 Task: Create a Forums and Community Websites: Platforms where users can discuss topics, share information, and engage in conversations, like Reddit and Stack Exchange.
Action: Mouse moved to (491, 309)
Screenshot: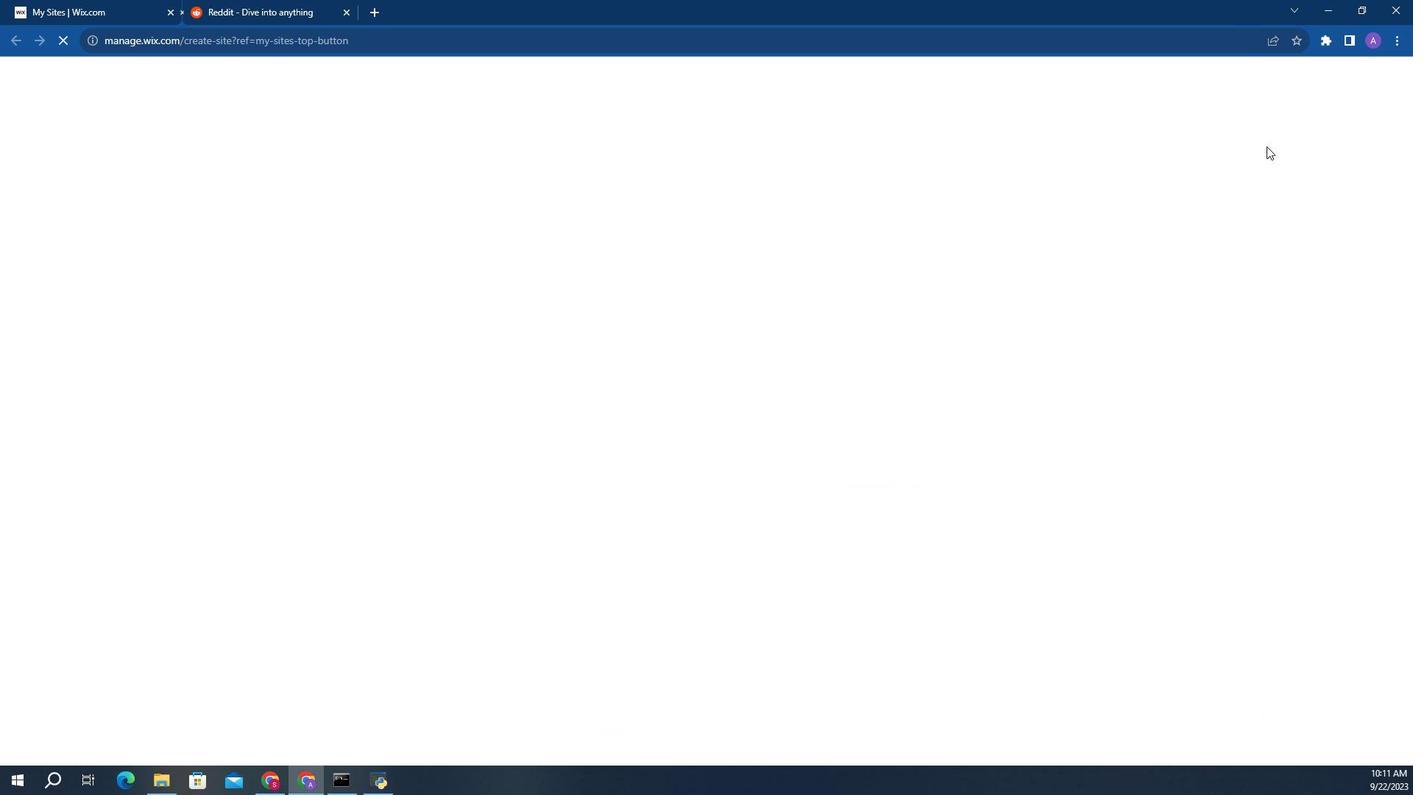 
Action: Mouse pressed left at (491, 309)
Screenshot: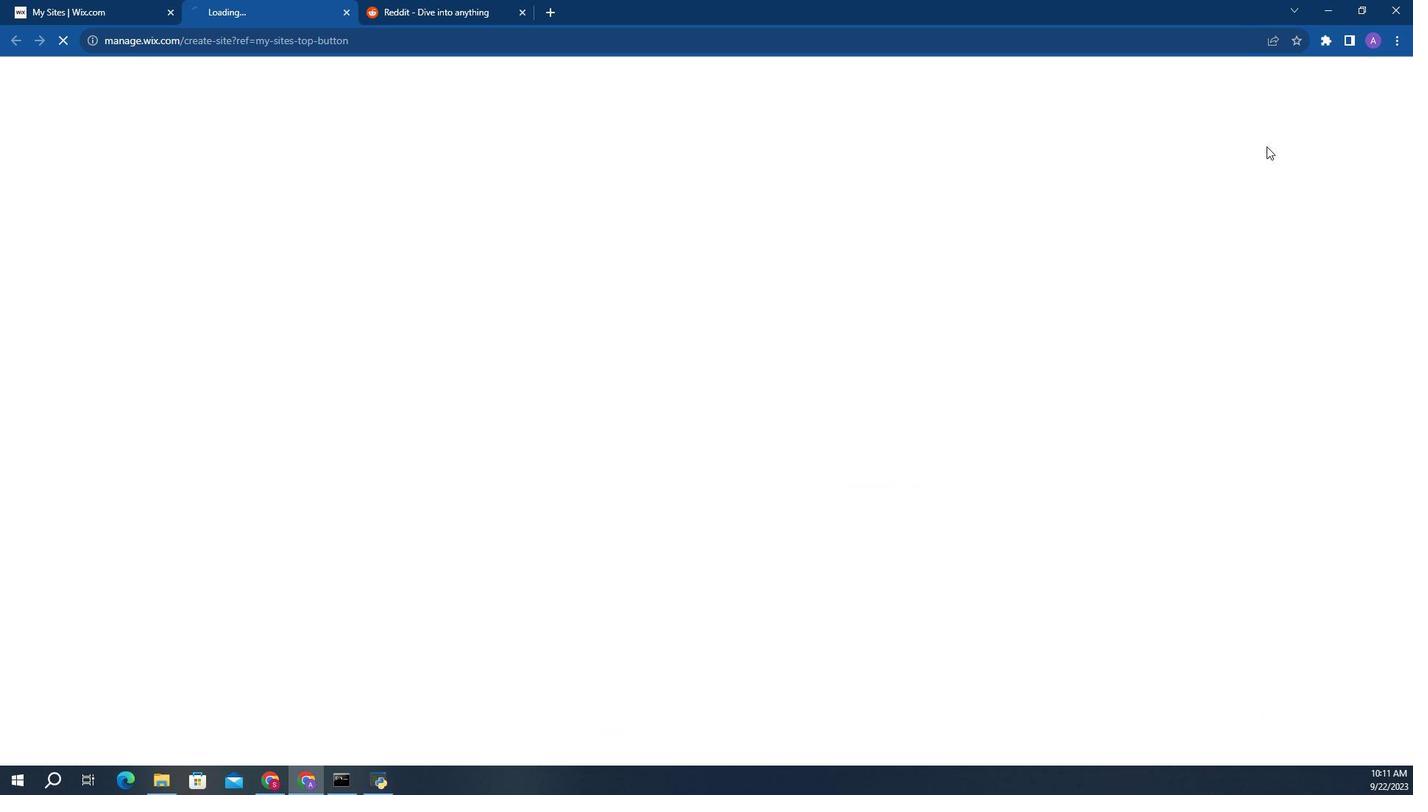 
Action: Mouse moved to (766, 284)
Screenshot: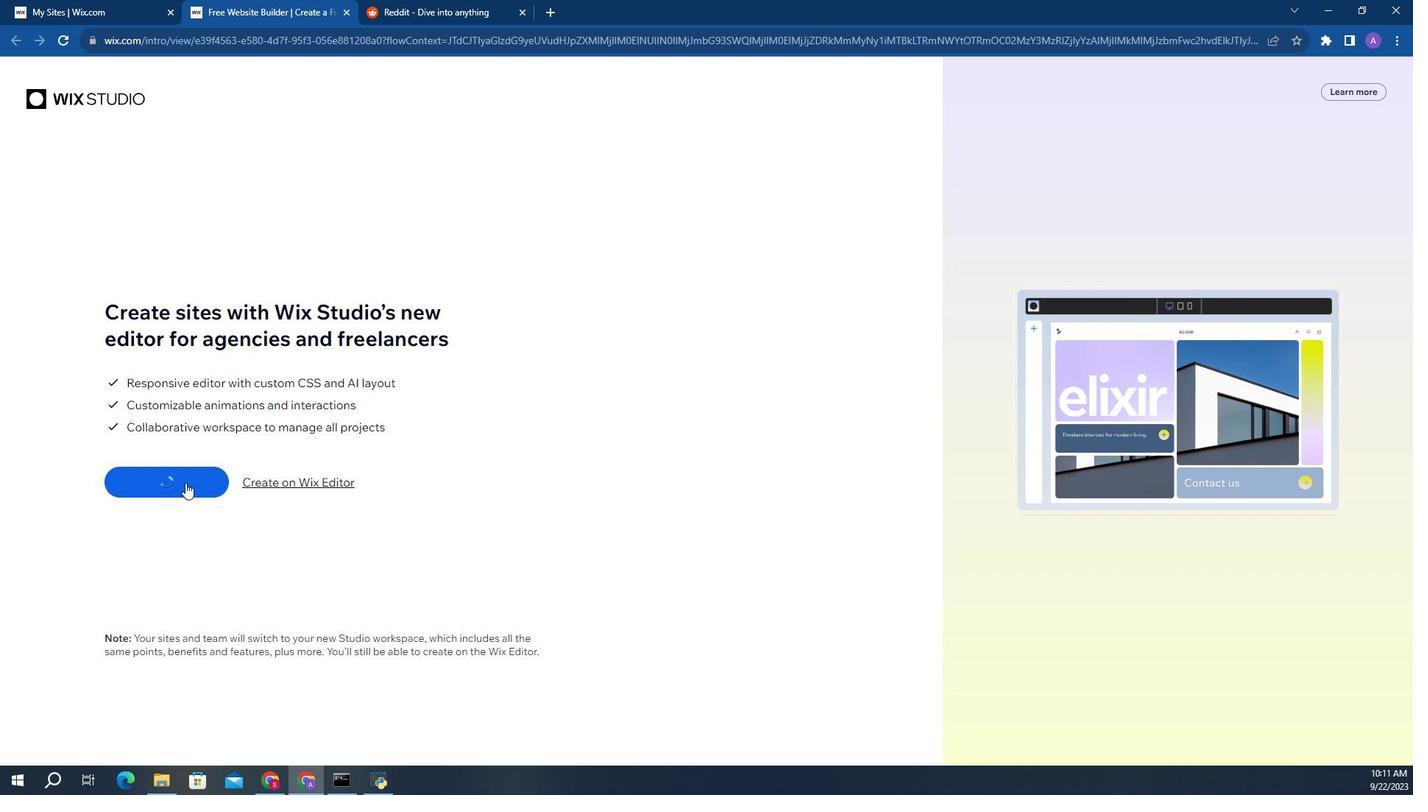
Action: Mouse pressed left at (766, 284)
Screenshot: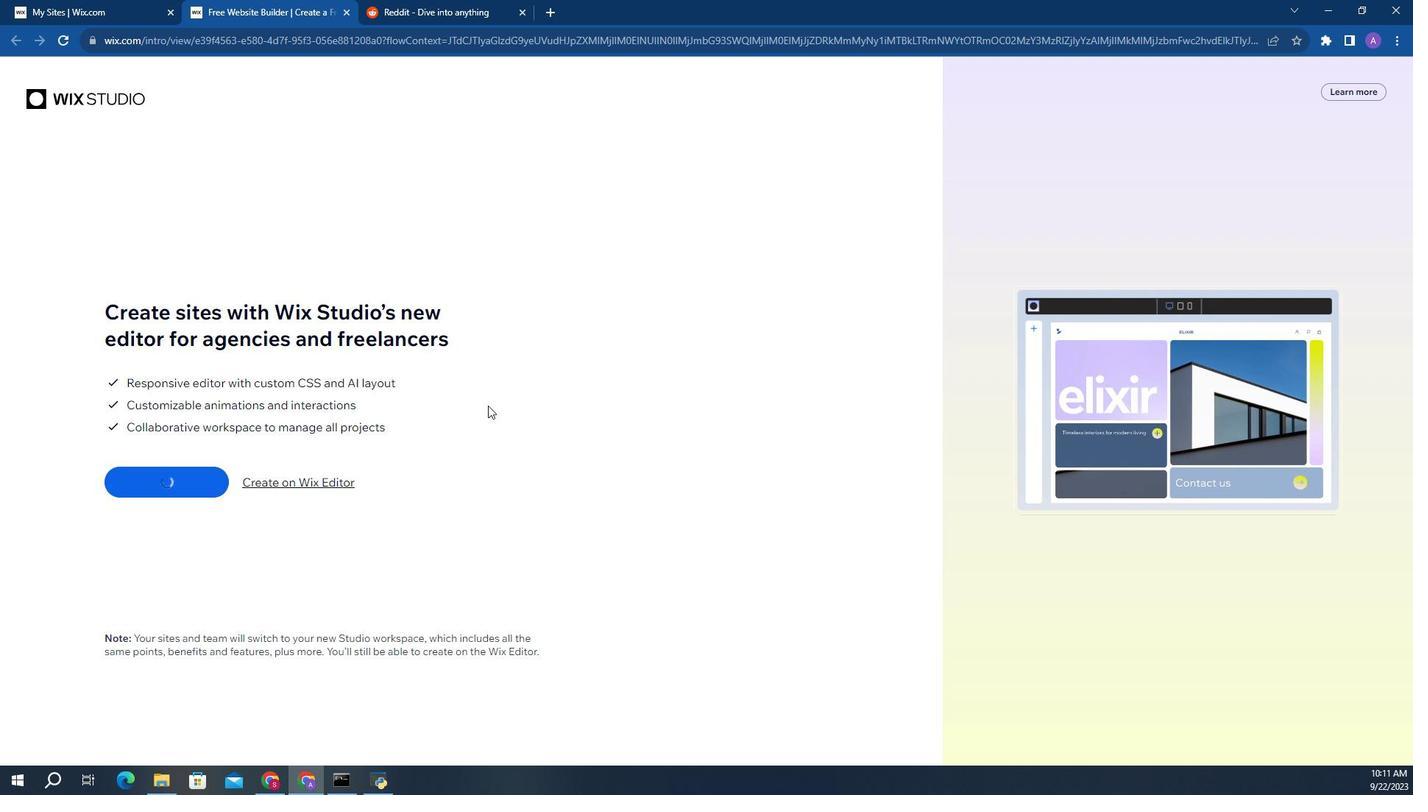 
Action: Mouse moved to (578, 287)
Screenshot: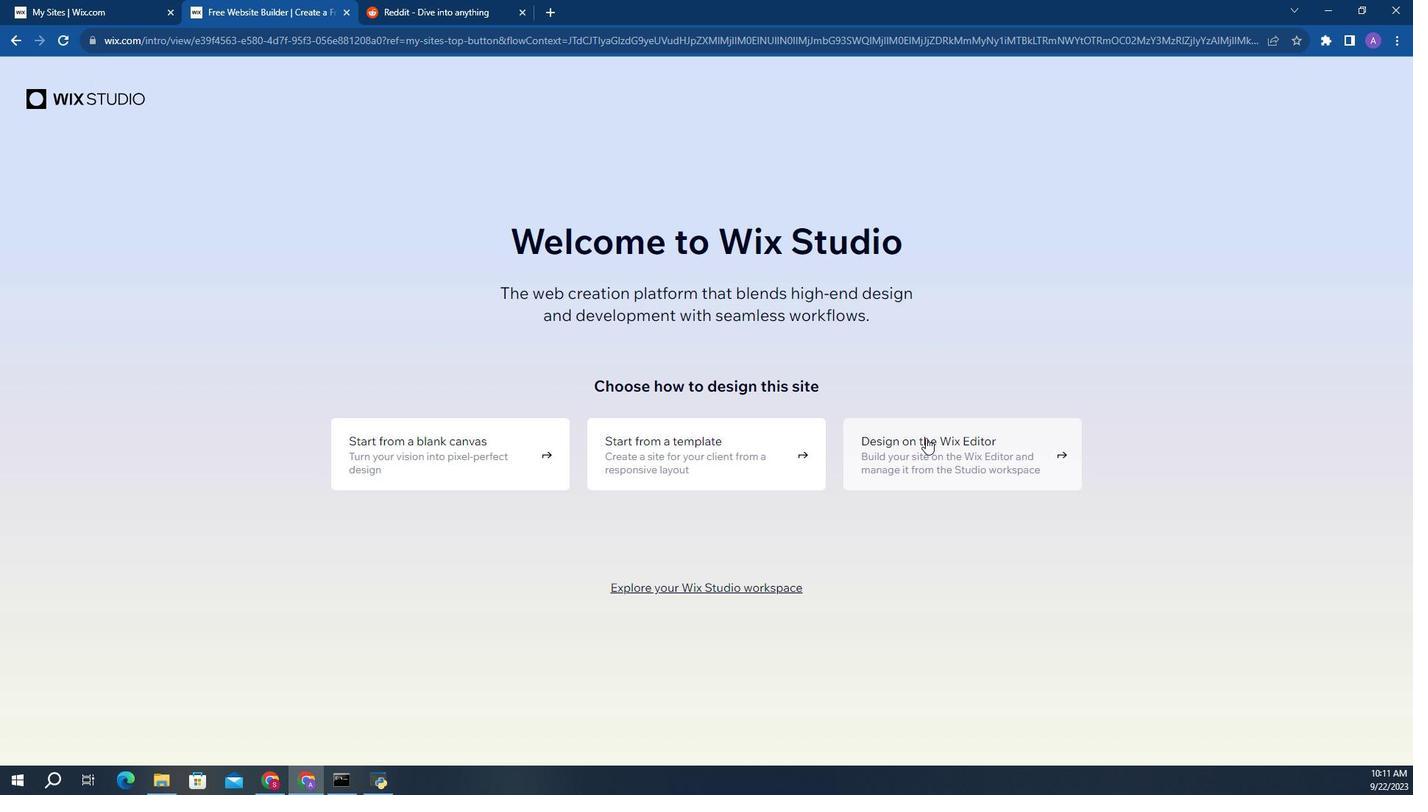 
Action: Mouse pressed left at (578, 287)
Screenshot: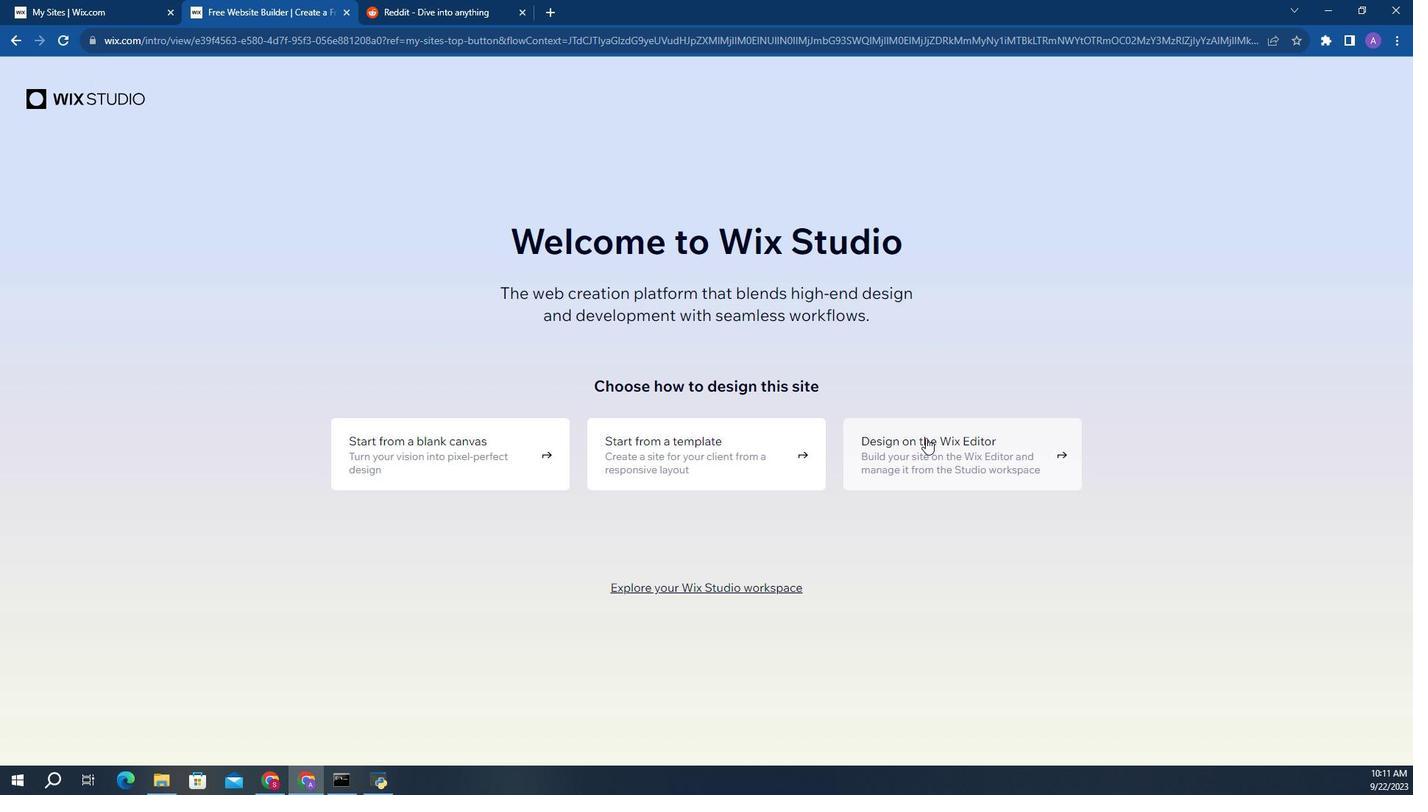 
Action: Mouse moved to (631, 301)
Screenshot: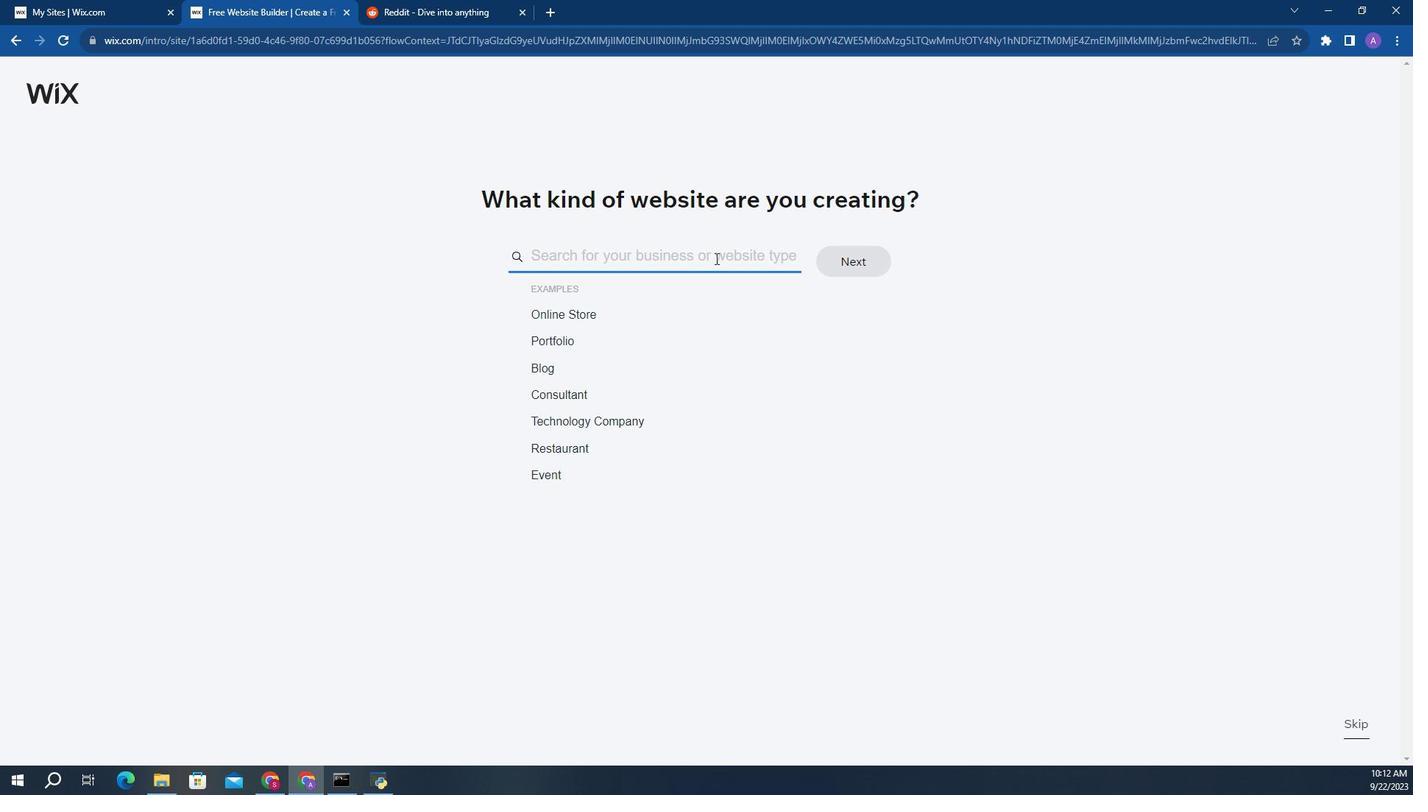 
Action: Mouse pressed left at (631, 301)
Screenshot: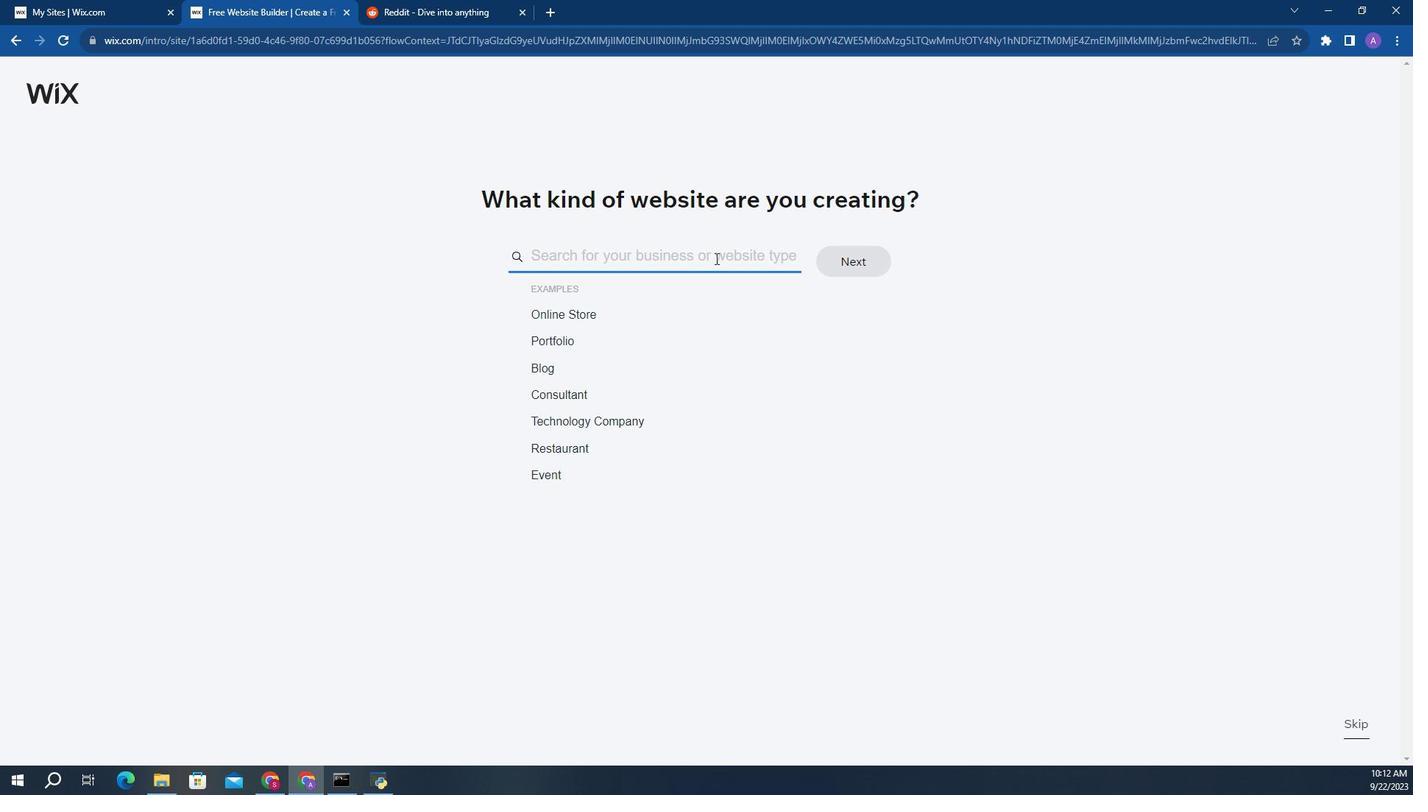 
Action: Key pressed share<Key.space>information
Screenshot: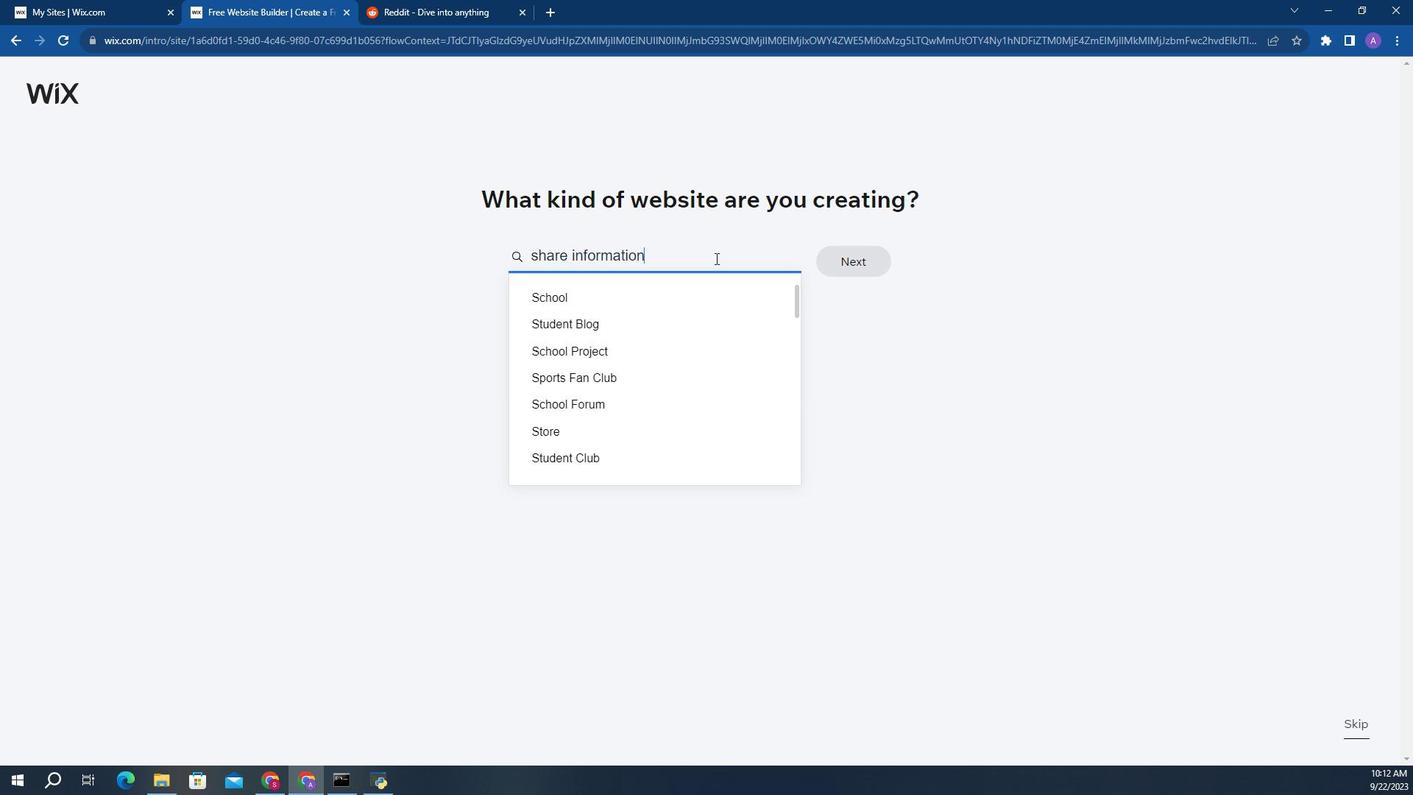 
Action: Mouse moved to (639, 298)
Screenshot: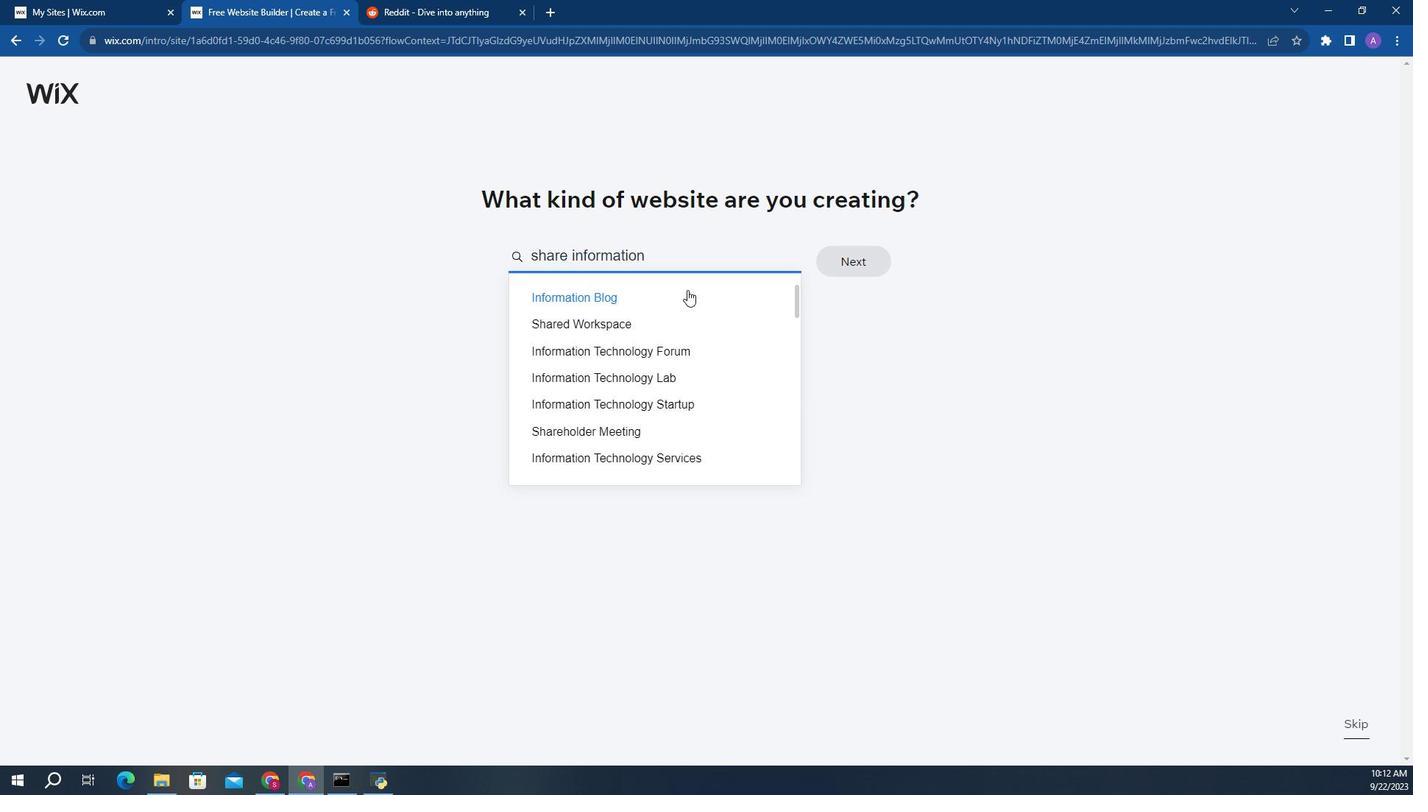 
Action: Key pressed <Key.space>and<Key.space>engage<Key.space>
Screenshot: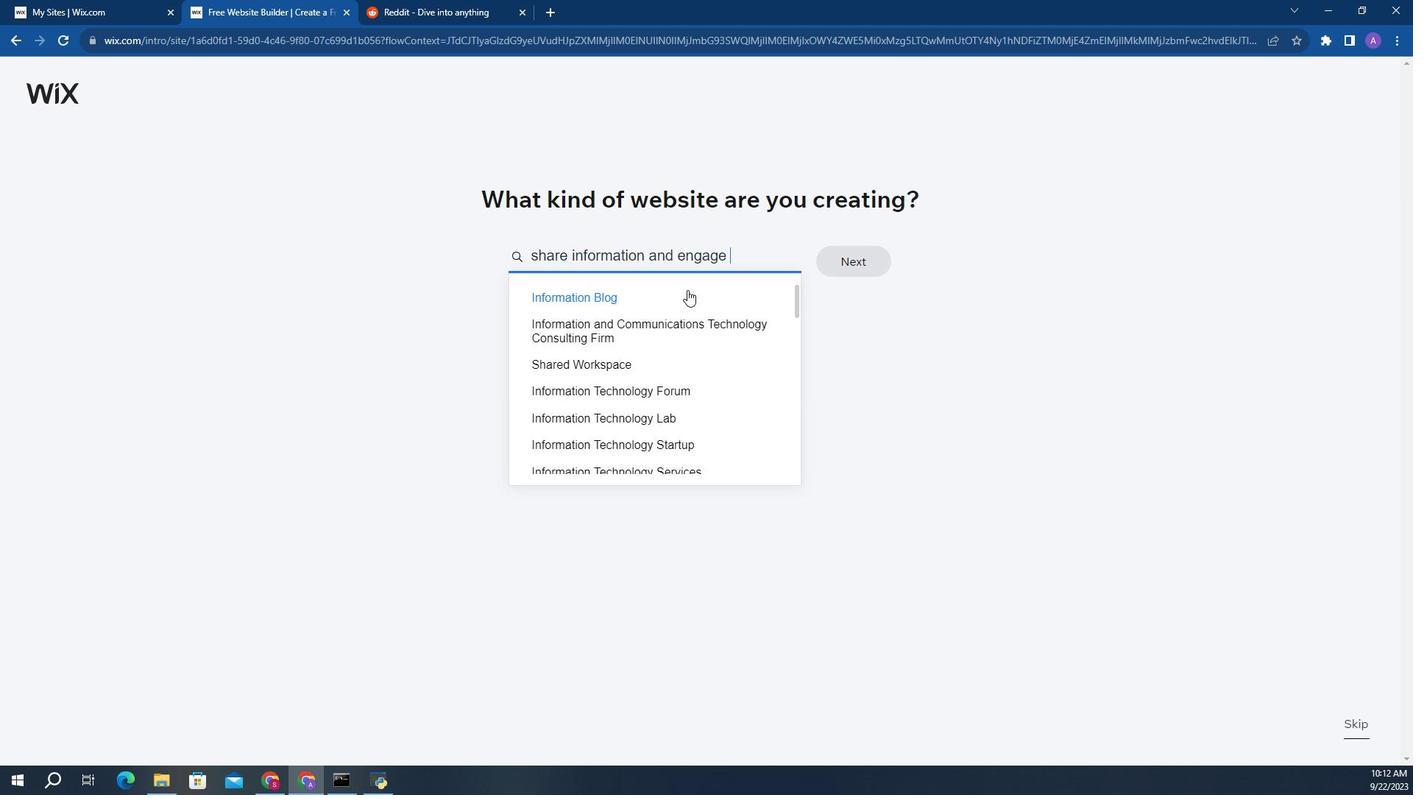 
Action: Mouse moved to (638, 293)
Screenshot: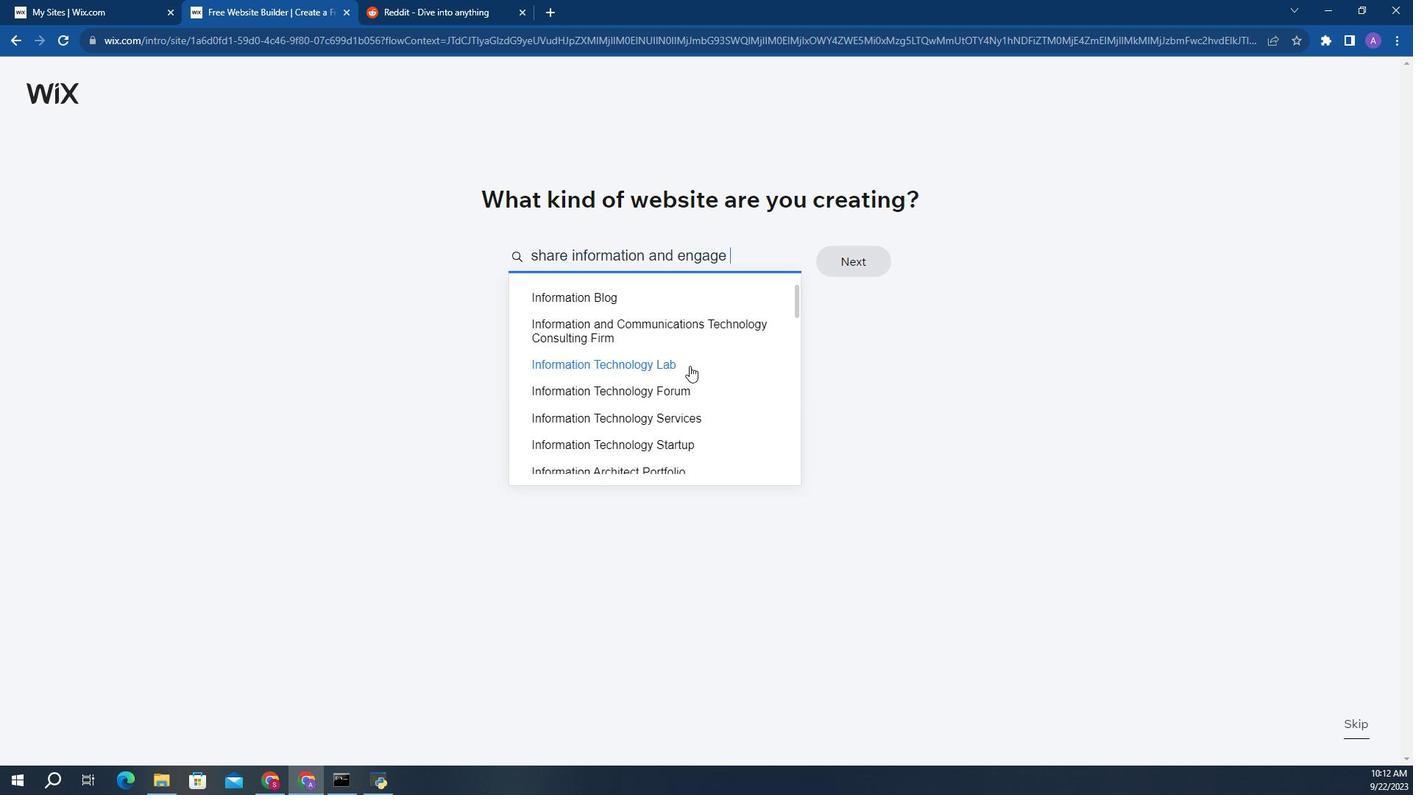 
Action: Mouse scrolled (638, 293) with delta (0, 0)
Screenshot: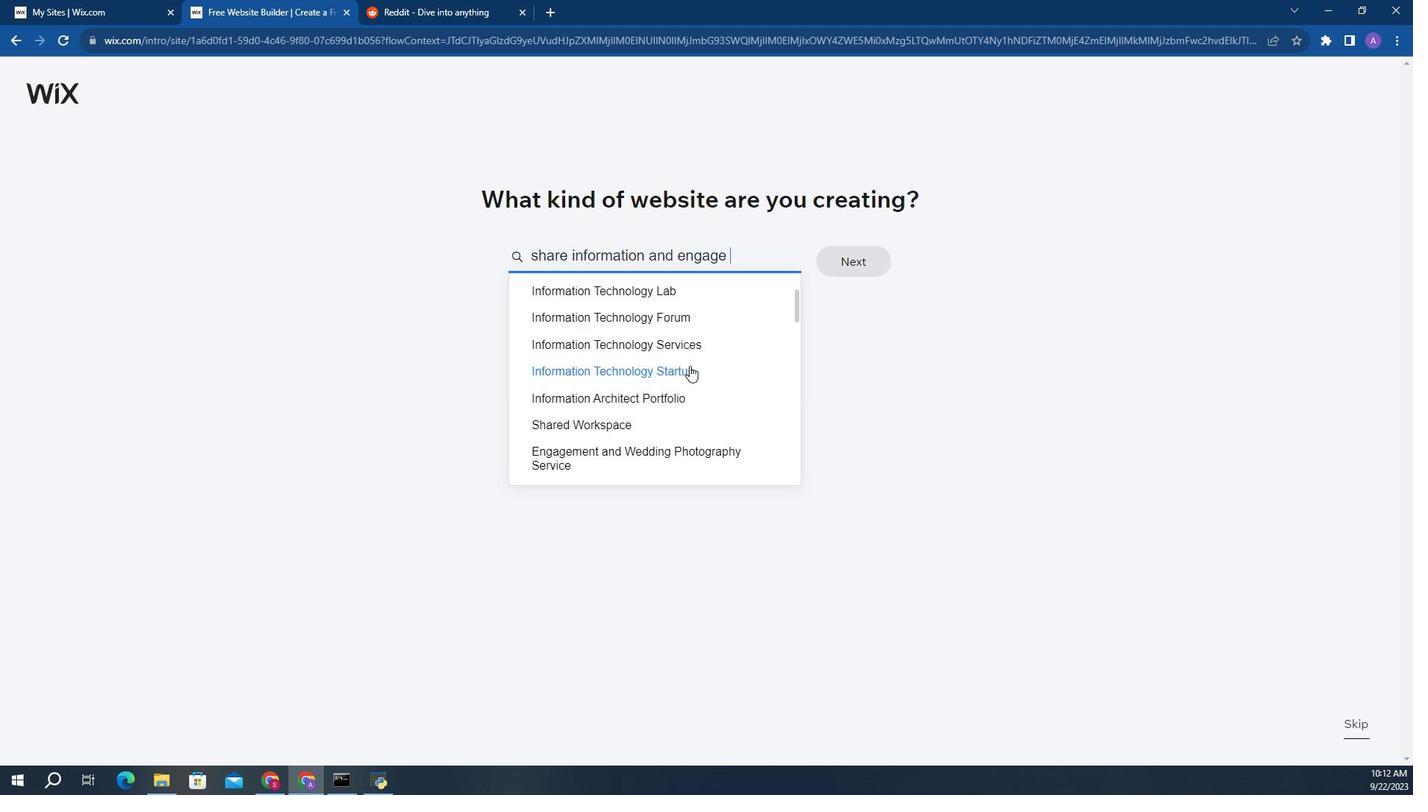
Action: Mouse moved to (644, 290)
Screenshot: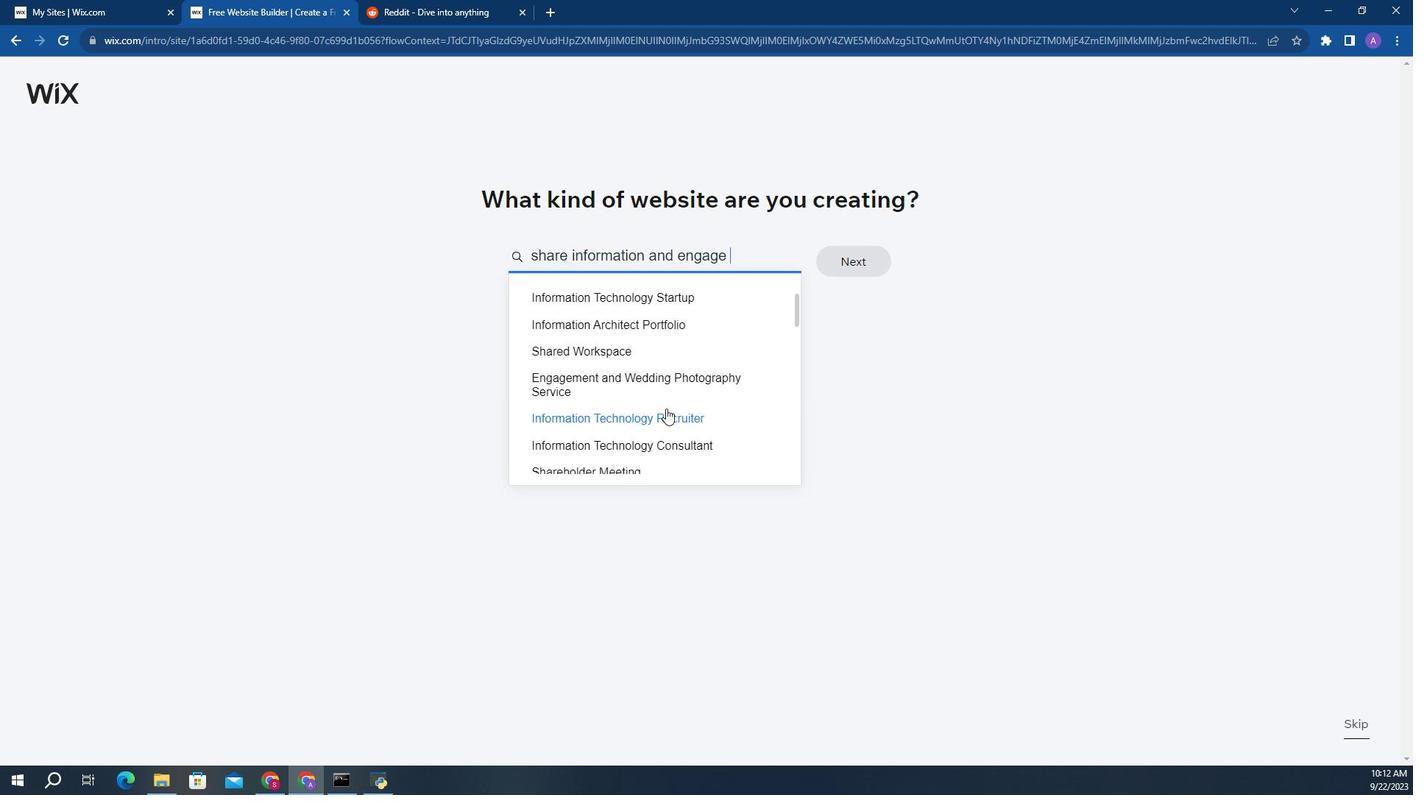 
Action: Mouse scrolled (644, 290) with delta (0, 0)
Screenshot: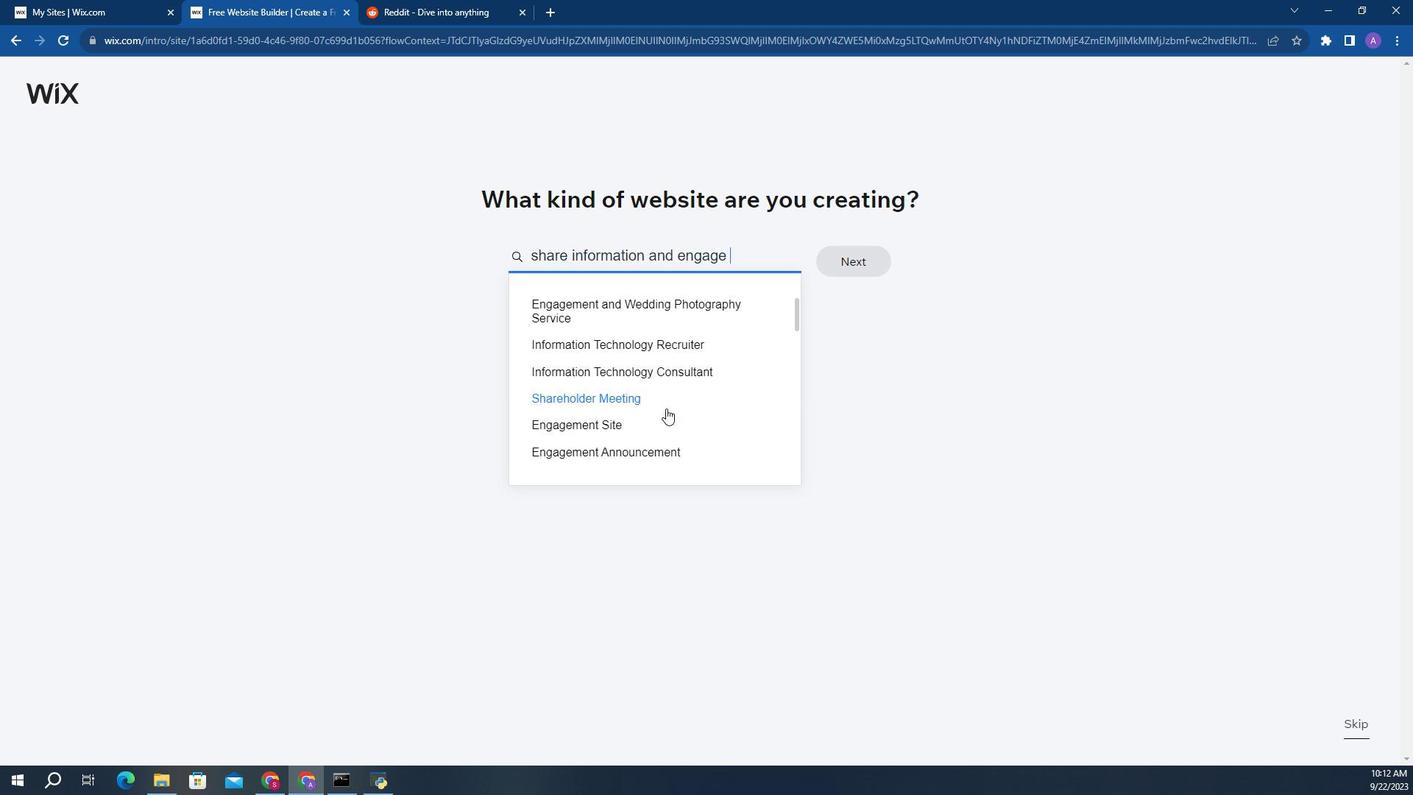 
Action: Mouse moved to (644, 290)
Screenshot: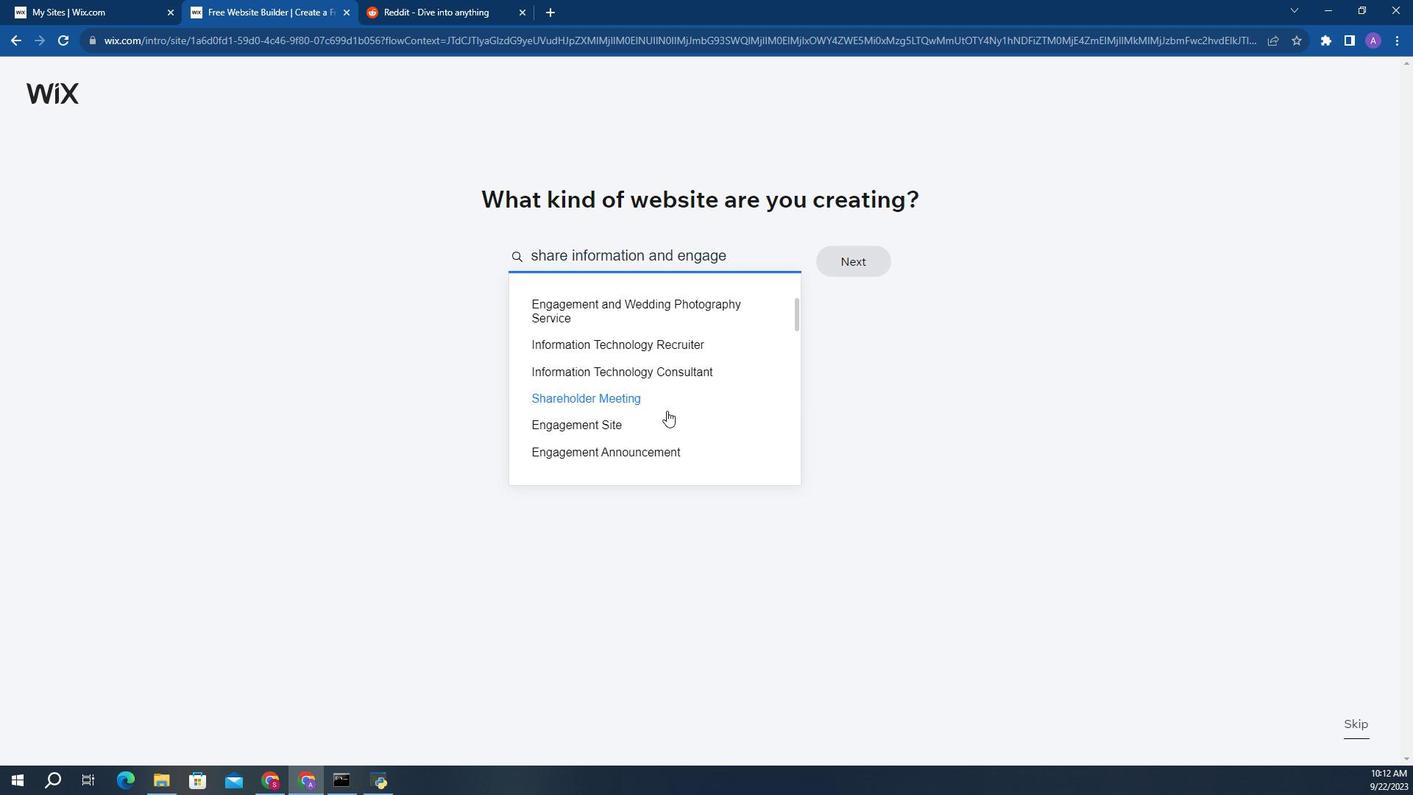 
Action: Mouse scrolled (644, 290) with delta (0, 0)
Screenshot: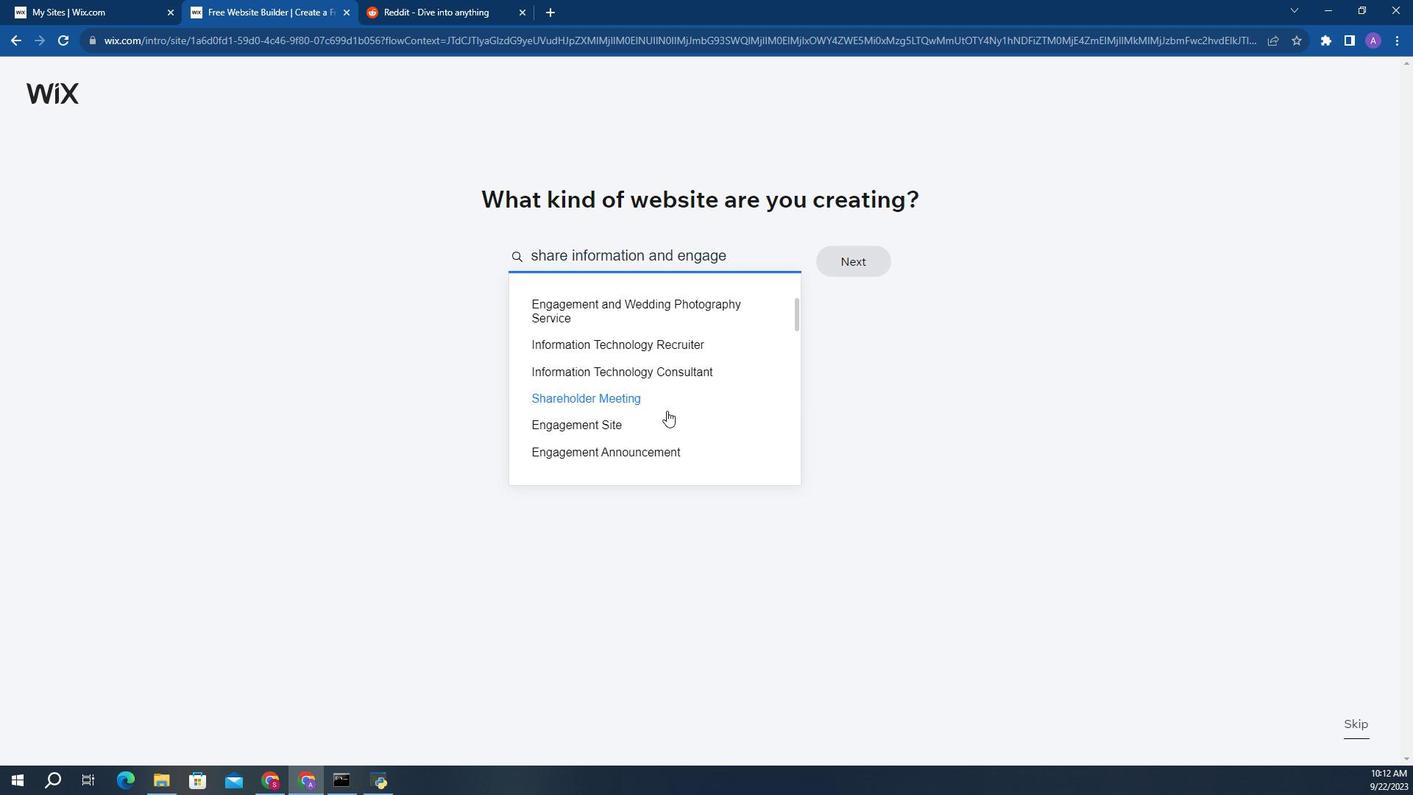 
Action: Mouse moved to (622, 301)
Screenshot: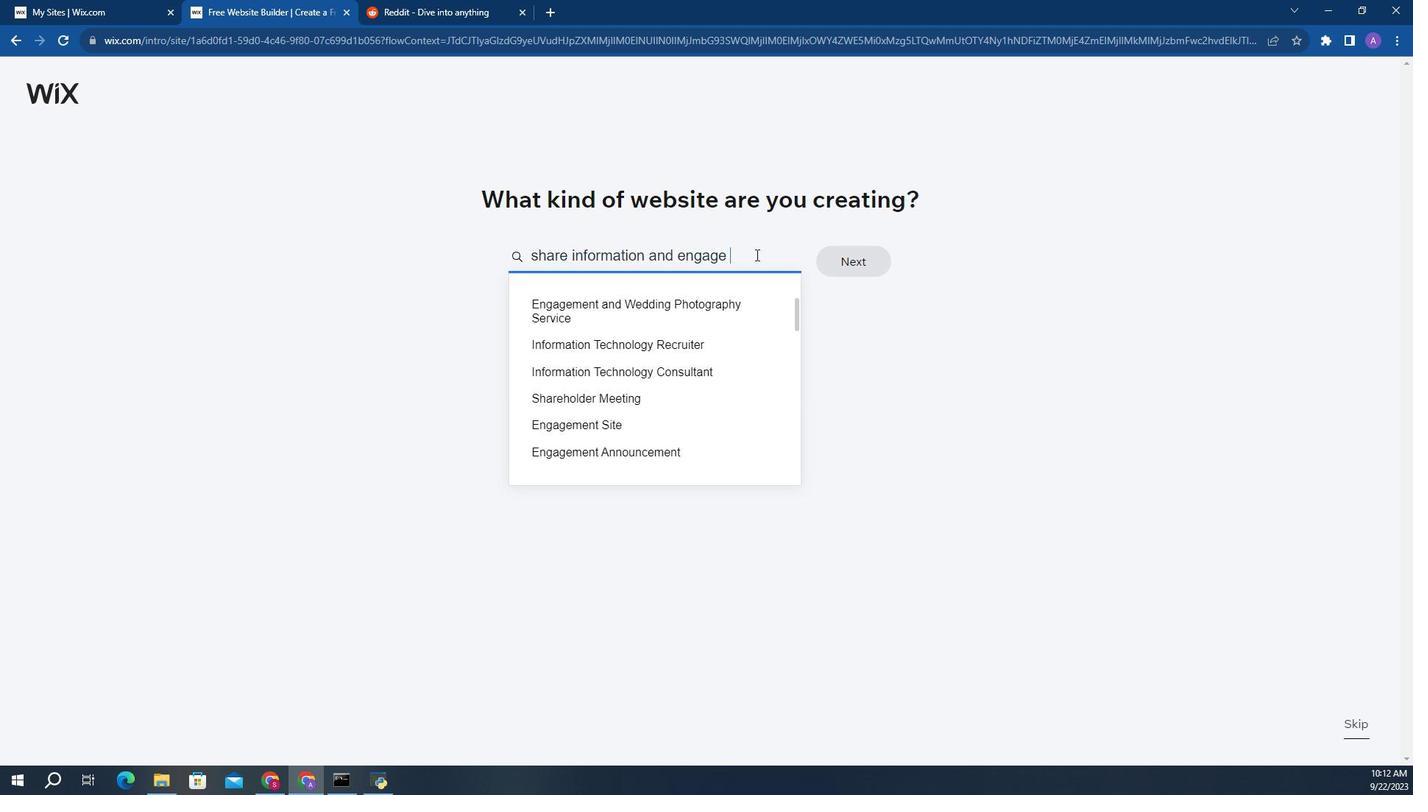 
Action: Mouse pressed left at (622, 301)
Screenshot: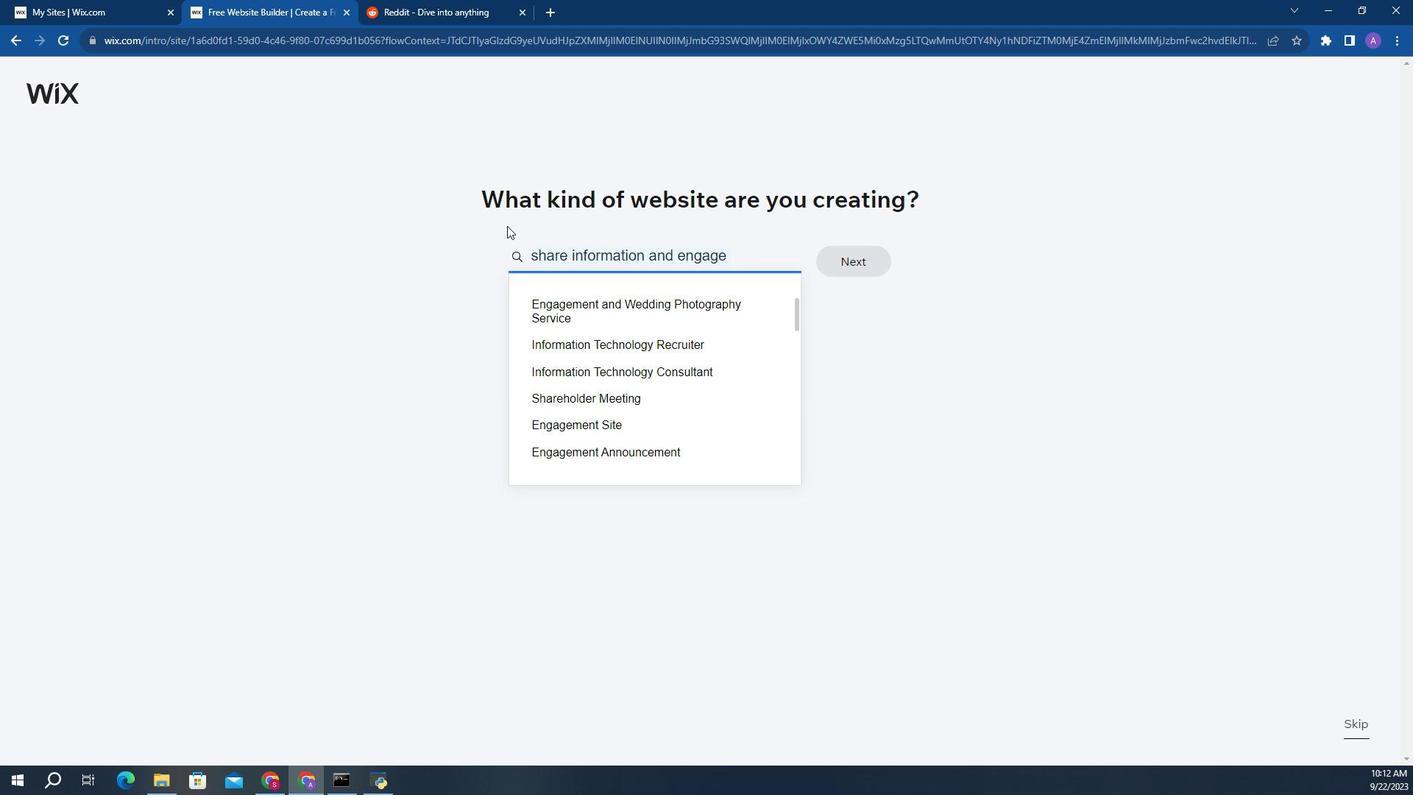 
Action: Mouse moved to (664, 301)
Screenshot: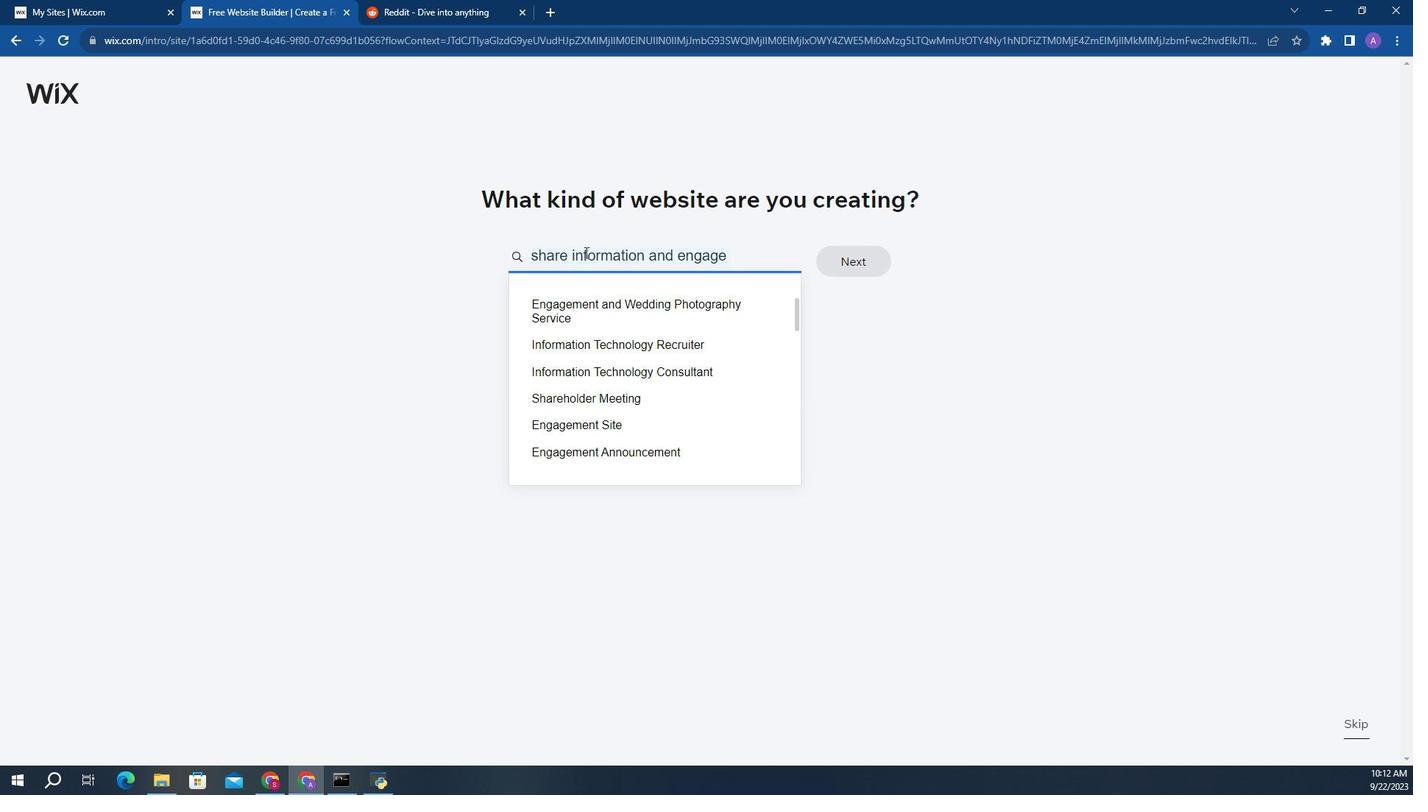 
Action: Key pressed socila<Key.space><Key.backspace><Key.backspace><Key.backspace>al<Key.space>website<Key.enter>
Screenshot: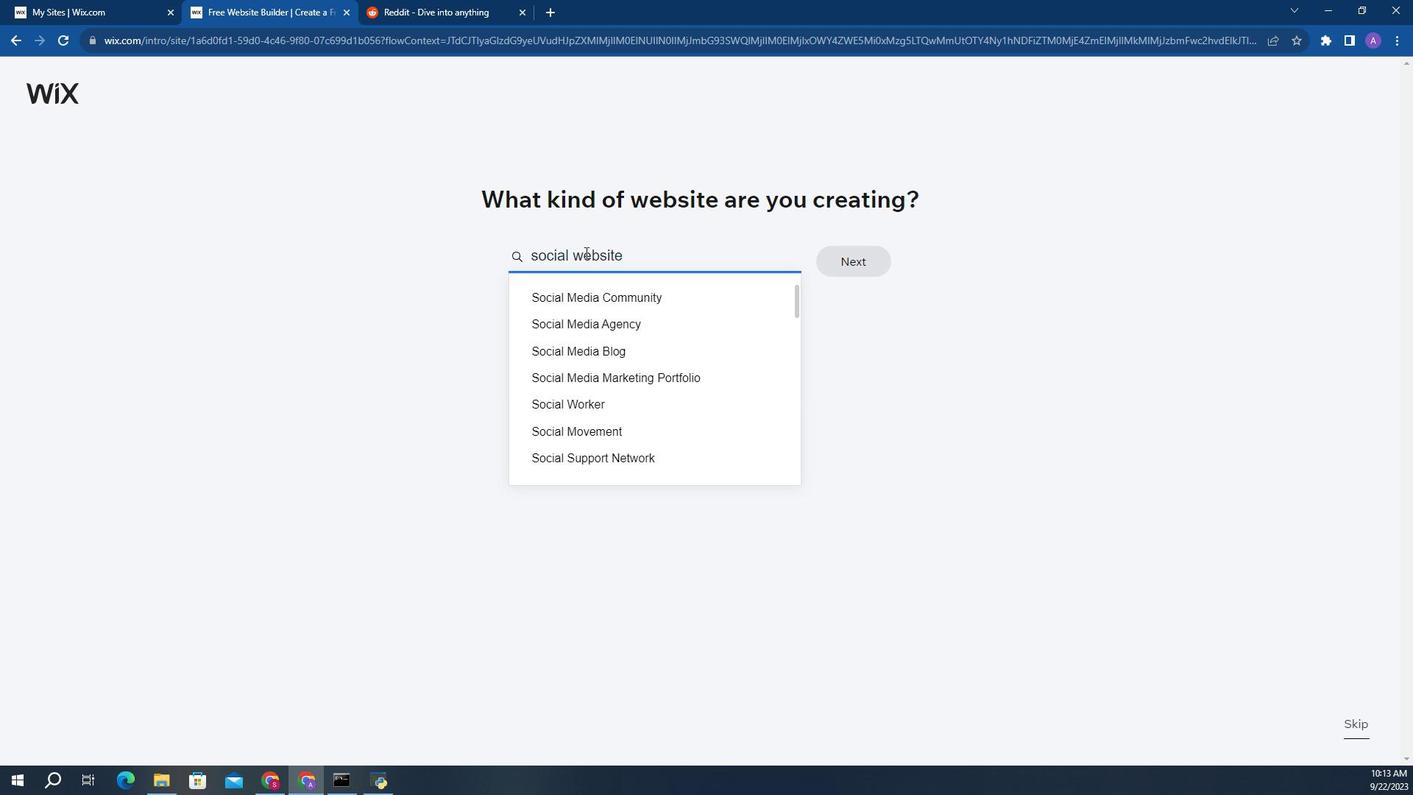 
Action: Mouse moved to (667, 301)
Screenshot: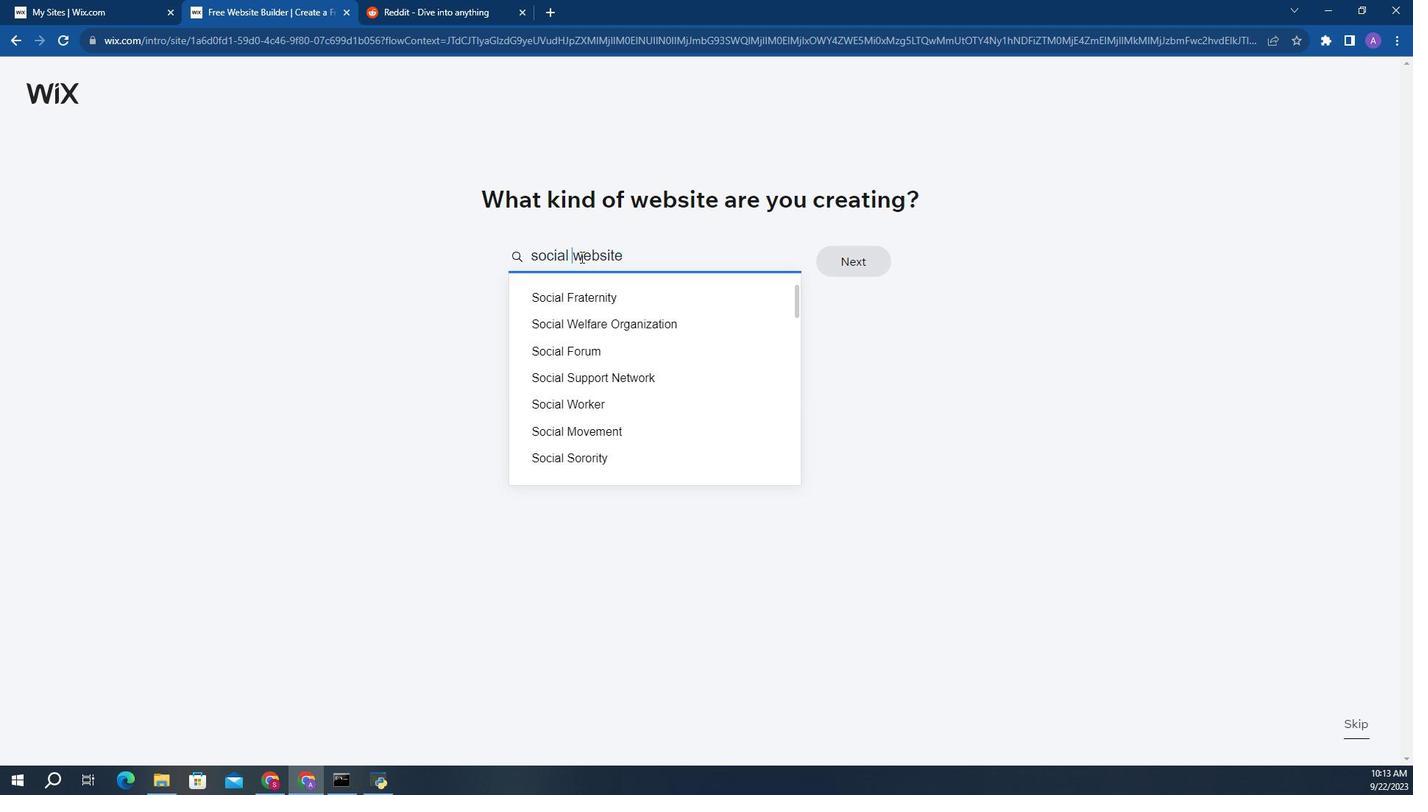 
Action: Mouse pressed left at (667, 301)
Screenshot: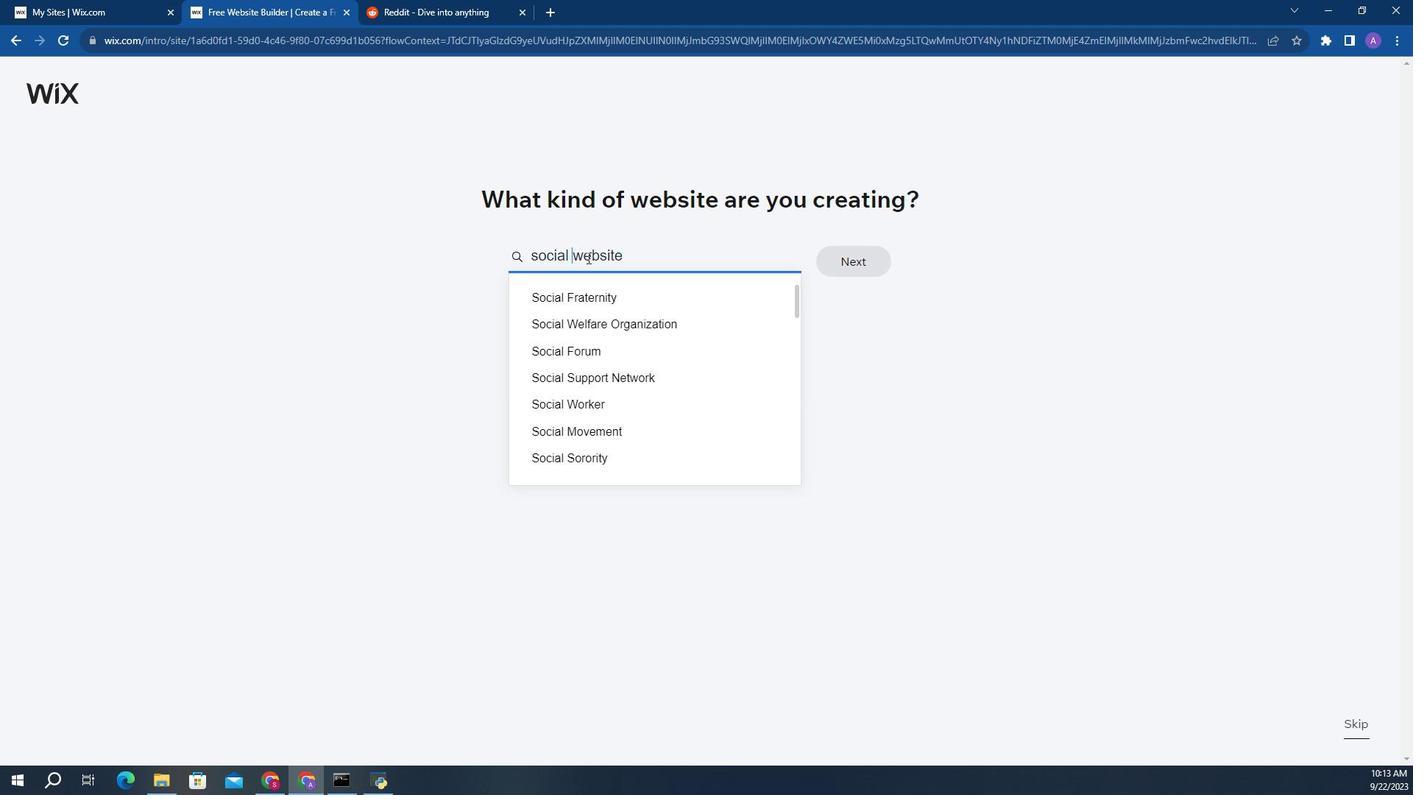 
Action: Mouse moved to (664, 301)
Screenshot: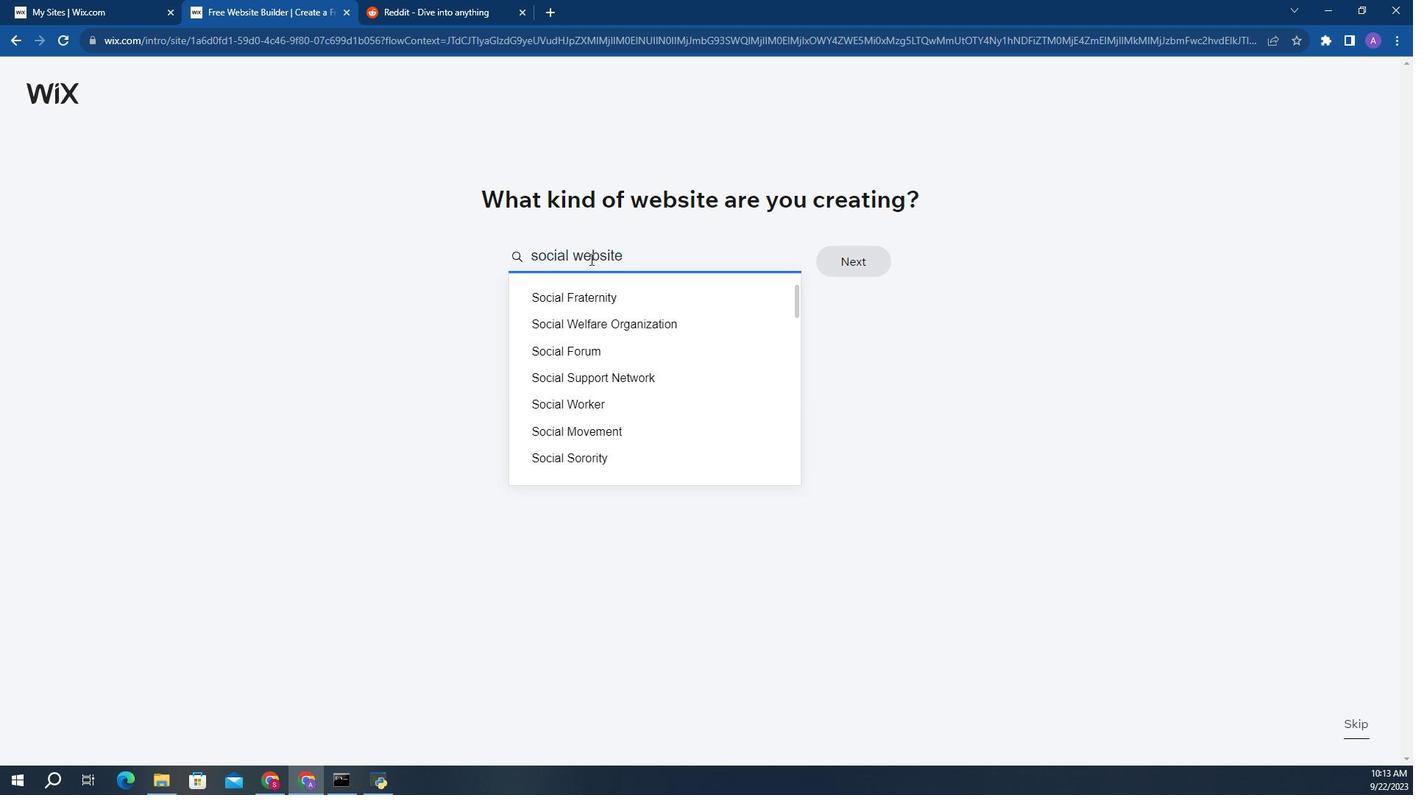 
Action: Key pressed netr<Key.backspace>work<Key.space>
Screenshot: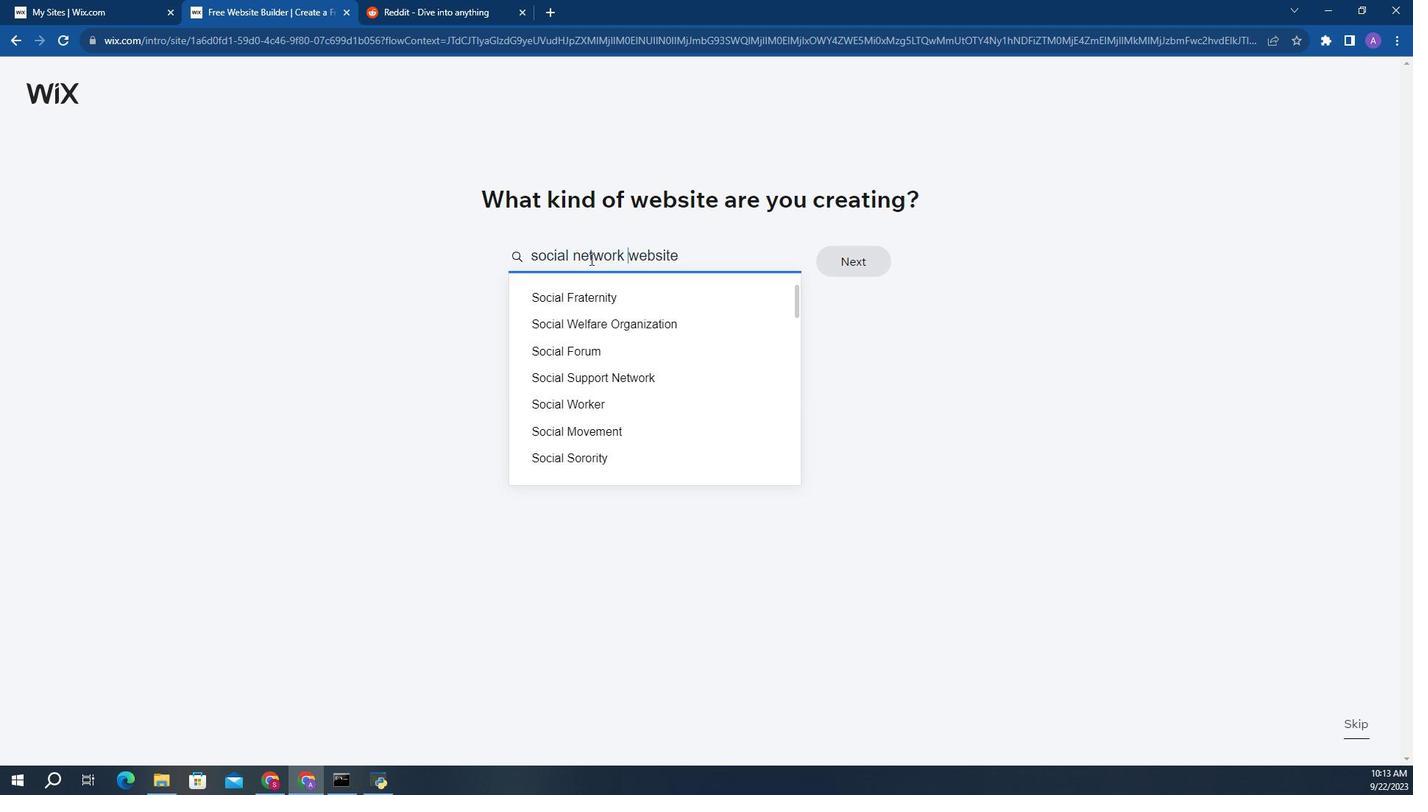 
Action: Mouse moved to (656, 289)
Screenshot: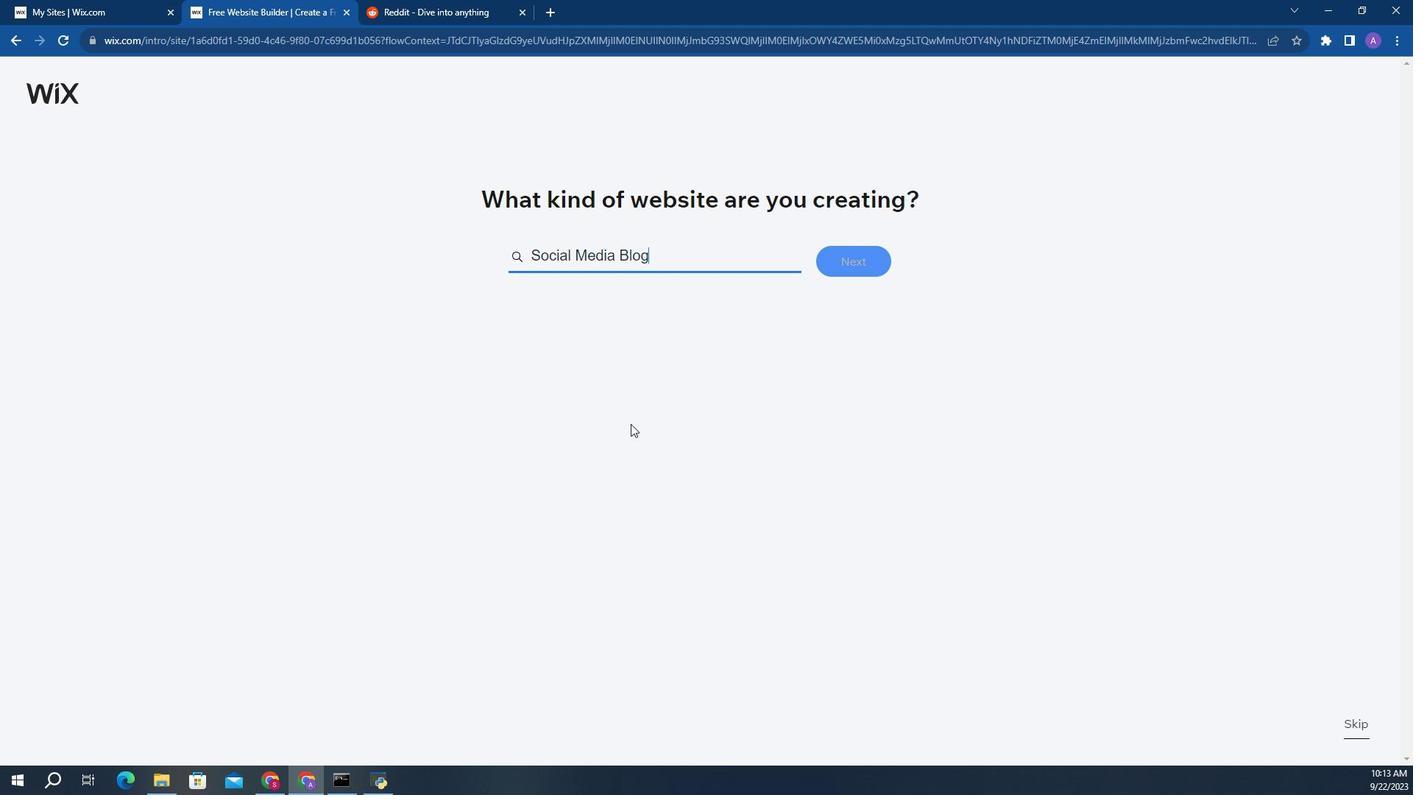 
Action: Mouse pressed left at (656, 289)
Screenshot: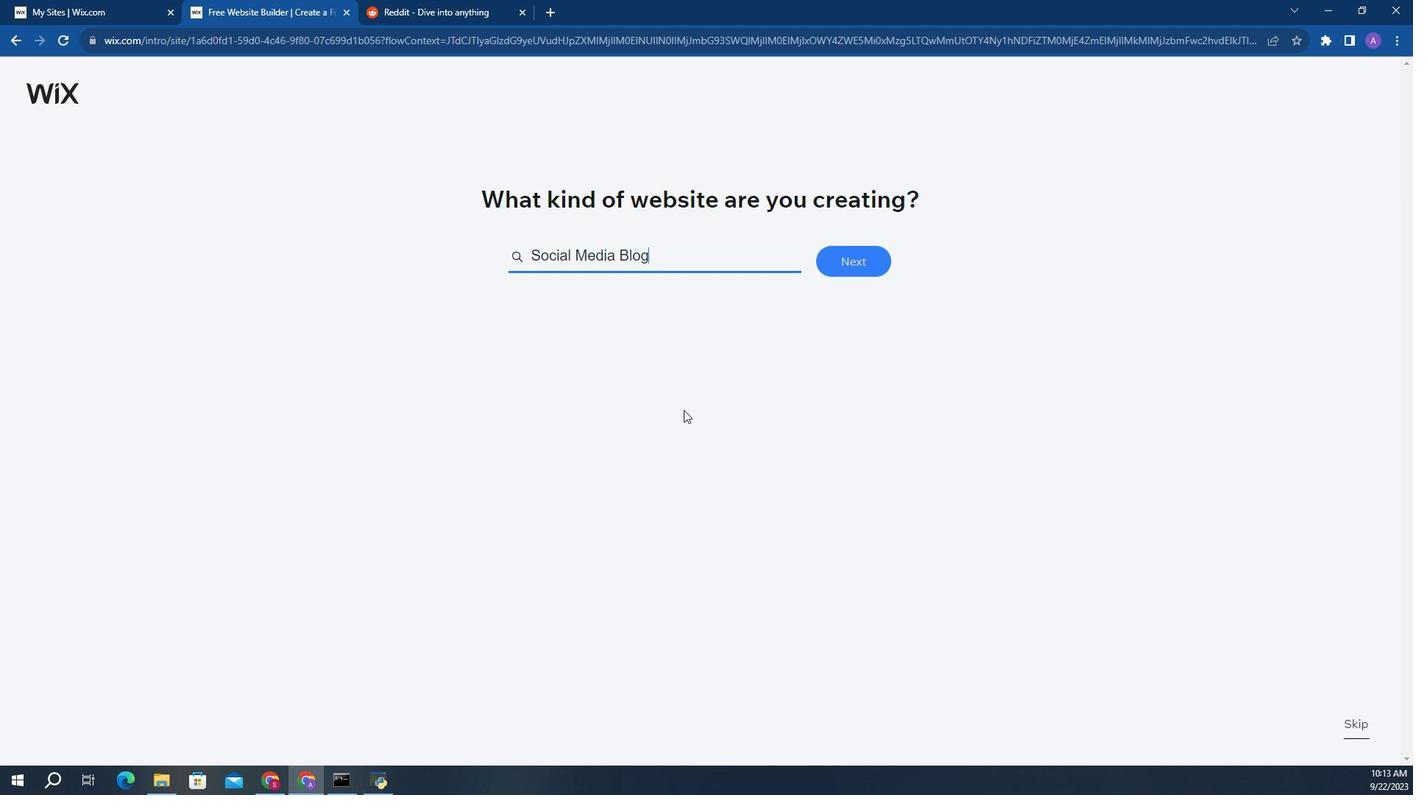 
Action: Mouse moved to (593, 301)
Screenshot: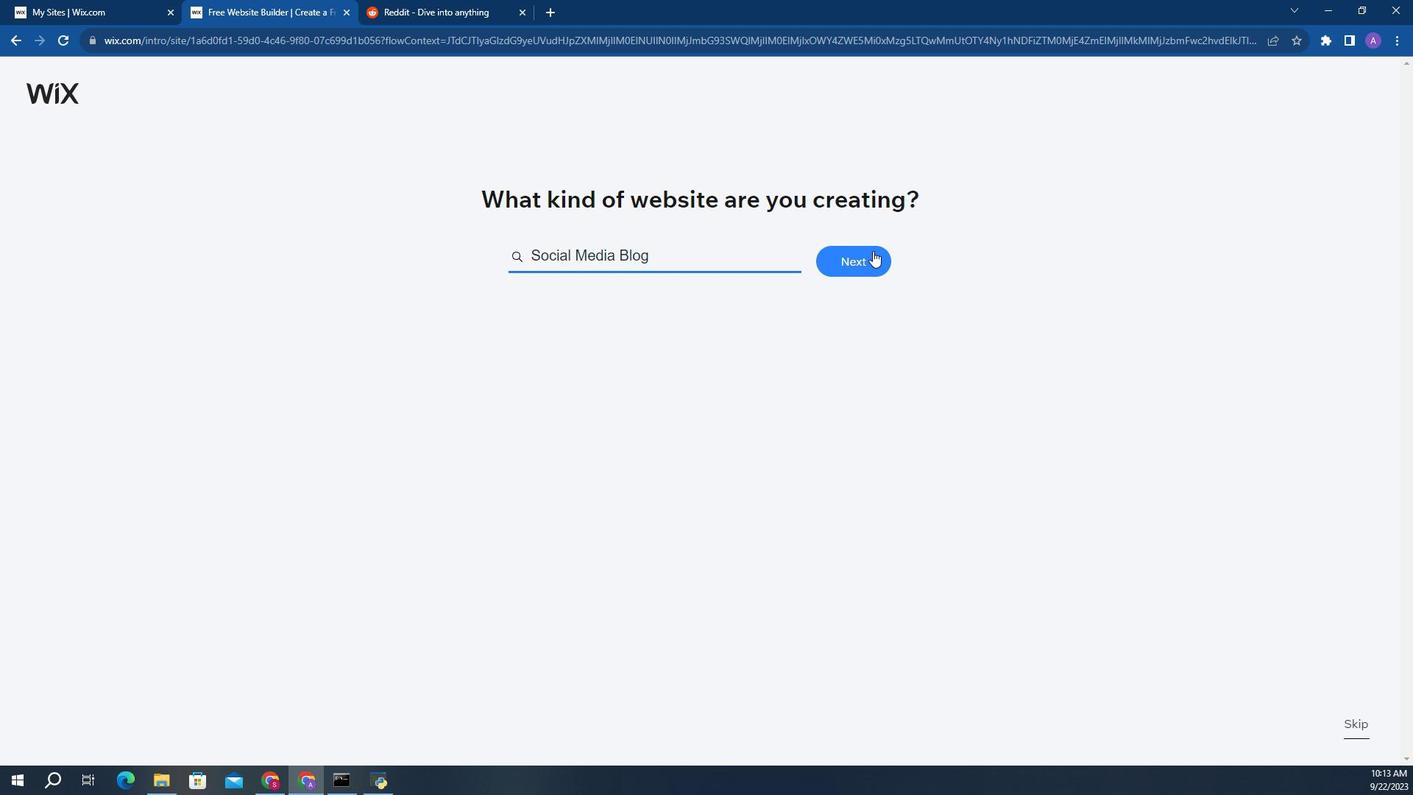 
Action: Mouse pressed left at (593, 301)
Screenshot: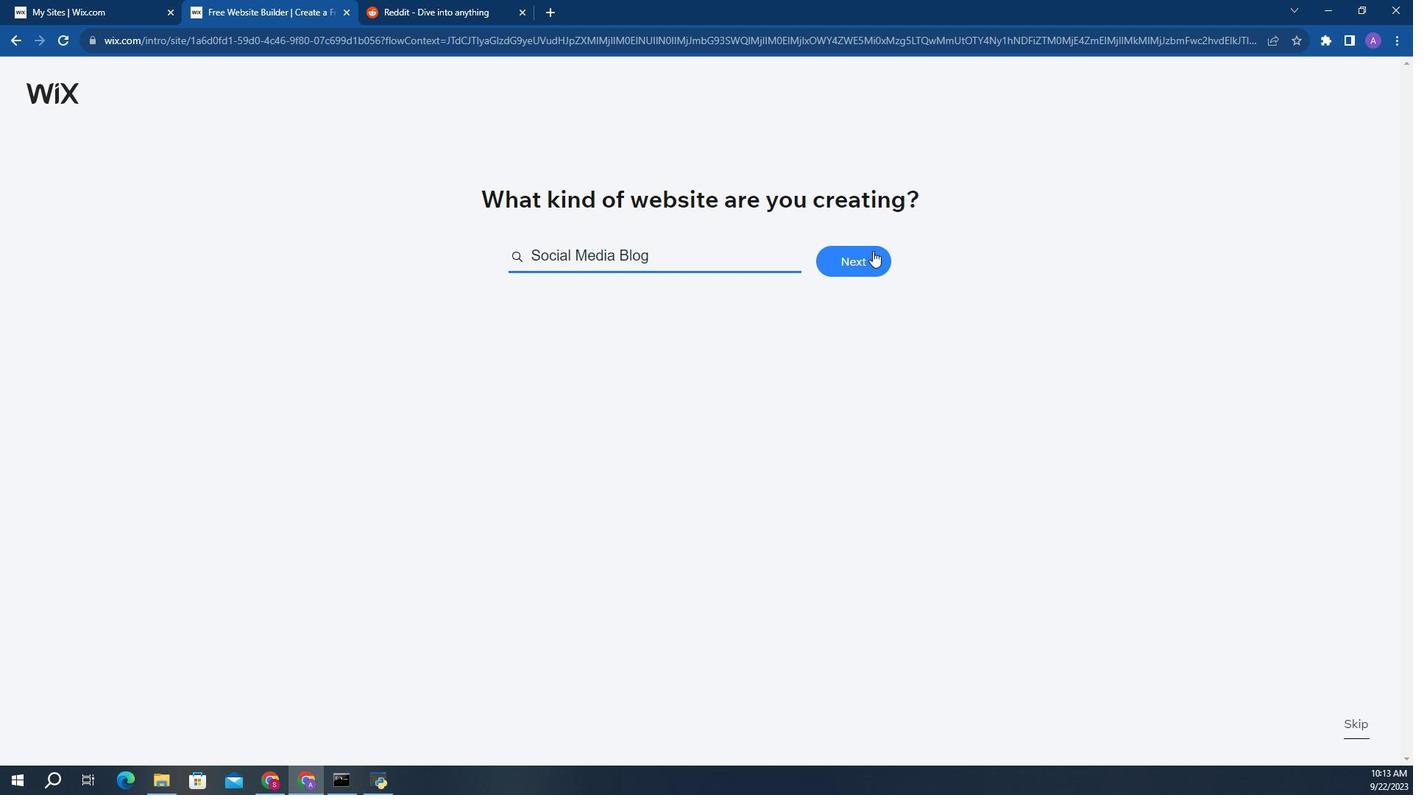
Action: Mouse moved to (626, 297)
Screenshot: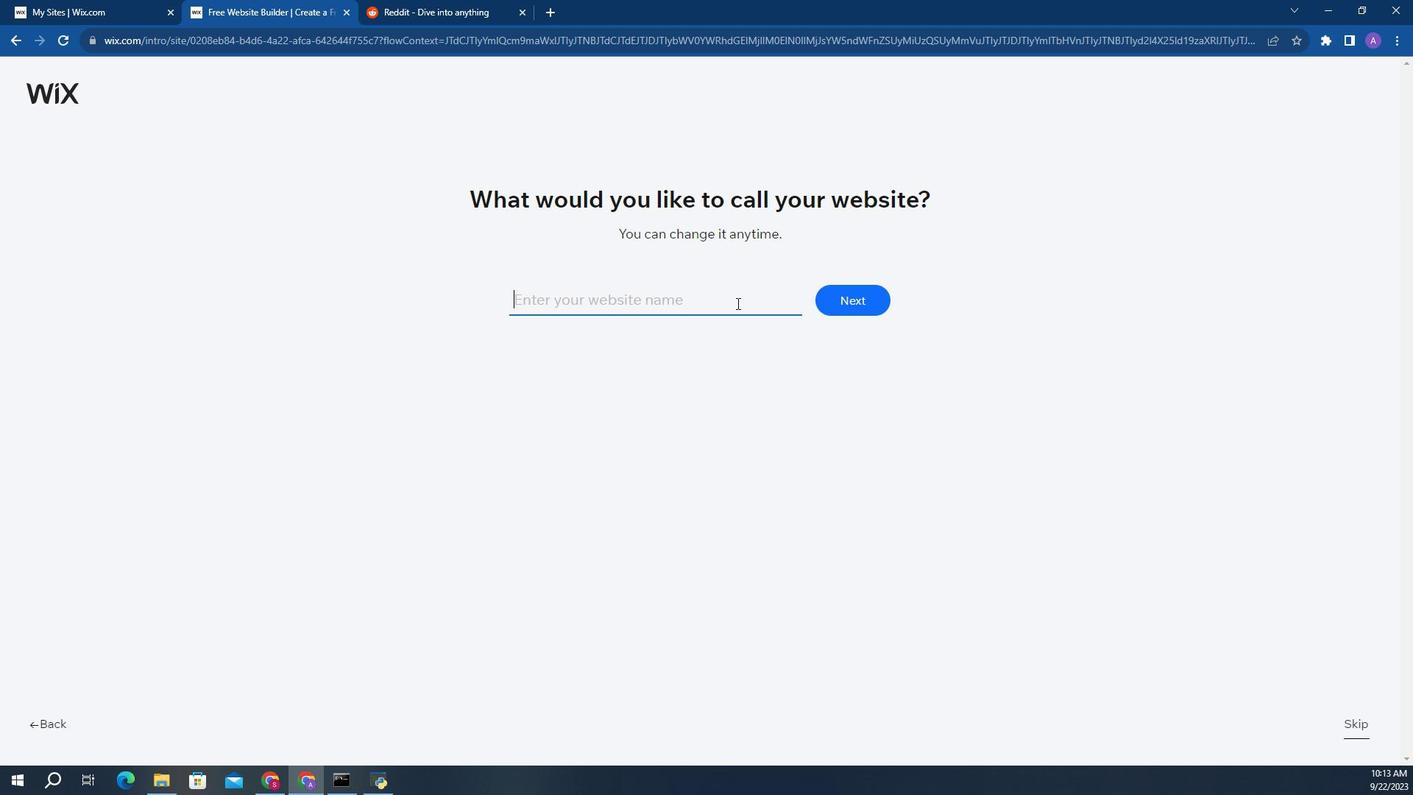 
Action: Mouse pressed left at (626, 297)
Screenshot: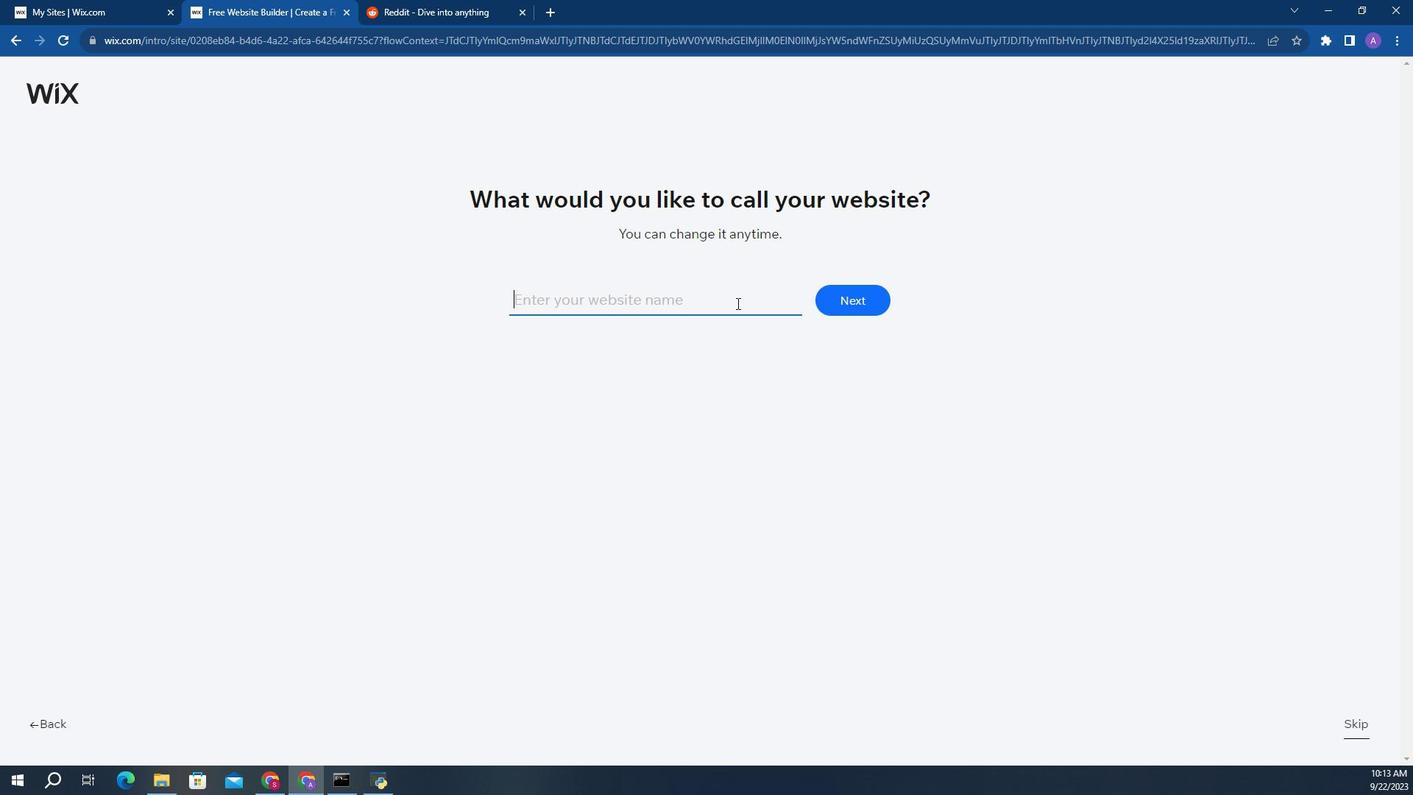 
Action: Mouse moved to (758, 289)
Screenshot: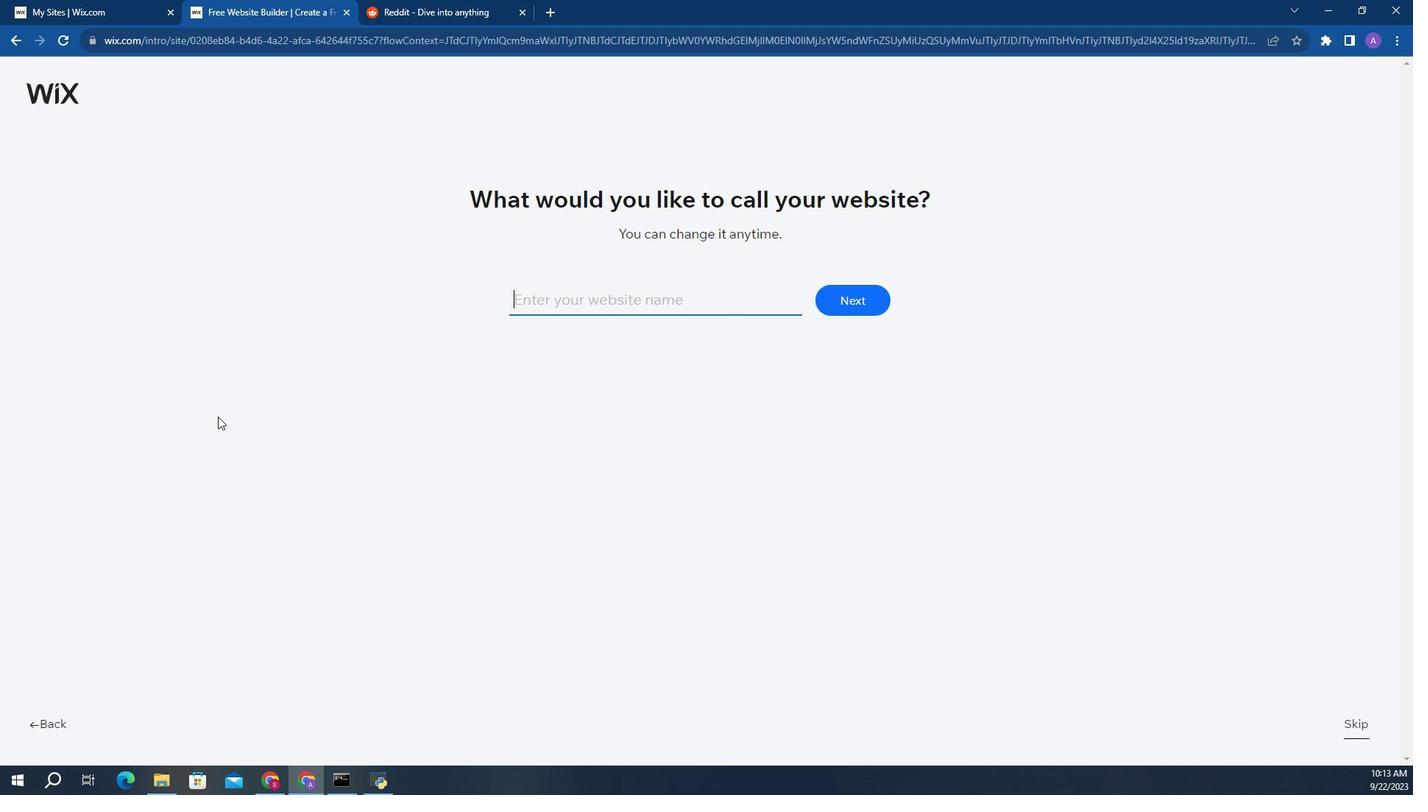 
Action: Key pressed <Key.caps_lock>D<Key.caps_lock>iscussfy
Screenshot: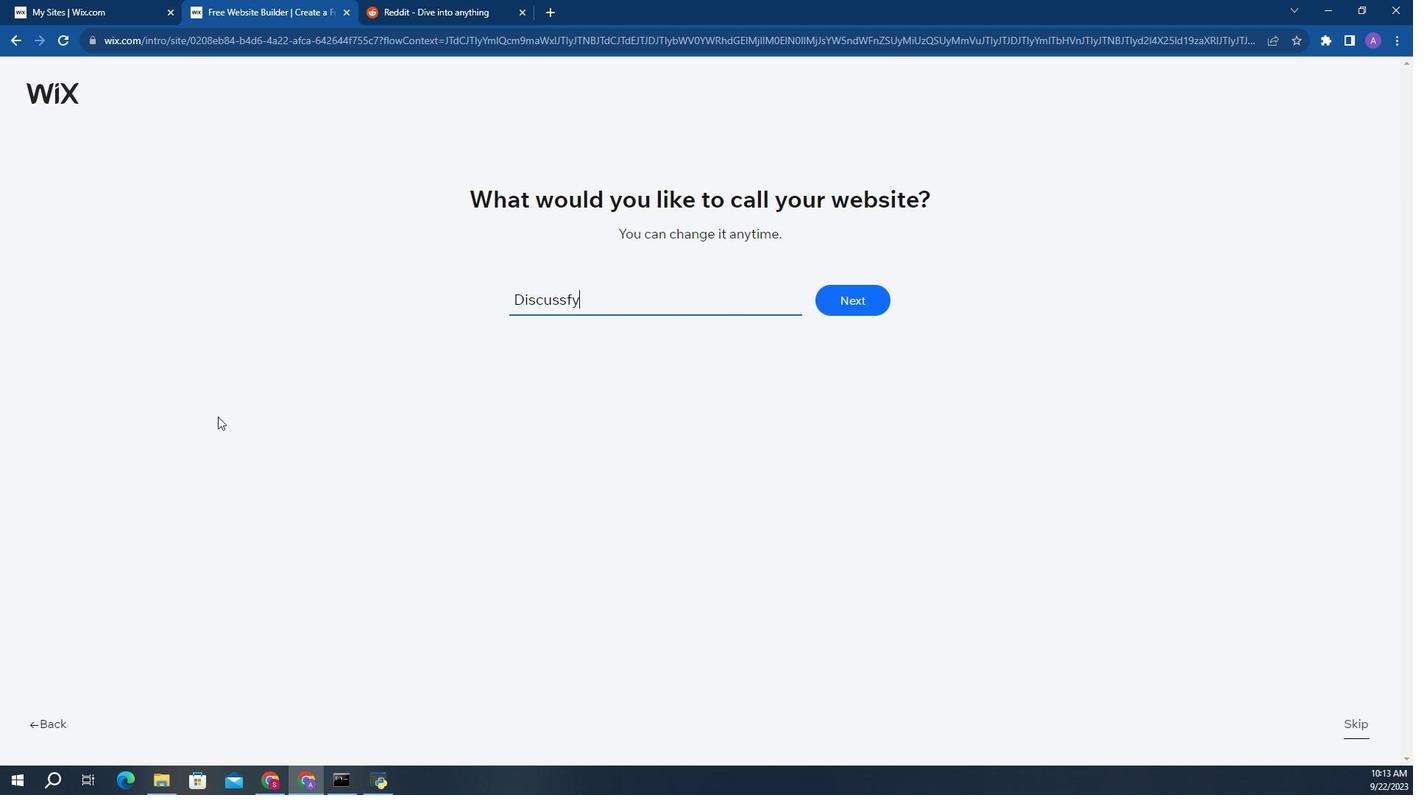 
Action: Mouse moved to (595, 298)
Screenshot: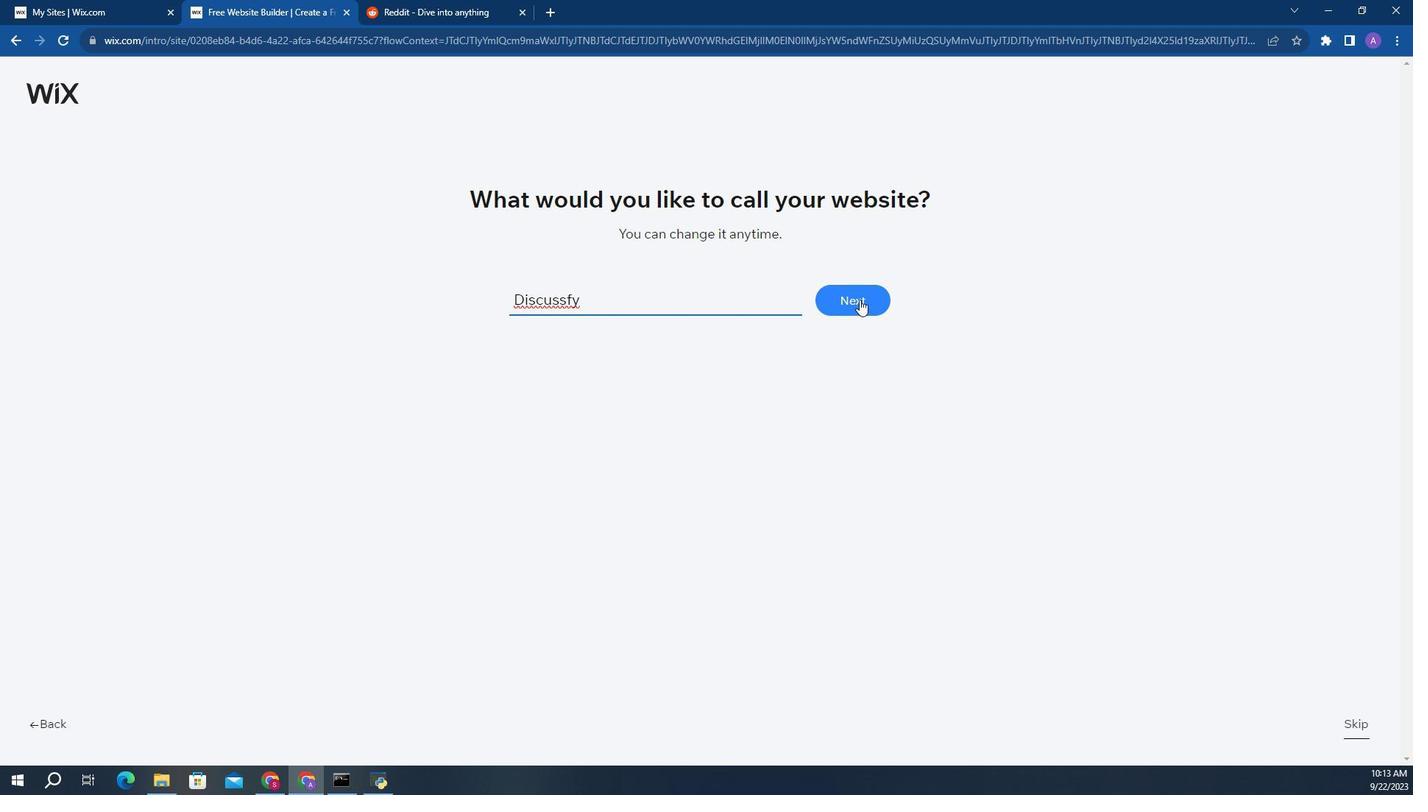 
Action: Mouse pressed left at (595, 298)
Screenshot: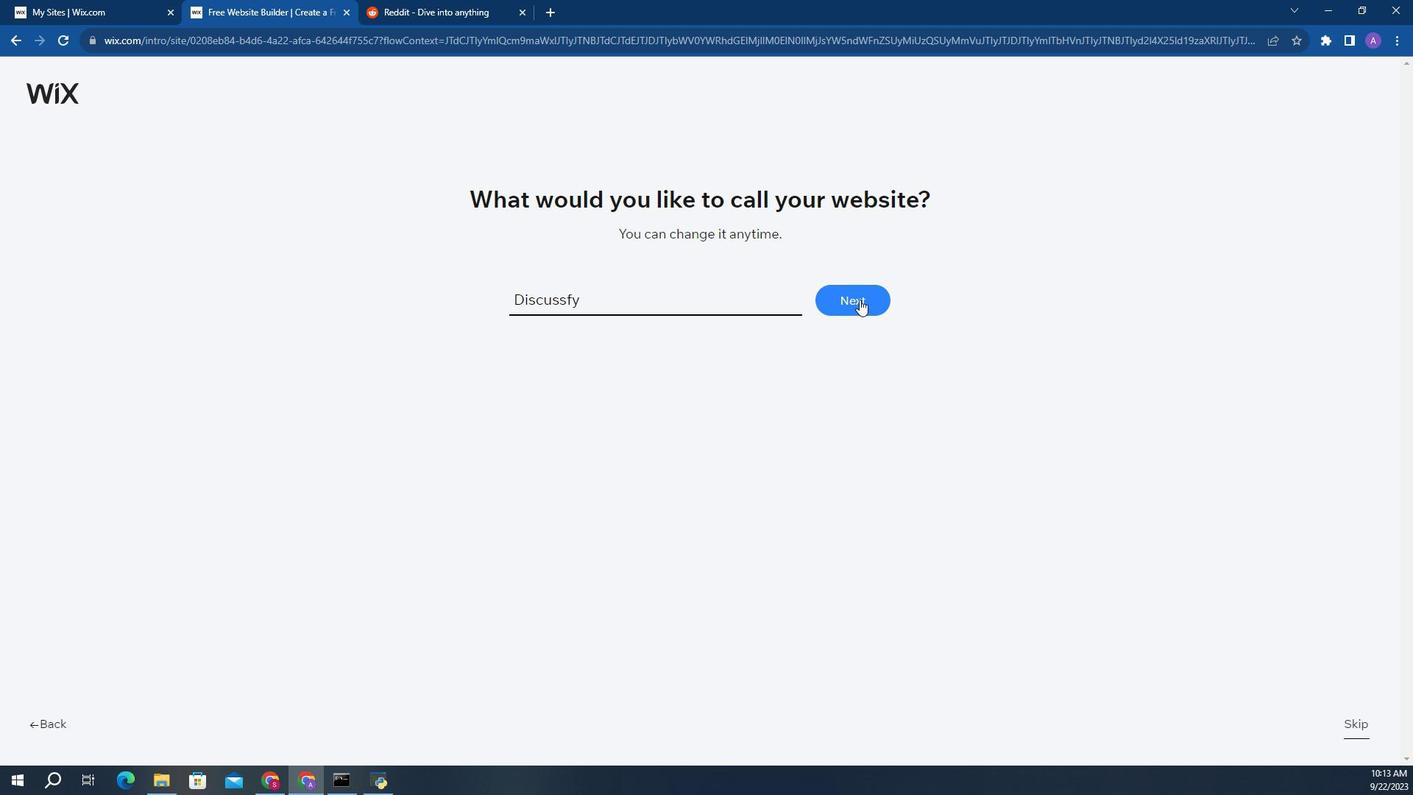 
Action: Mouse moved to (622, 282)
Screenshot: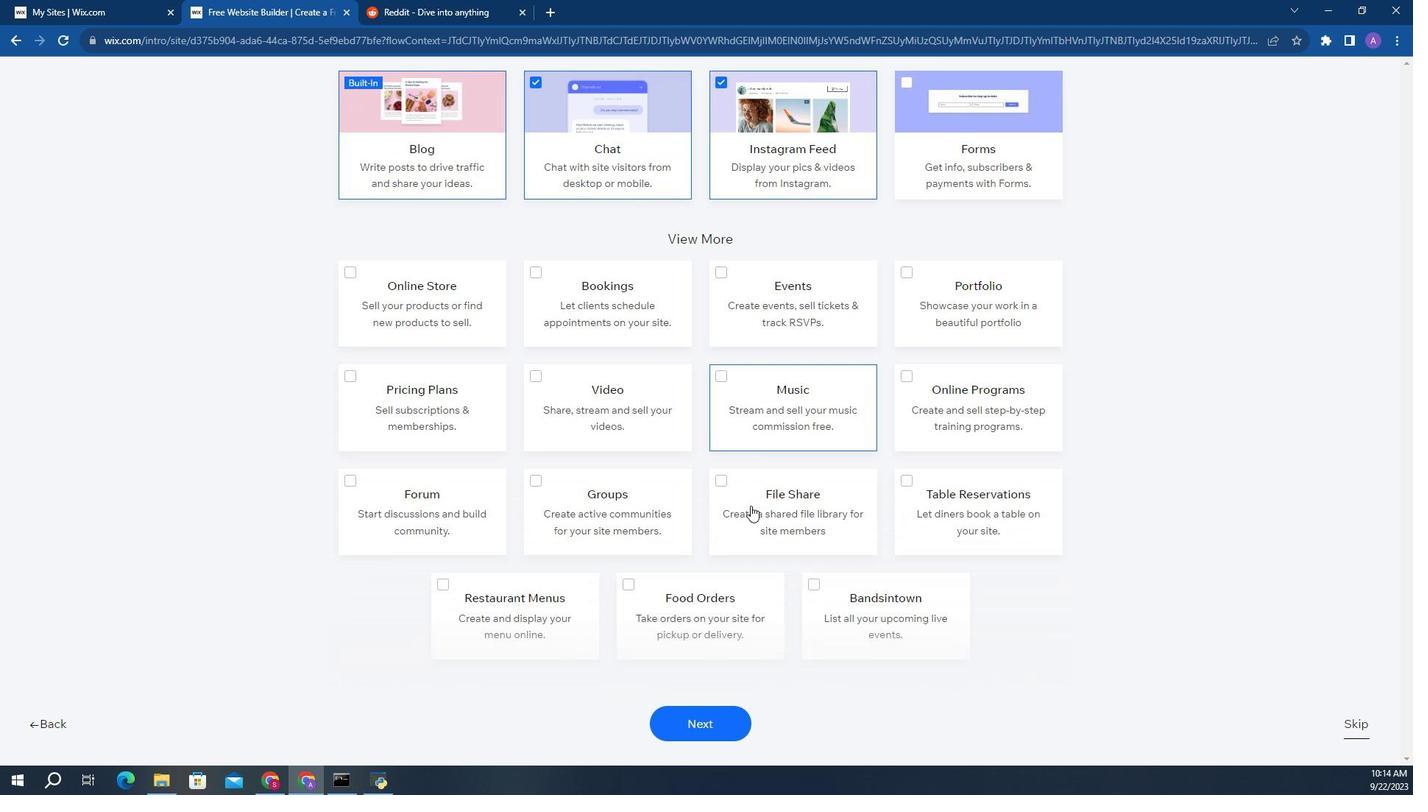 
Action: Mouse scrolled (622, 282) with delta (0, 0)
Screenshot: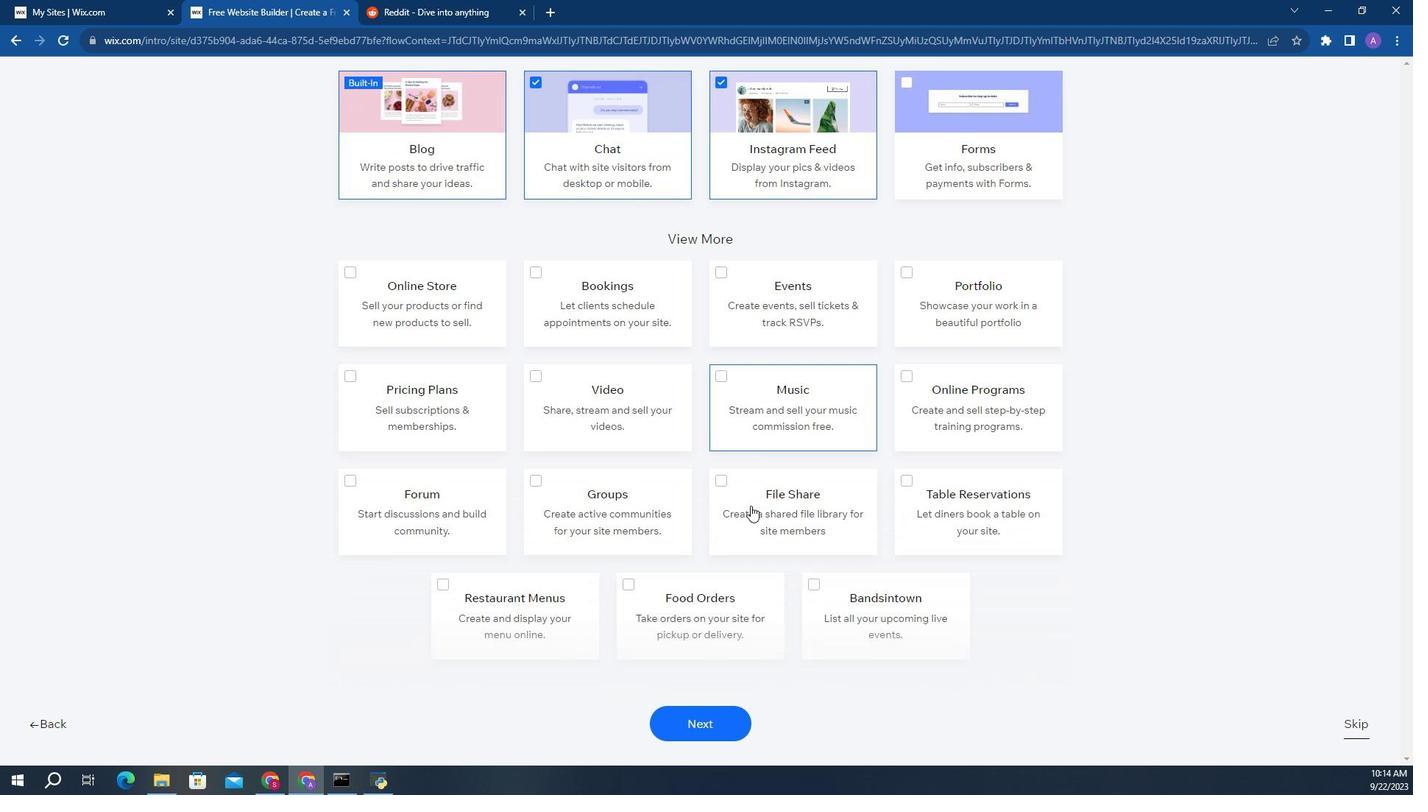 
Action: Mouse moved to (622, 282)
Screenshot: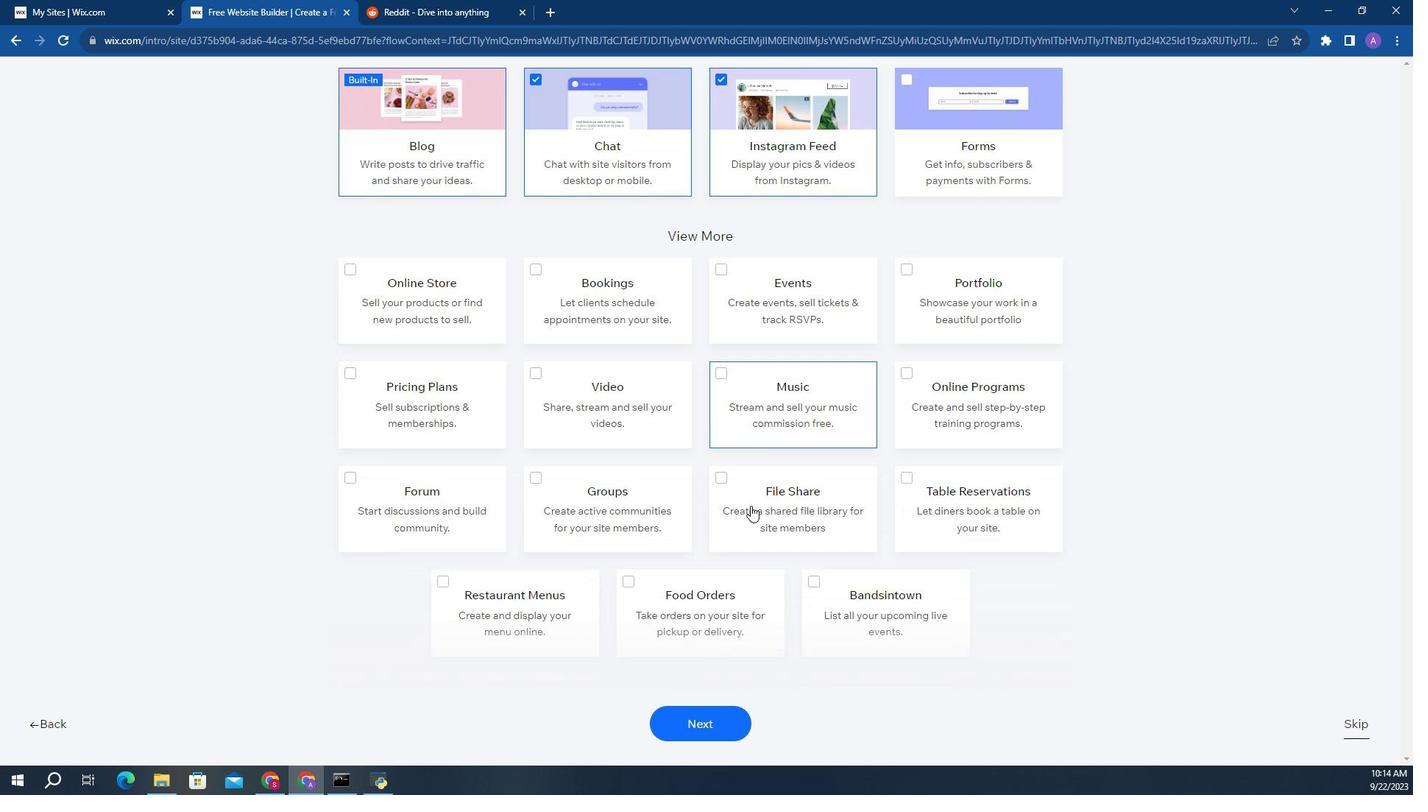 
Action: Mouse scrolled (622, 282) with delta (0, 0)
Screenshot: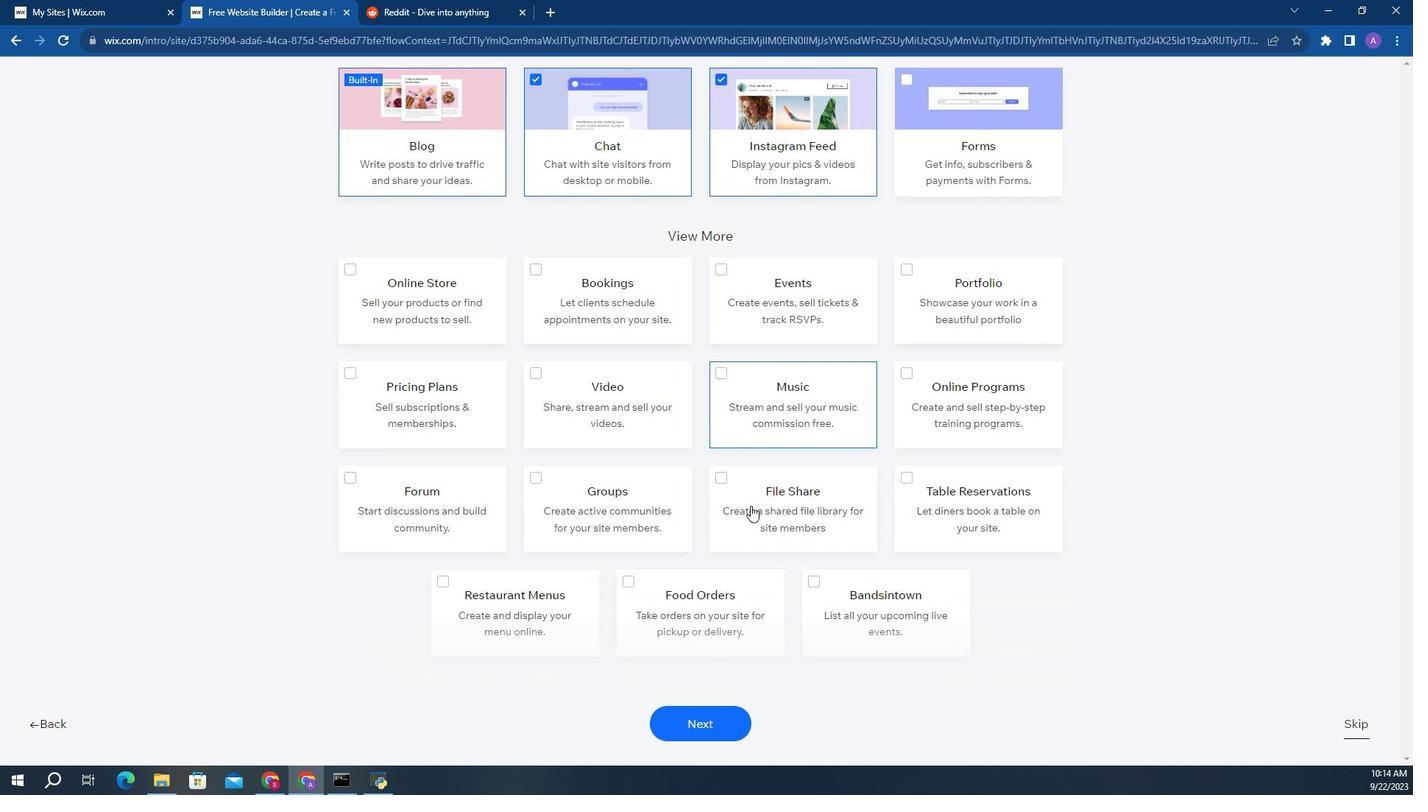 
Action: Mouse scrolled (622, 282) with delta (0, 0)
Screenshot: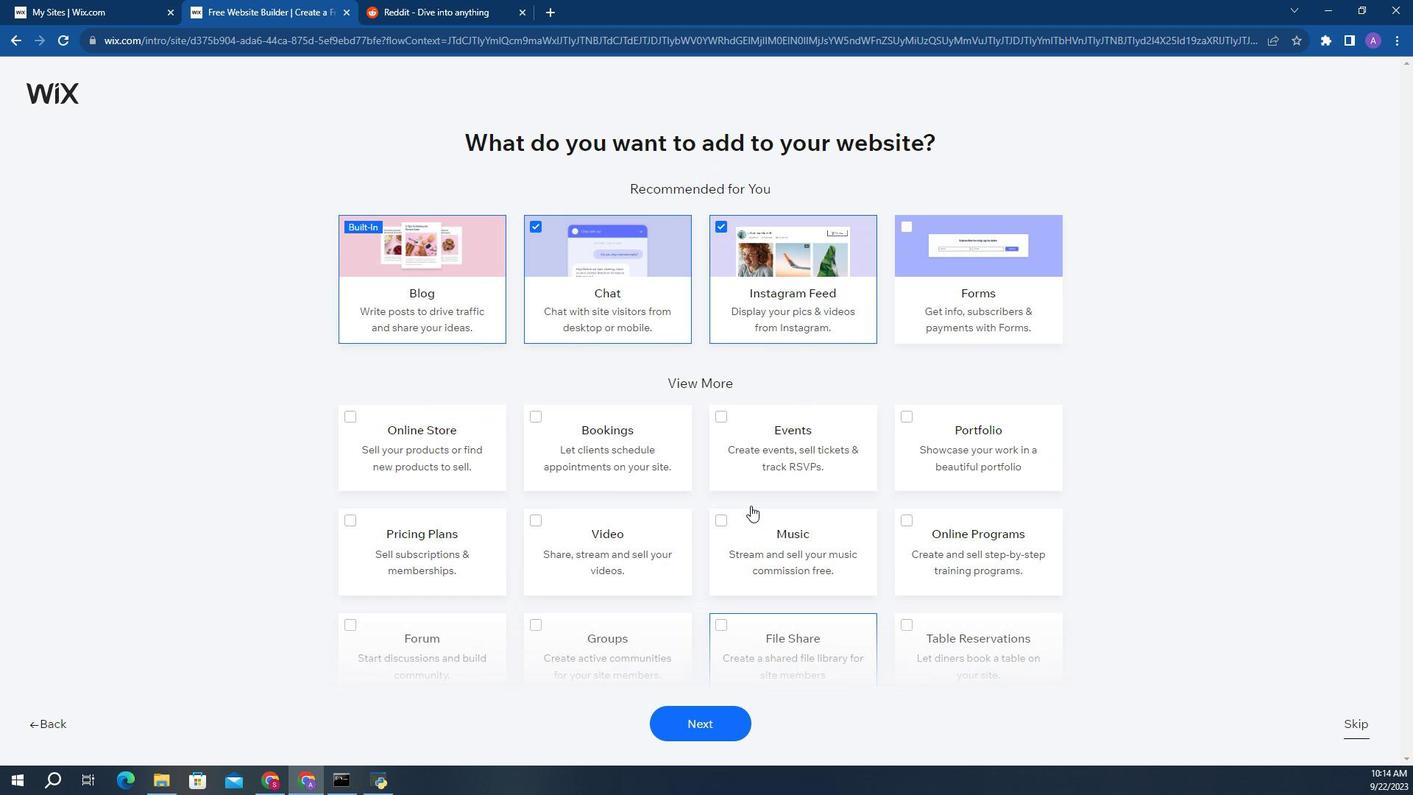 
Action: Mouse scrolled (622, 282) with delta (0, 0)
Screenshot: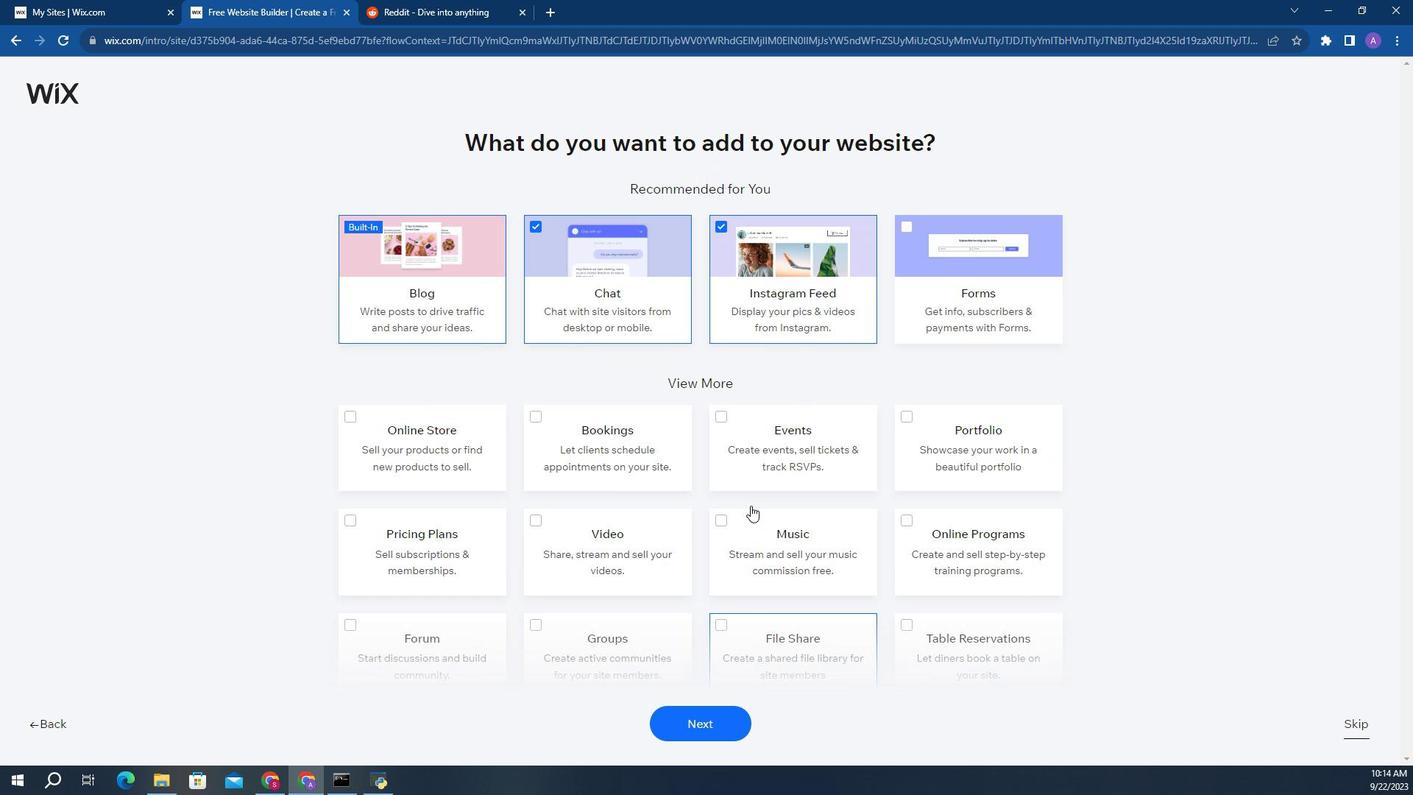 
Action: Mouse moved to (654, 284)
Screenshot: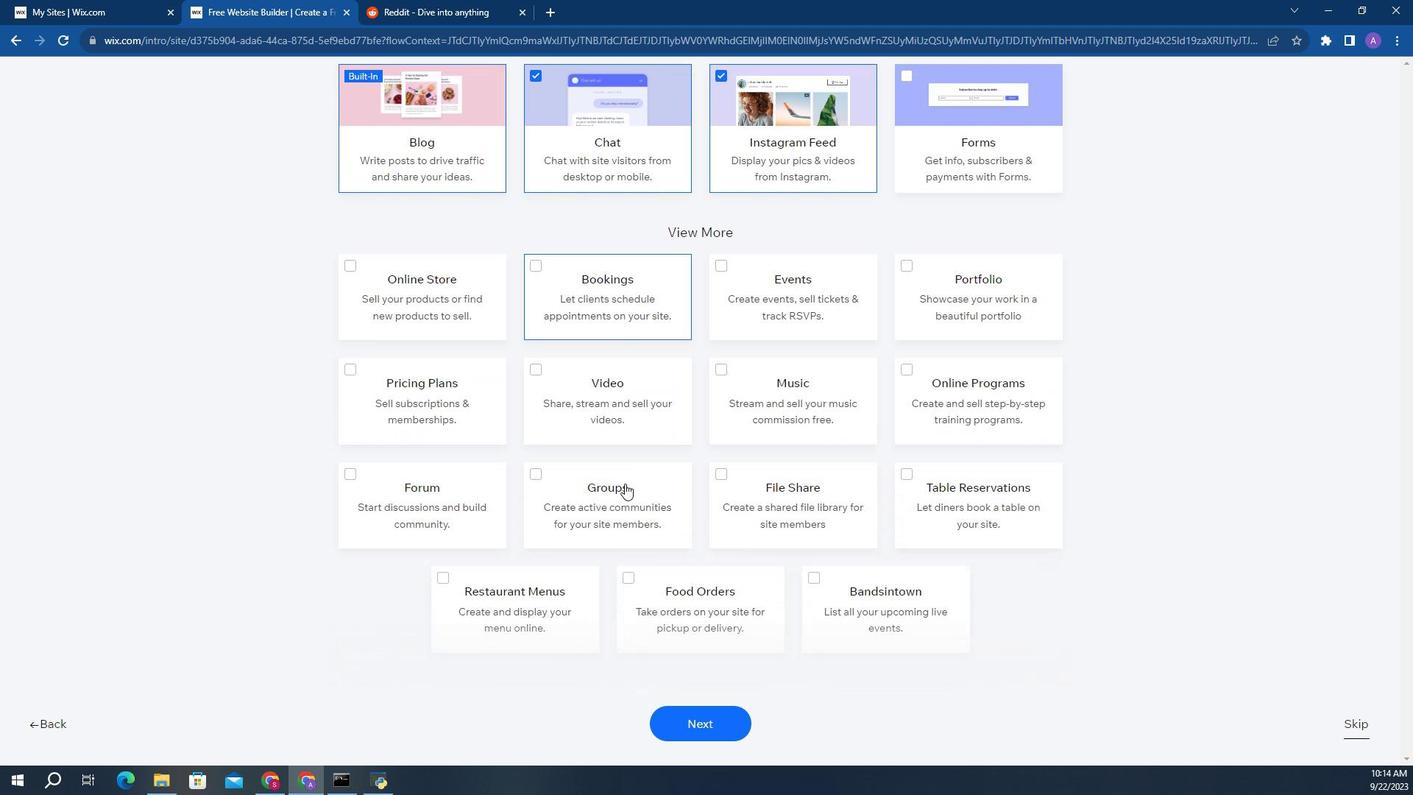
Action: Mouse scrolled (654, 284) with delta (0, 0)
Screenshot: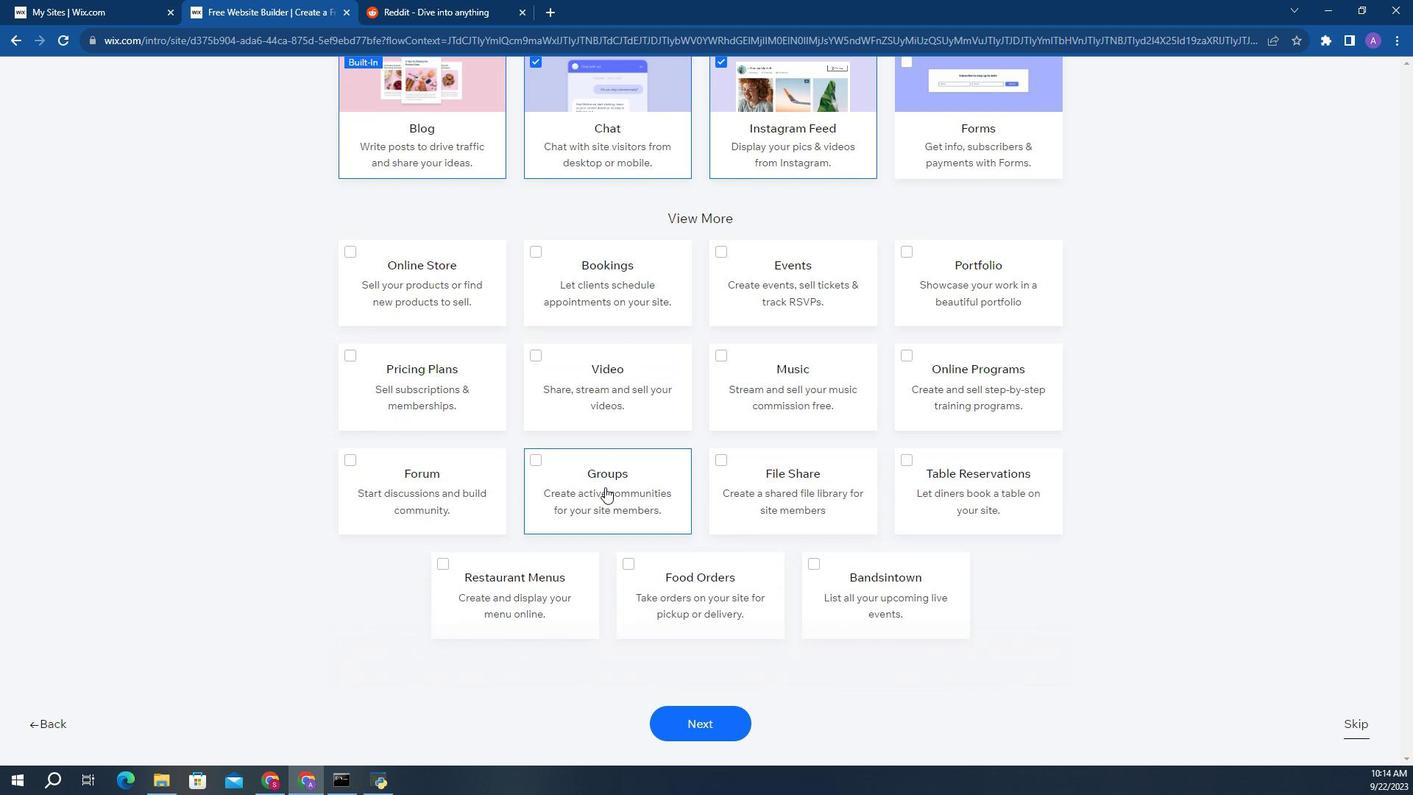 
Action: Mouse scrolled (654, 284) with delta (0, 0)
Screenshot: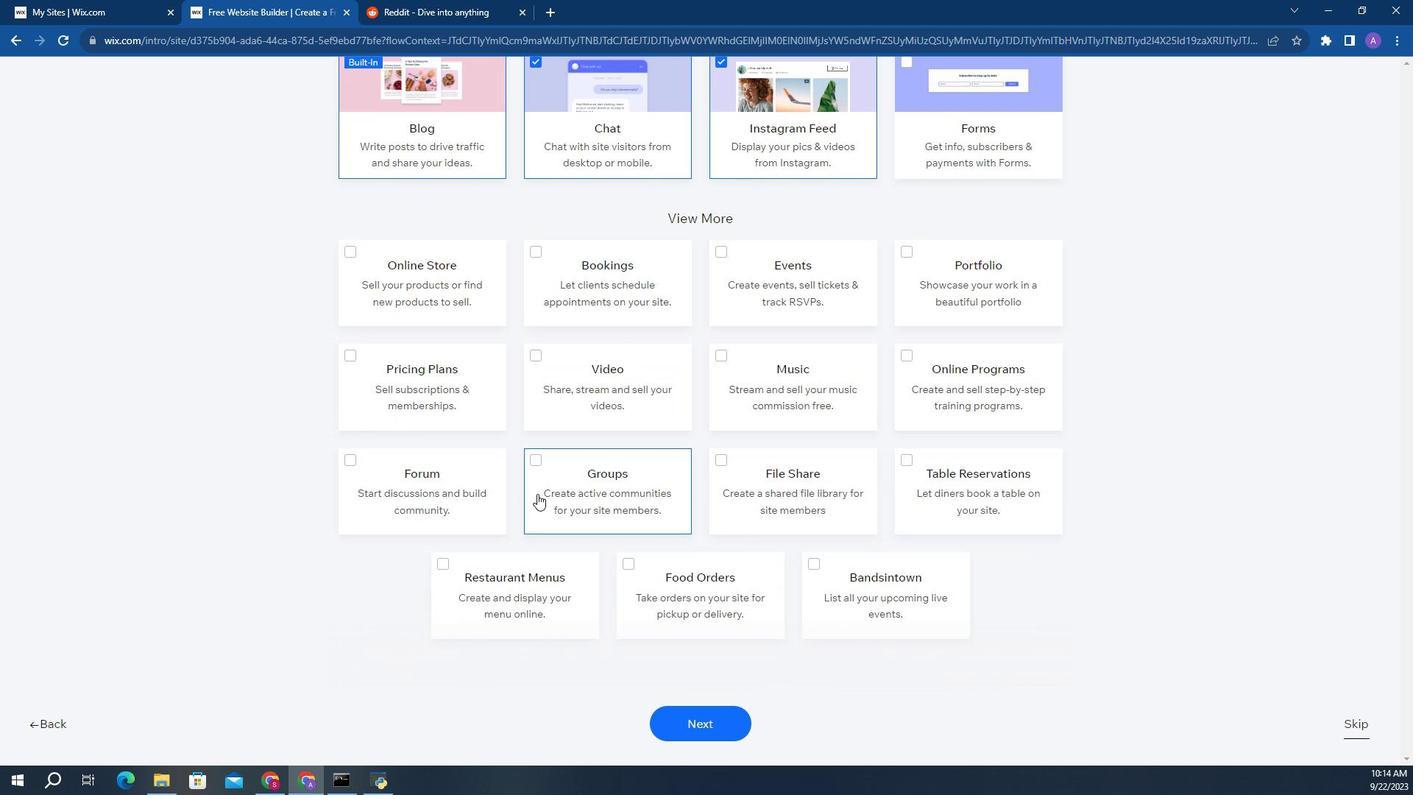 
Action: Mouse scrolled (654, 284) with delta (0, 0)
Screenshot: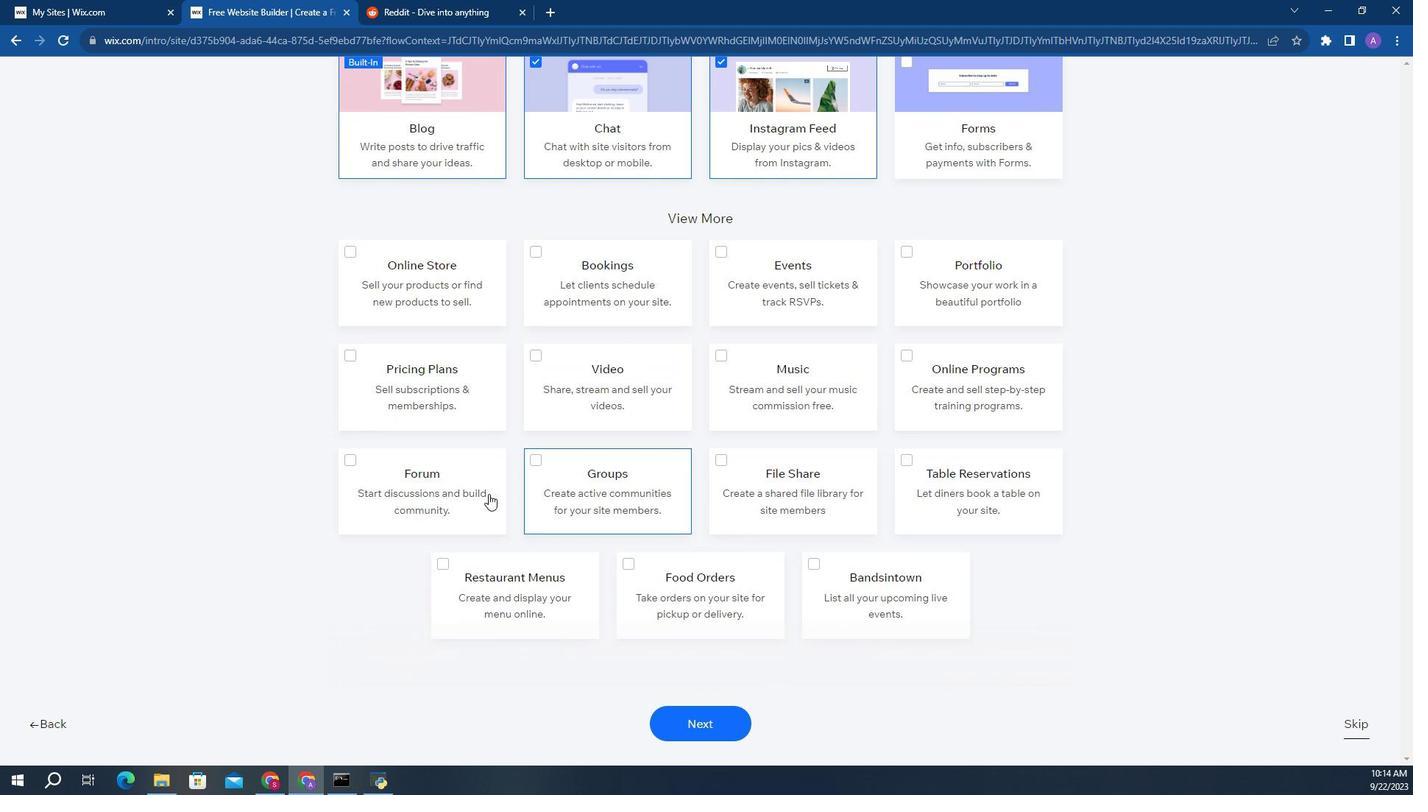 
Action: Mouse moved to (724, 286)
Screenshot: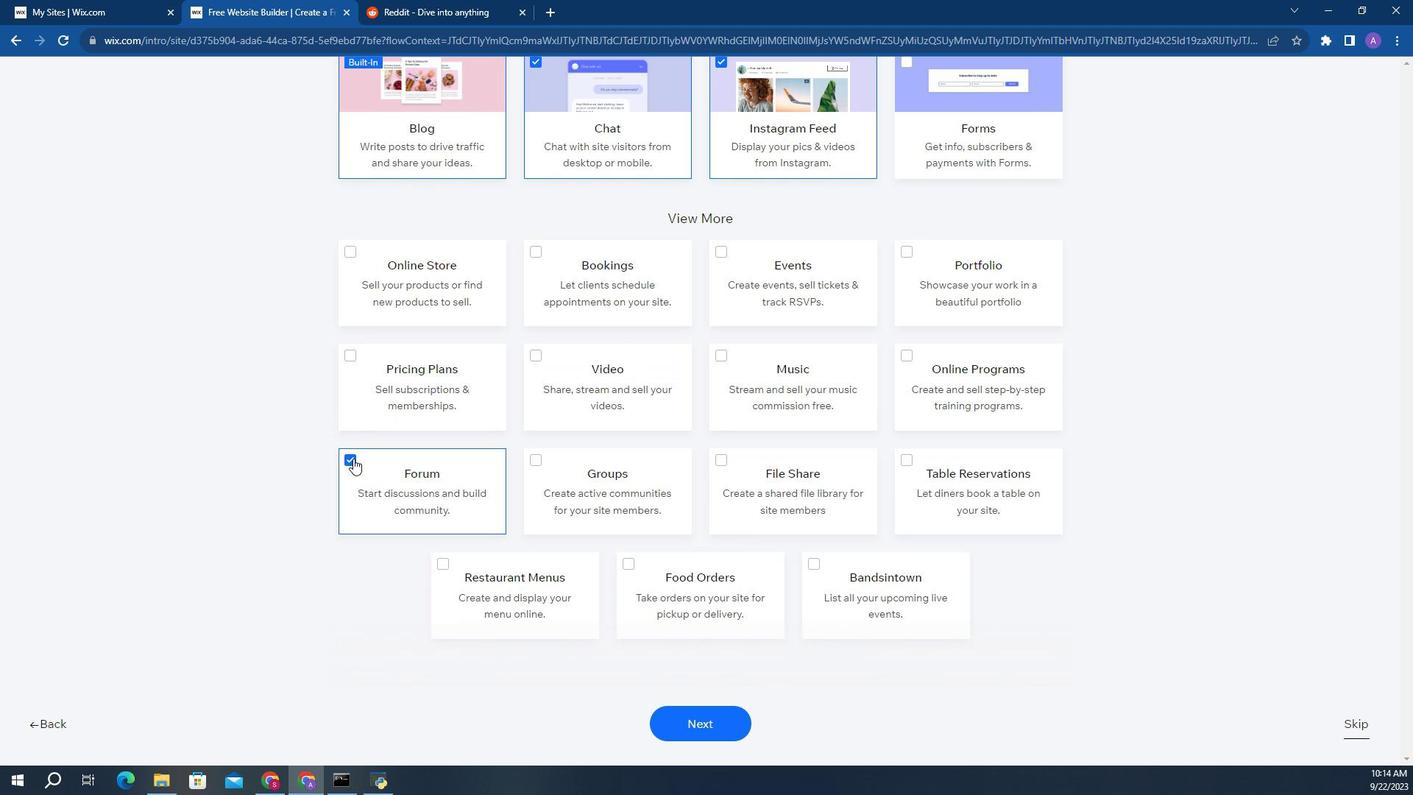 
Action: Mouse pressed left at (724, 286)
Screenshot: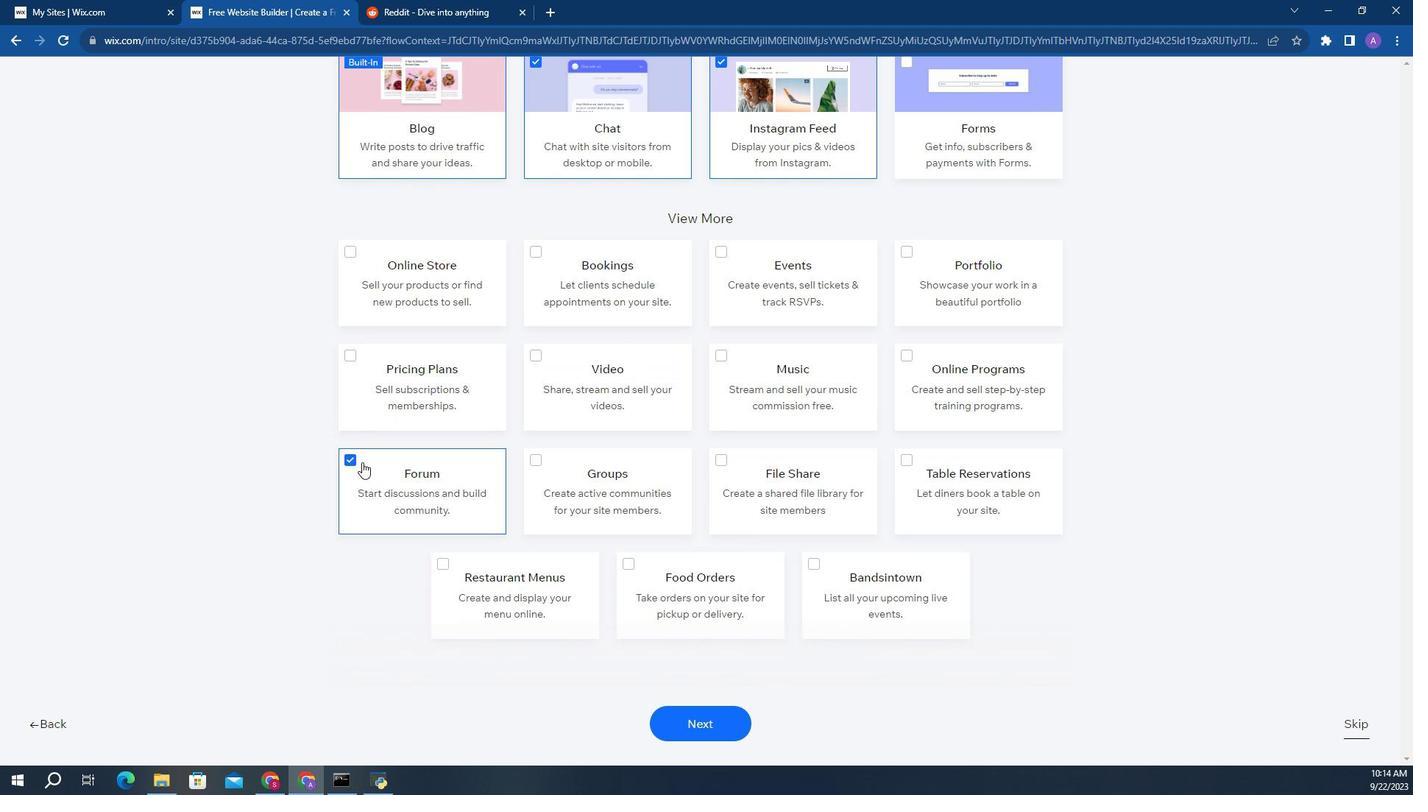 
Action: Mouse moved to (630, 267)
Screenshot: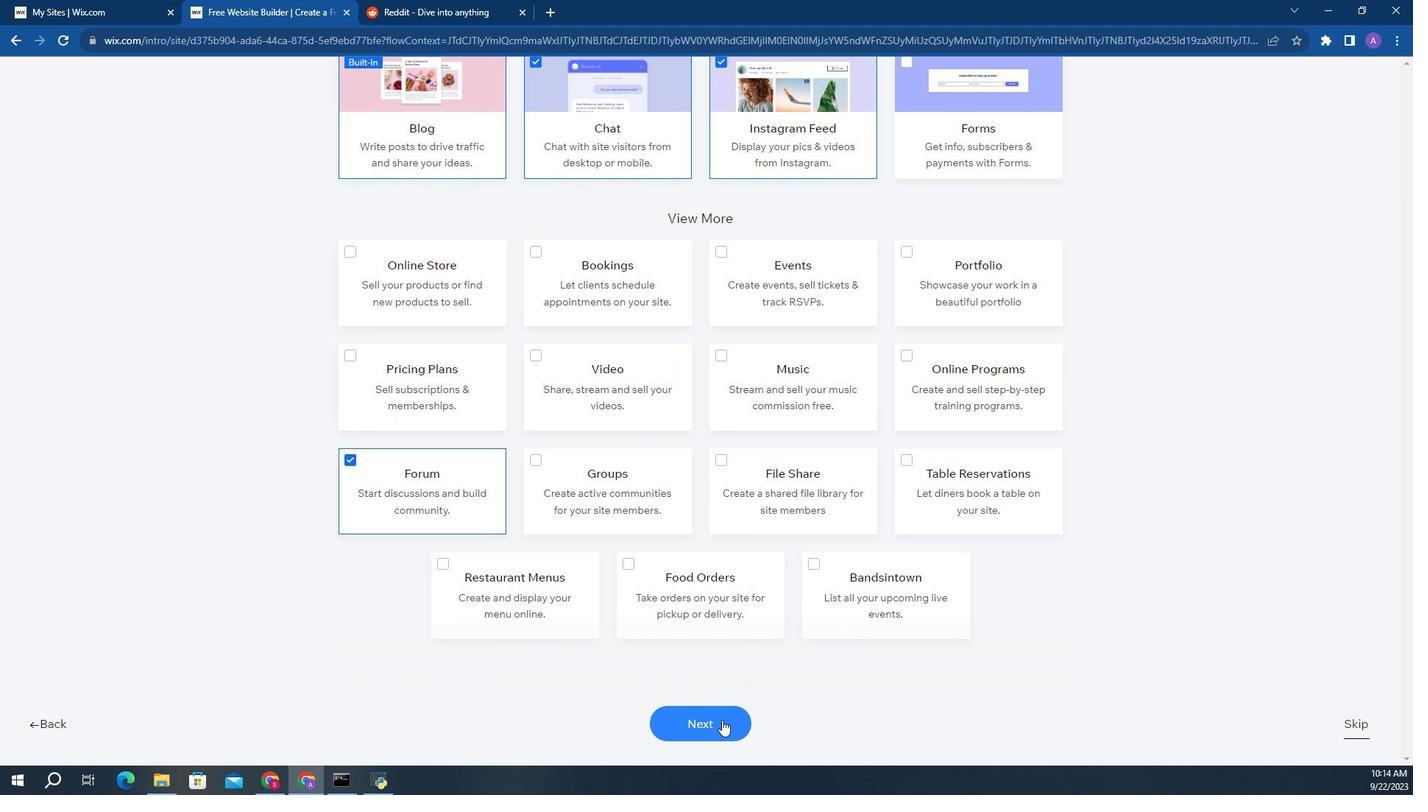 
Action: Mouse pressed left at (630, 267)
Screenshot: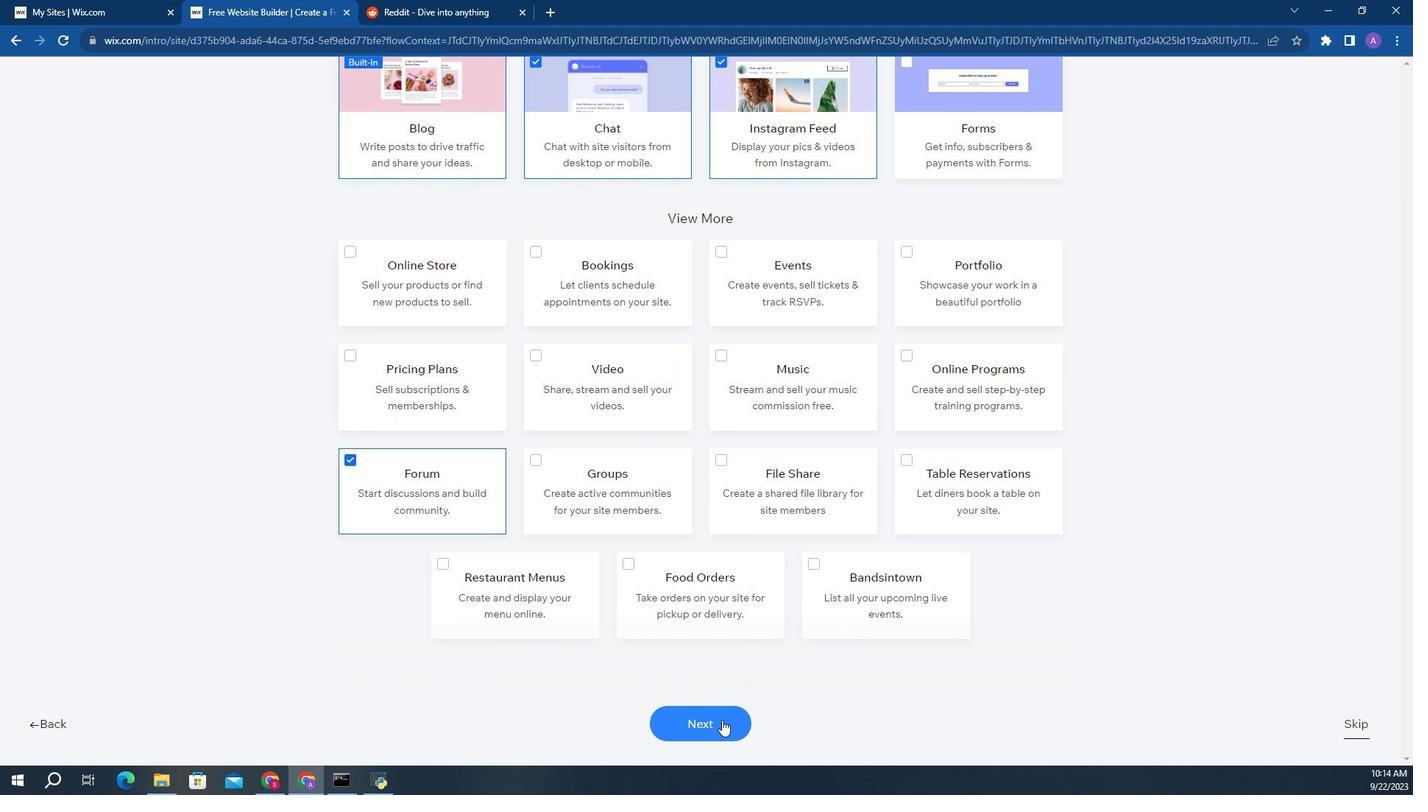 
Action: Mouse moved to (589, 297)
Screenshot: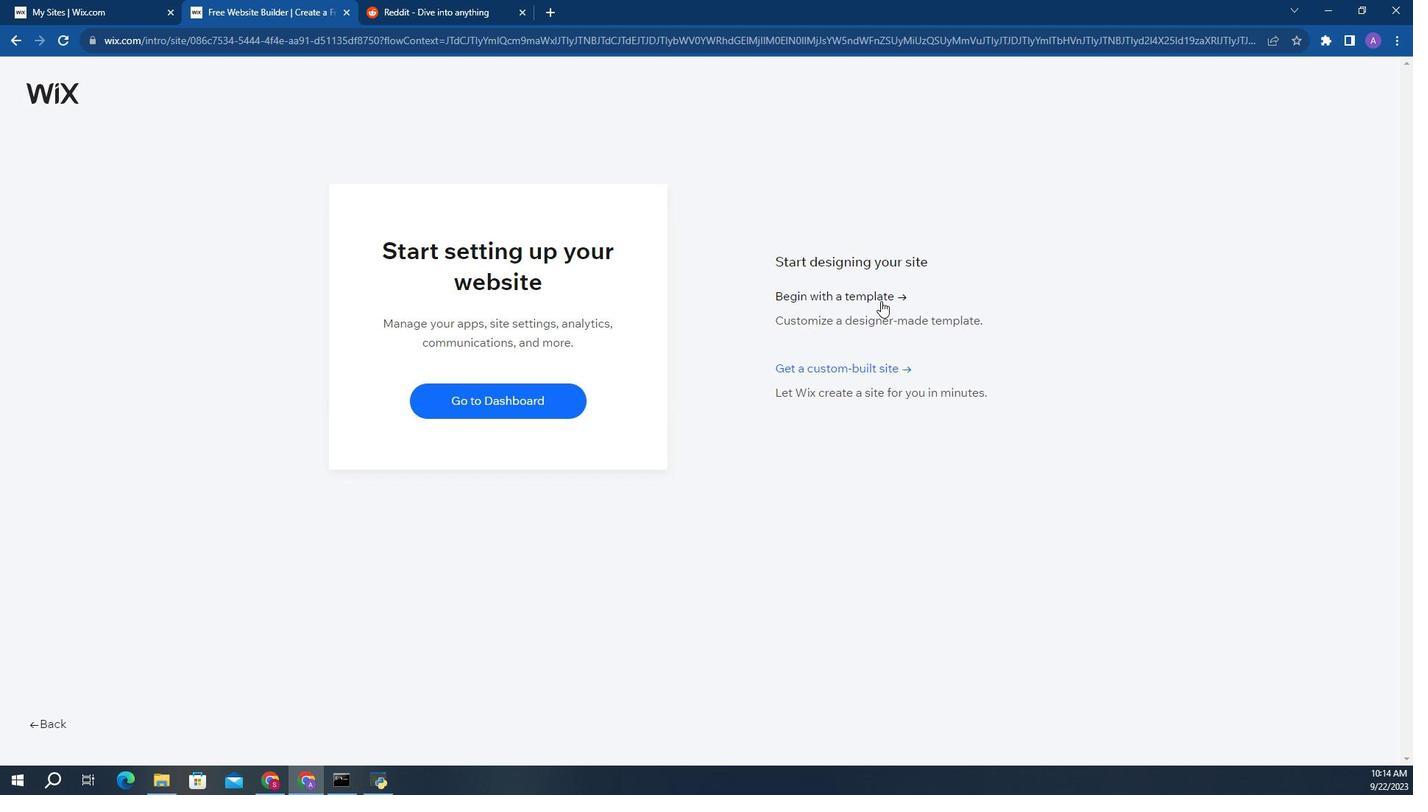
Action: Mouse pressed left at (589, 297)
Screenshot: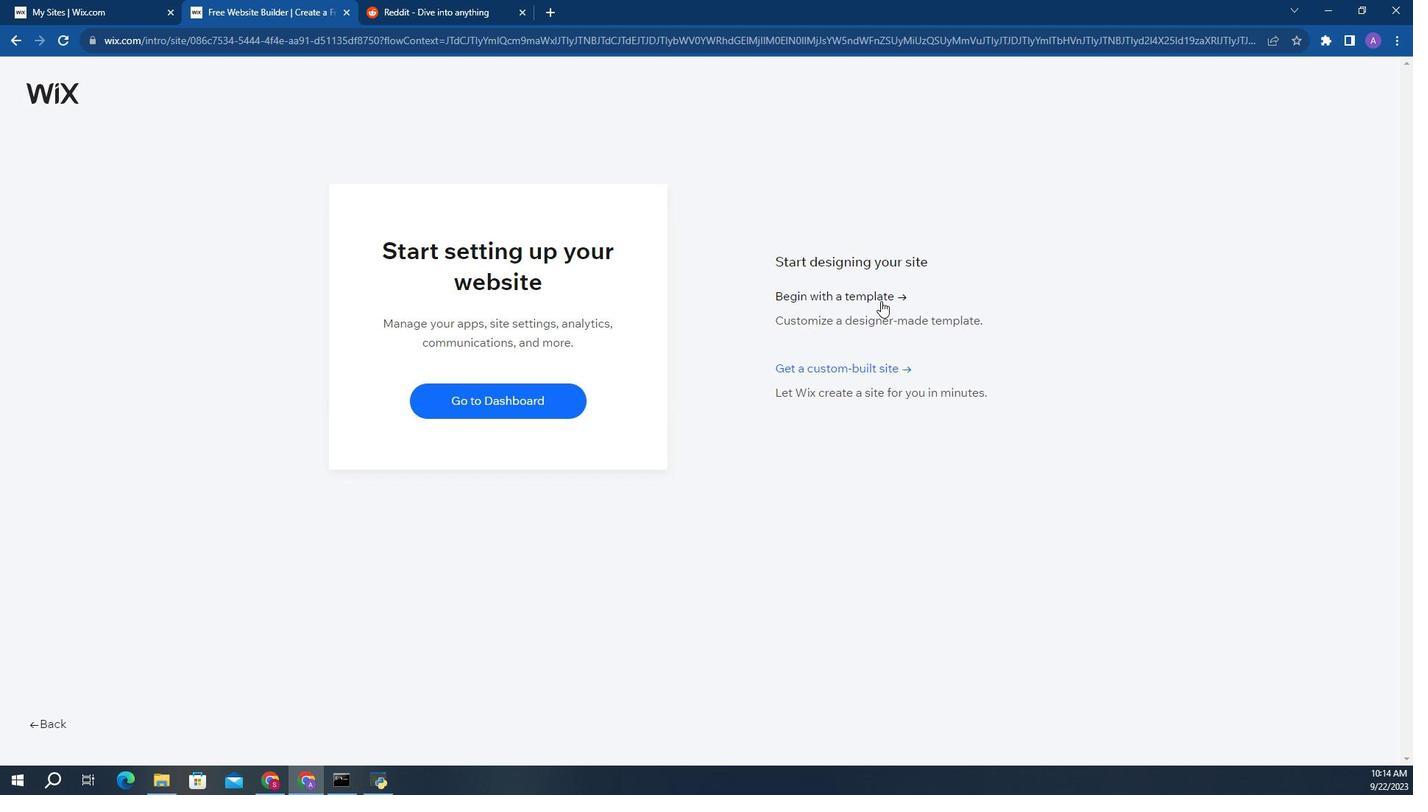 
Action: Mouse moved to (675, 296)
Screenshot: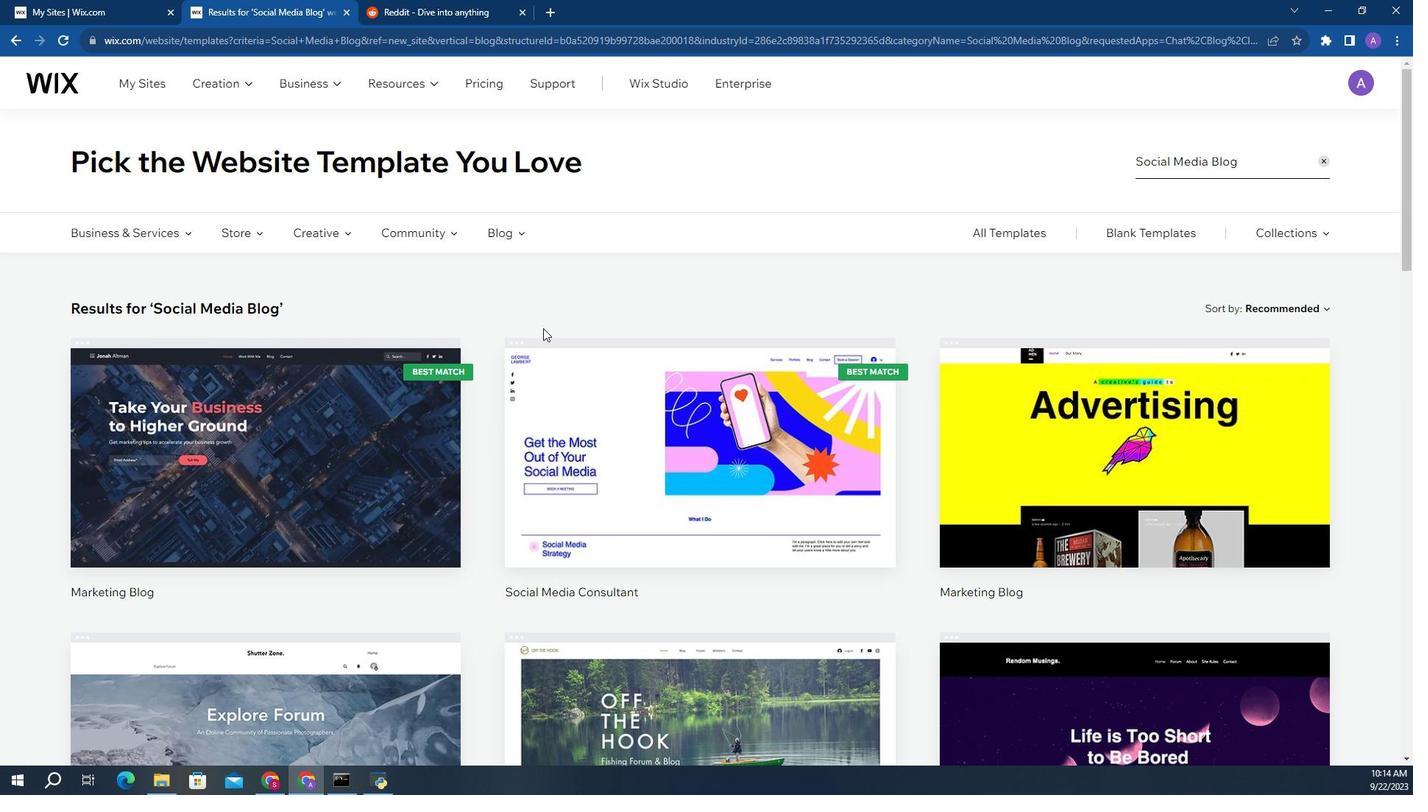 
Action: Mouse scrolled (675, 296) with delta (0, 0)
Screenshot: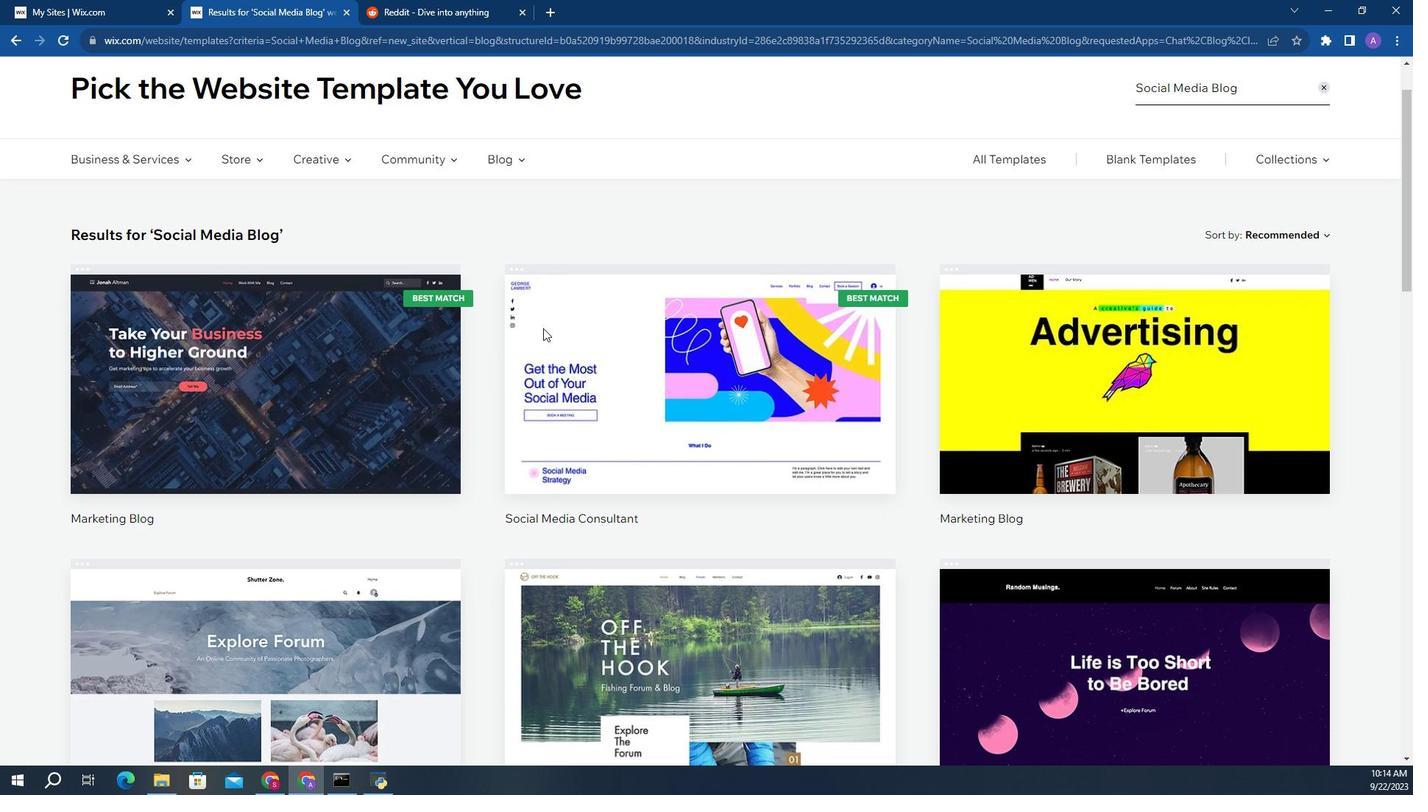 
Action: Mouse moved to (690, 284)
Screenshot: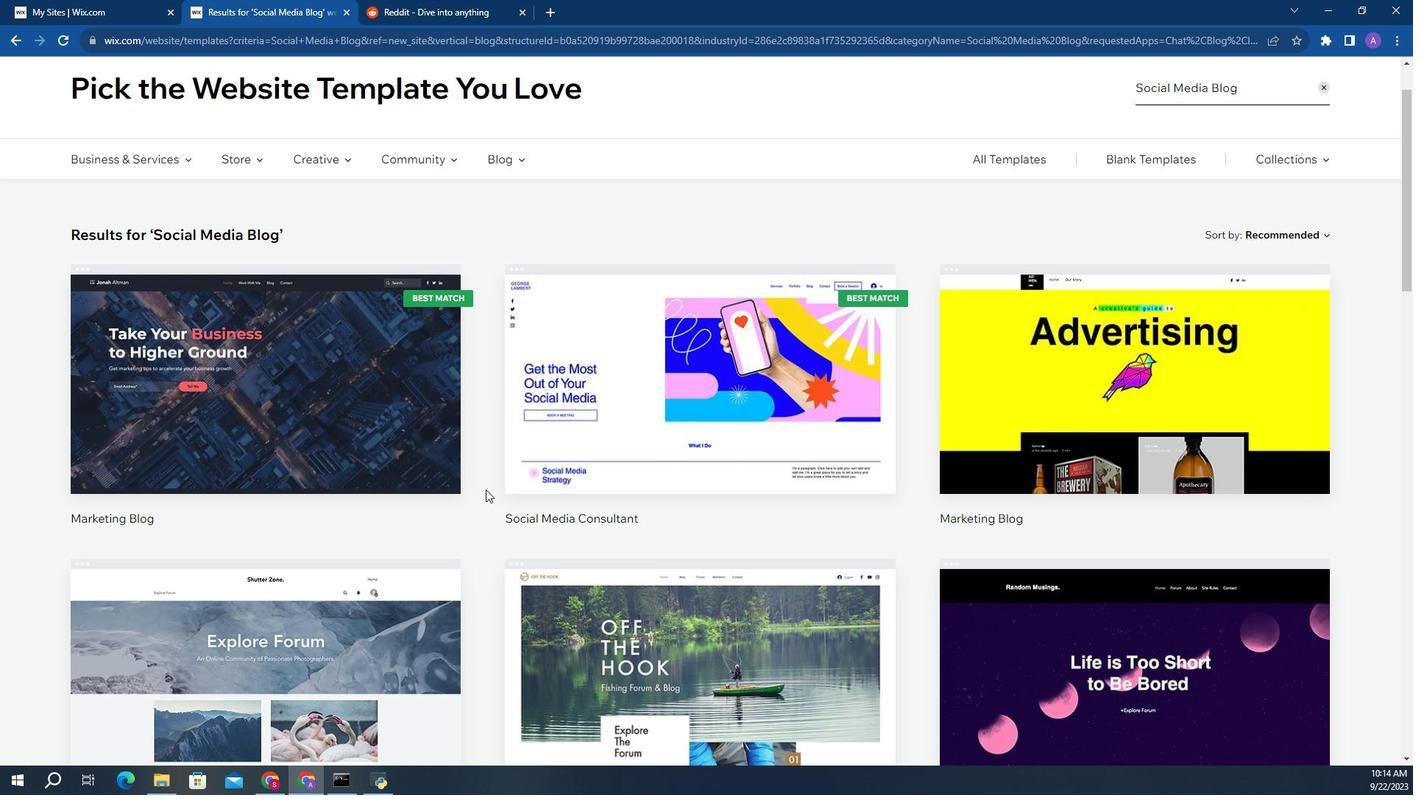 
Action: Mouse scrolled (690, 284) with delta (0, 0)
Screenshot: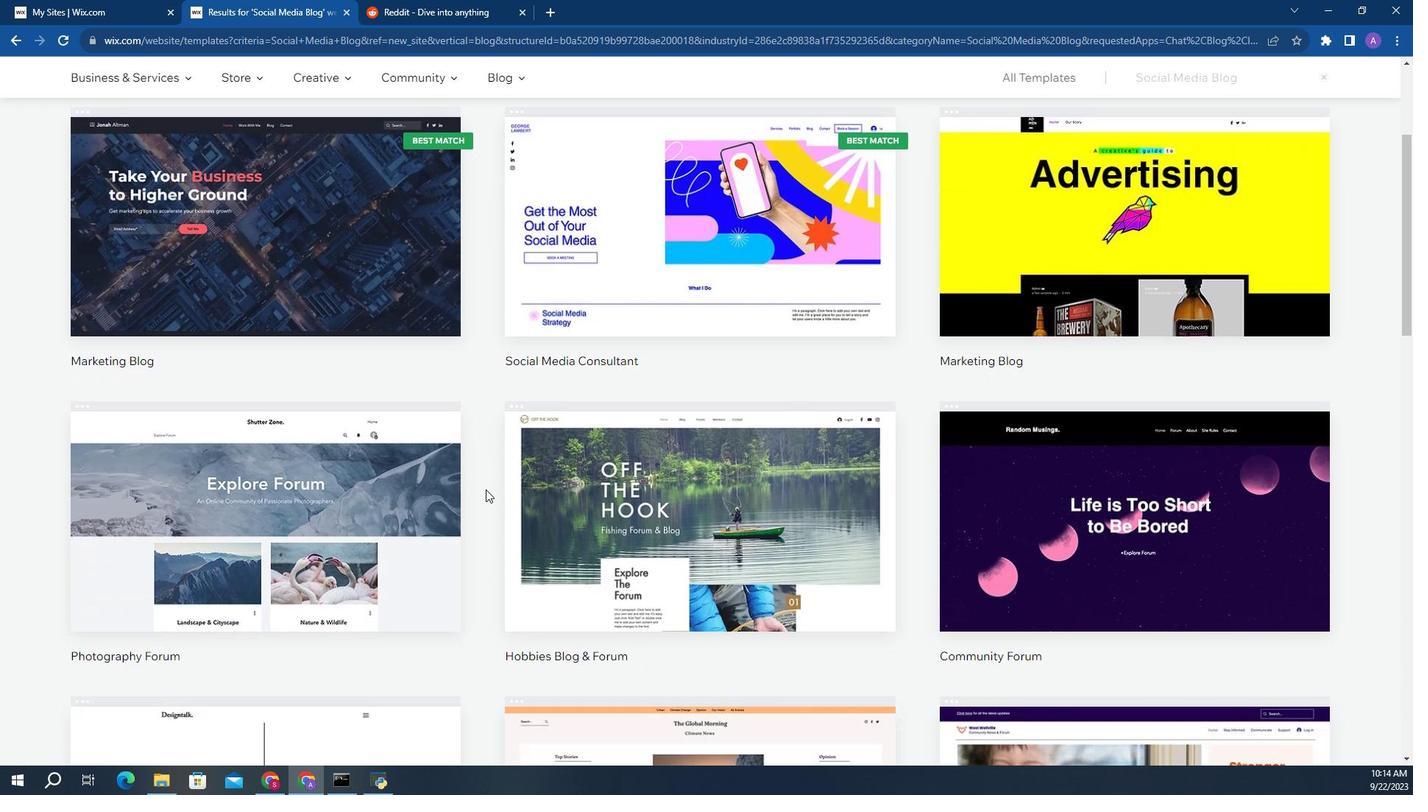 
Action: Mouse scrolled (690, 284) with delta (0, 0)
Screenshot: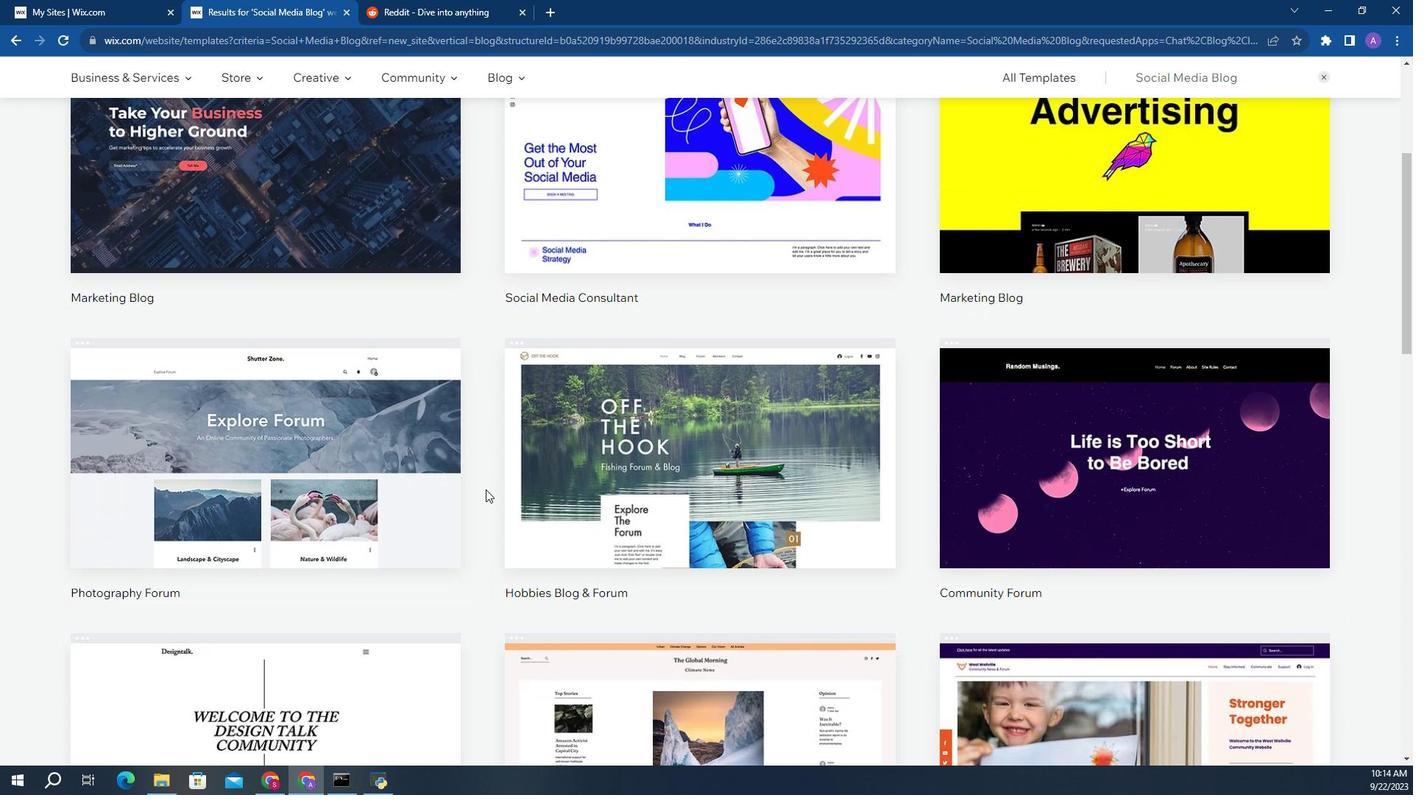 
Action: Mouse scrolled (690, 284) with delta (0, 0)
Screenshot: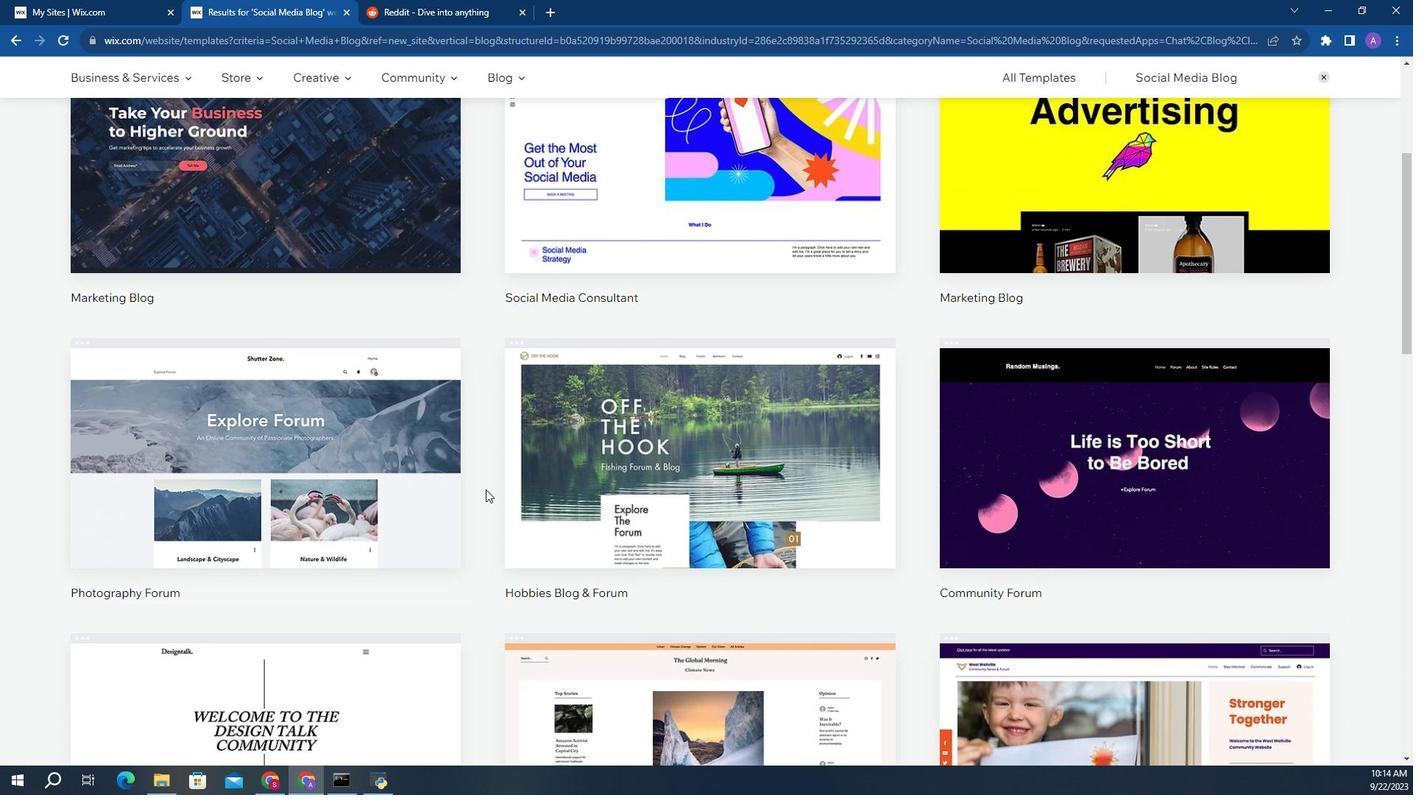 
Action: Mouse moved to (547, 287)
Screenshot: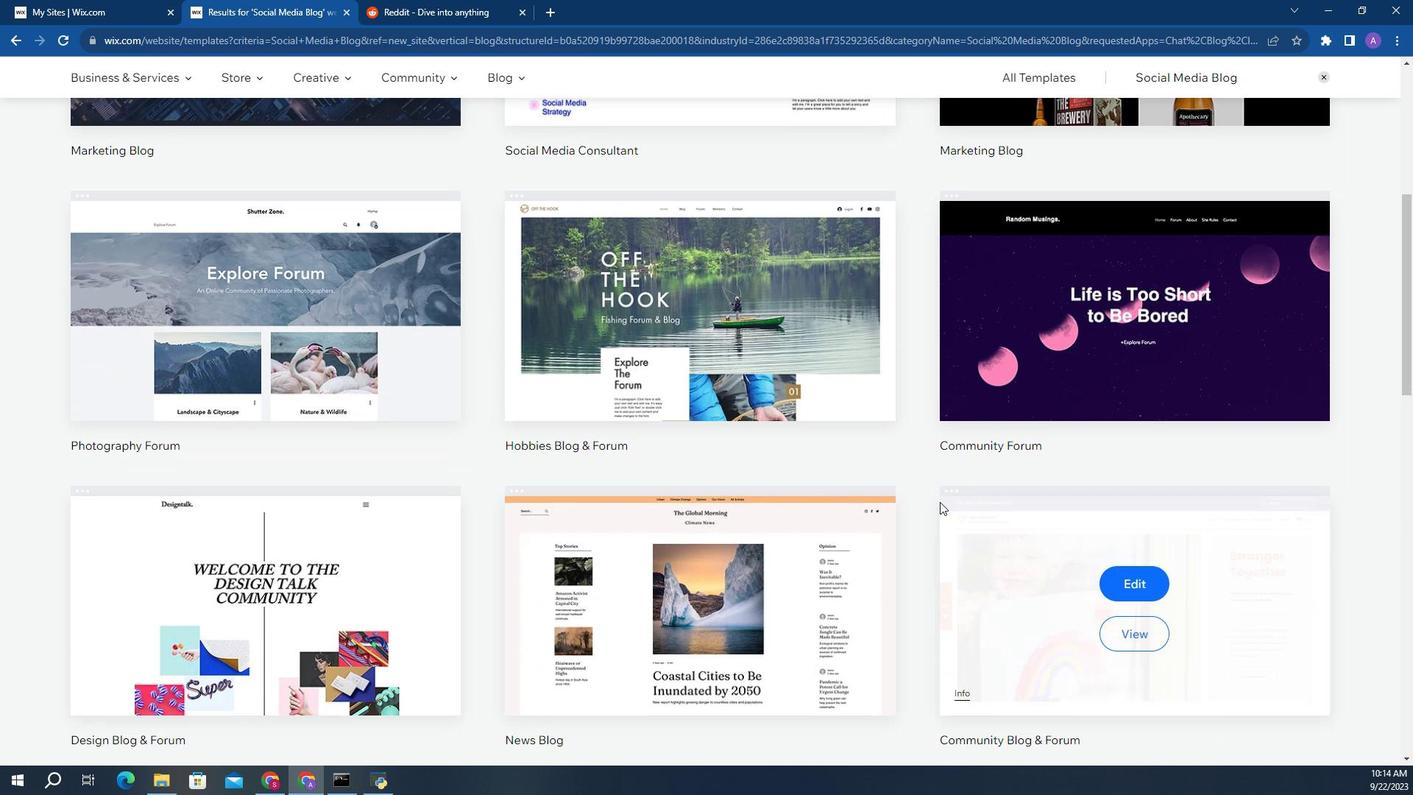 
Action: Mouse scrolled (547, 287) with delta (0, 0)
Screenshot: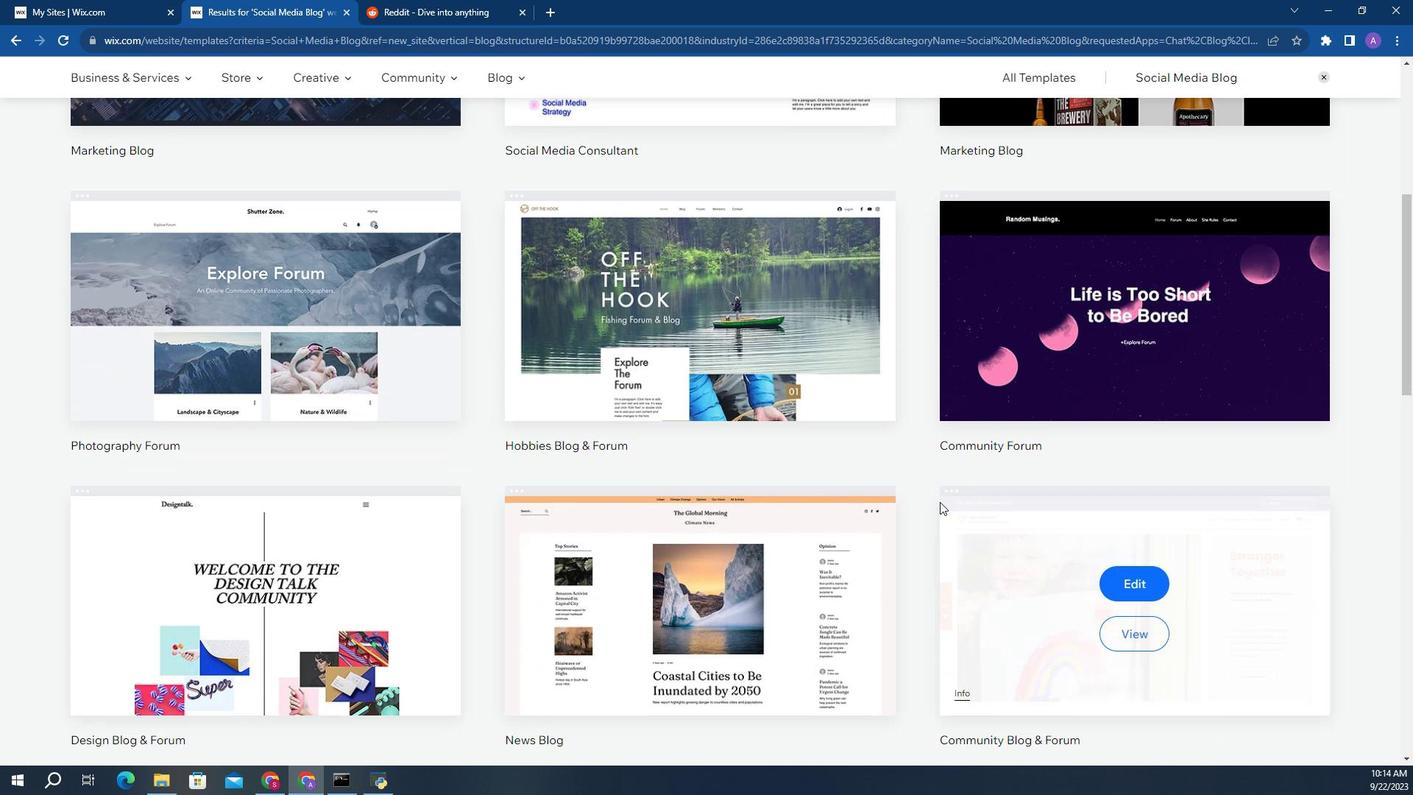
Action: Mouse moved to (555, 286)
Screenshot: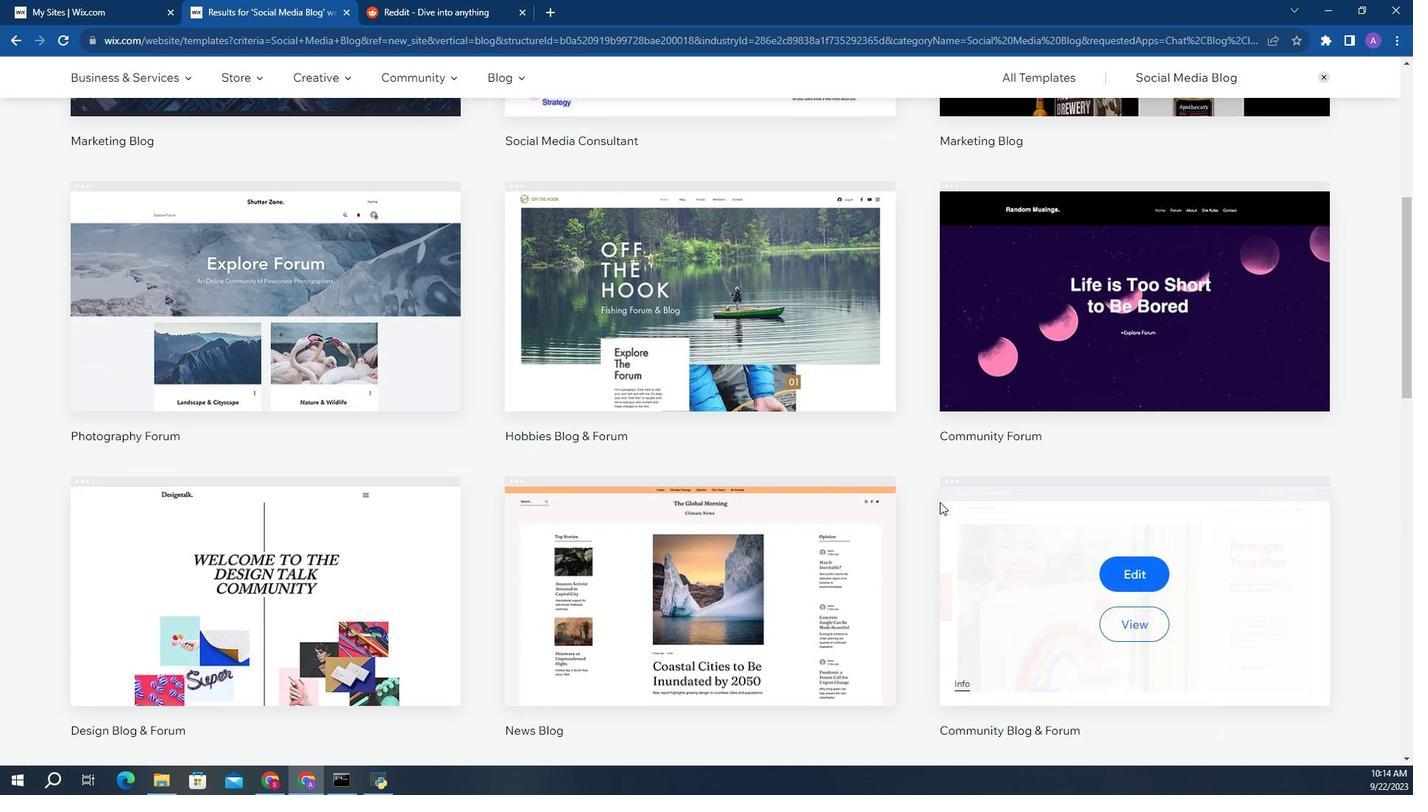 
Action: Mouse scrolled (555, 286) with delta (0, 0)
Screenshot: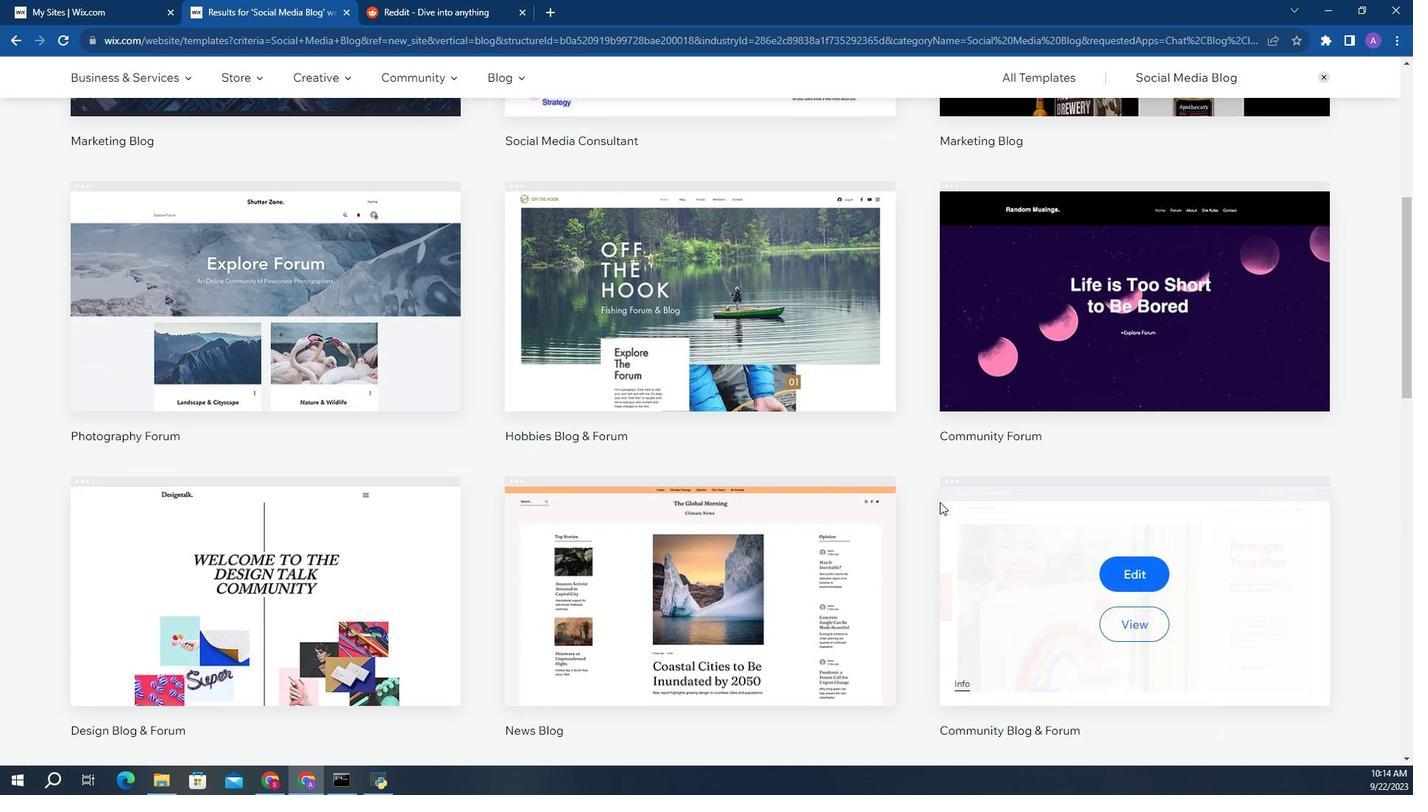 
Action: Mouse moved to (575, 283)
Screenshot: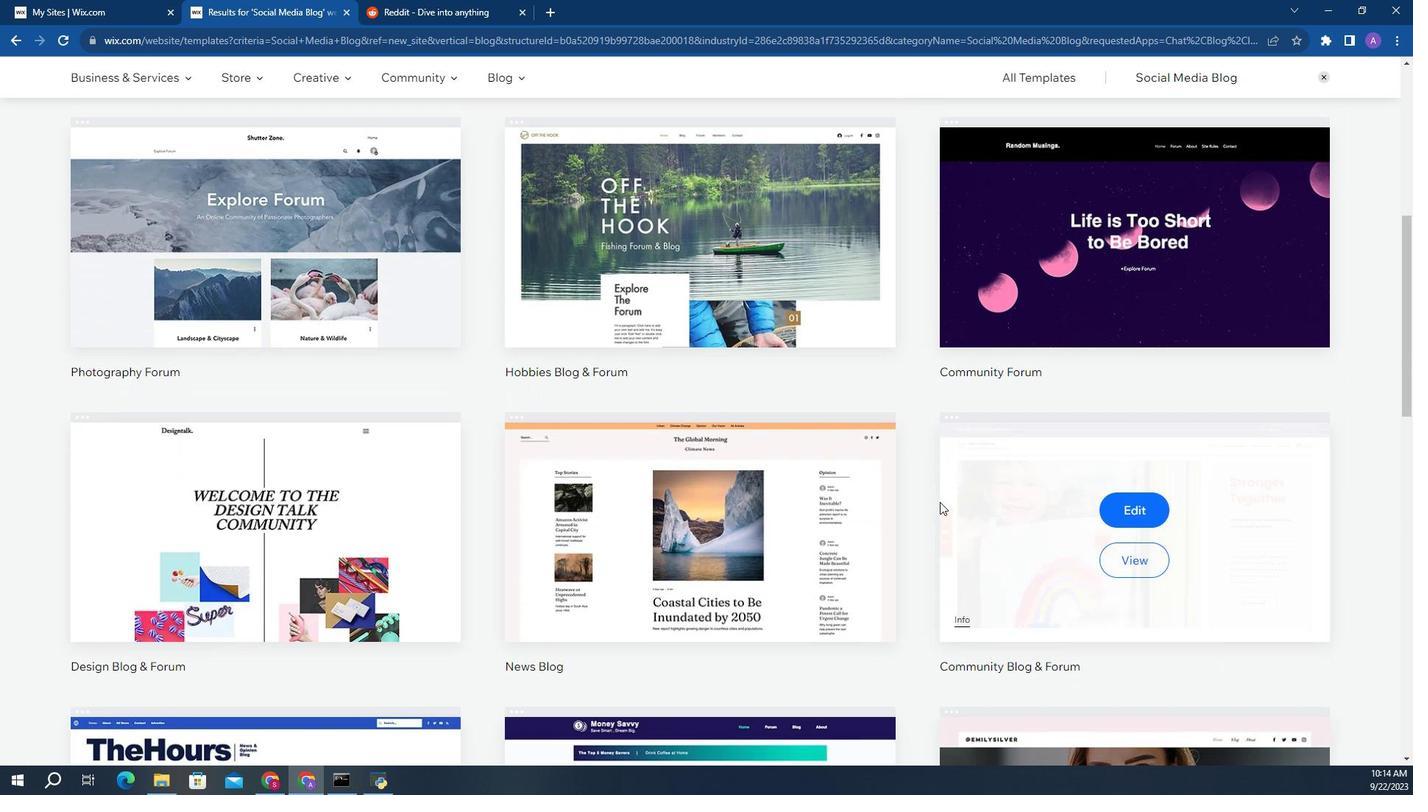 
Action: Mouse scrolled (575, 283) with delta (0, 0)
Screenshot: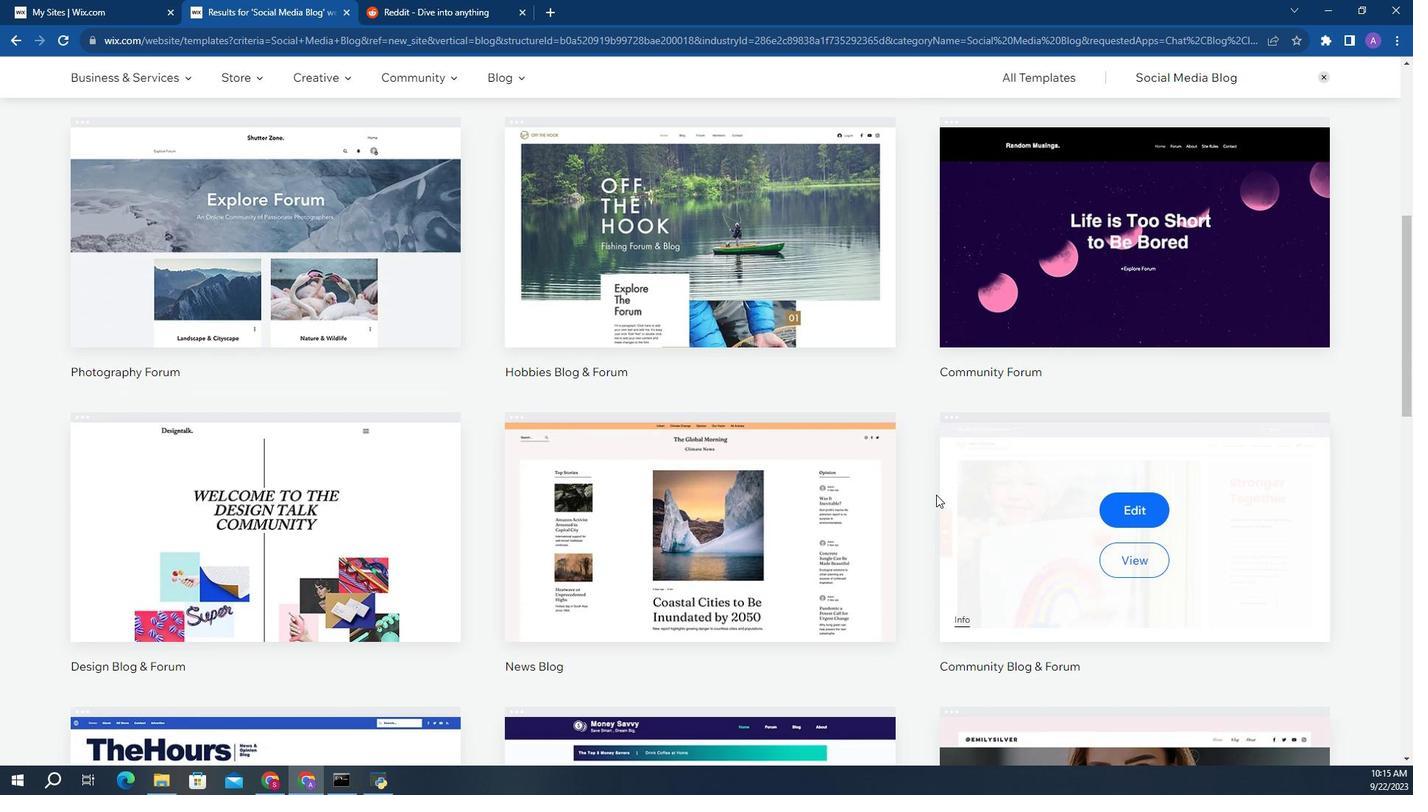
Action: Mouse moved to (583, 284)
Screenshot: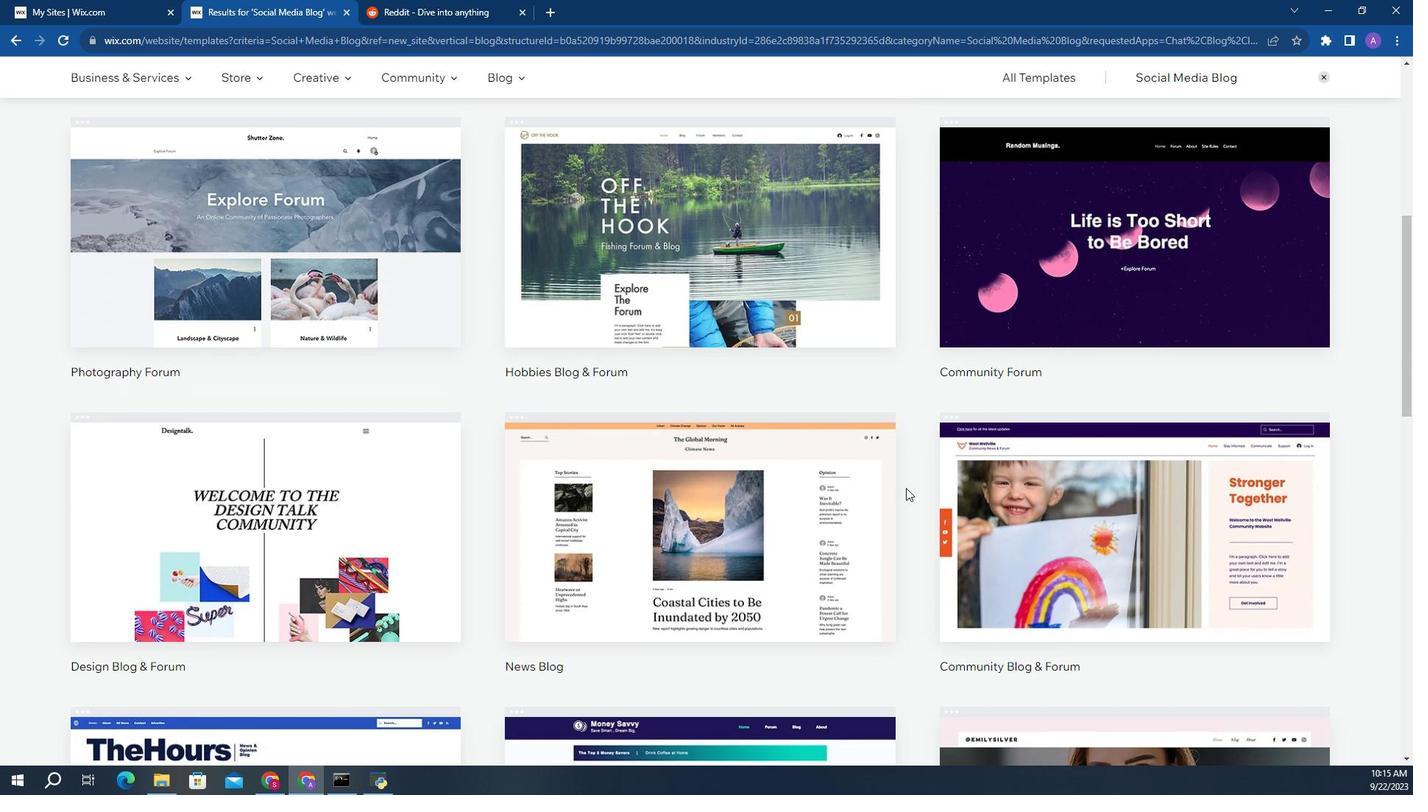 
Action: Mouse scrolled (583, 284) with delta (0, 0)
Screenshot: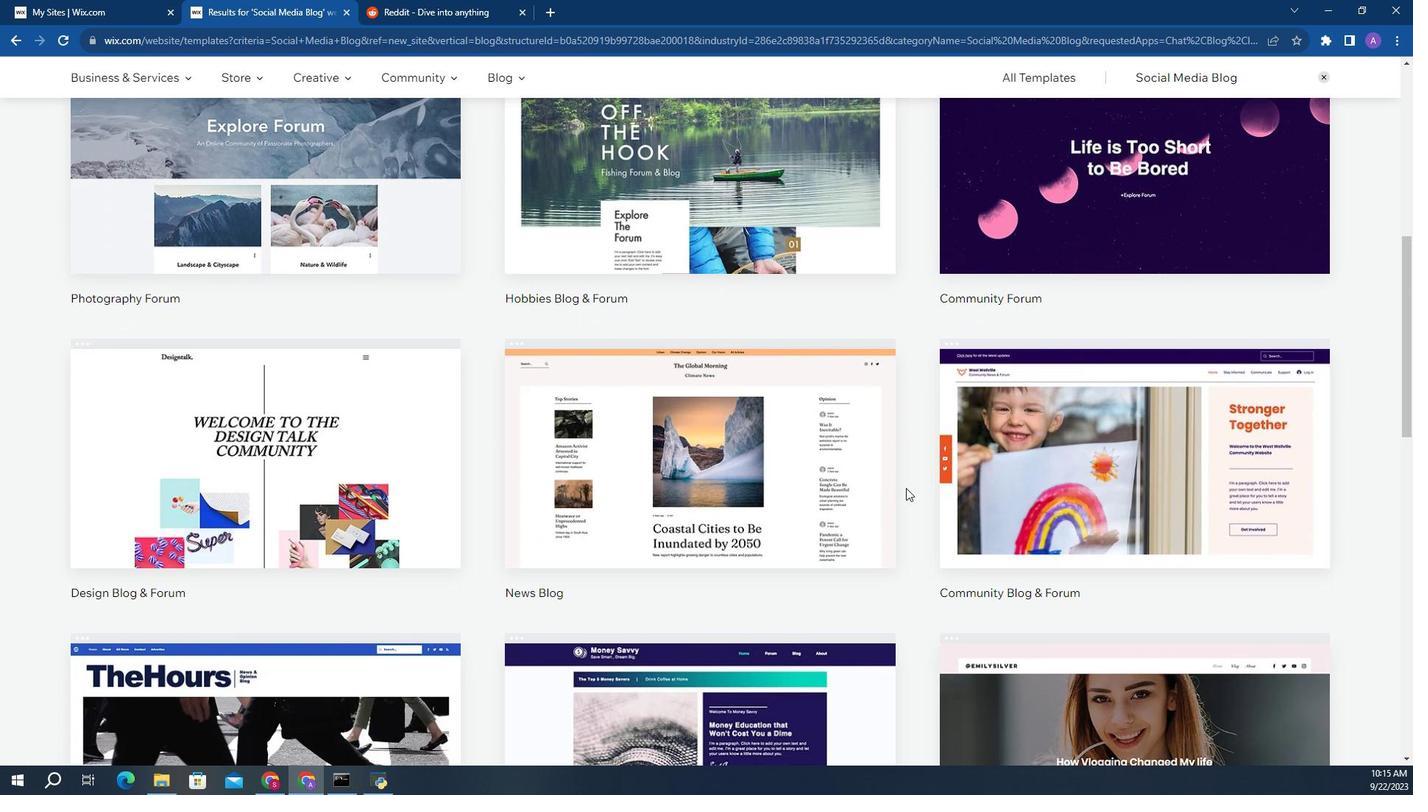 
Action: Mouse moved to (636, 287)
Screenshot: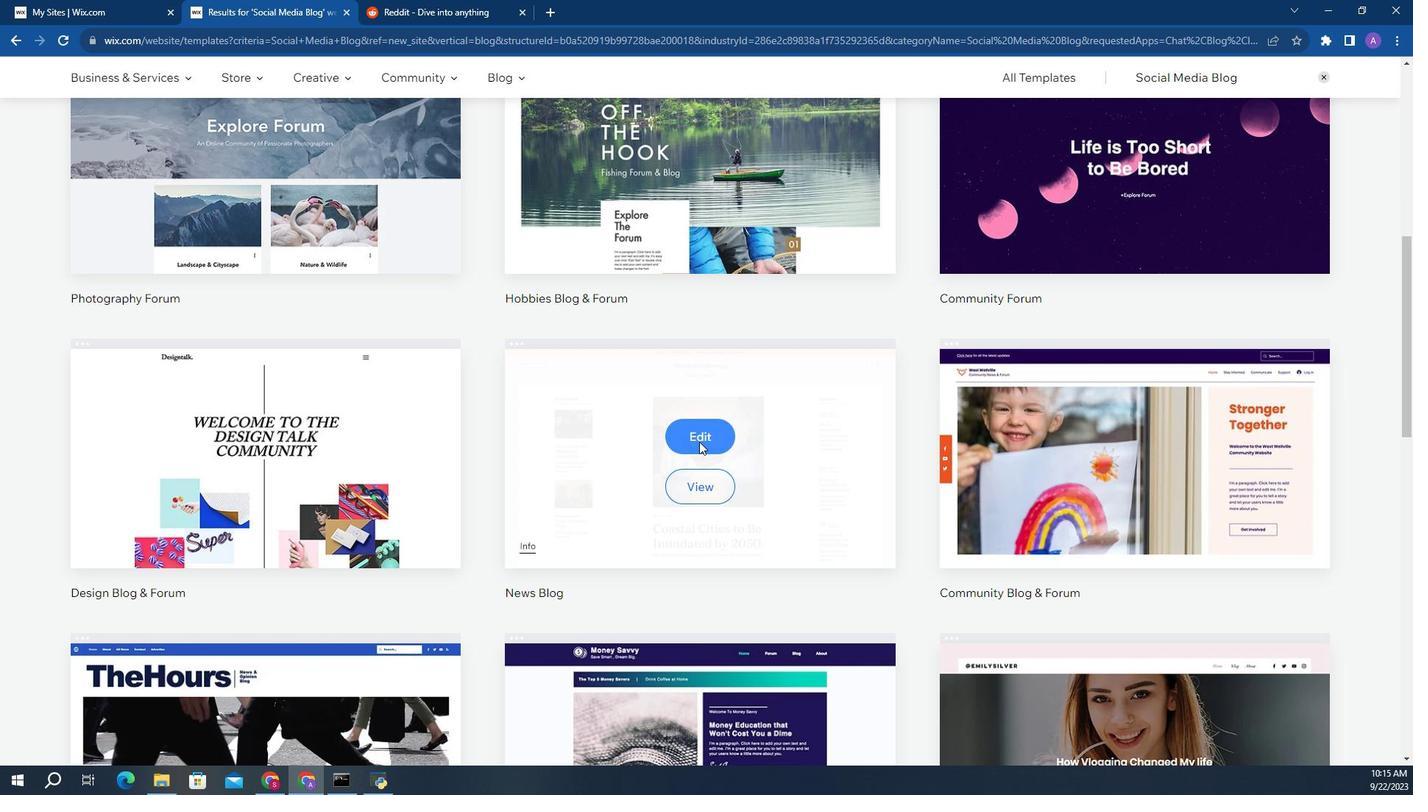 
Action: Mouse pressed left at (636, 287)
Screenshot: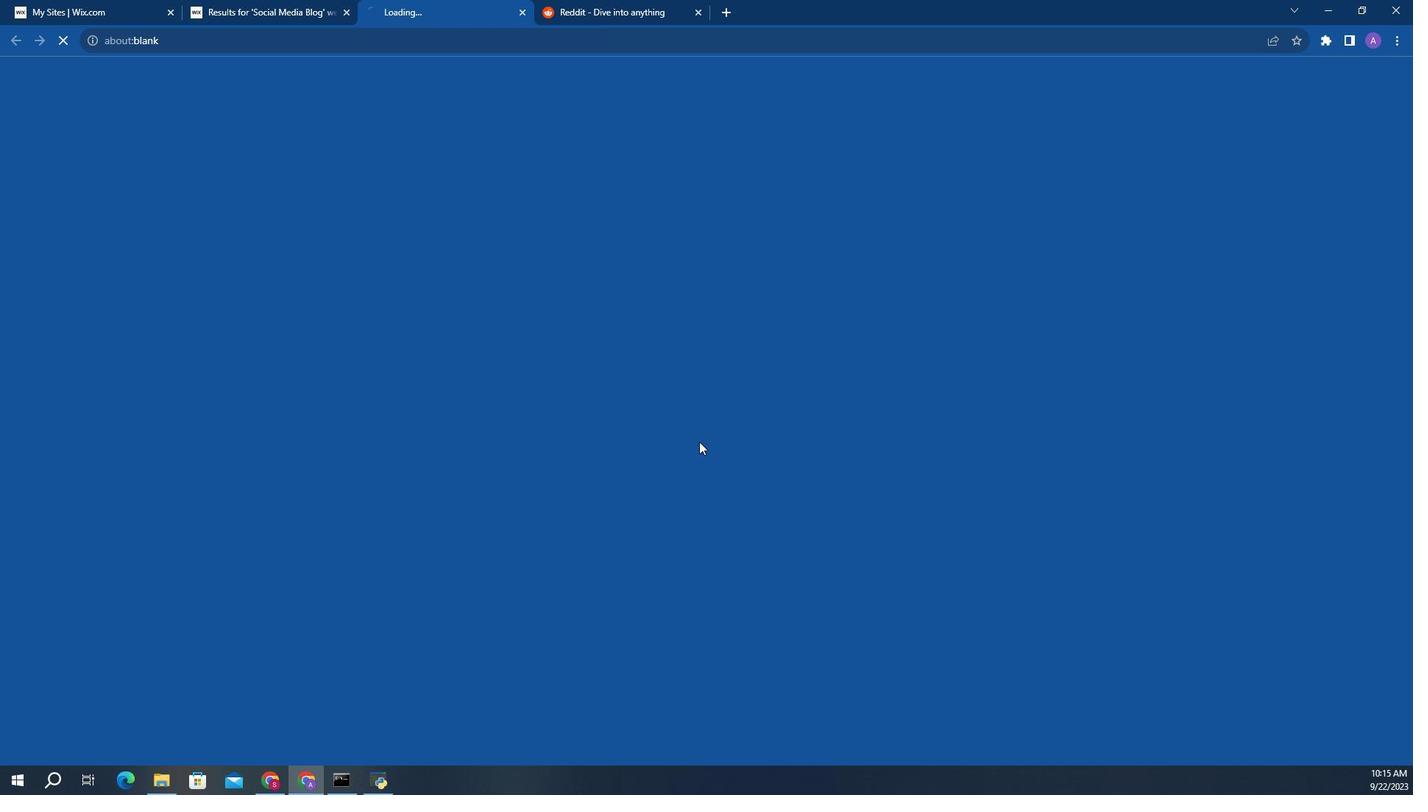 
Action: Mouse moved to (625, 286)
Screenshot: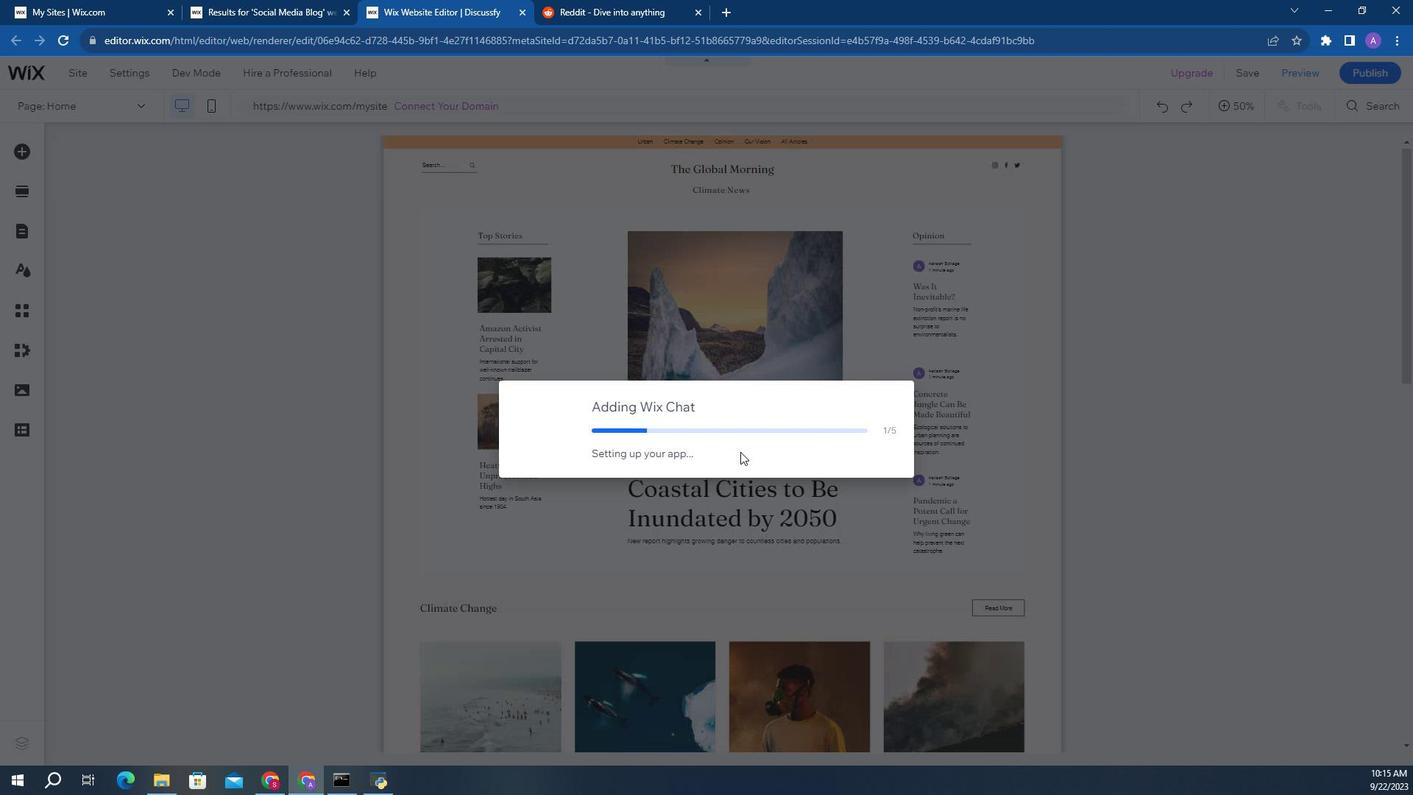 
Action: Mouse scrolled (625, 287) with delta (0, 0)
Screenshot: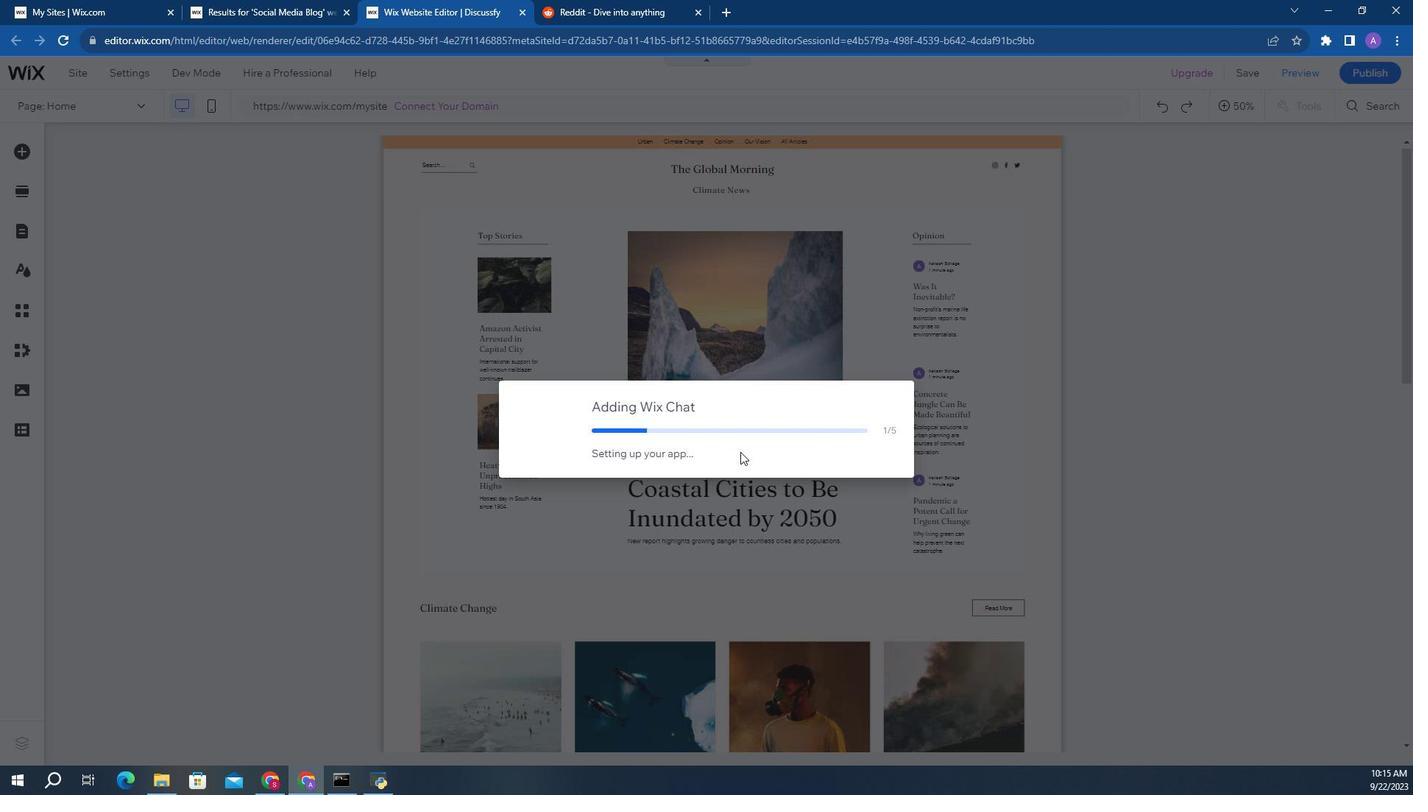 
Action: Mouse moved to (625, 286)
Screenshot: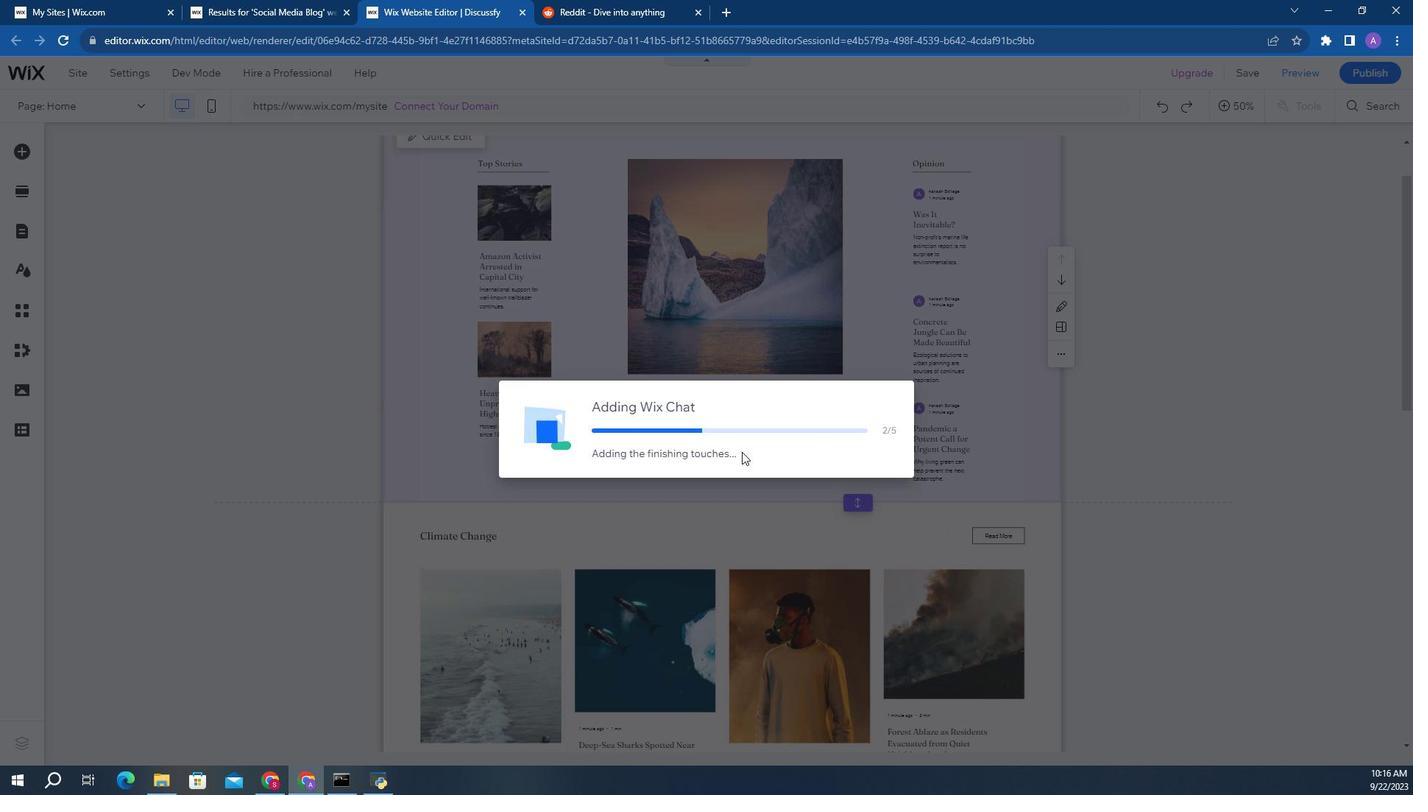 
Action: Mouse scrolled (625, 287) with delta (0, 0)
Screenshot: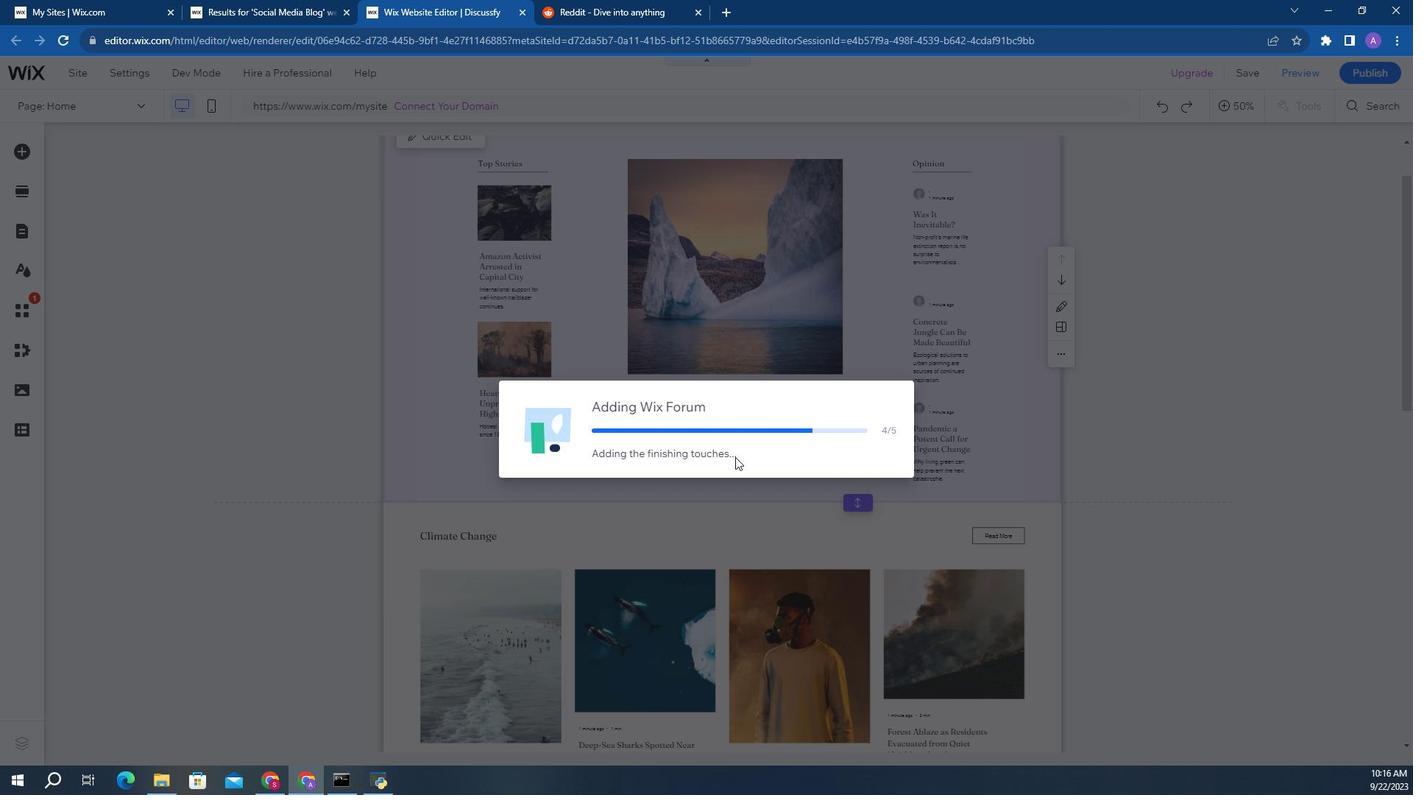 
Action: Mouse moved to (638, 293)
Screenshot: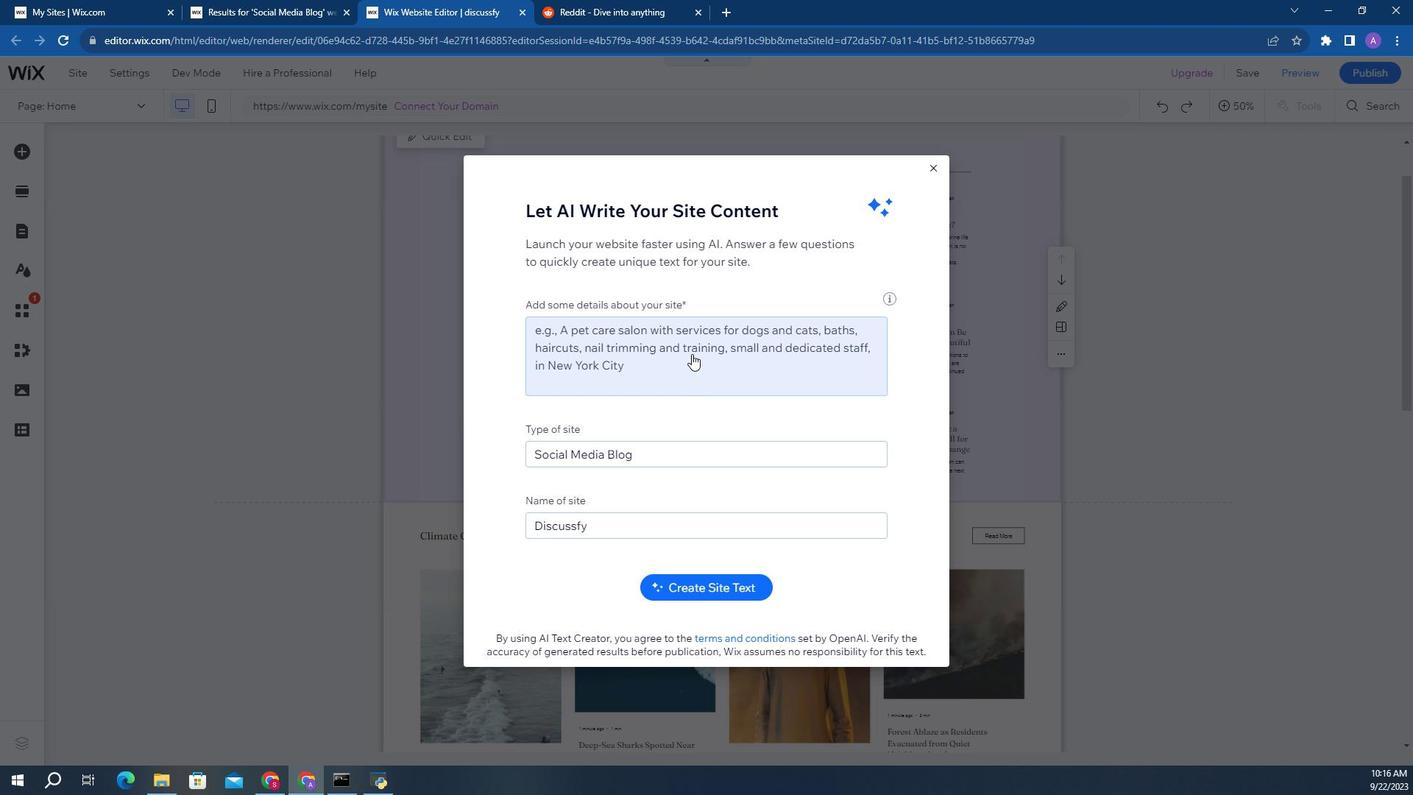 
Action: Mouse pressed left at (638, 293)
Screenshot: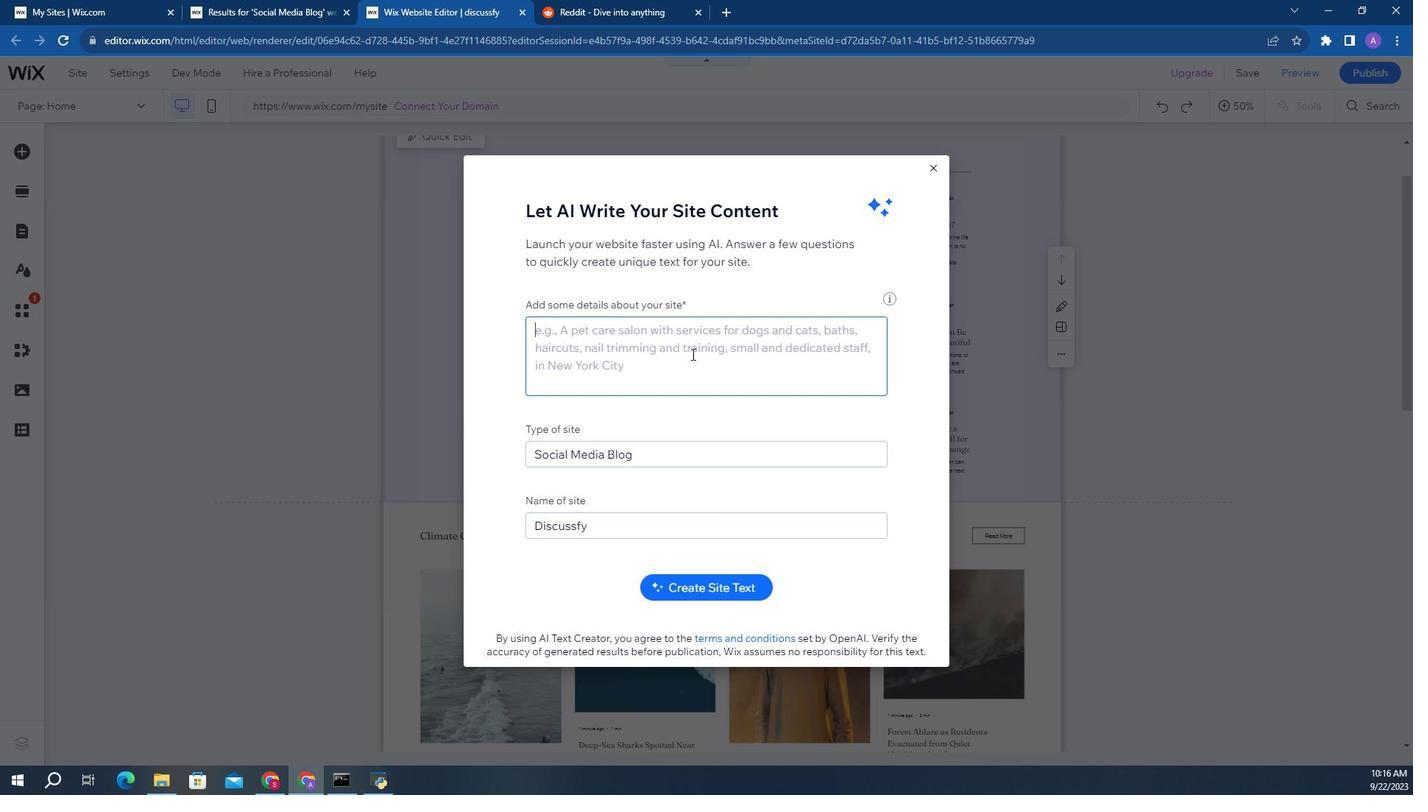 
Action: Mouse moved to (651, 295)
Screenshot: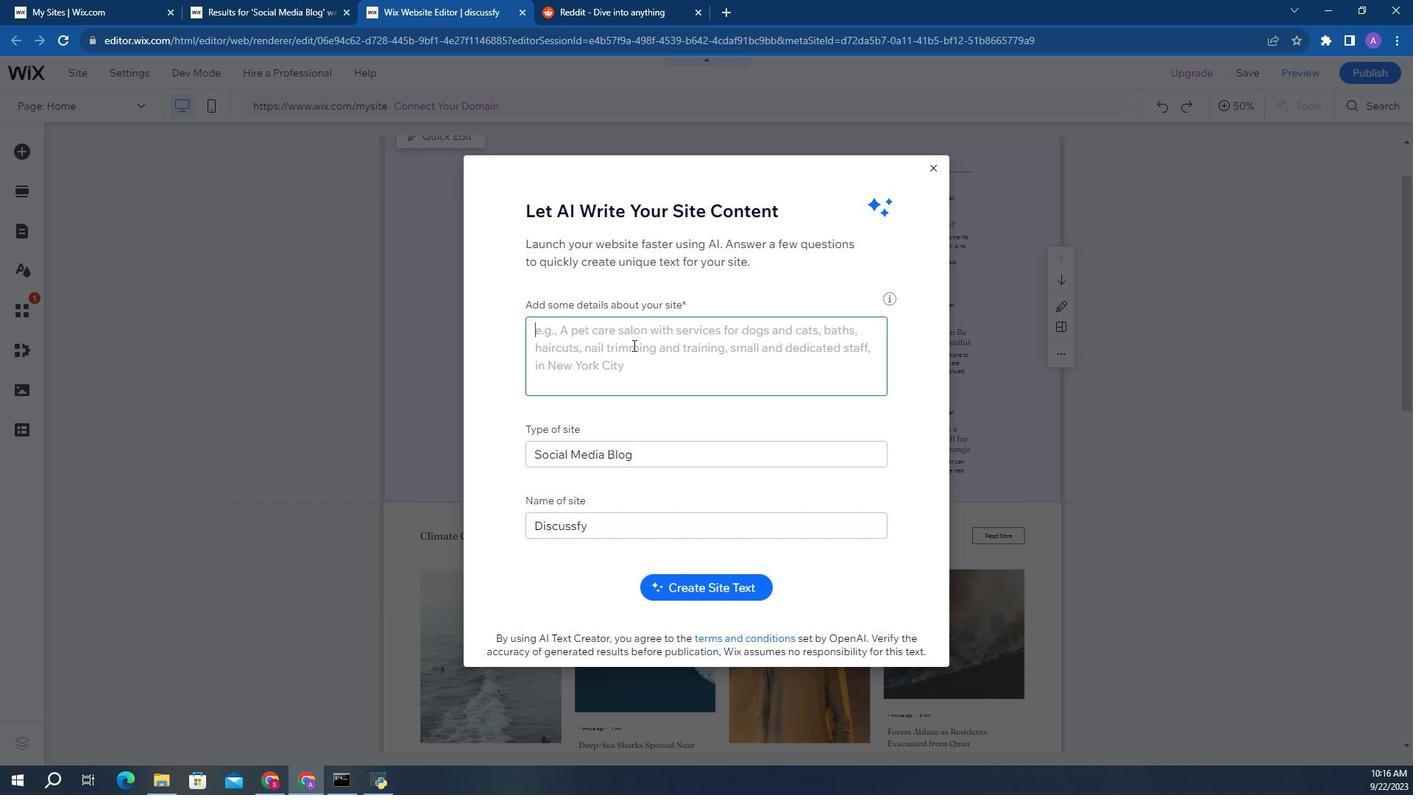 
Action: Mouse pressed left at (651, 295)
Screenshot: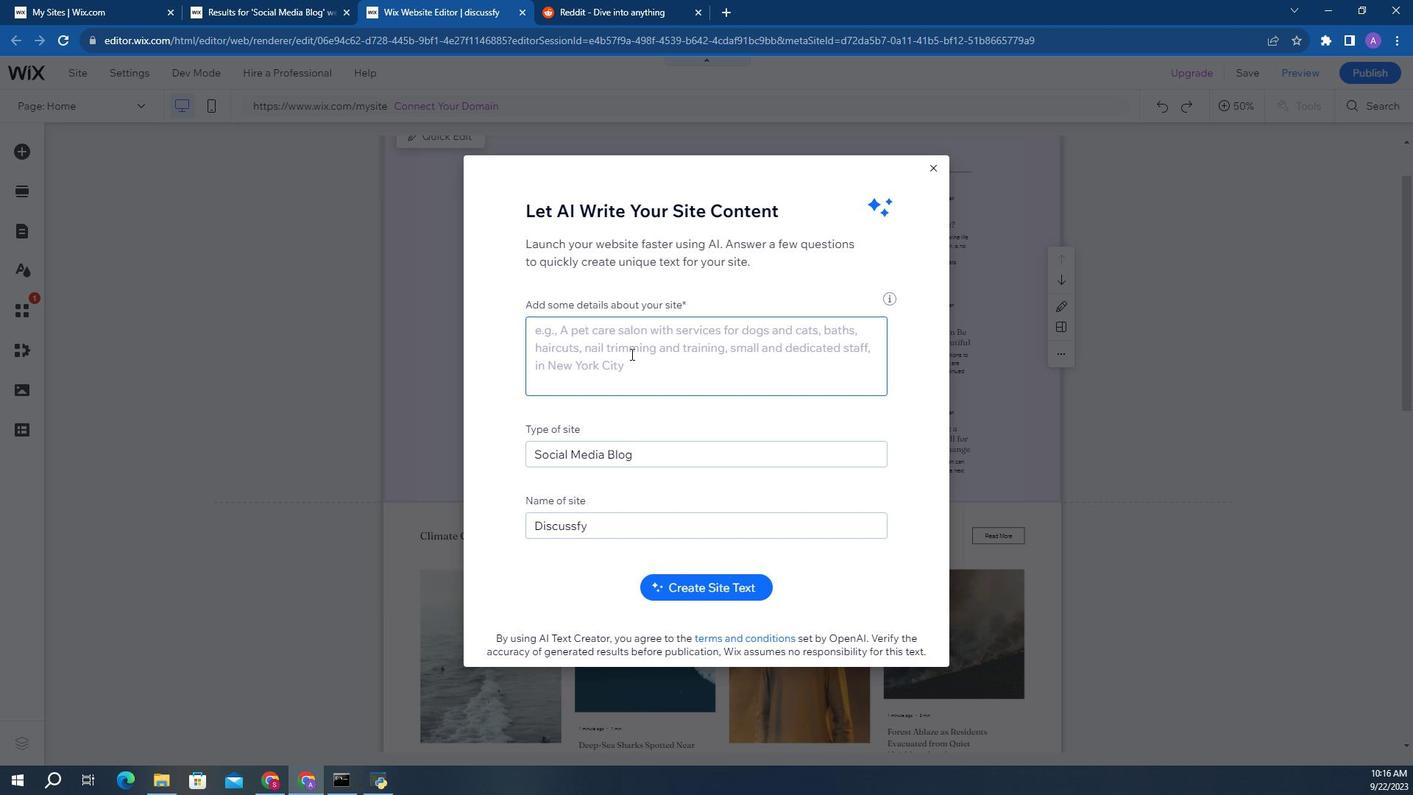 
Action: Mouse moved to (954, 268)
Screenshot: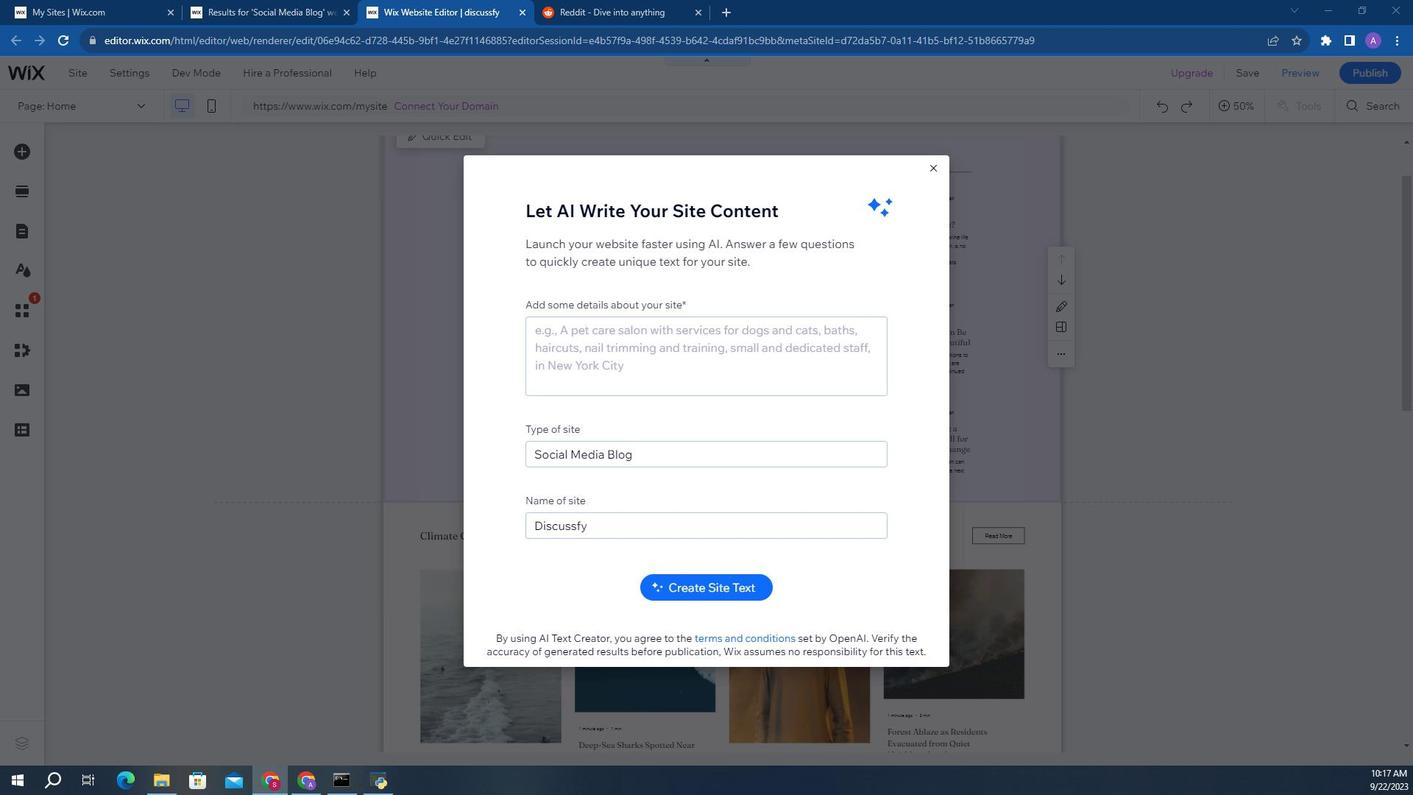 
Action: Mouse pressed left at (954, 268)
Screenshot: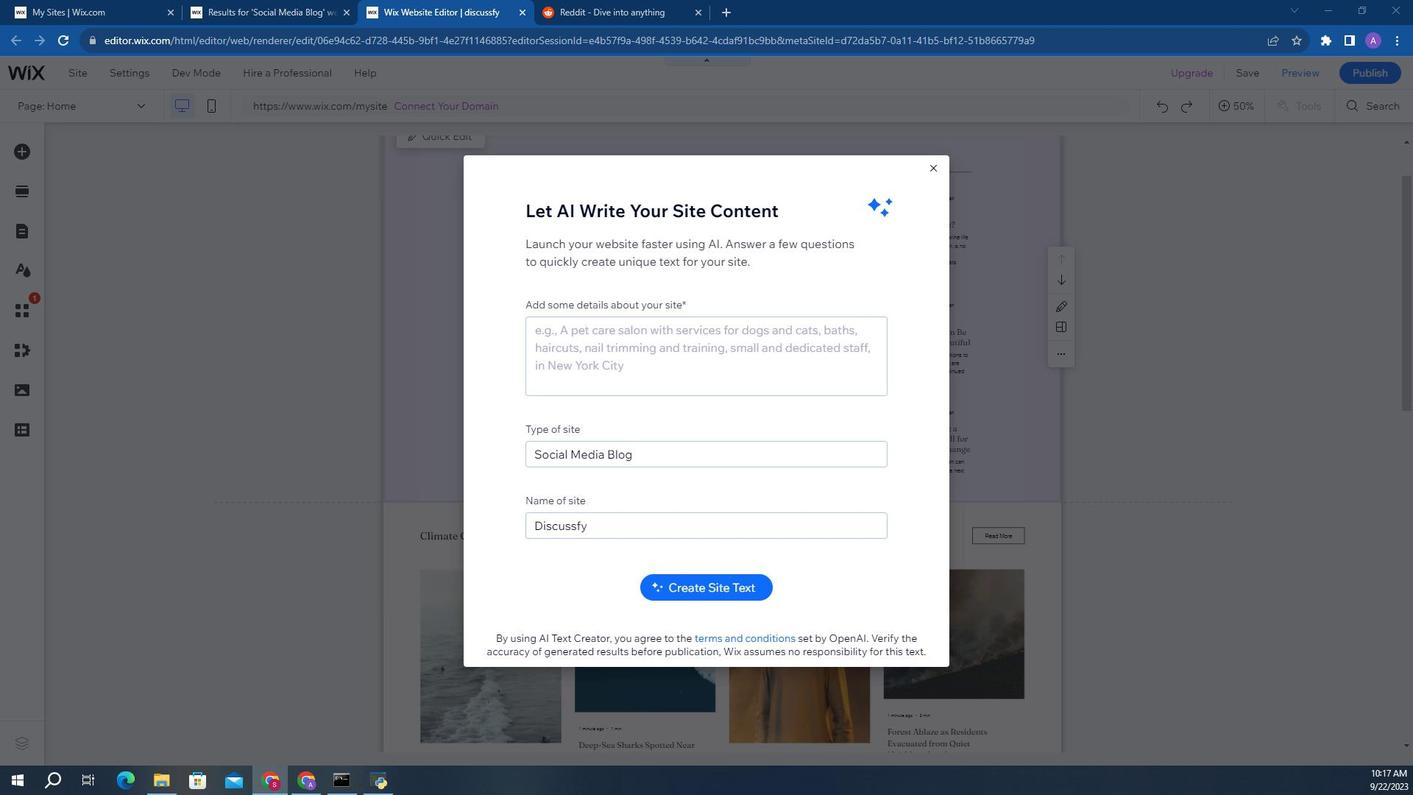 
Action: Mouse moved to (933, 285)
Screenshot: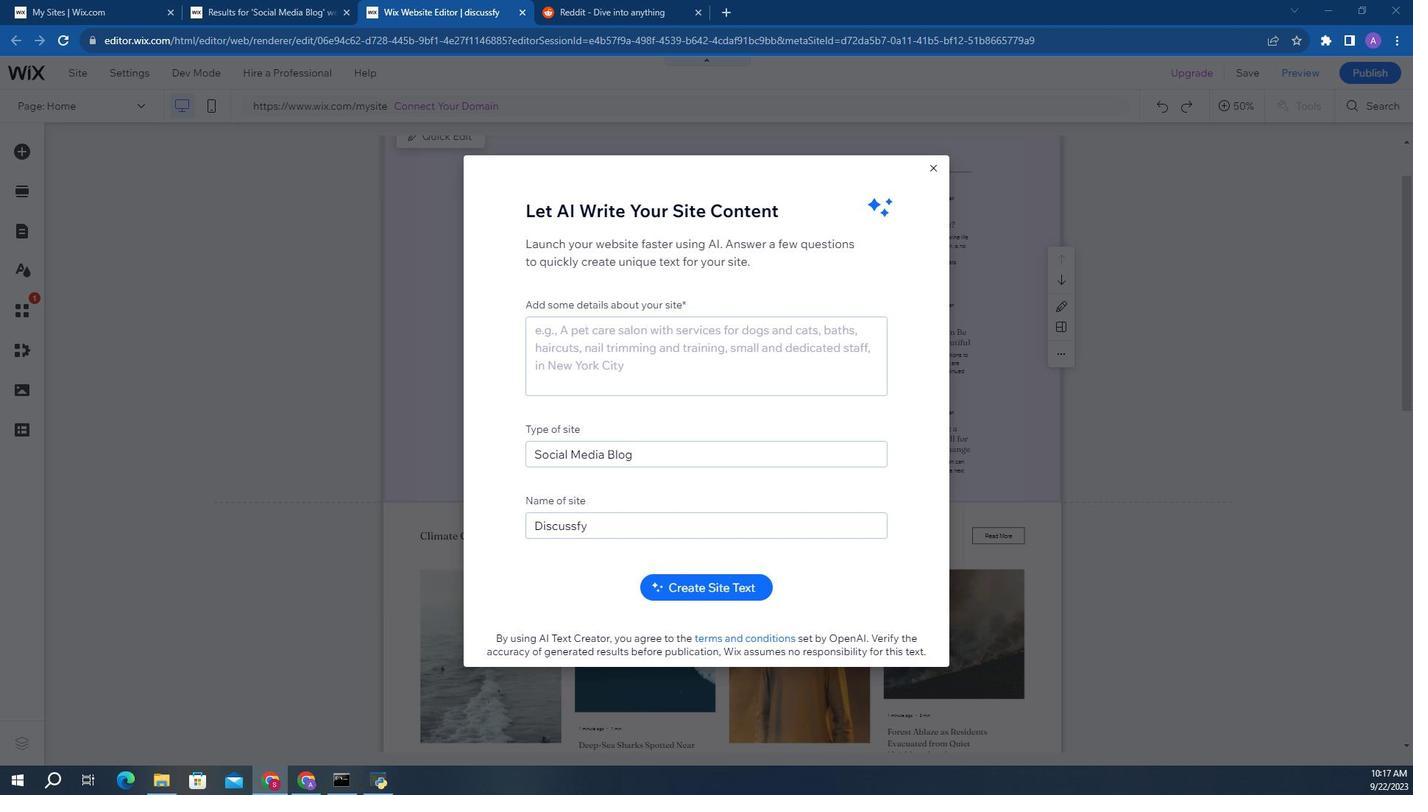 
Action: Mouse scrolled (933, 285) with delta (0, 0)
Screenshot: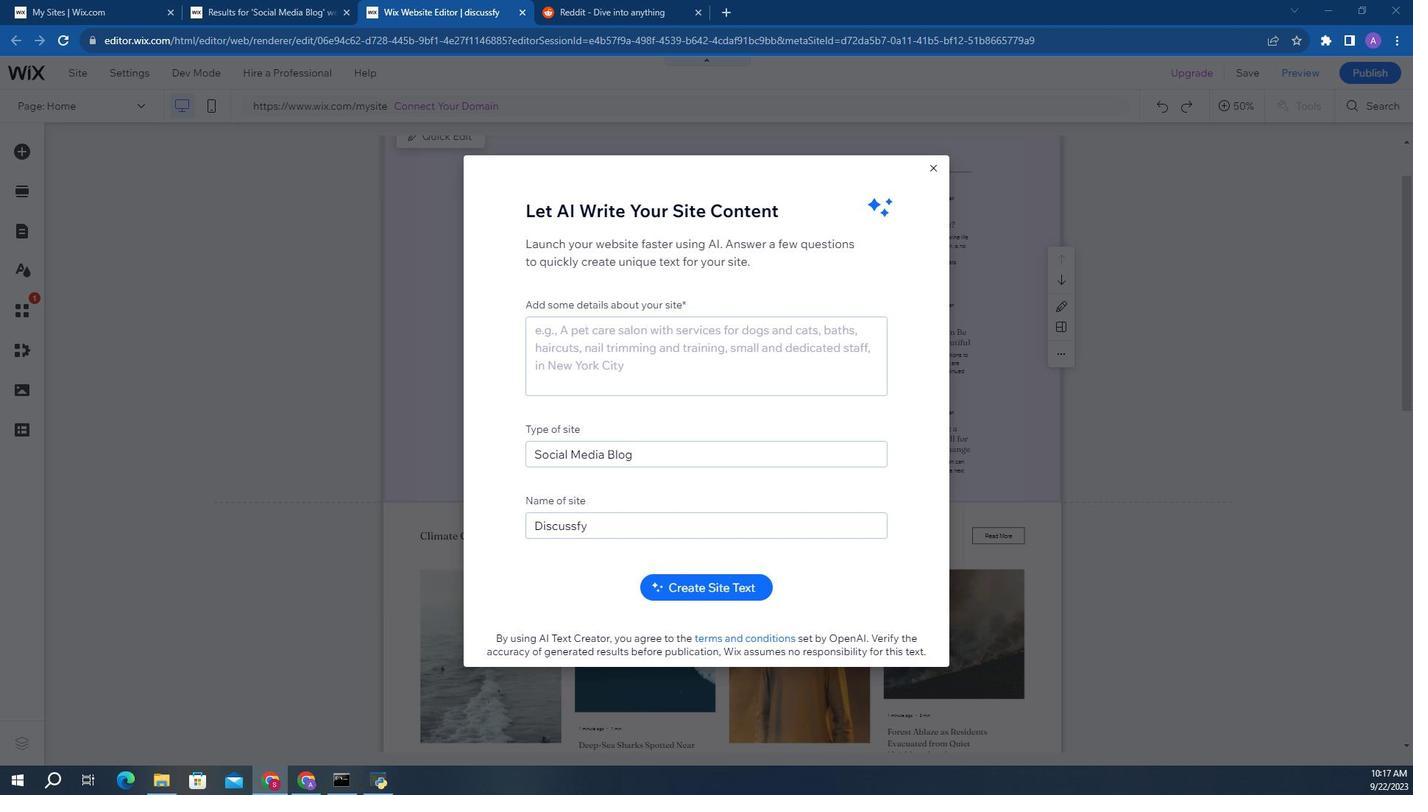 
Action: Mouse moved to (648, 295)
Screenshot: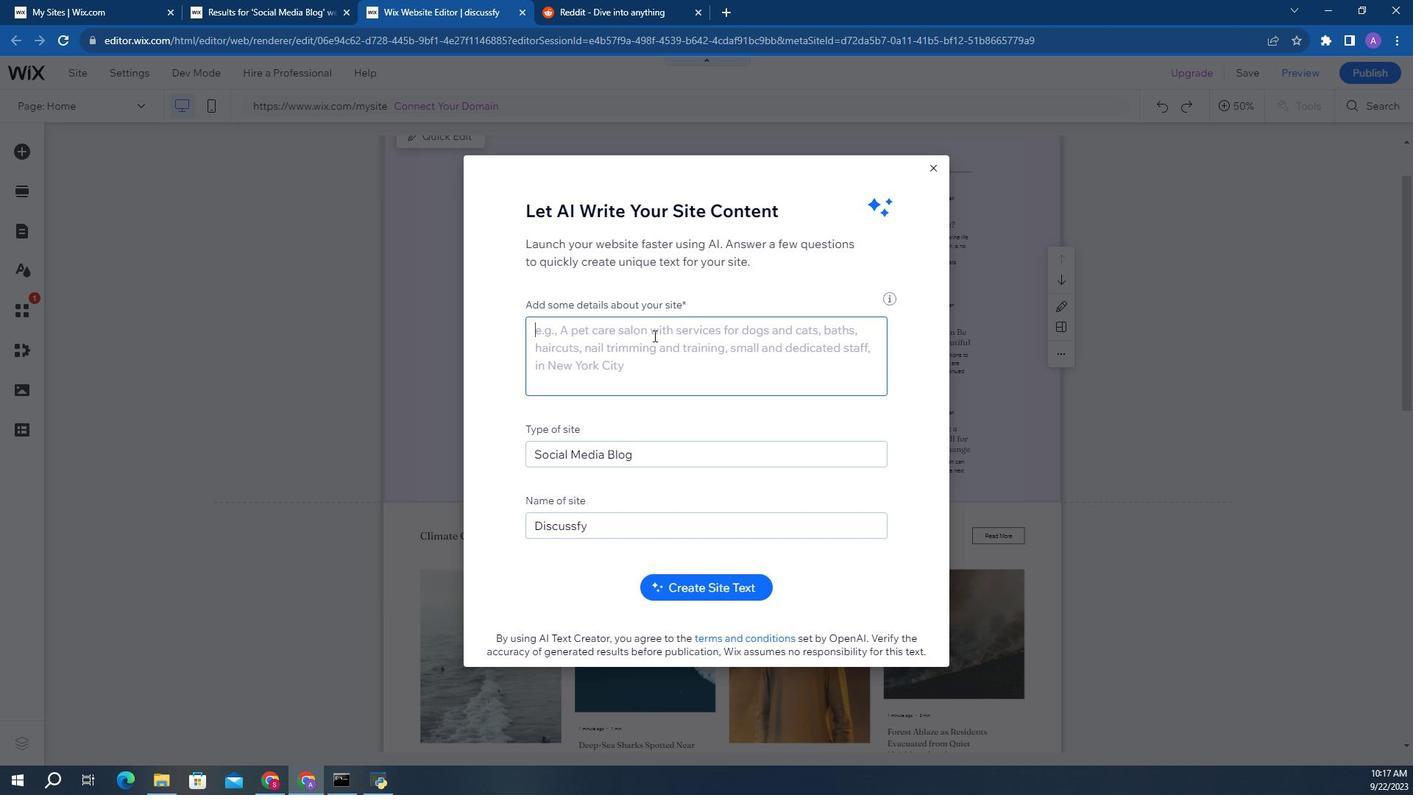 
Action: Mouse pressed left at (648, 295)
Screenshot: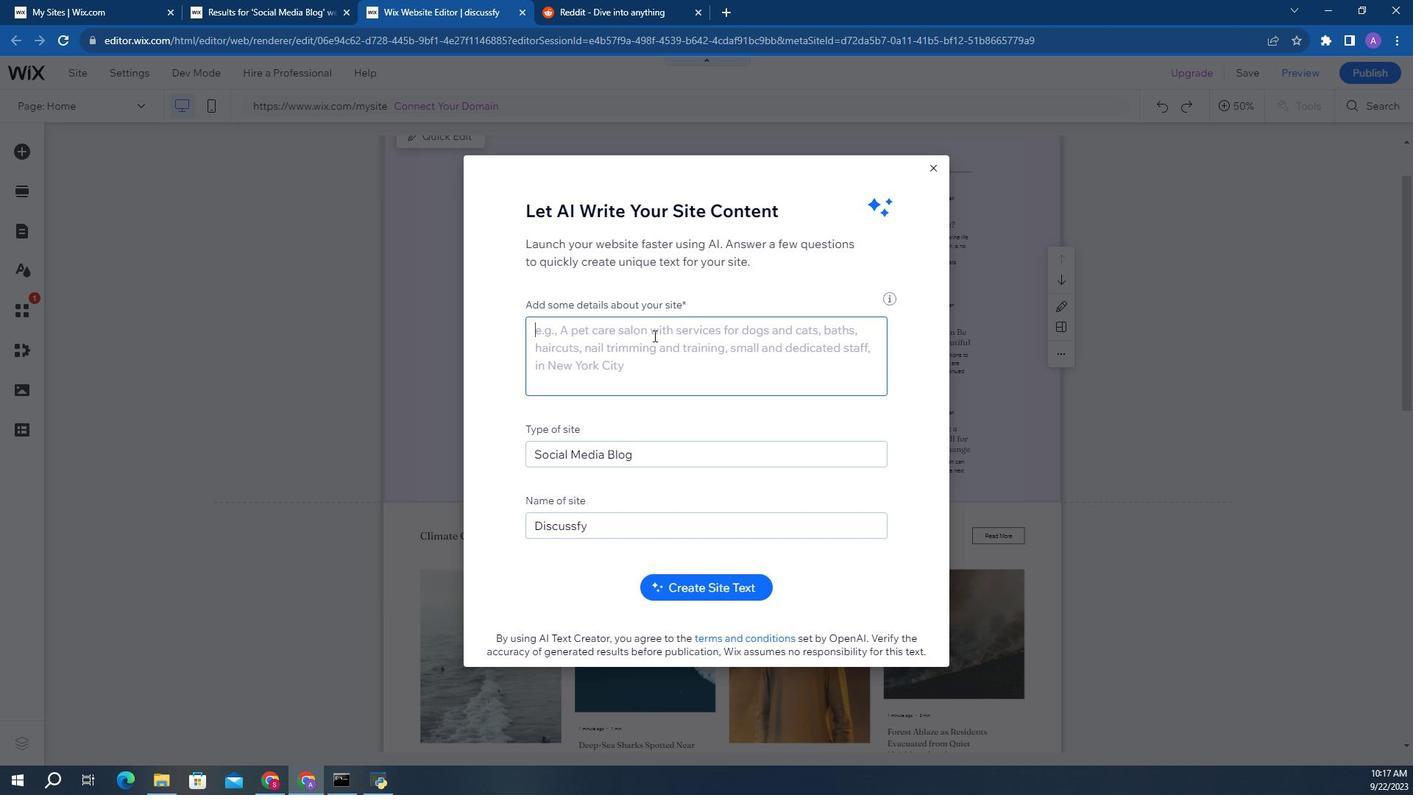 
Action: Key pressed <Key.caps_lock>T<Key.caps_lock>rue<Key.space>knowledge<Key.space>is<Key.space>not<Key.space>about<Key.space>what<Key.space>you<Key.space>know,<Key.space>but<Key.space>the<Key.space>quality<Key.space>of<Key.space>discussions<Key.space>it<Key.space>sparks,<Key.space>the<Key.space>information<Key.space>shared,<Key.space>and<Key.space>the<Key.space><Key.backspace><Key.backspace><Key.backspace><Key.backspace>engagge<Key.backspace><Key.backspace>e<Key.space>in<Key.space>conversation
Screenshot: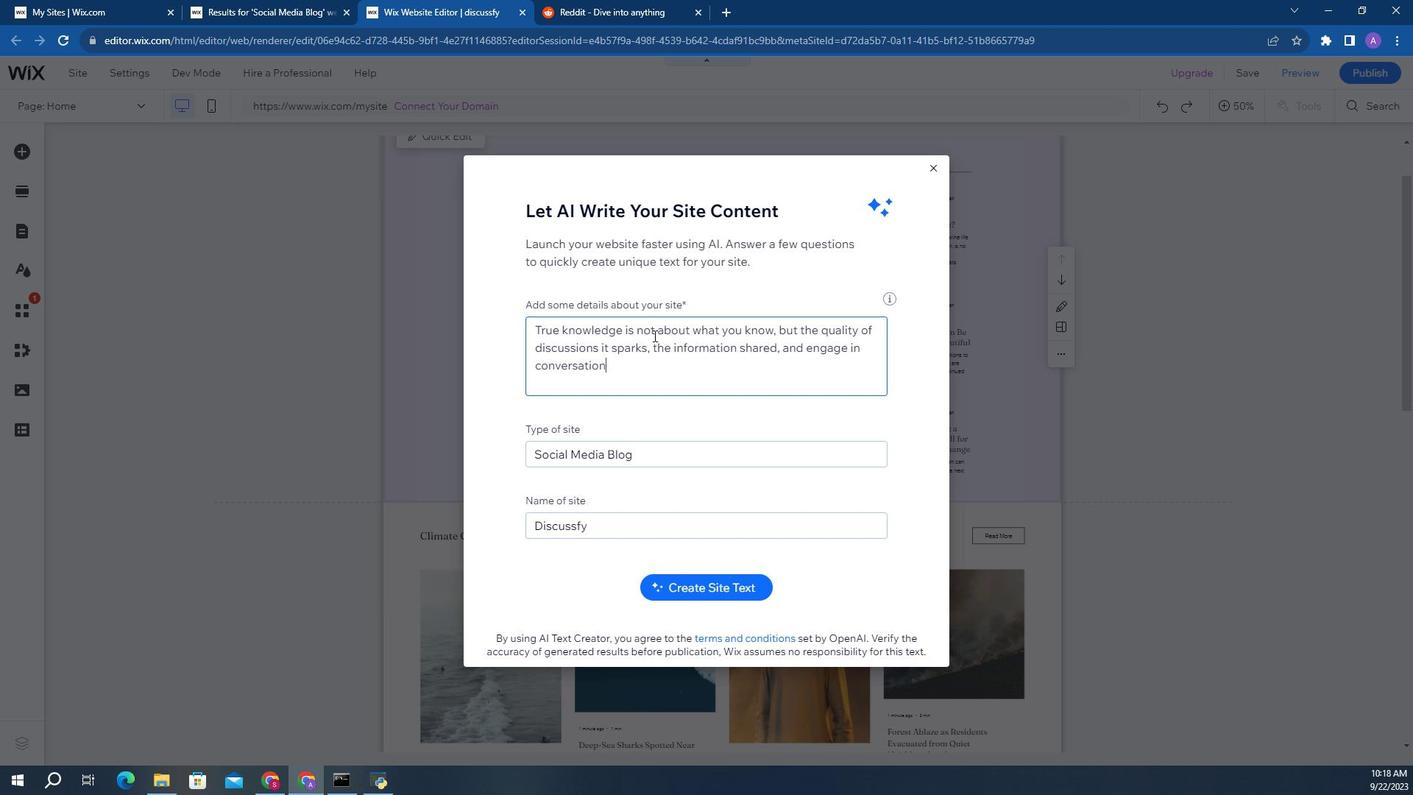 
Action: Mouse scrolled (648, 295) with delta (0, 0)
Screenshot: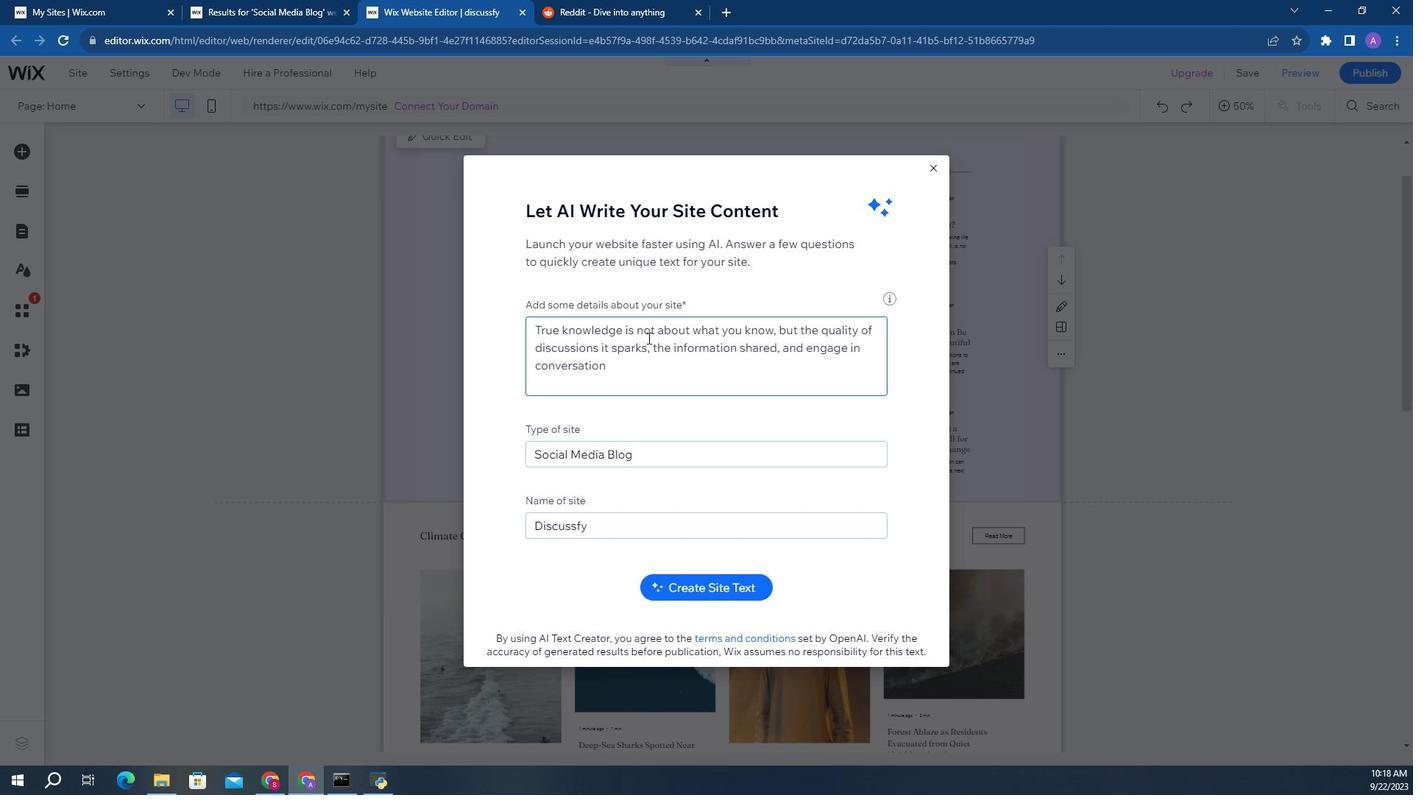 
Action: Mouse moved to (628, 276)
Screenshot: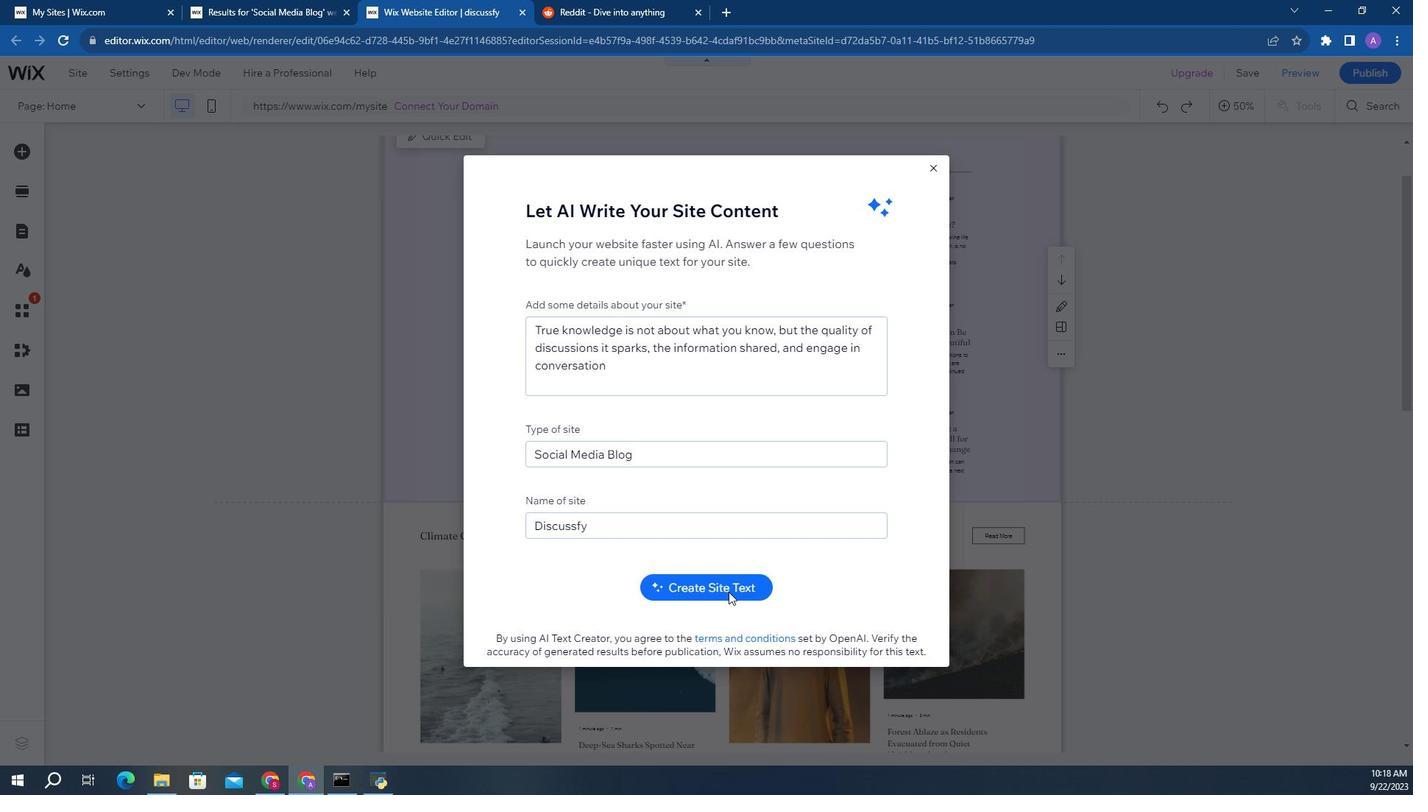 
Action: Mouse pressed left at (628, 276)
Screenshot: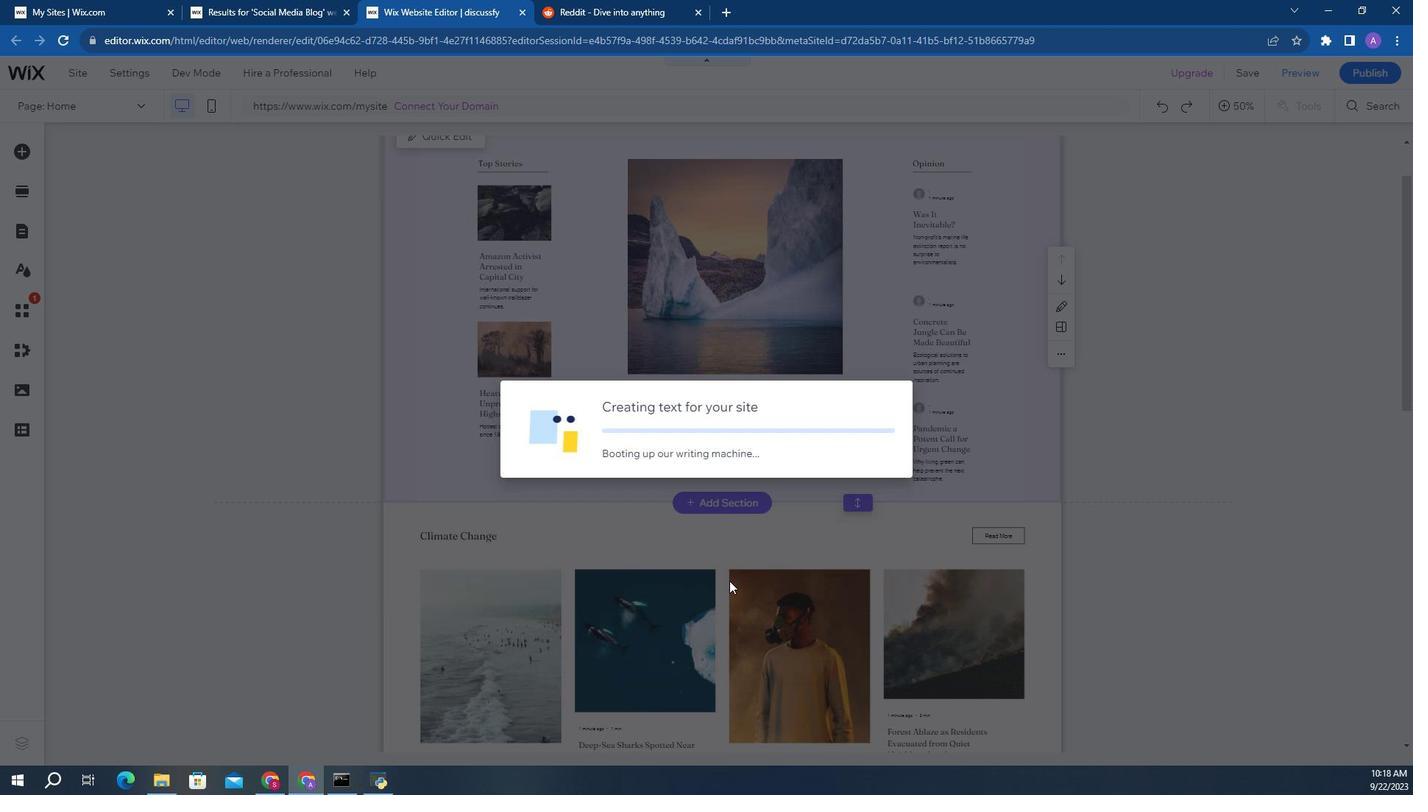 
Action: Mouse moved to (524, 305)
Screenshot: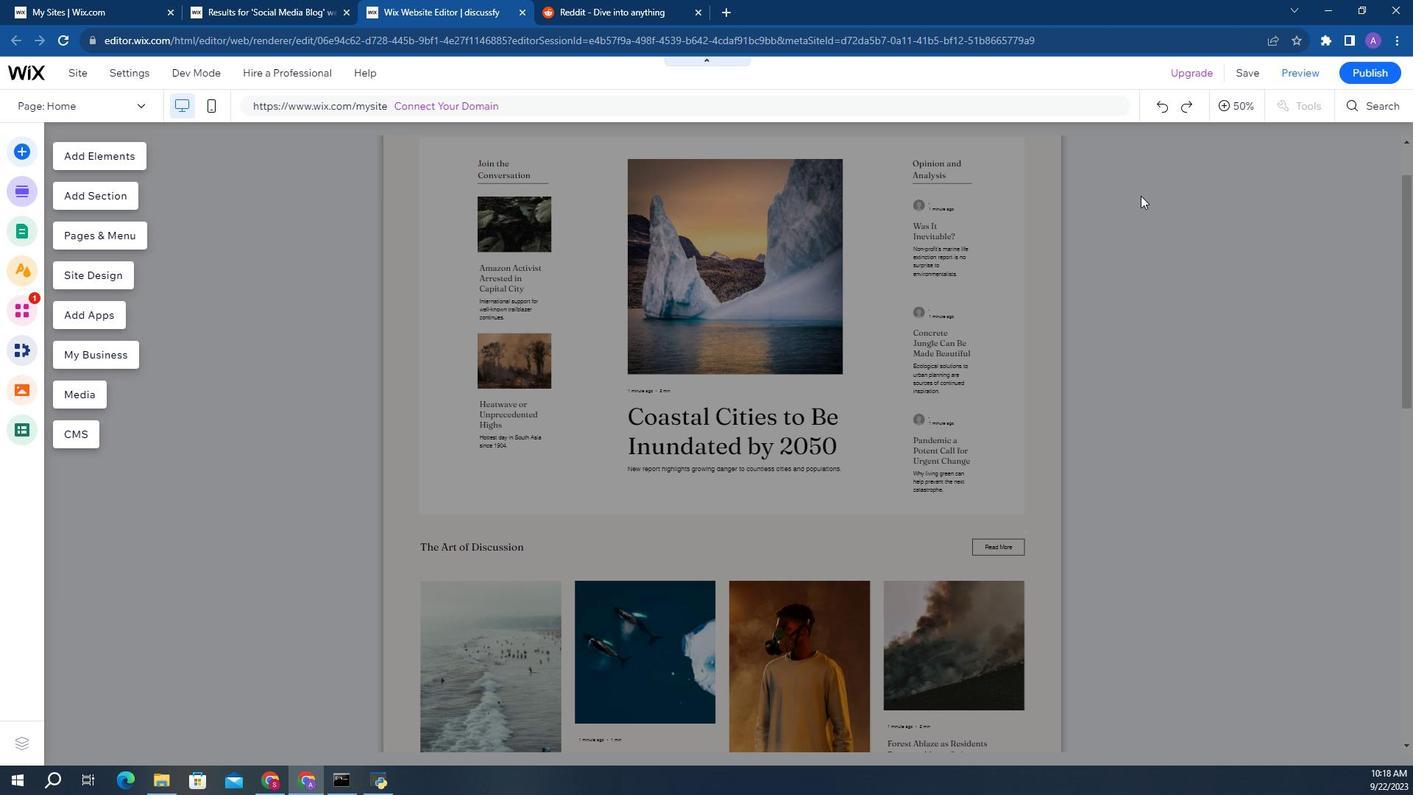 
Action: Mouse pressed left at (524, 305)
Screenshot: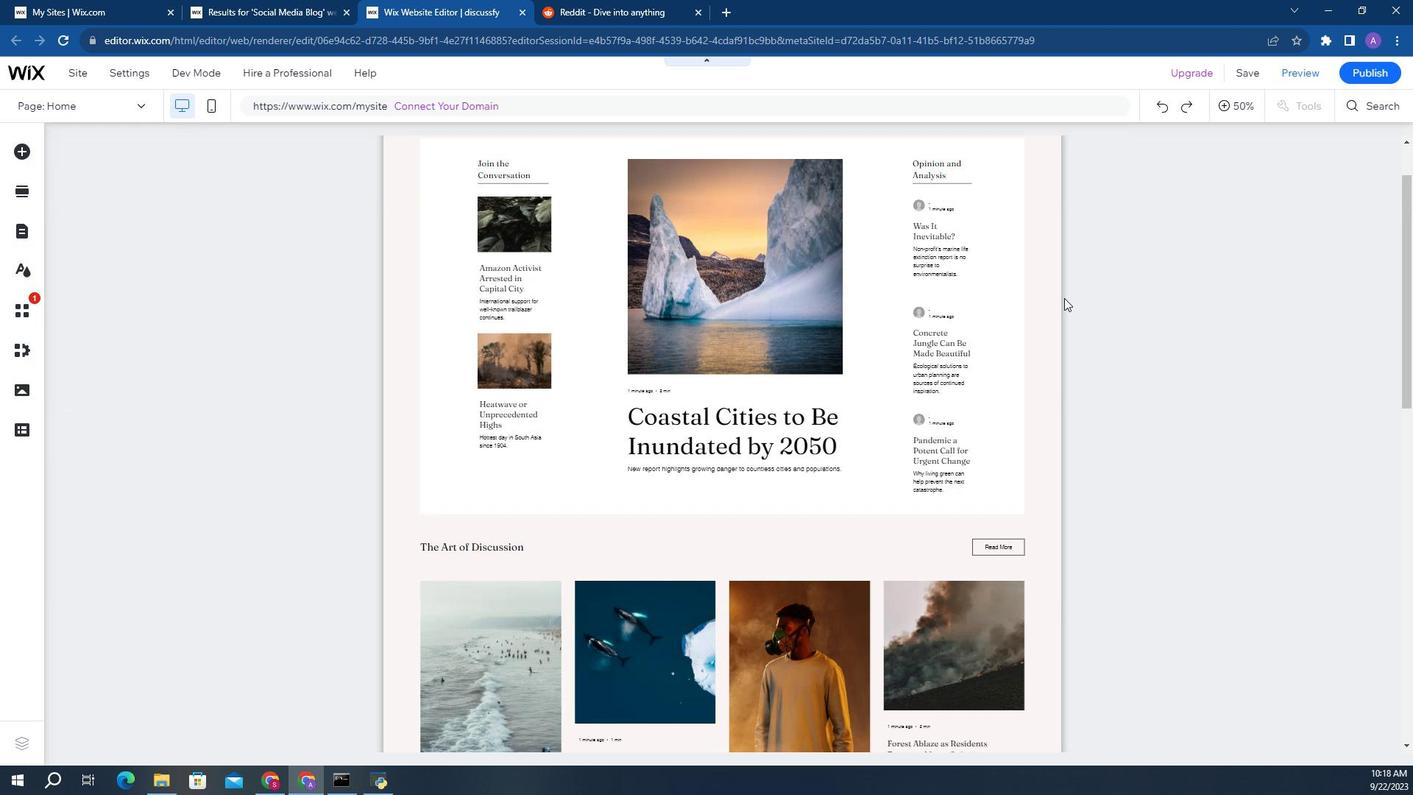 
Action: Mouse moved to (562, 288)
Screenshot: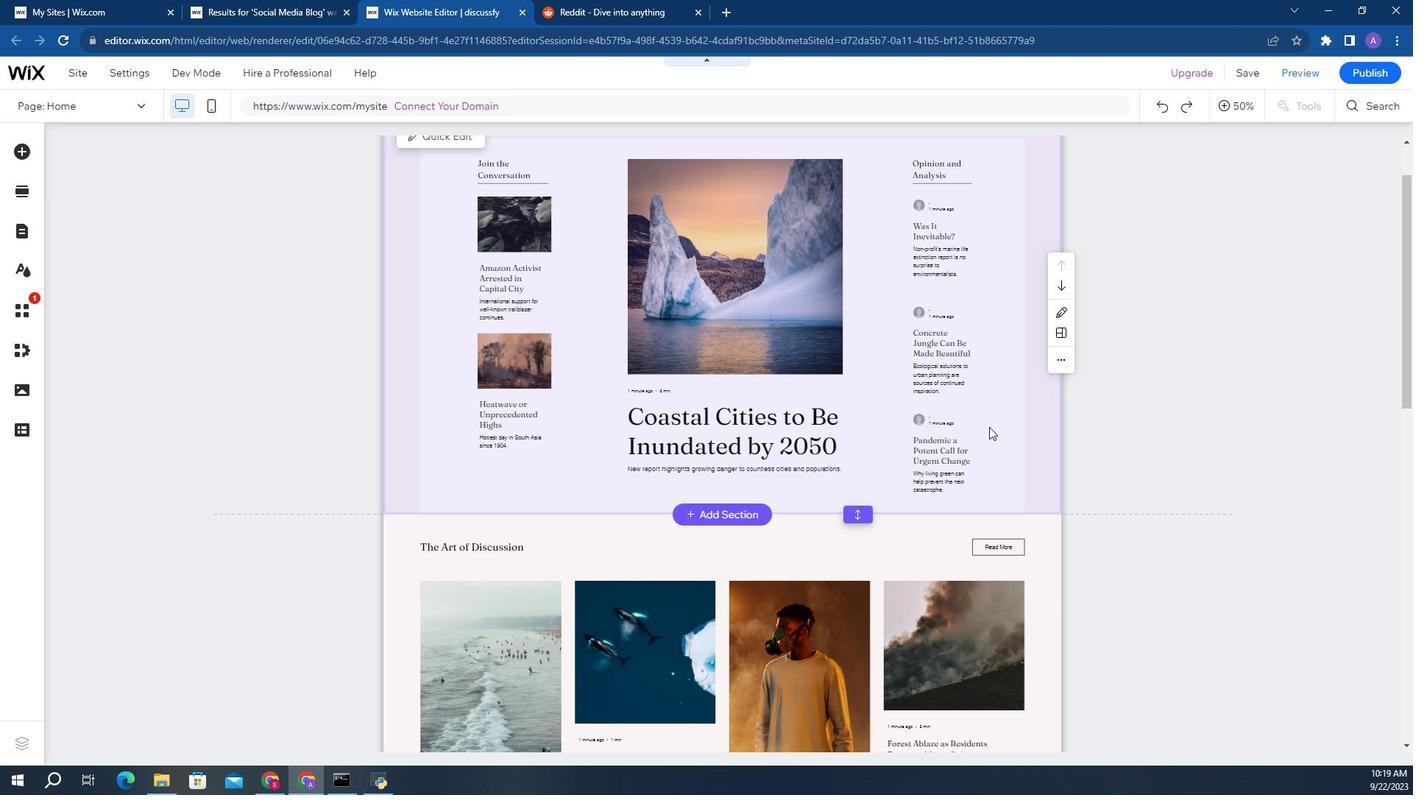 
Action: Mouse scrolled (562, 288) with delta (0, 0)
Screenshot: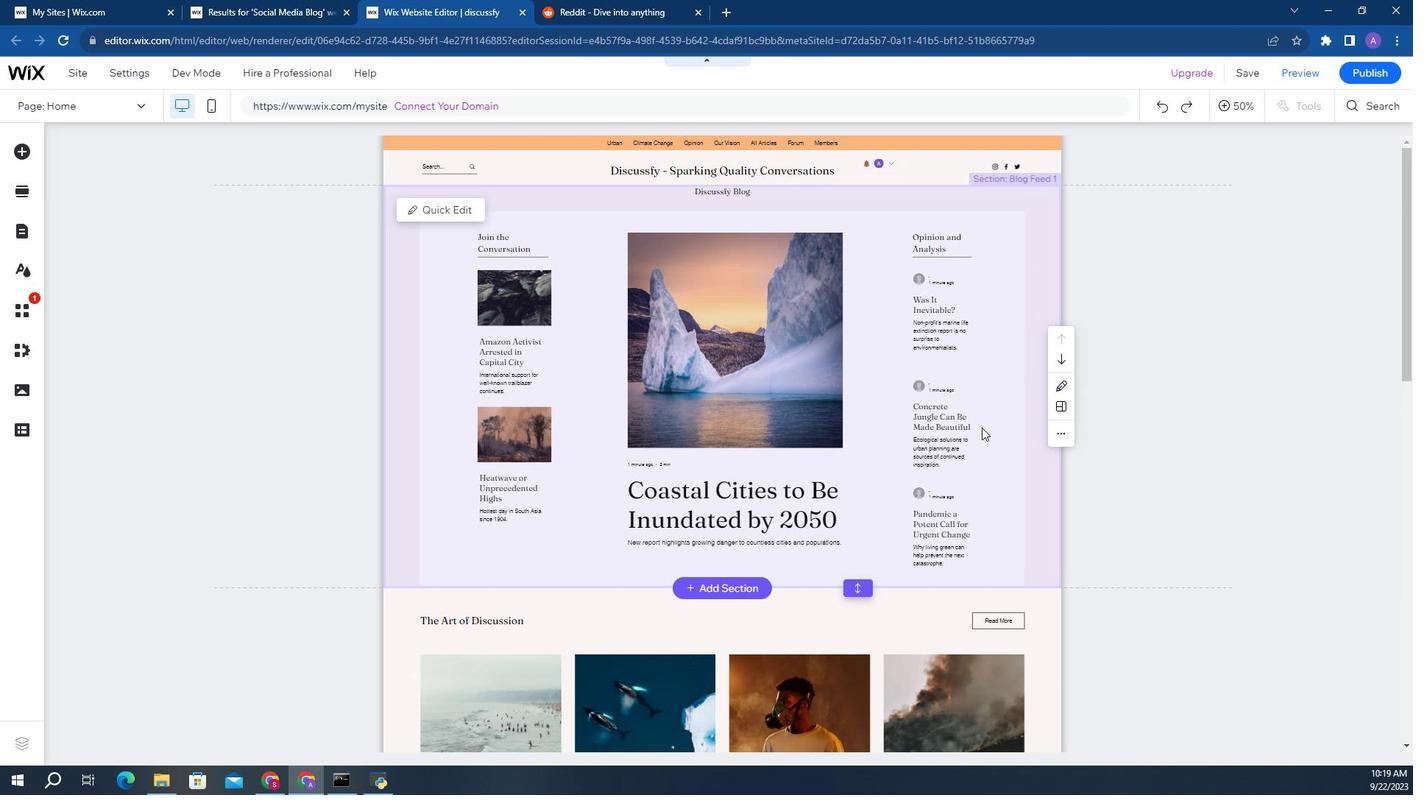 
Action: Mouse moved to (926, 268)
Screenshot: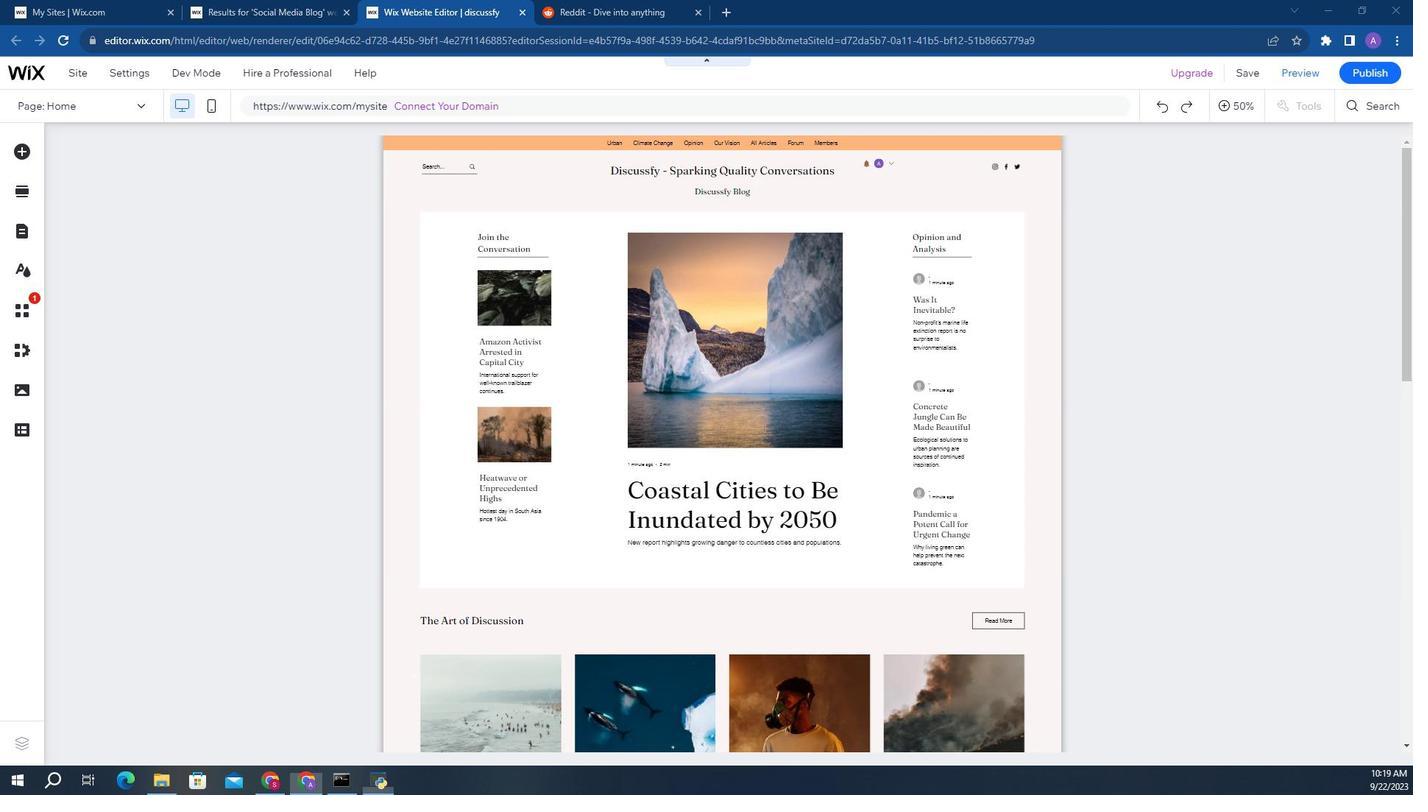 
Action: Mouse pressed left at (926, 268)
Screenshot: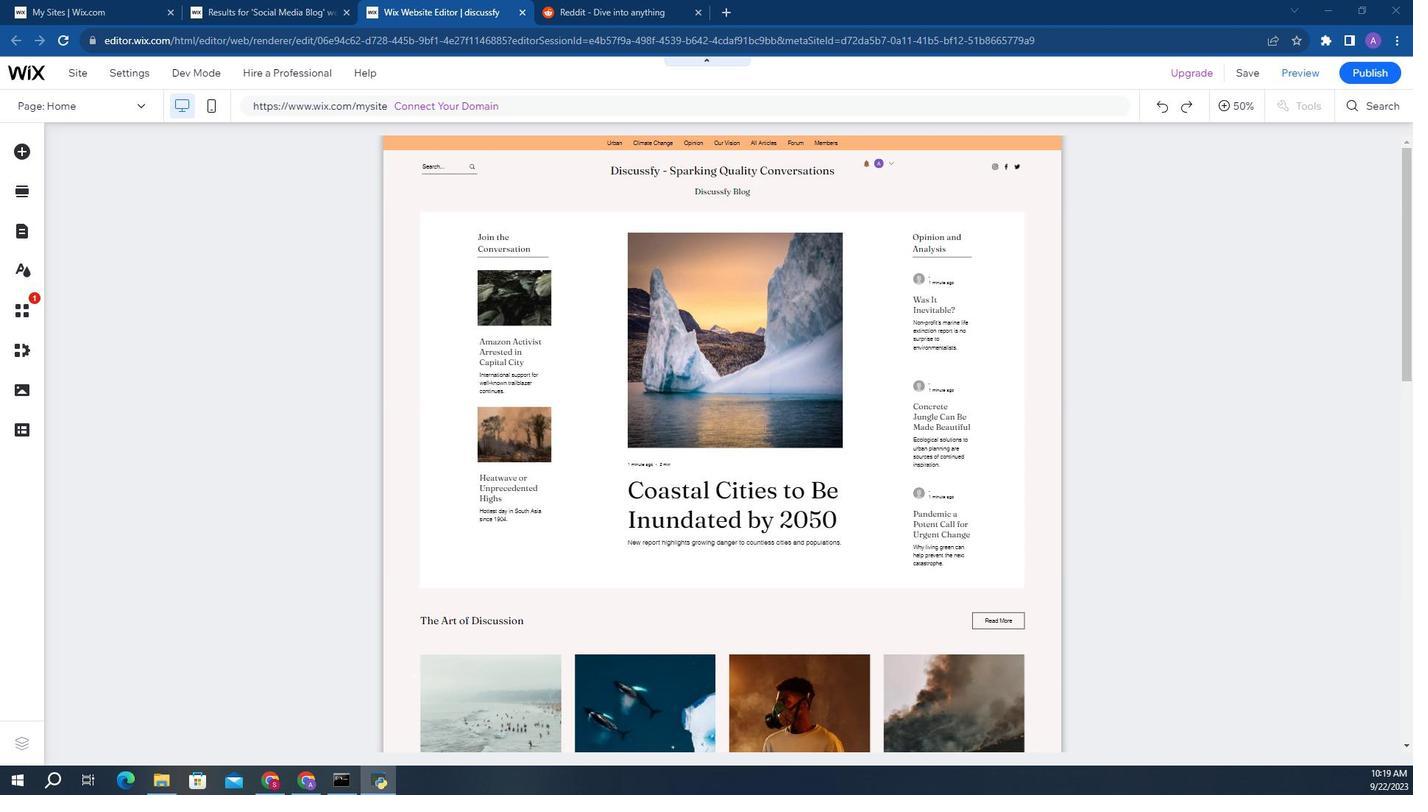 
Action: Mouse moved to (705, 304)
Screenshot: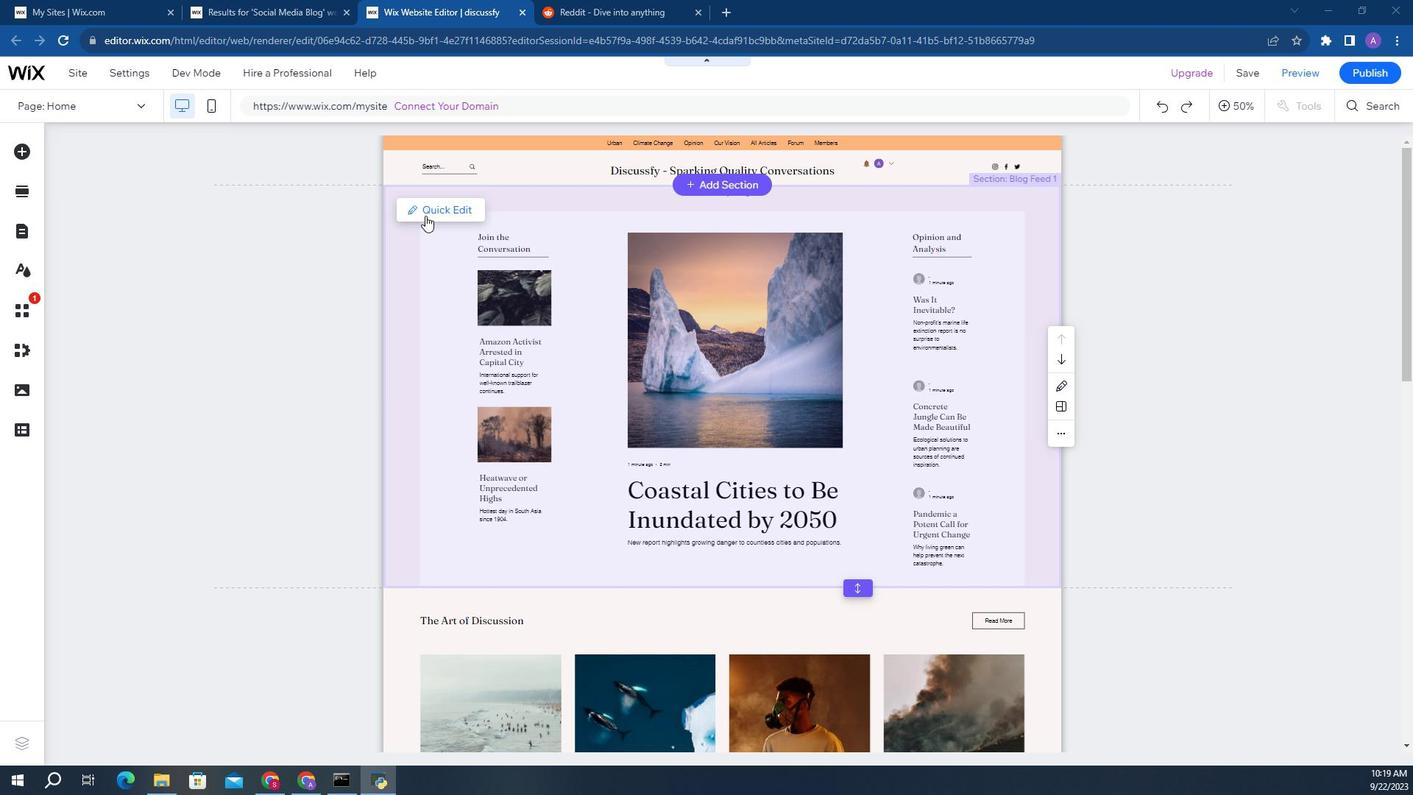 
Action: Mouse pressed left at (705, 304)
Screenshot: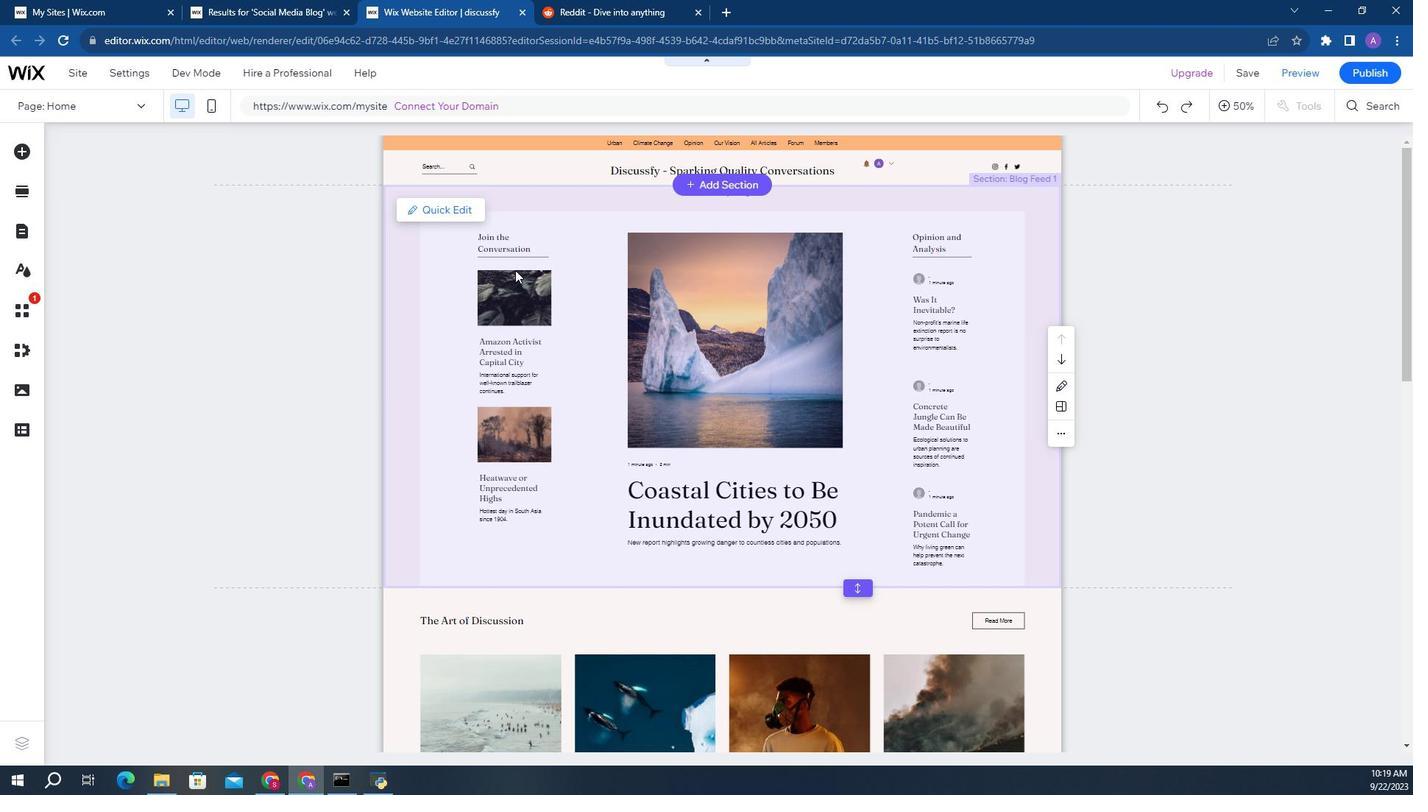 
Action: Mouse moved to (653, 295)
Screenshot: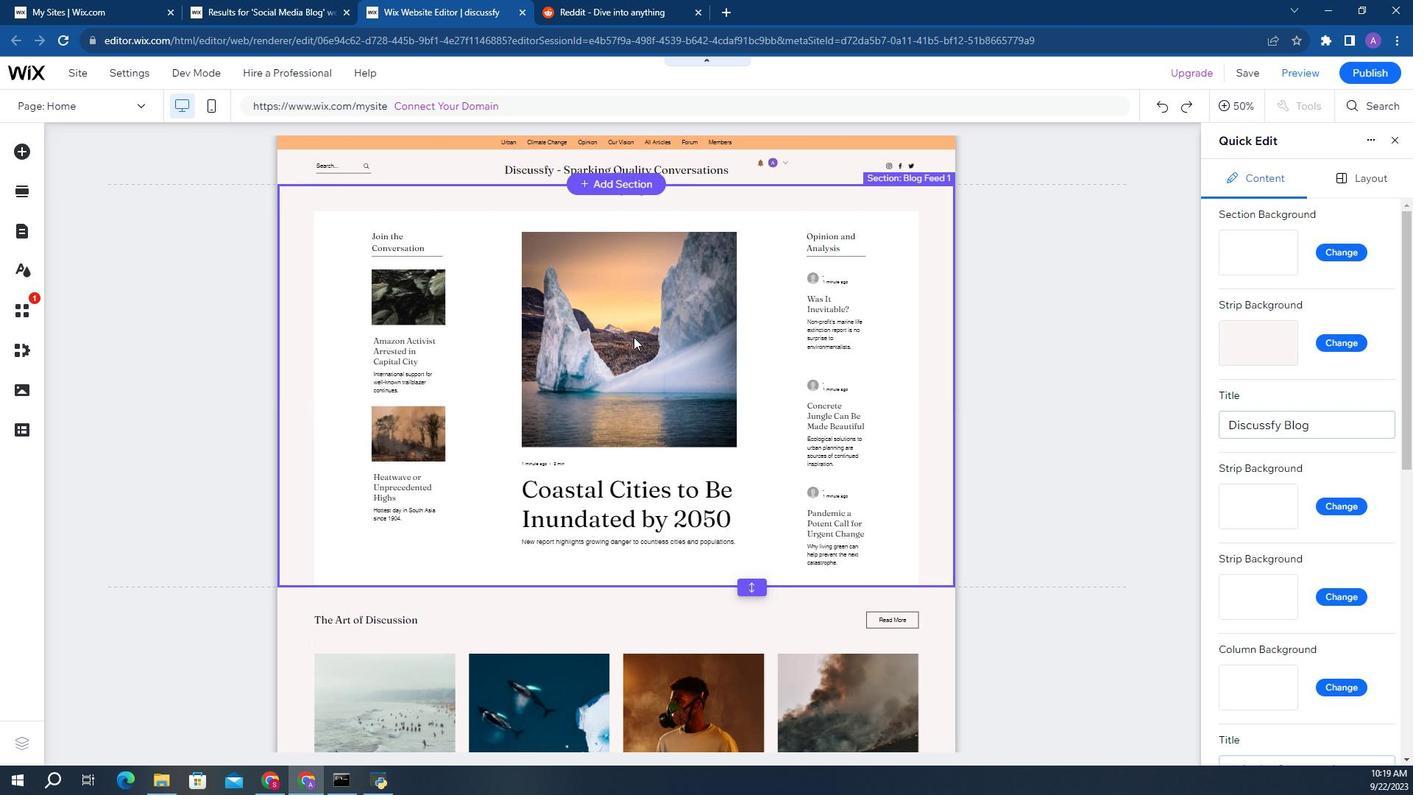 
Action: Mouse scrolled (653, 295) with delta (0, 0)
Screenshot: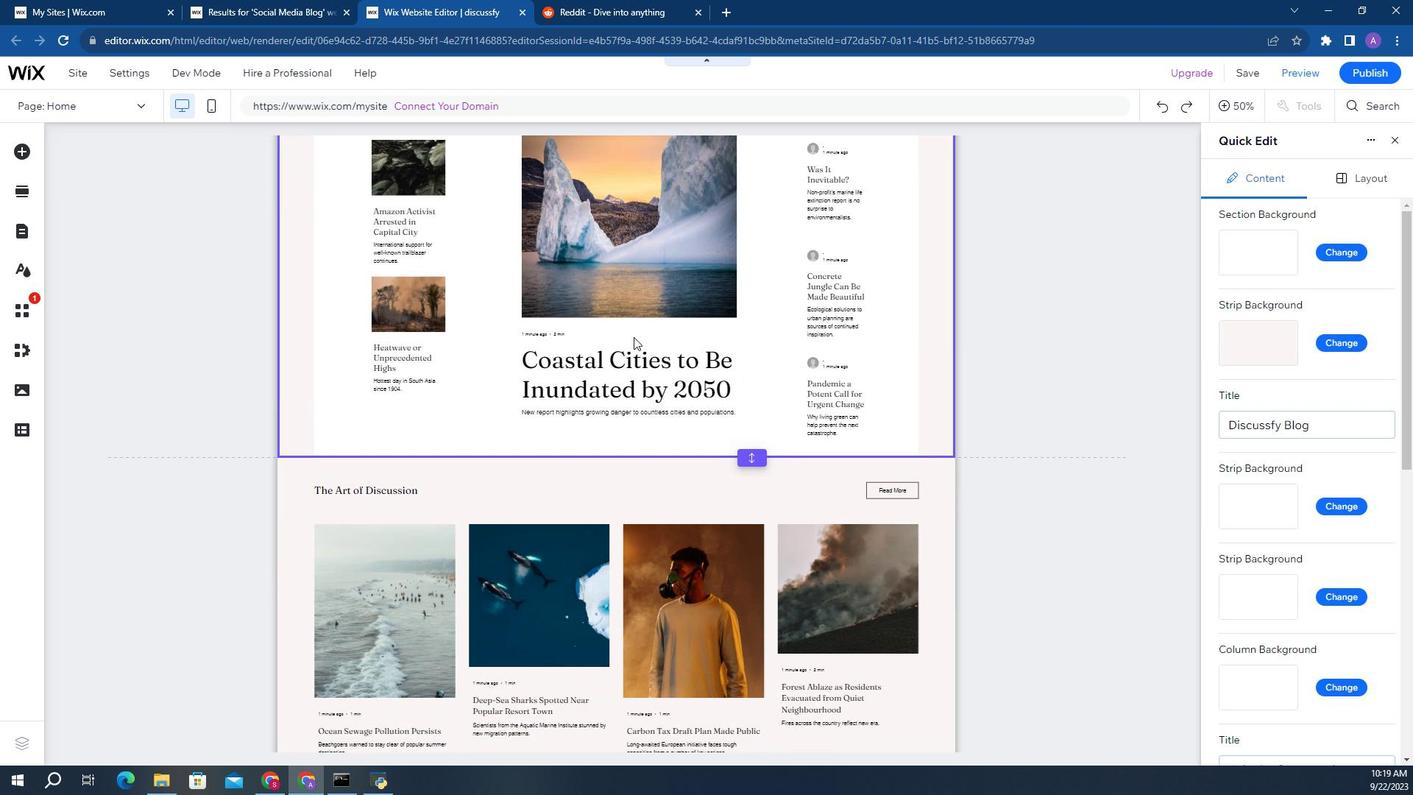 
Action: Mouse scrolled (653, 295) with delta (0, 0)
Screenshot: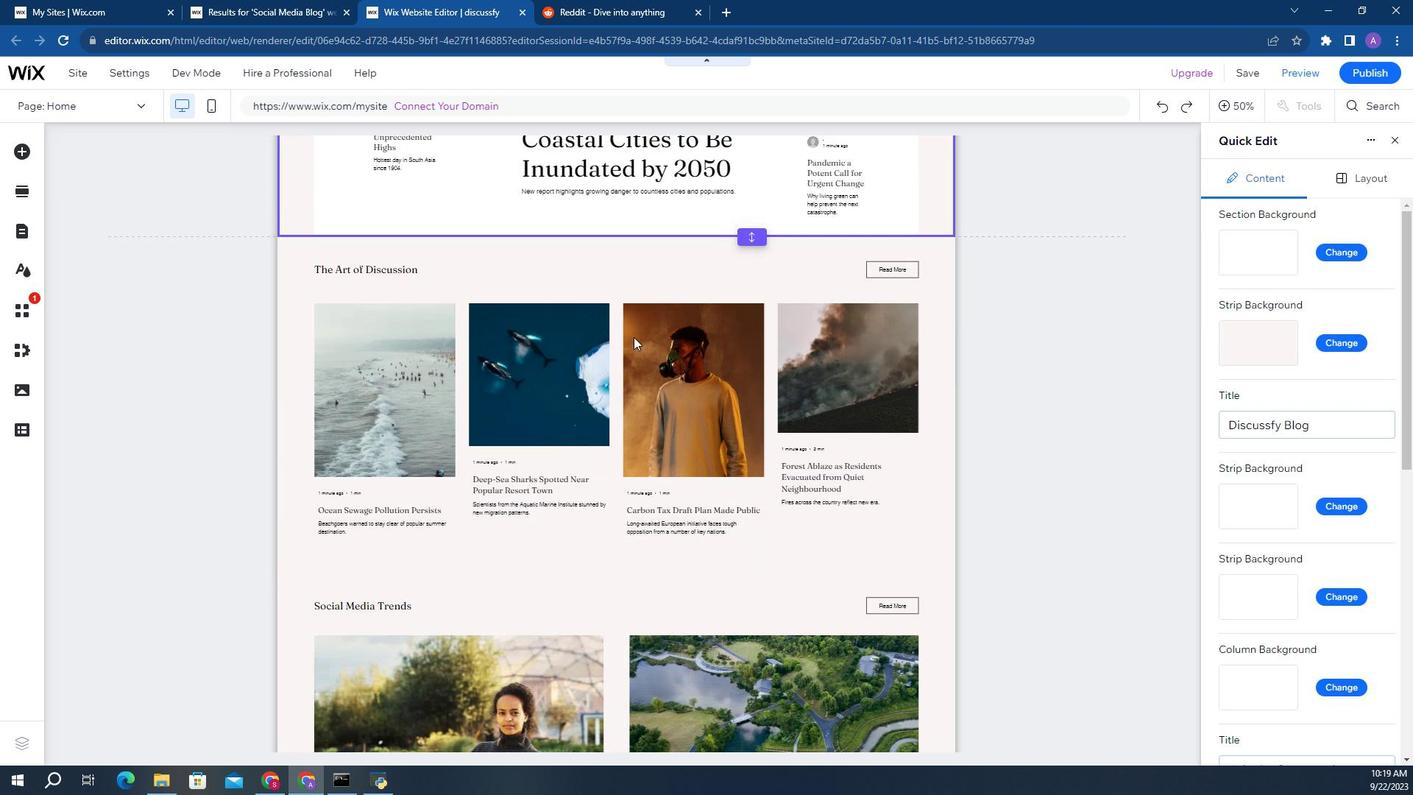 
Action: Mouse scrolled (653, 295) with delta (0, 0)
Screenshot: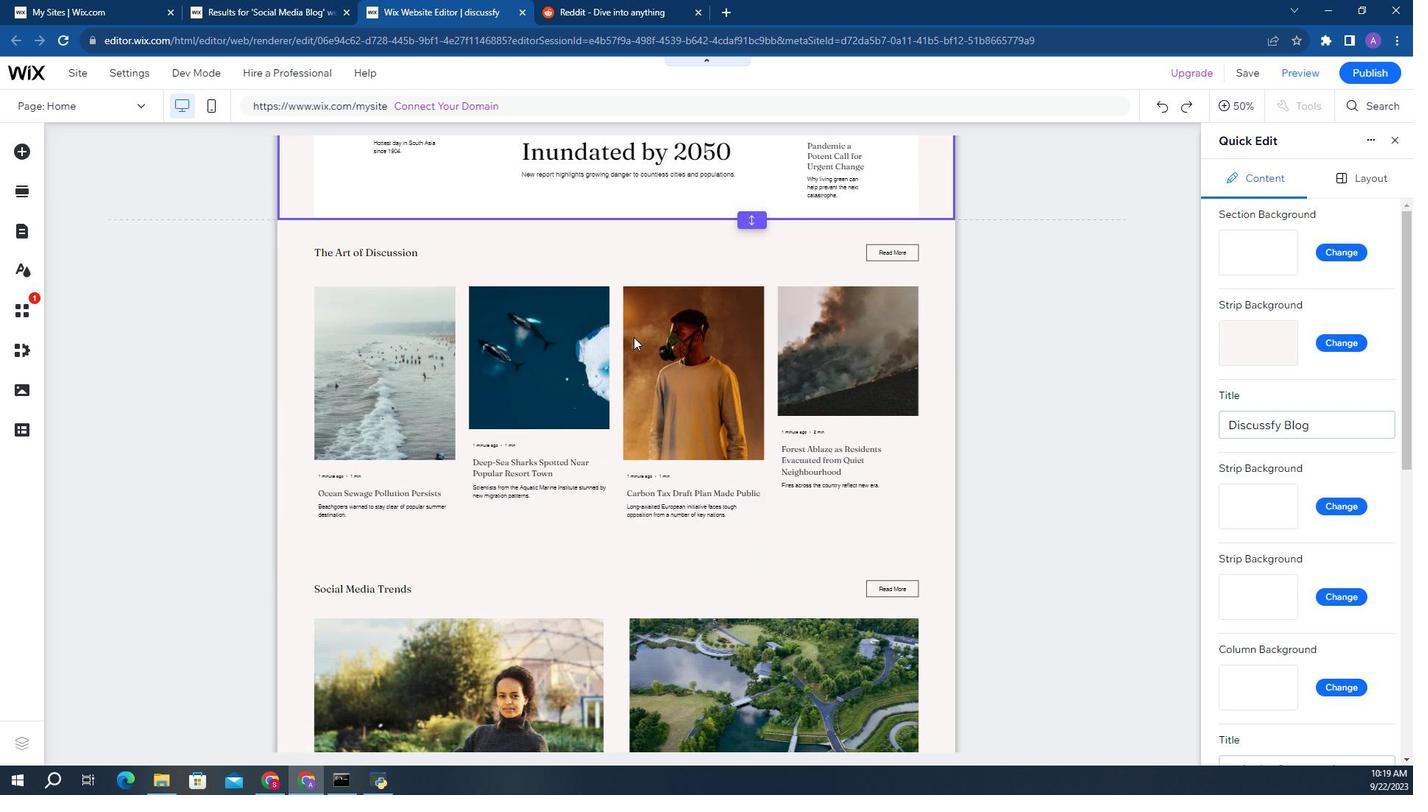 
Action: Mouse scrolled (653, 295) with delta (0, 0)
Screenshot: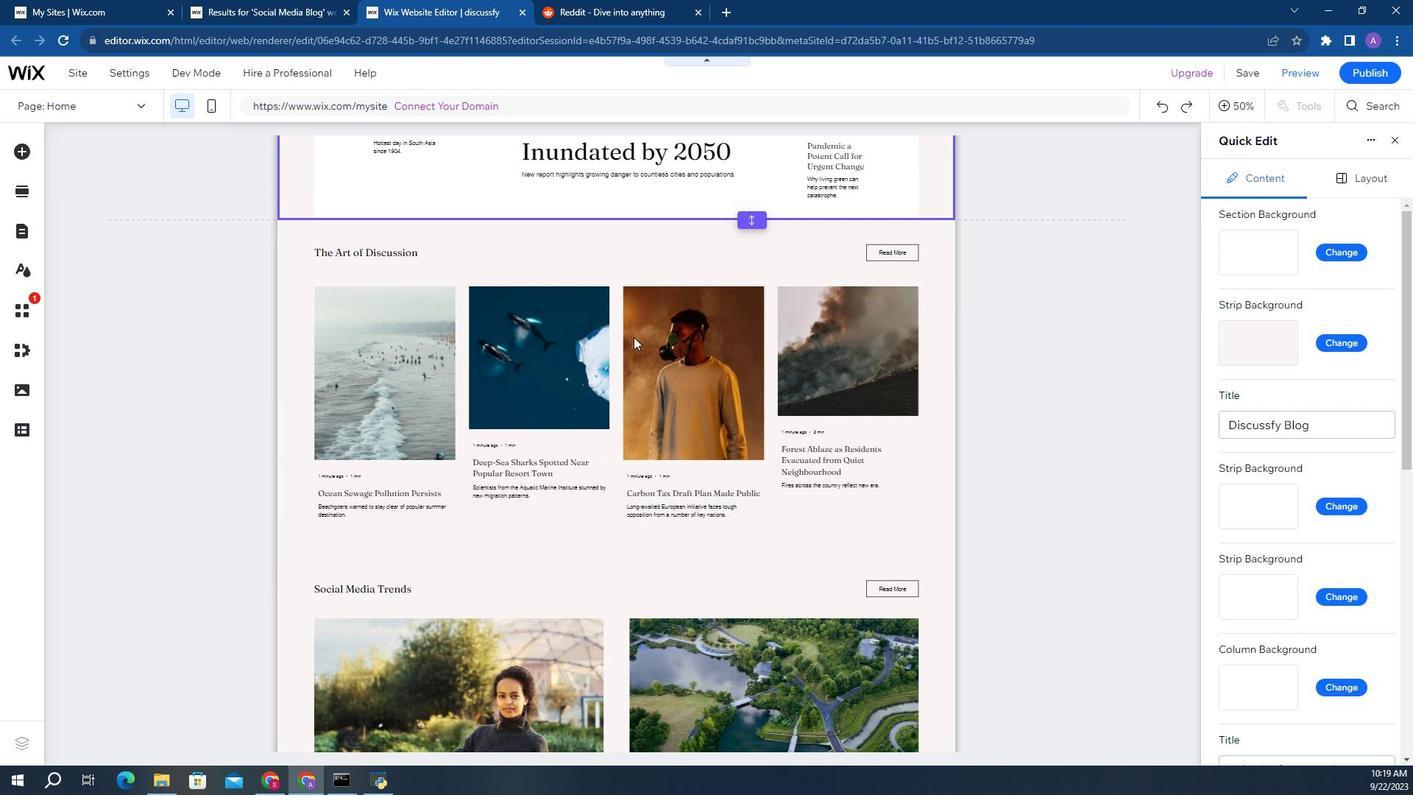 
Action: Mouse scrolled (653, 295) with delta (0, 0)
Screenshot: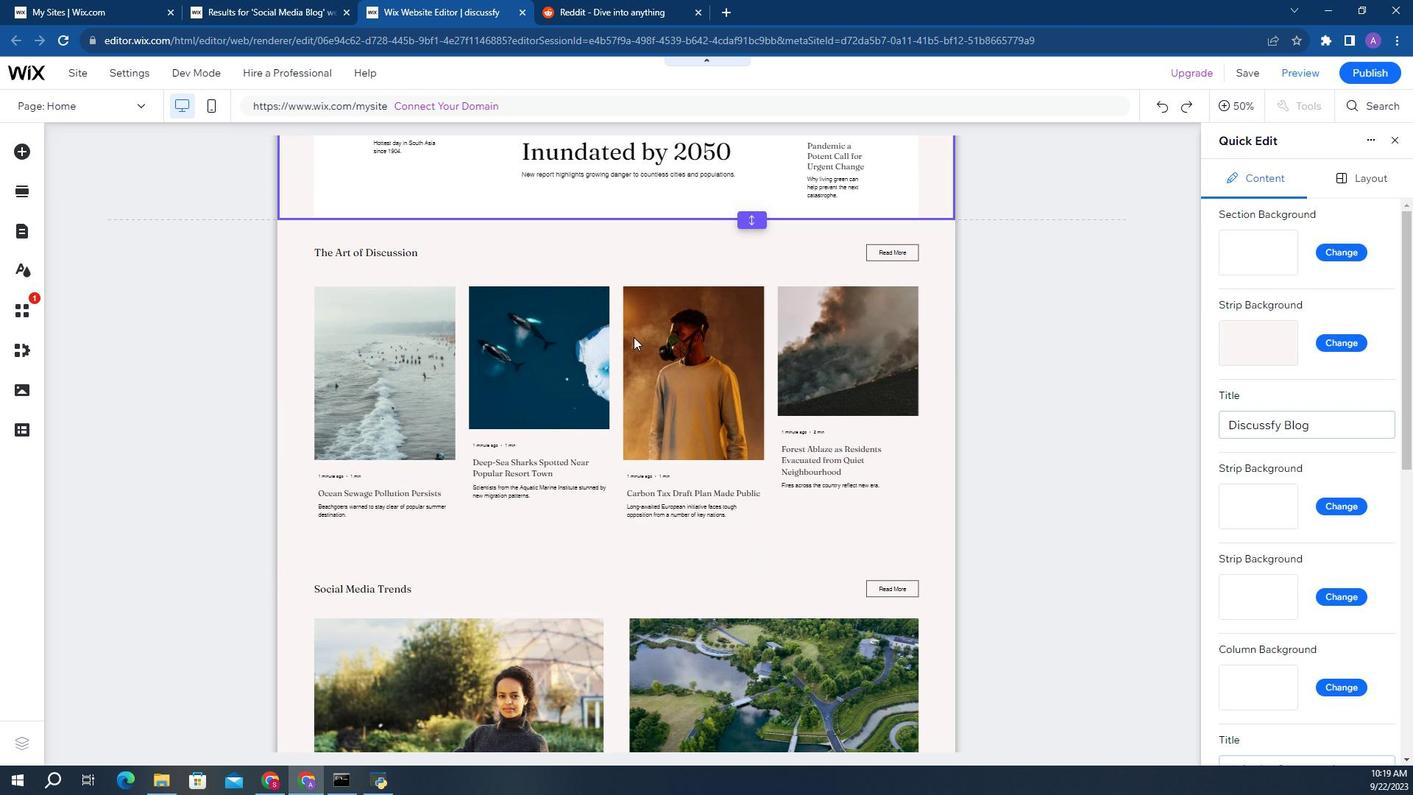 
Action: Mouse scrolled (653, 295) with delta (0, 0)
Screenshot: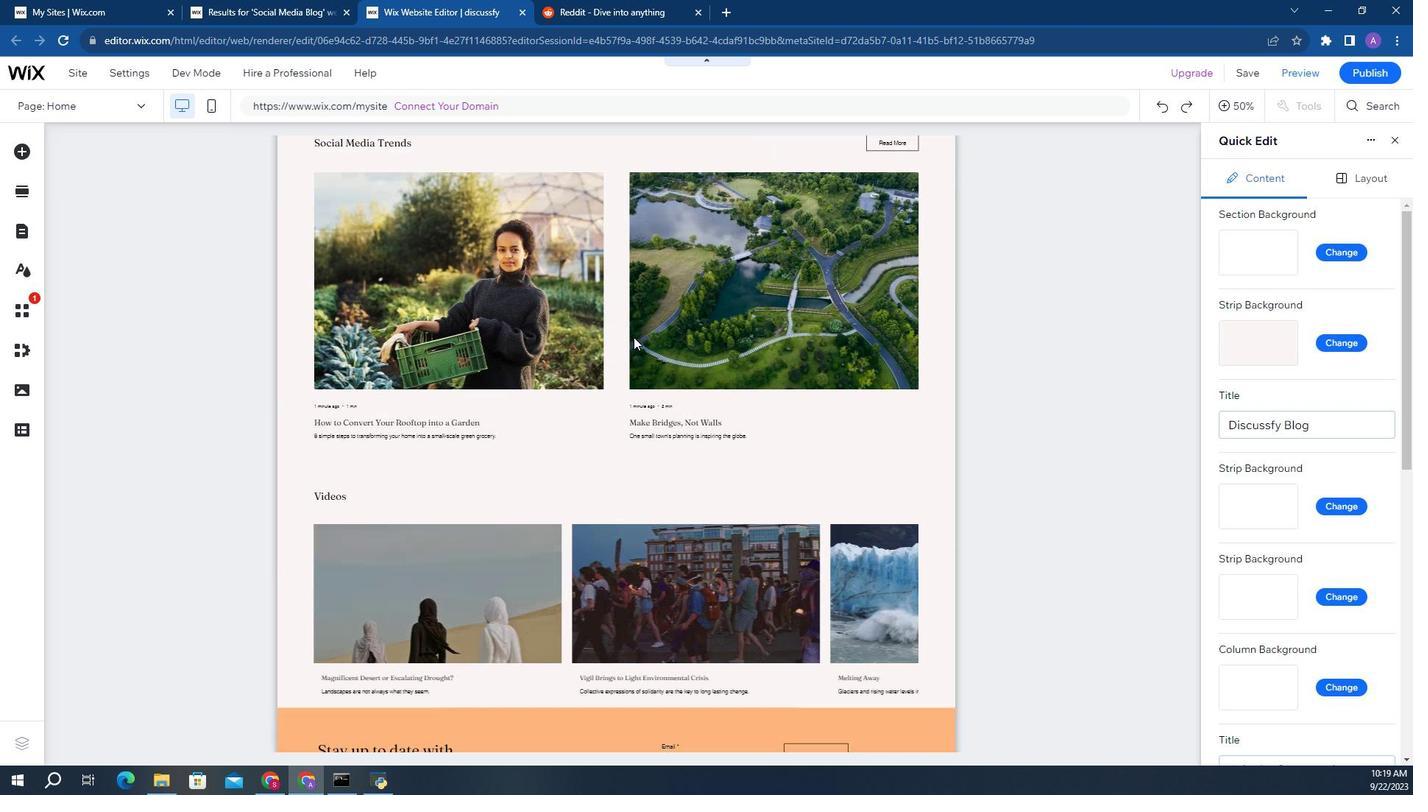 
Action: Mouse scrolled (653, 295) with delta (0, 0)
Screenshot: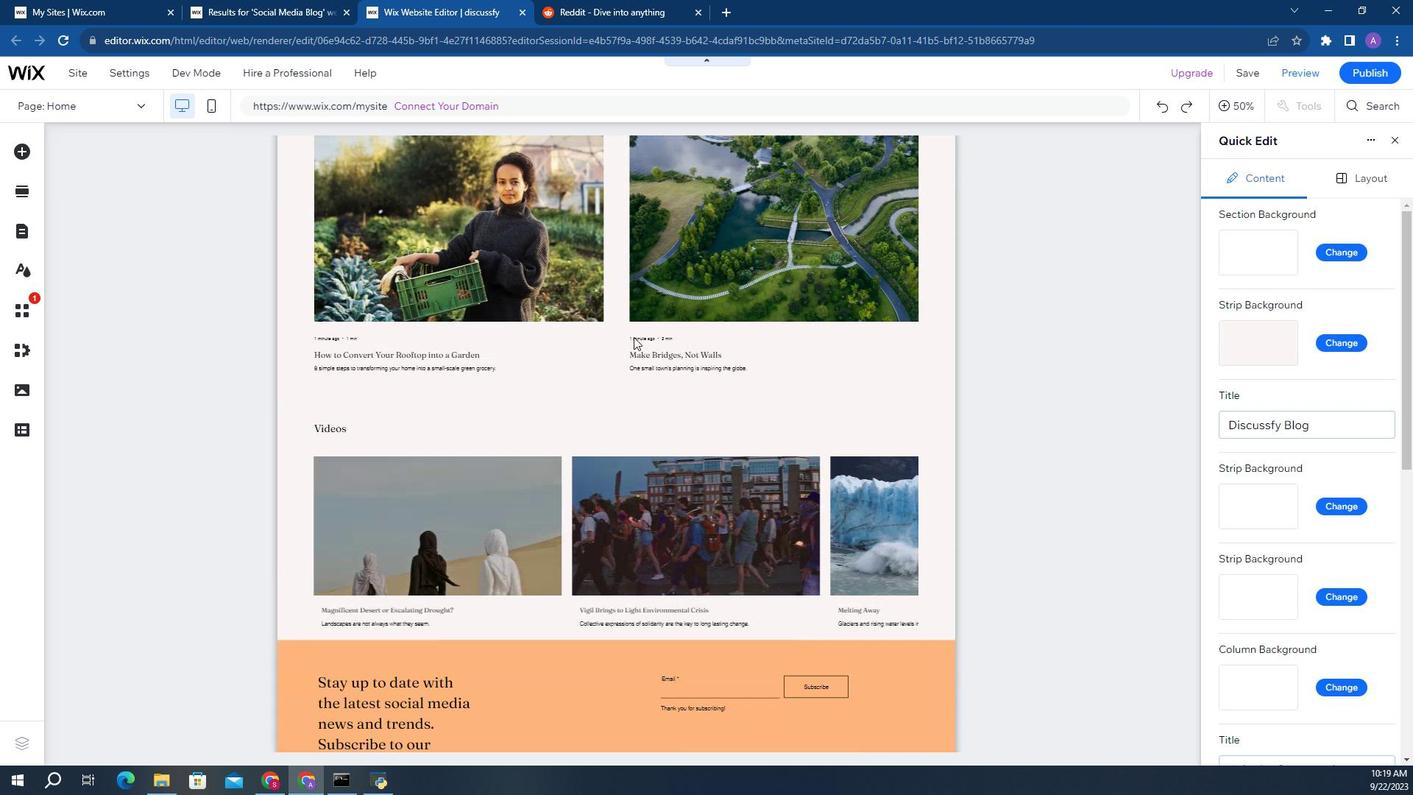 
Action: Mouse scrolled (653, 295) with delta (0, 0)
Screenshot: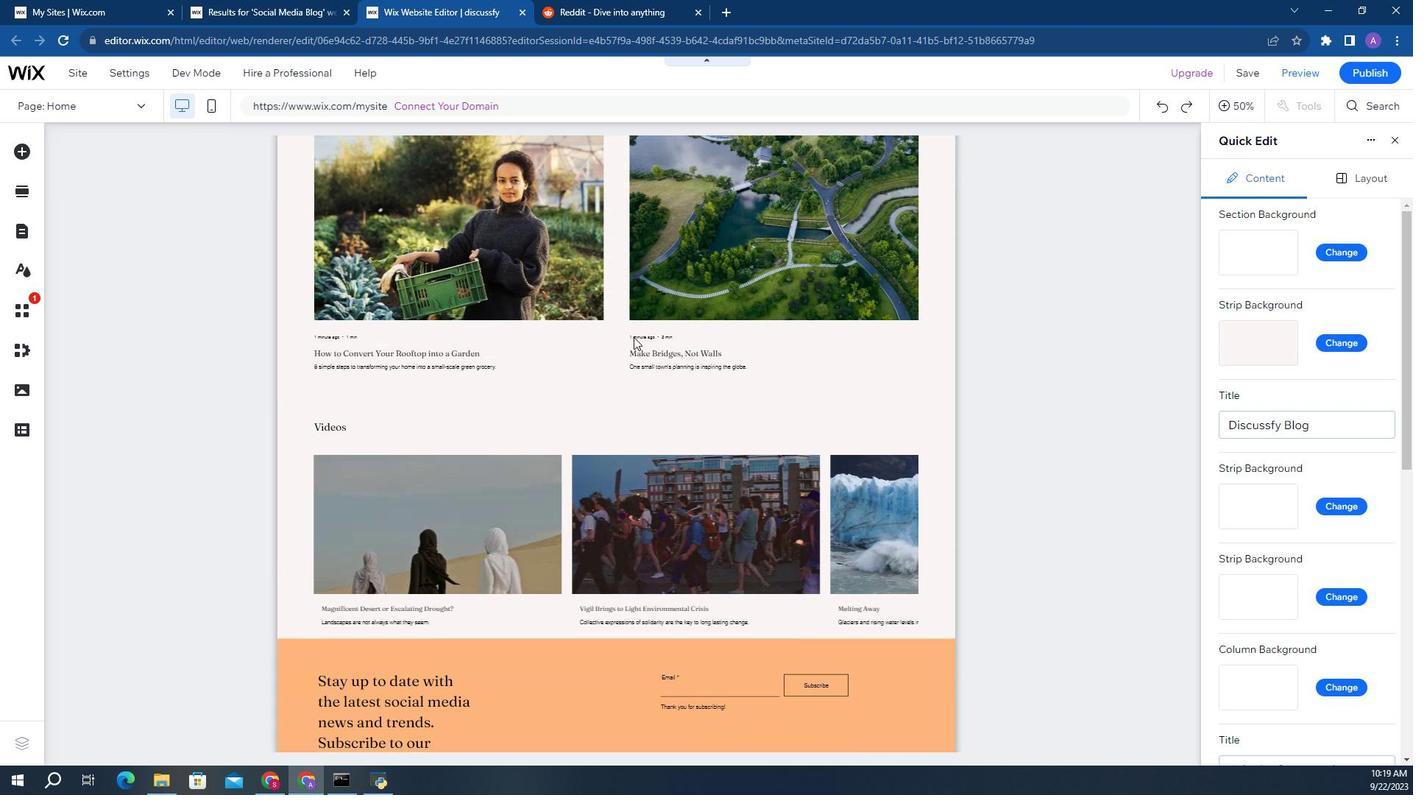 
Action: Mouse scrolled (653, 295) with delta (0, 0)
Screenshot: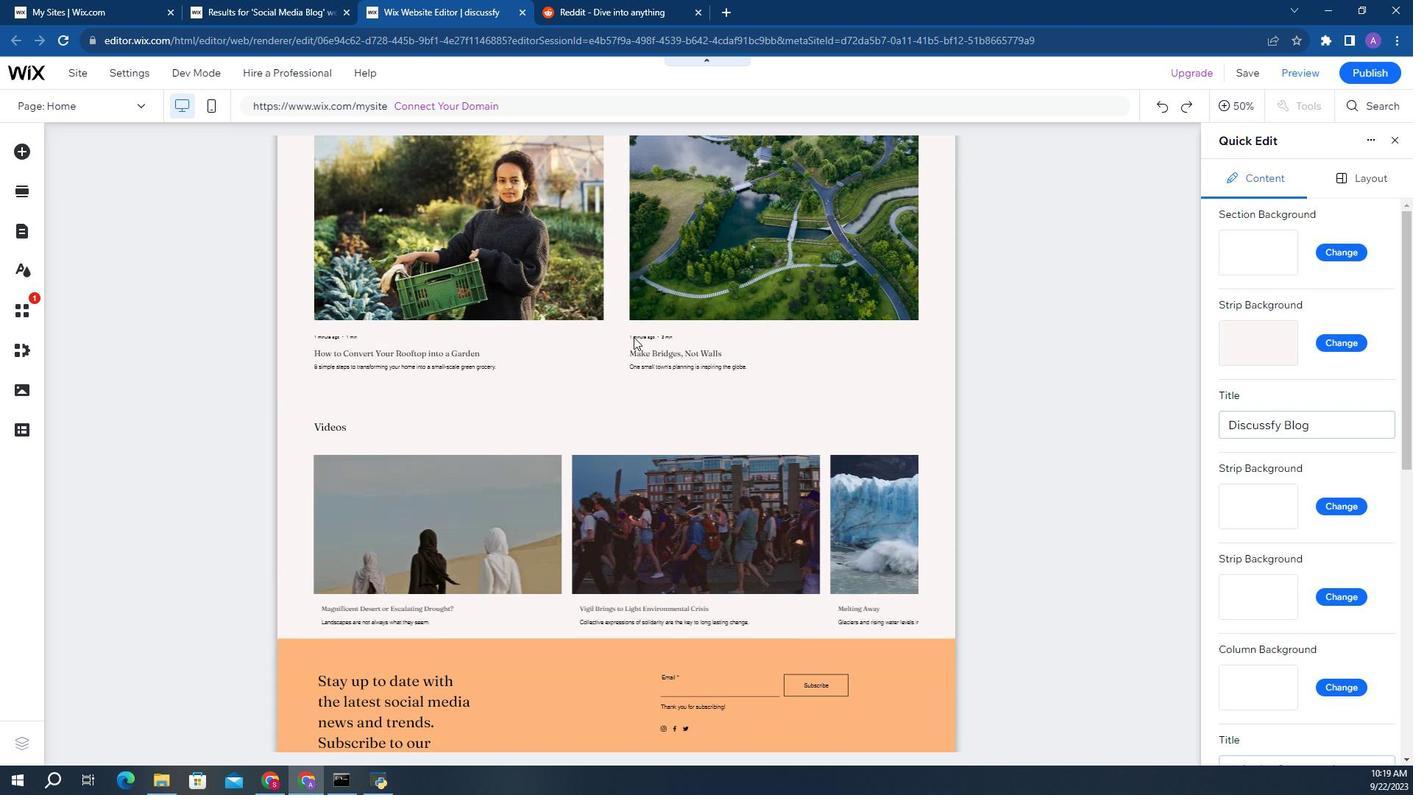 
Action: Mouse scrolled (653, 295) with delta (0, 0)
Screenshot: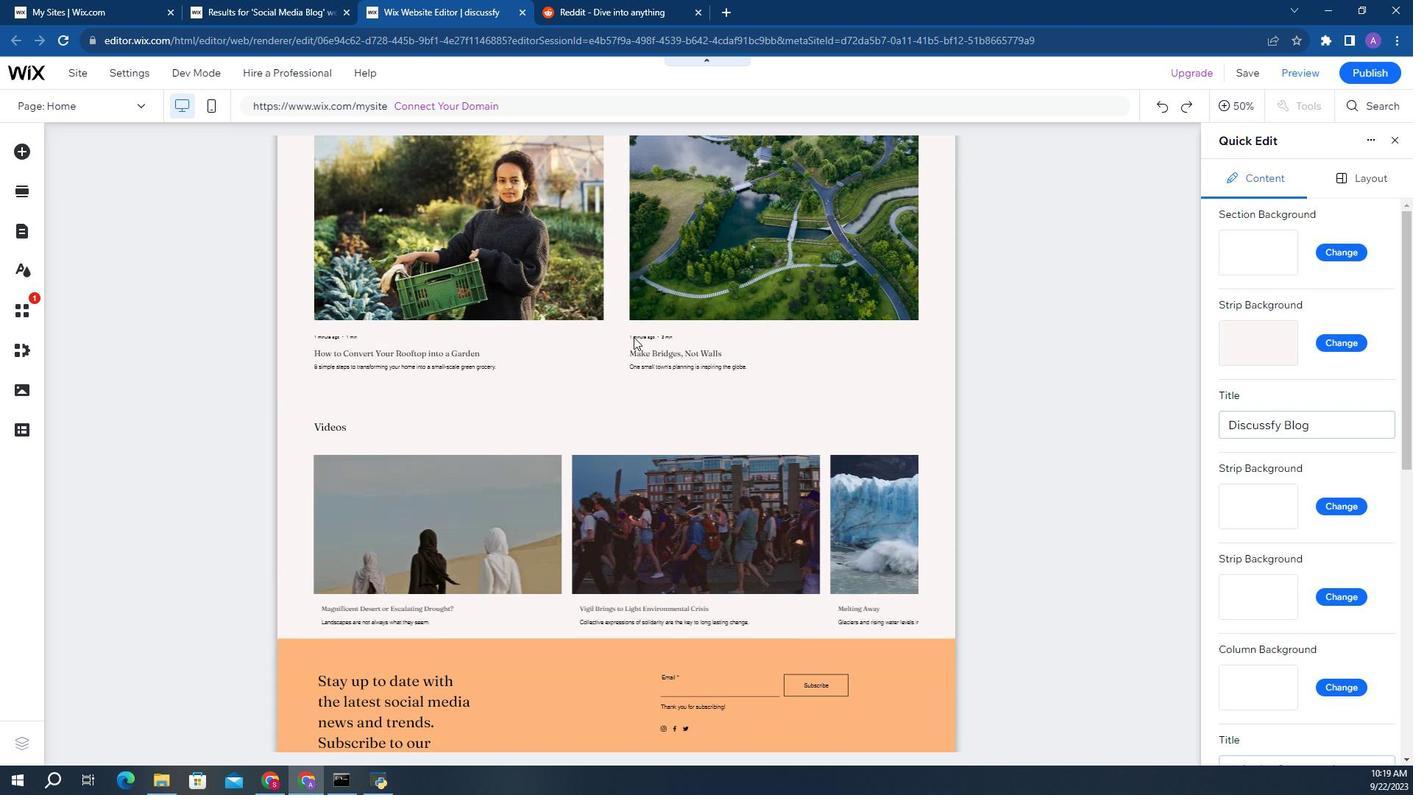 
Action: Mouse scrolled (653, 295) with delta (0, 0)
Screenshot: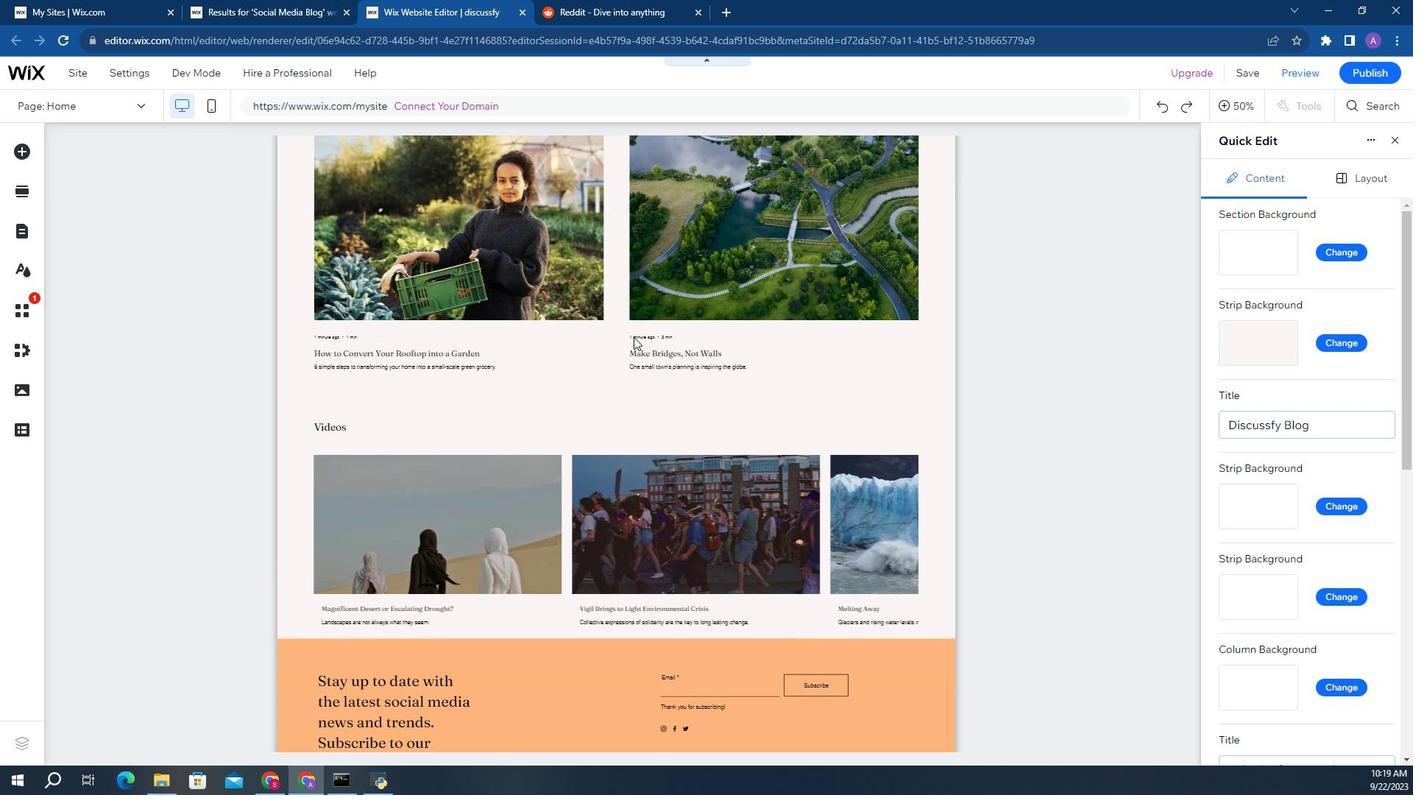 
Action: Mouse scrolled (653, 295) with delta (0, 0)
Screenshot: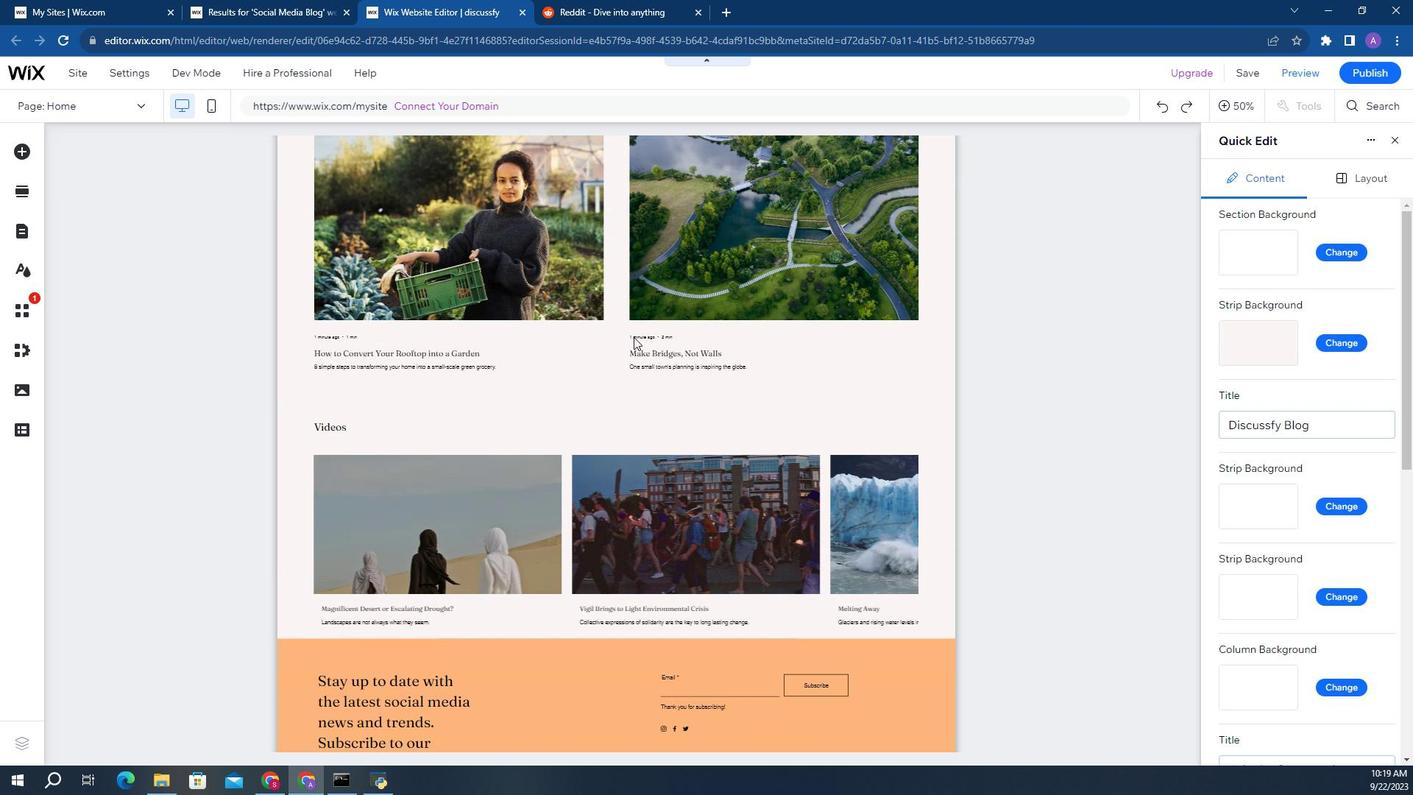 
Action: Mouse scrolled (653, 295) with delta (0, 0)
Screenshot: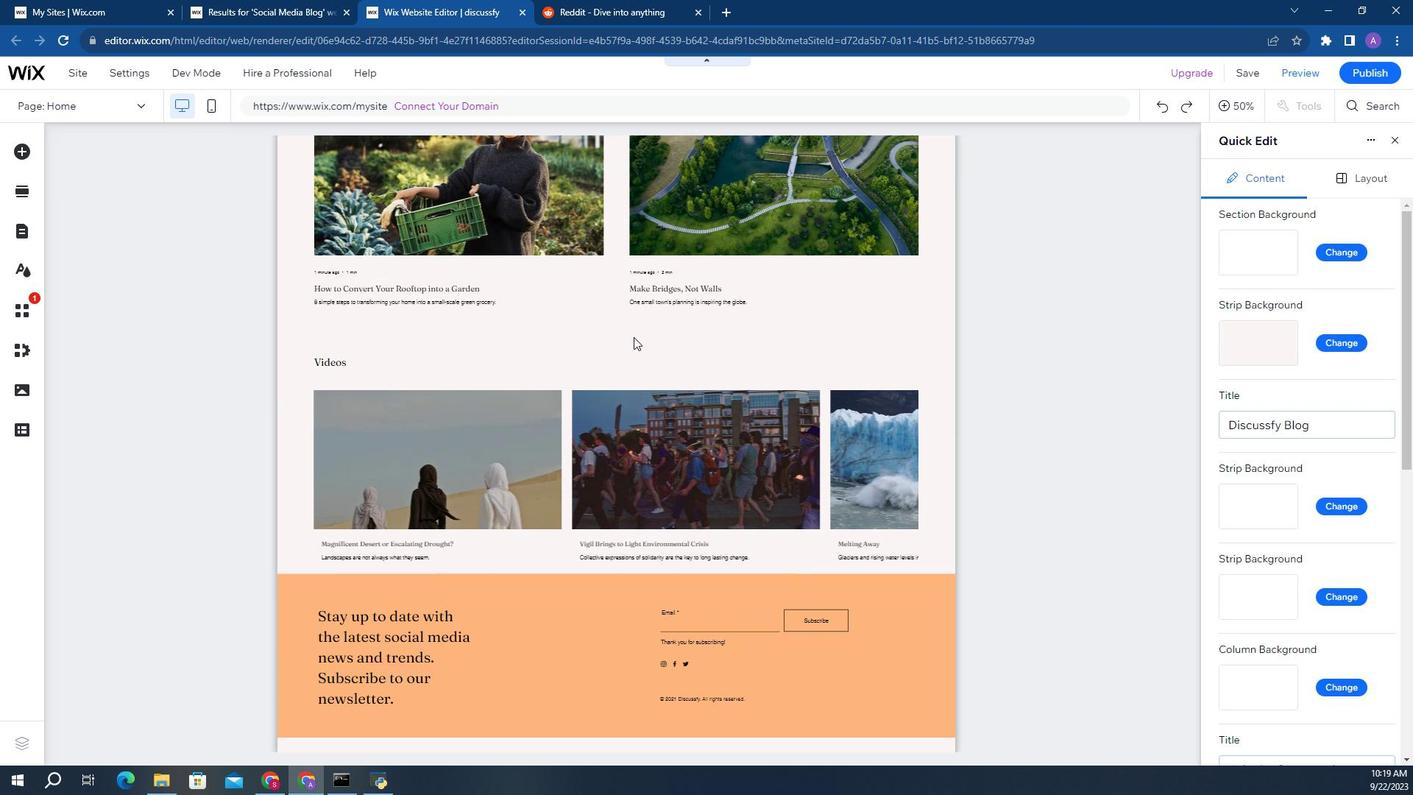 
Action: Mouse scrolled (653, 295) with delta (0, 0)
Screenshot: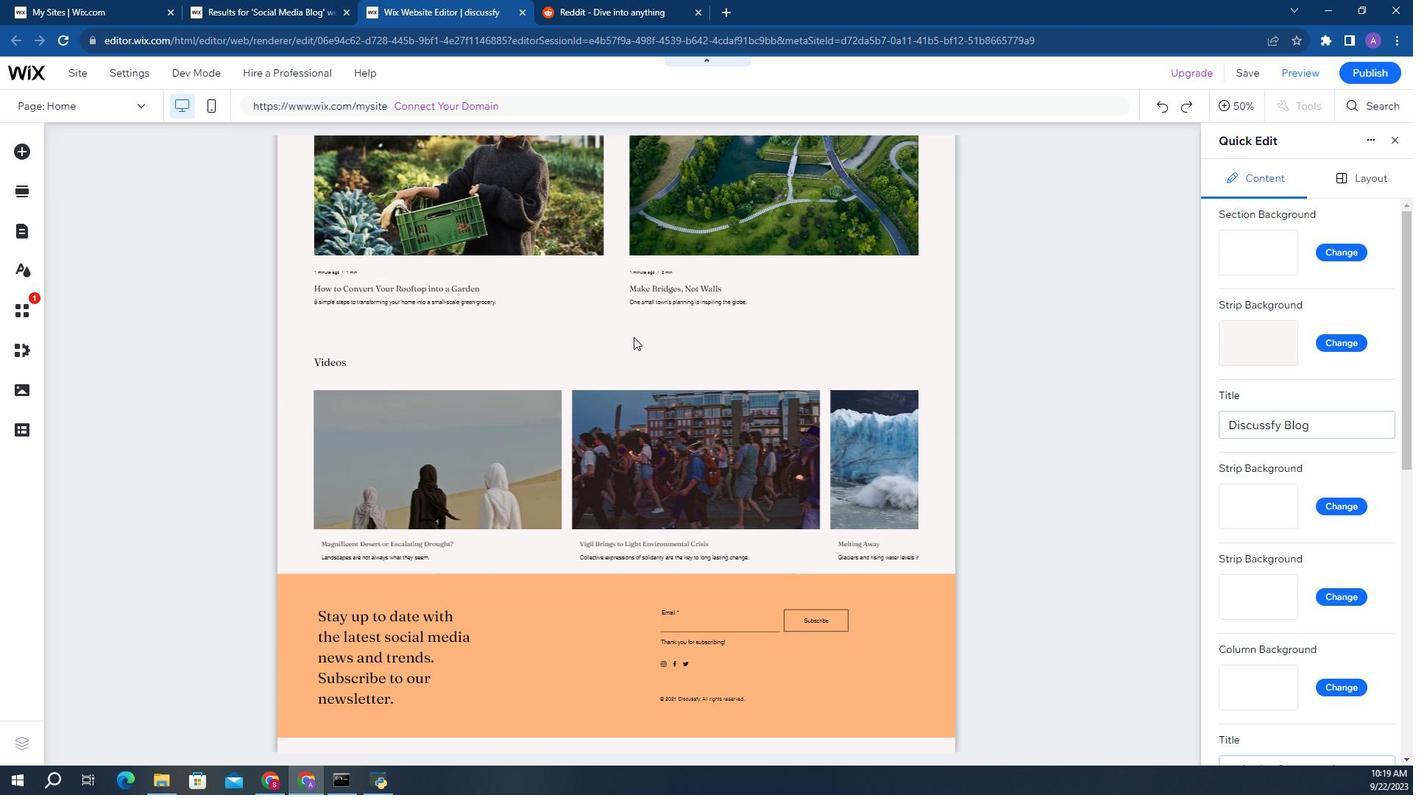 
Action: Mouse scrolled (653, 295) with delta (0, 0)
Screenshot: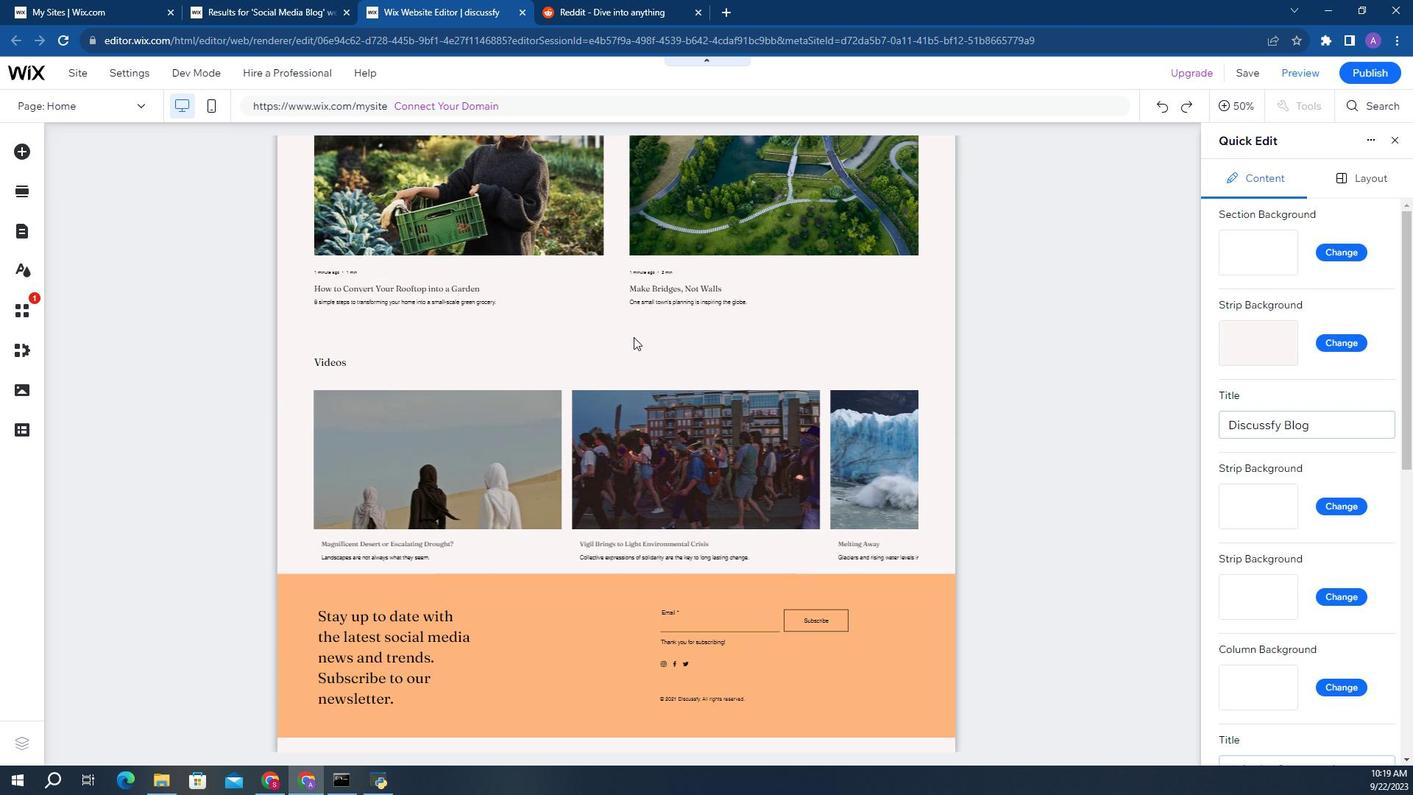 
Action: Mouse scrolled (653, 295) with delta (0, 0)
Screenshot: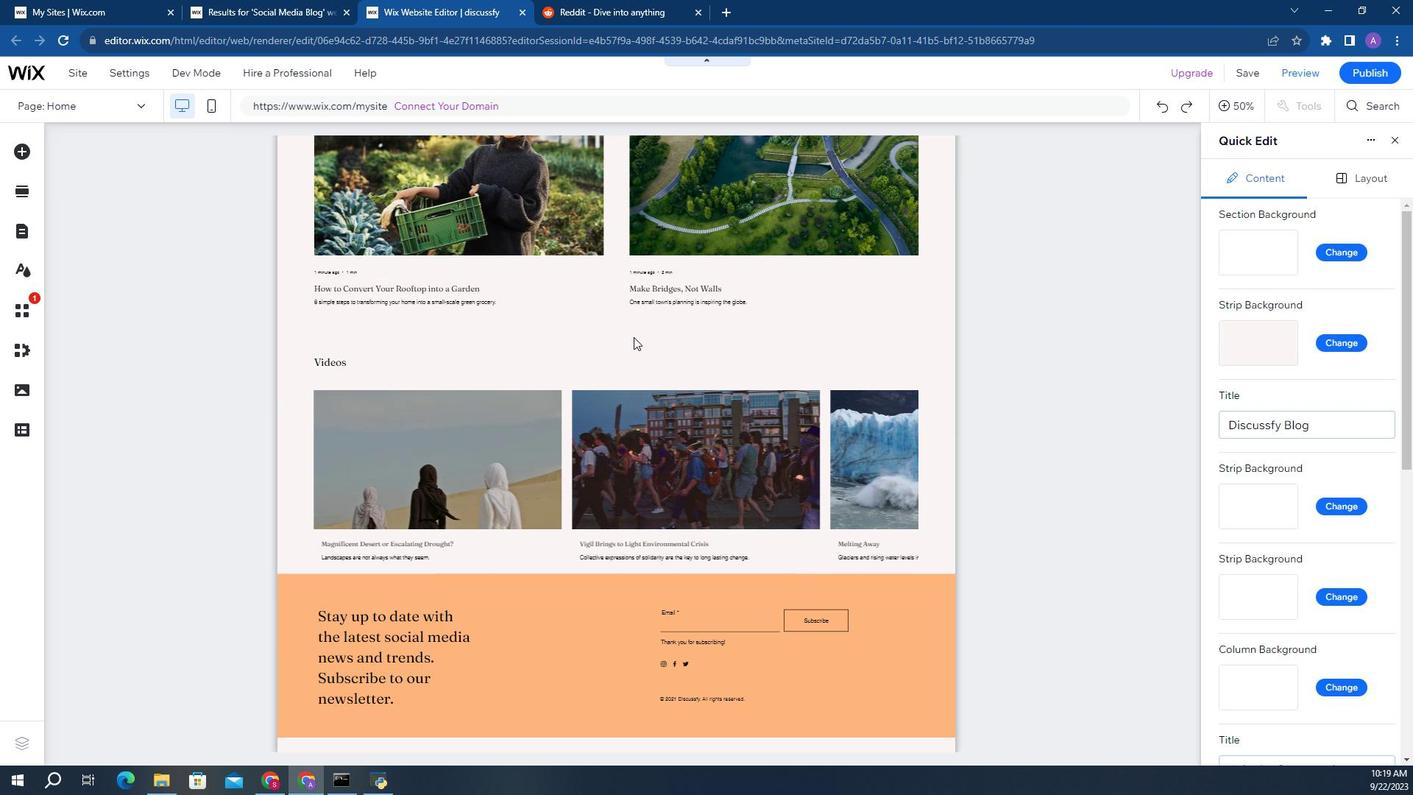 
Action: Mouse scrolled (653, 295) with delta (0, 0)
Screenshot: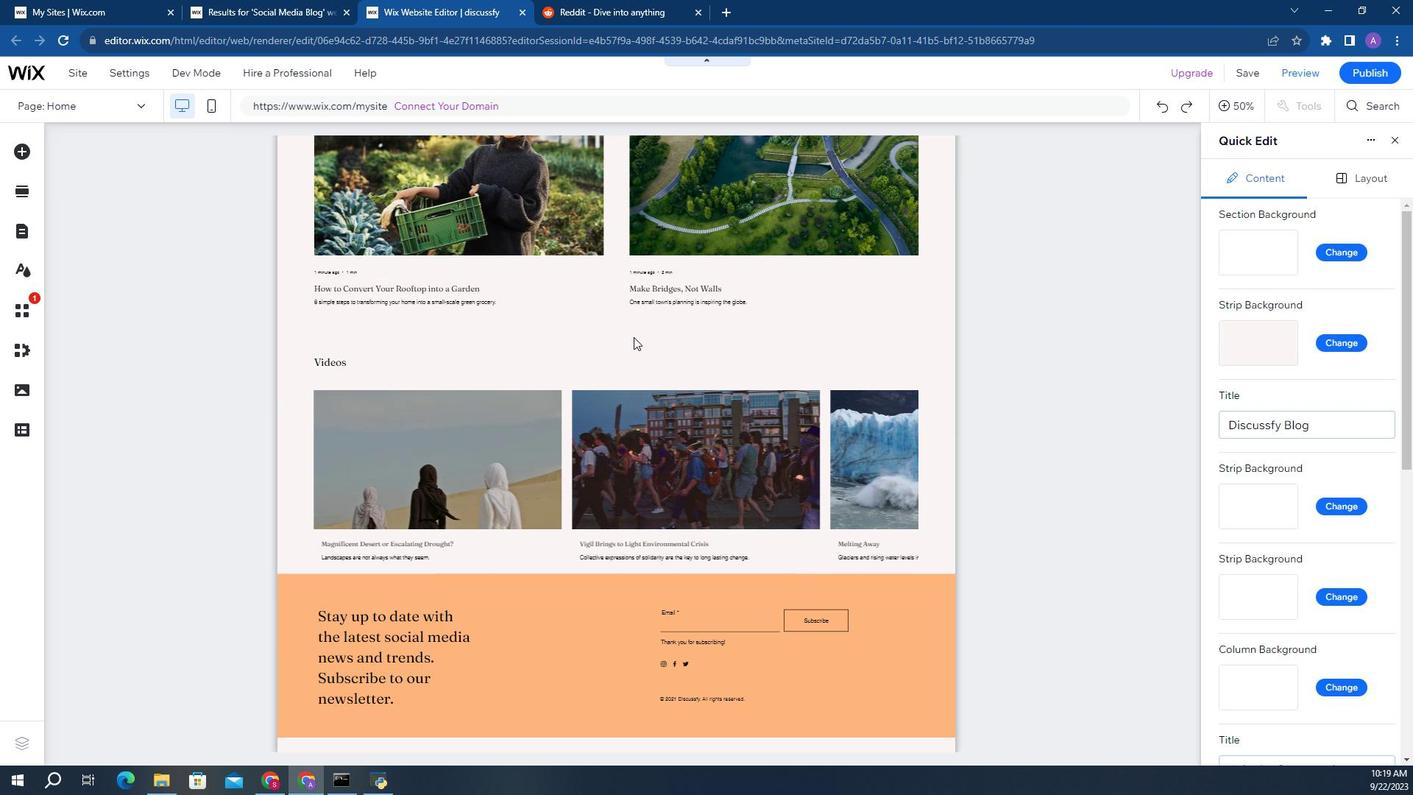 
Action: Mouse scrolled (653, 295) with delta (0, 0)
Screenshot: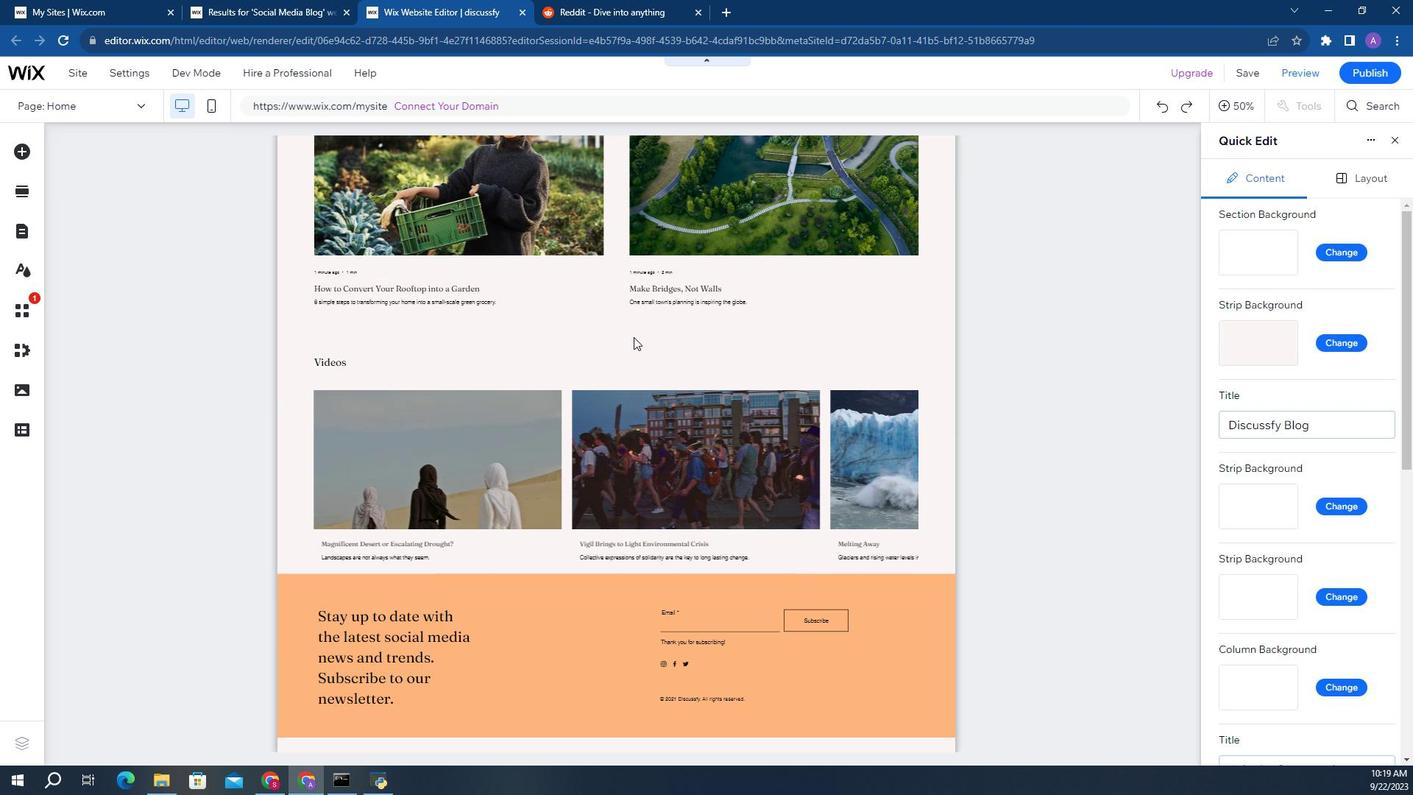 
Action: Mouse scrolled (653, 295) with delta (0, 0)
Screenshot: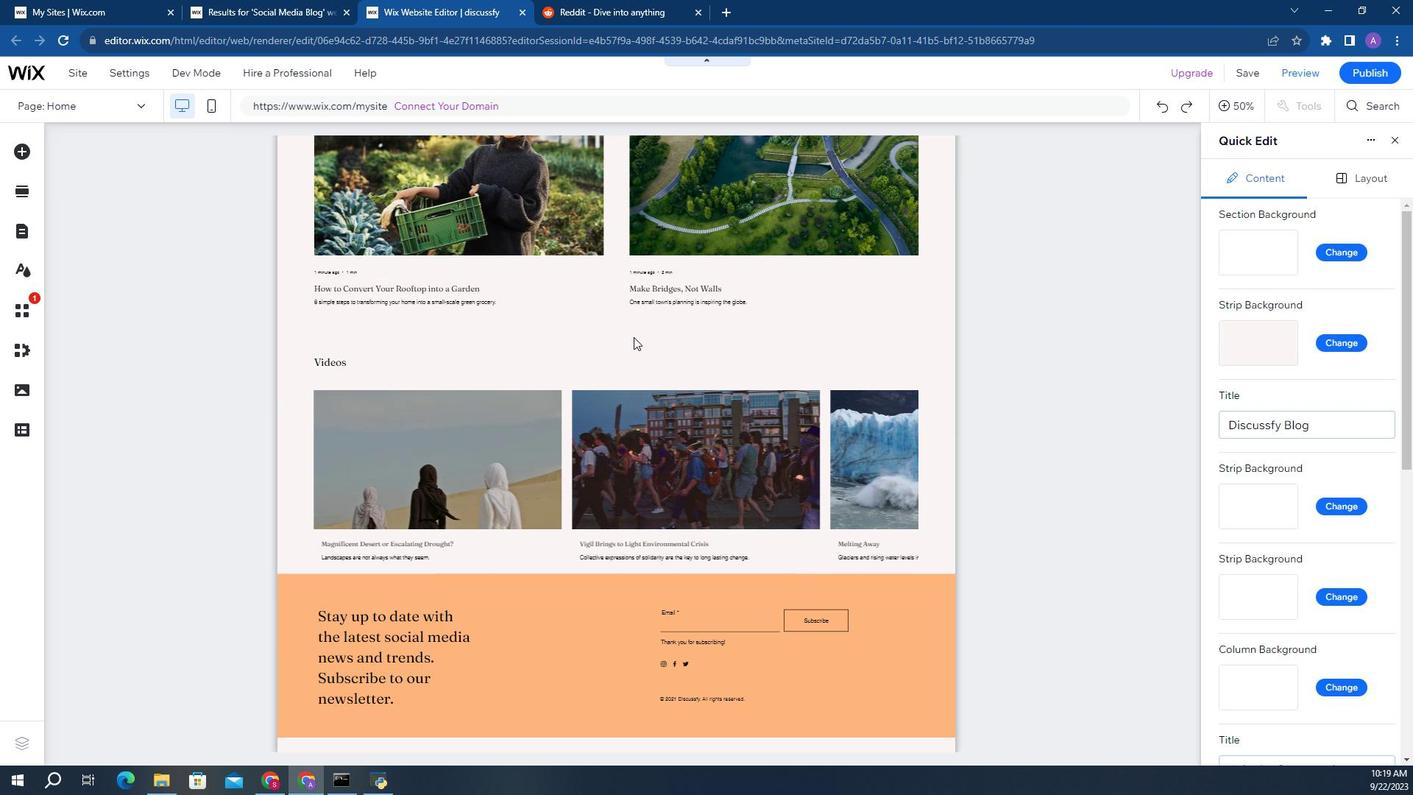 
Action: Mouse scrolled (653, 295) with delta (0, 0)
Screenshot: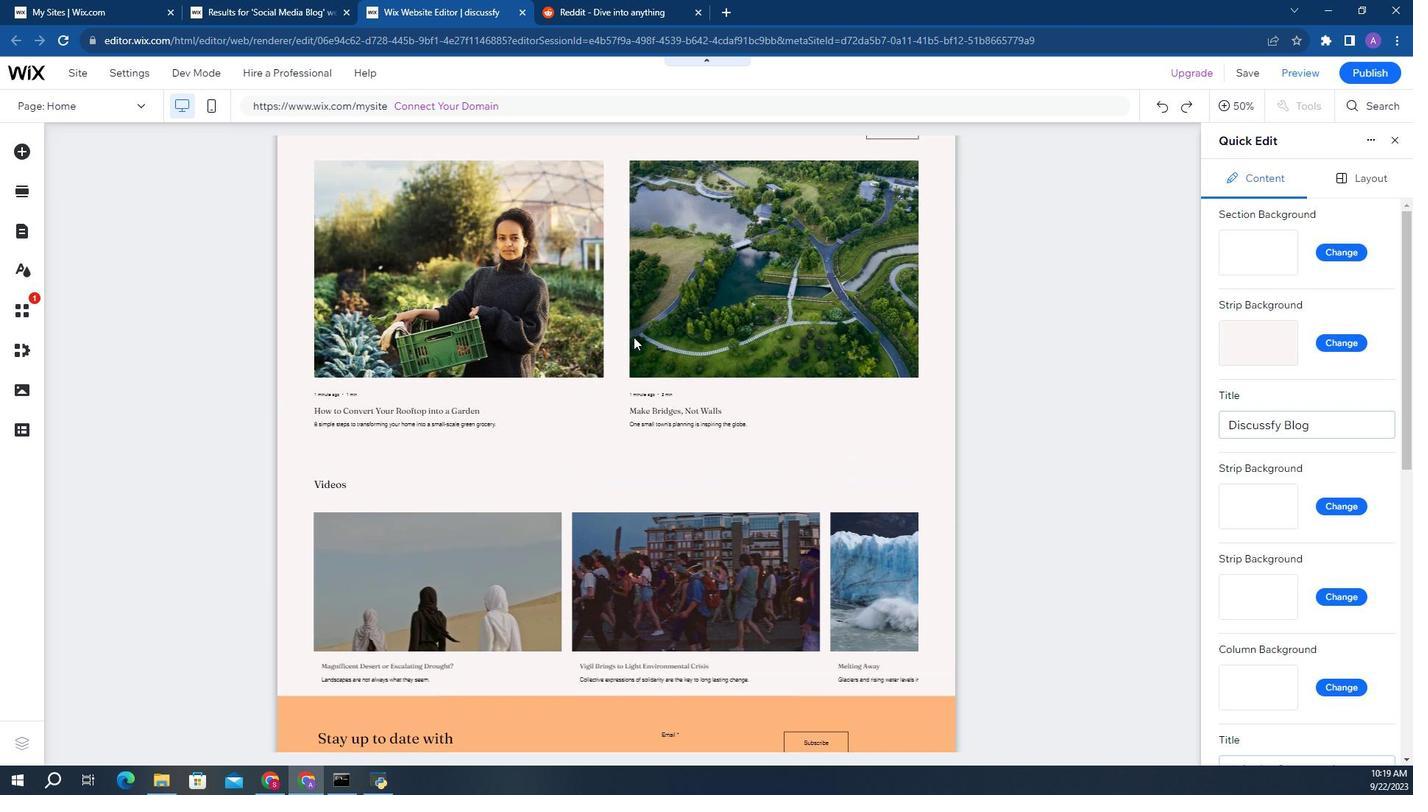 
Action: Mouse scrolled (653, 295) with delta (0, 0)
Screenshot: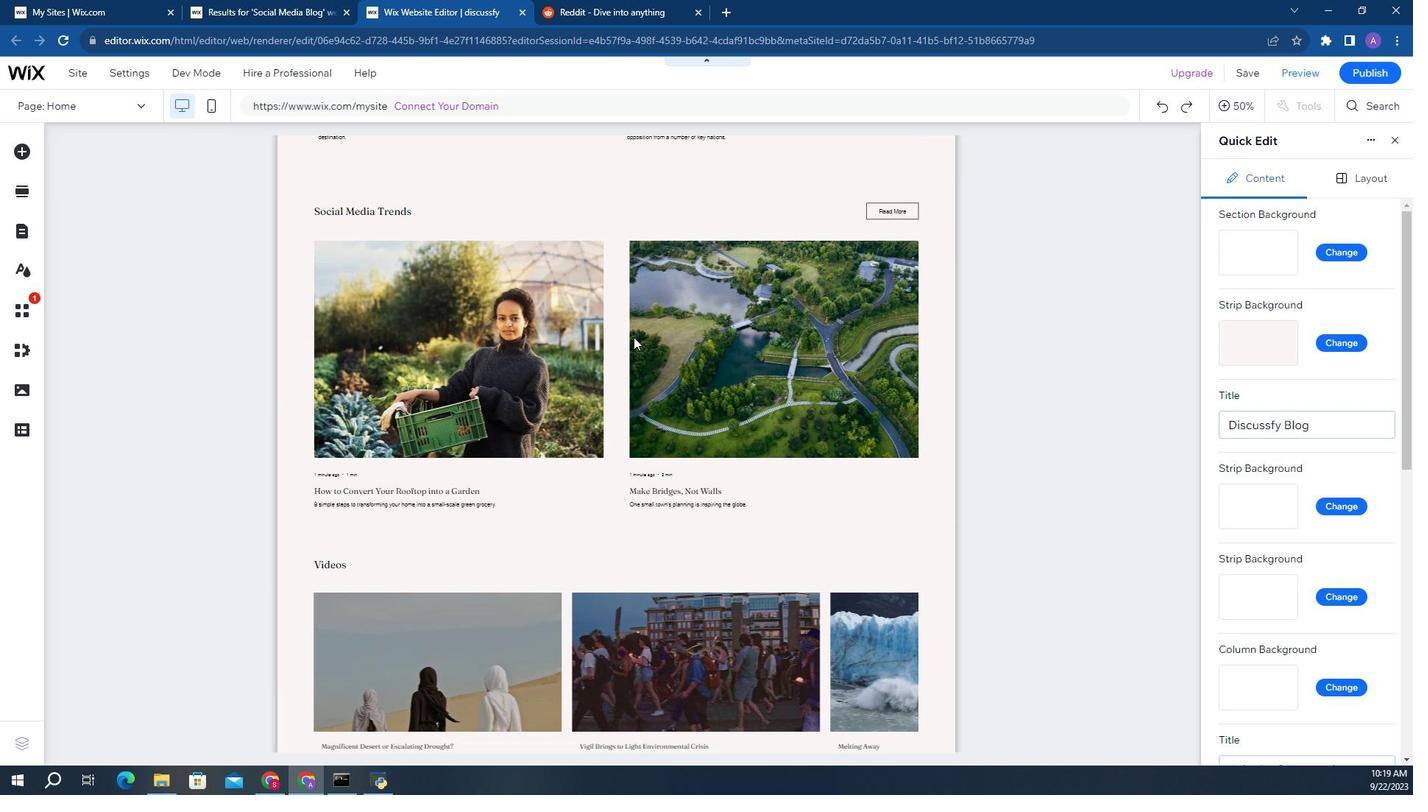 
Action: Mouse scrolled (653, 295) with delta (0, 0)
Screenshot: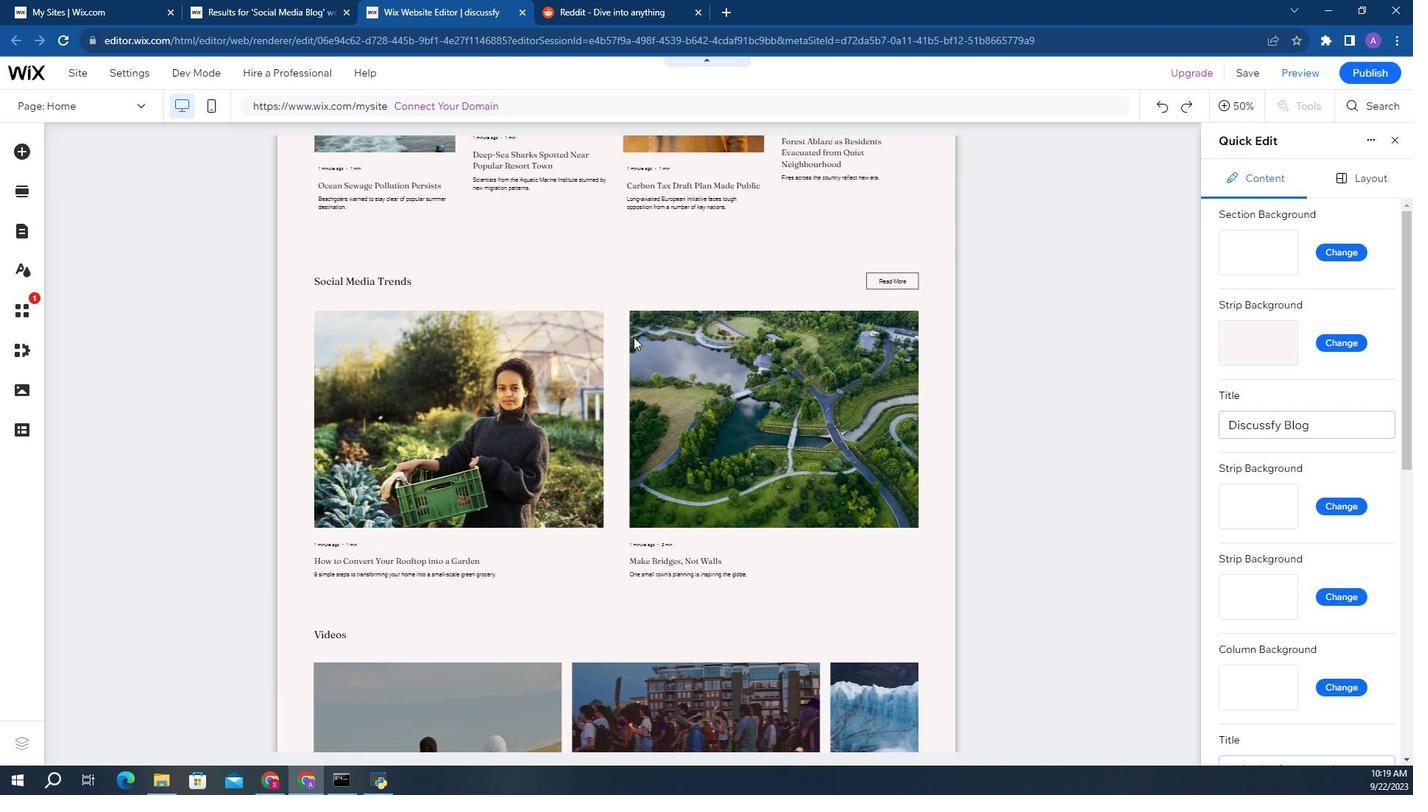 
Action: Mouse scrolled (653, 295) with delta (0, 0)
Screenshot: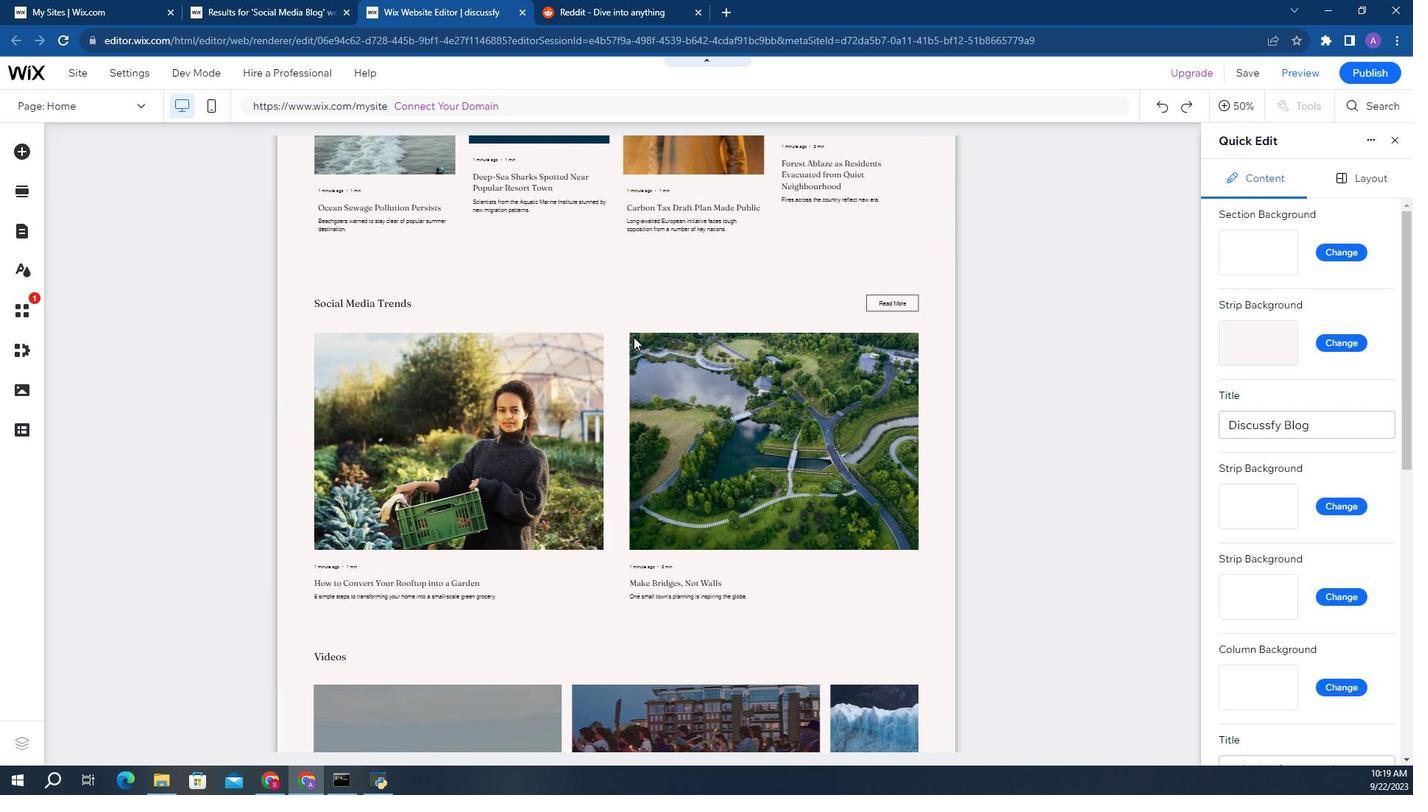 
Action: Mouse scrolled (653, 295) with delta (0, 0)
Screenshot: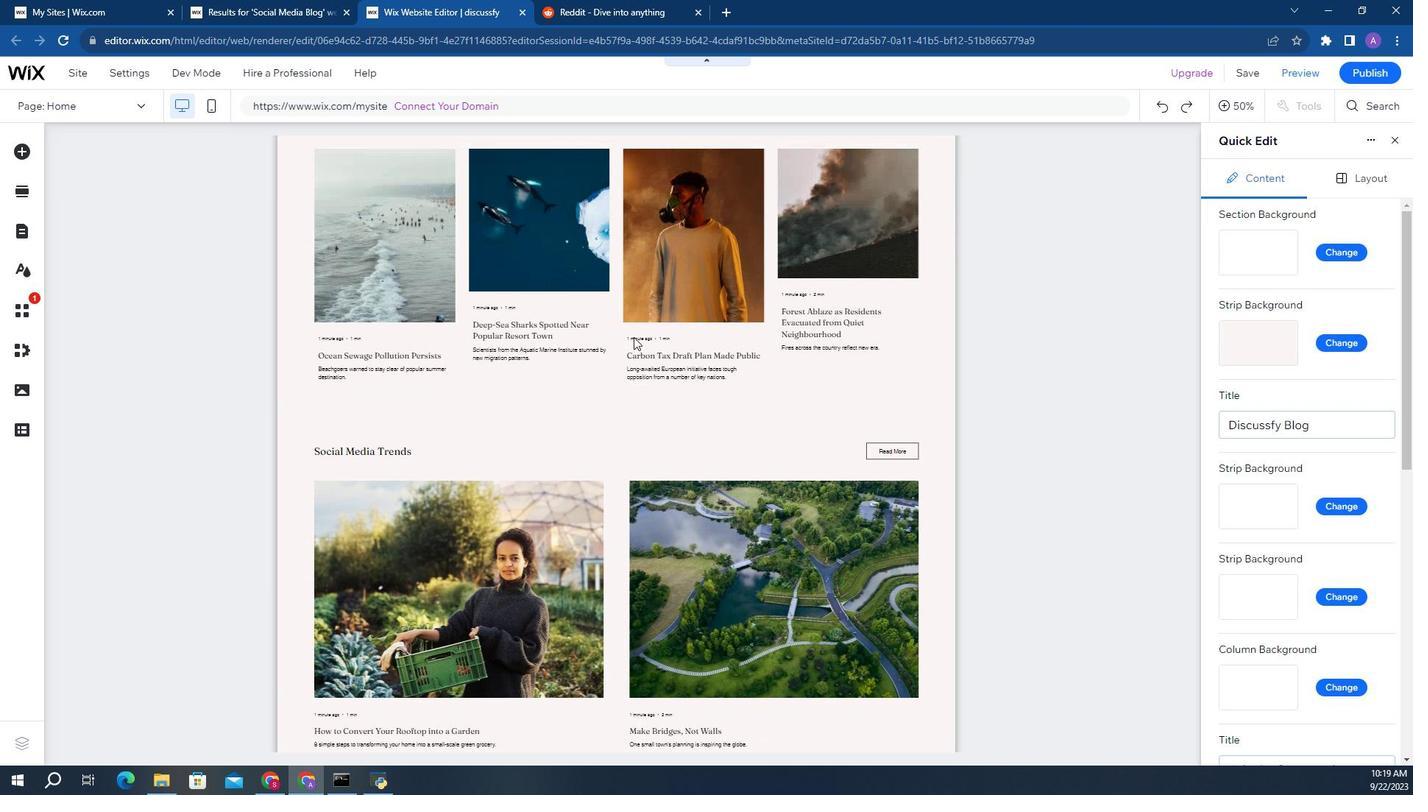 
Action: Mouse scrolled (653, 295) with delta (0, 0)
Screenshot: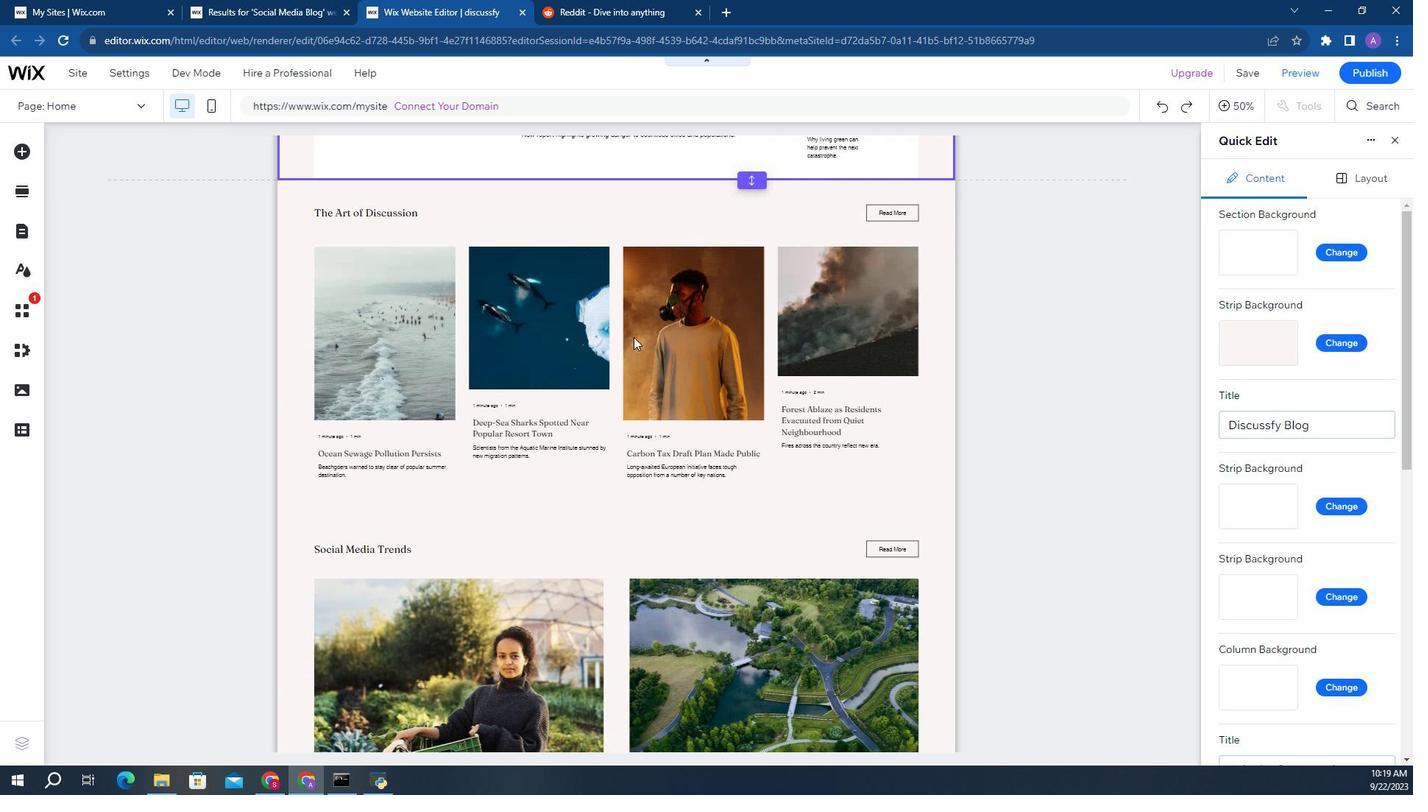 
Action: Mouse scrolled (653, 295) with delta (0, 0)
Screenshot: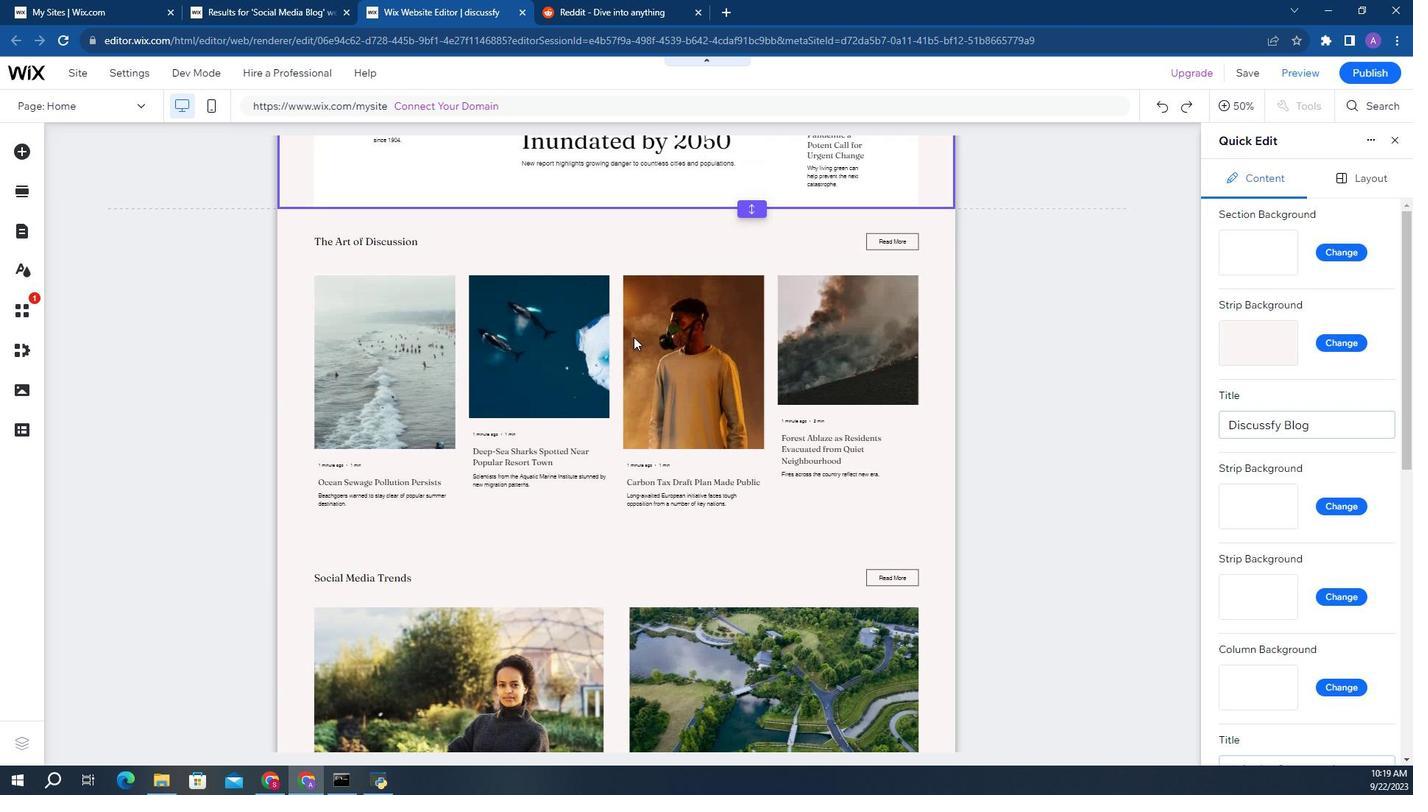
Action: Mouse scrolled (653, 295) with delta (0, 0)
Screenshot: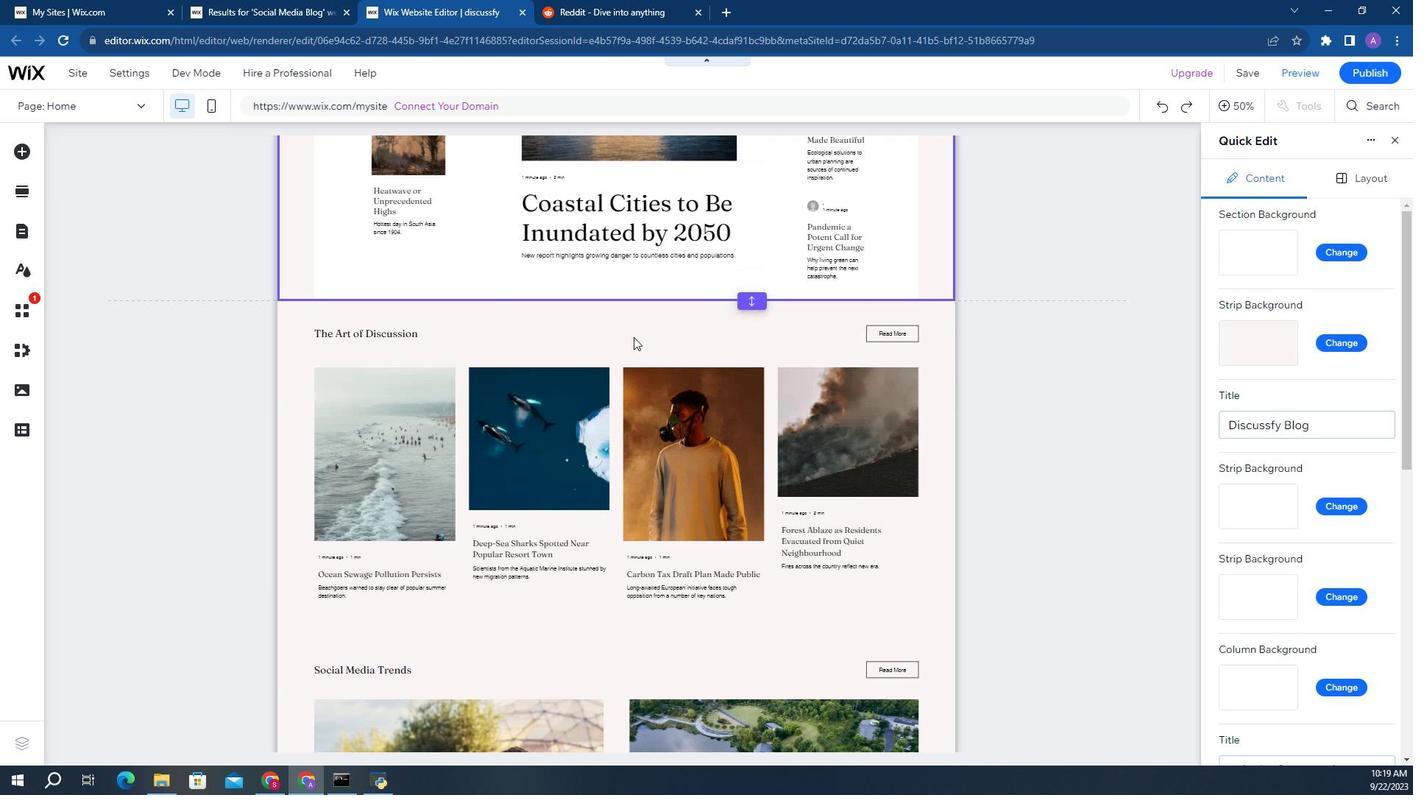 
Action: Mouse scrolled (653, 295) with delta (0, 0)
Screenshot: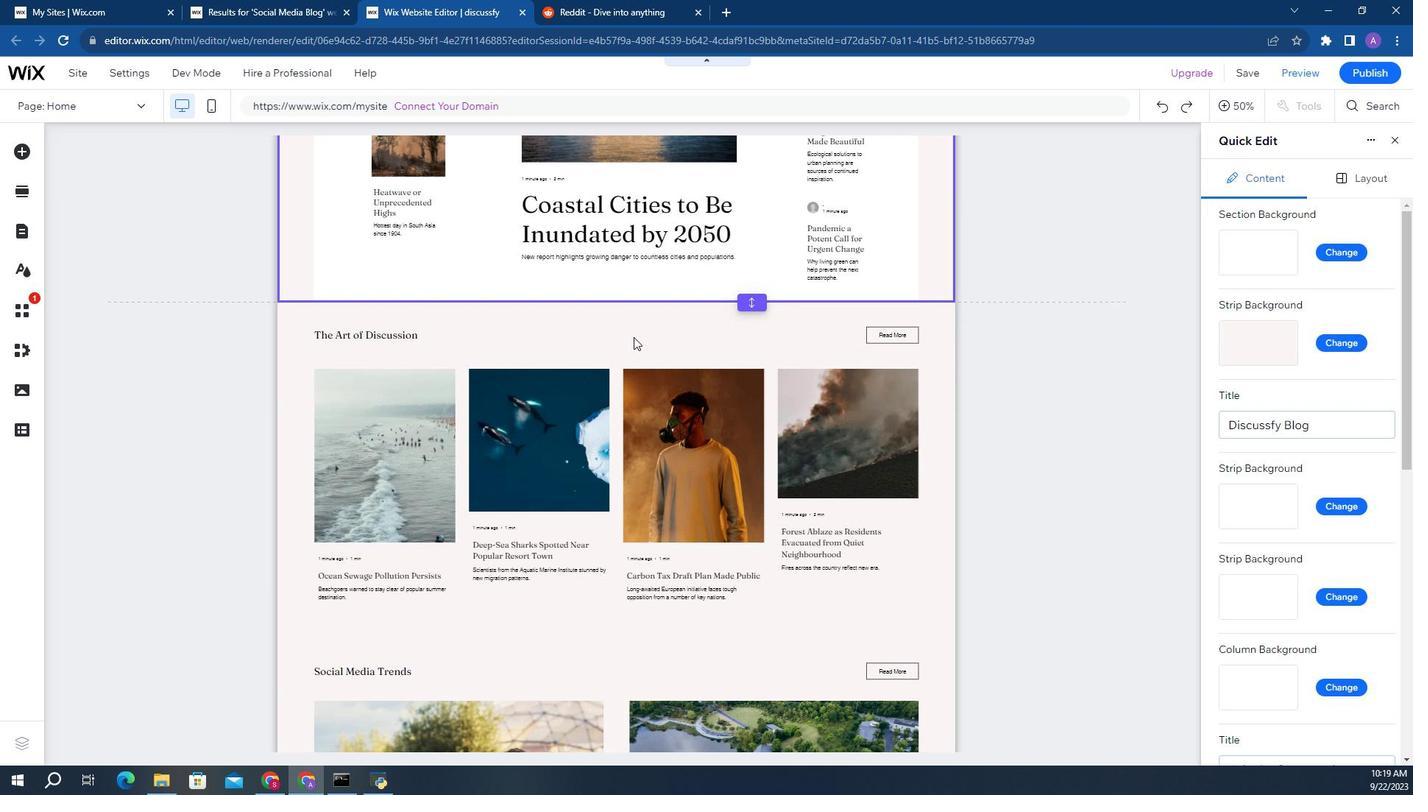 
Action: Mouse scrolled (653, 295) with delta (0, 0)
Screenshot: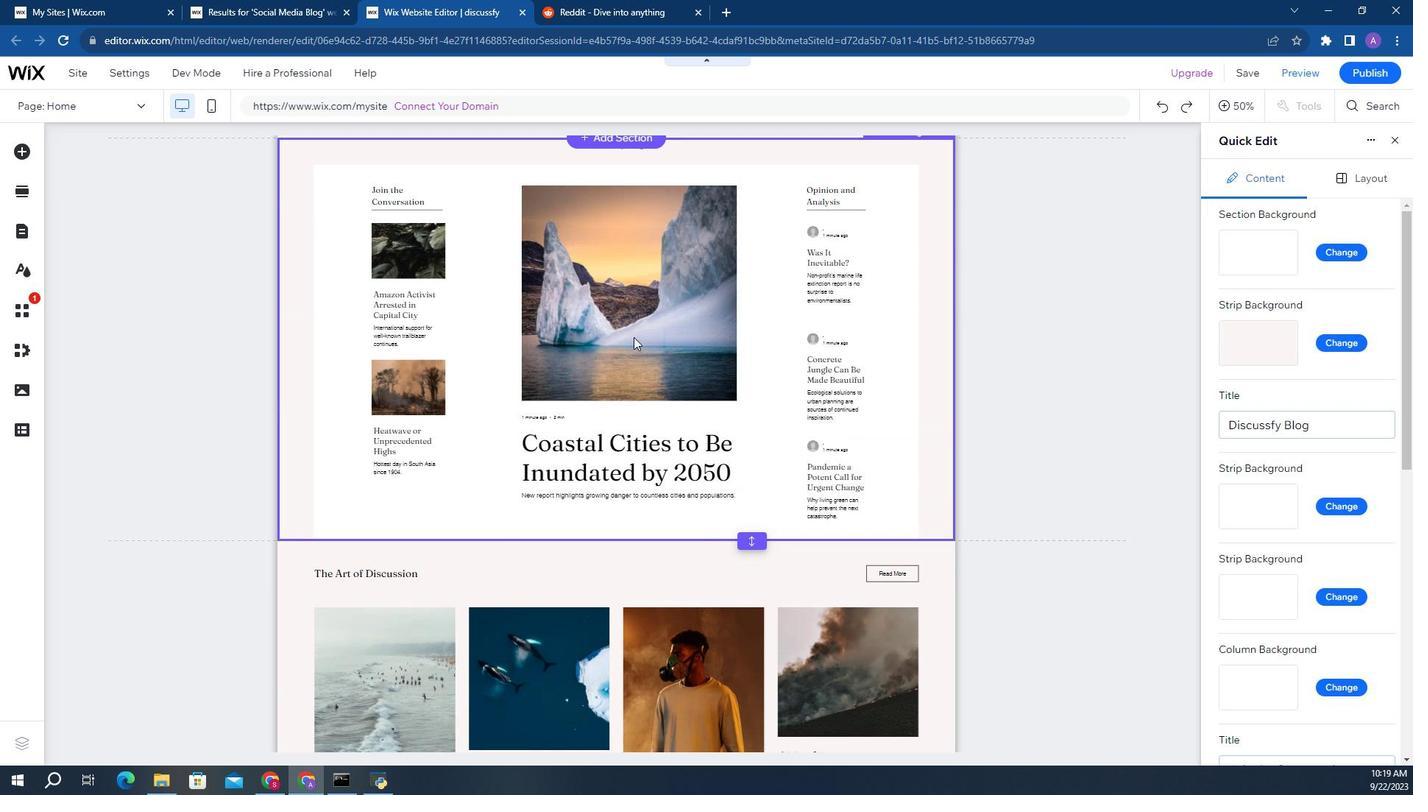 
Action: Mouse scrolled (653, 295) with delta (0, 0)
Screenshot: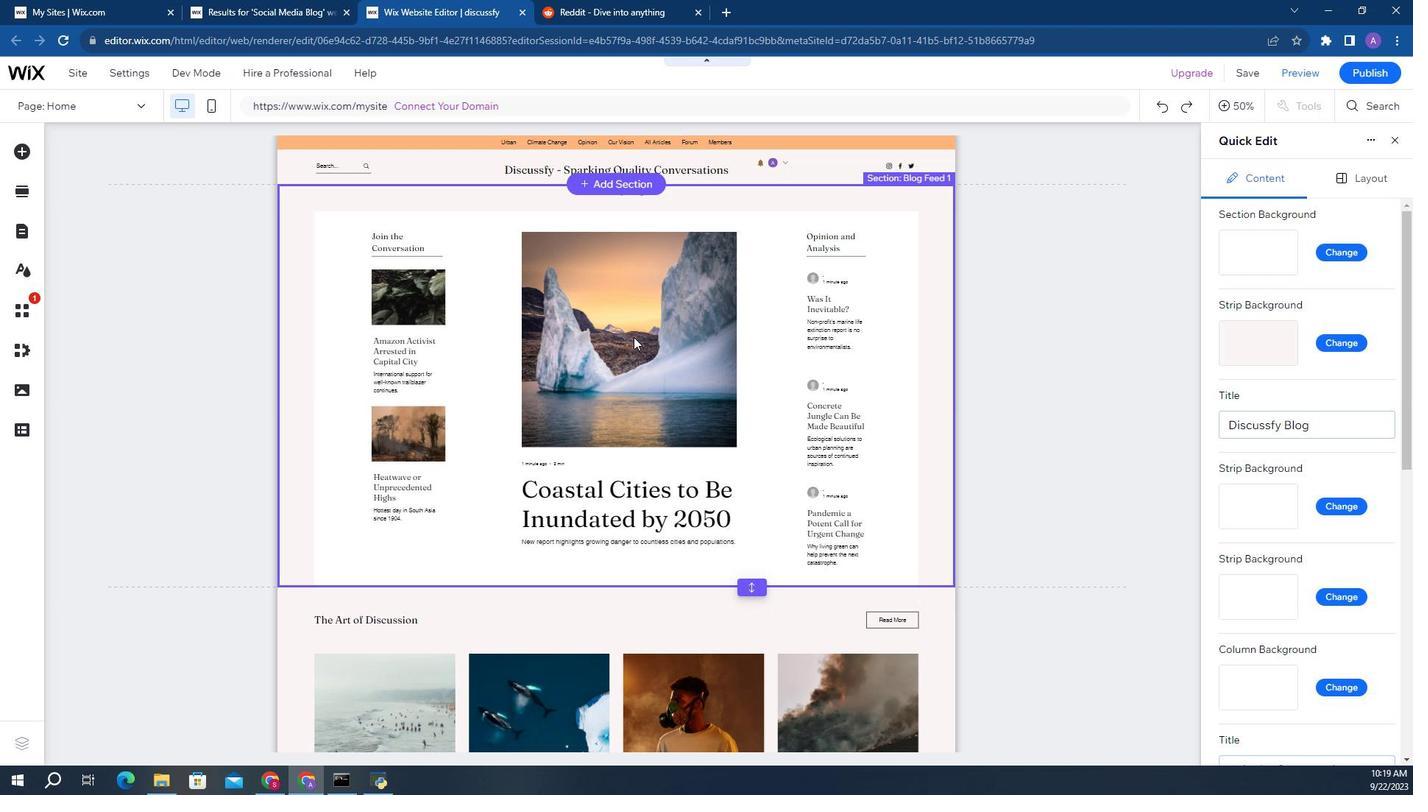 
Action: Mouse scrolled (653, 295) with delta (0, 0)
Screenshot: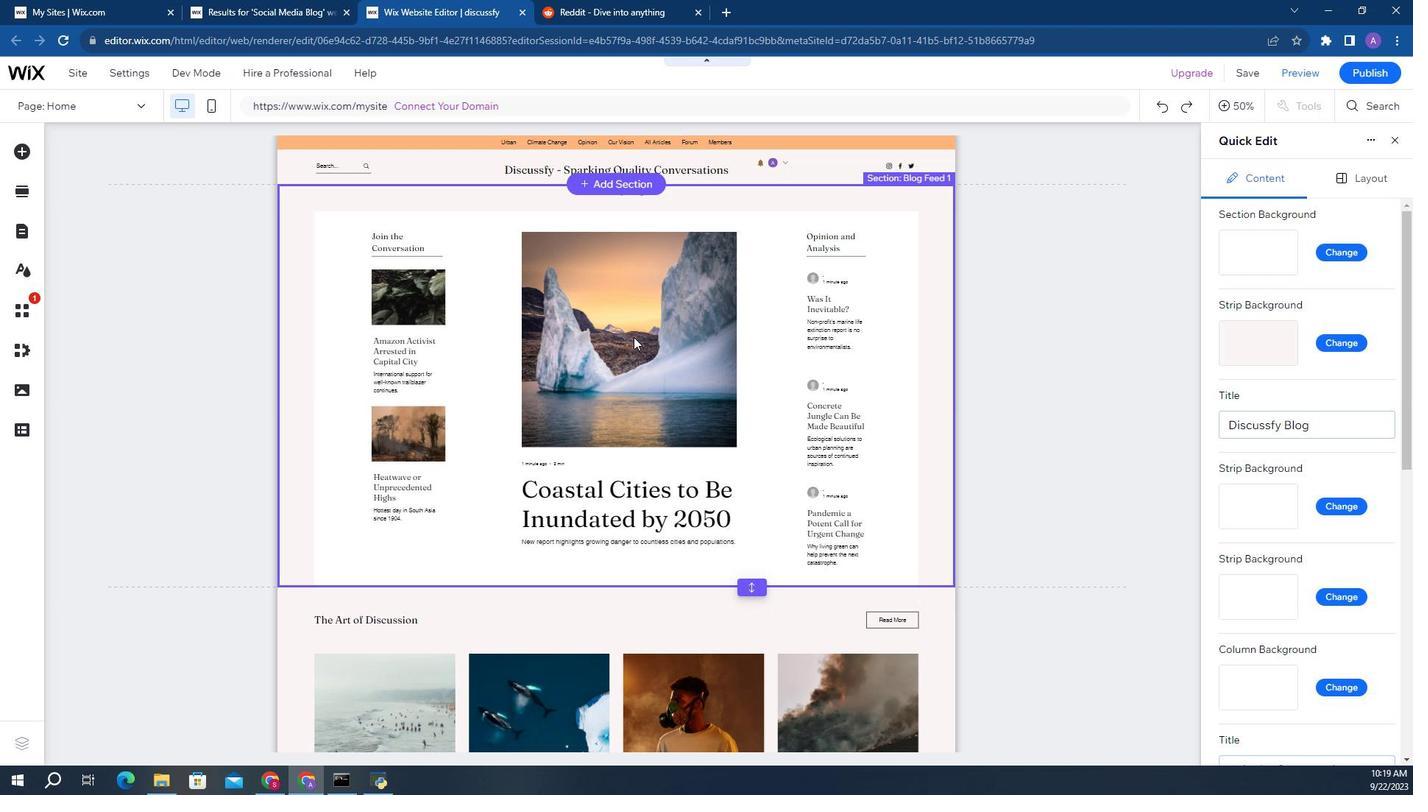 
Action: Mouse scrolled (653, 295) with delta (0, 0)
Screenshot: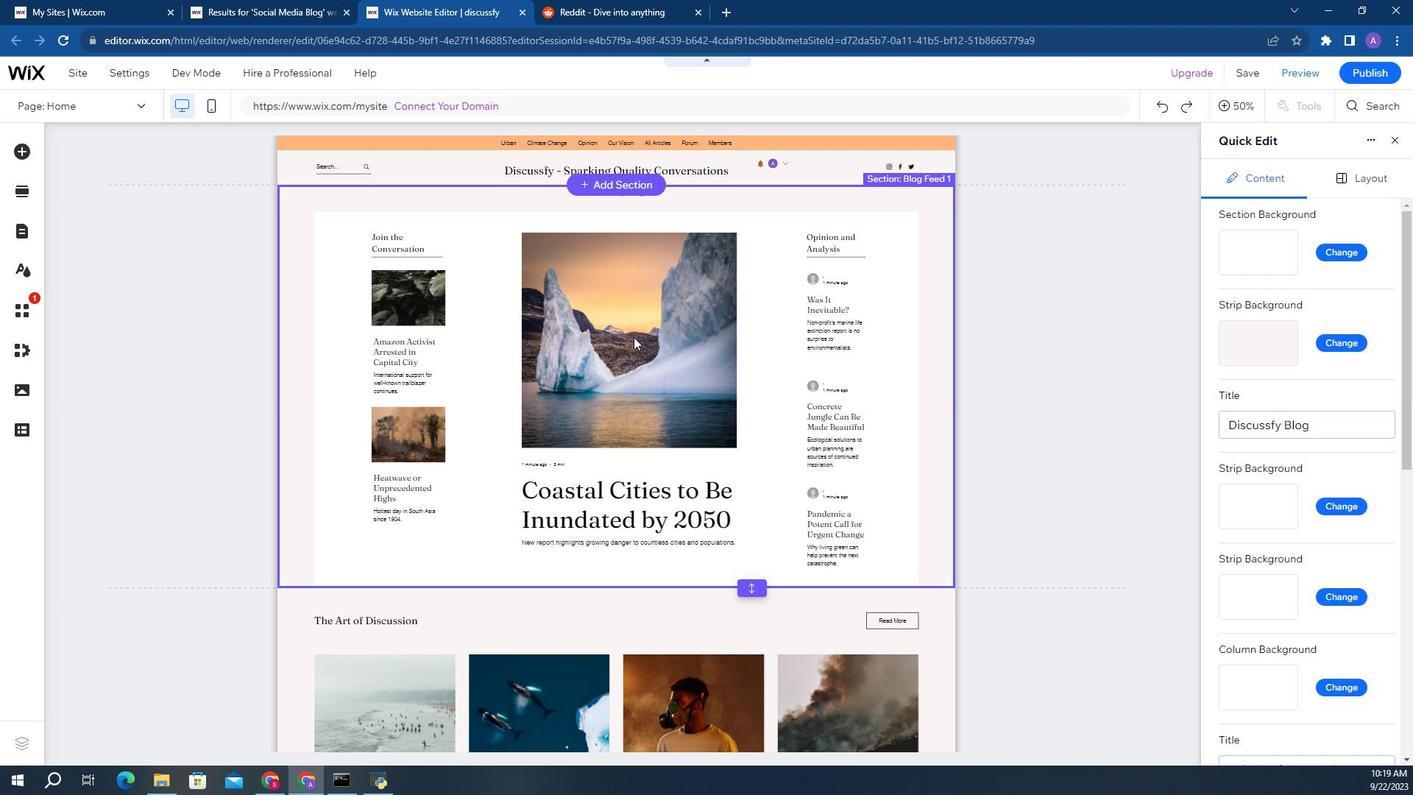 
Action: Mouse scrolled (653, 295) with delta (0, 0)
Screenshot: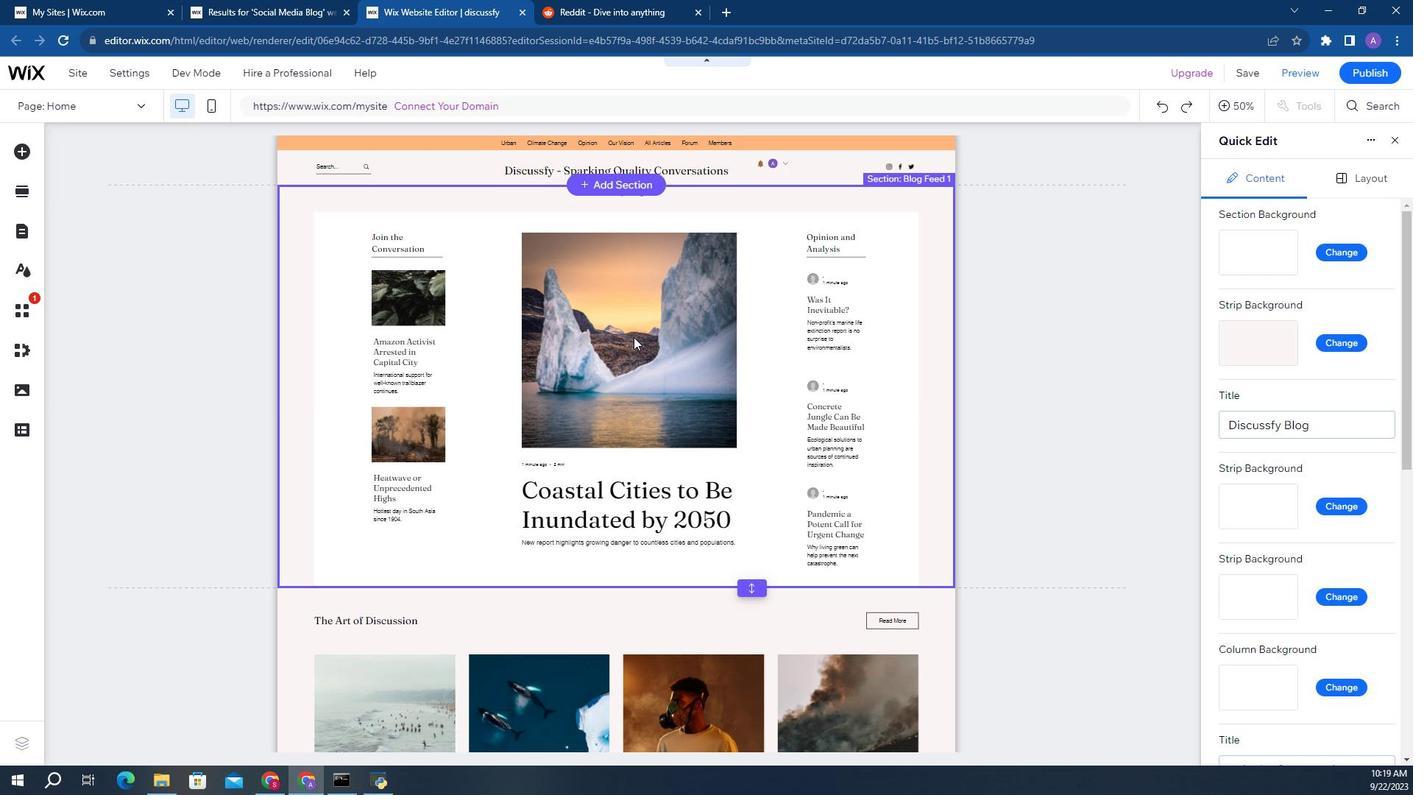 
Action: Mouse moved to (459, 309)
Screenshot: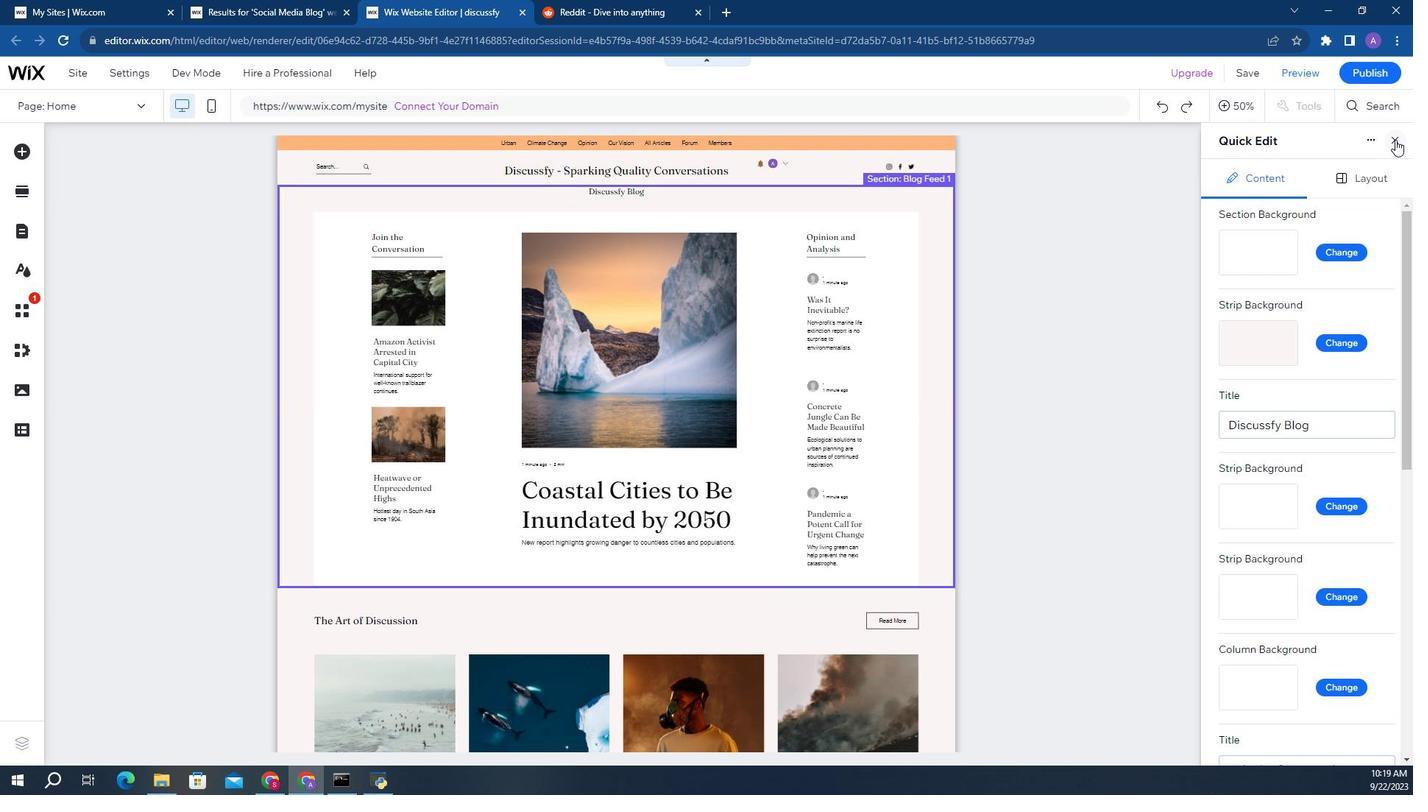 
Action: Mouse pressed left at (459, 309)
Screenshot: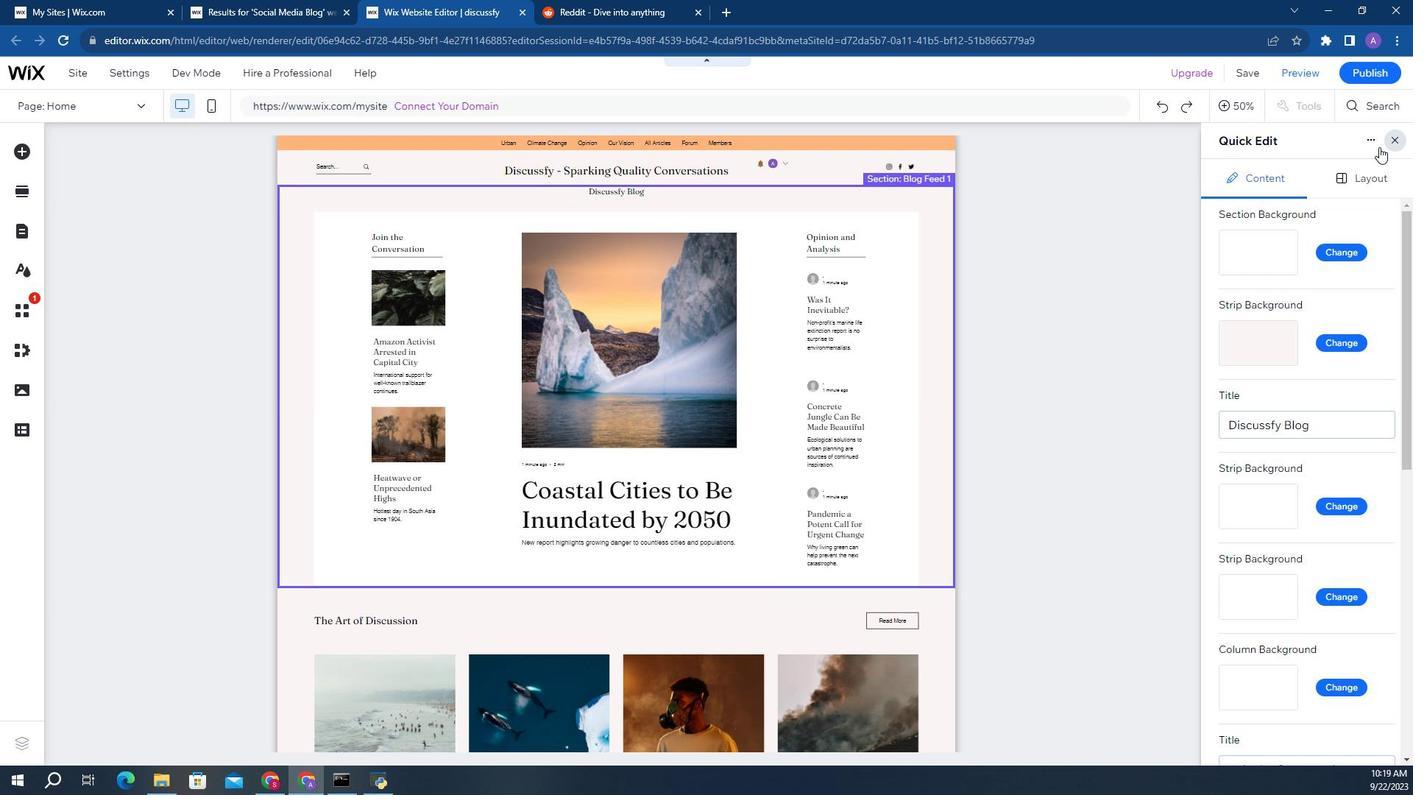 
Action: Mouse moved to (615, 295)
Screenshot: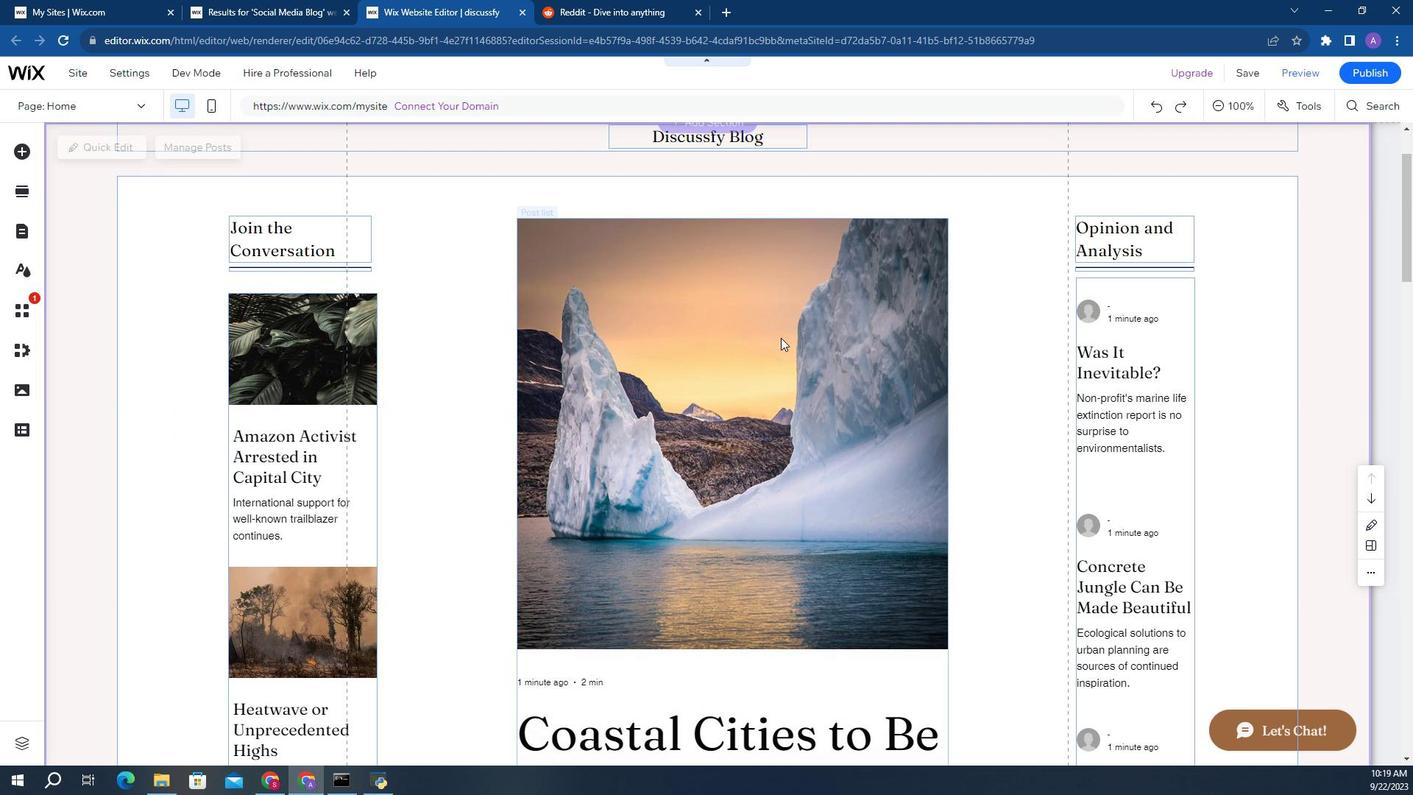 
Action: Mouse scrolled (615, 295) with delta (0, 0)
Screenshot: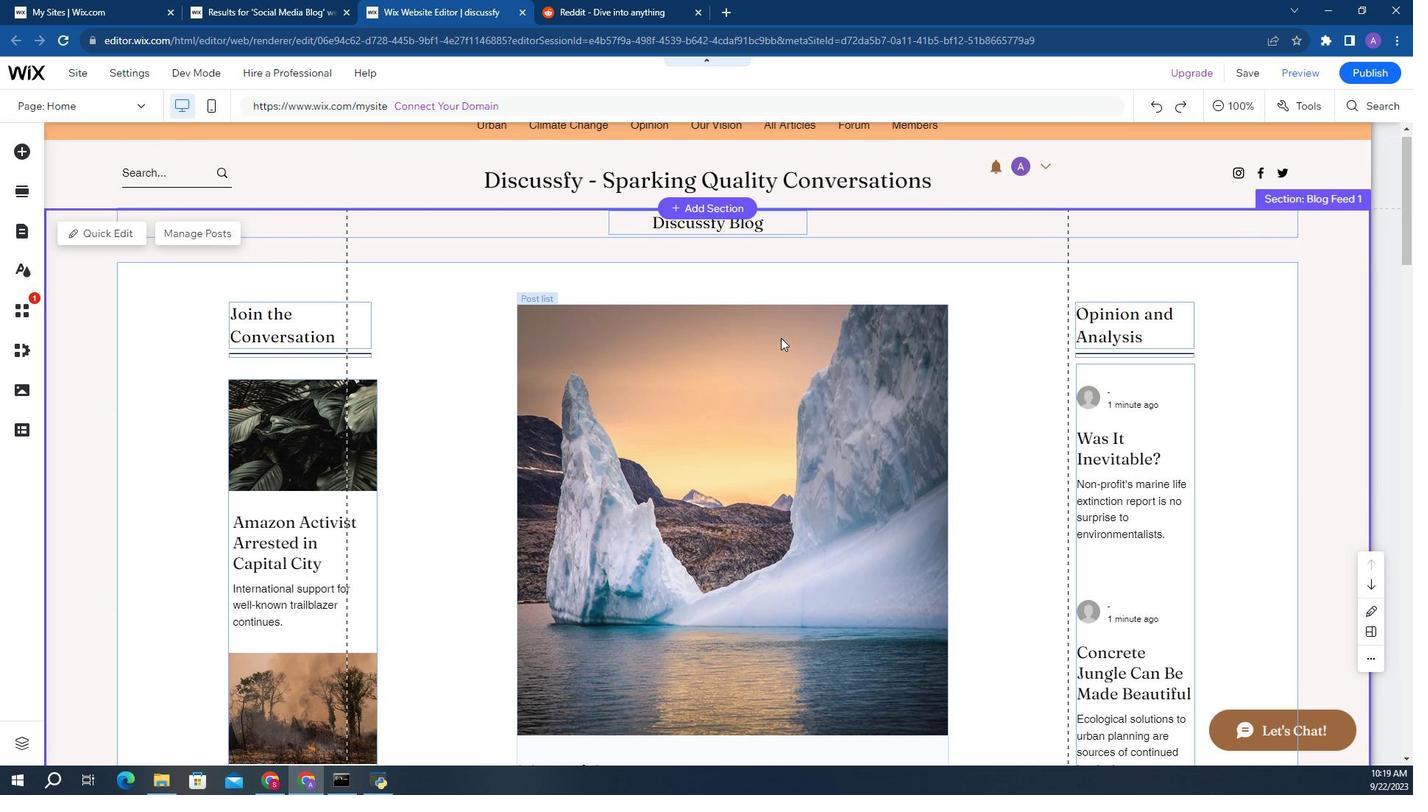 
Action: Mouse scrolled (615, 295) with delta (0, 0)
Screenshot: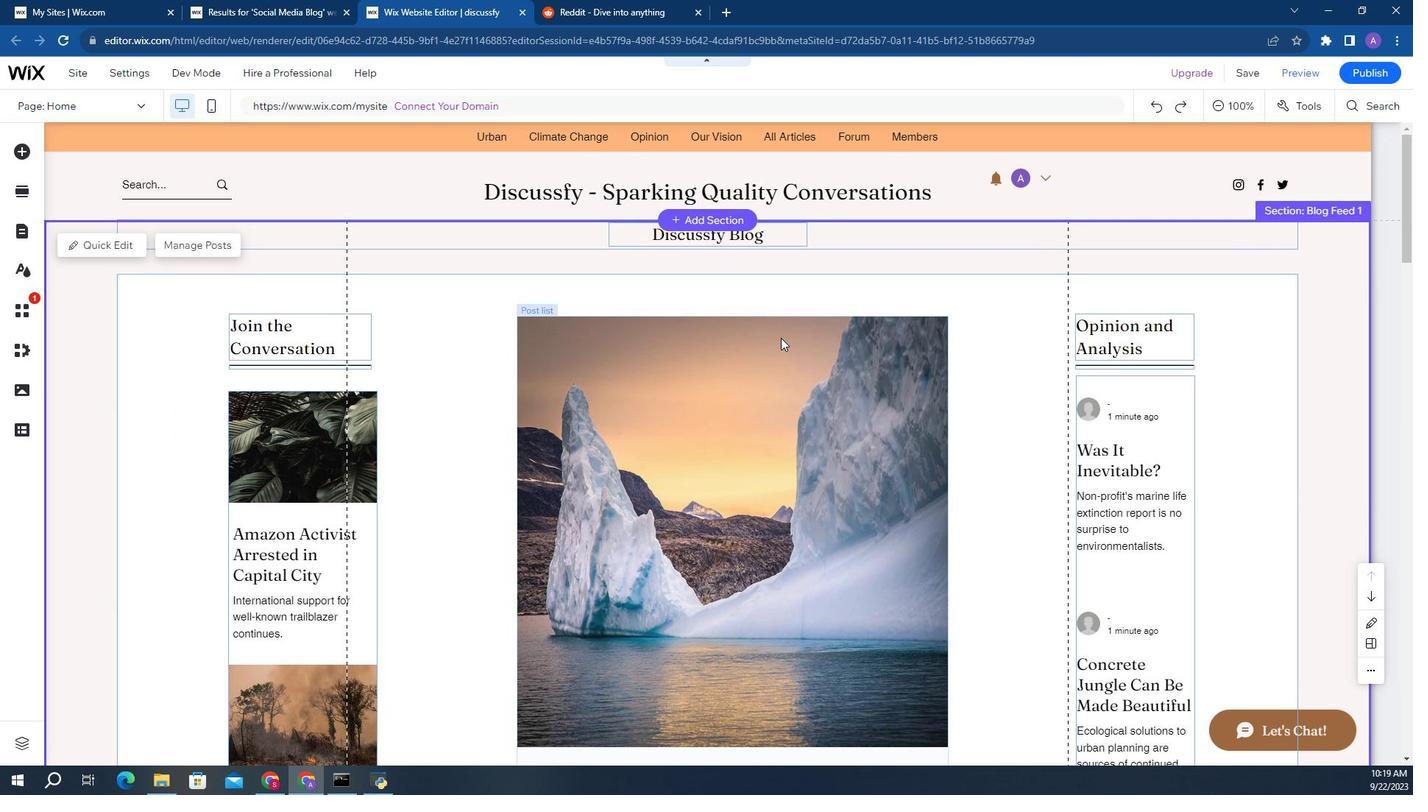 
Action: Mouse scrolled (615, 295) with delta (0, 0)
Screenshot: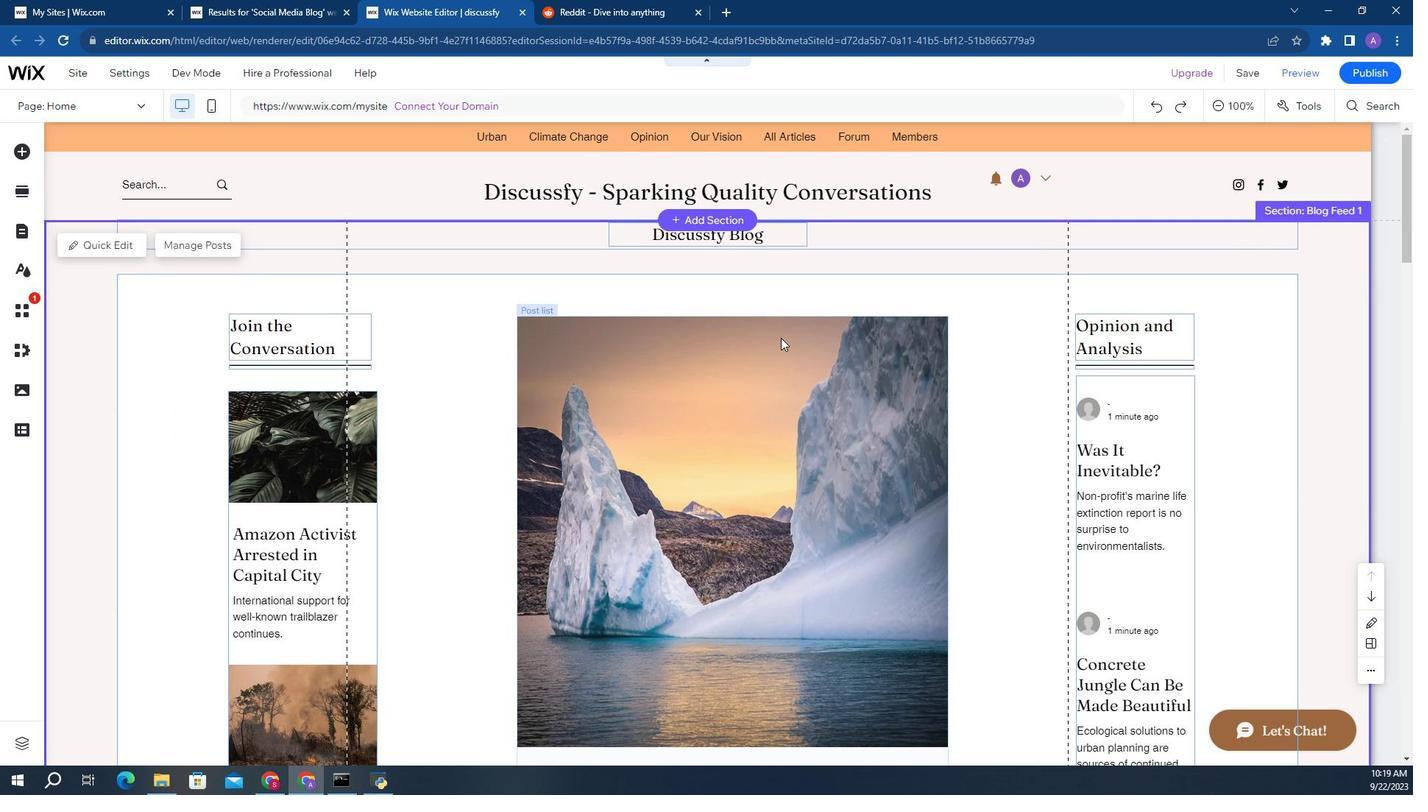 
Action: Mouse scrolled (615, 295) with delta (0, 0)
Screenshot: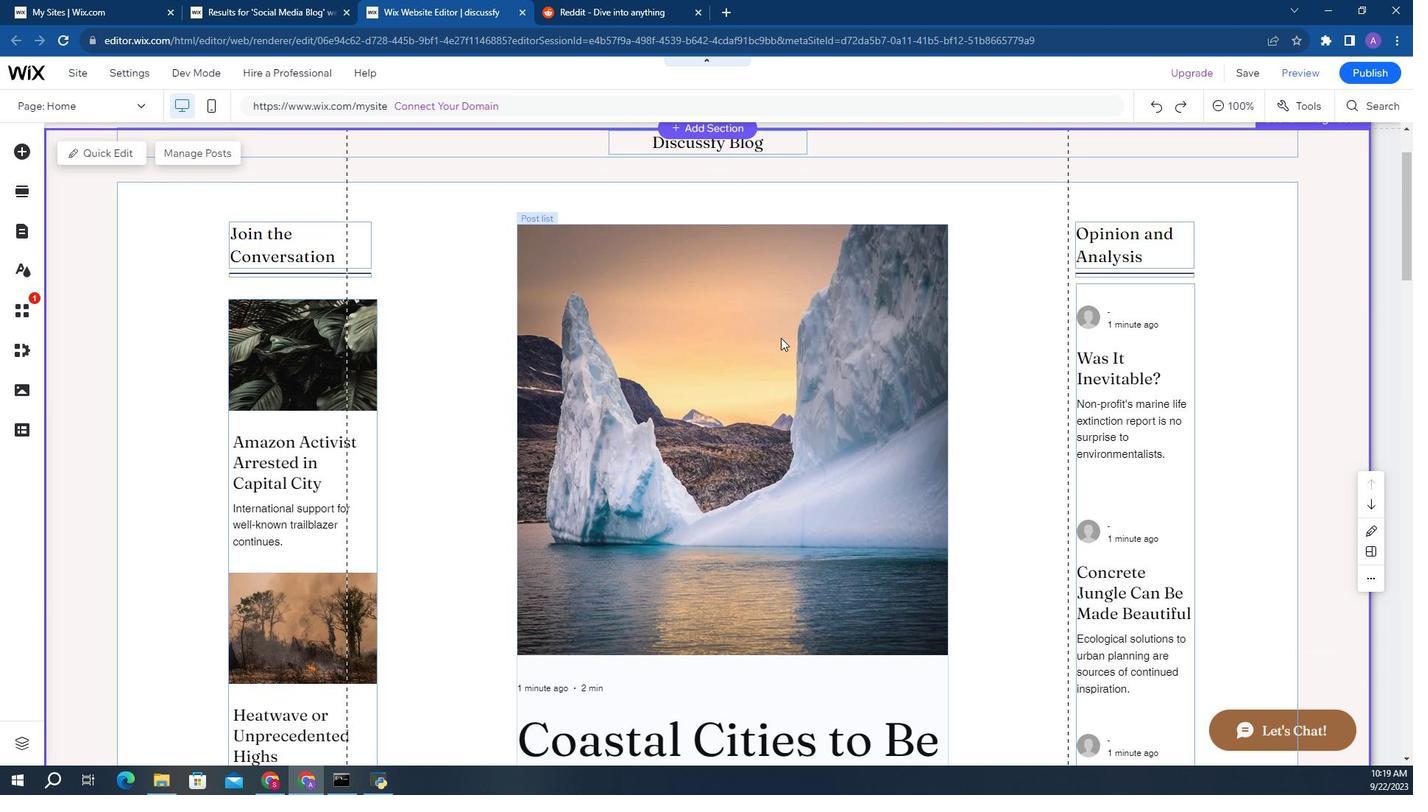 
Action: Mouse scrolled (615, 295) with delta (0, 0)
Screenshot: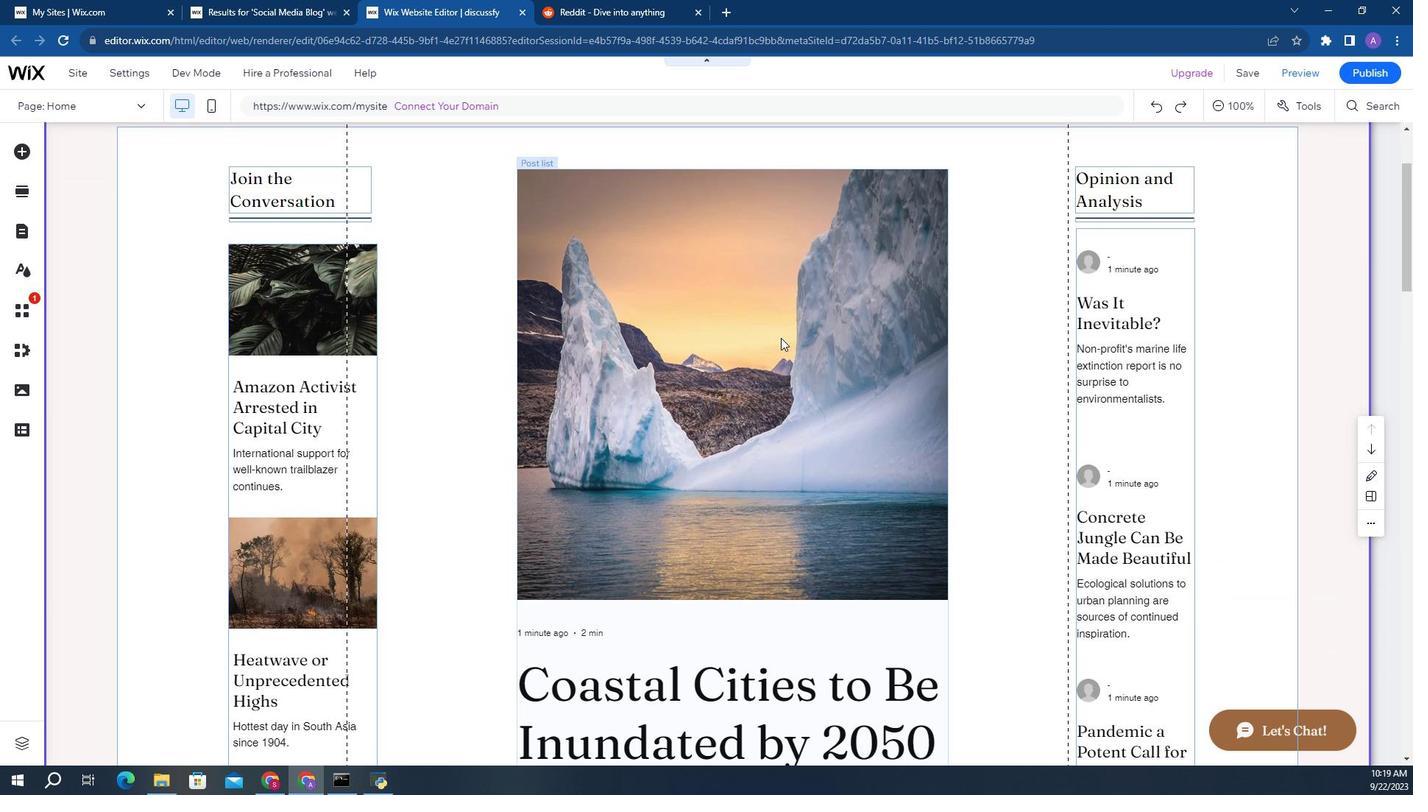 
Action: Mouse scrolled (615, 295) with delta (0, 0)
Screenshot: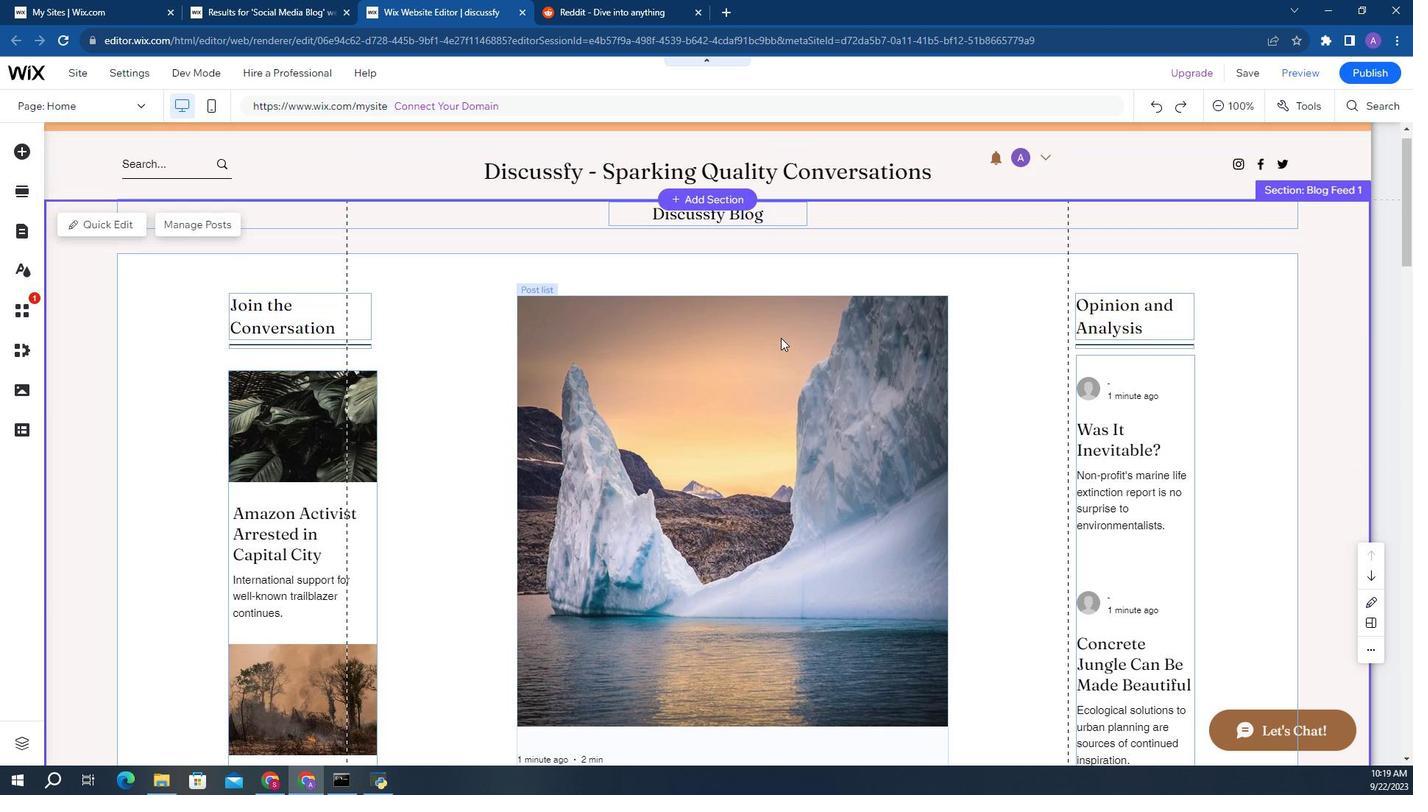 
Action: Mouse scrolled (615, 295) with delta (0, 0)
Screenshot: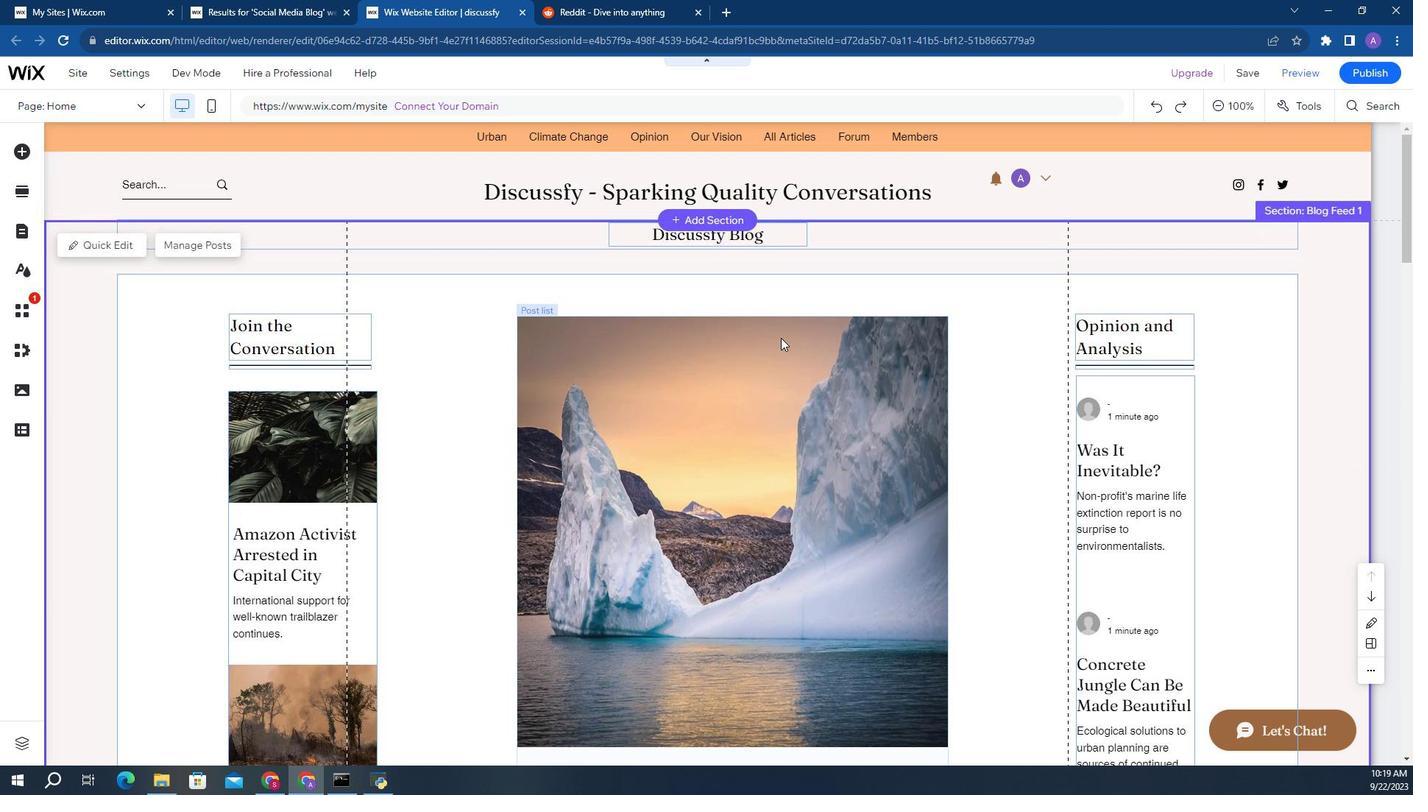 
Action: Mouse moved to (583, 300)
Screenshot: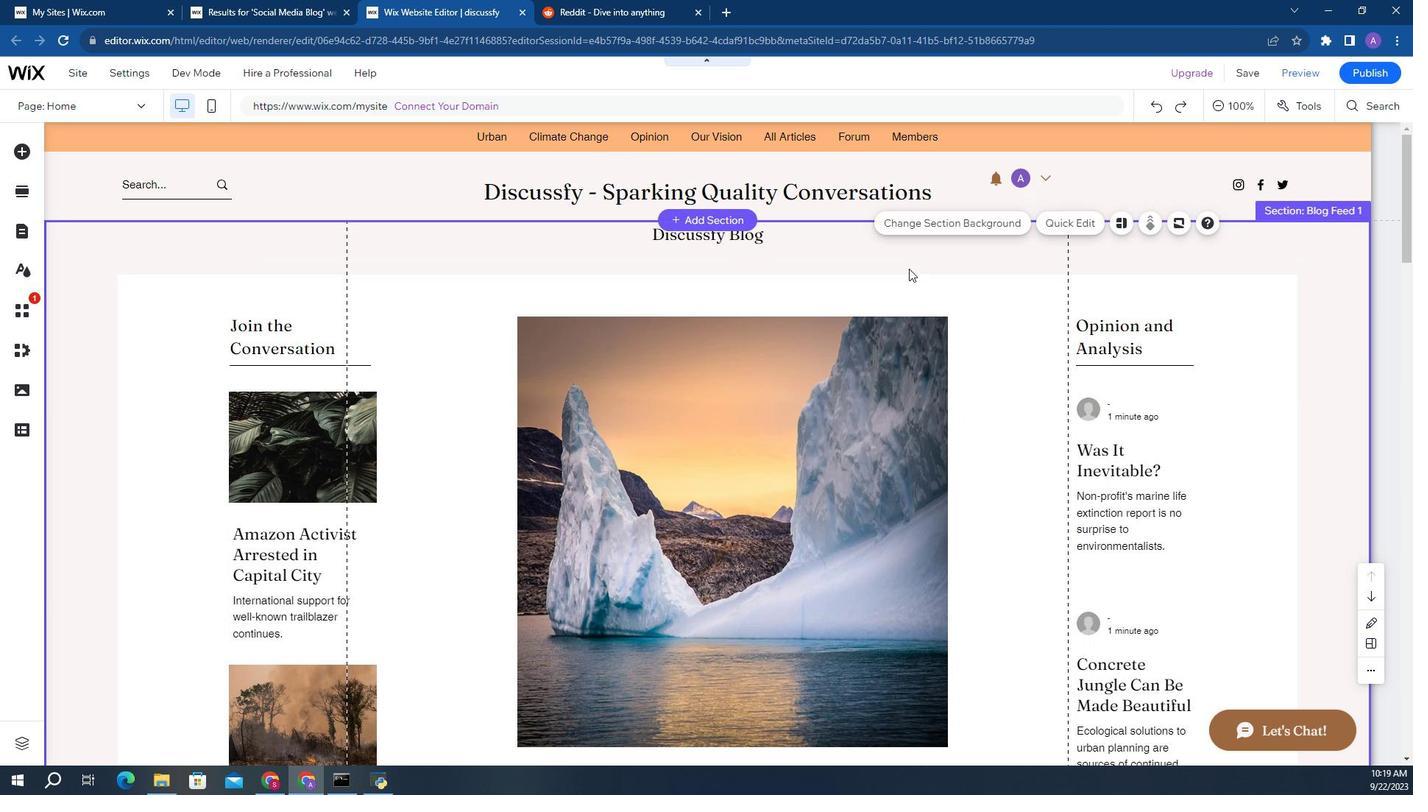 
Action: Mouse pressed left at (583, 300)
Screenshot: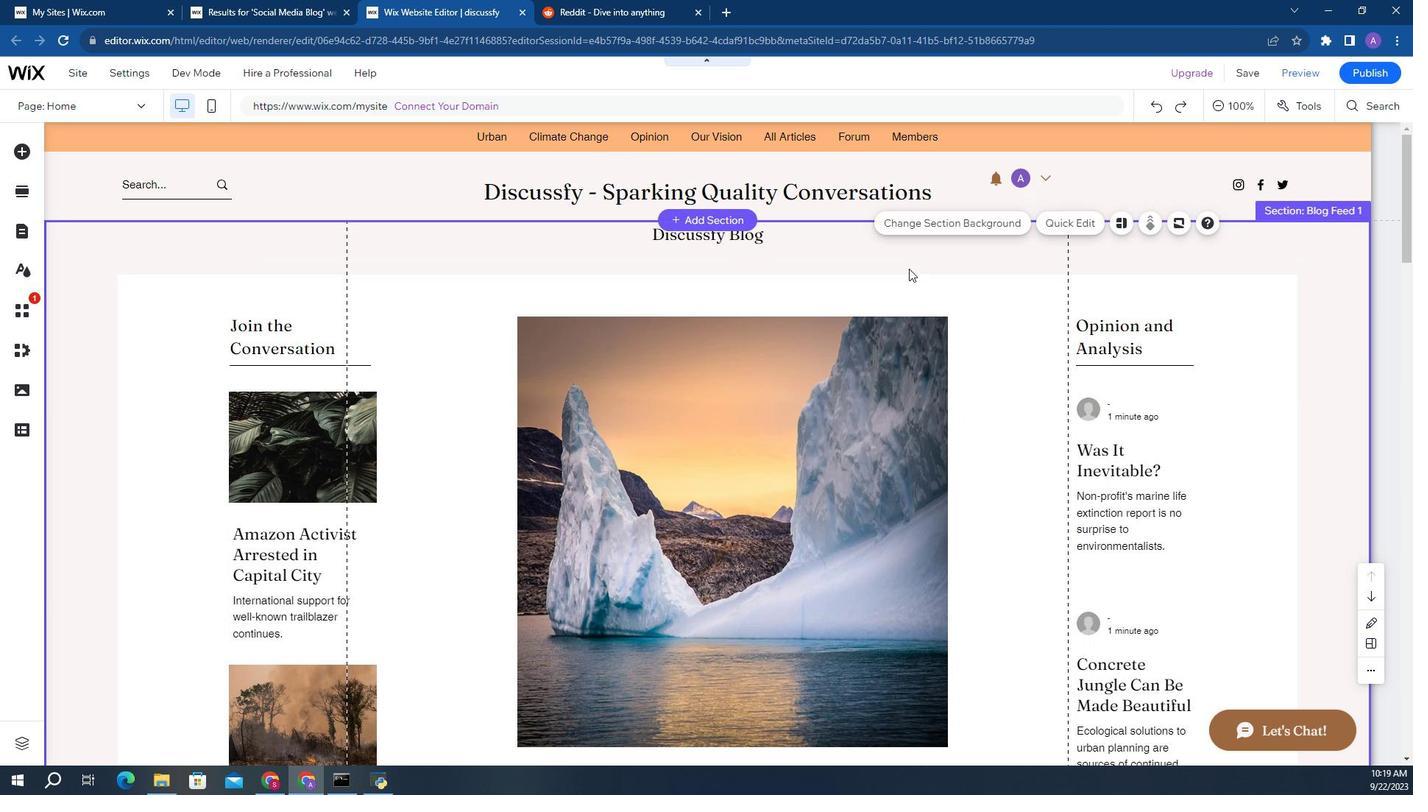 
Action: Mouse moved to (583, 299)
Screenshot: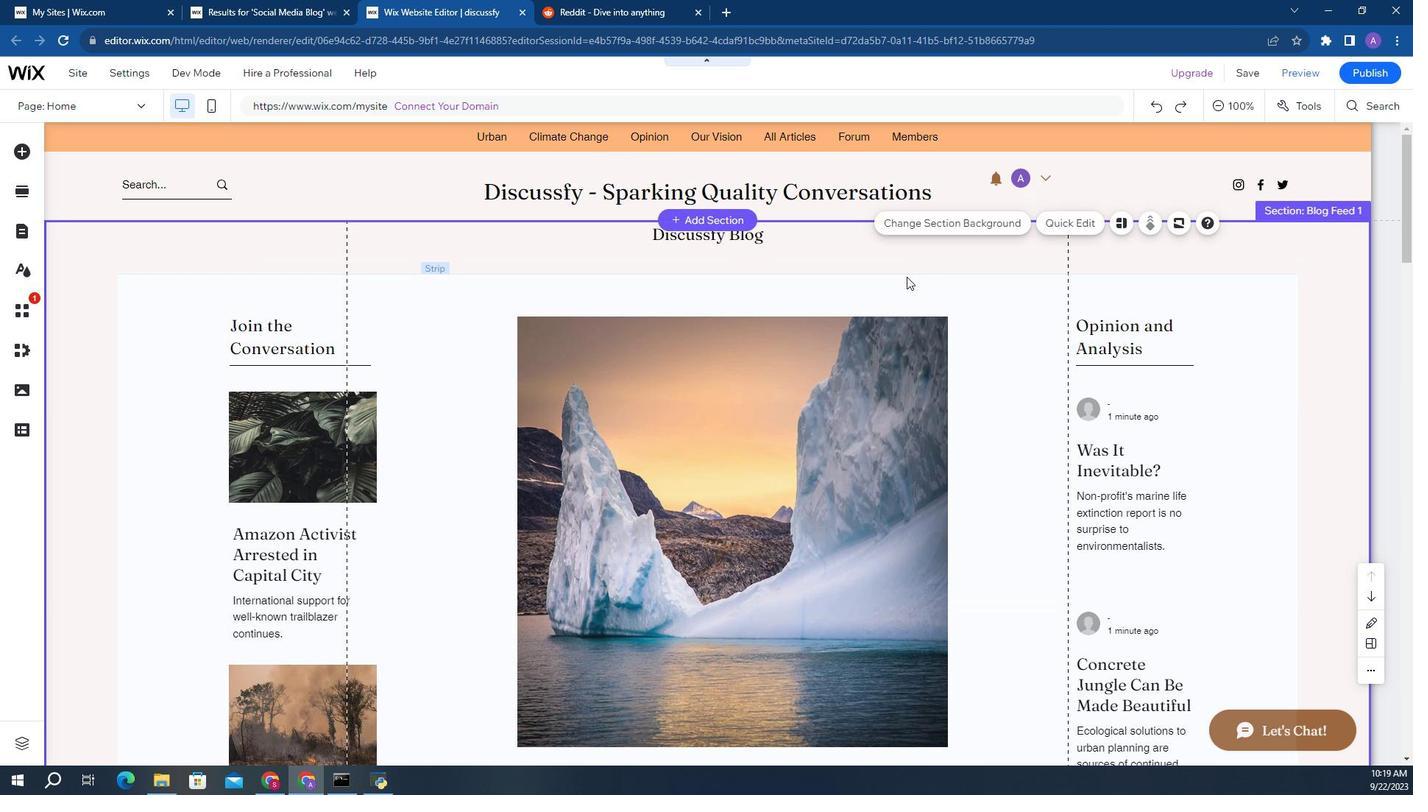 
Action: Mouse scrolled (583, 299) with delta (0, 0)
Screenshot: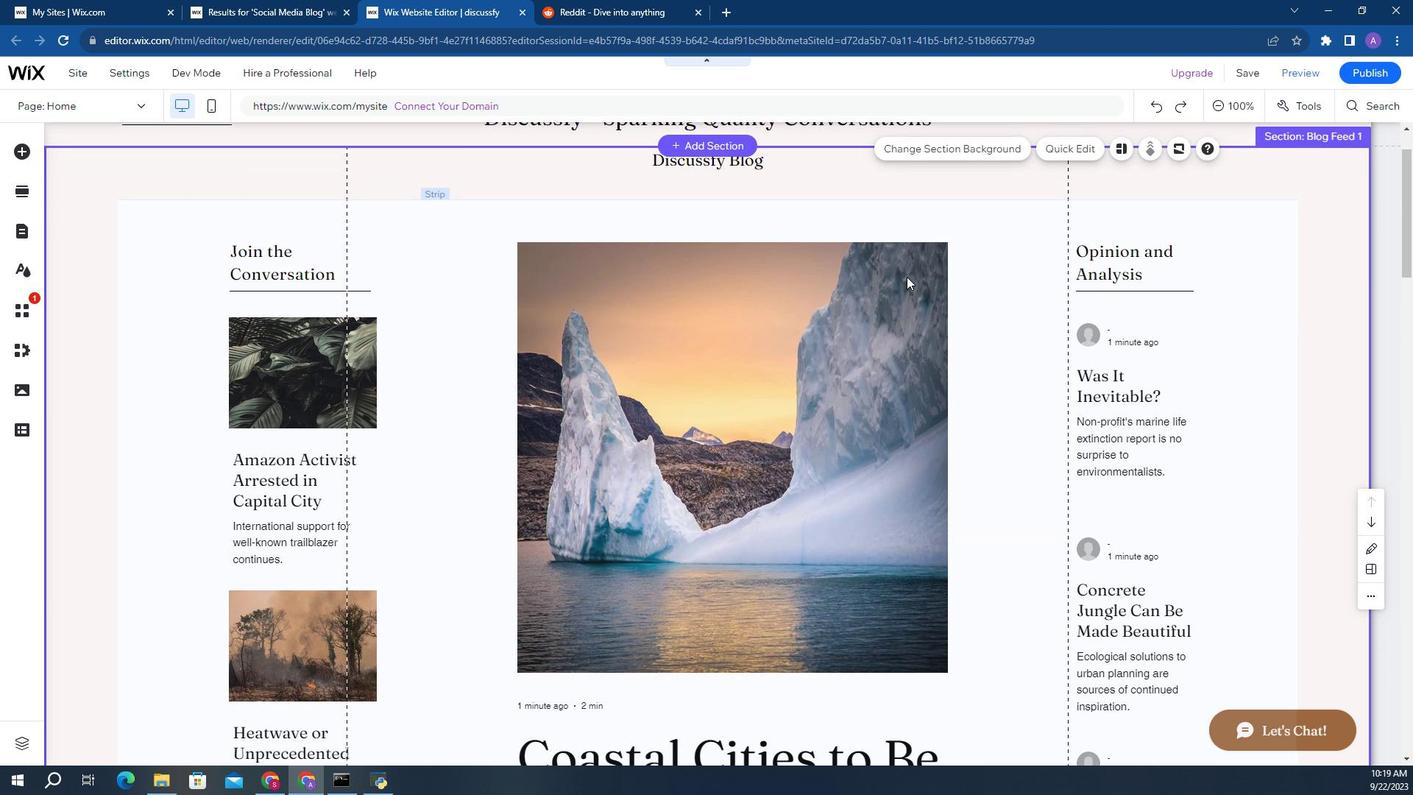 
Action: Mouse scrolled (583, 299) with delta (0, 0)
Screenshot: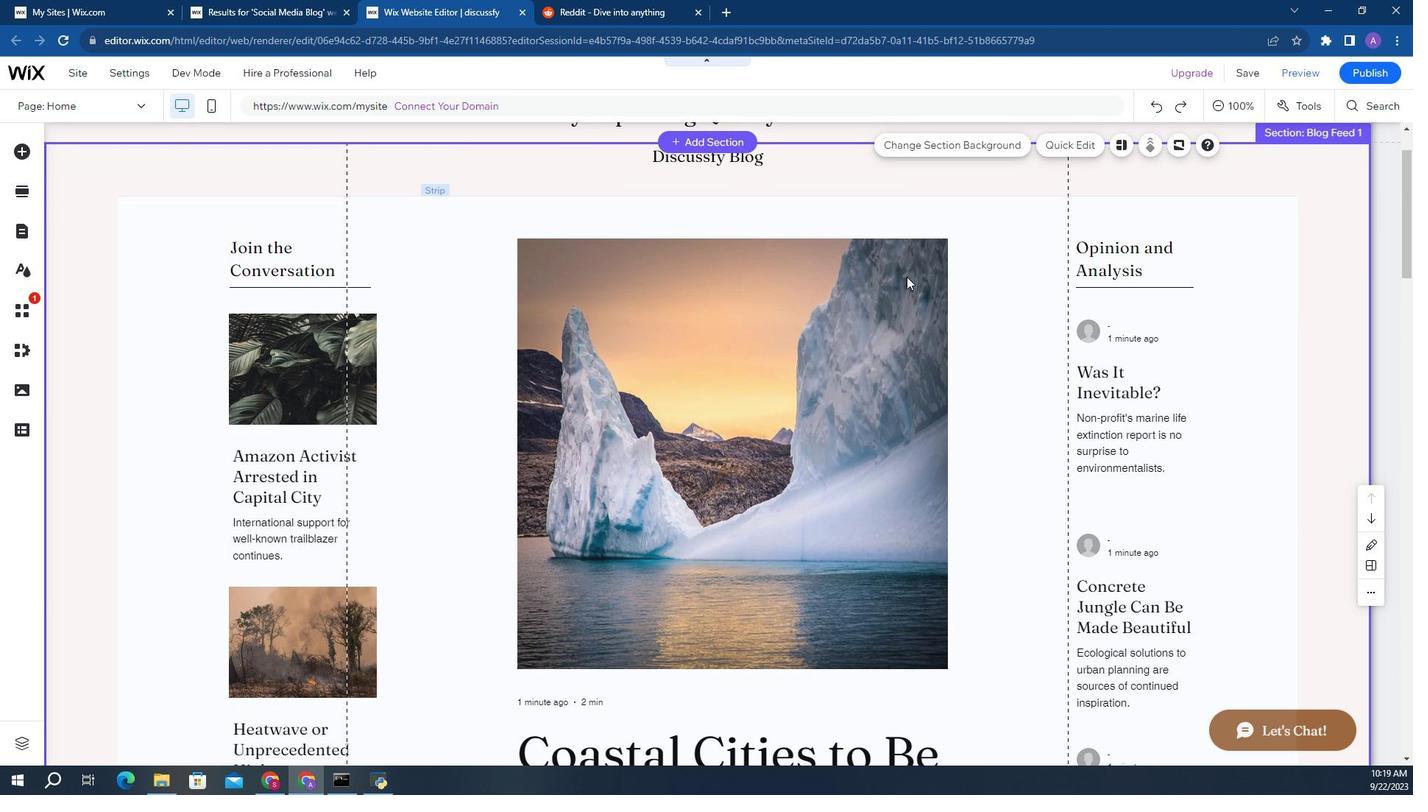 
Action: Mouse scrolled (583, 299) with delta (0, 0)
Screenshot: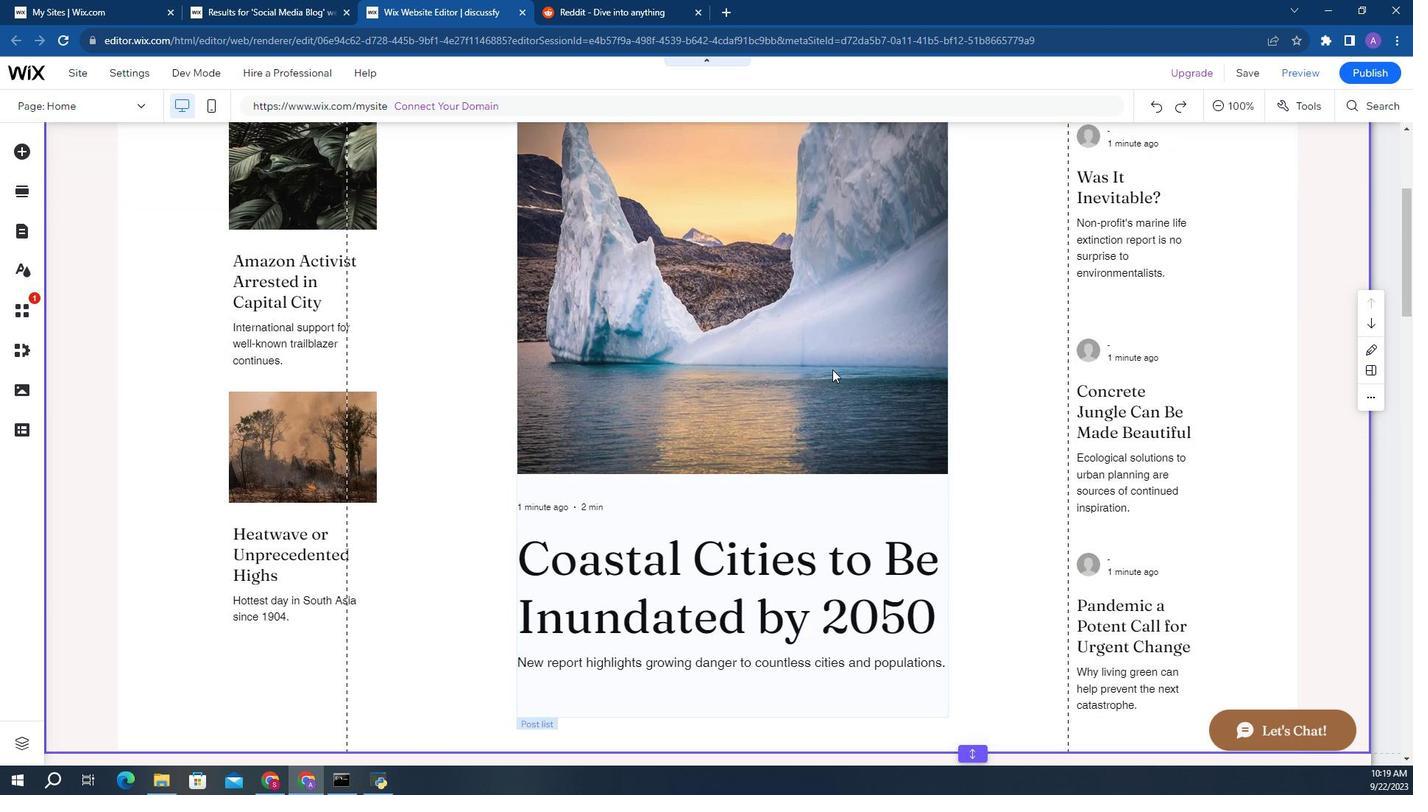 
Action: Mouse scrolled (583, 299) with delta (0, 0)
Screenshot: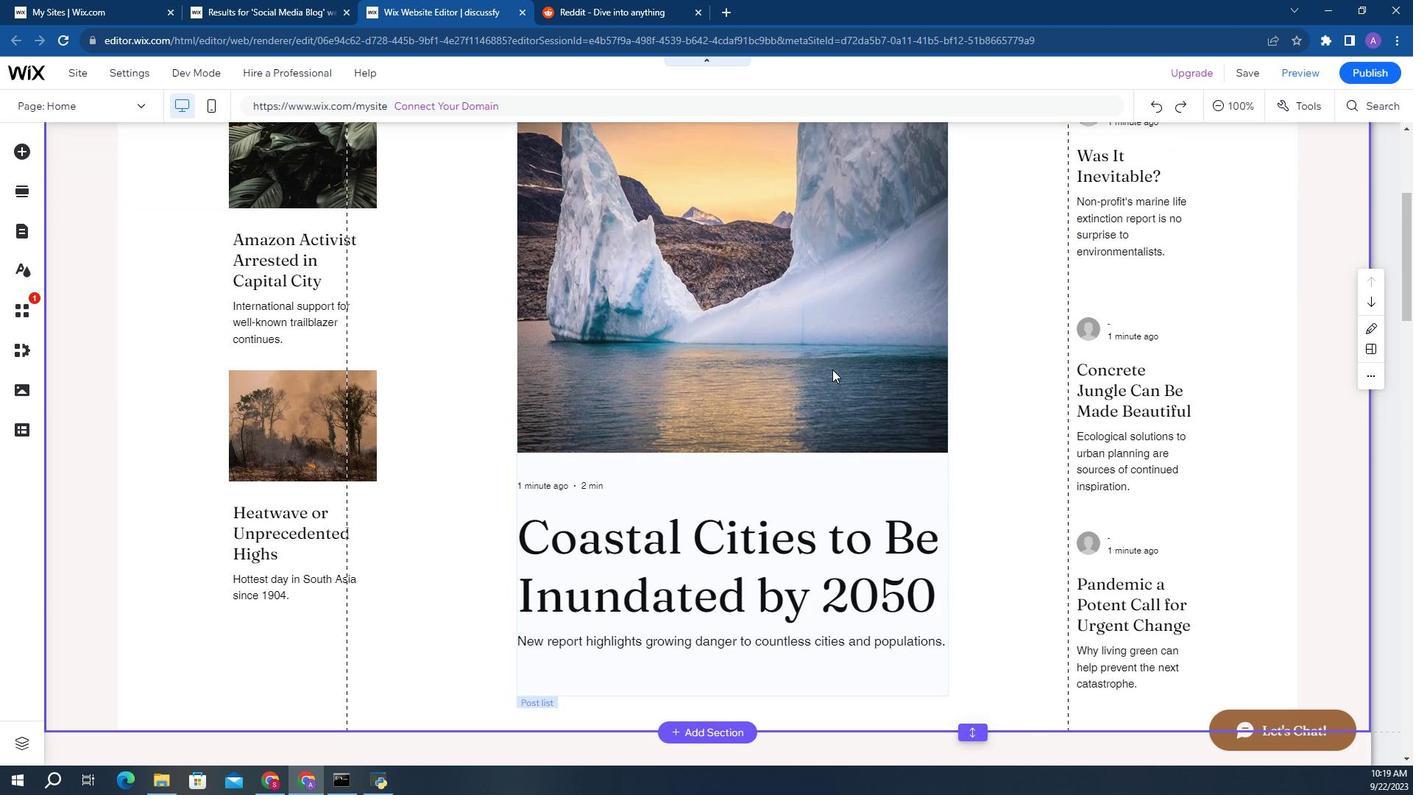 
Action: Mouse moved to (601, 293)
Screenshot: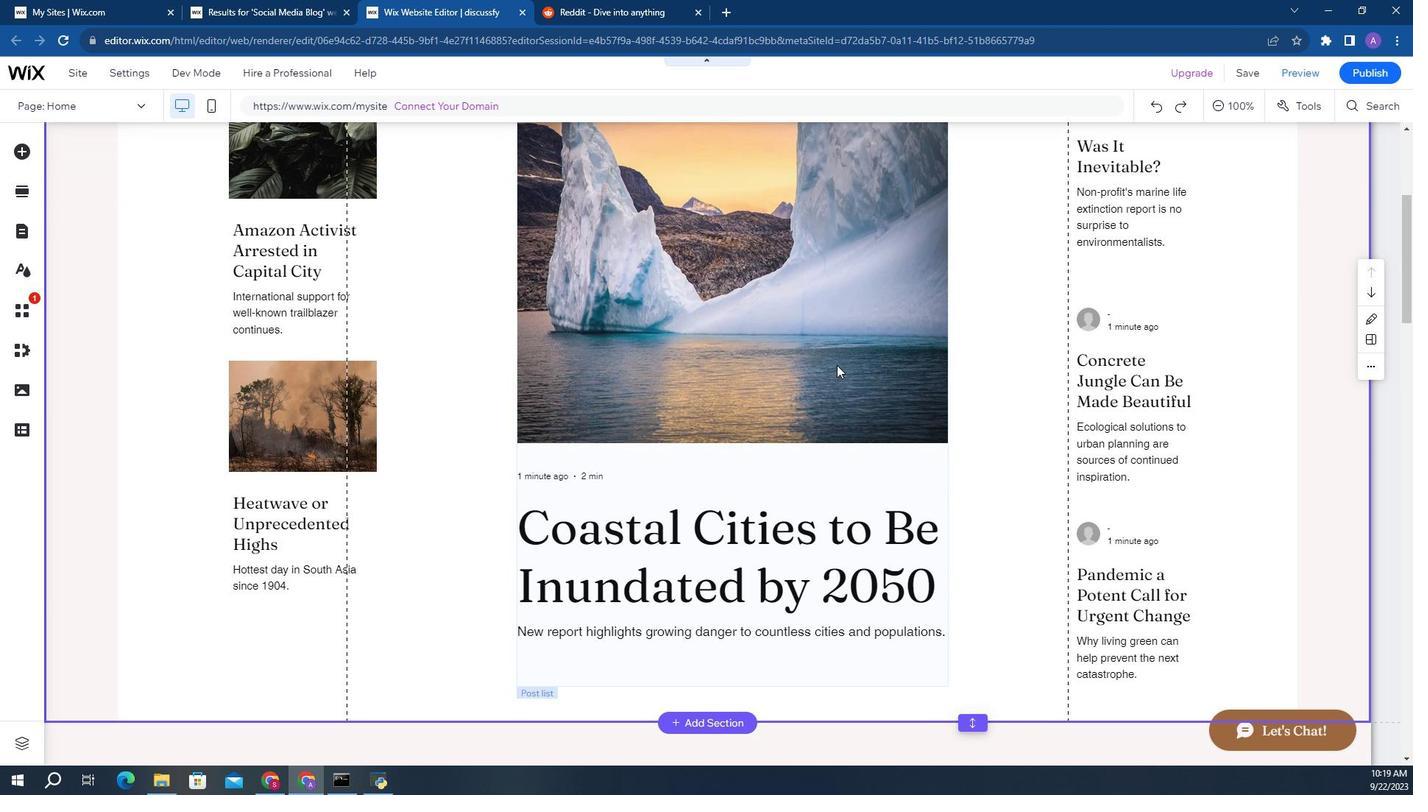 
Action: Mouse scrolled (601, 293) with delta (0, 0)
Screenshot: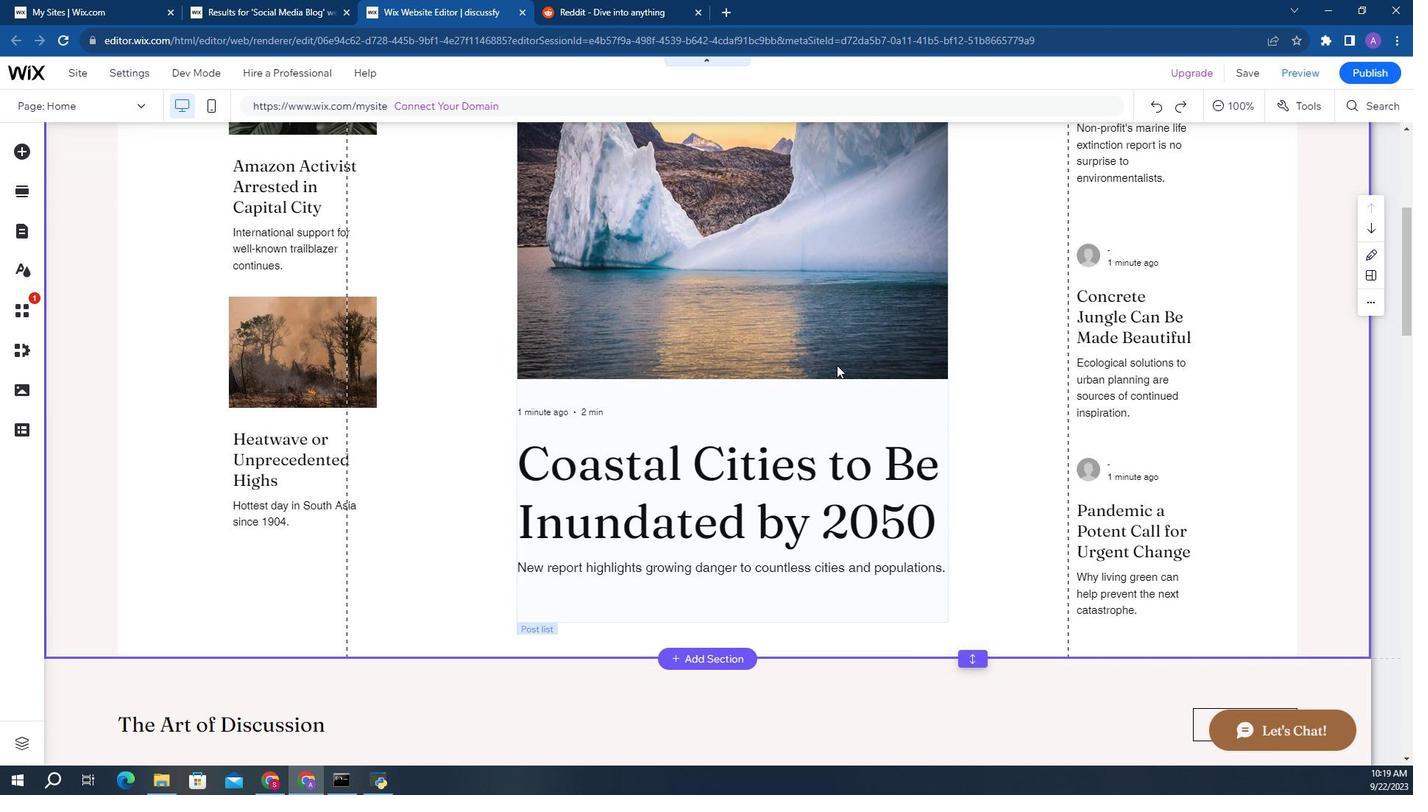 
Action: Mouse scrolled (601, 293) with delta (0, 0)
Screenshot: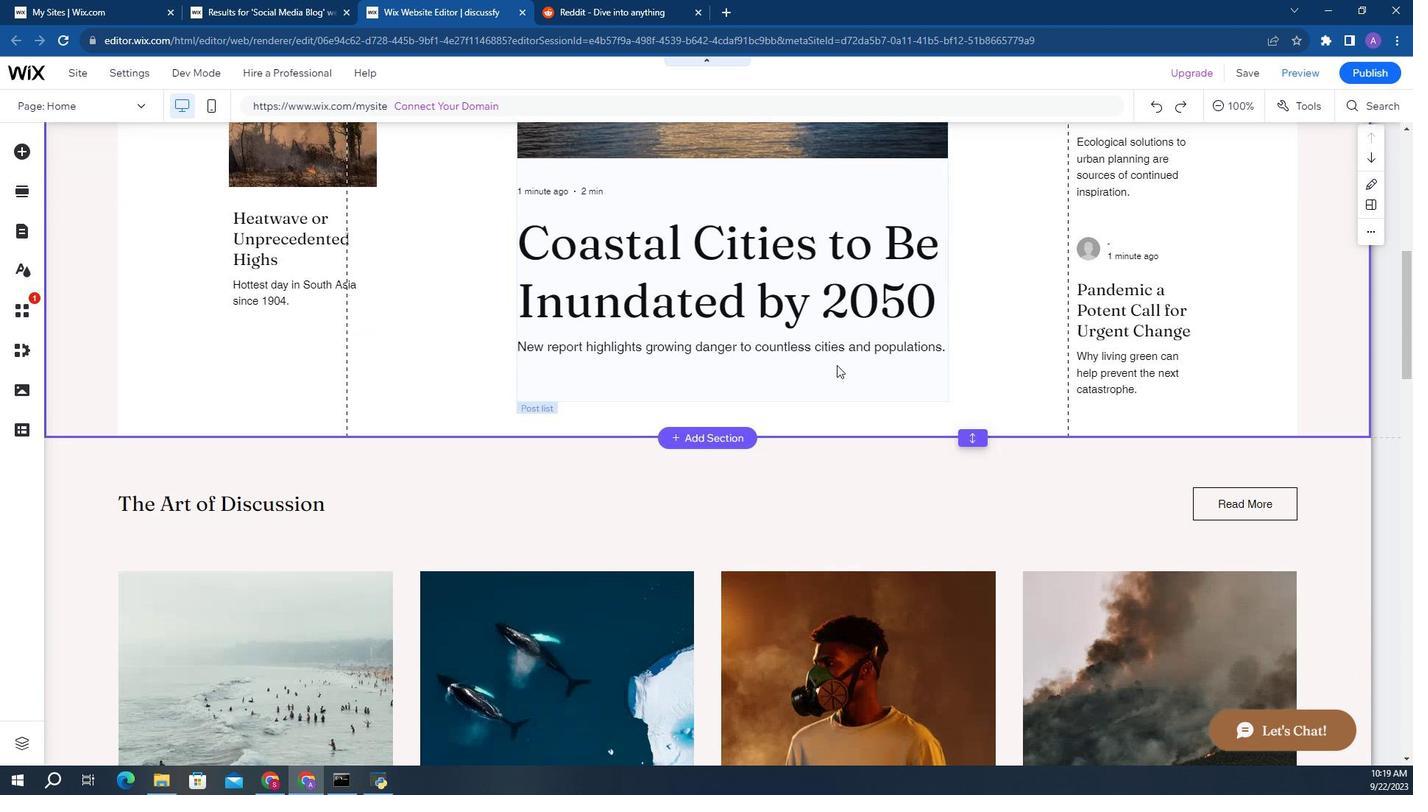 
Action: Mouse scrolled (601, 293) with delta (0, 0)
Screenshot: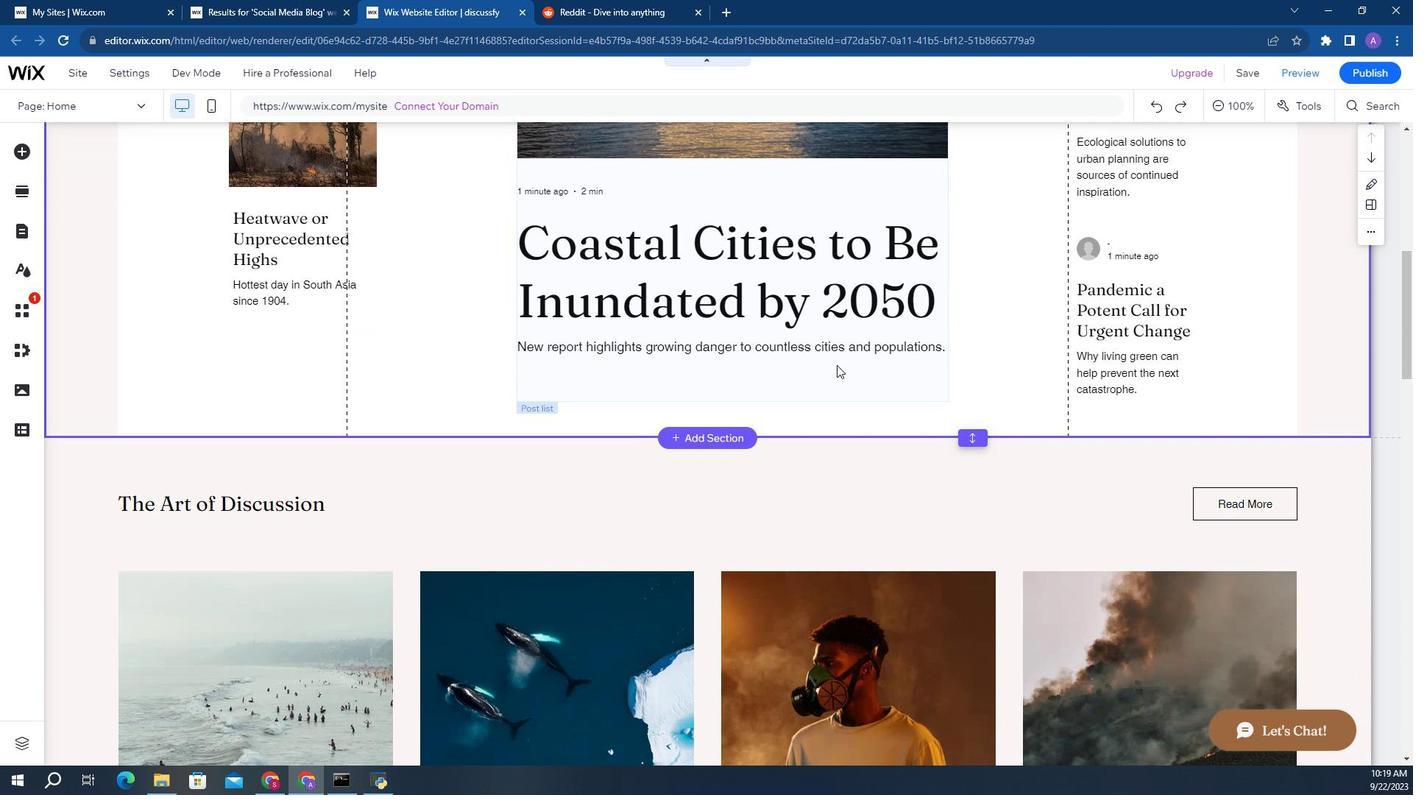 
Action: Mouse scrolled (601, 293) with delta (0, 0)
Screenshot: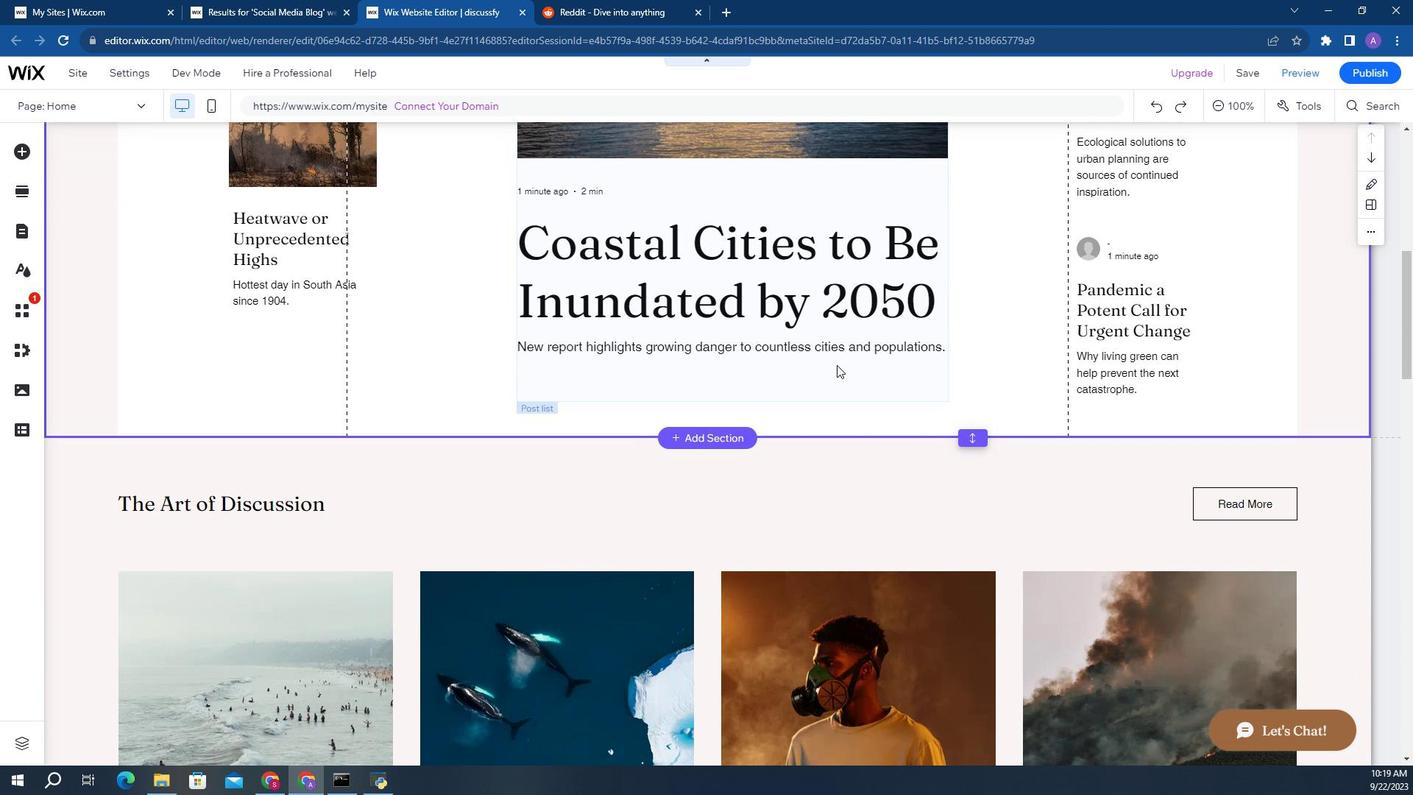 
Action: Mouse scrolled (601, 293) with delta (0, 0)
Screenshot: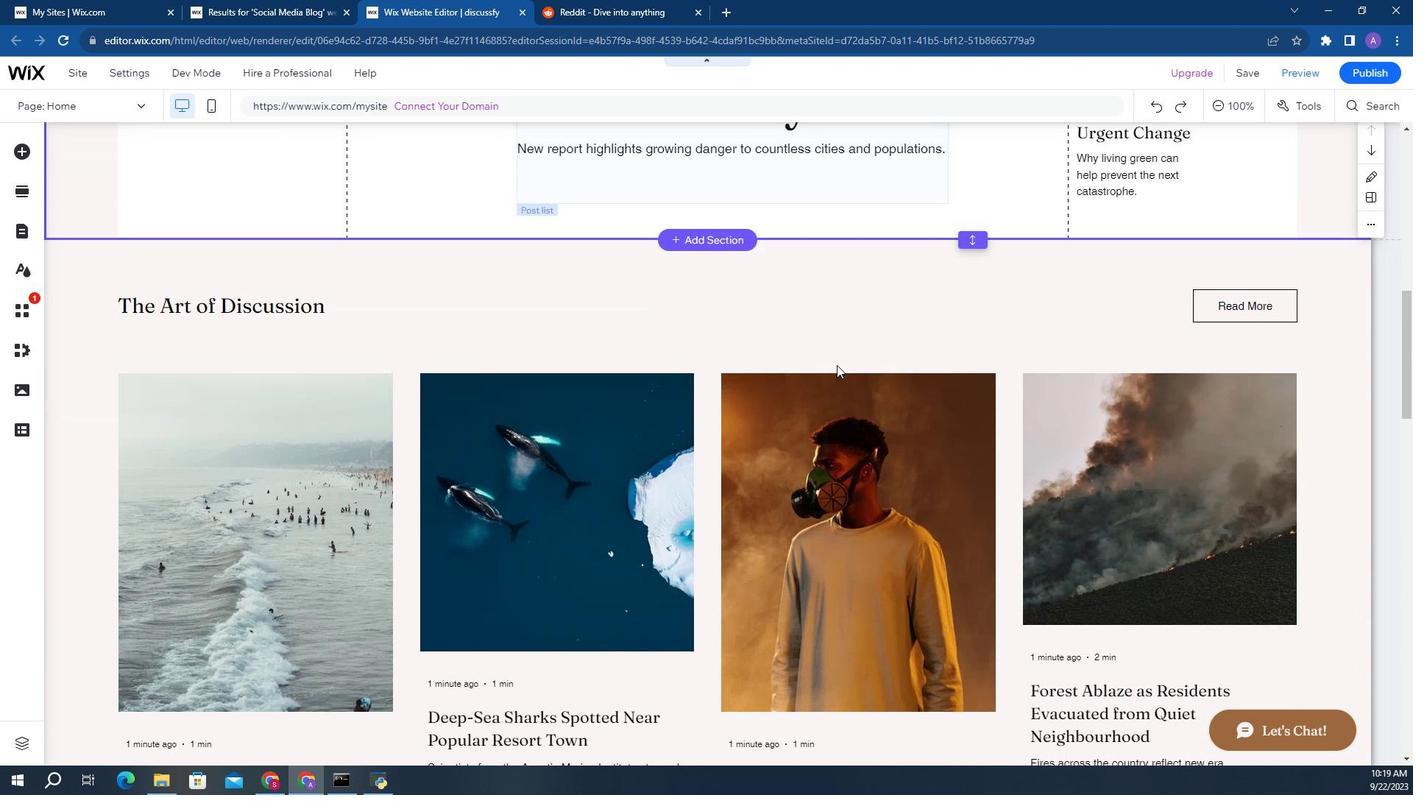 
Action: Mouse scrolled (601, 293) with delta (0, 0)
Screenshot: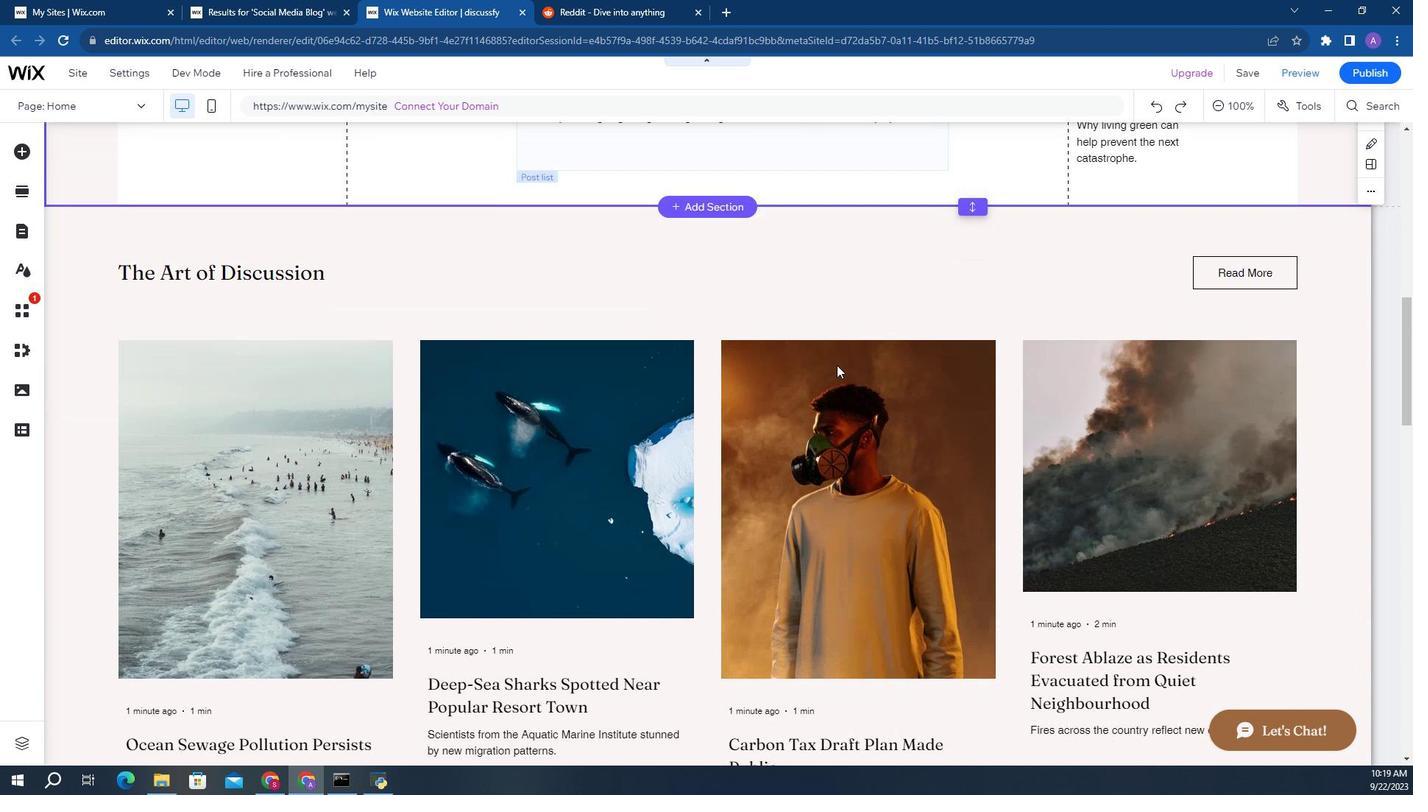 
Action: Mouse scrolled (601, 293) with delta (0, 0)
Screenshot: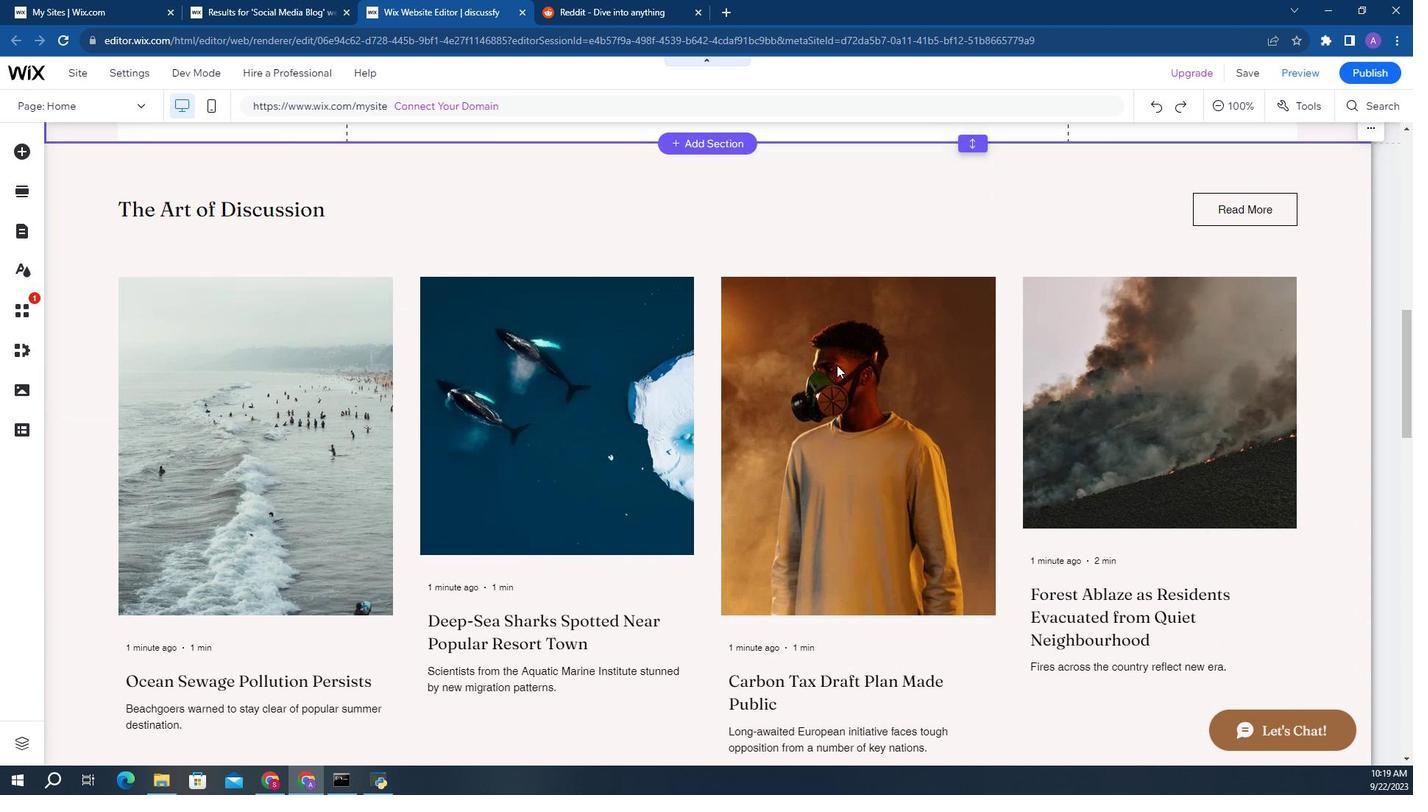 
Action: Mouse scrolled (601, 293) with delta (0, 0)
Screenshot: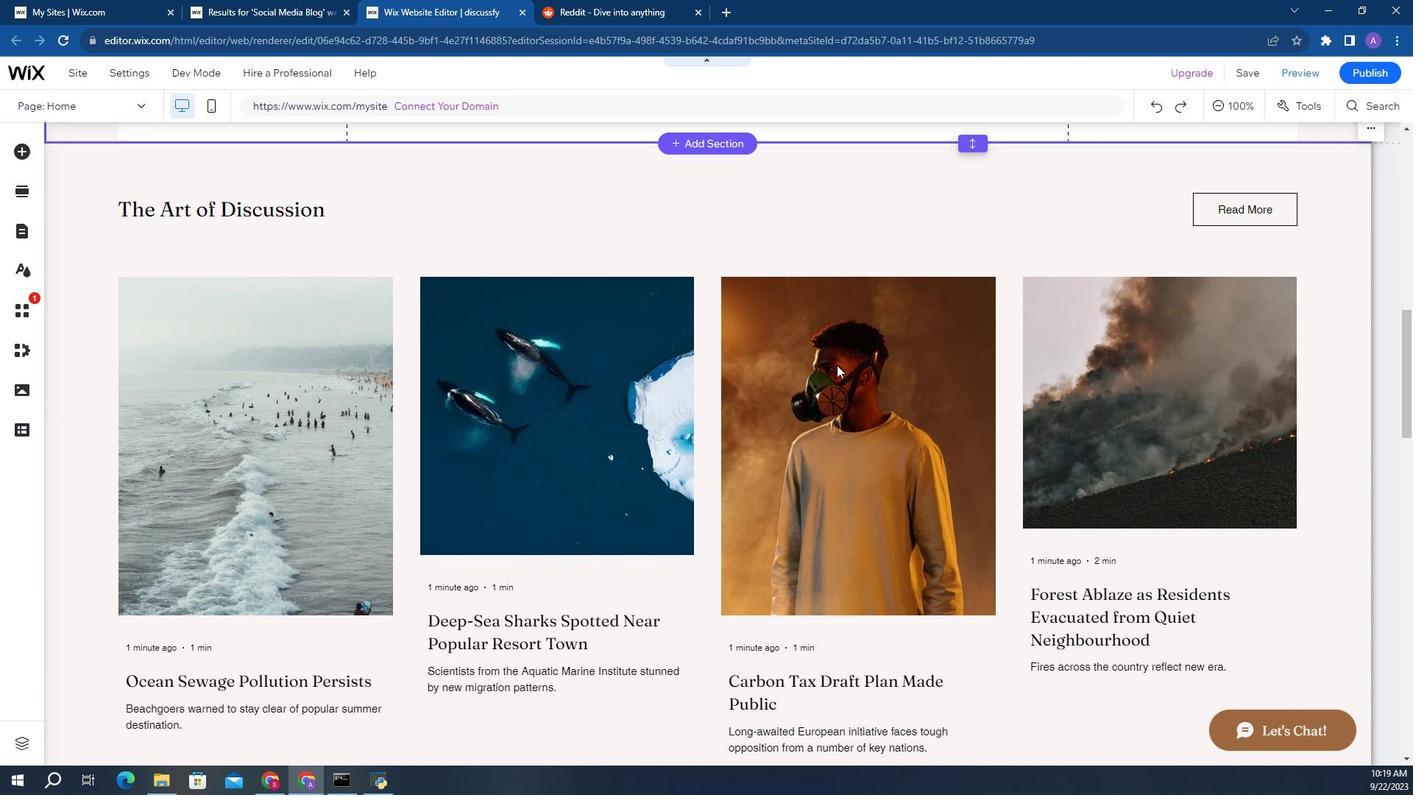 
Action: Mouse scrolled (601, 293) with delta (0, 0)
Screenshot: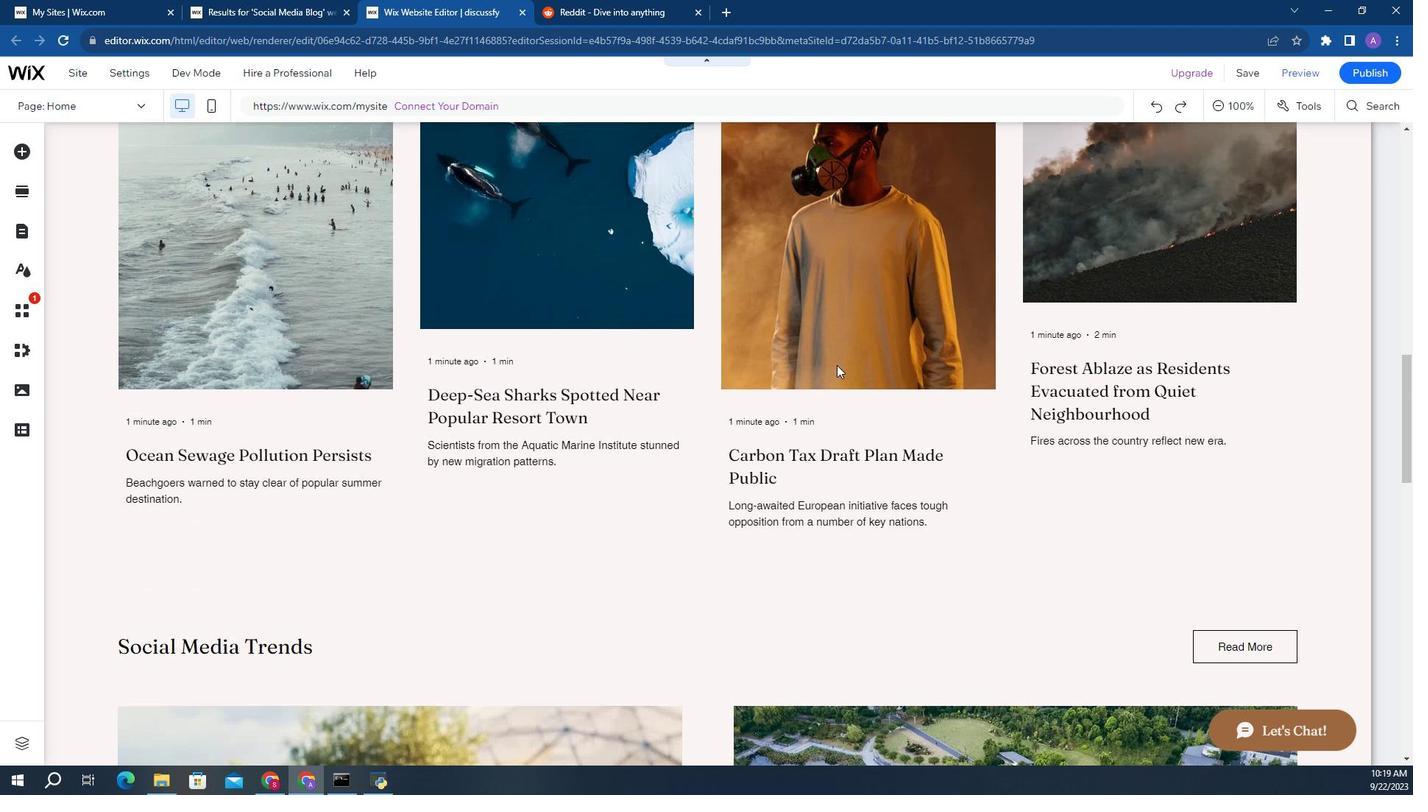 
Action: Mouse scrolled (601, 293) with delta (0, 0)
Screenshot: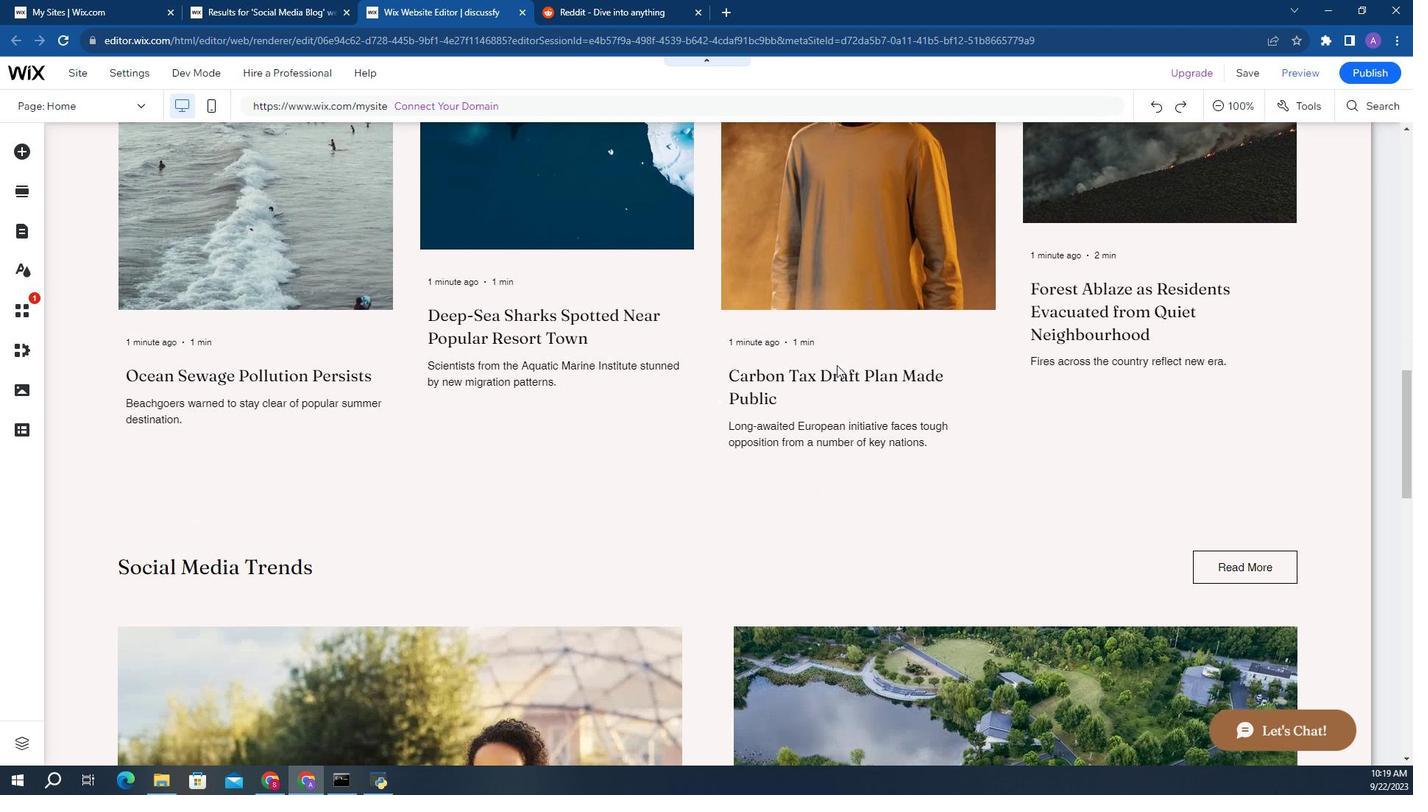 
Action: Mouse scrolled (601, 293) with delta (0, 0)
Screenshot: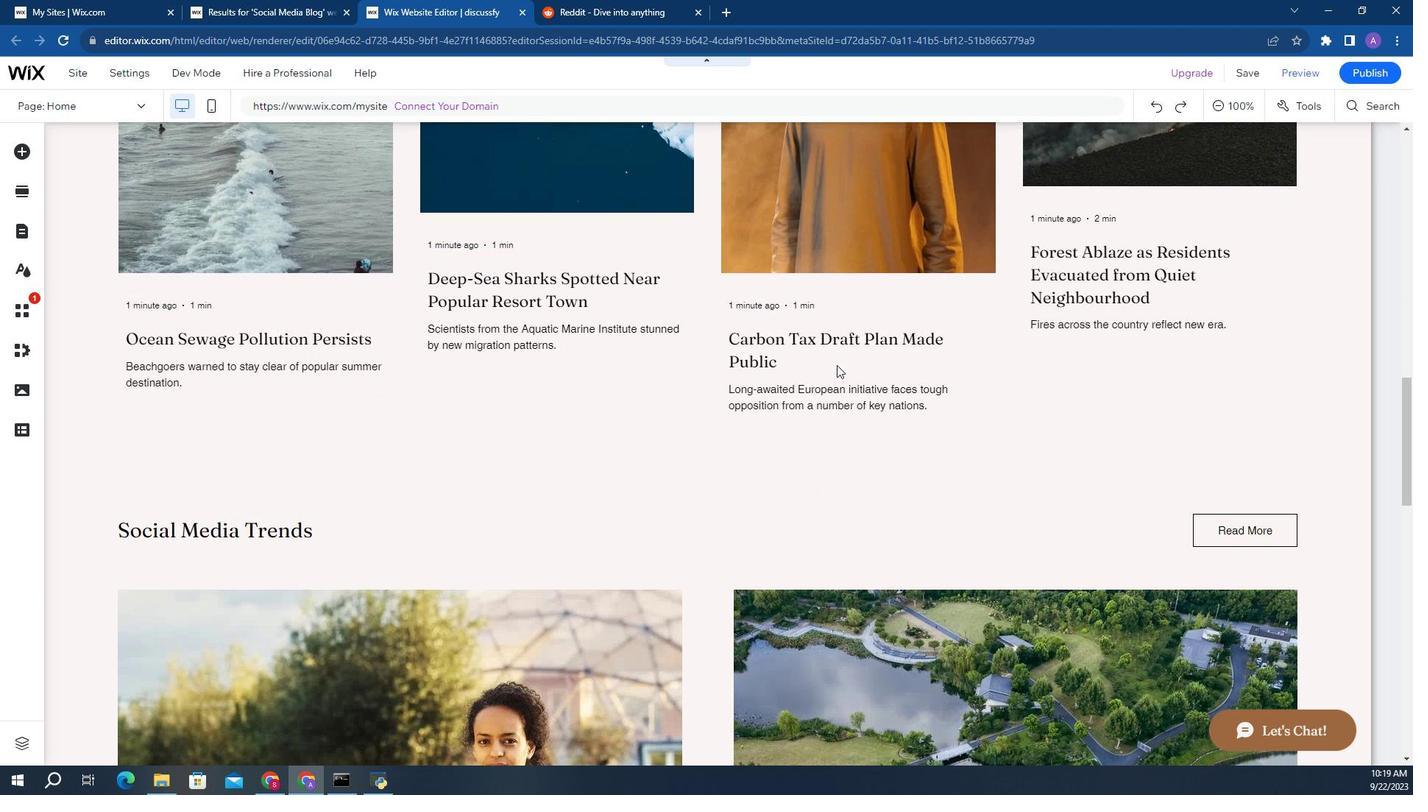 
Action: Mouse scrolled (601, 293) with delta (0, 0)
Screenshot: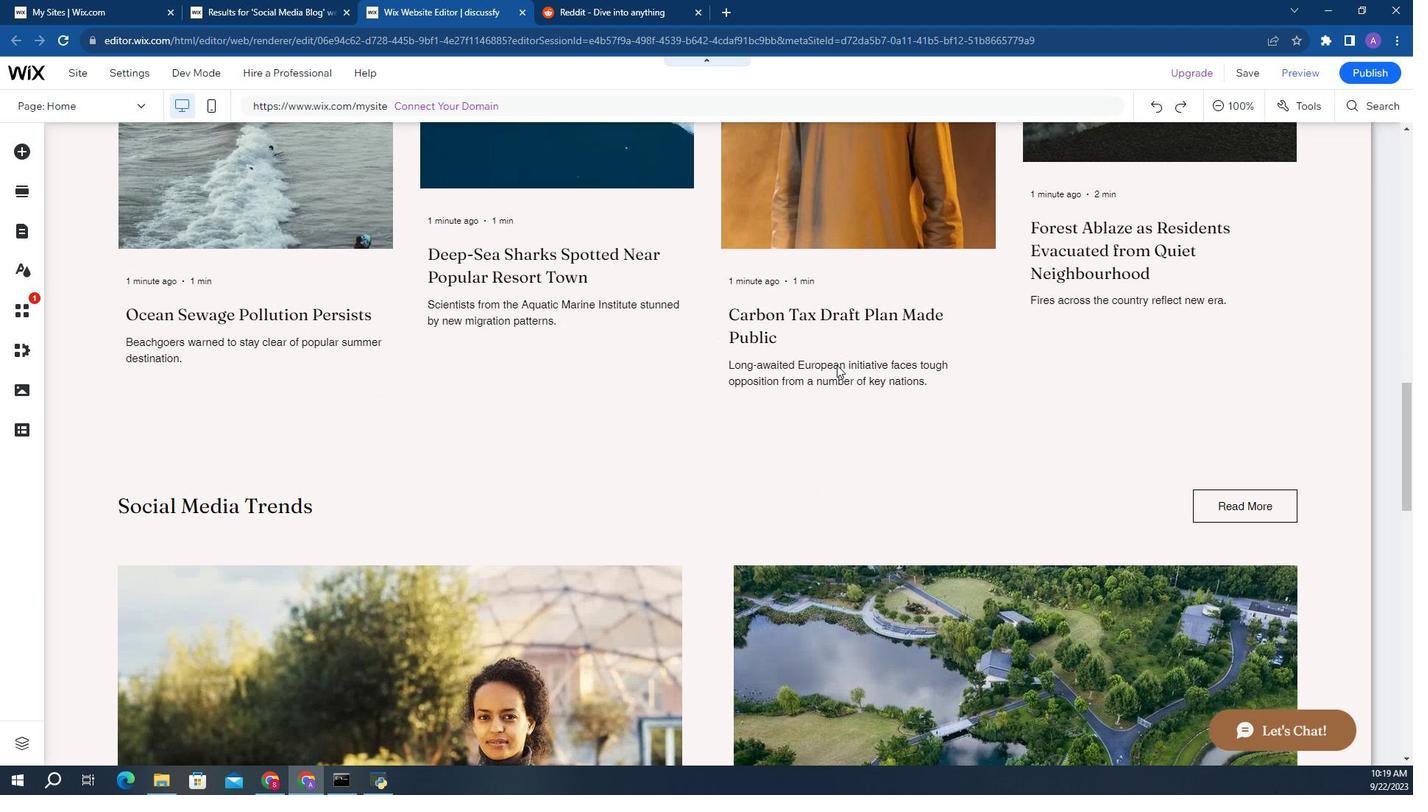 
Action: Mouse scrolled (601, 293) with delta (0, 0)
Screenshot: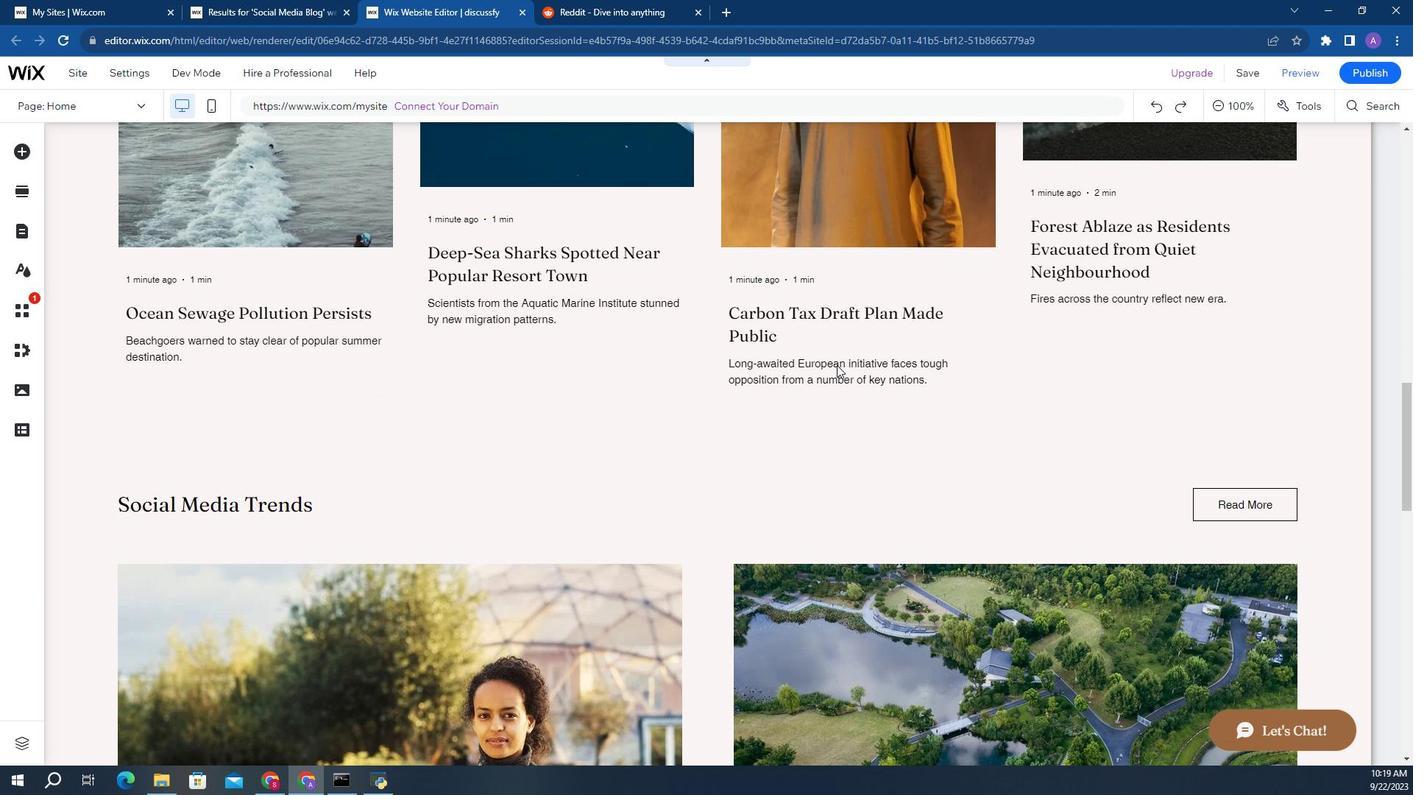 
Action: Mouse scrolled (601, 293) with delta (0, 0)
Screenshot: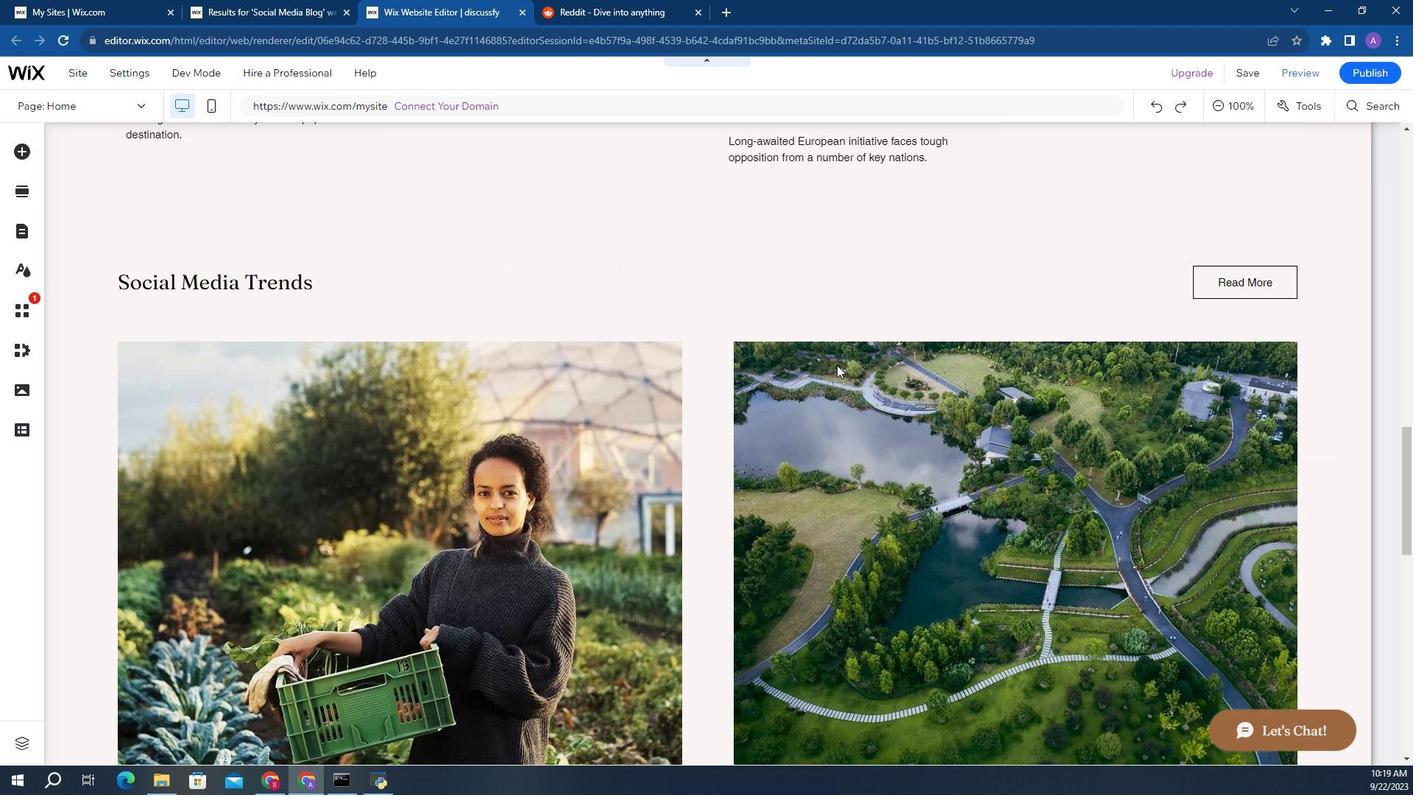 
Action: Mouse scrolled (601, 293) with delta (0, 0)
Screenshot: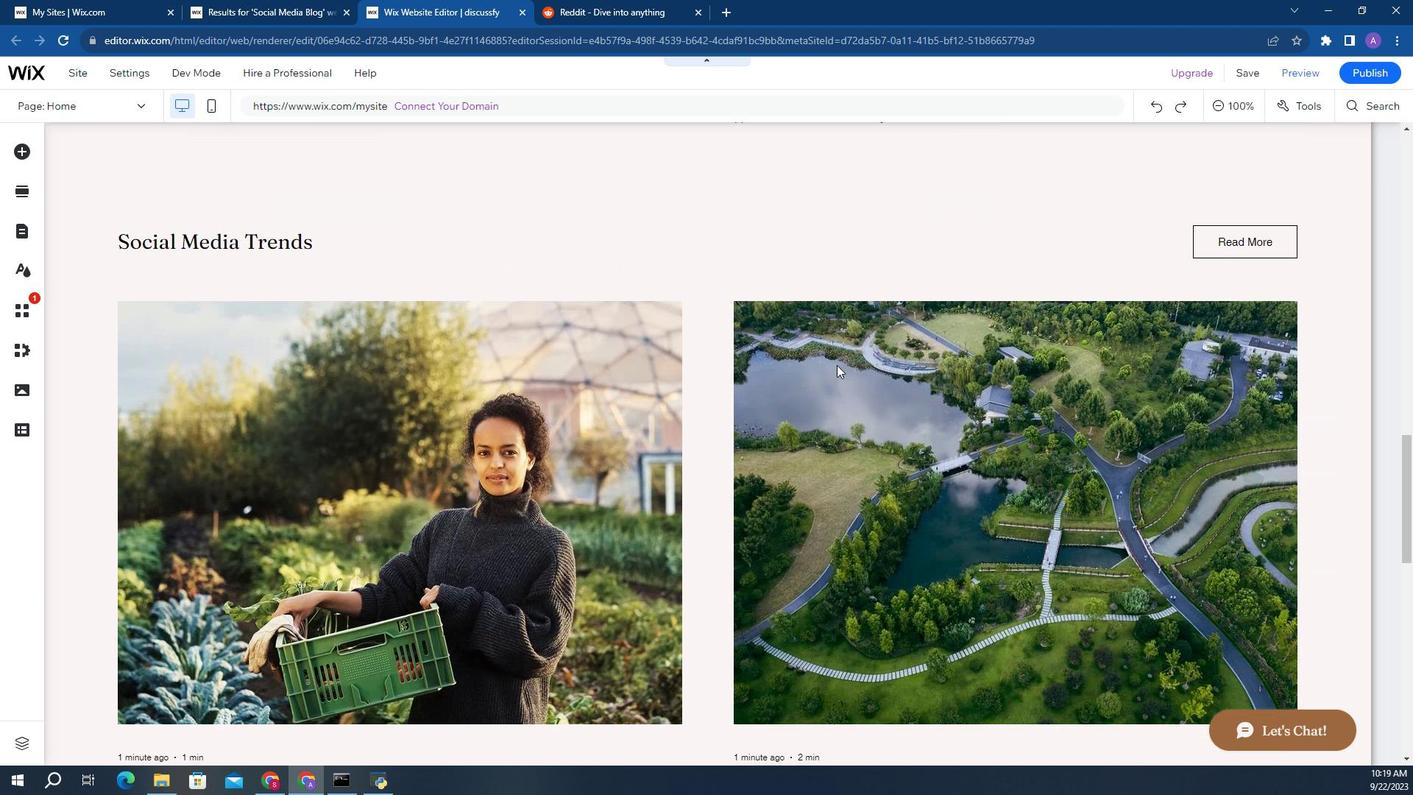 
Action: Mouse scrolled (601, 293) with delta (0, 0)
Screenshot: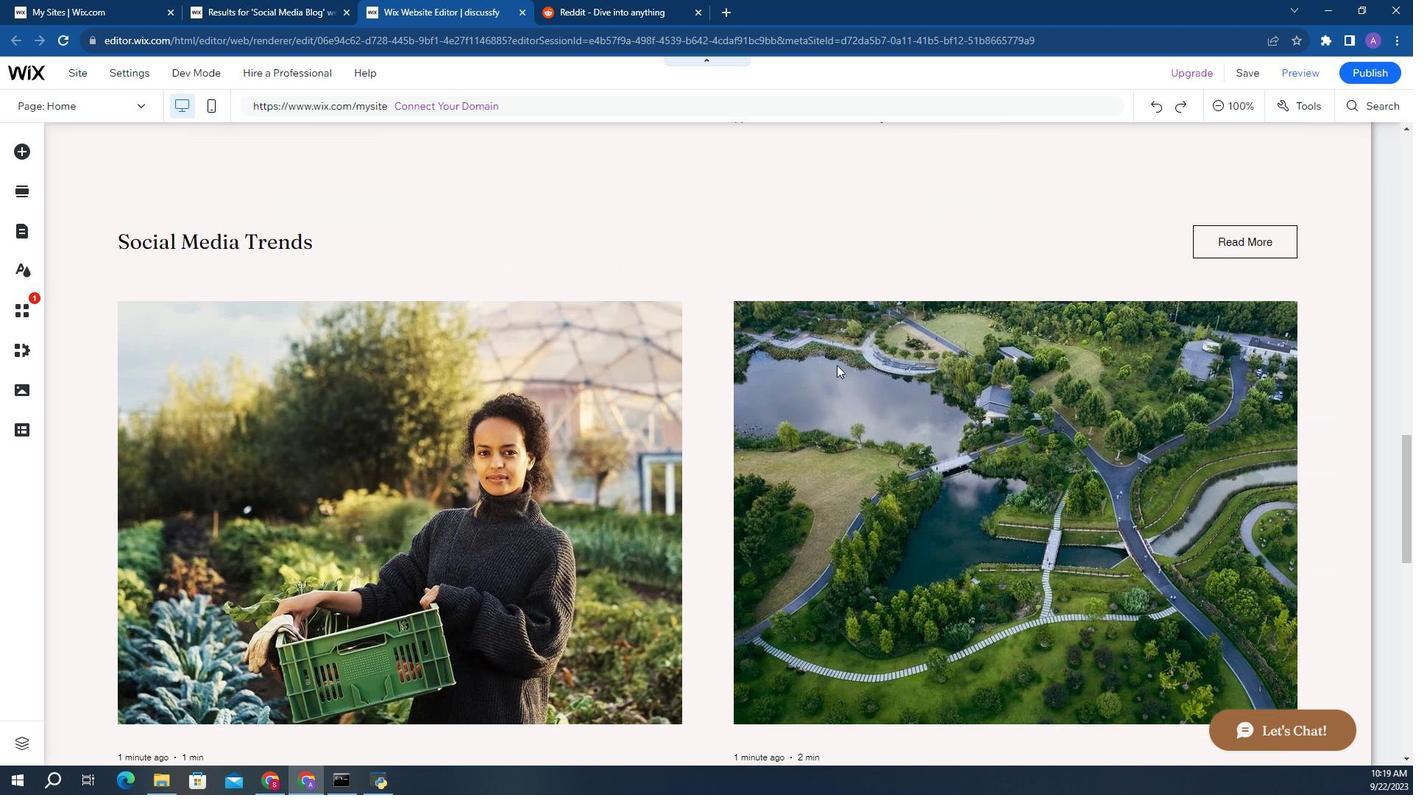 
Action: Mouse scrolled (601, 293) with delta (0, 0)
Screenshot: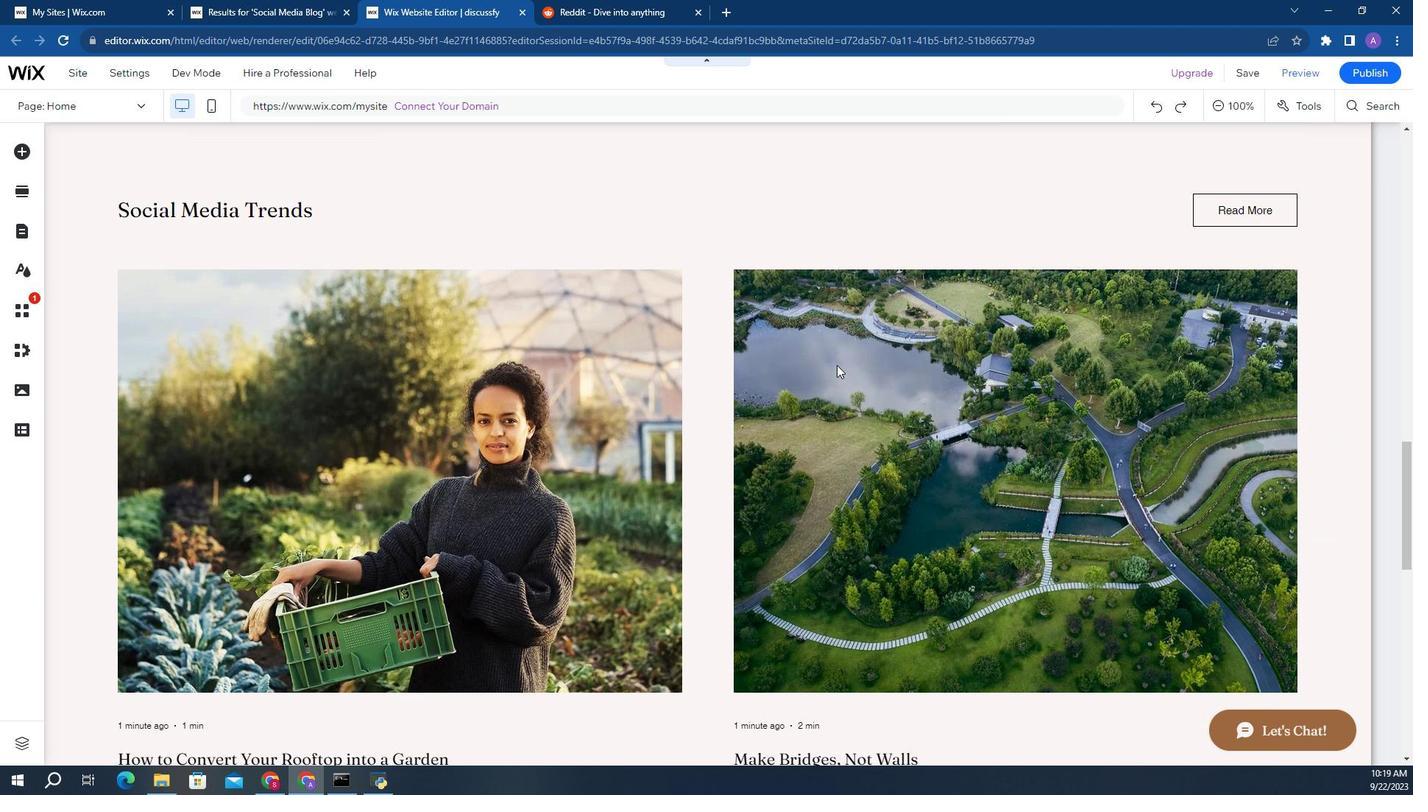
Action: Mouse scrolled (601, 293) with delta (0, 0)
Screenshot: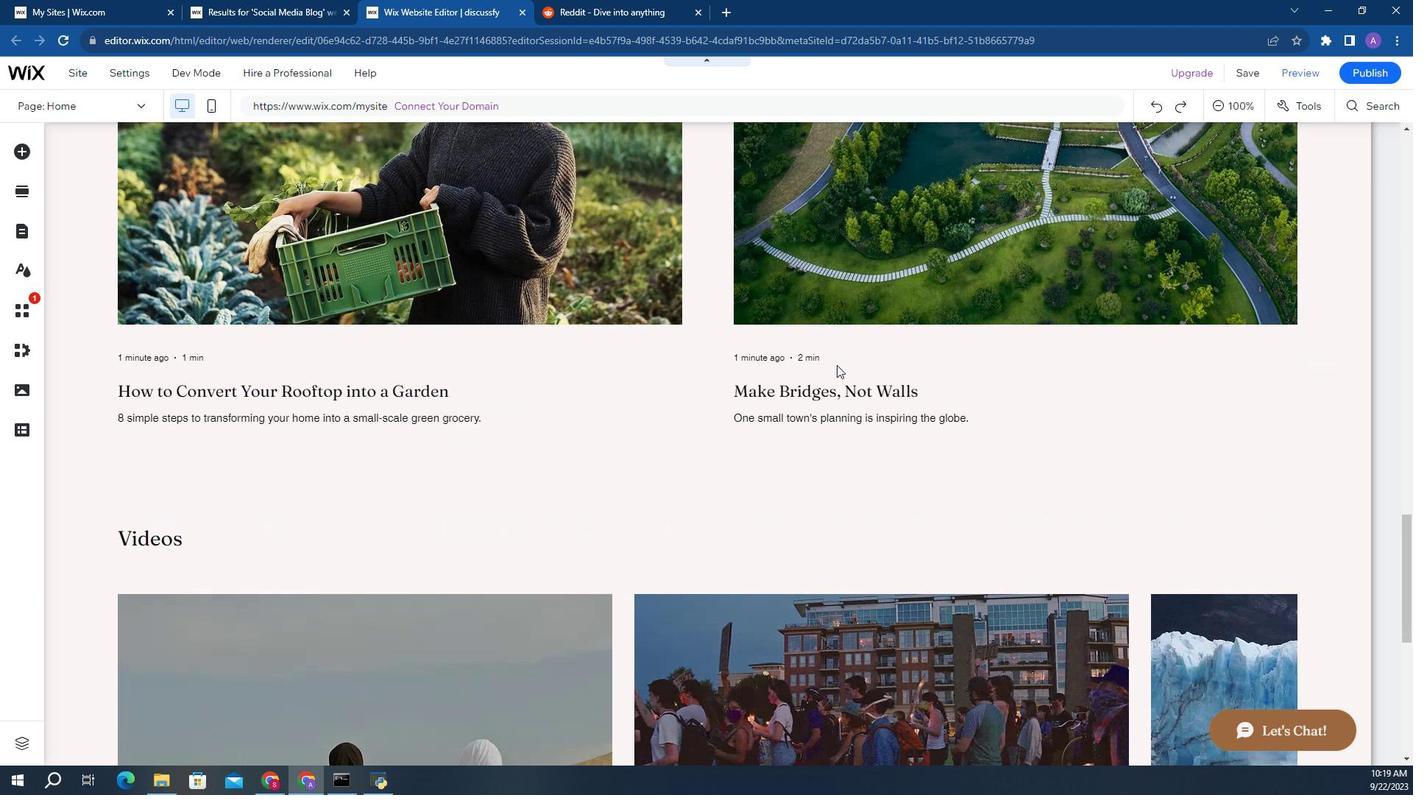 
Action: Mouse scrolled (601, 293) with delta (0, 0)
Screenshot: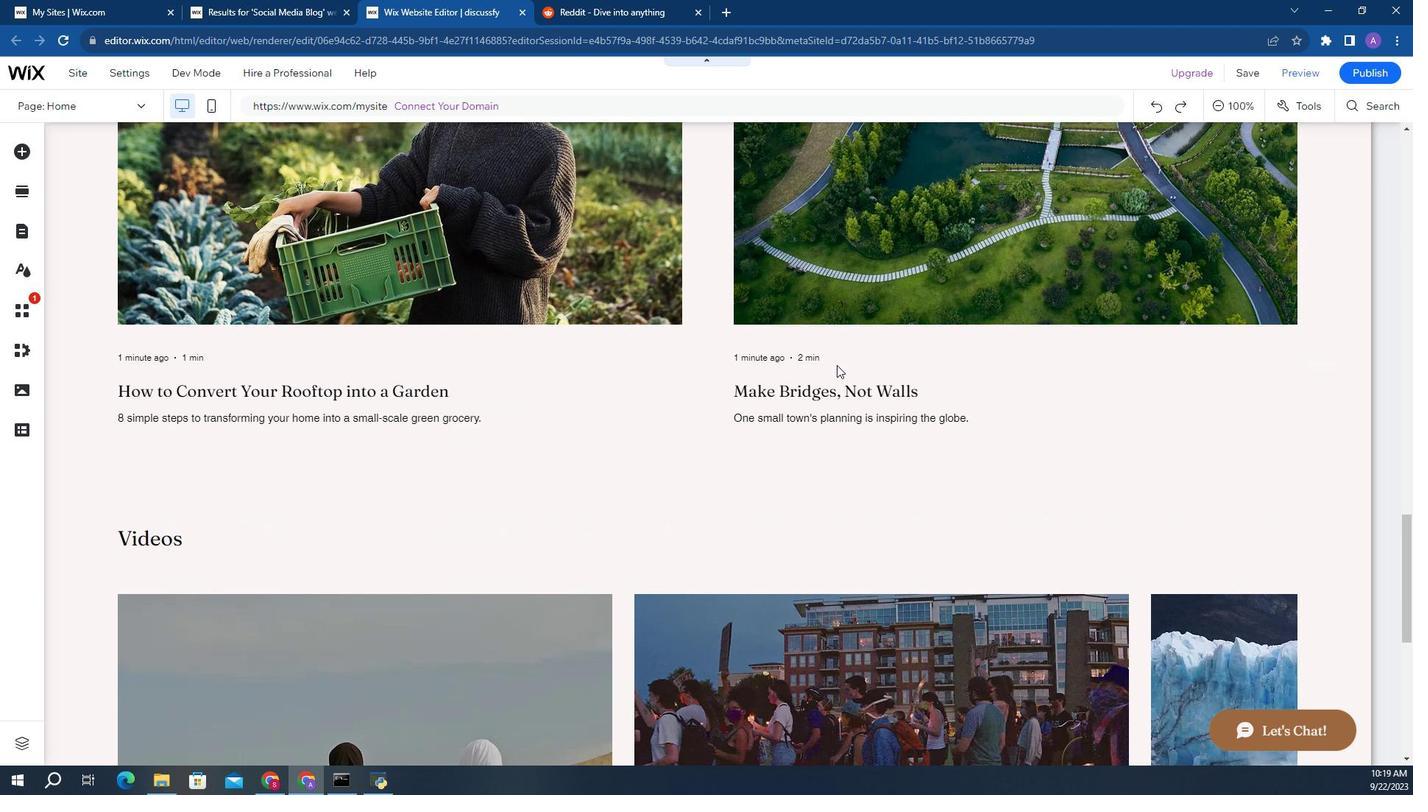 
Action: Mouse scrolled (601, 293) with delta (0, 0)
Screenshot: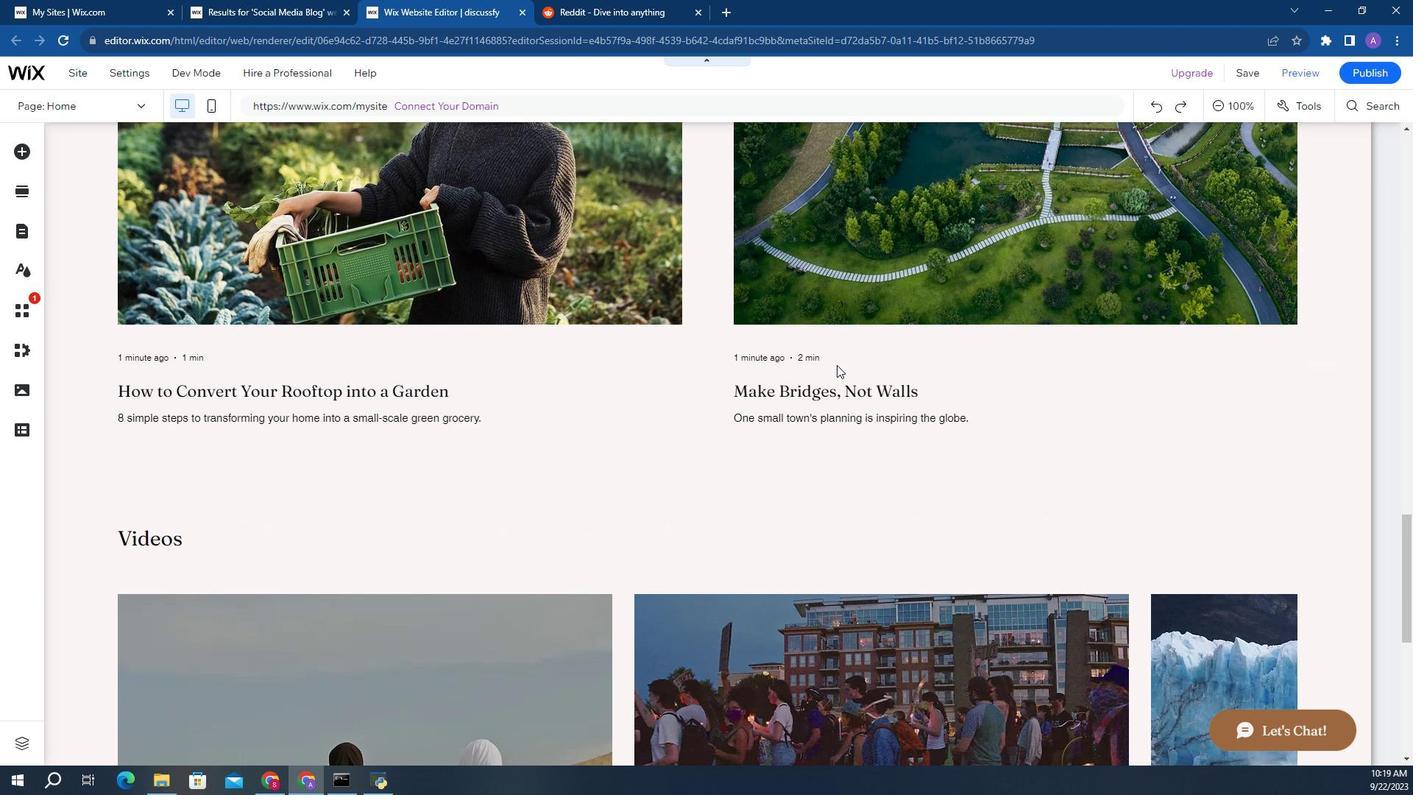 
Action: Mouse scrolled (601, 293) with delta (0, 0)
Screenshot: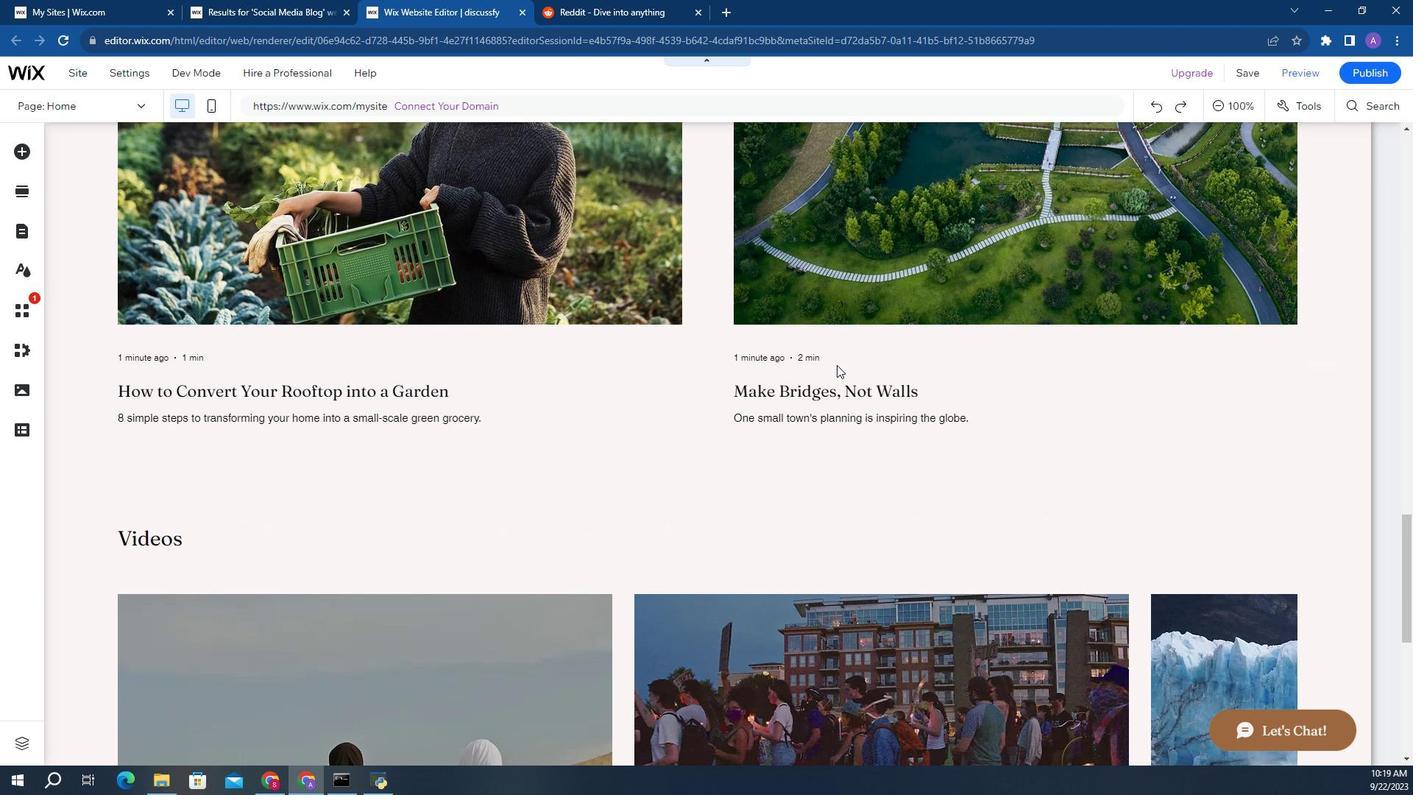 
Action: Mouse scrolled (601, 293) with delta (0, 0)
Screenshot: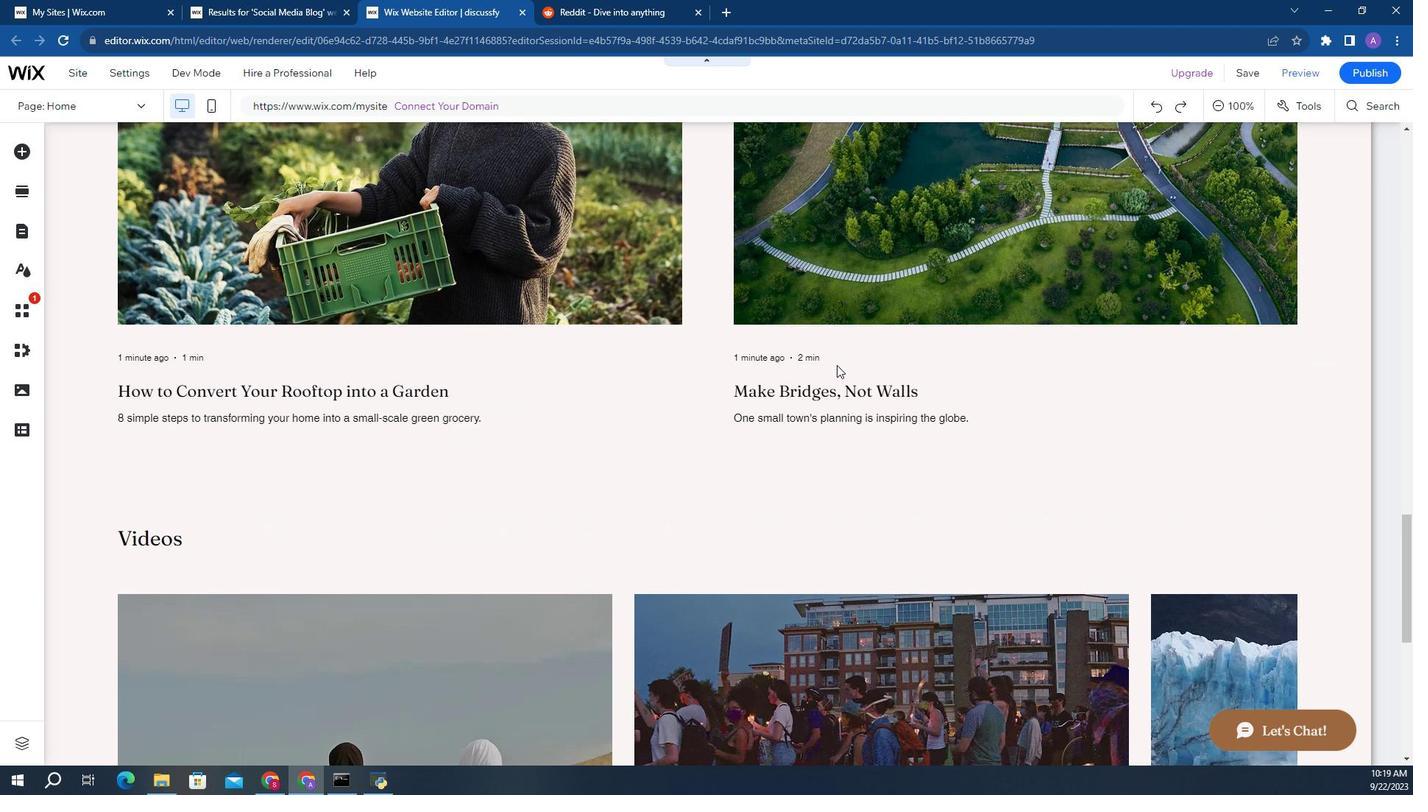 
Action: Mouse scrolled (601, 293) with delta (0, 0)
Screenshot: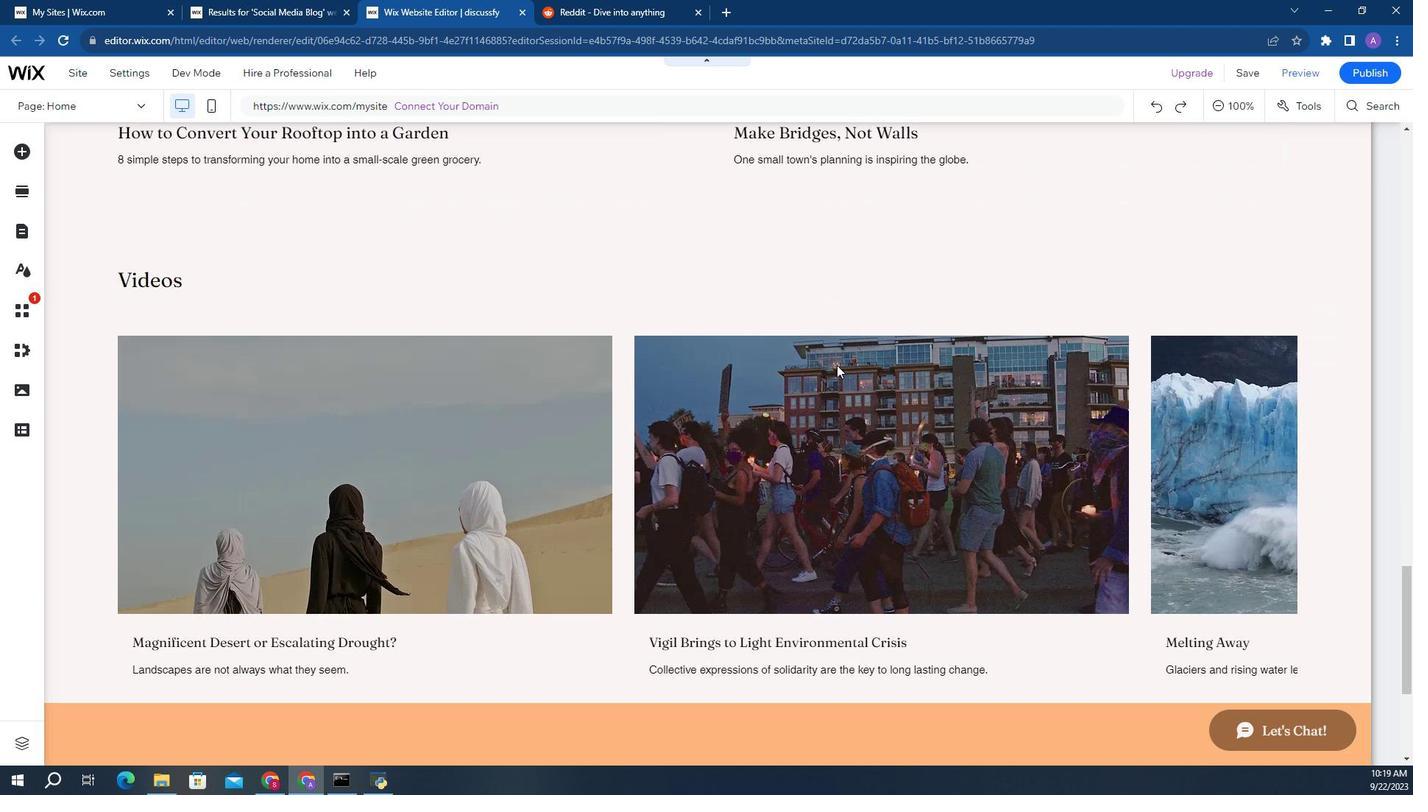
Action: Mouse scrolled (601, 293) with delta (0, 0)
Screenshot: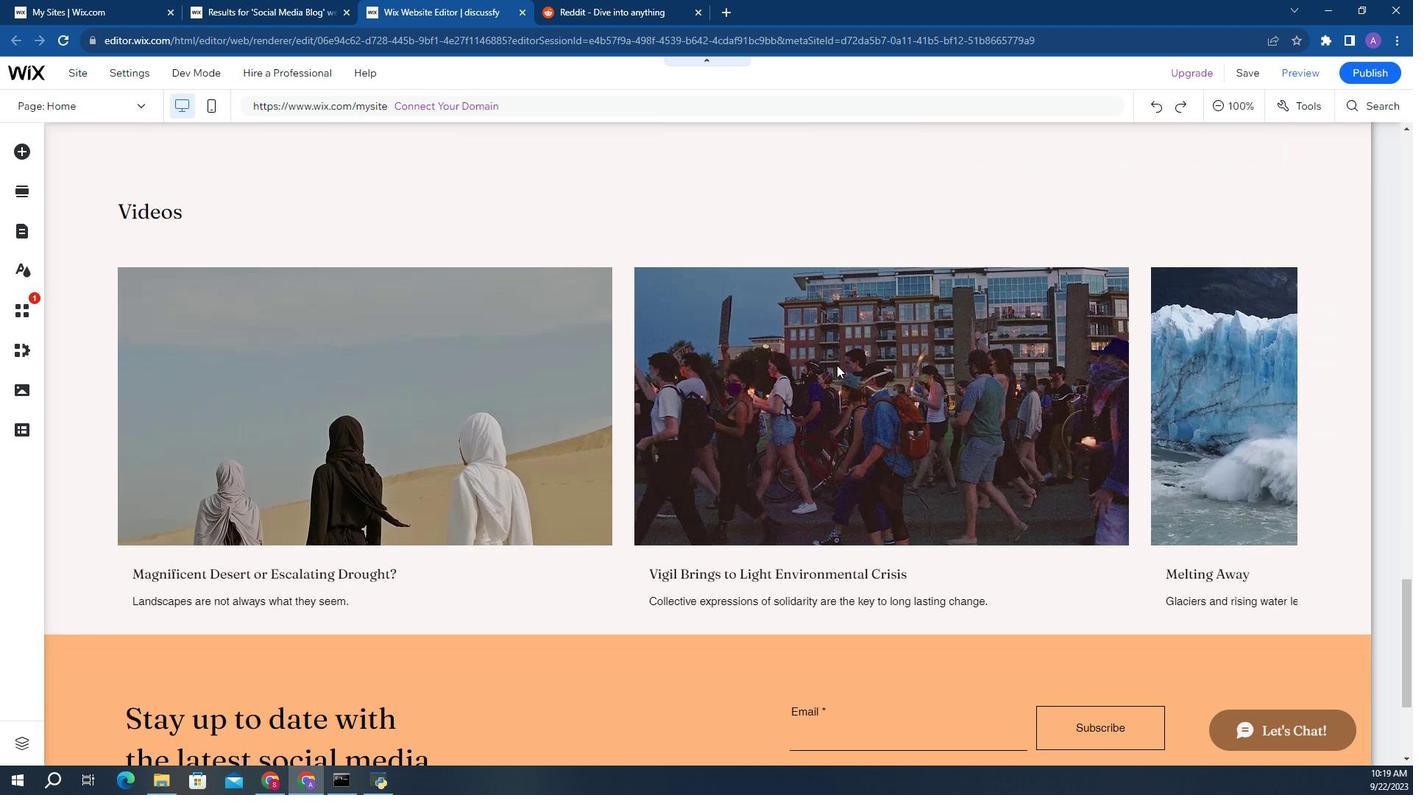 
Action: Mouse scrolled (601, 293) with delta (0, 0)
Screenshot: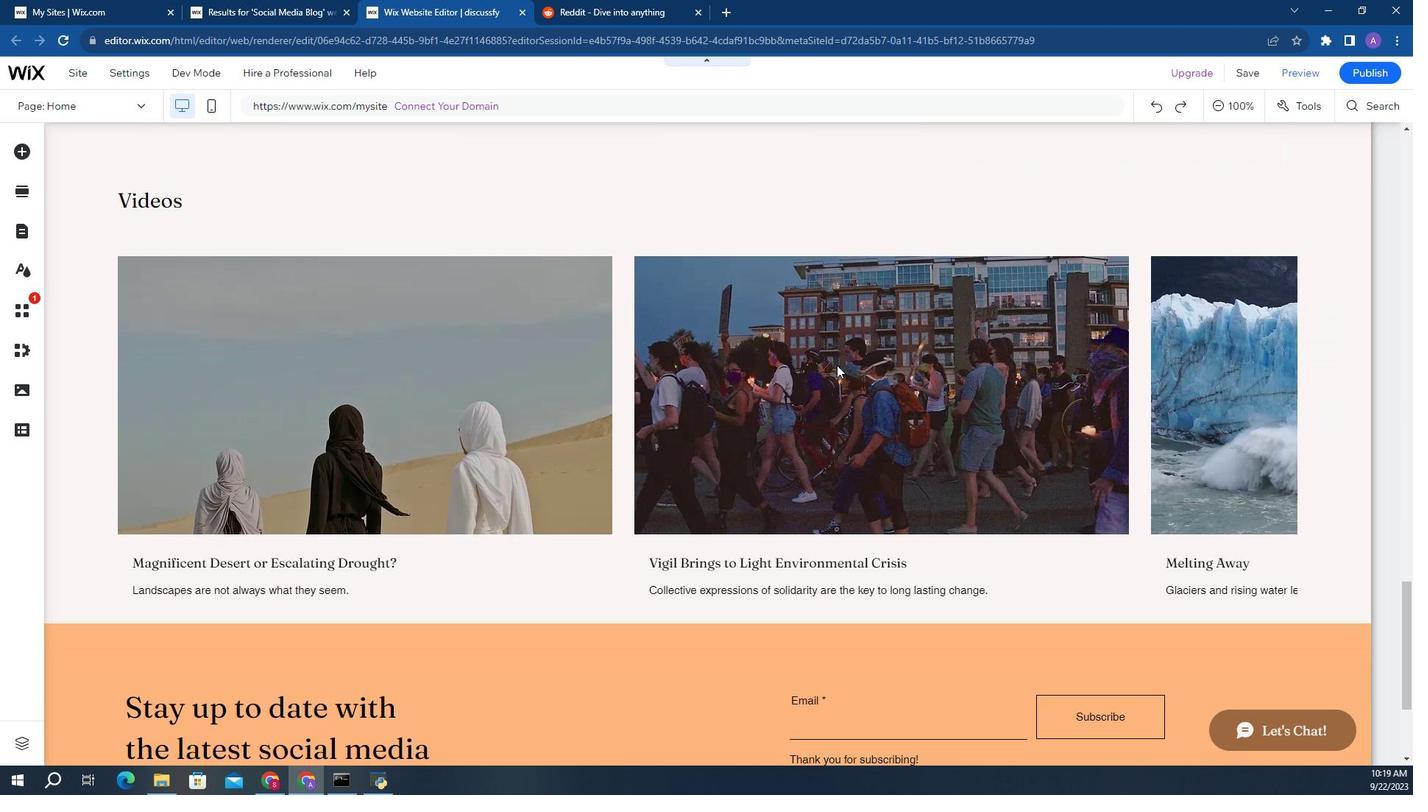 
Action: Mouse scrolled (601, 293) with delta (0, 0)
Screenshot: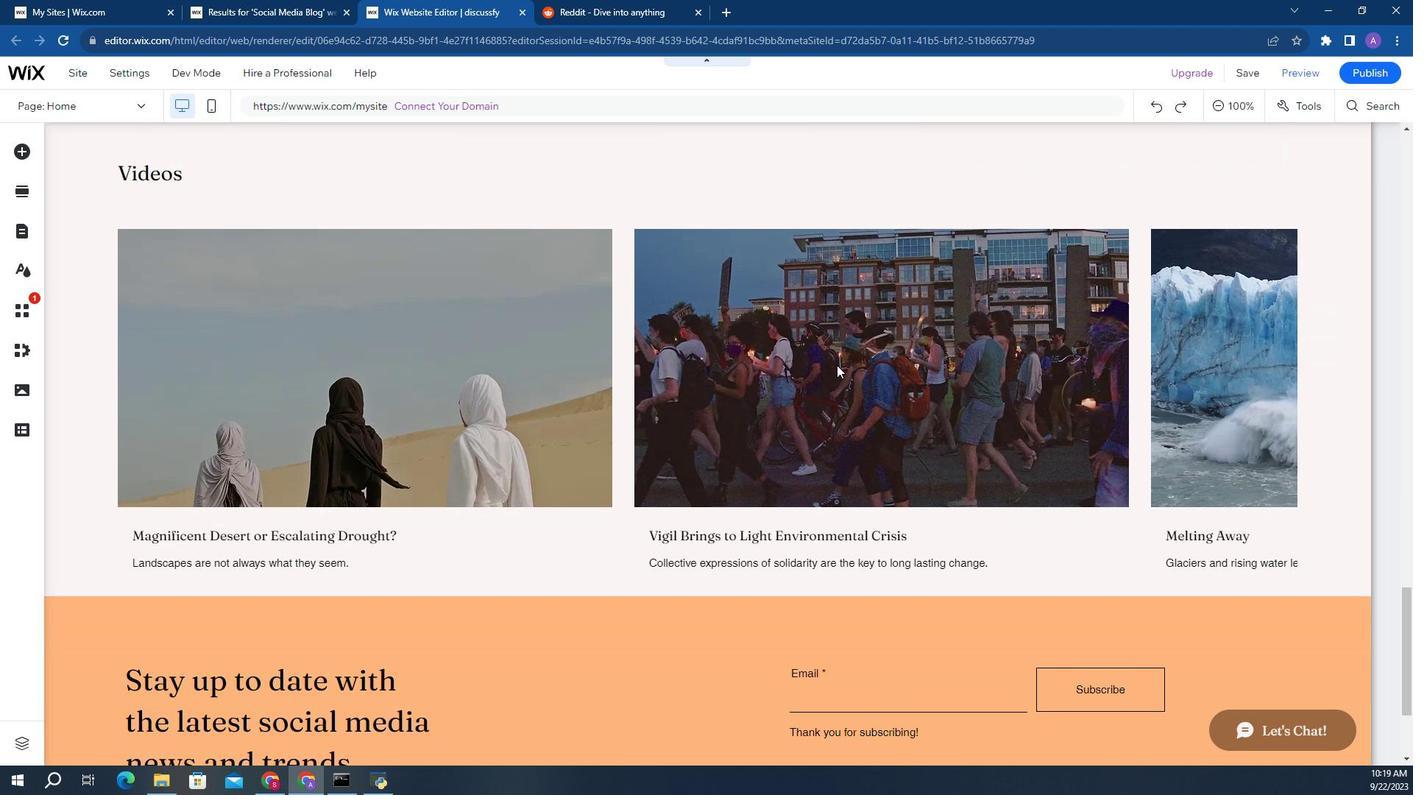 
Action: Mouse scrolled (601, 293) with delta (0, 0)
Screenshot: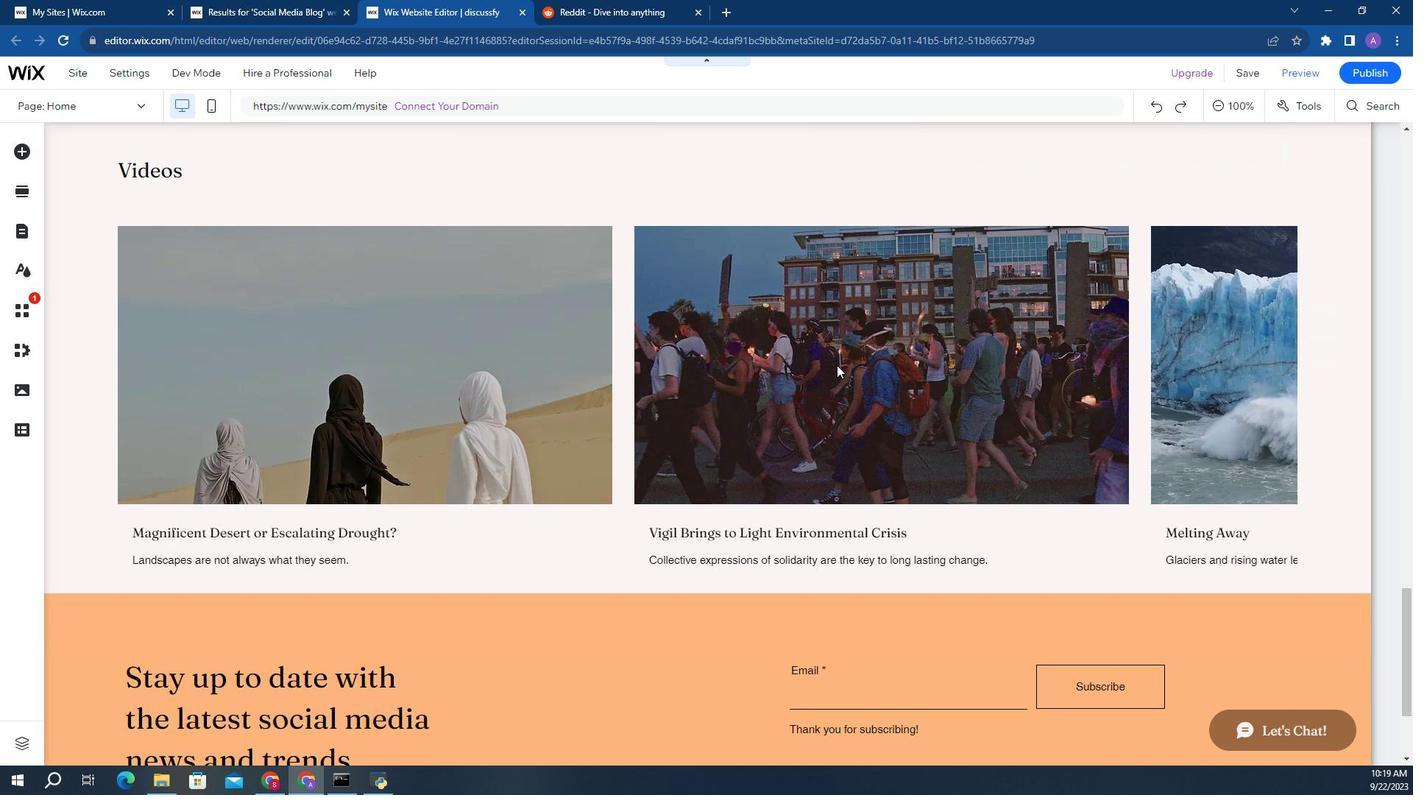 
Action: Mouse scrolled (601, 293) with delta (0, 0)
Screenshot: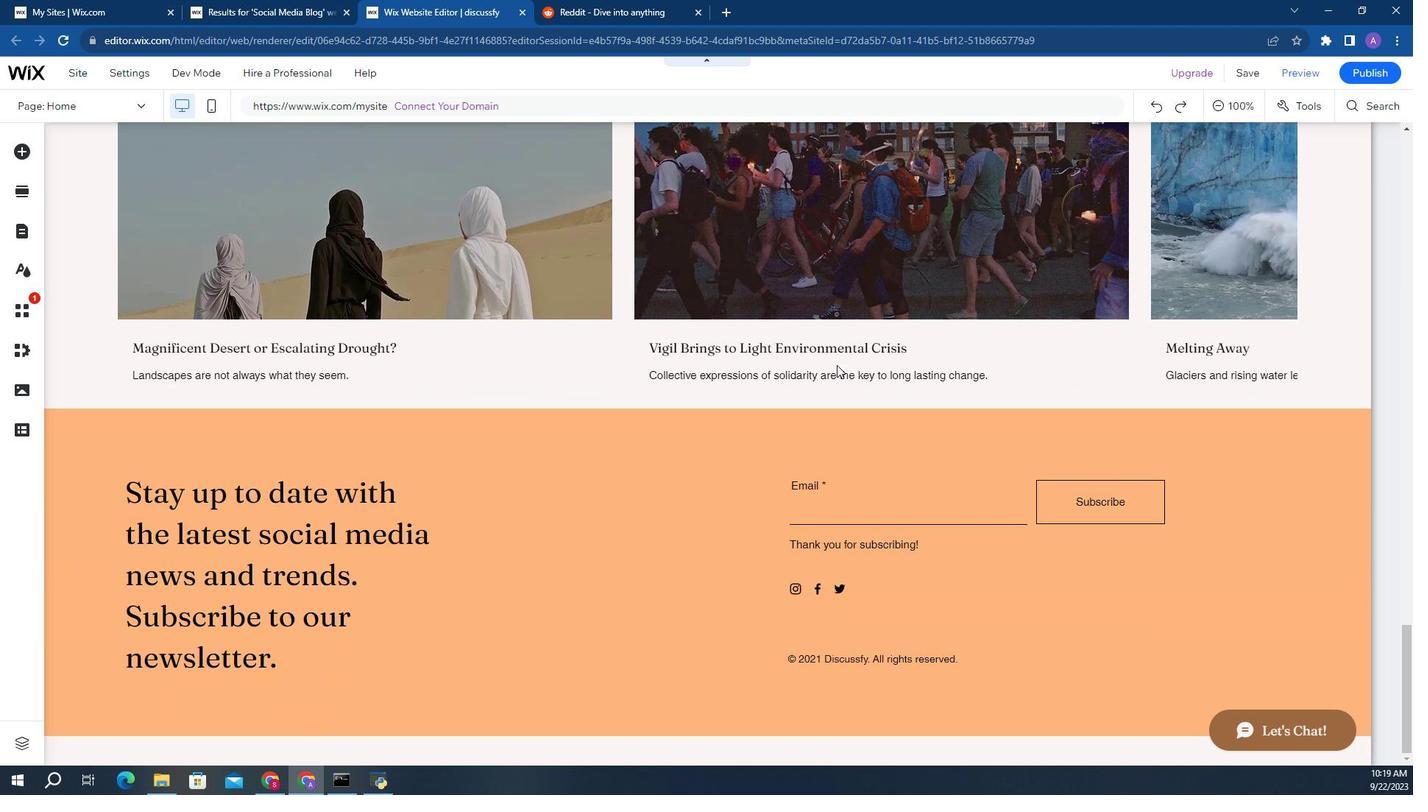 
Action: Mouse scrolled (601, 293) with delta (0, 0)
Screenshot: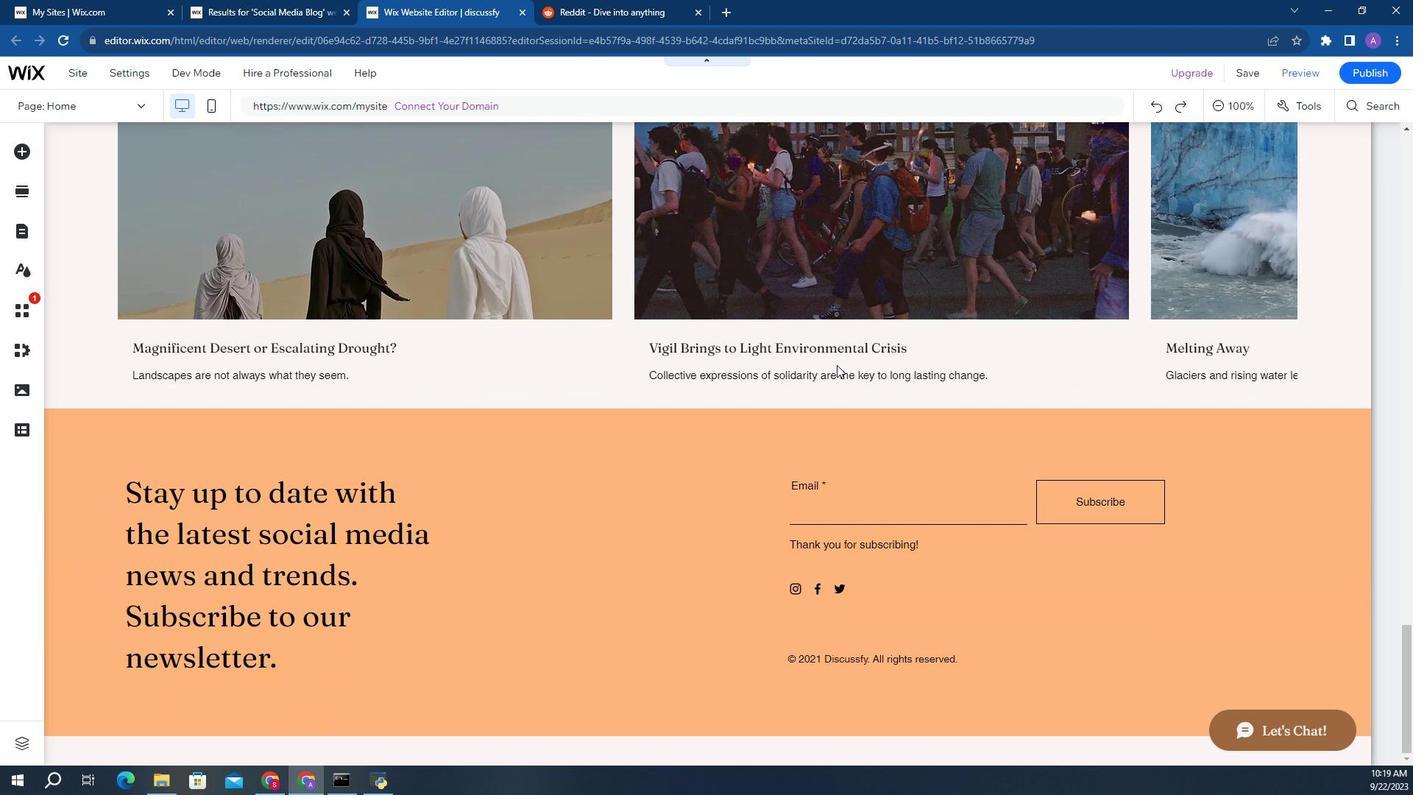 
Action: Mouse scrolled (601, 293) with delta (0, 0)
Screenshot: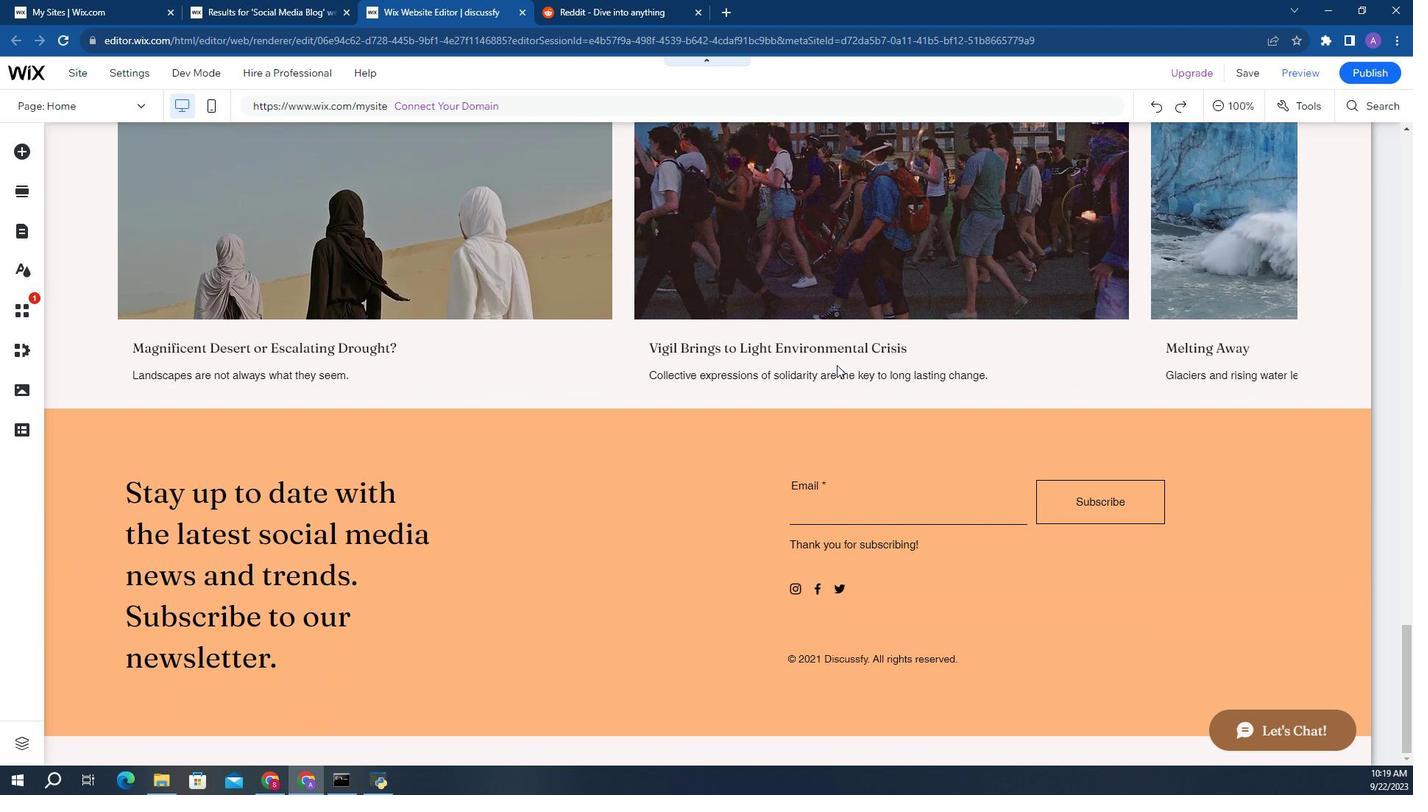 
Action: Mouse scrolled (601, 293) with delta (0, 0)
Screenshot: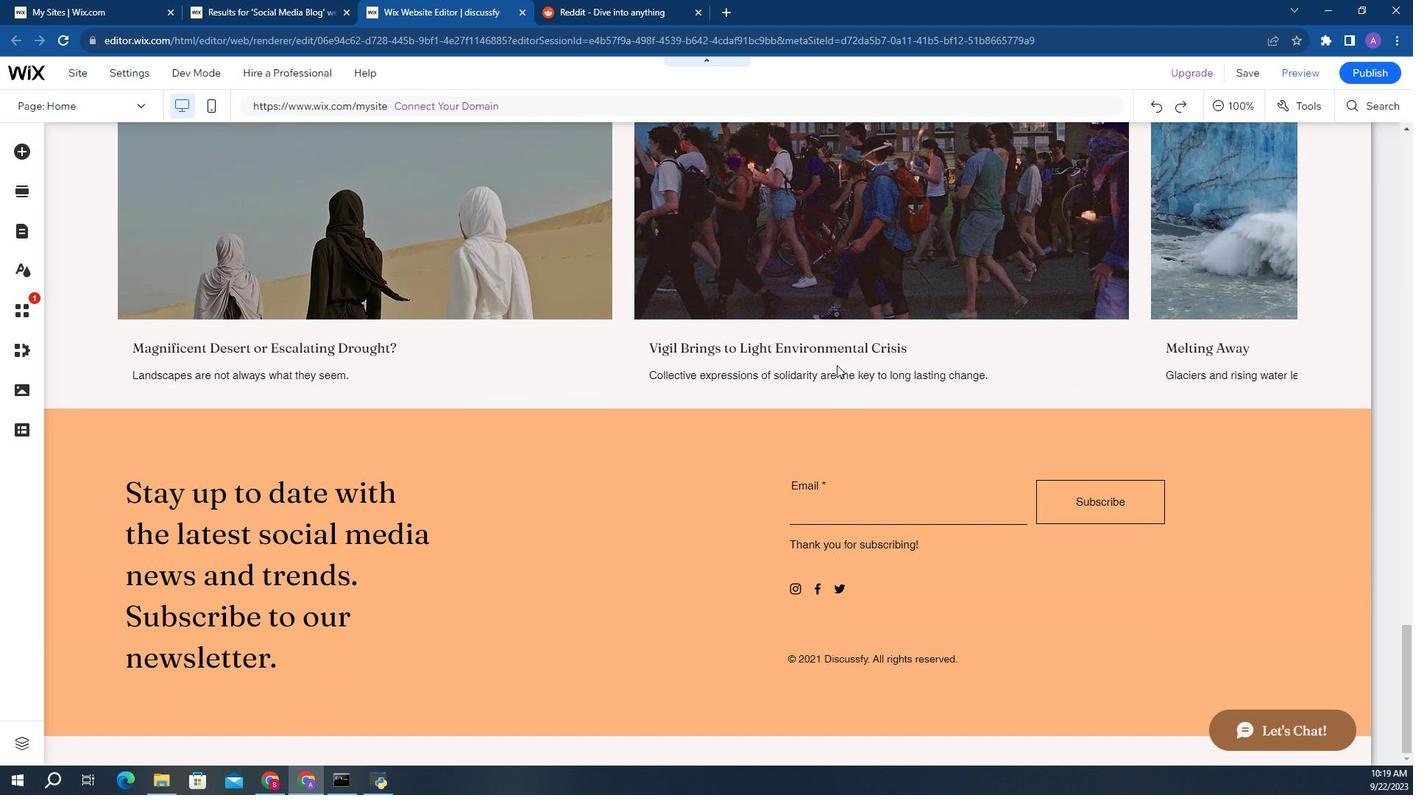 
Action: Mouse scrolled (601, 293) with delta (0, 0)
Screenshot: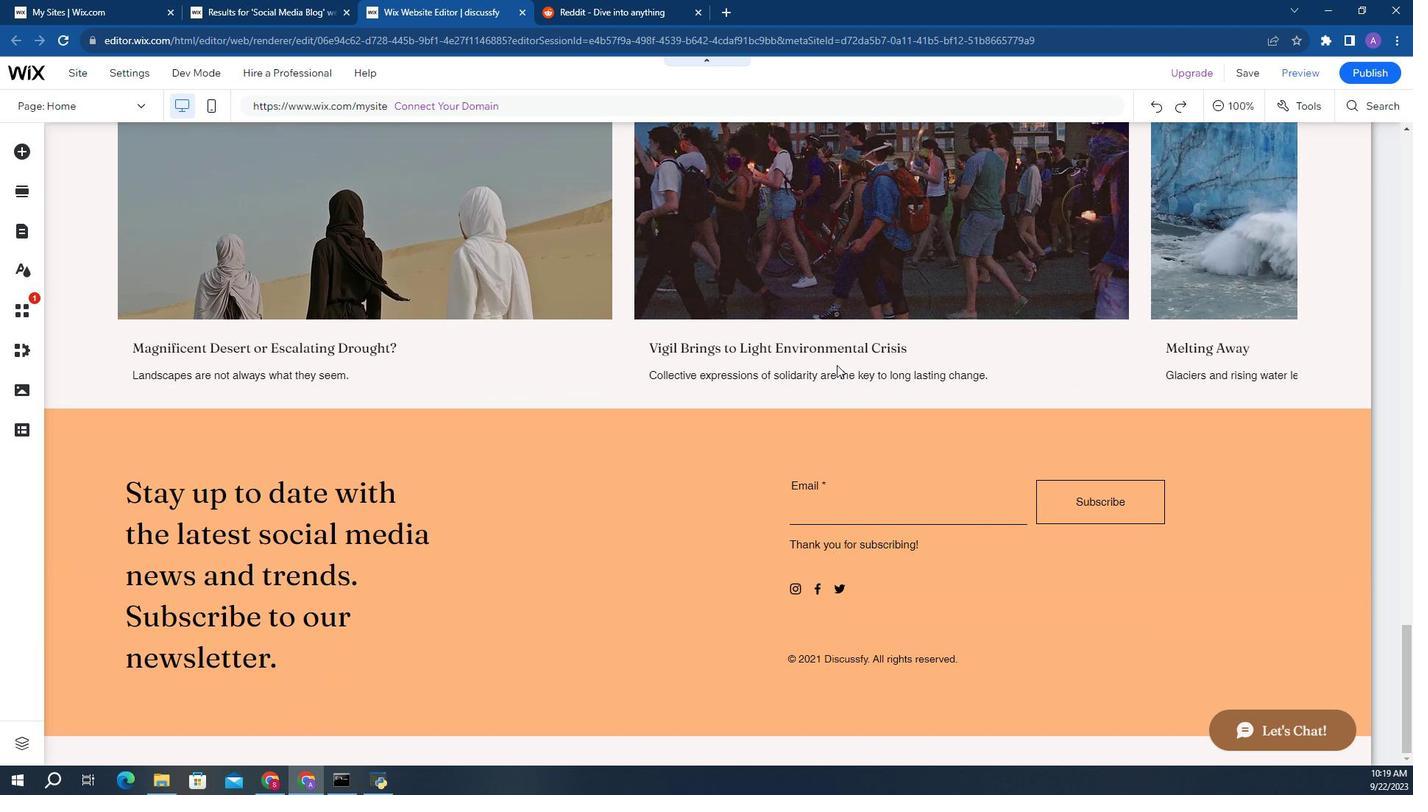 
Action: Mouse scrolled (601, 293) with delta (0, 0)
Screenshot: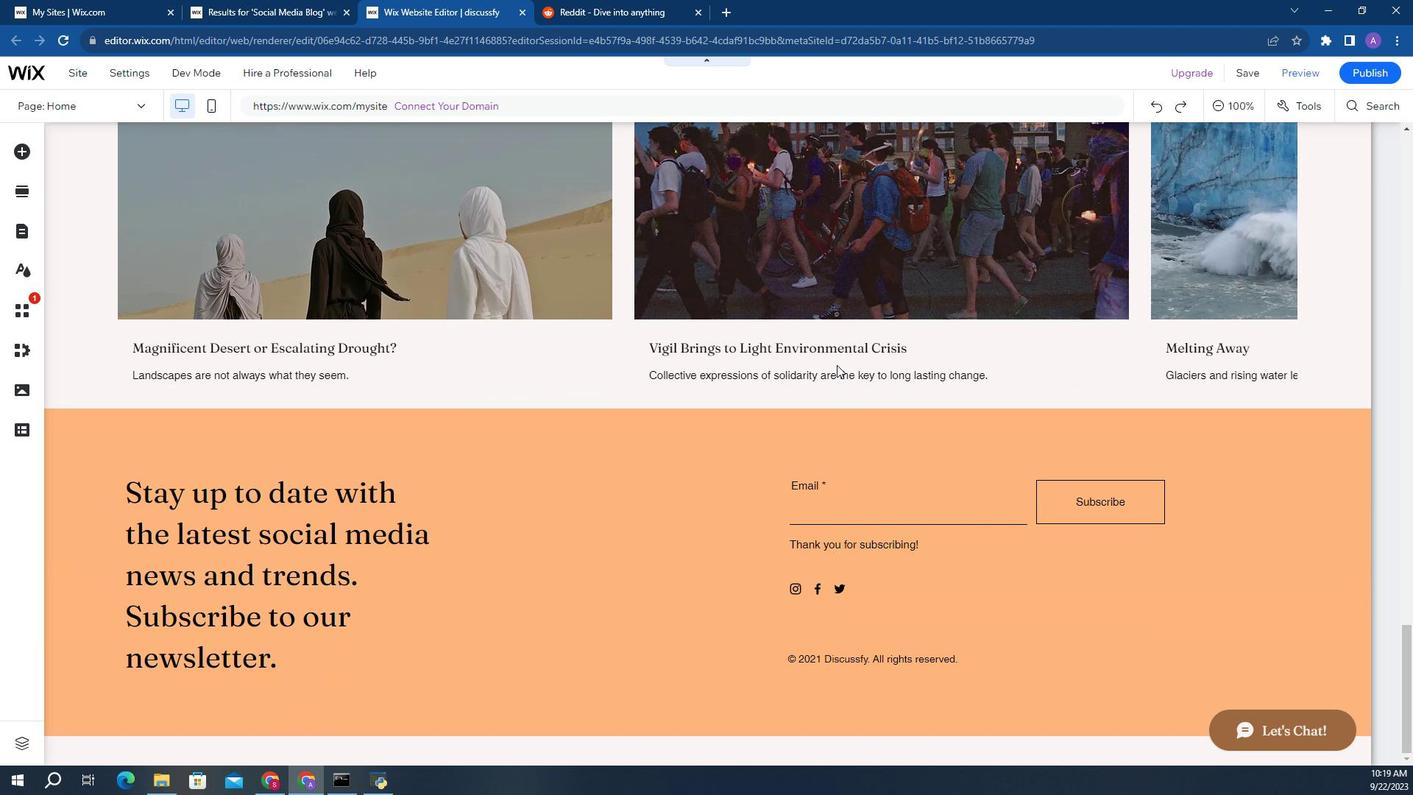 
Action: Mouse scrolled (601, 293) with delta (0, 0)
Screenshot: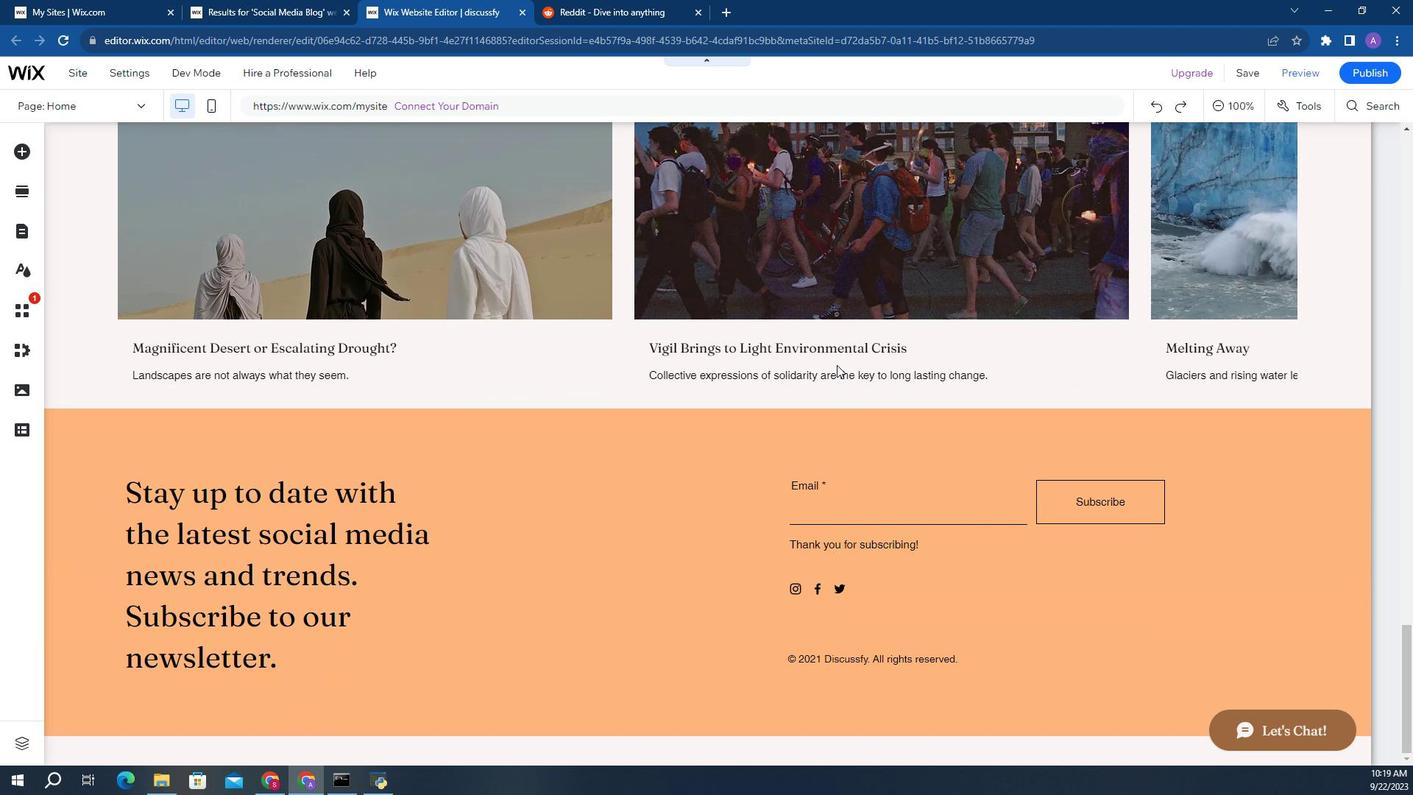 
Action: Mouse scrolled (601, 293) with delta (0, 0)
Screenshot: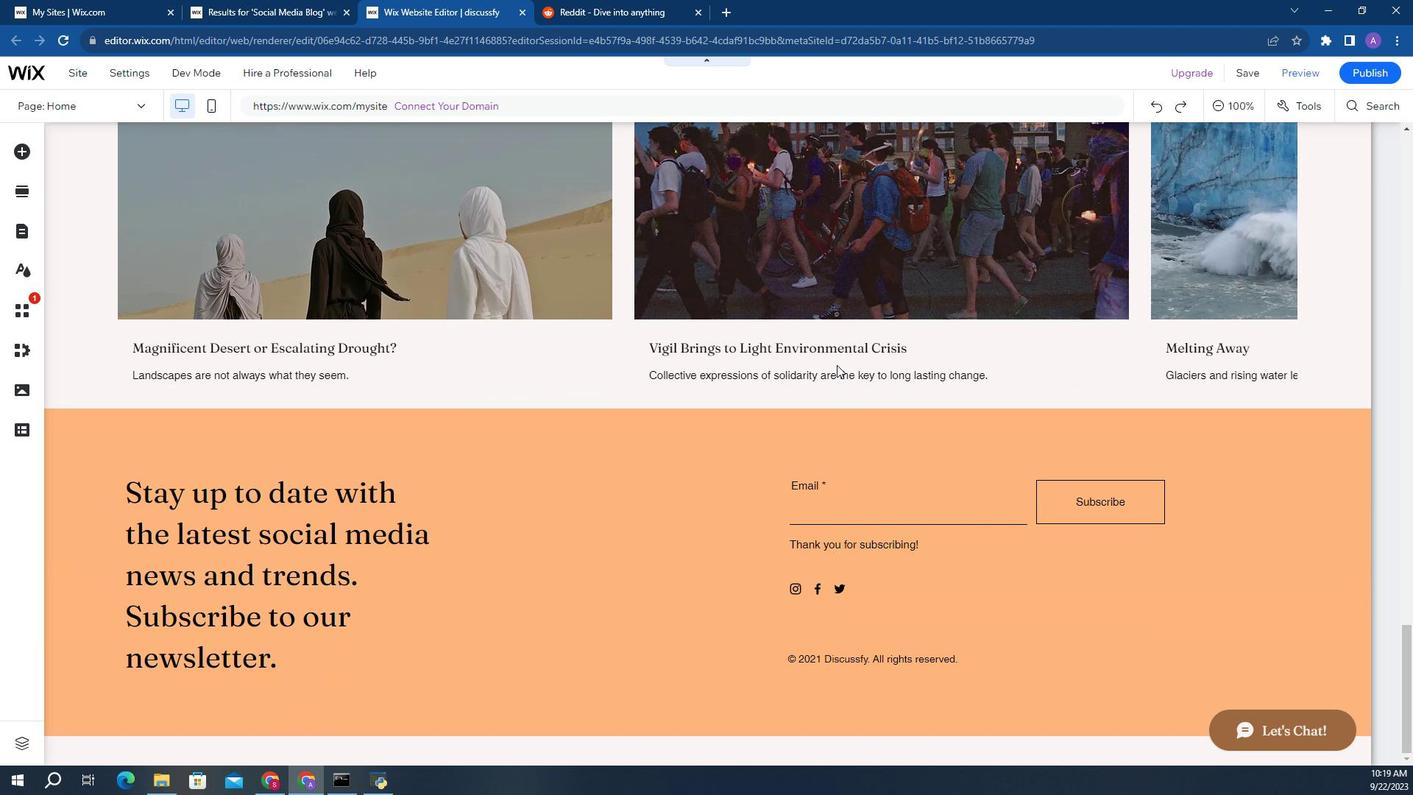 
Action: Mouse scrolled (601, 293) with delta (0, 0)
Screenshot: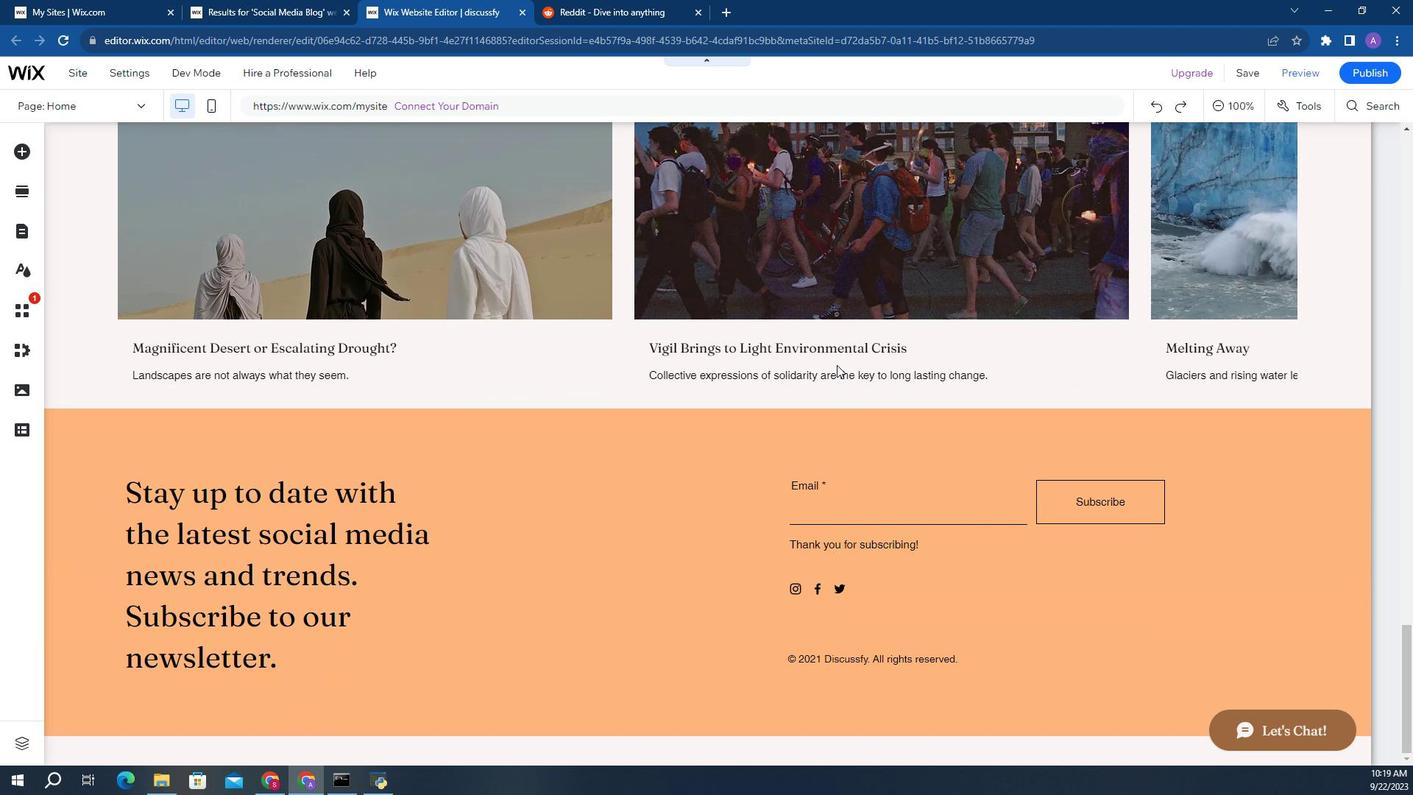 
Action: Mouse scrolled (601, 293) with delta (0, 0)
Screenshot: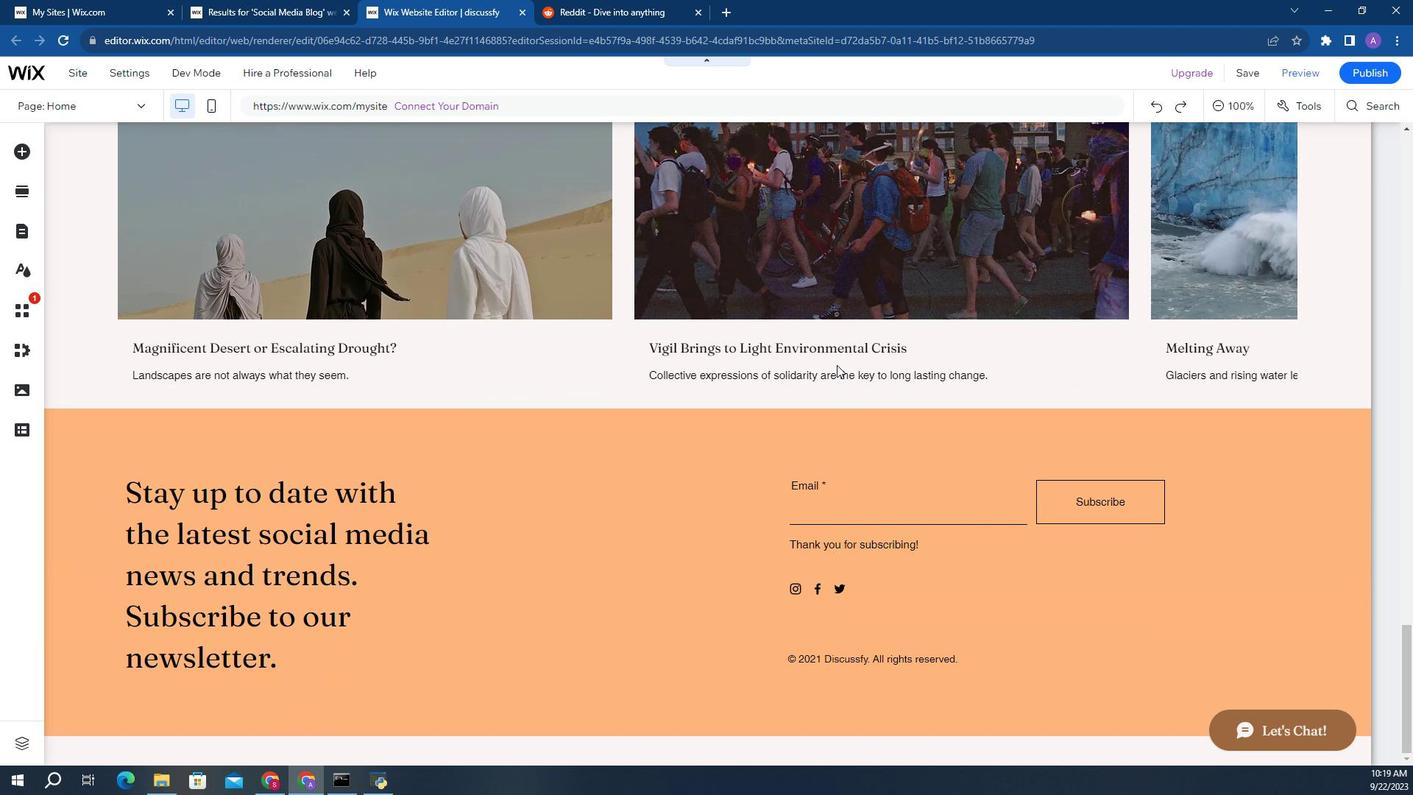 
Action: Mouse scrolled (601, 293) with delta (0, 0)
Screenshot: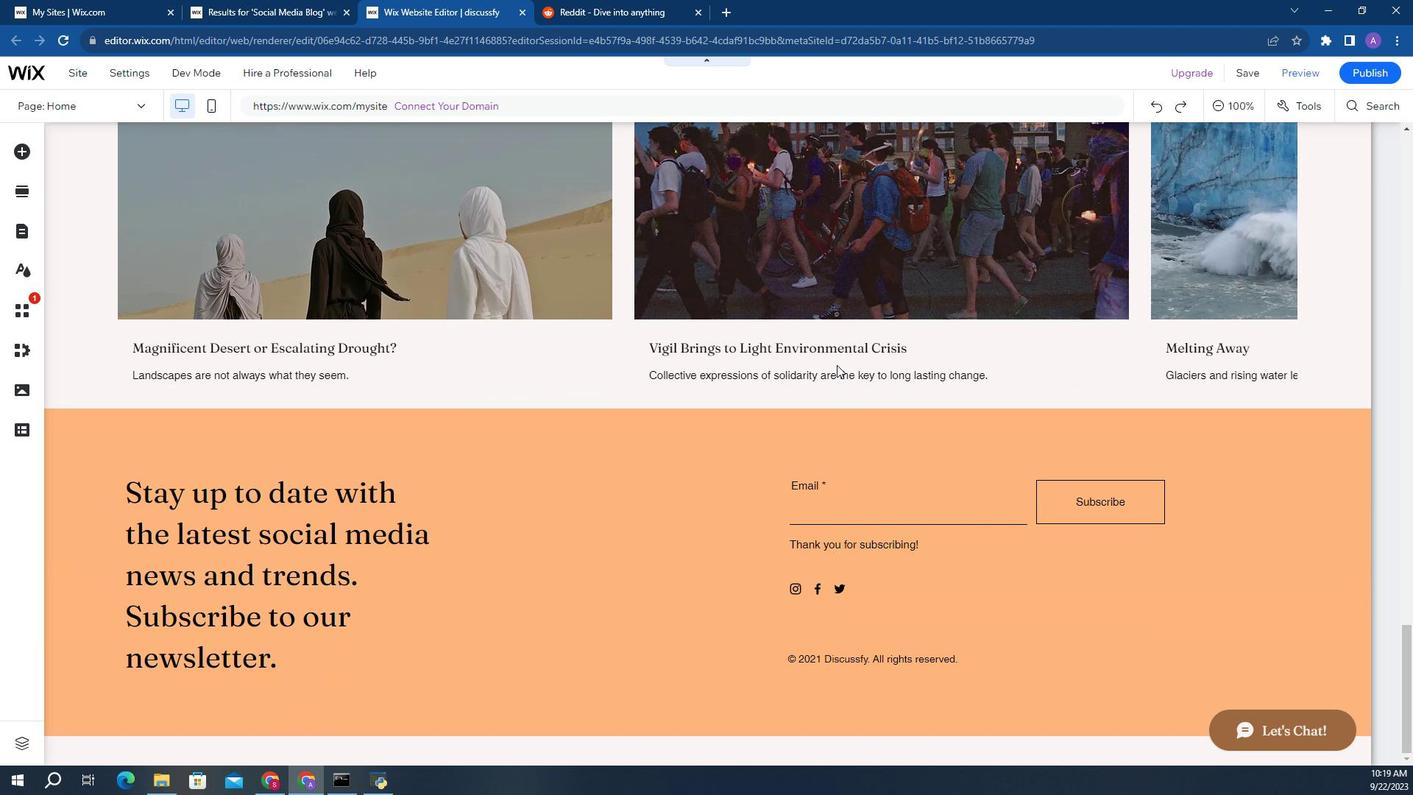 
Action: Mouse scrolled (601, 293) with delta (0, 0)
Screenshot: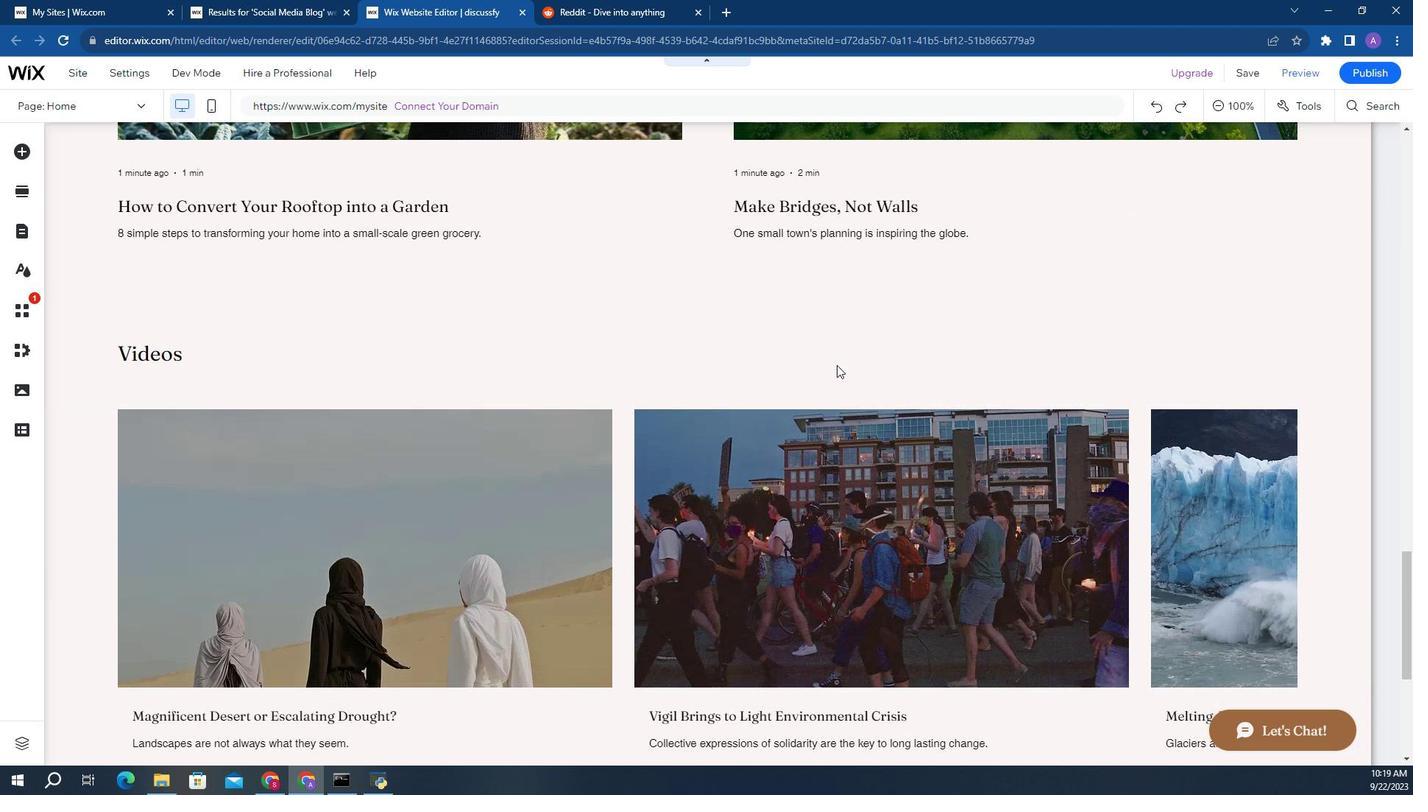 
Action: Mouse scrolled (601, 293) with delta (0, 0)
Screenshot: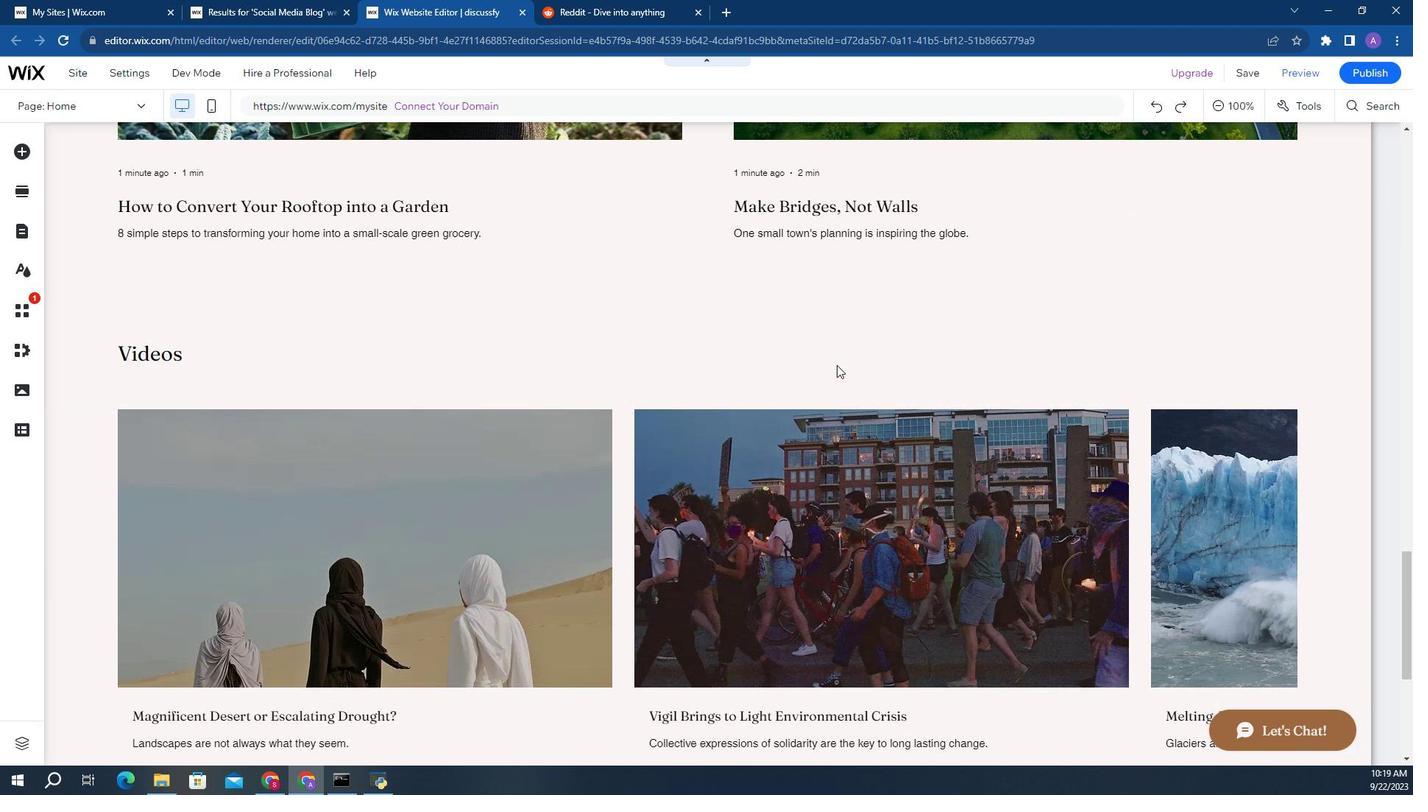 
Action: Mouse scrolled (601, 293) with delta (0, 0)
Screenshot: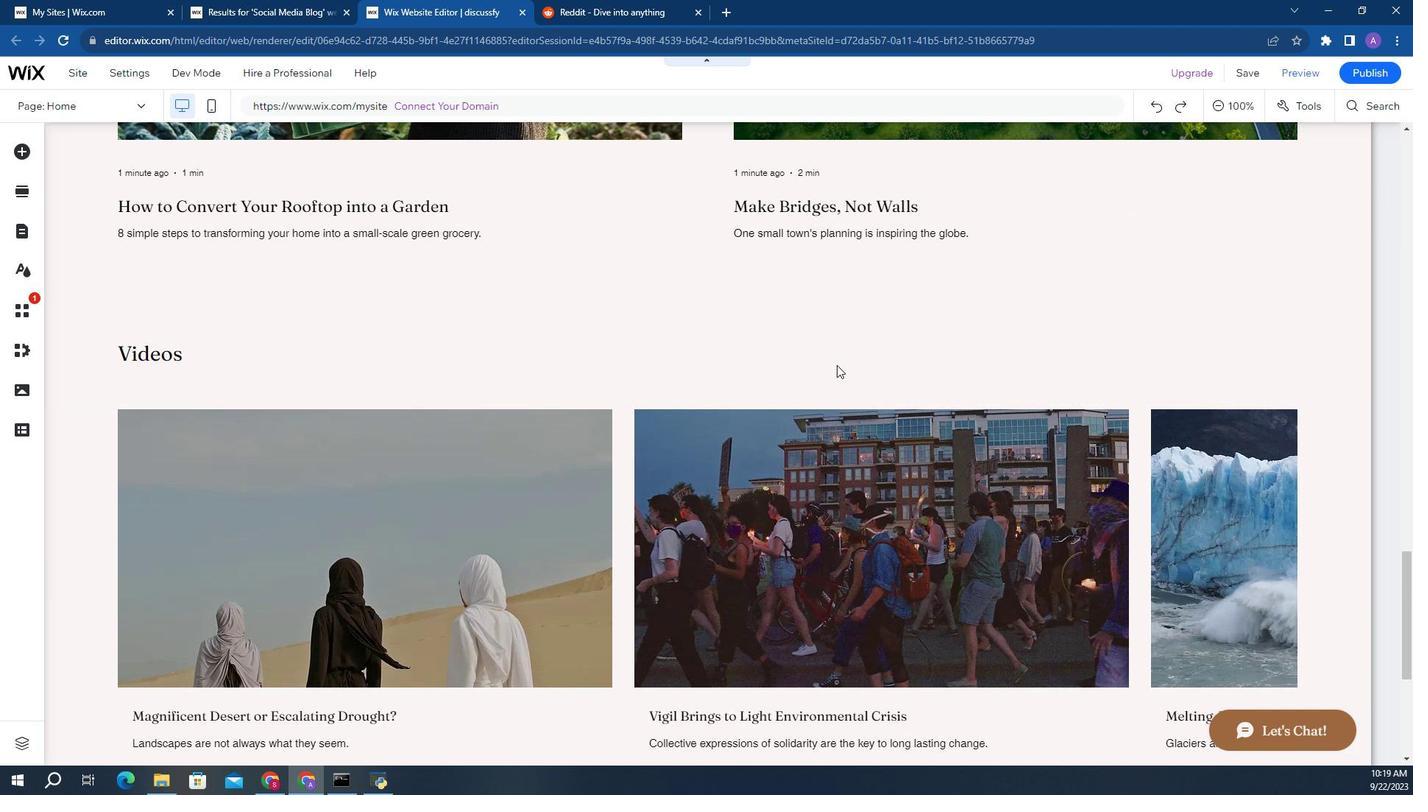 
Action: Mouse scrolled (601, 293) with delta (0, 0)
Screenshot: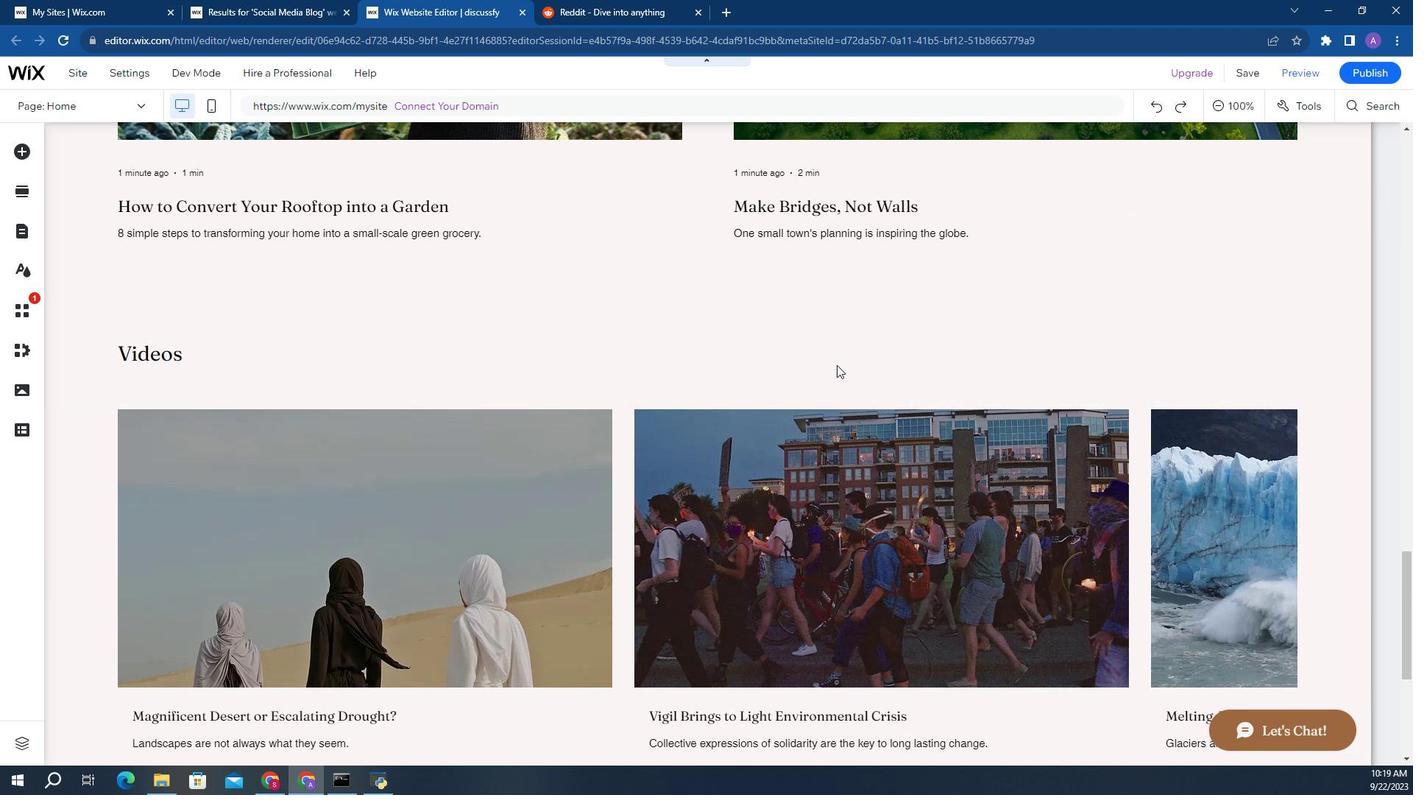 
Action: Mouse scrolled (601, 293) with delta (0, 0)
Screenshot: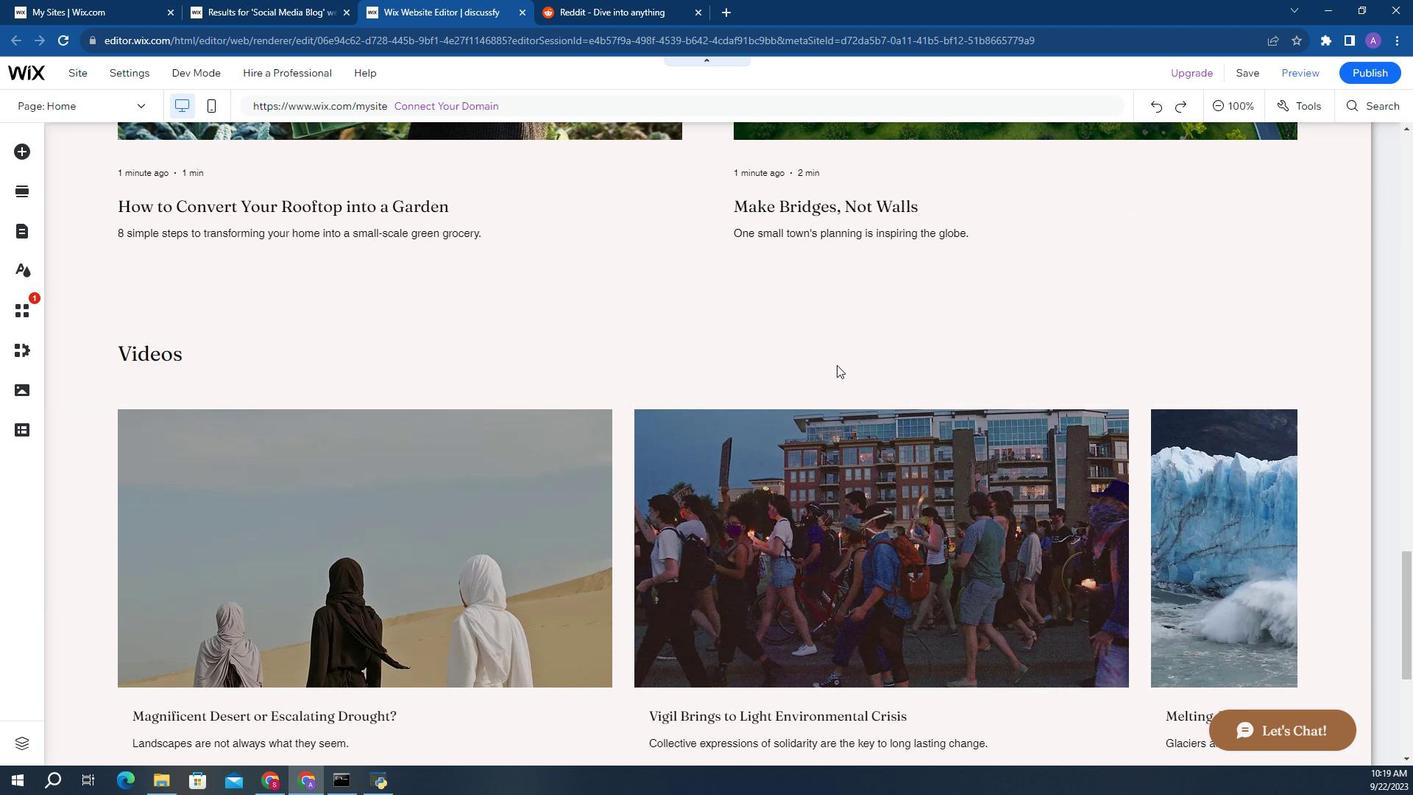 
Action: Mouse scrolled (601, 293) with delta (0, 0)
Screenshot: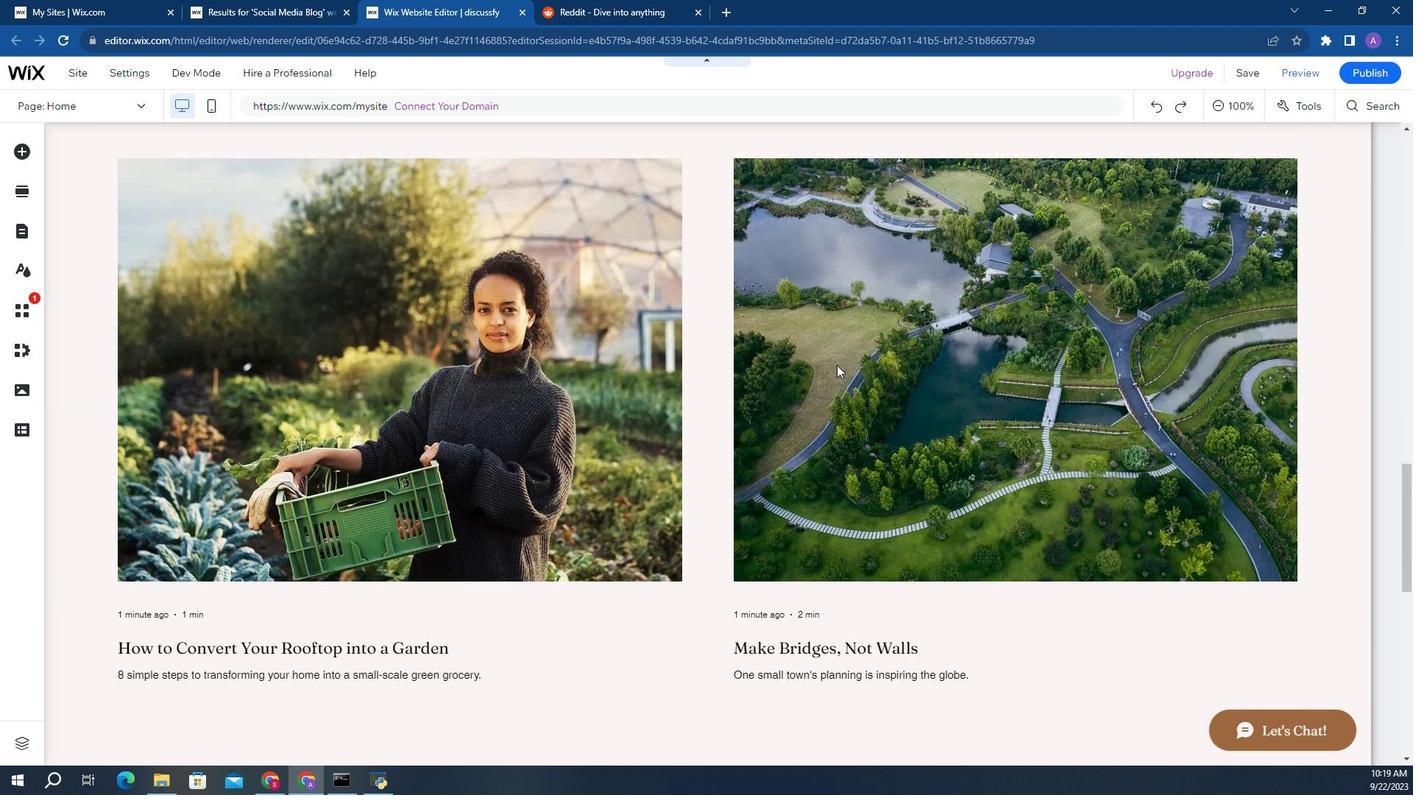 
Action: Mouse scrolled (601, 293) with delta (0, 0)
Screenshot: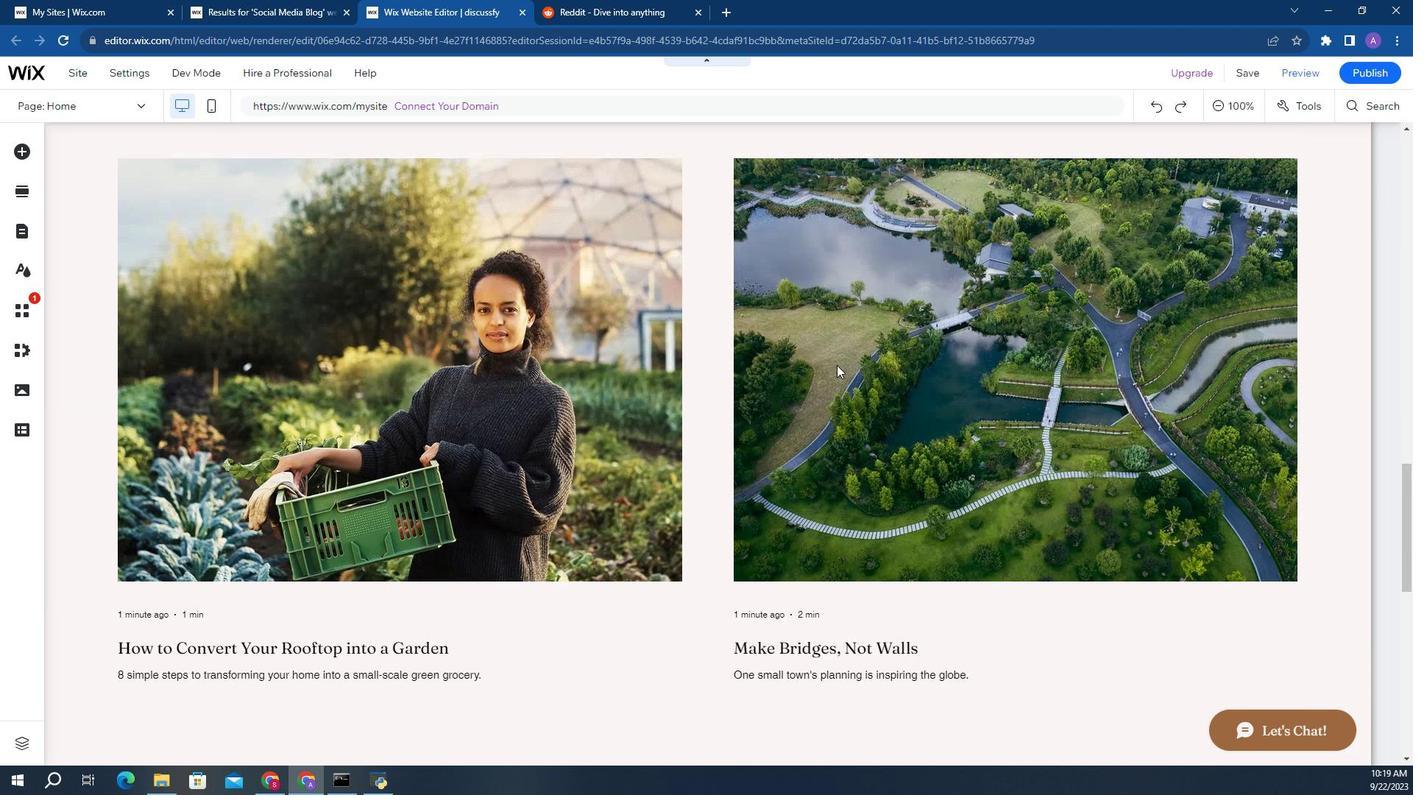 
Action: Mouse scrolled (601, 293) with delta (0, 0)
Screenshot: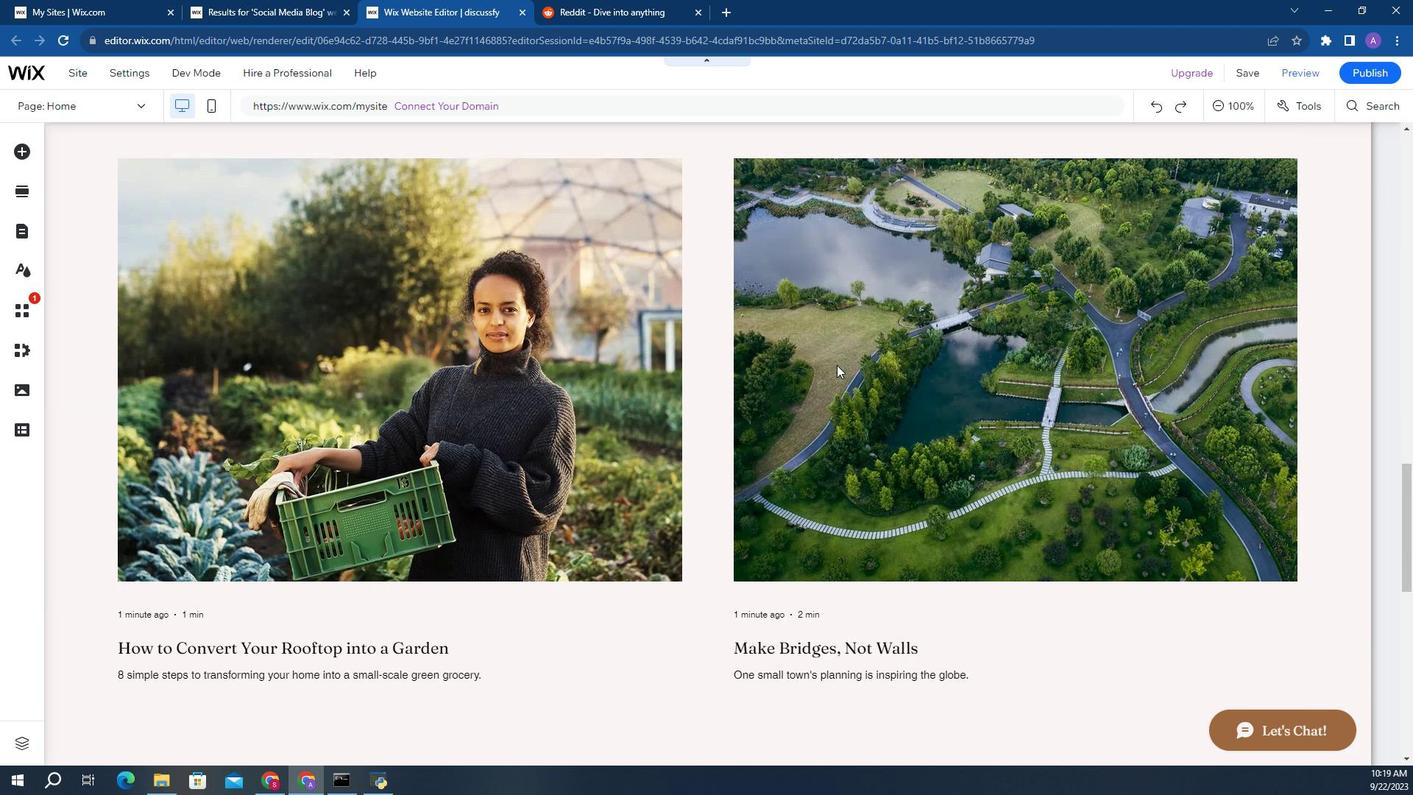 
Action: Mouse scrolled (601, 293) with delta (0, 0)
Screenshot: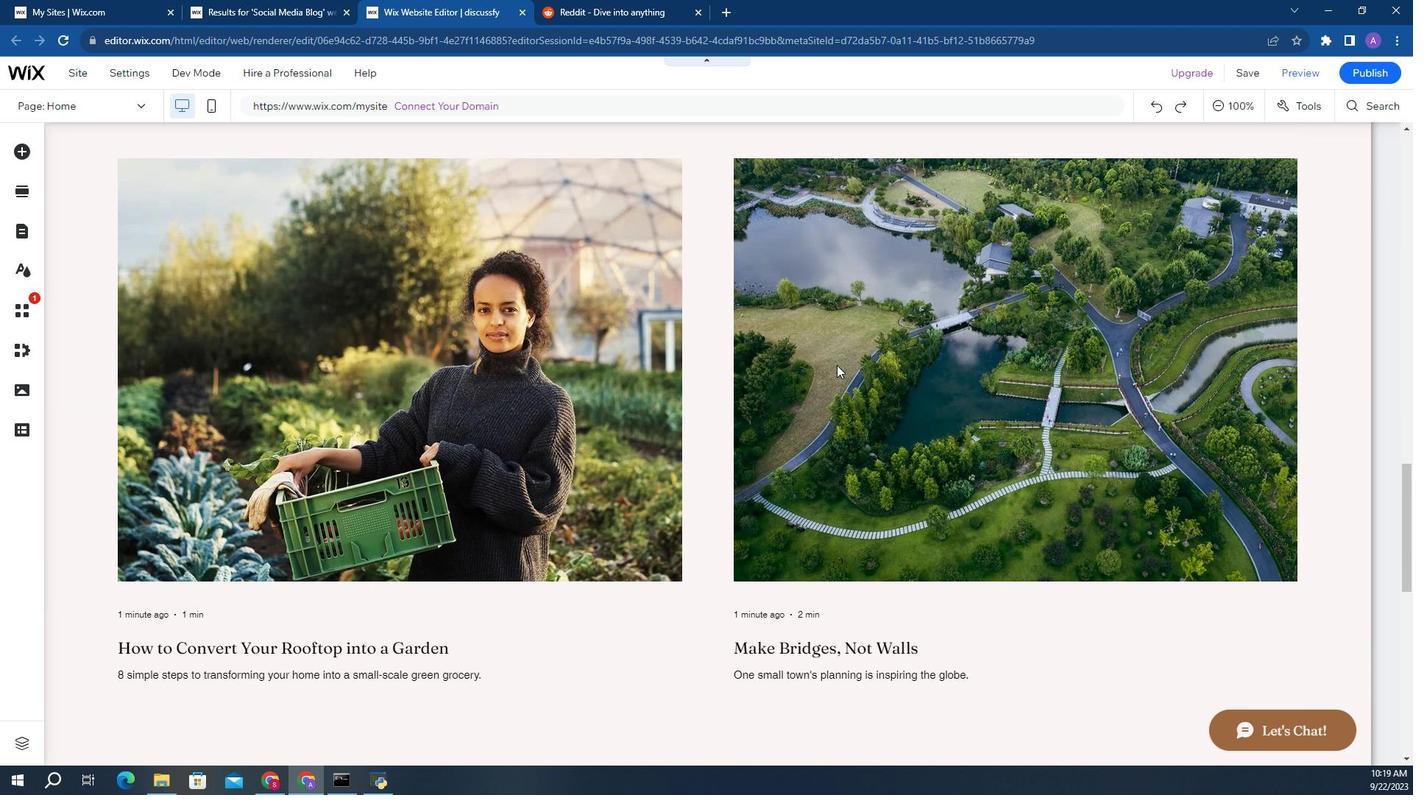 
Action: Mouse scrolled (601, 293) with delta (0, 0)
Screenshot: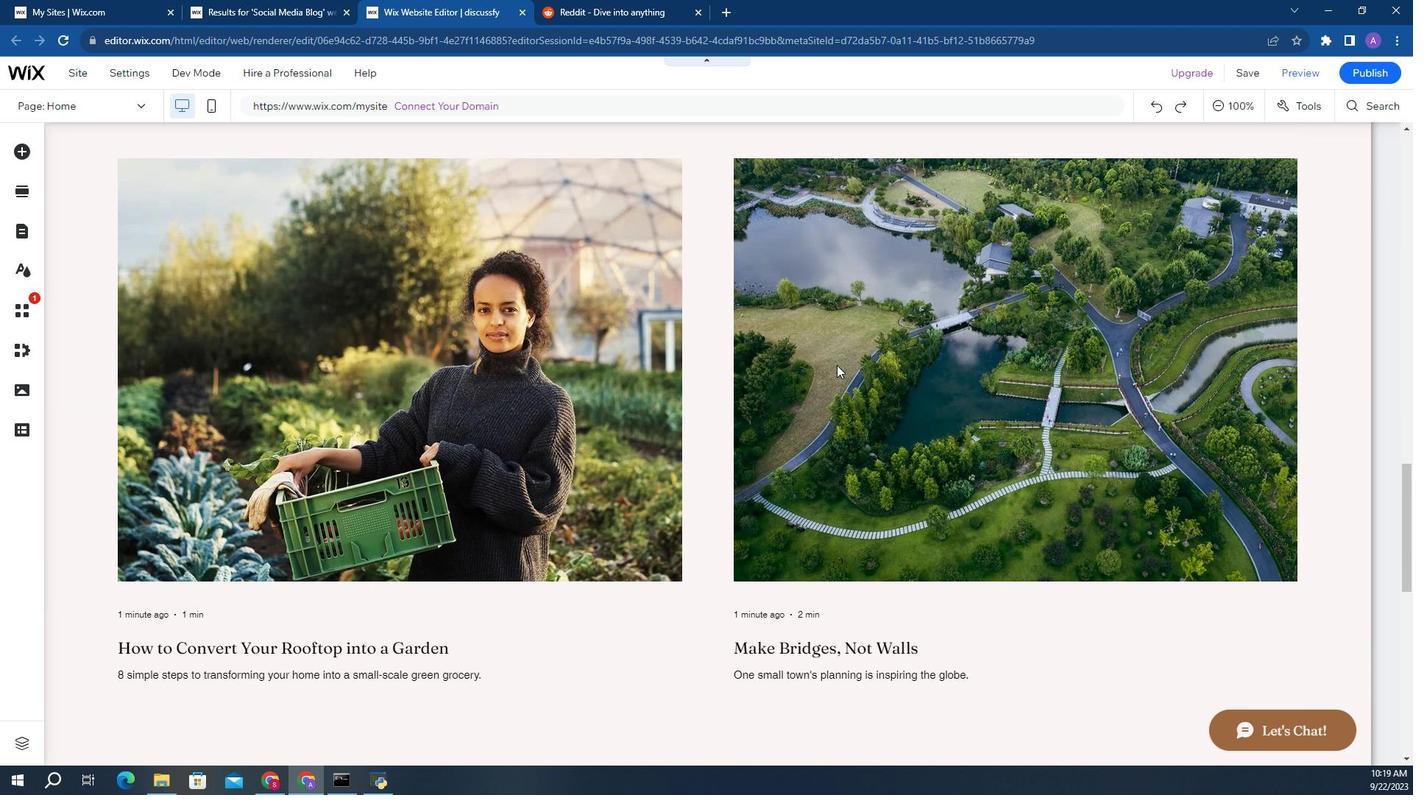 
Action: Mouse scrolled (601, 293) with delta (0, 0)
Screenshot: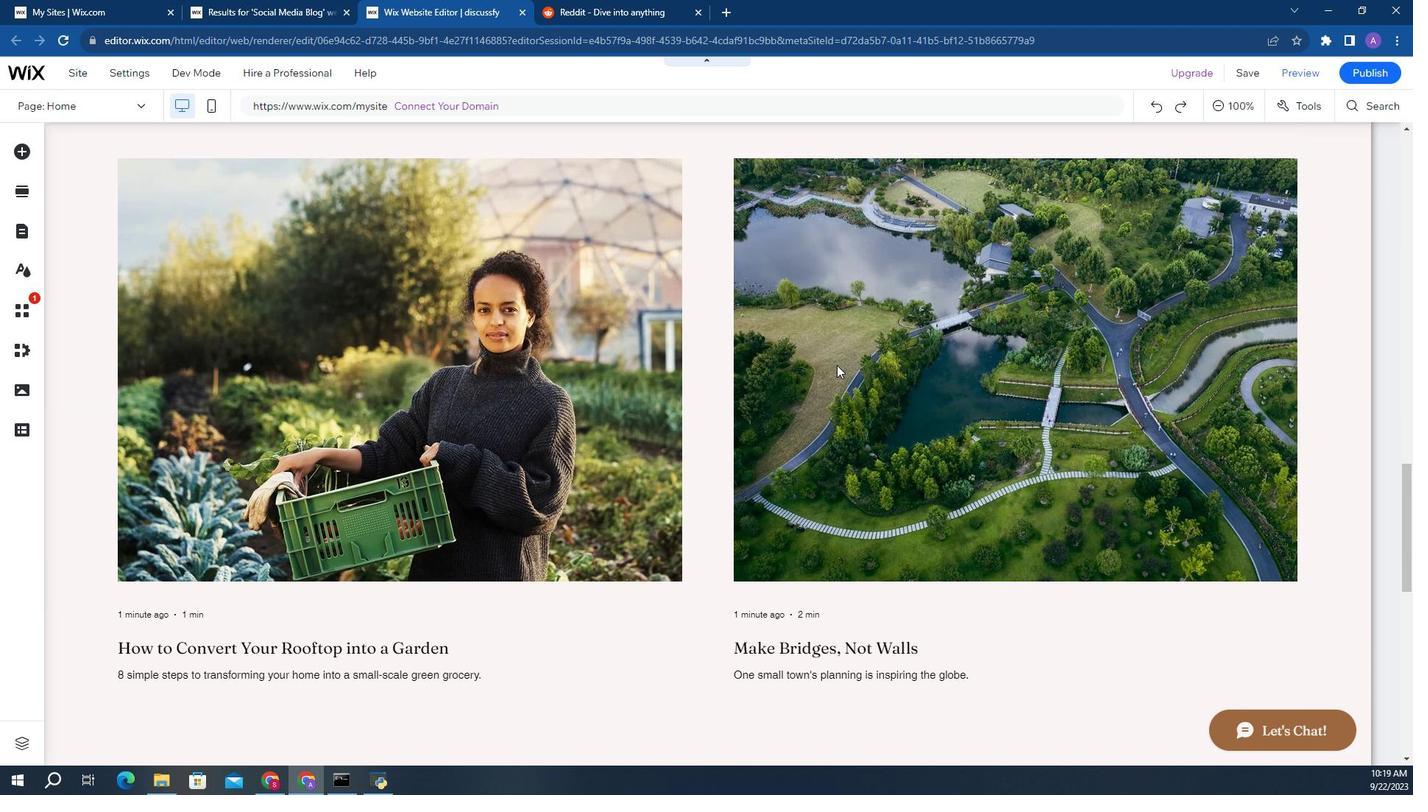
Action: Mouse scrolled (601, 293) with delta (0, 0)
Screenshot: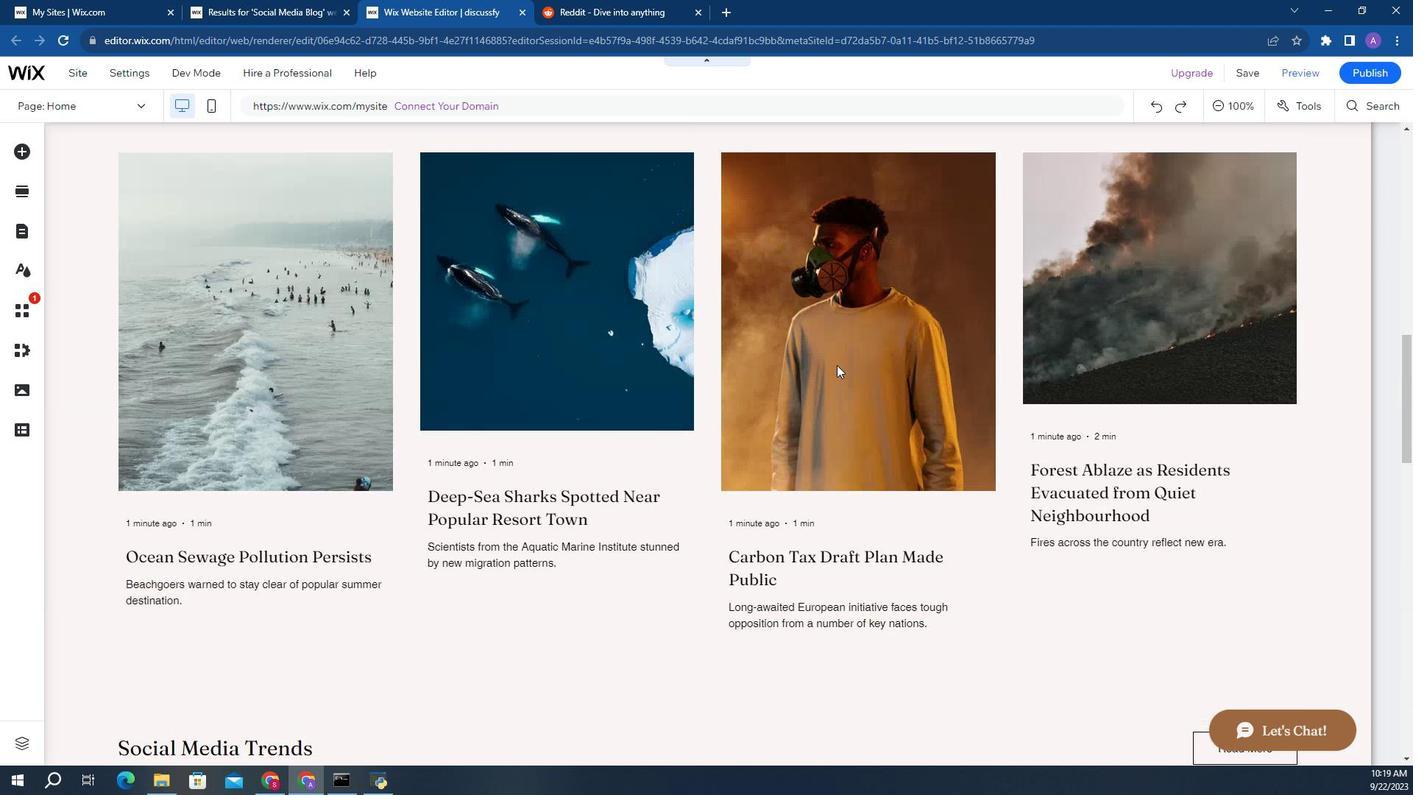 
Action: Mouse scrolled (601, 293) with delta (0, 0)
Screenshot: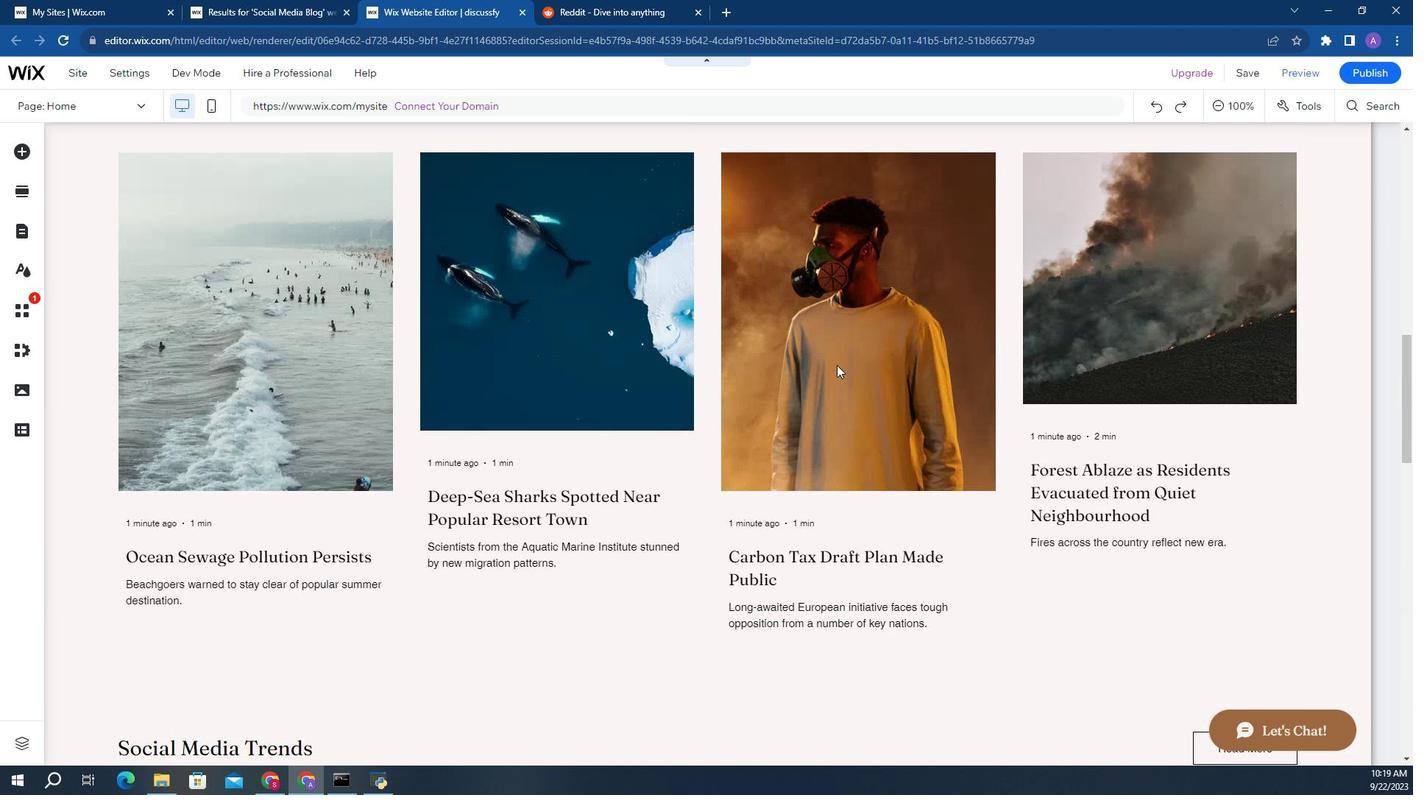
Action: Mouse scrolled (601, 293) with delta (0, 0)
Screenshot: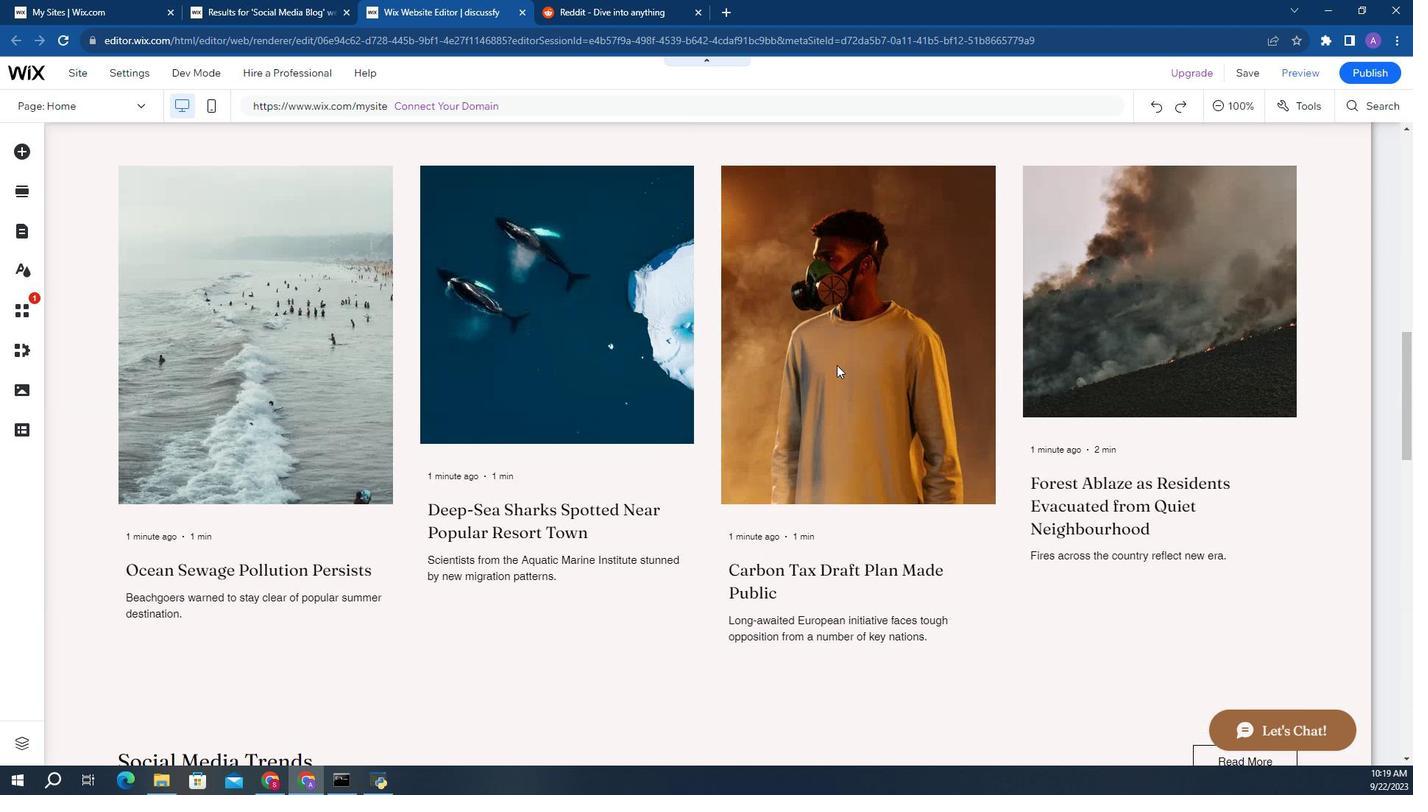 
Action: Mouse scrolled (601, 293) with delta (0, 0)
Screenshot: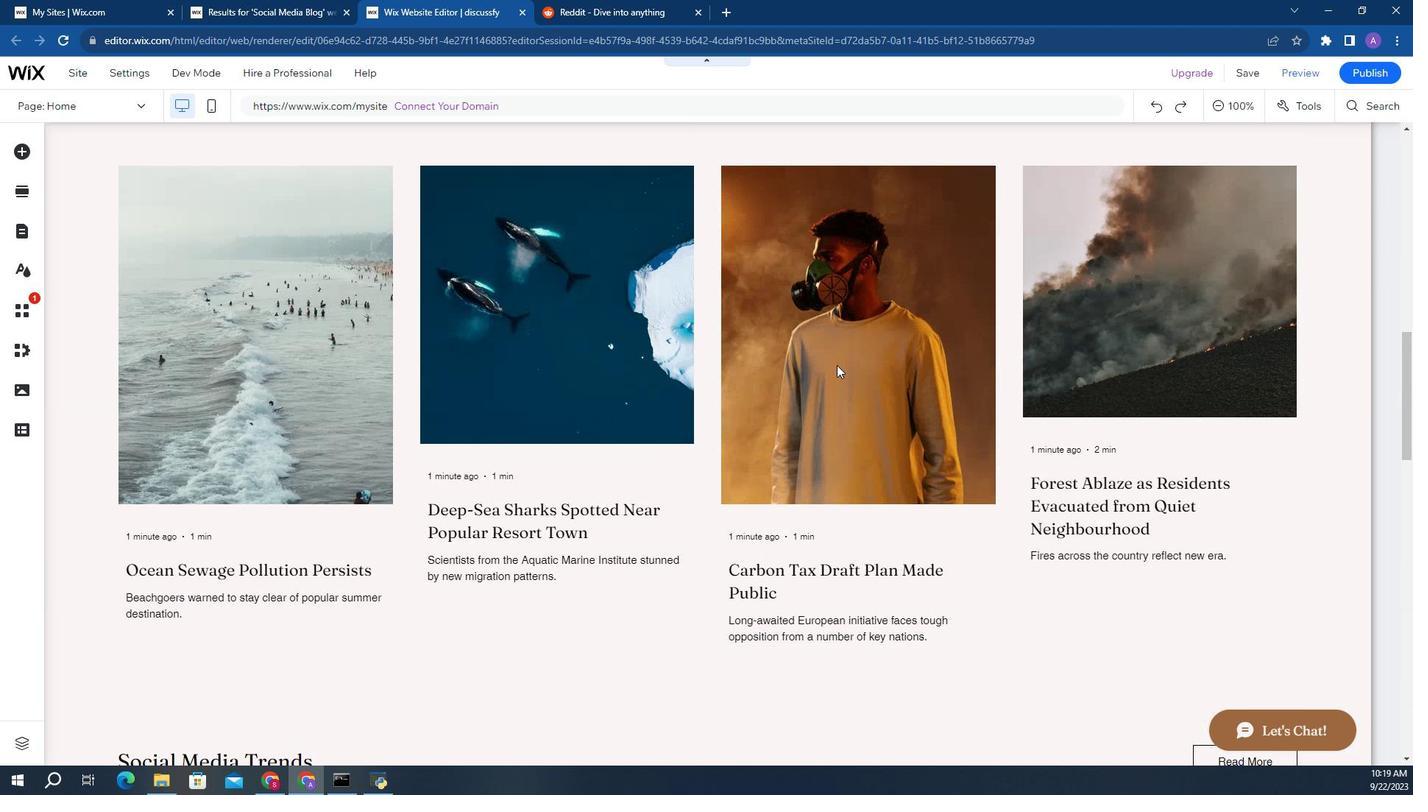 
Action: Mouse scrolled (601, 293) with delta (0, 0)
Screenshot: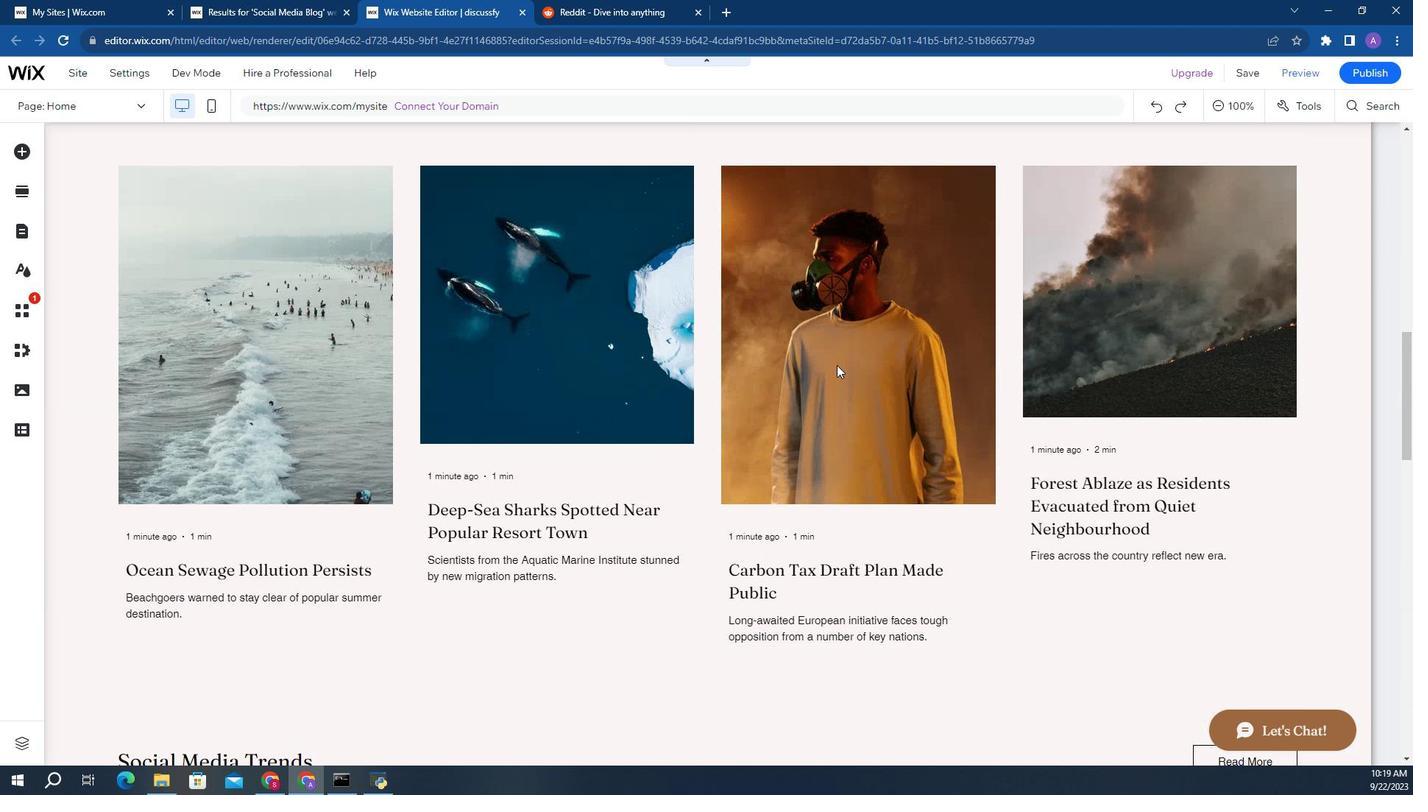 
Action: Mouse scrolled (601, 293) with delta (0, 0)
Screenshot: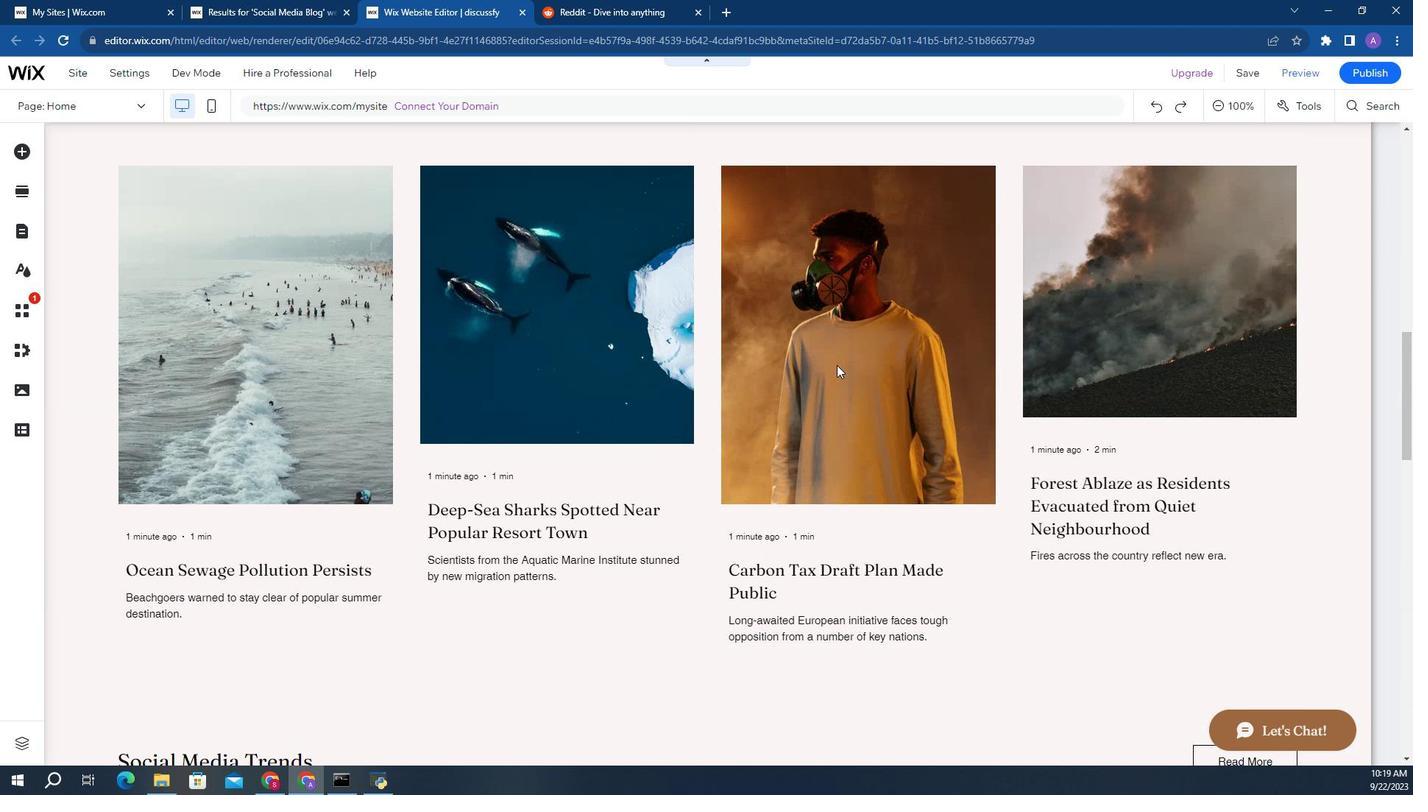 
Action: Mouse scrolled (601, 293) with delta (0, 0)
Screenshot: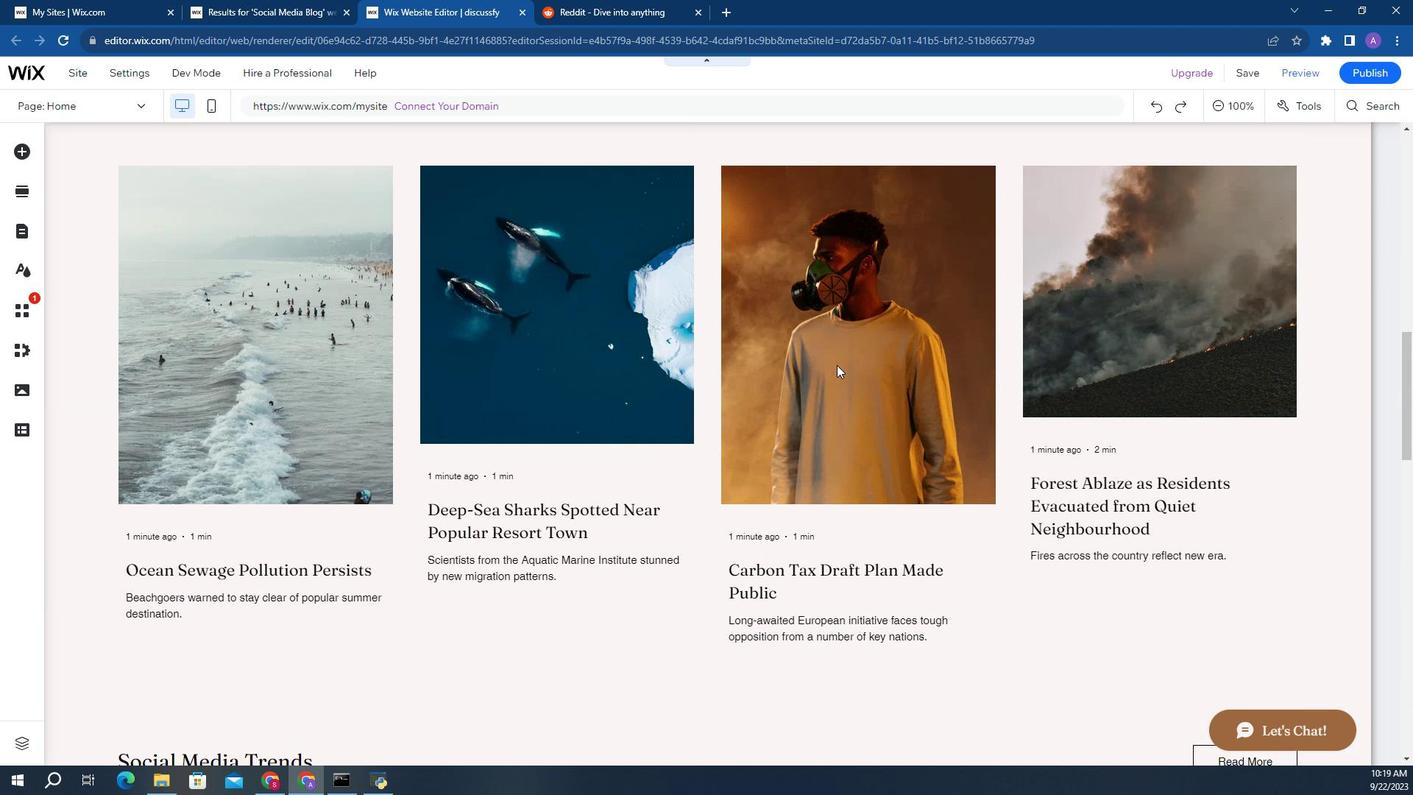 
Action: Mouse scrolled (601, 293) with delta (0, 0)
Screenshot: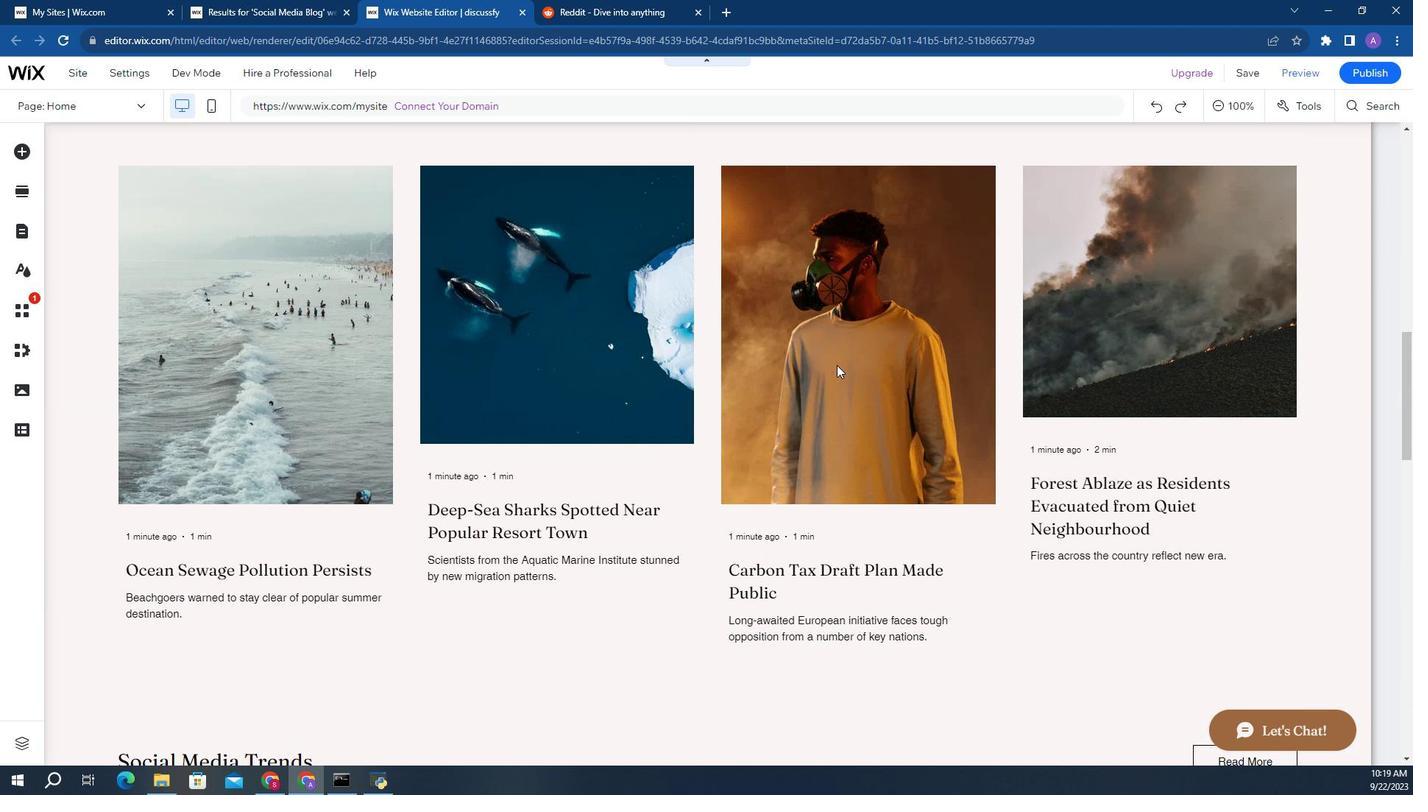 
Action: Mouse scrolled (601, 293) with delta (0, 0)
Screenshot: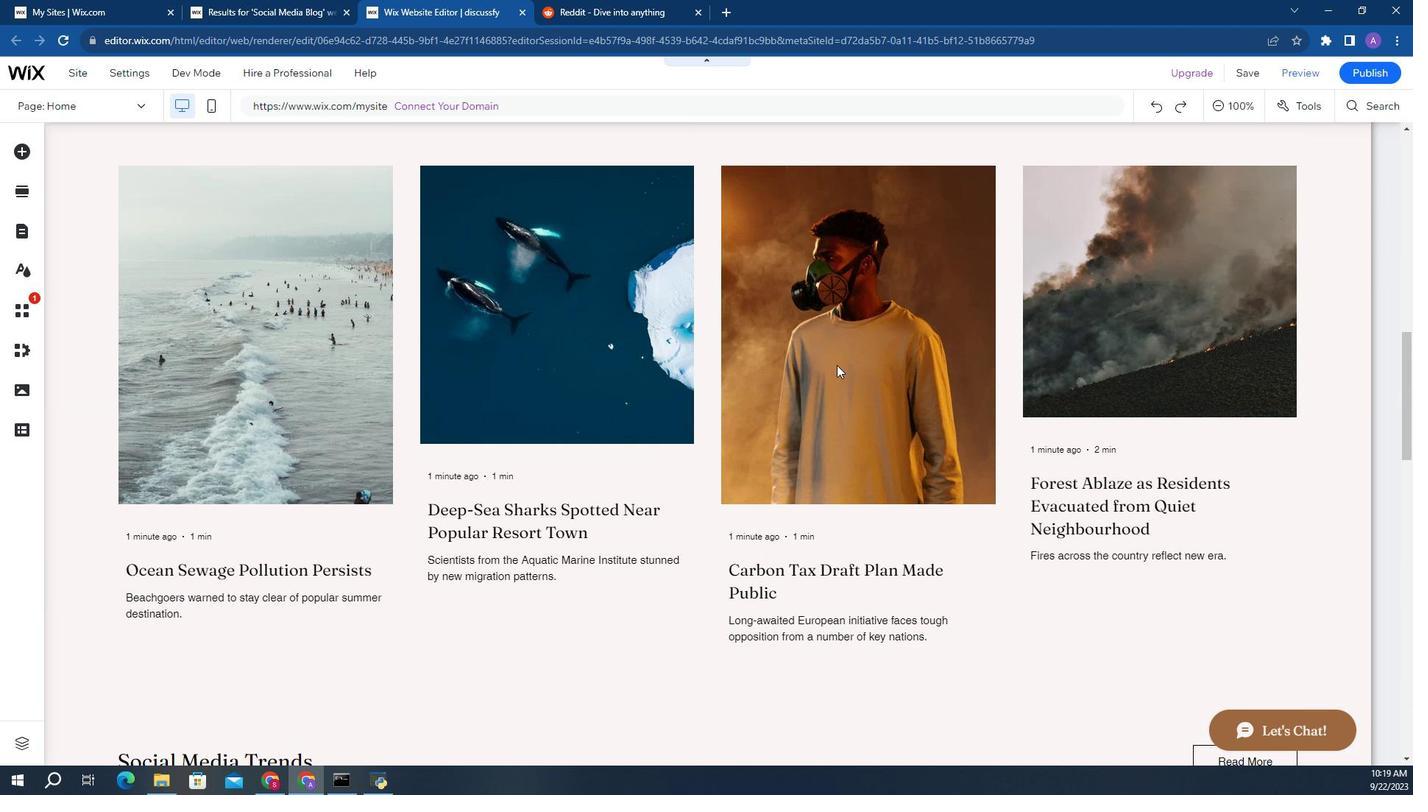 
Action: Mouse scrolled (601, 293) with delta (0, 0)
Screenshot: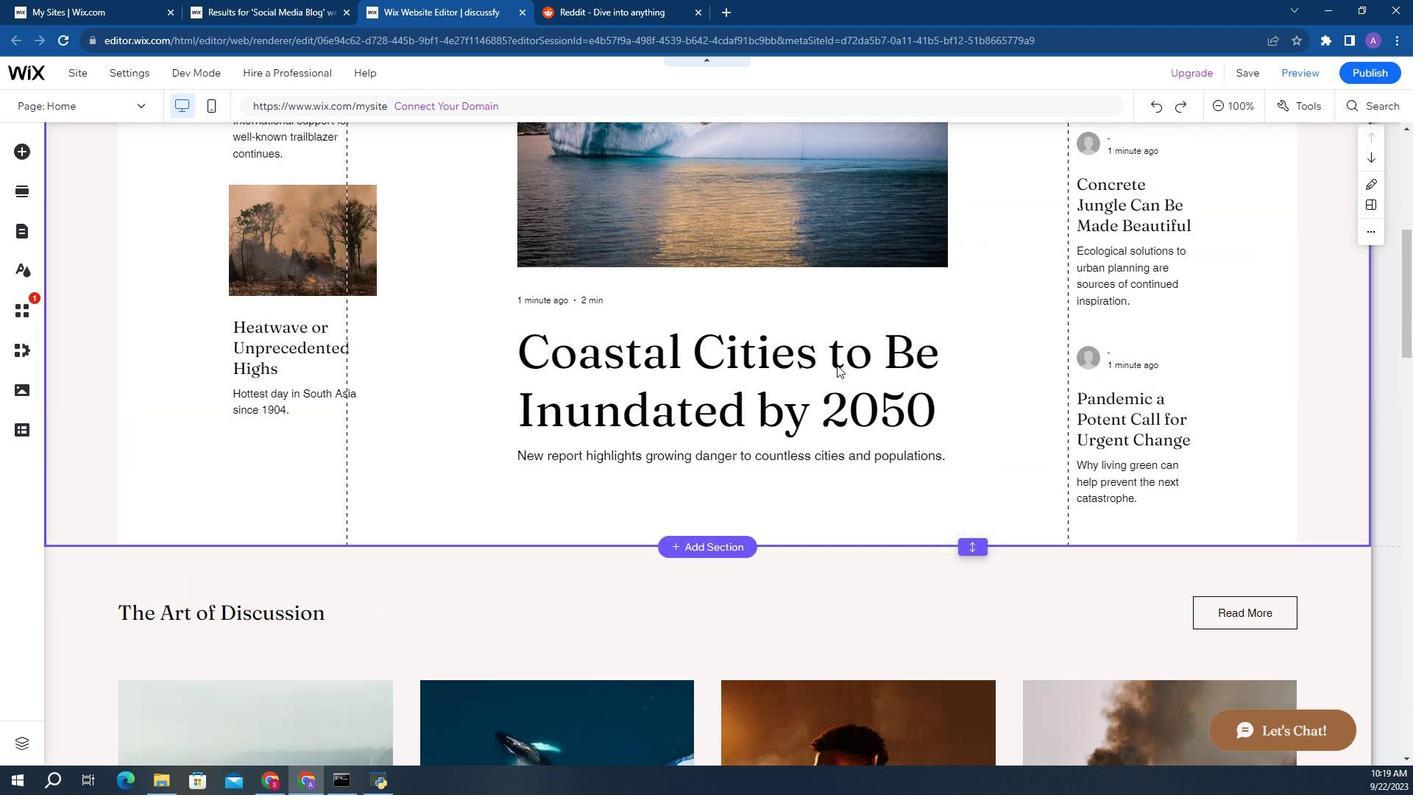 
Action: Mouse scrolled (601, 293) with delta (0, 0)
Screenshot: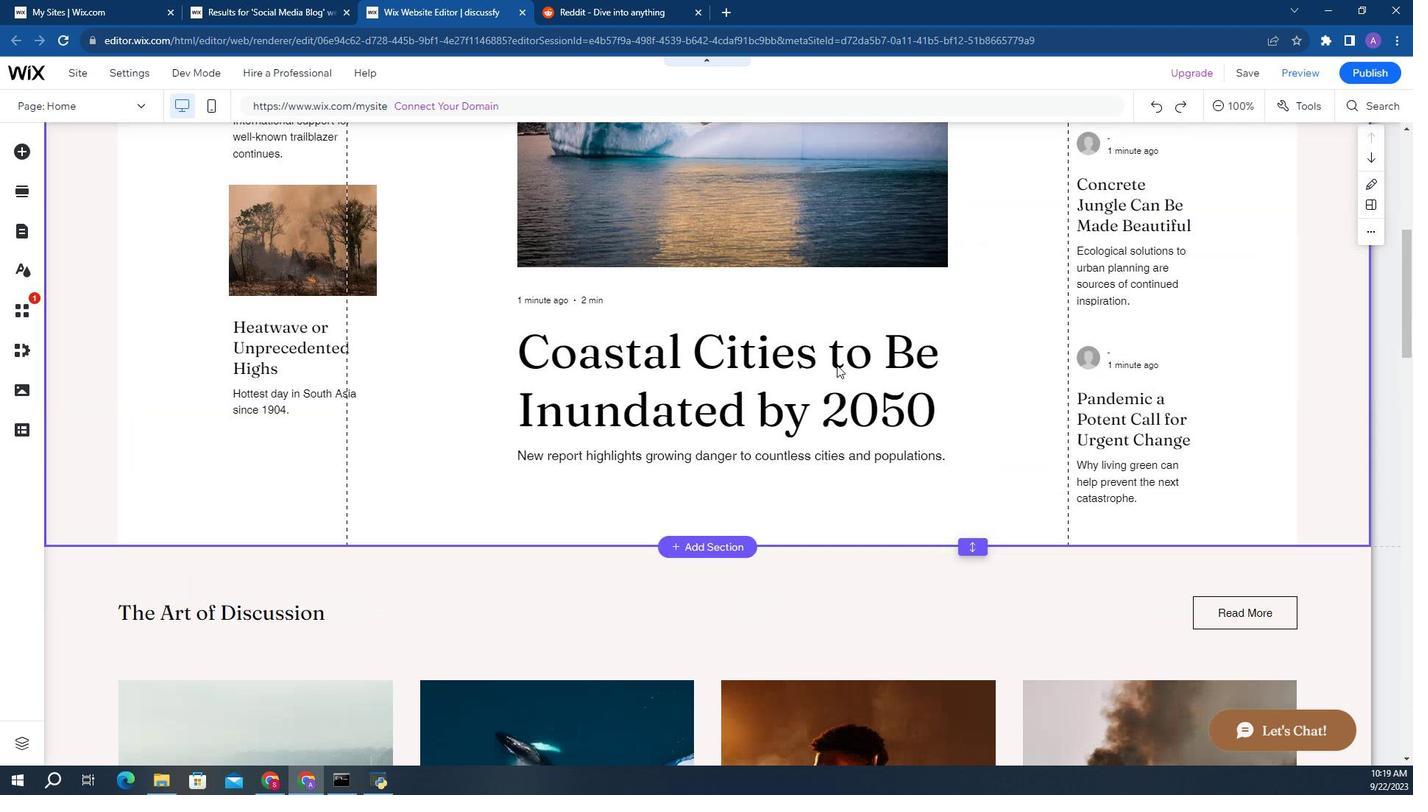 
Action: Mouse scrolled (601, 293) with delta (0, 0)
Screenshot: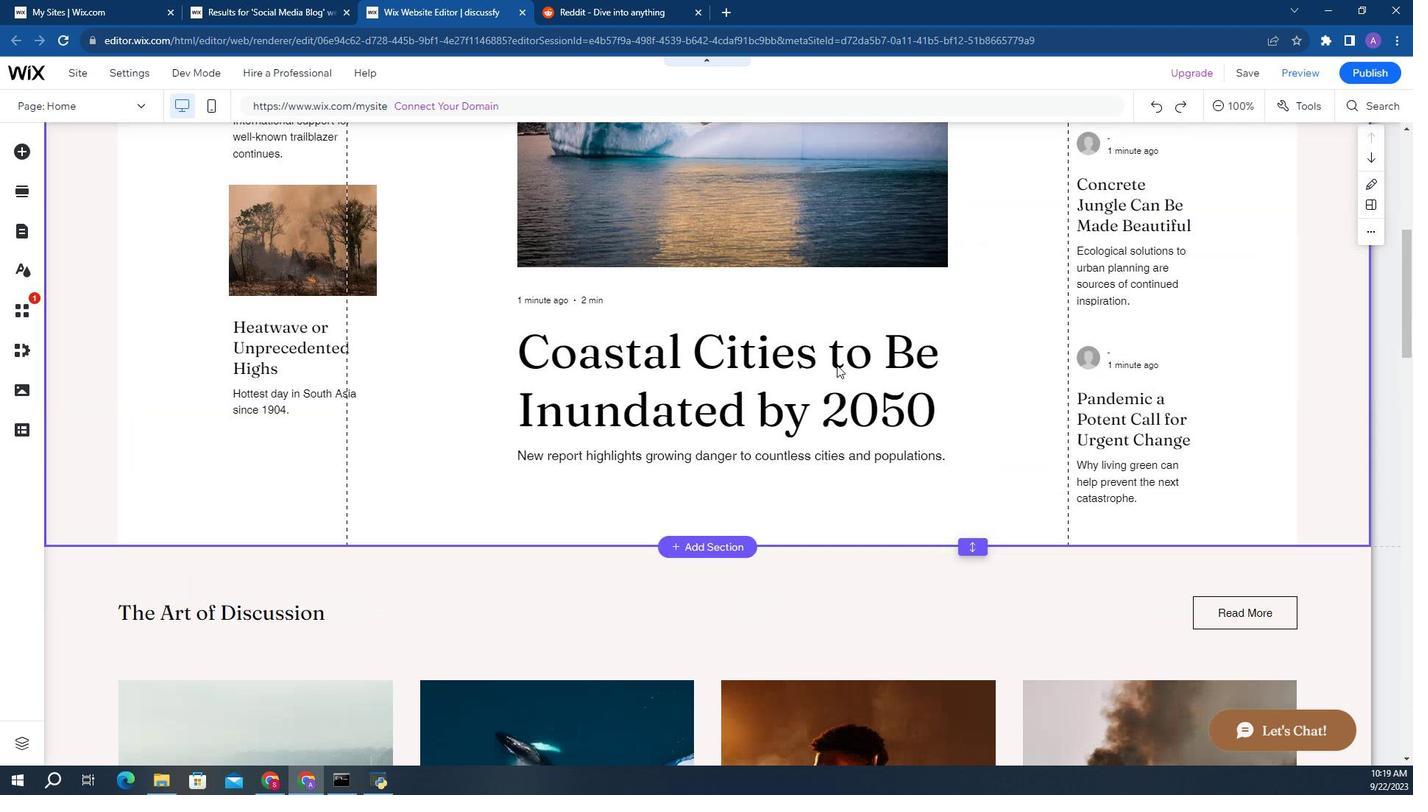 
Action: Mouse scrolled (601, 293) with delta (0, 0)
Screenshot: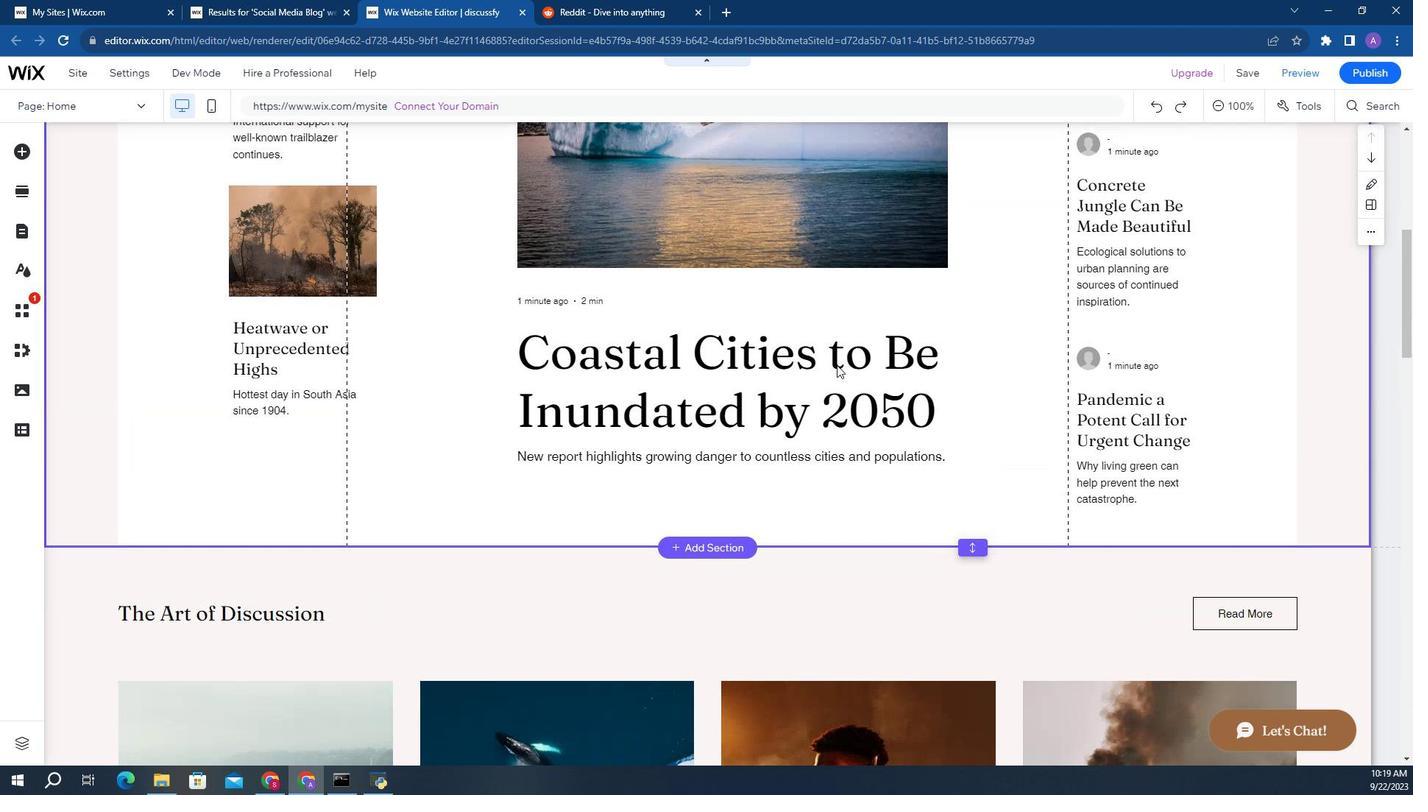 
Action: Mouse scrolled (601, 293) with delta (0, 0)
Screenshot: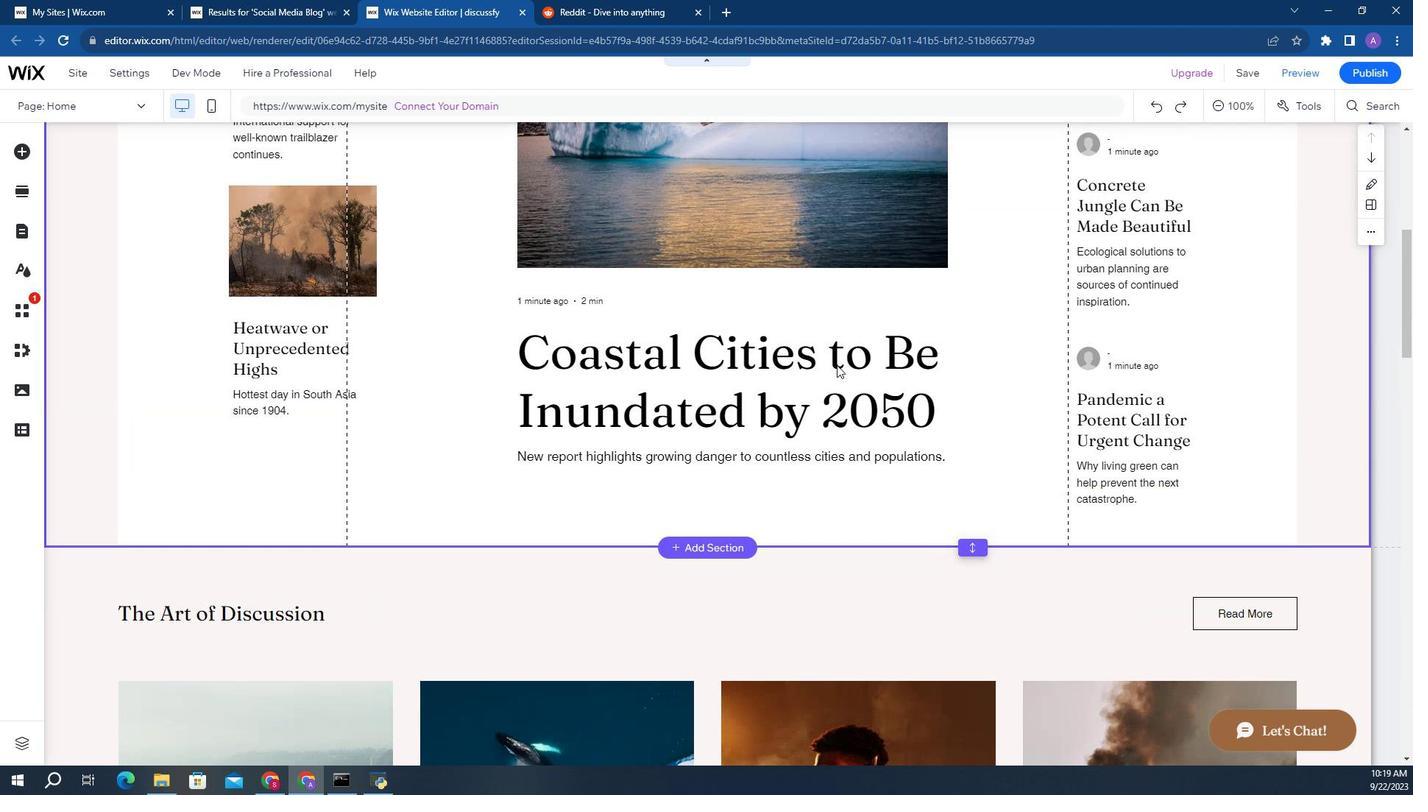 
Action: Mouse scrolled (601, 293) with delta (0, 0)
Screenshot: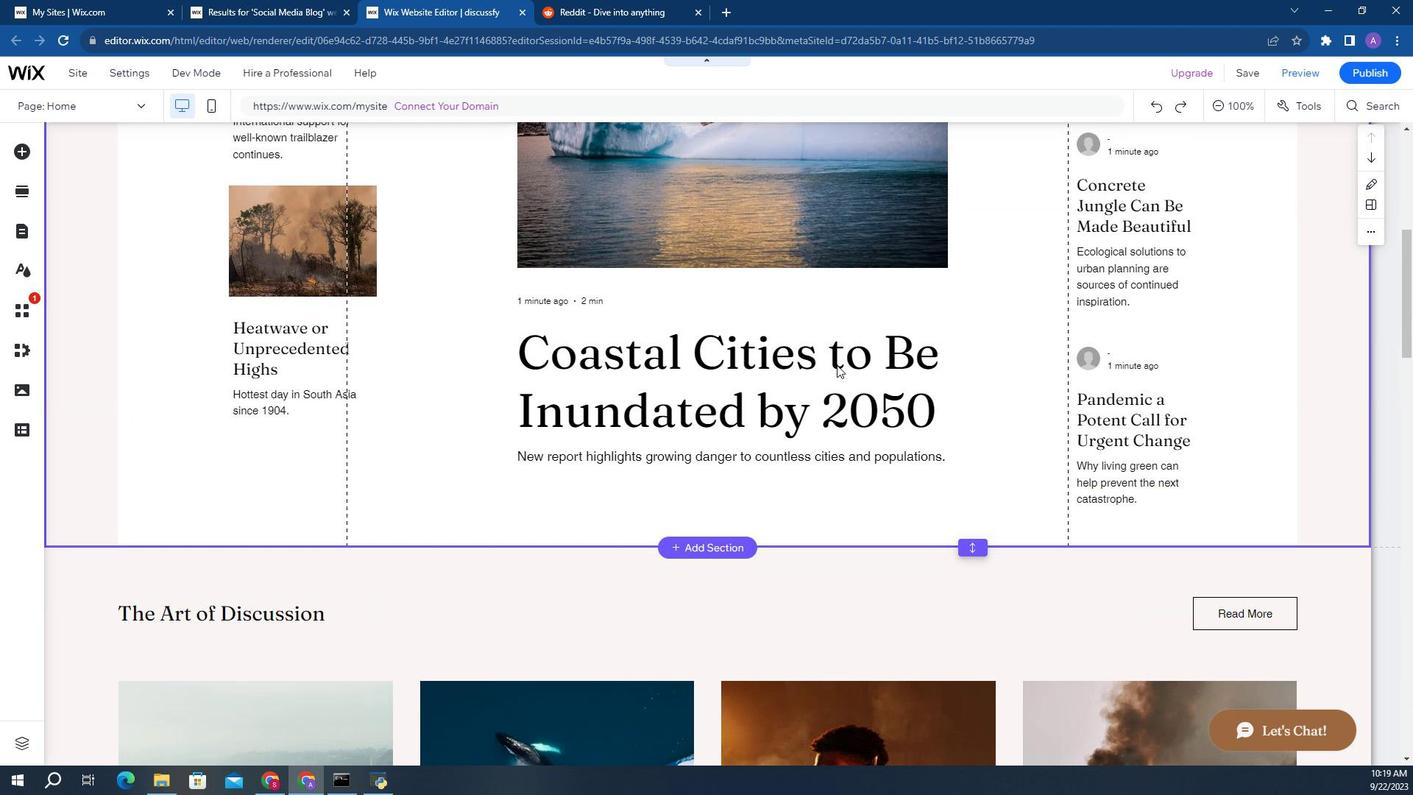 
Action: Mouse scrolled (601, 293) with delta (0, 0)
Screenshot: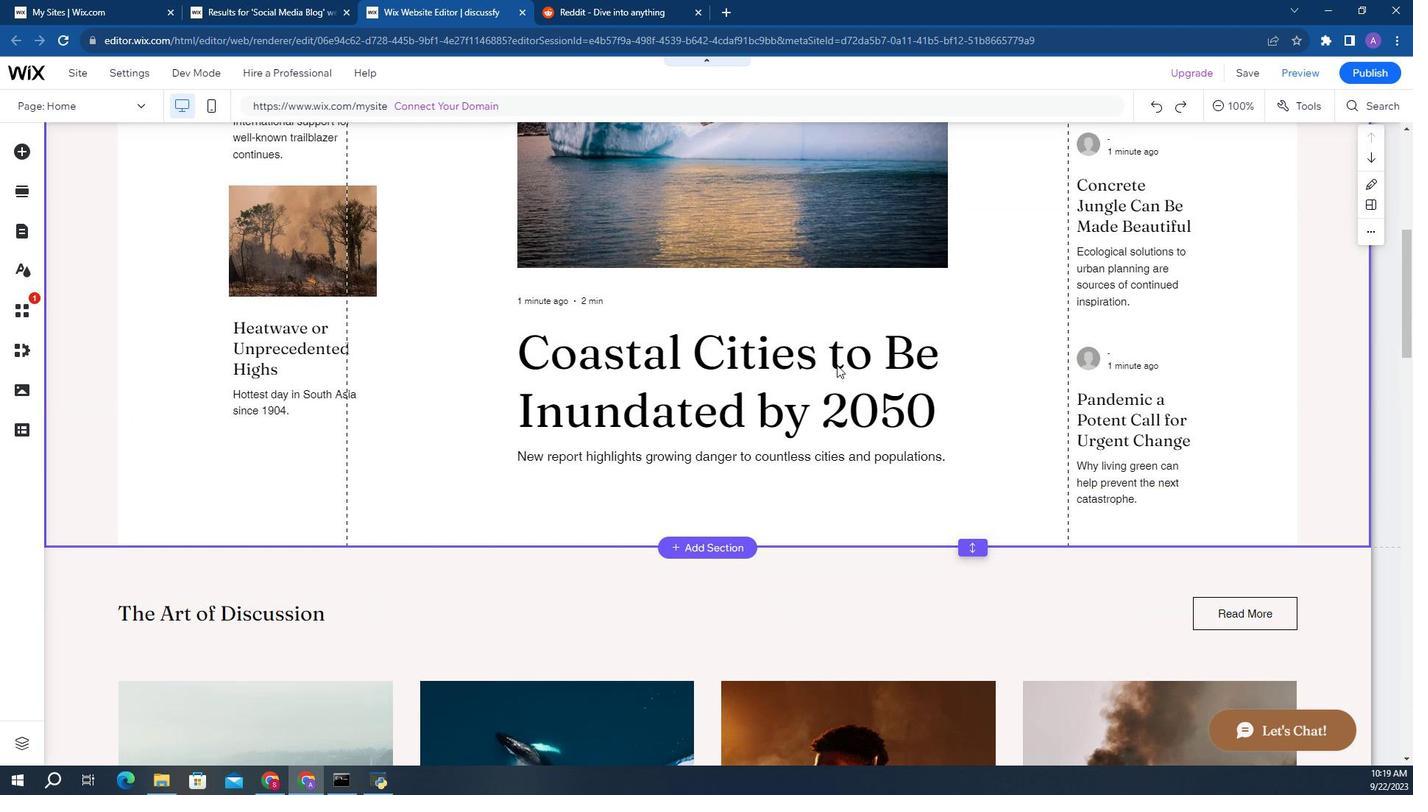 
Action: Mouse scrolled (601, 293) with delta (0, 0)
Screenshot: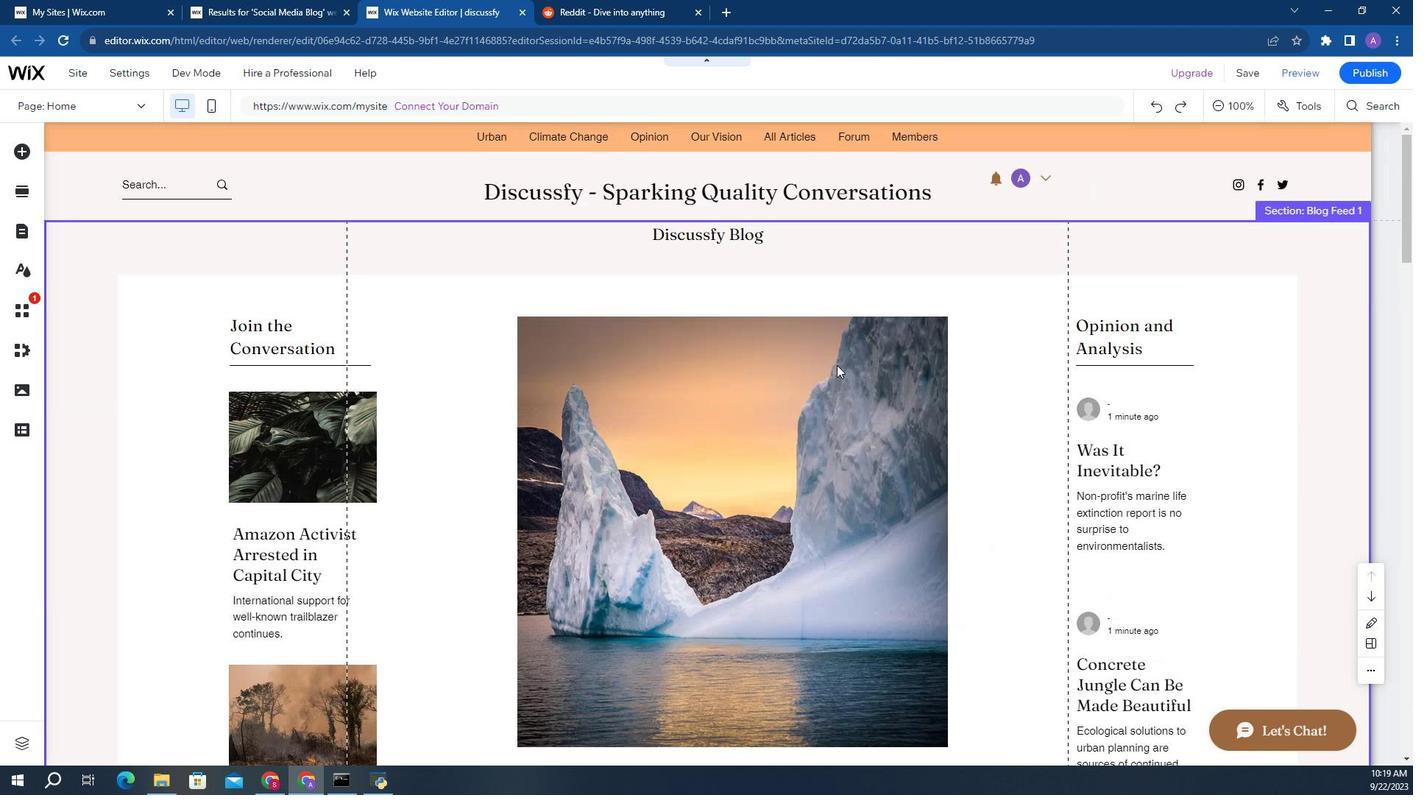 
Action: Mouse scrolled (601, 293) with delta (0, 0)
Screenshot: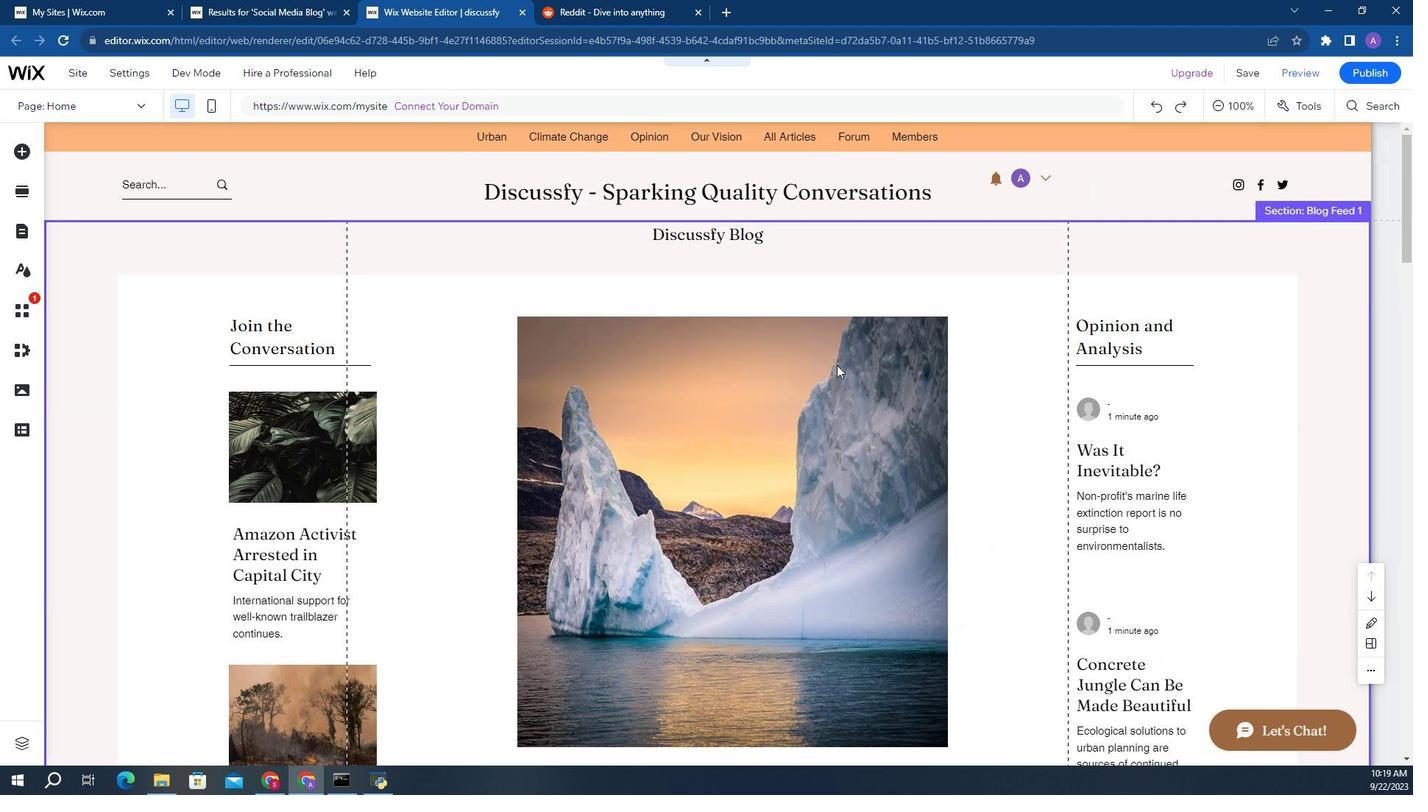 
Action: Mouse scrolled (601, 293) with delta (0, 0)
Screenshot: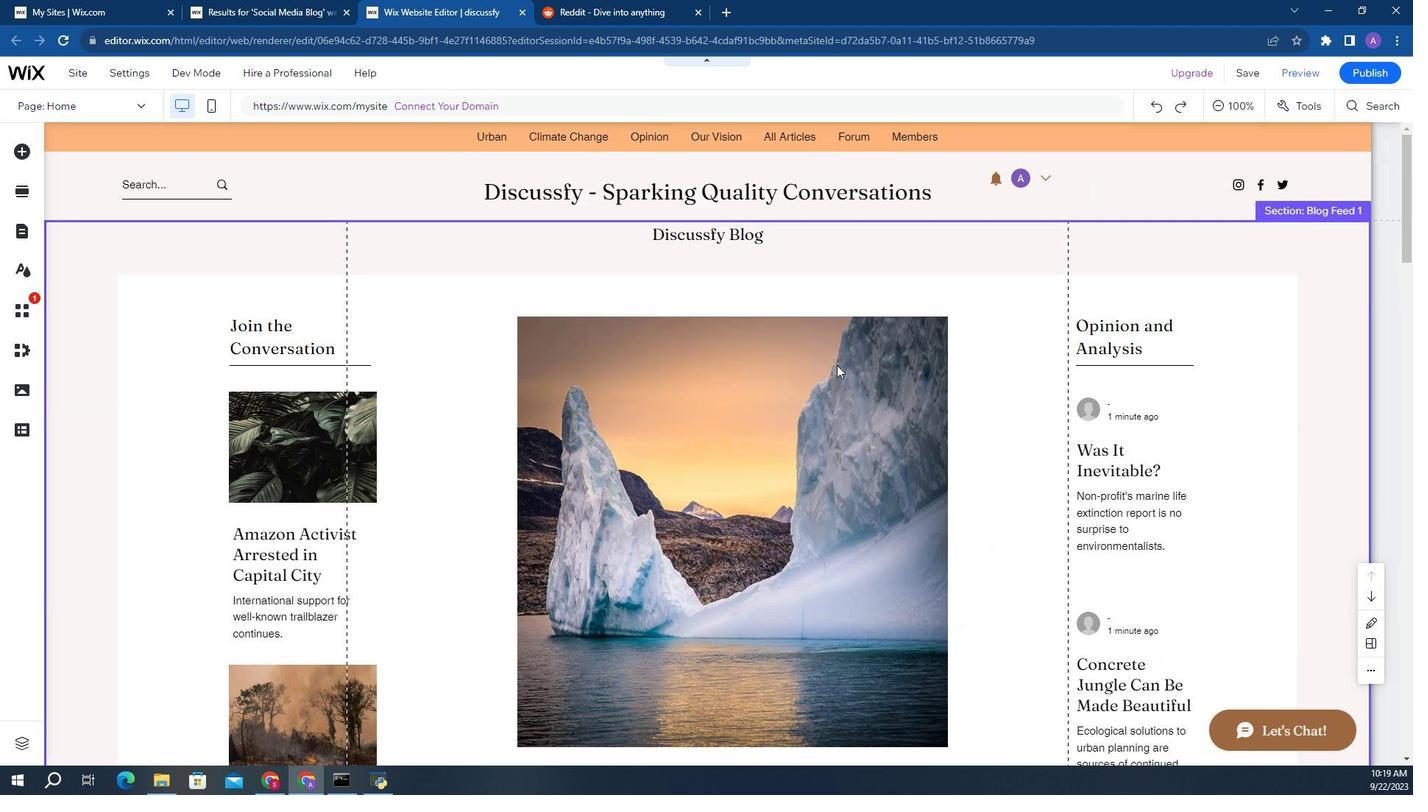 
Action: Mouse scrolled (601, 293) with delta (0, 0)
Screenshot: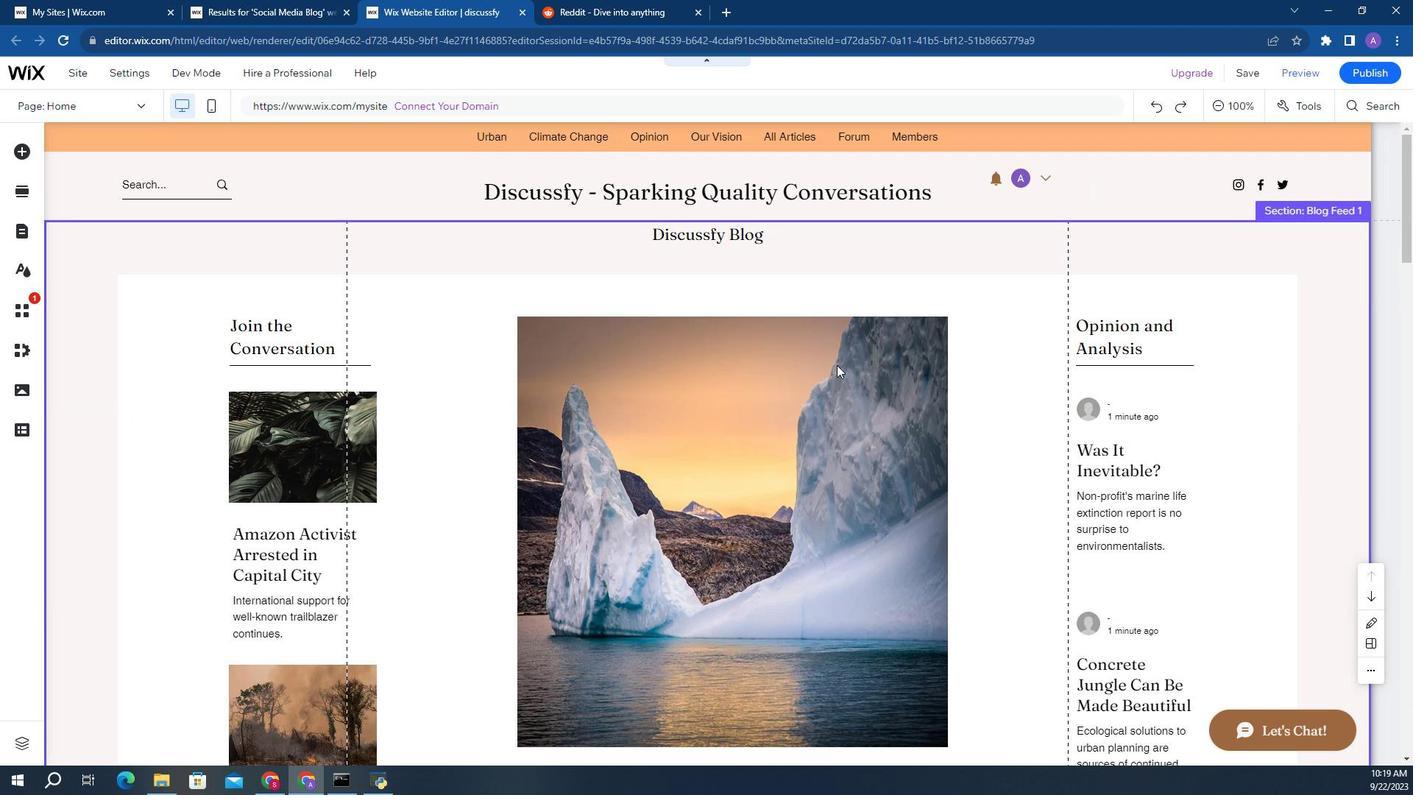 
Action: Mouse scrolled (601, 293) with delta (0, 0)
Screenshot: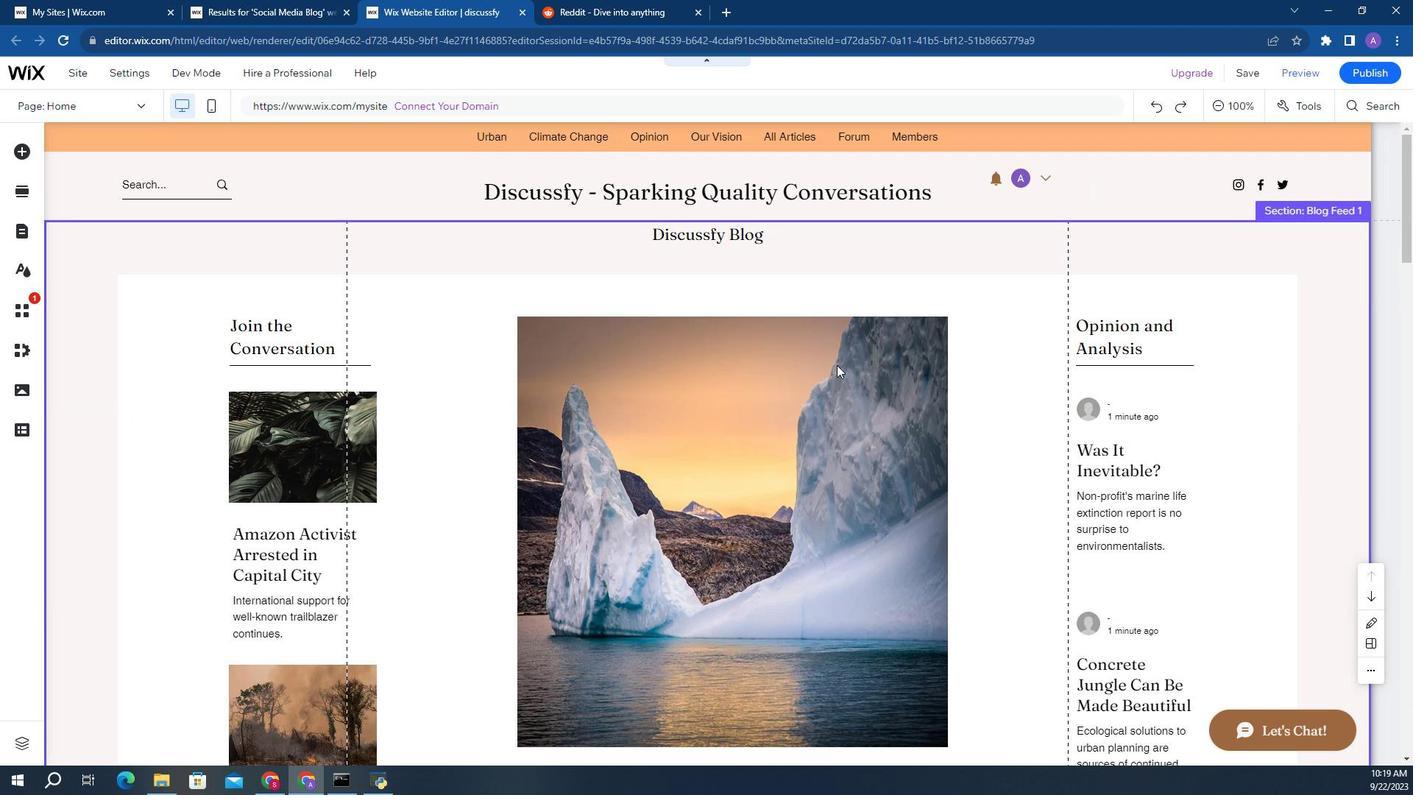 
Action: Mouse scrolled (601, 293) with delta (0, 0)
Screenshot: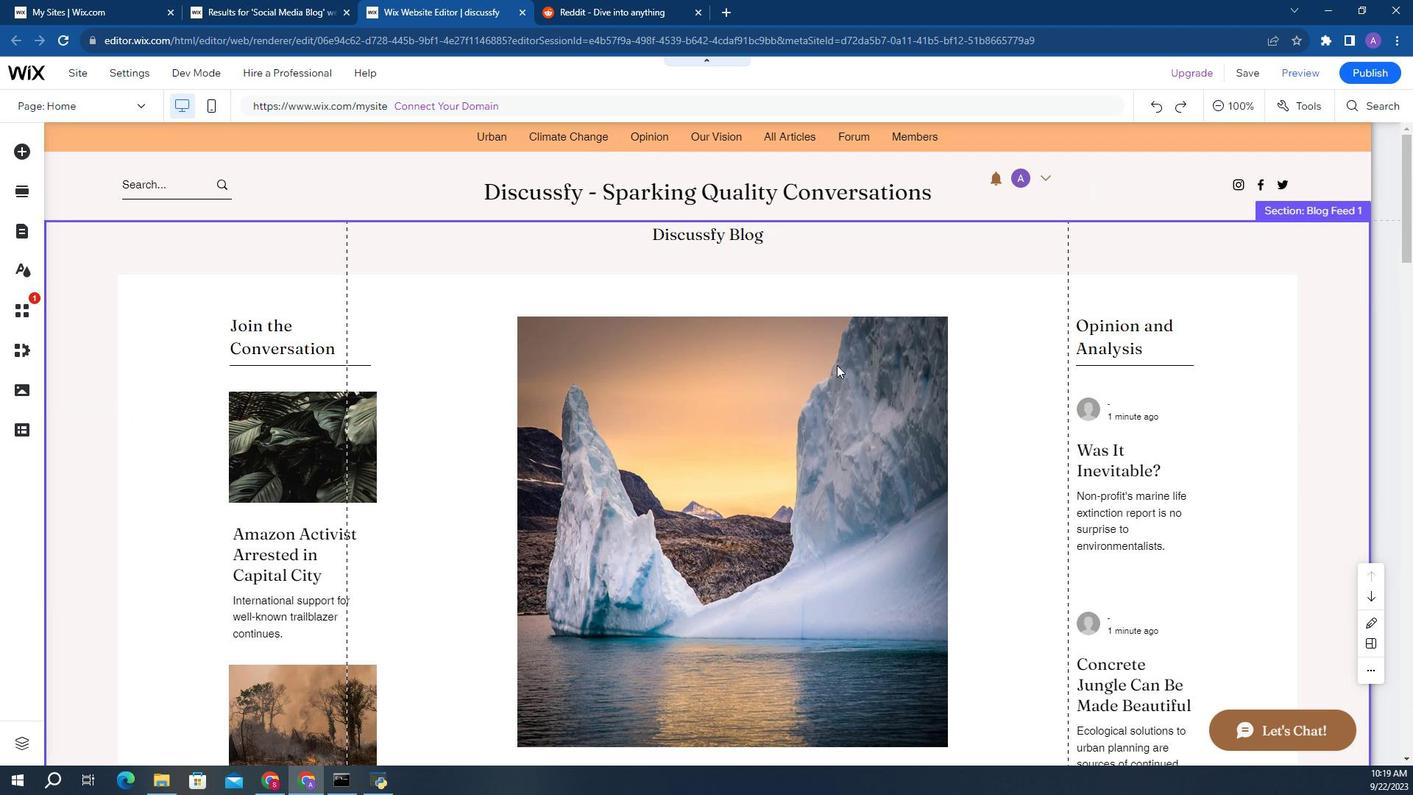 
Action: Mouse scrolled (601, 293) with delta (0, 0)
Screenshot: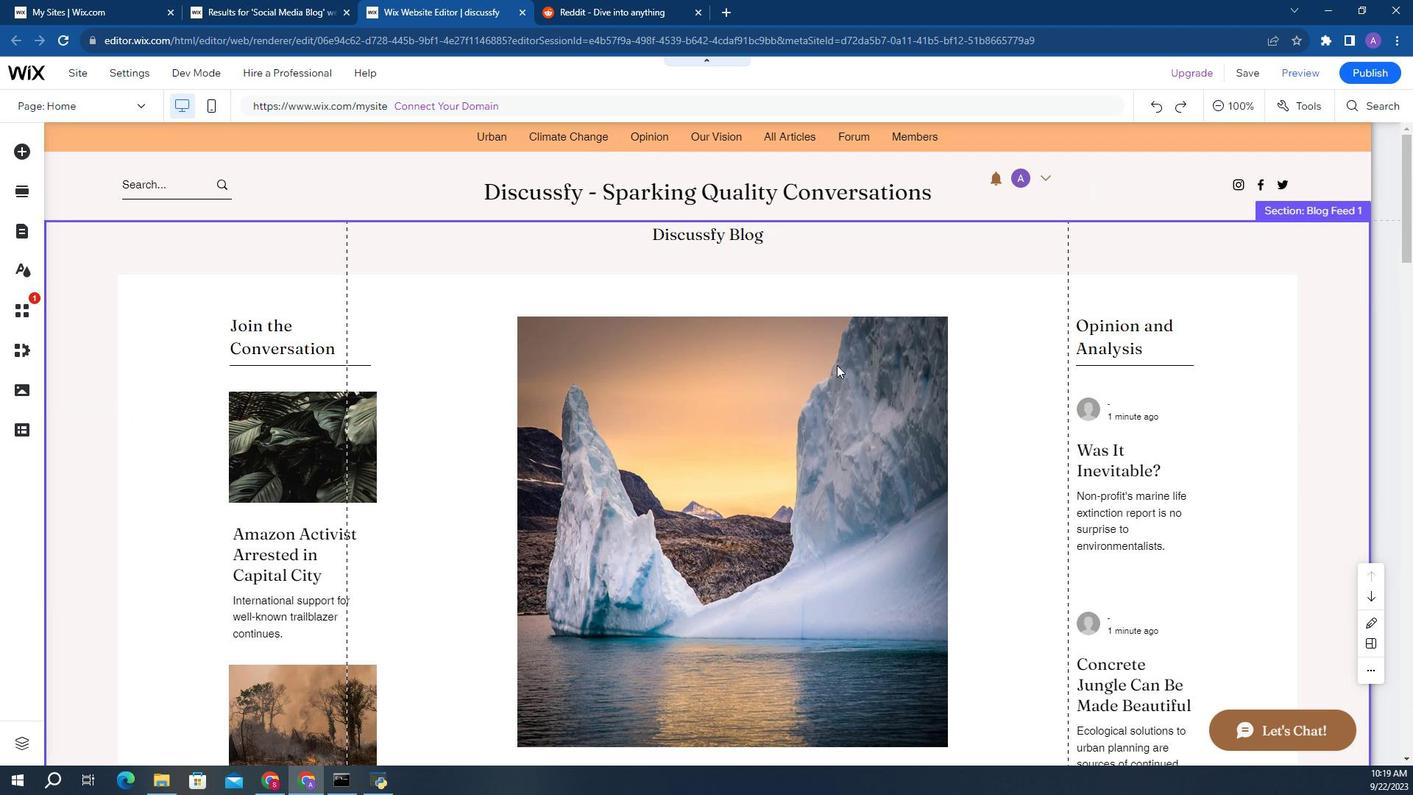 
Action: Mouse scrolled (601, 293) with delta (0, 0)
Screenshot: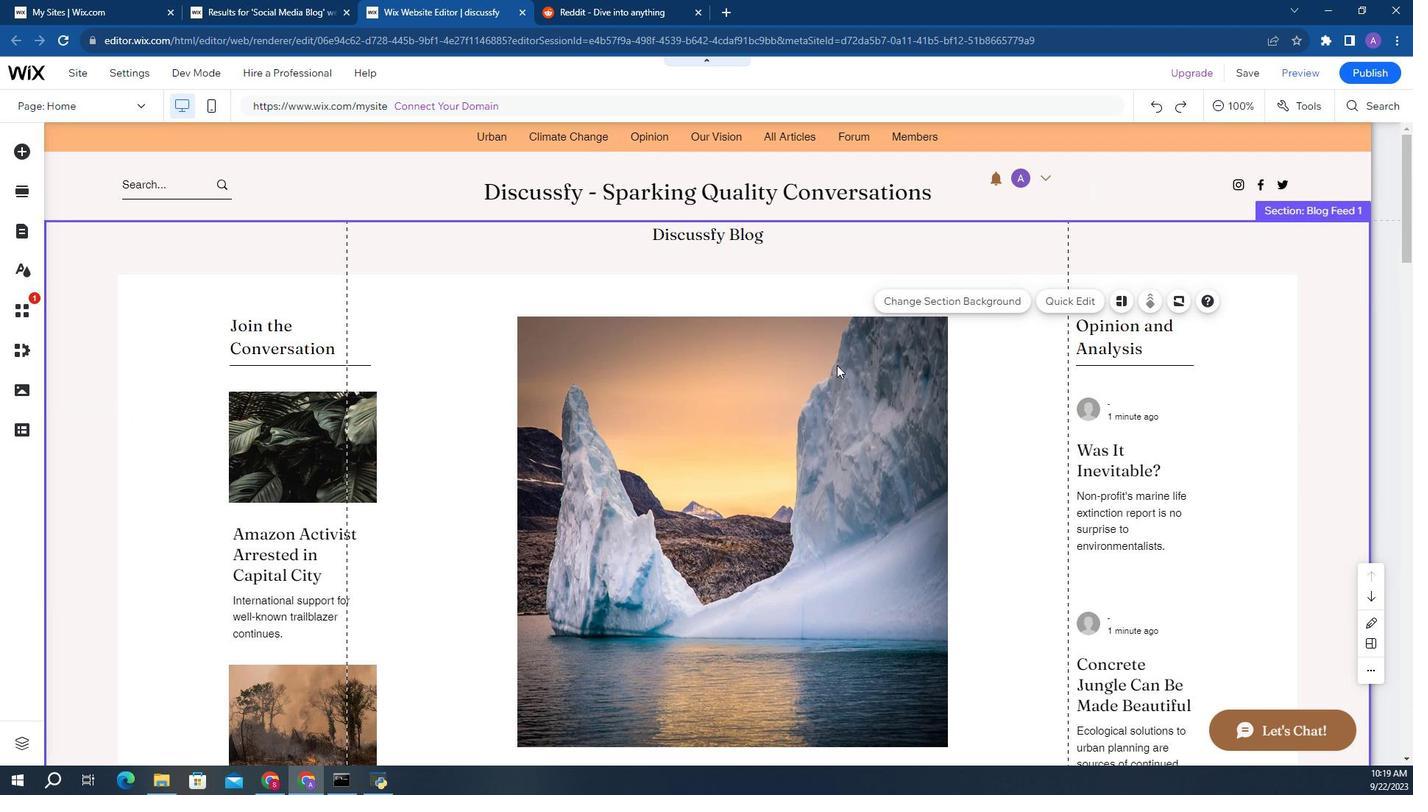 
Action: Mouse scrolled (601, 293) with delta (0, 0)
Screenshot: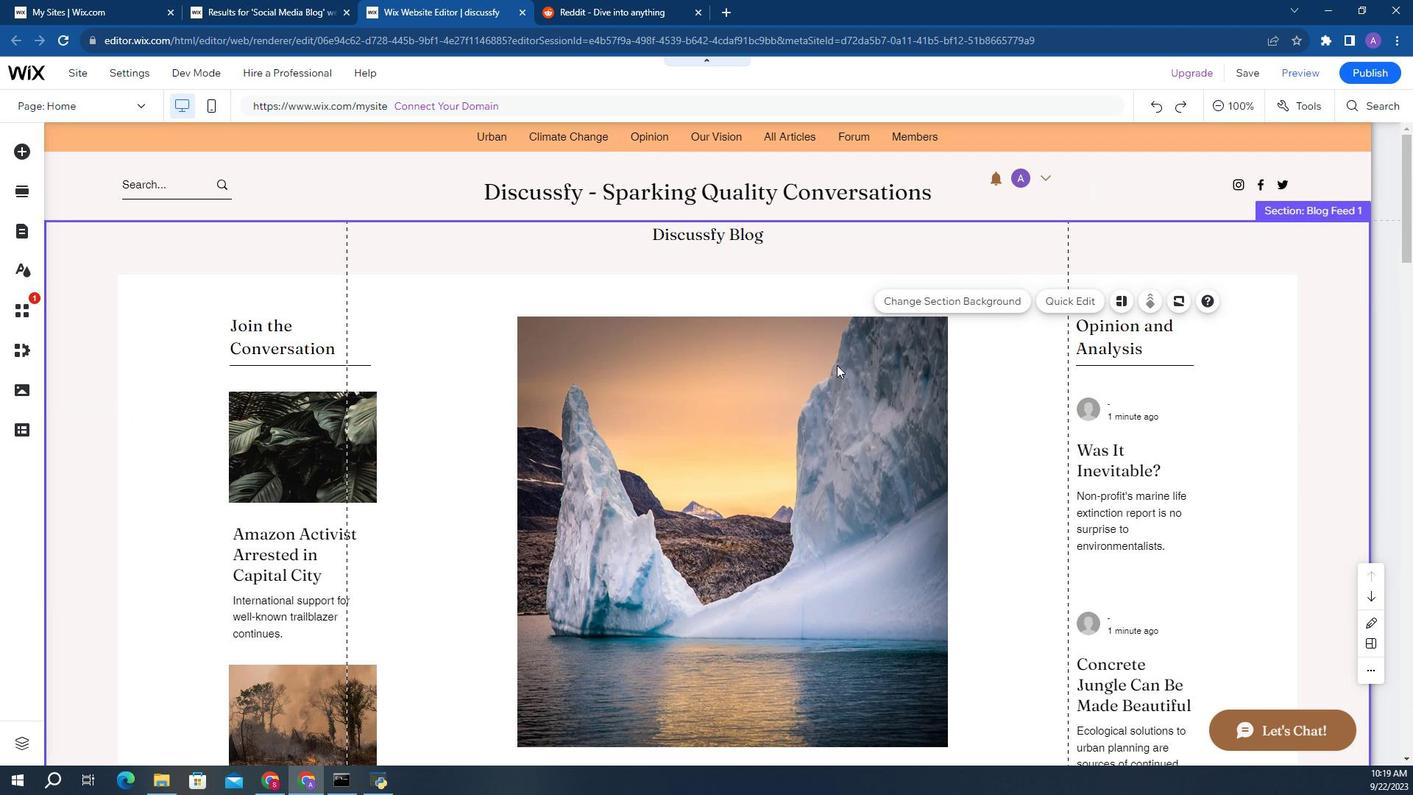 
Action: Mouse scrolled (601, 293) with delta (0, 0)
Screenshot: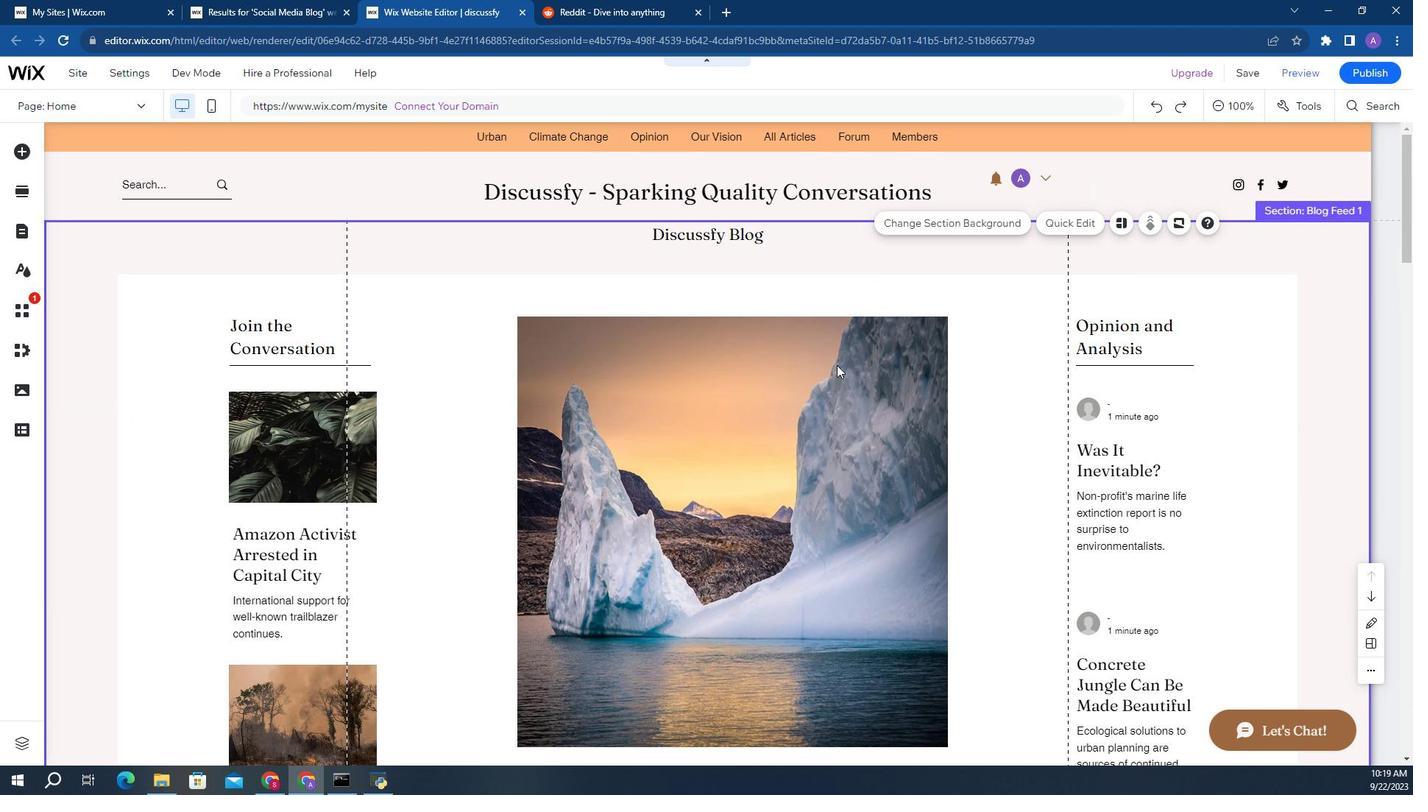 
Action: Mouse scrolled (601, 293) with delta (0, 0)
Screenshot: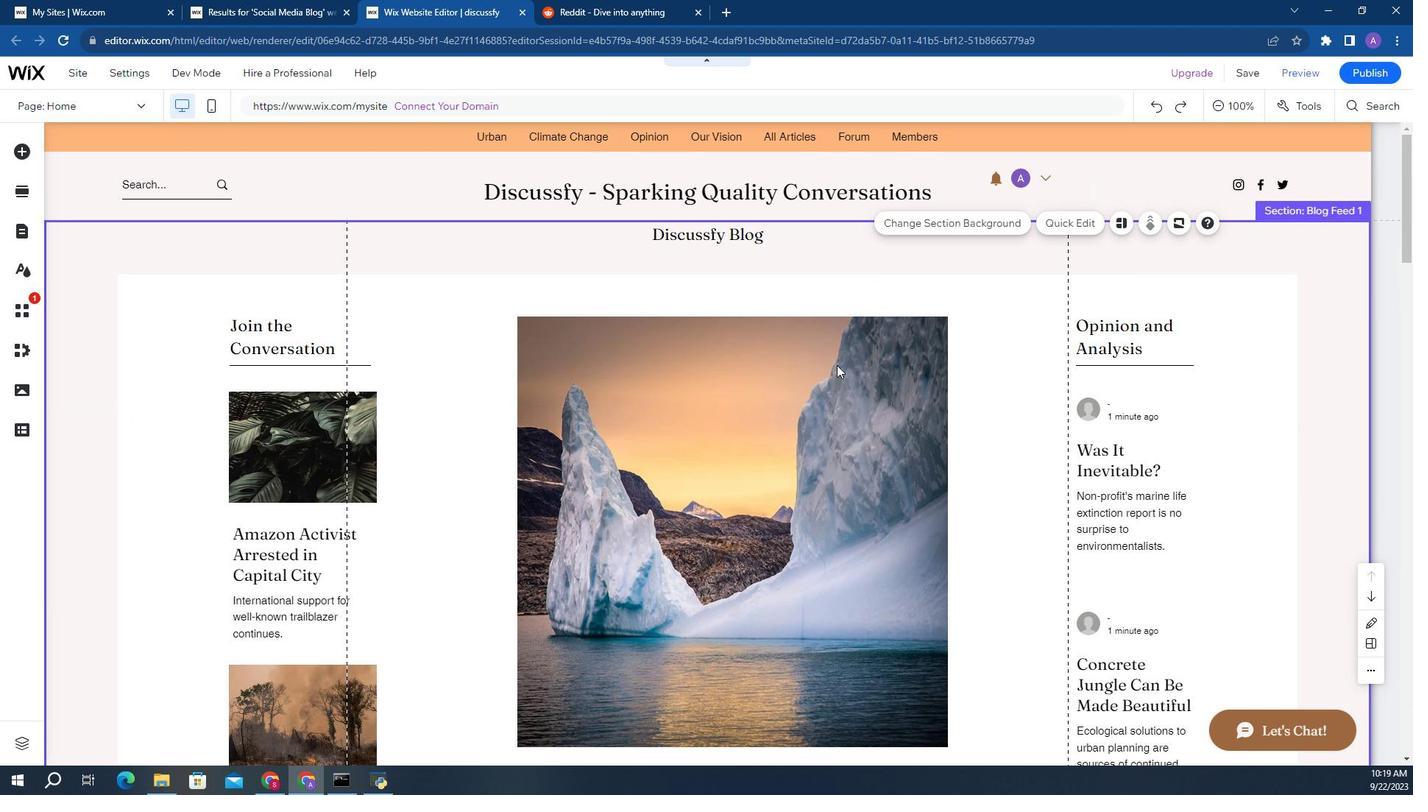
Action: Mouse scrolled (601, 293) with delta (0, 0)
Screenshot: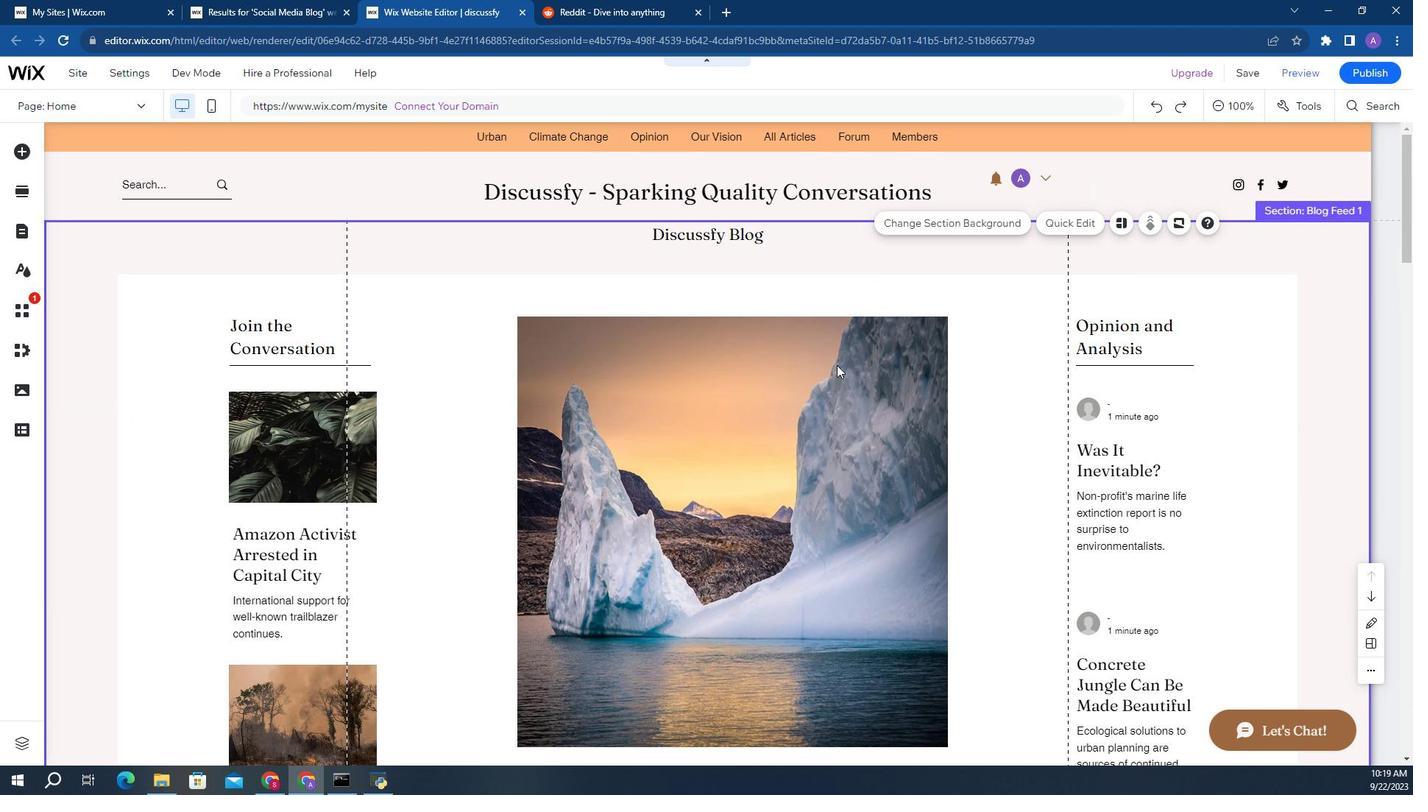 
Action: Mouse scrolled (601, 293) with delta (0, 0)
Screenshot: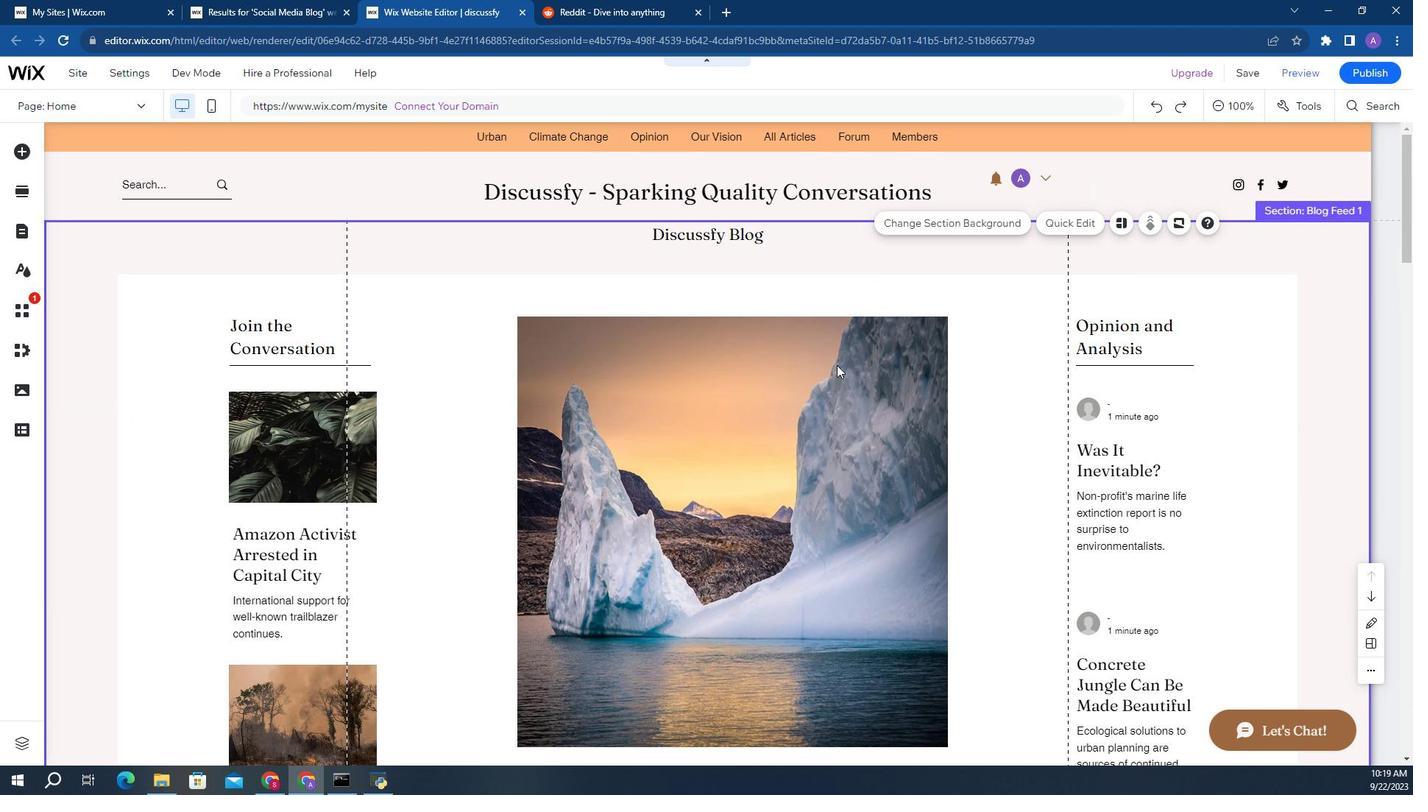 
Action: Mouse moved to (806, 308)
Screenshot: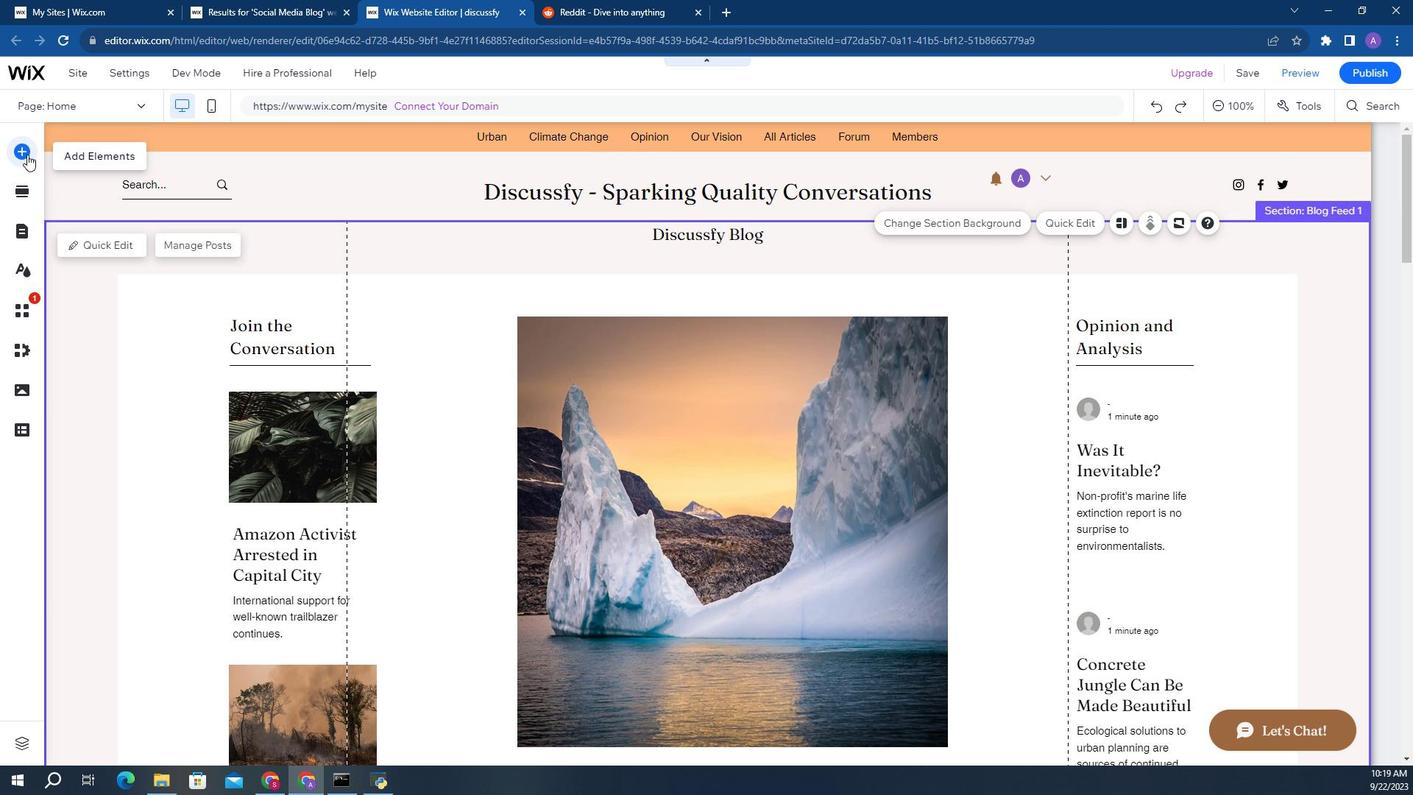 
Action: Mouse pressed left at (806, 308)
Screenshot: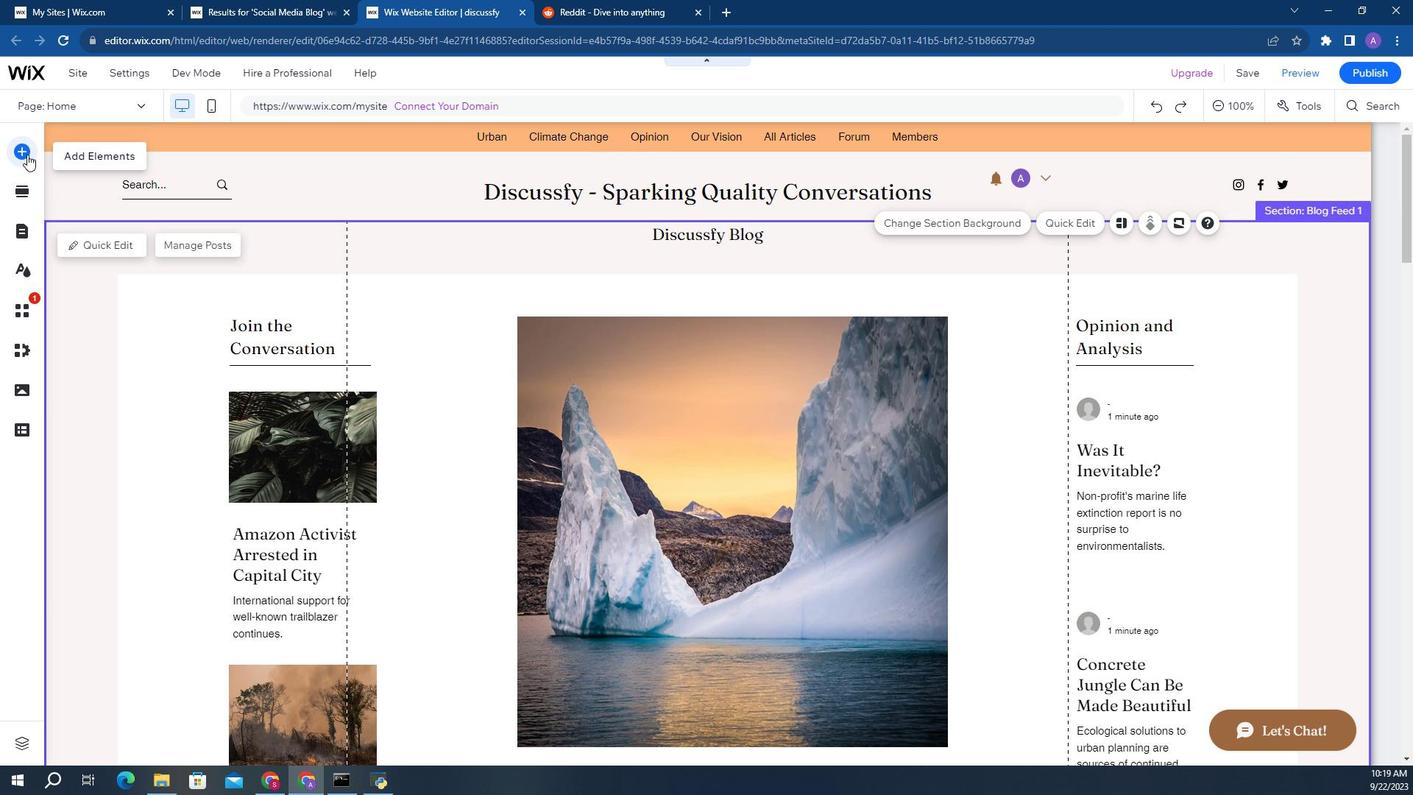 
Action: Mouse moved to (678, 309)
Screenshot: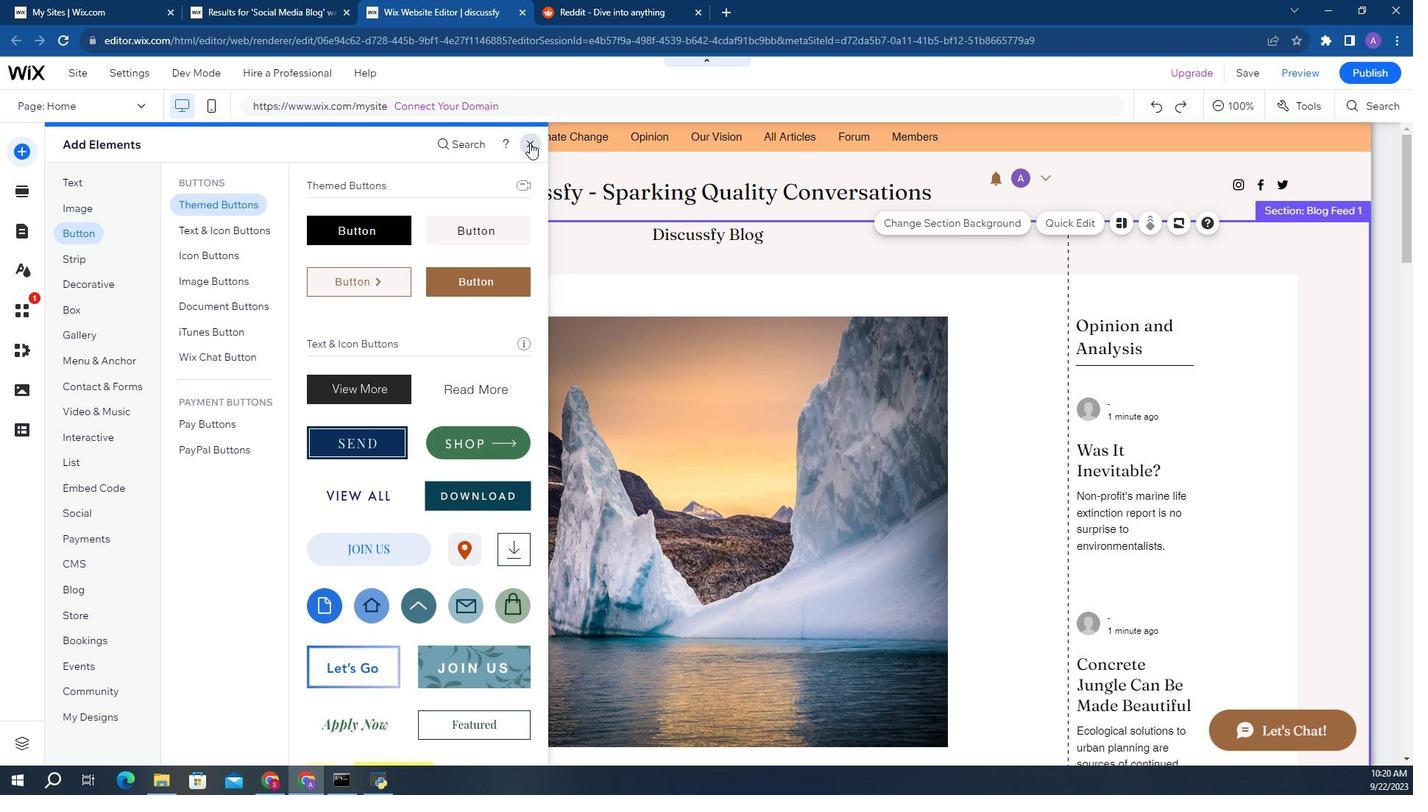 
Action: Mouse pressed left at (678, 309)
Screenshot: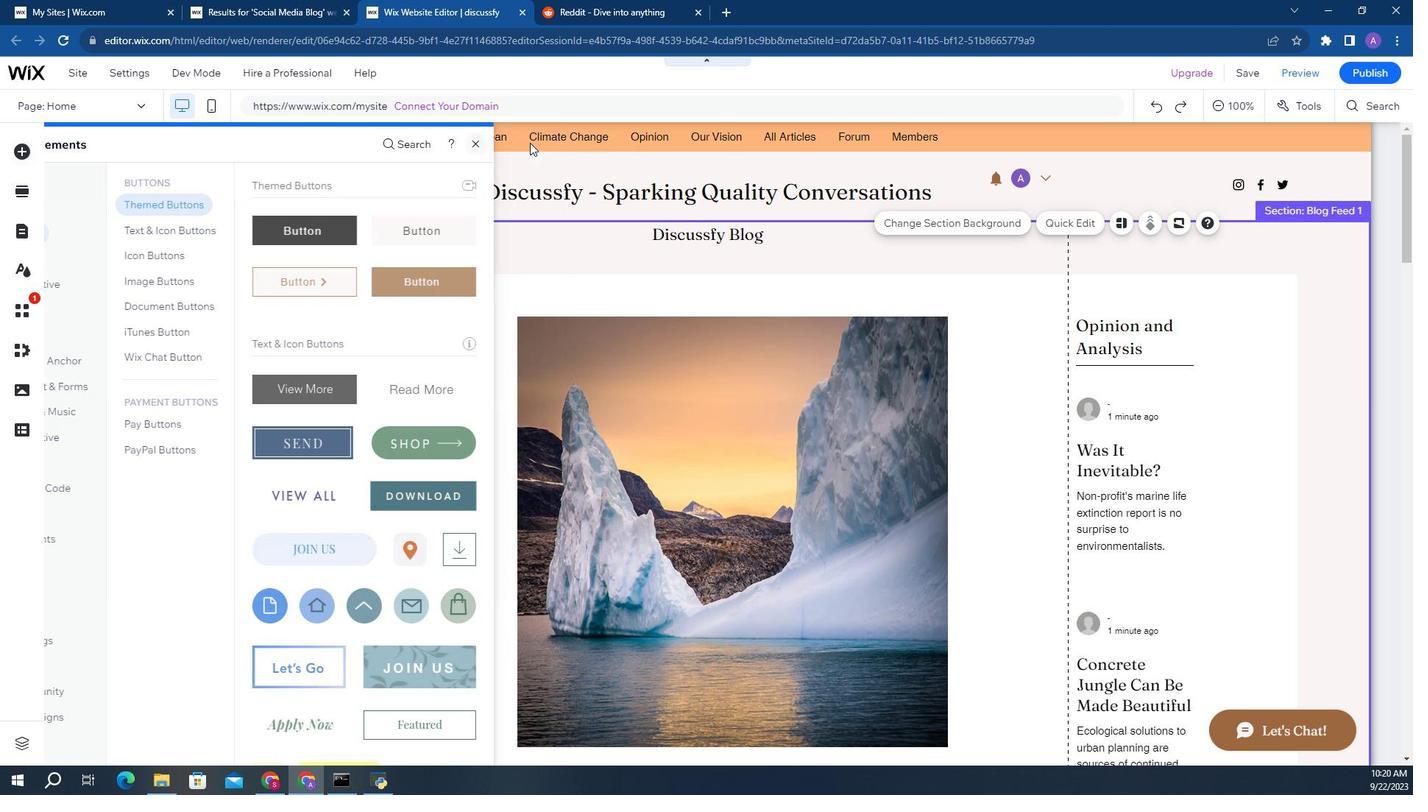 
Action: Mouse moved to (630, 304)
Screenshot: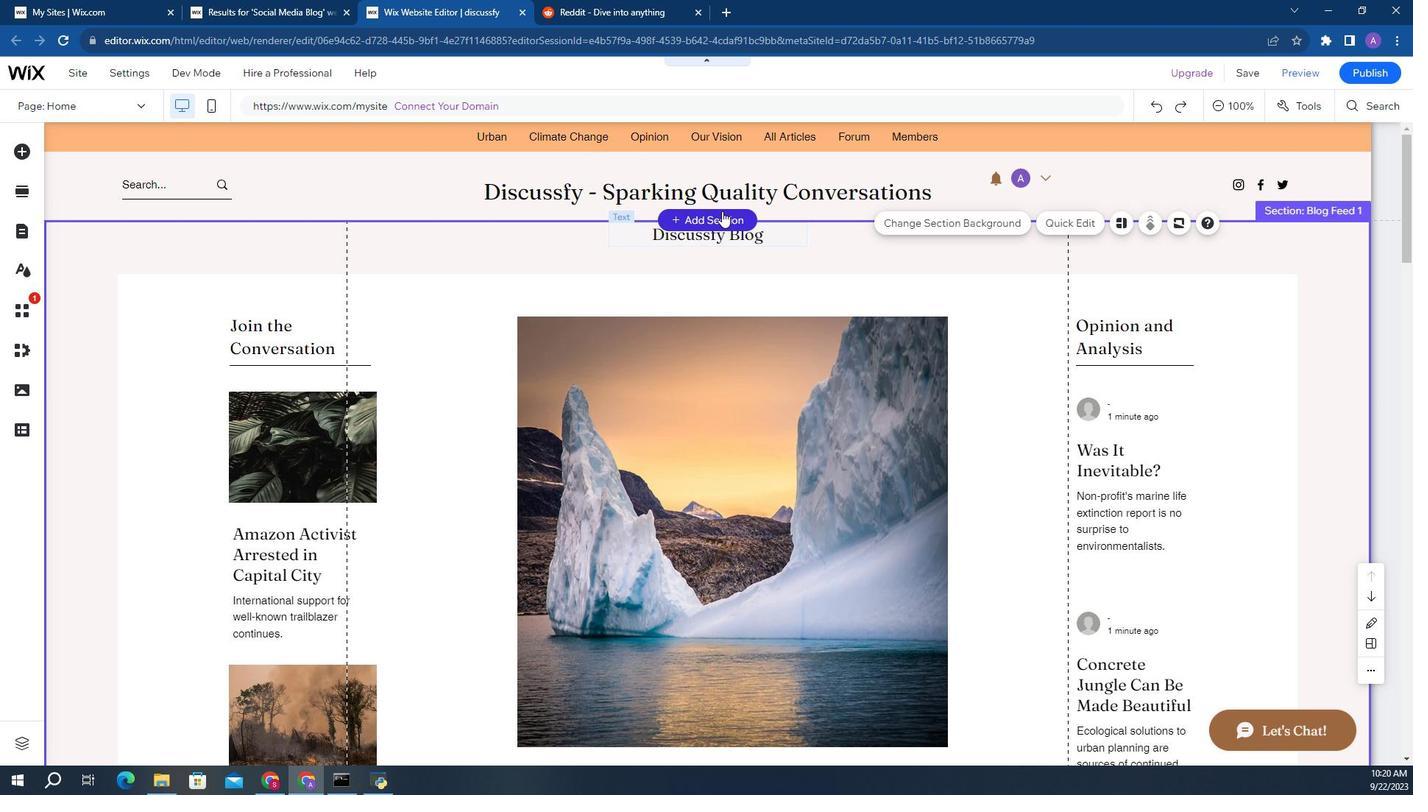 
Action: Mouse pressed left at (630, 304)
Screenshot: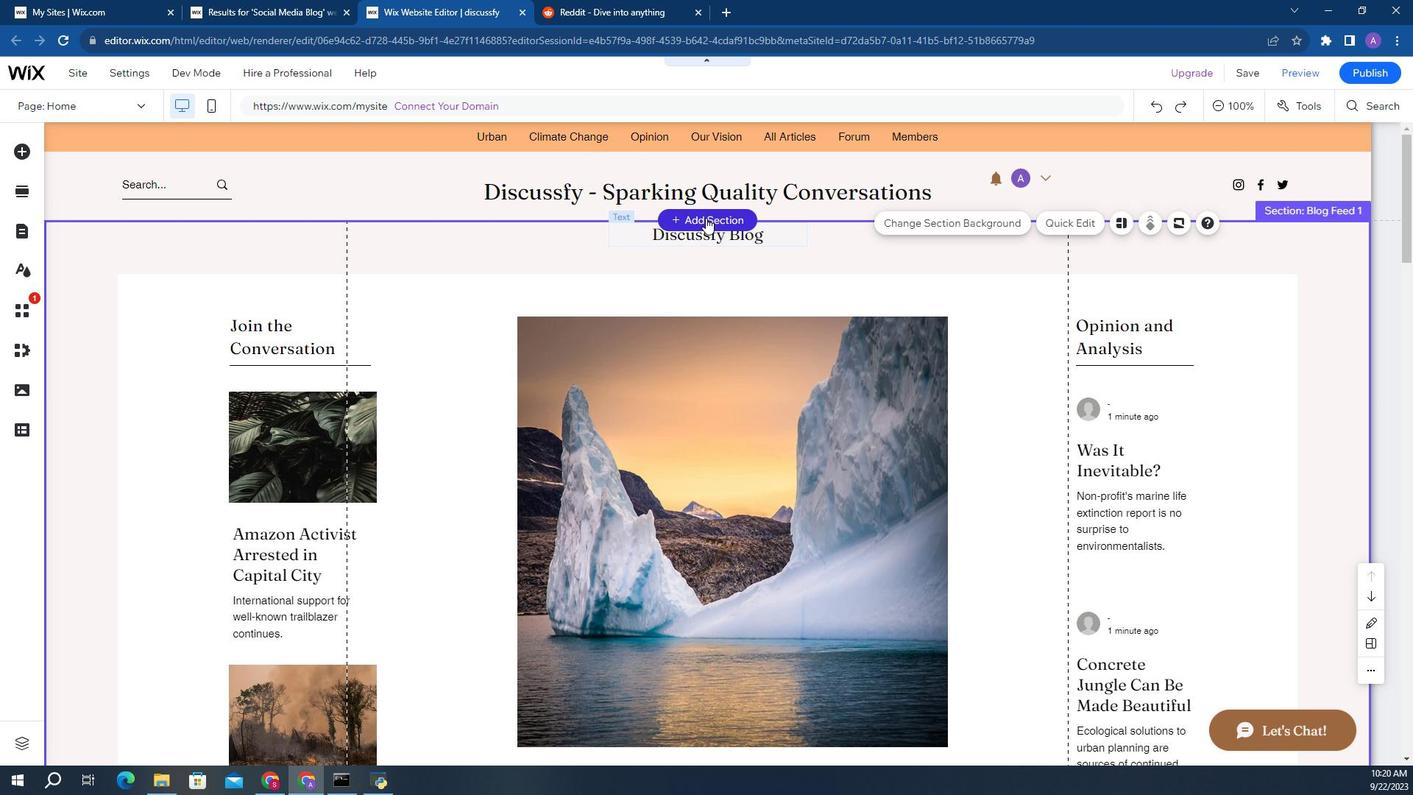 
Action: Mouse moved to (634, 274)
Screenshot: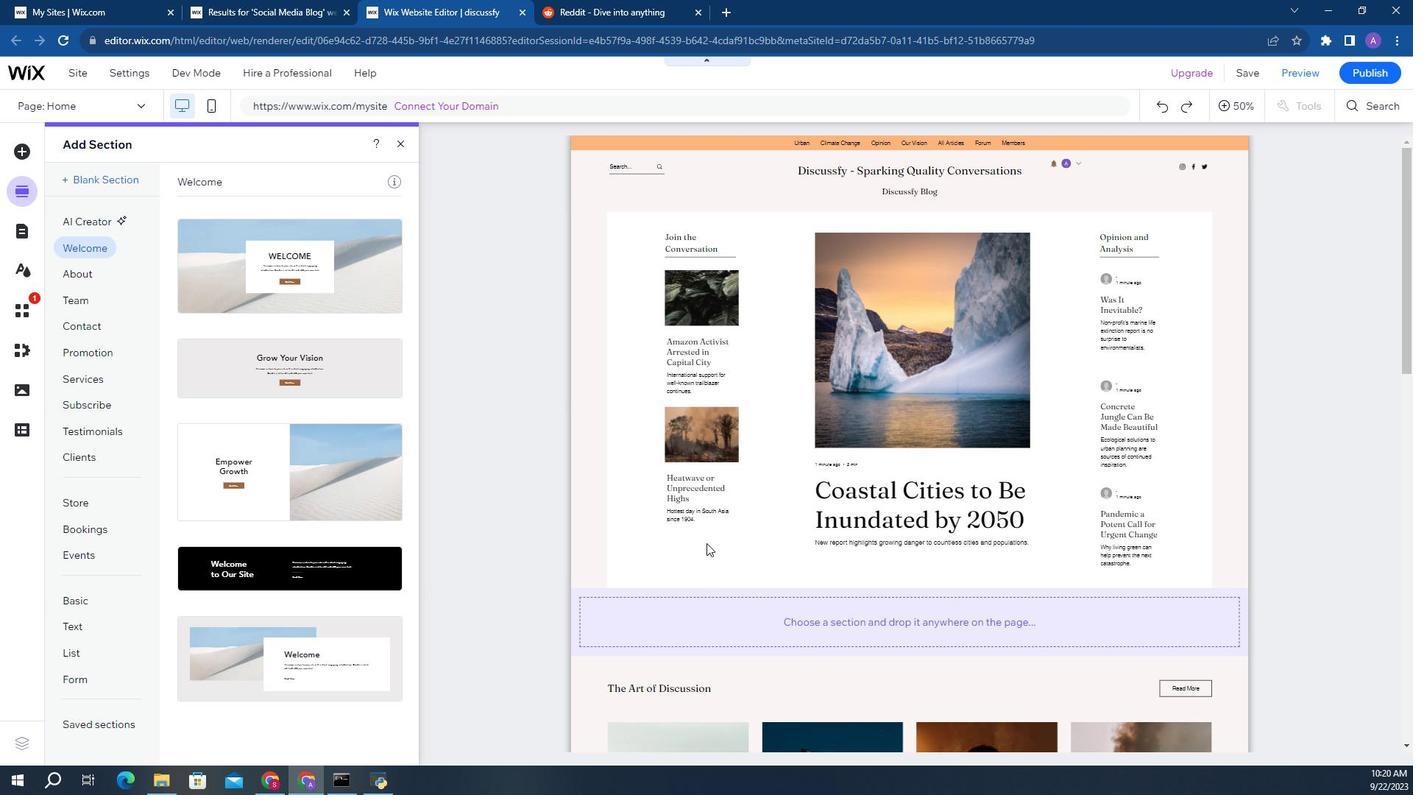 
Action: Mouse pressed left at (634, 274)
Screenshot: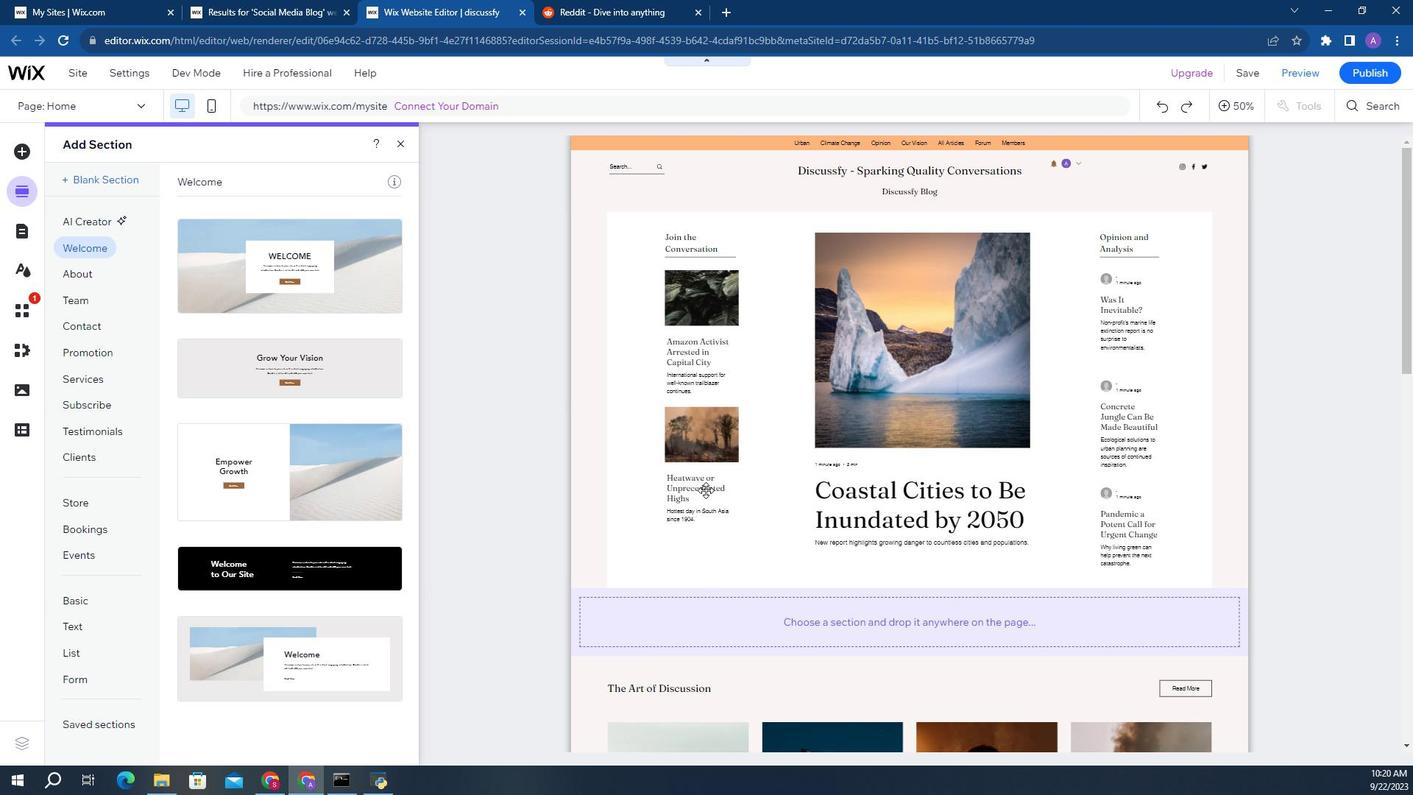 
Action: Mouse moved to (711, 309)
Screenshot: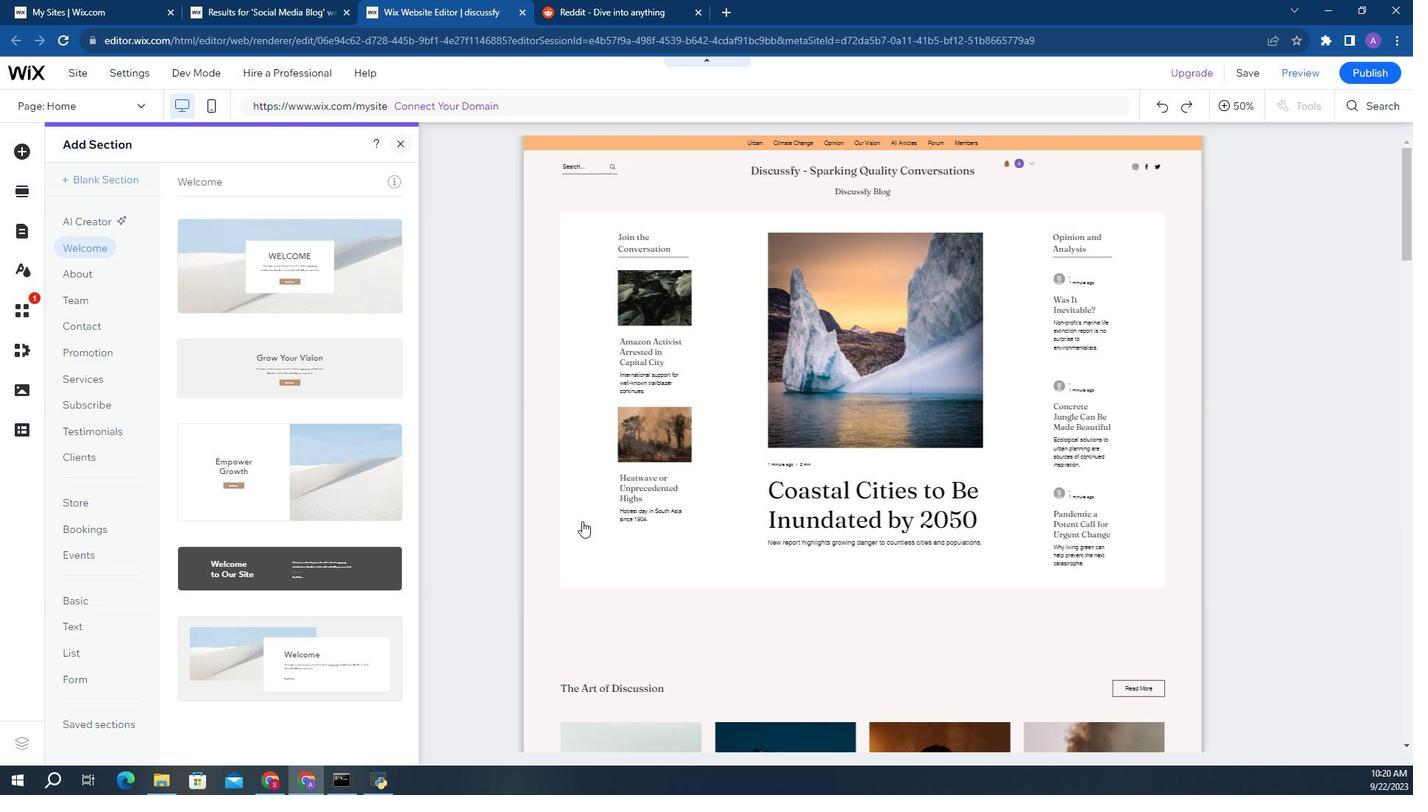 
Action: Mouse pressed left at (711, 309)
Screenshot: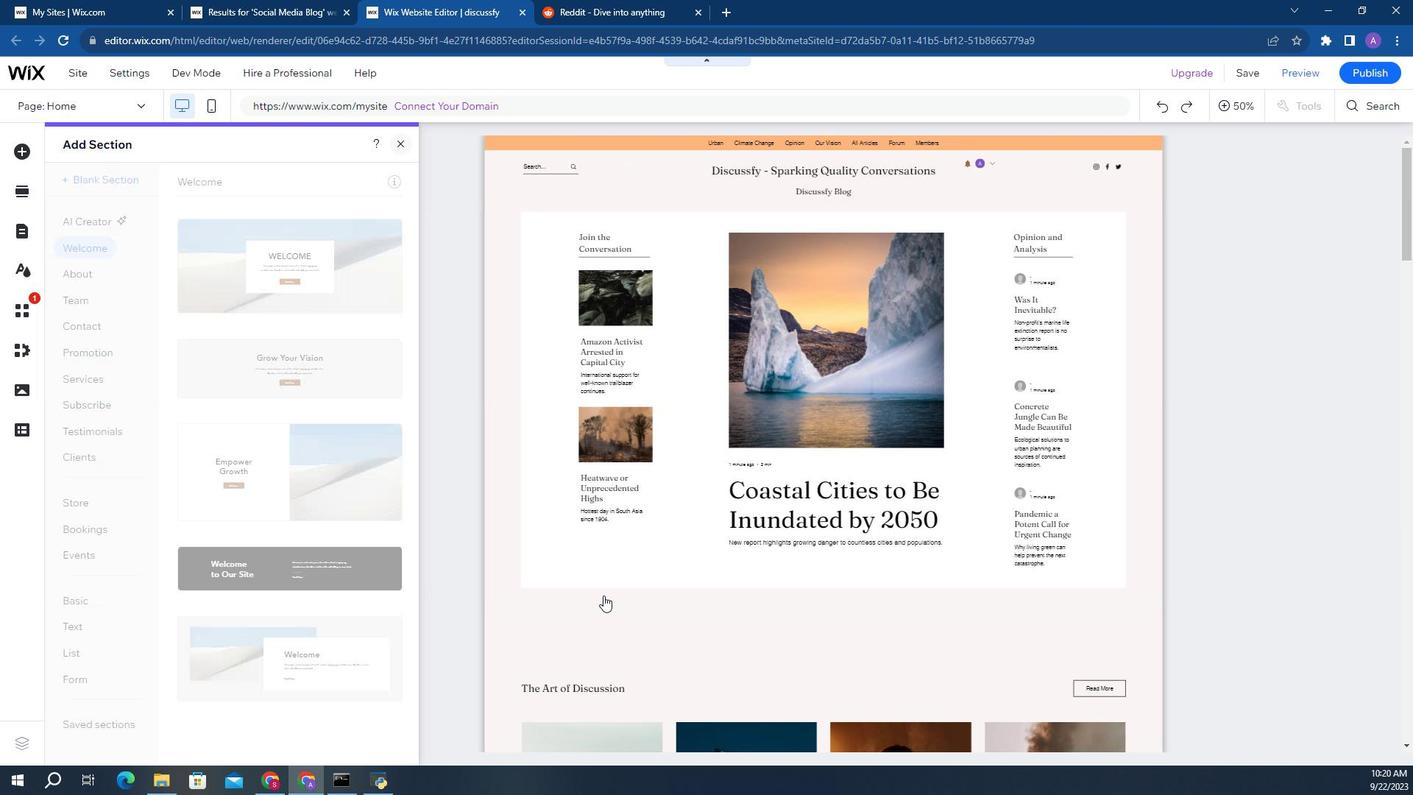 
Action: Mouse moved to (642, 273)
Screenshot: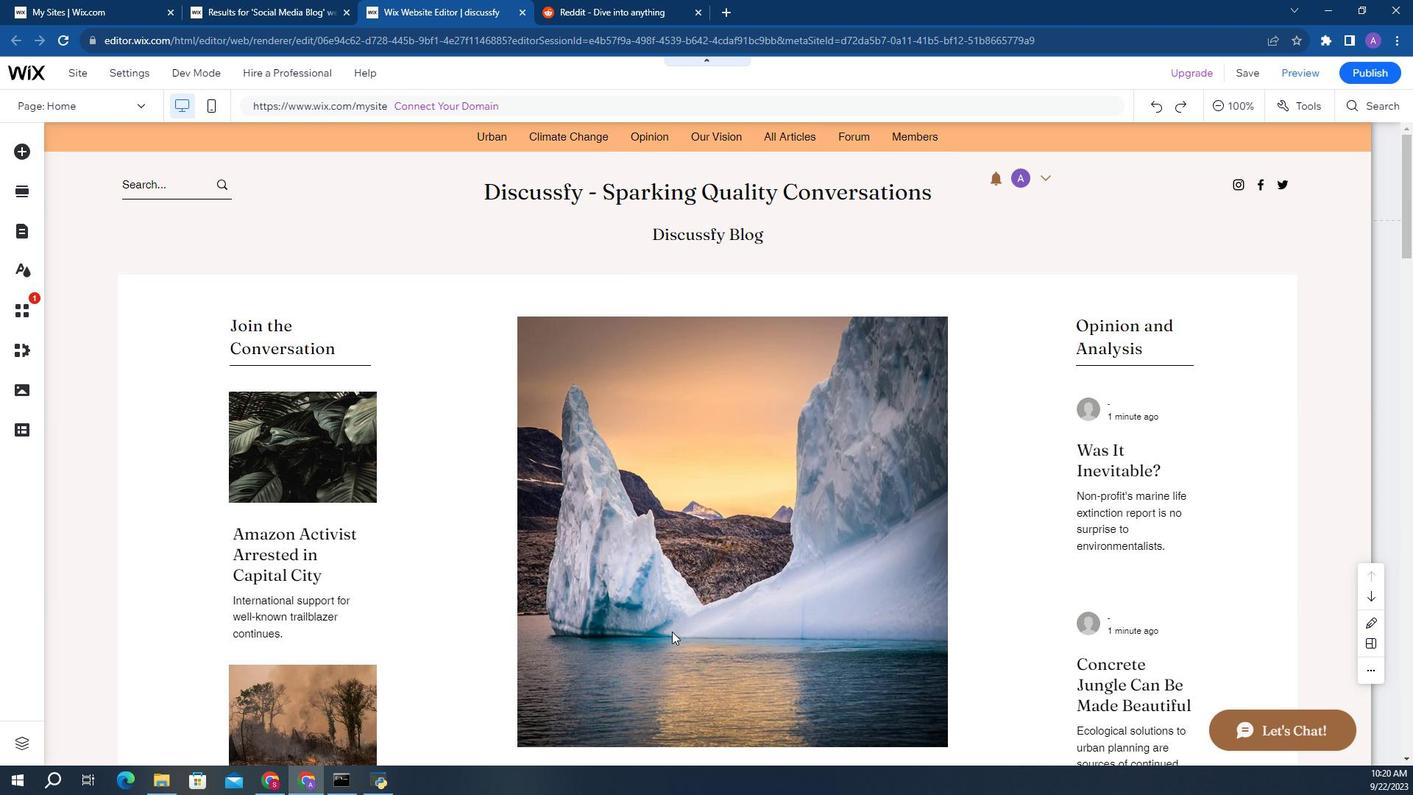 
Action: Mouse scrolled (642, 273) with delta (0, 0)
Screenshot: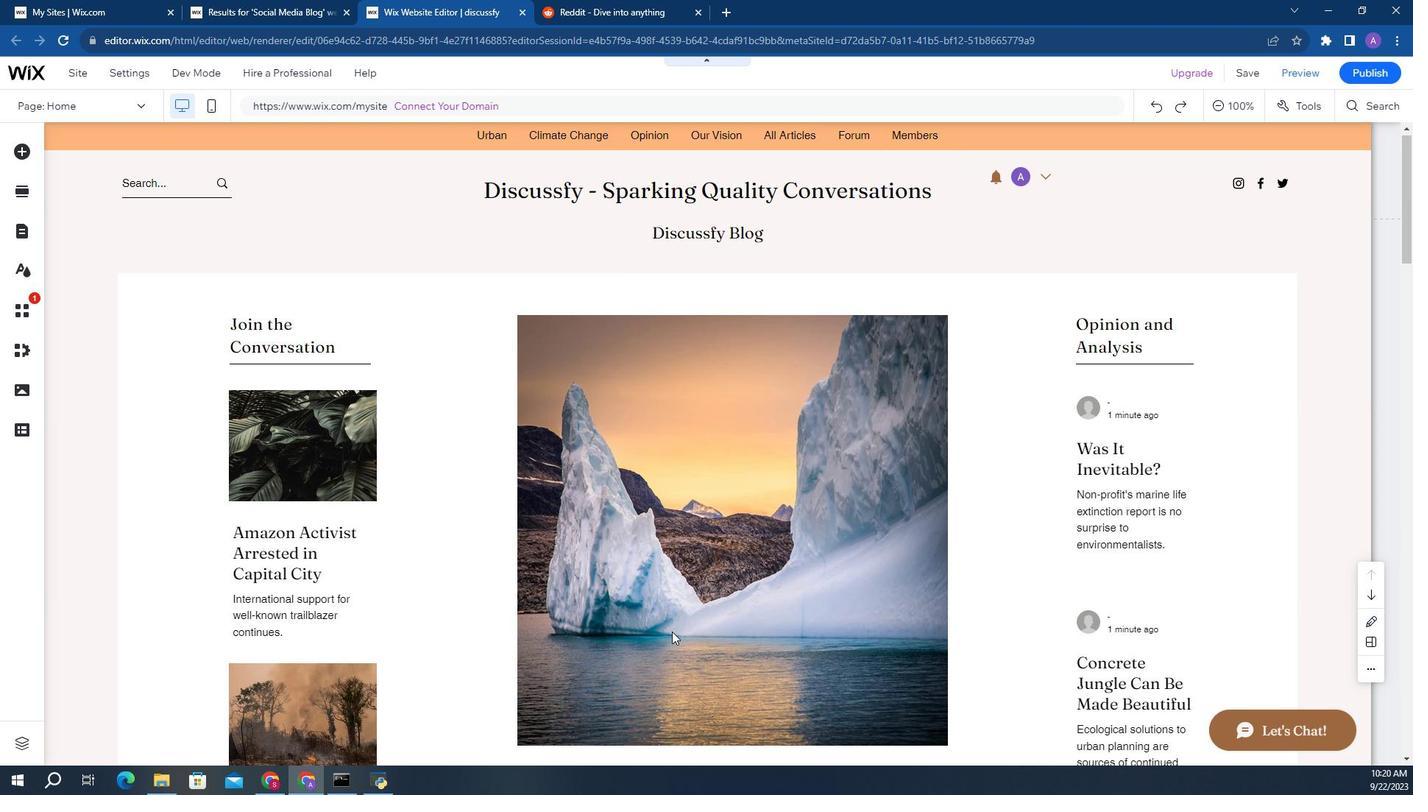 
Action: Mouse scrolled (642, 273) with delta (0, 0)
Screenshot: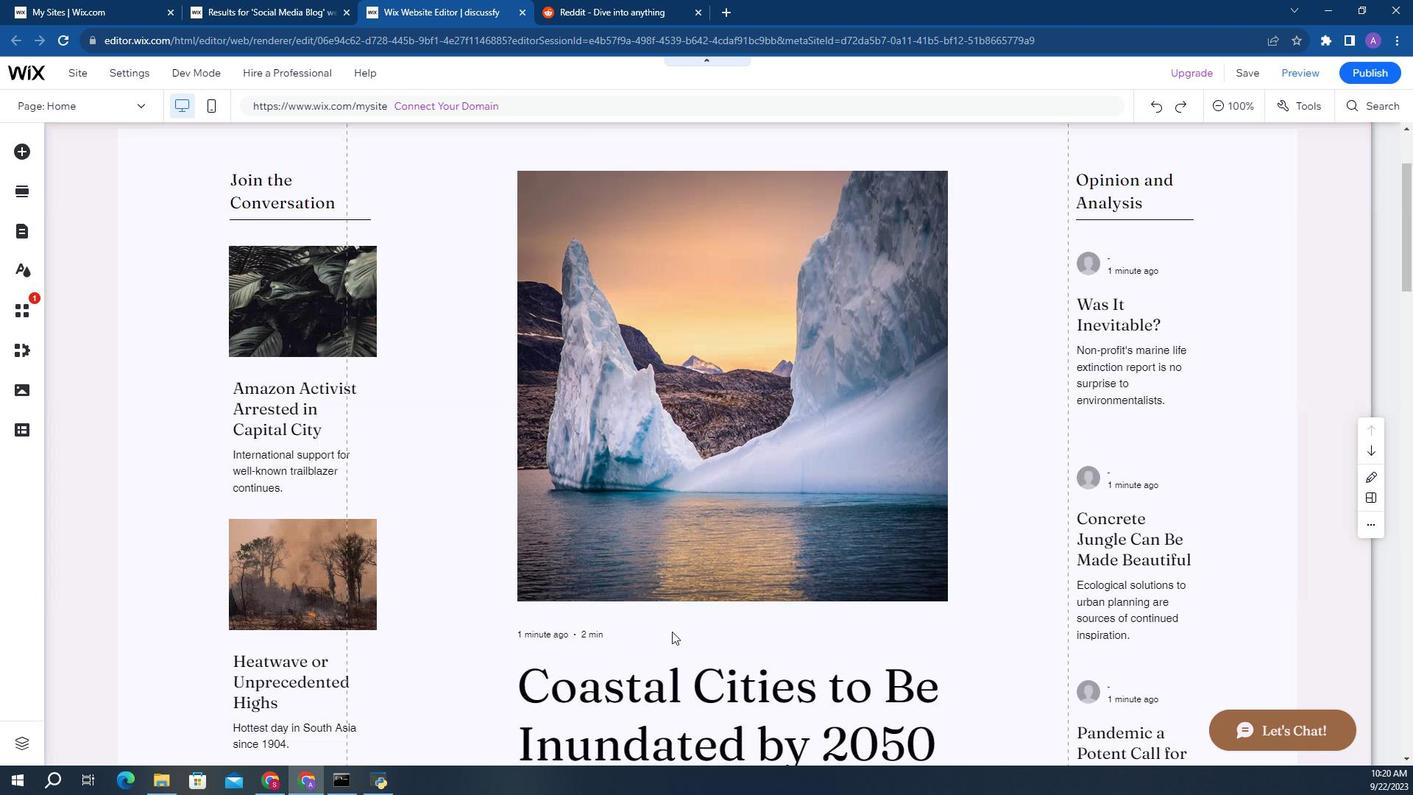 
Action: Mouse scrolled (642, 273) with delta (0, 0)
Screenshot: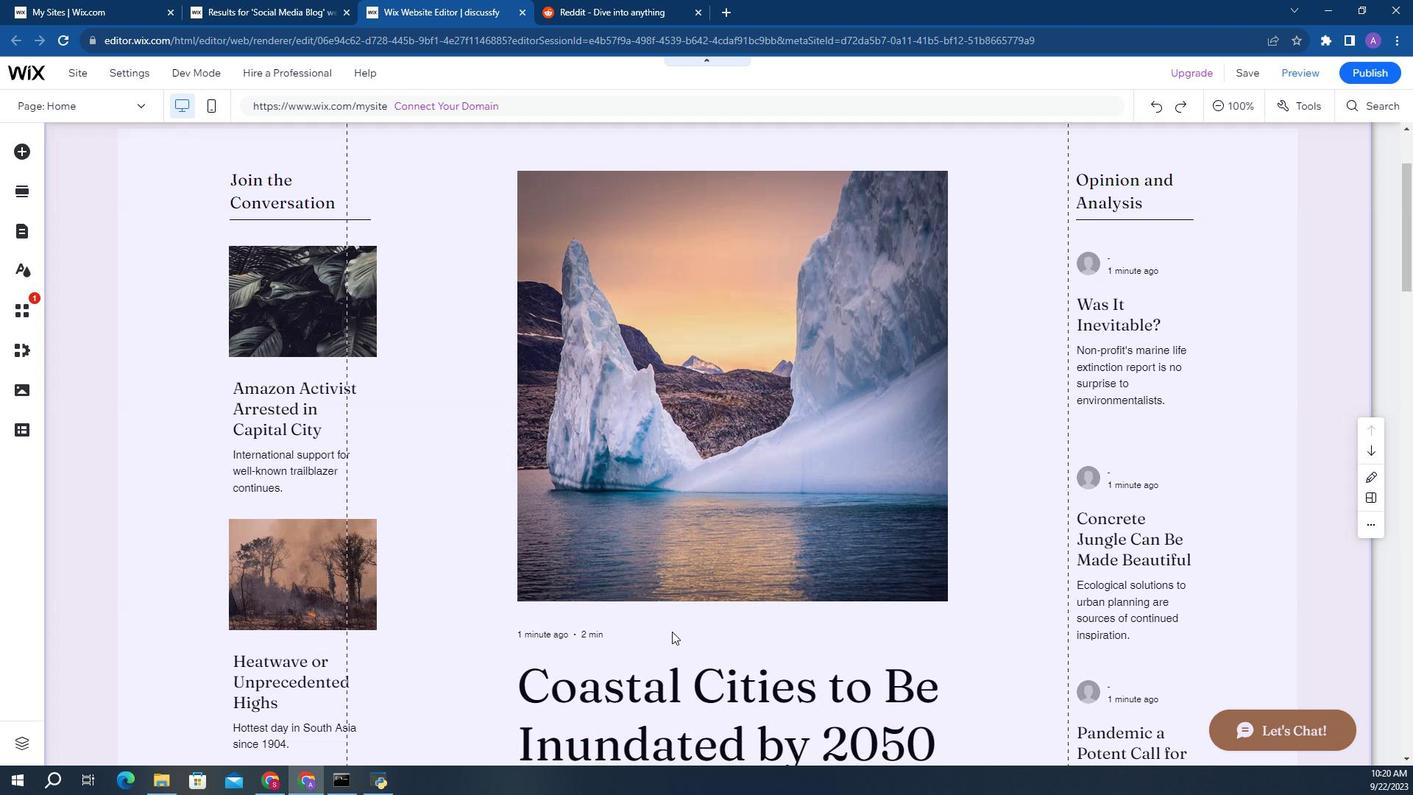 
Action: Mouse scrolled (642, 273) with delta (0, 0)
Screenshot: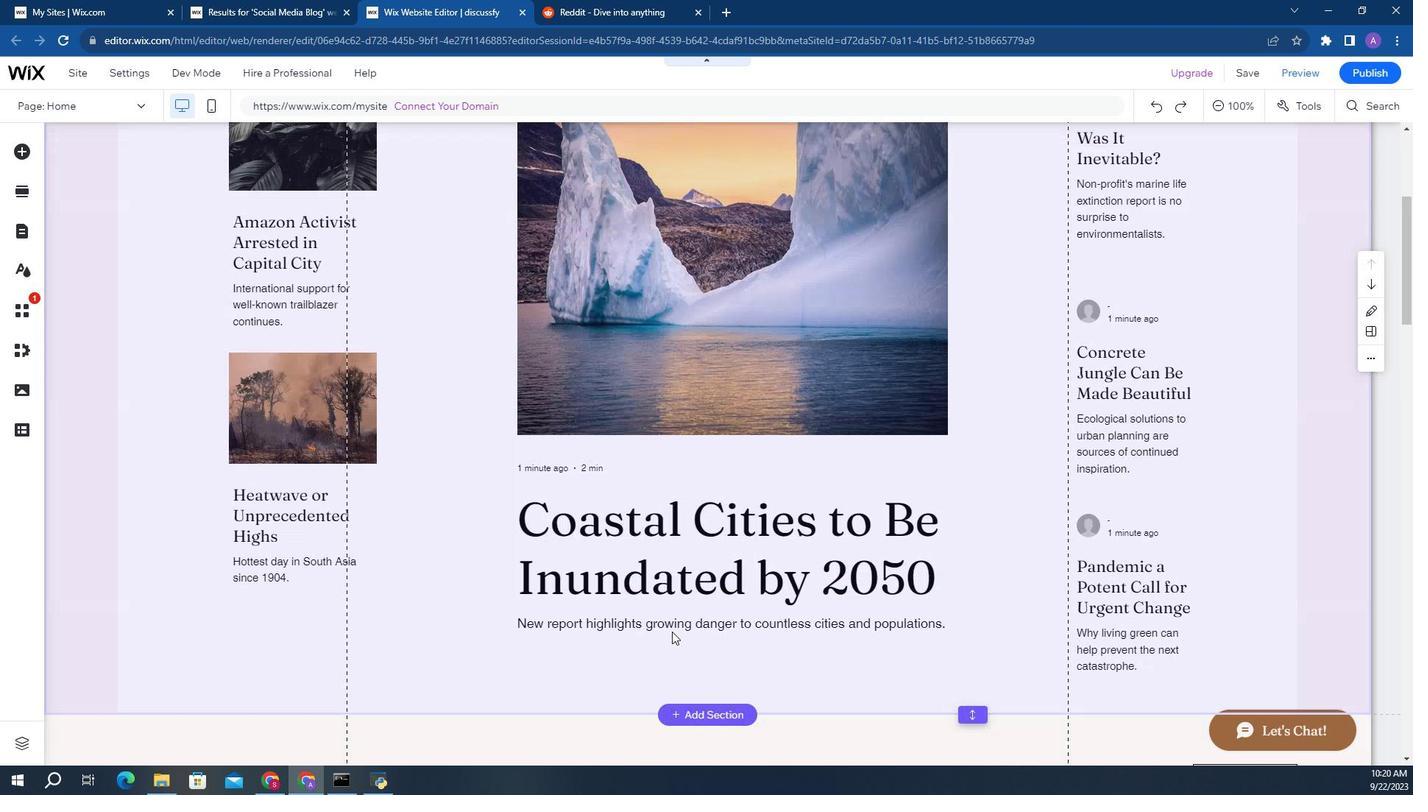 
Action: Mouse scrolled (642, 273) with delta (0, 0)
Screenshot: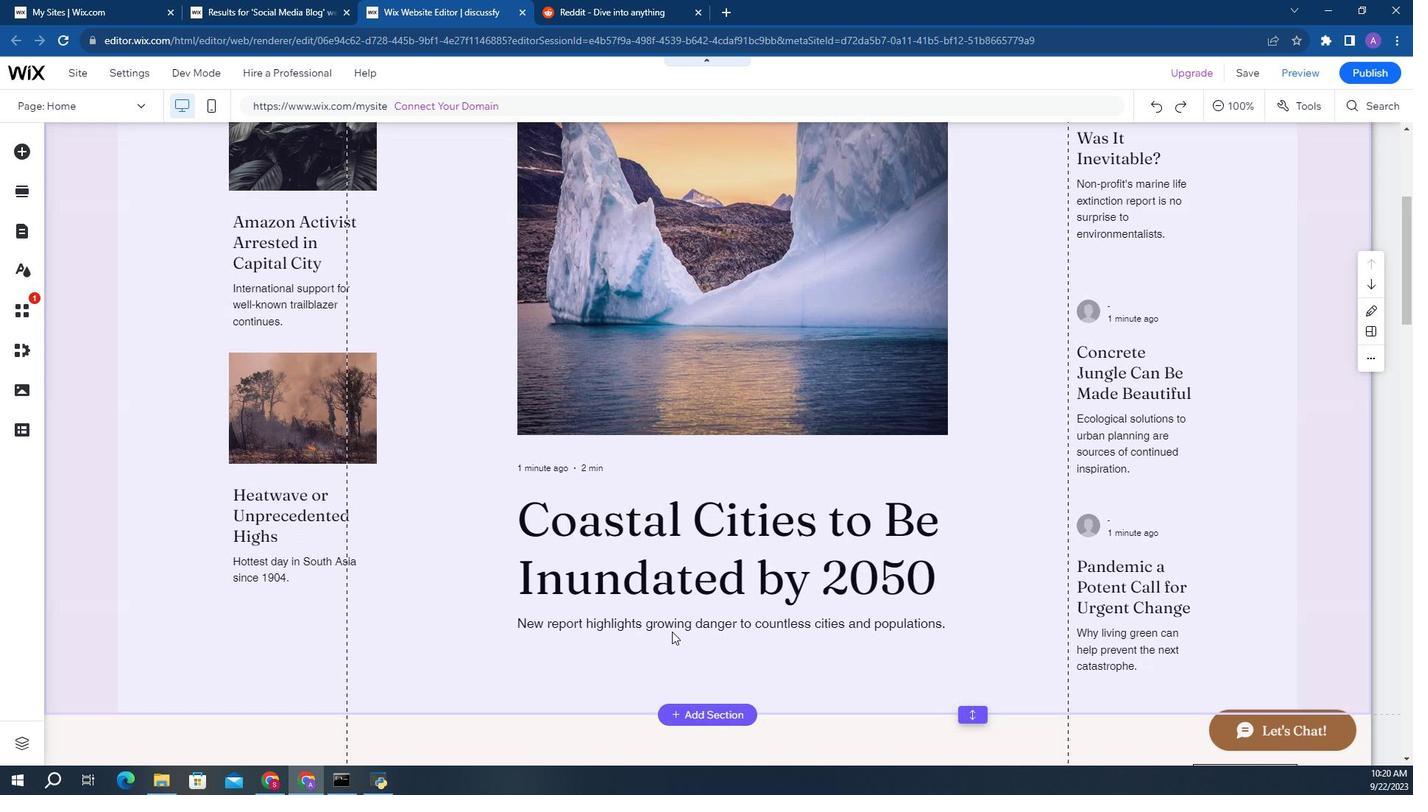 
Action: Mouse scrolled (642, 273) with delta (0, 0)
Screenshot: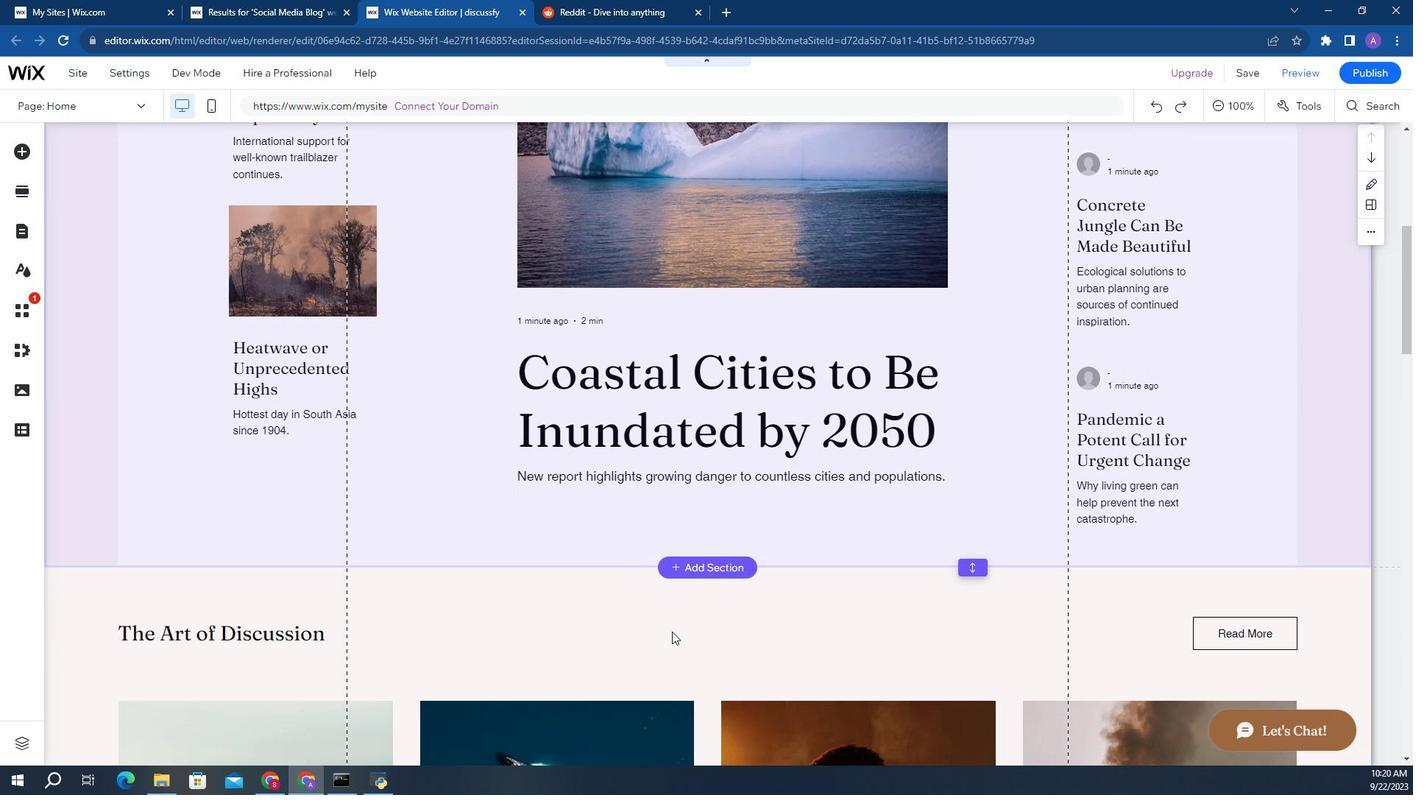 
Action: Mouse scrolled (642, 273) with delta (0, 0)
Screenshot: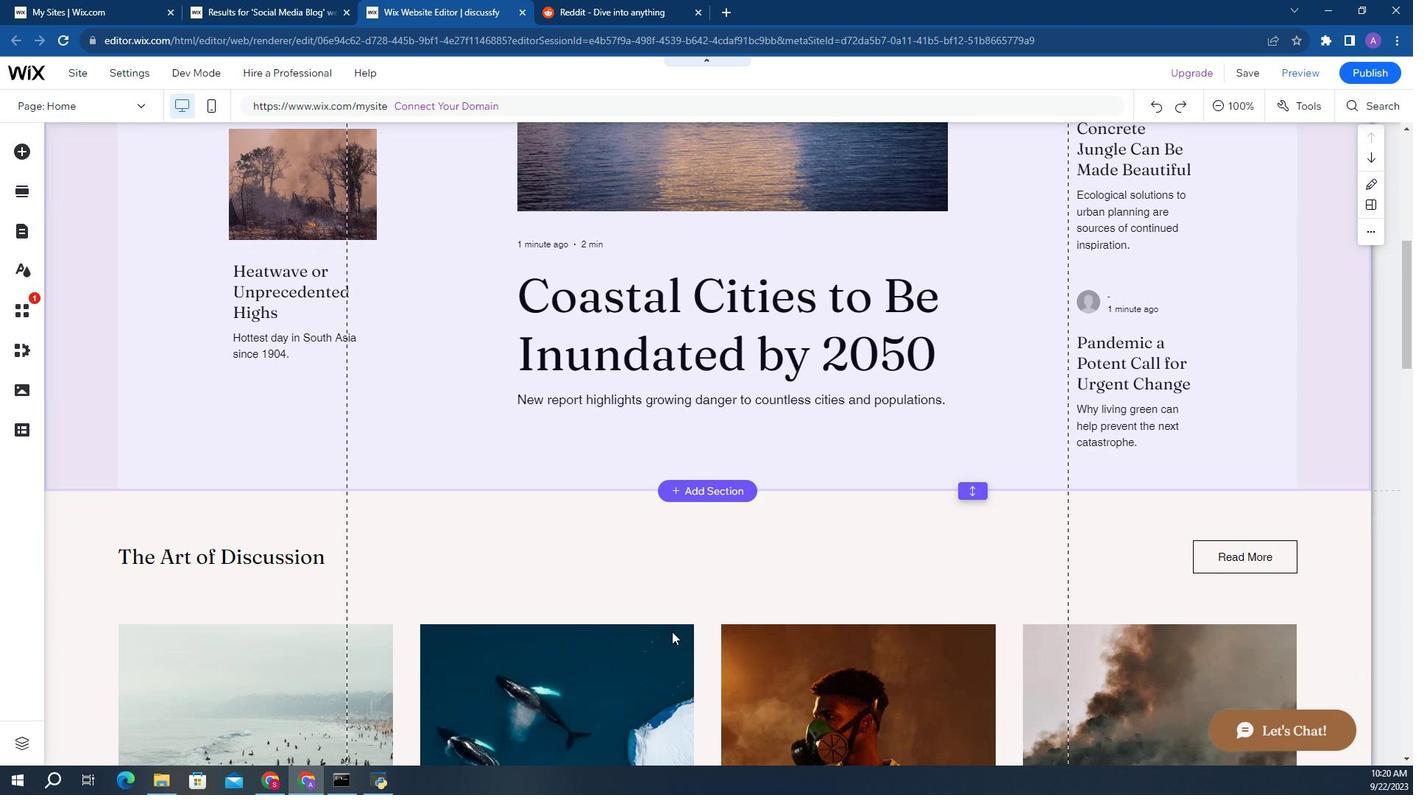
Action: Mouse scrolled (642, 273) with delta (0, 0)
Screenshot: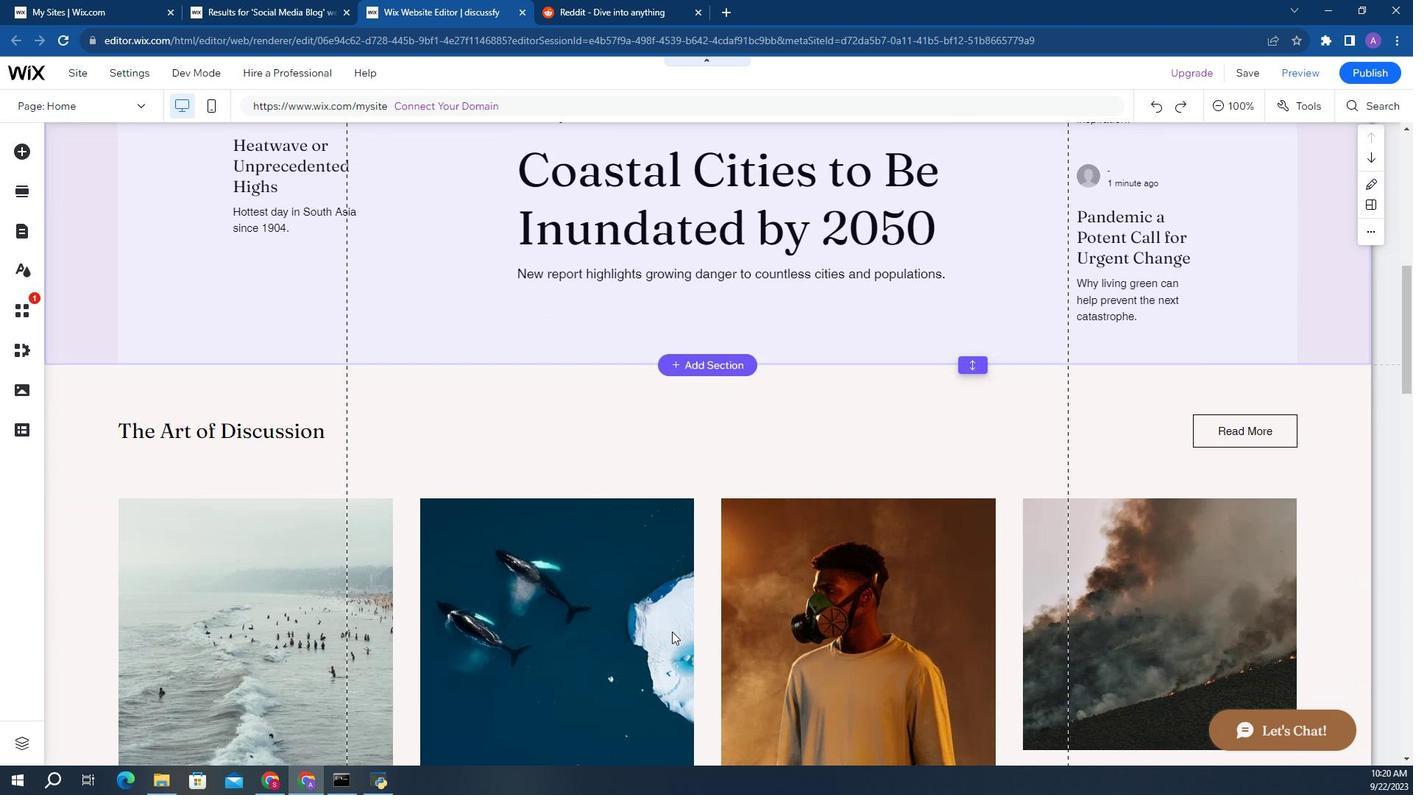 
Action: Mouse scrolled (642, 273) with delta (0, 0)
Screenshot: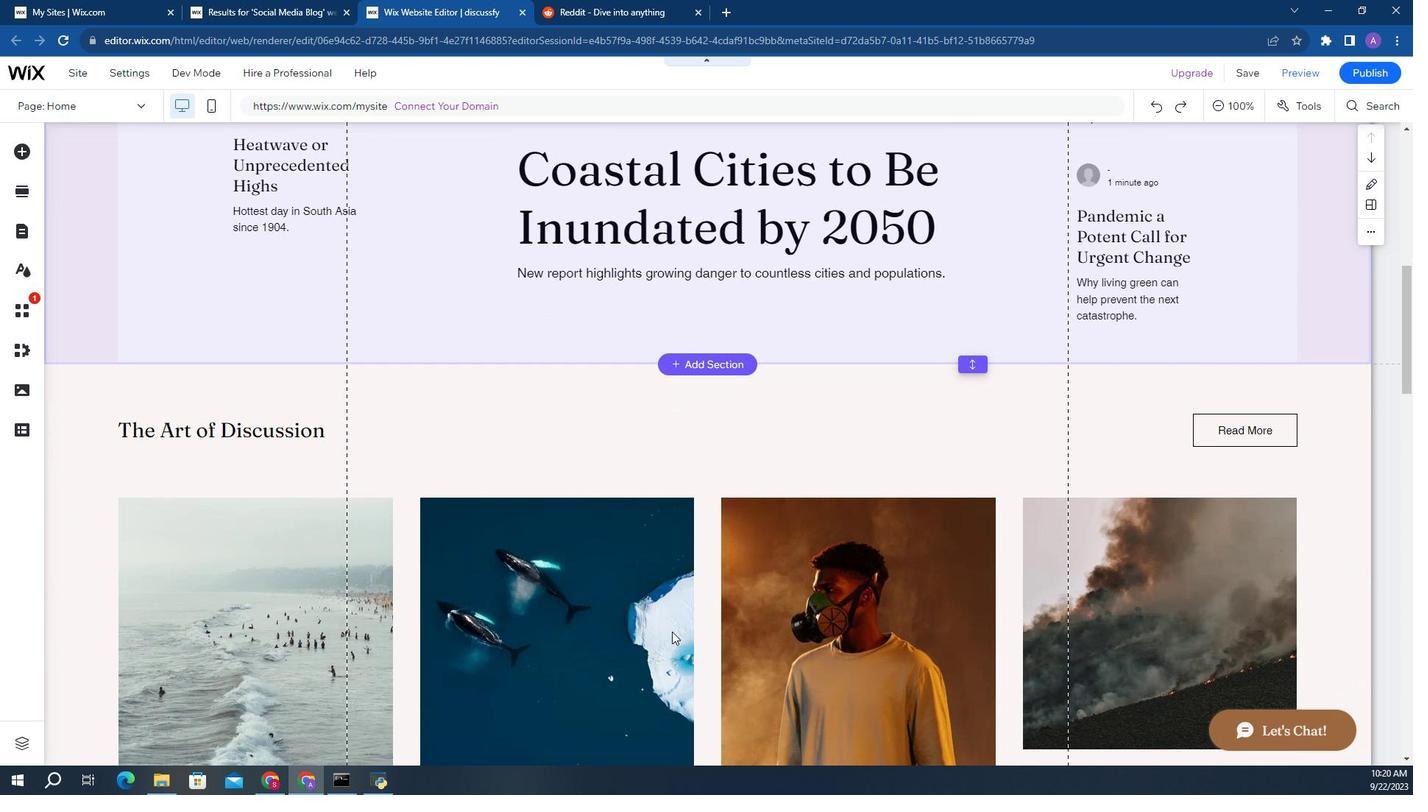 
Action: Mouse moved to (636, 287)
Screenshot: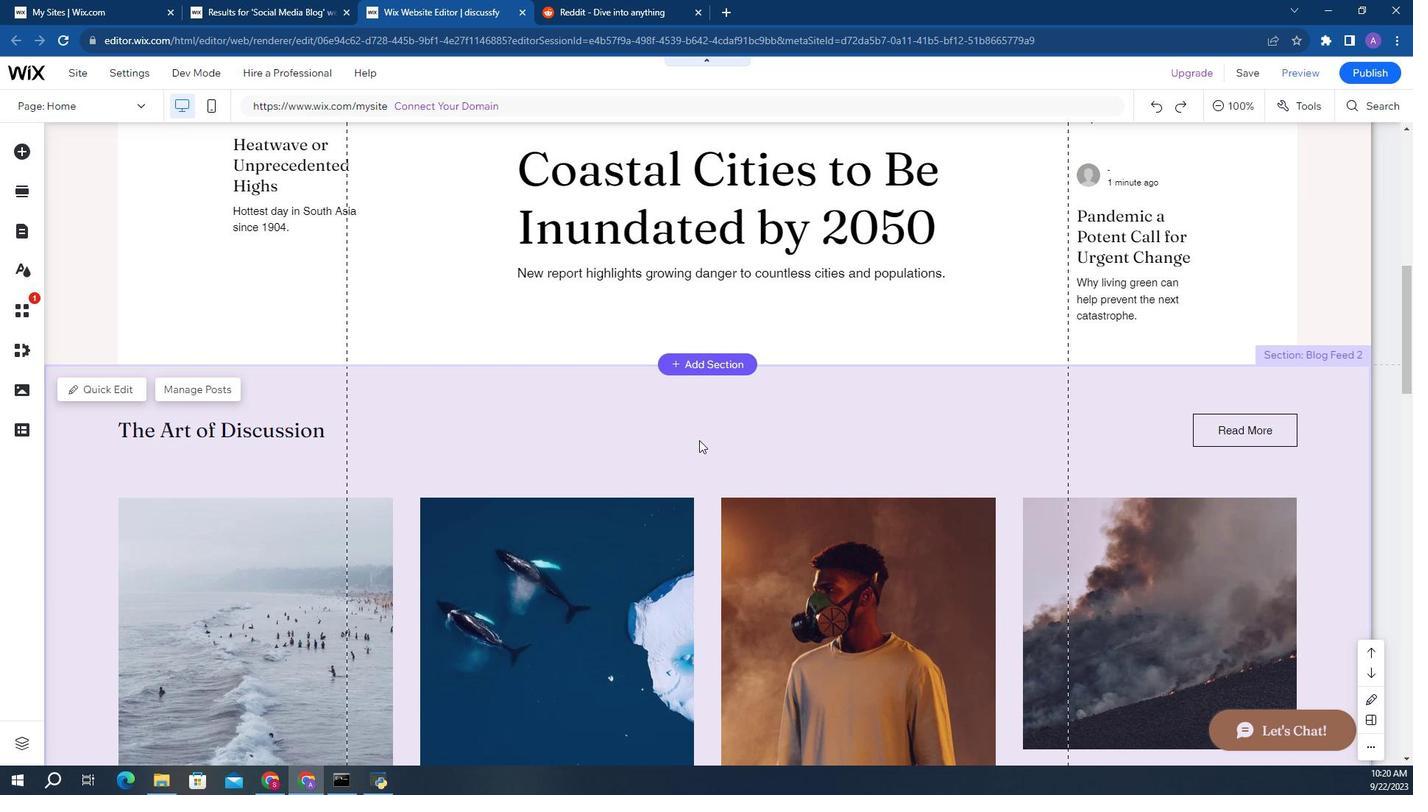 
Action: Mouse scrolled (636, 287) with delta (0, 0)
Screenshot: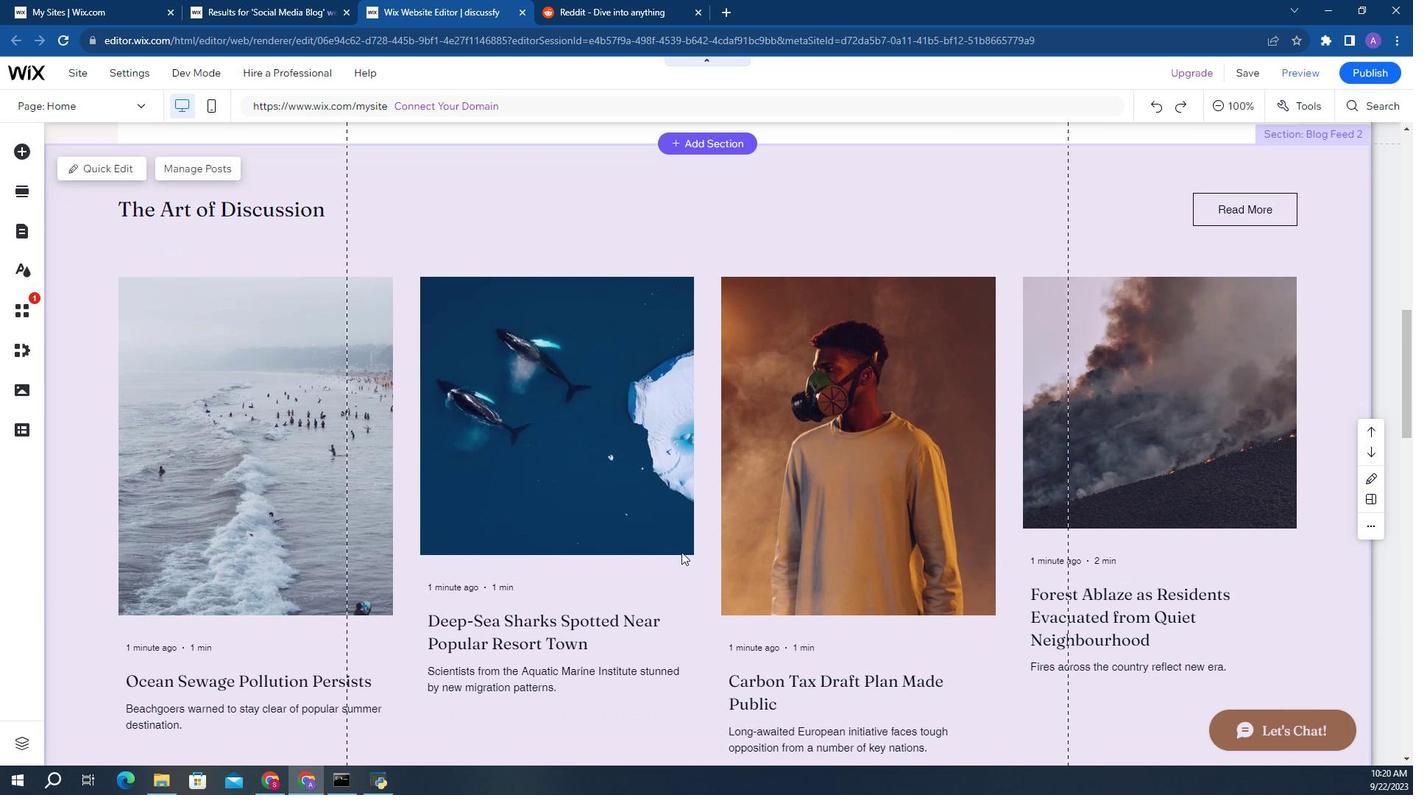 
Action: Mouse scrolled (636, 287) with delta (0, 0)
Screenshot: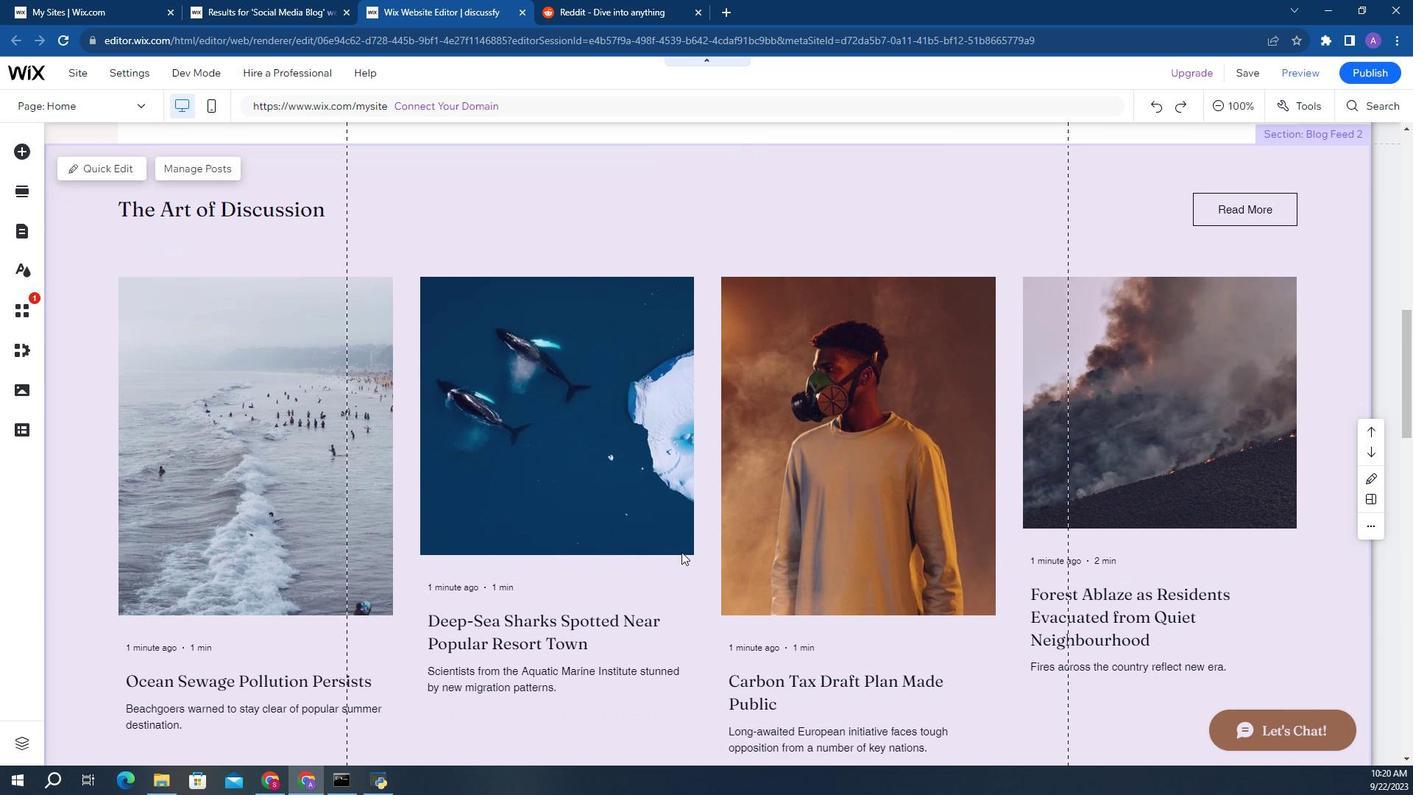 
Action: Mouse scrolled (636, 287) with delta (0, 0)
Screenshot: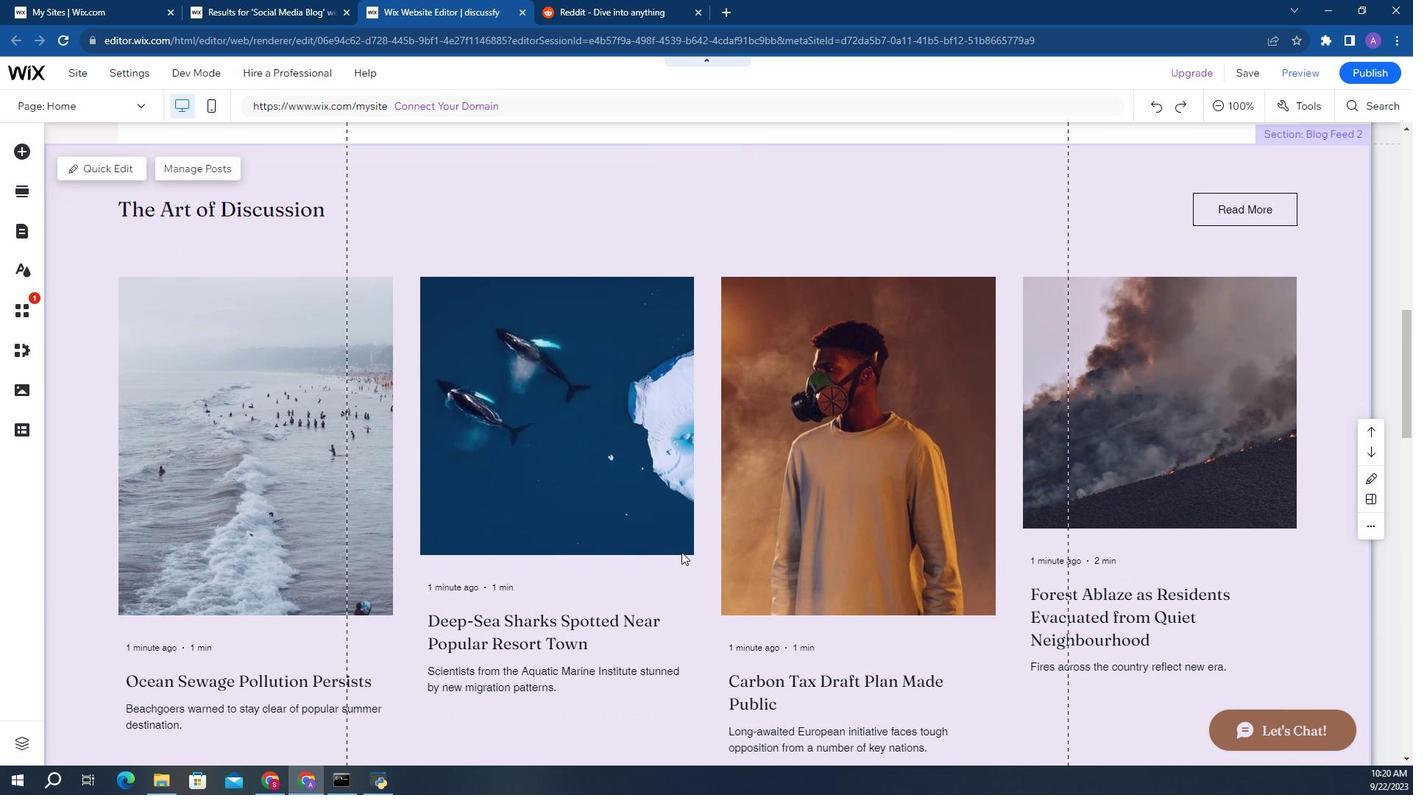 
Action: Mouse moved to (640, 279)
Screenshot: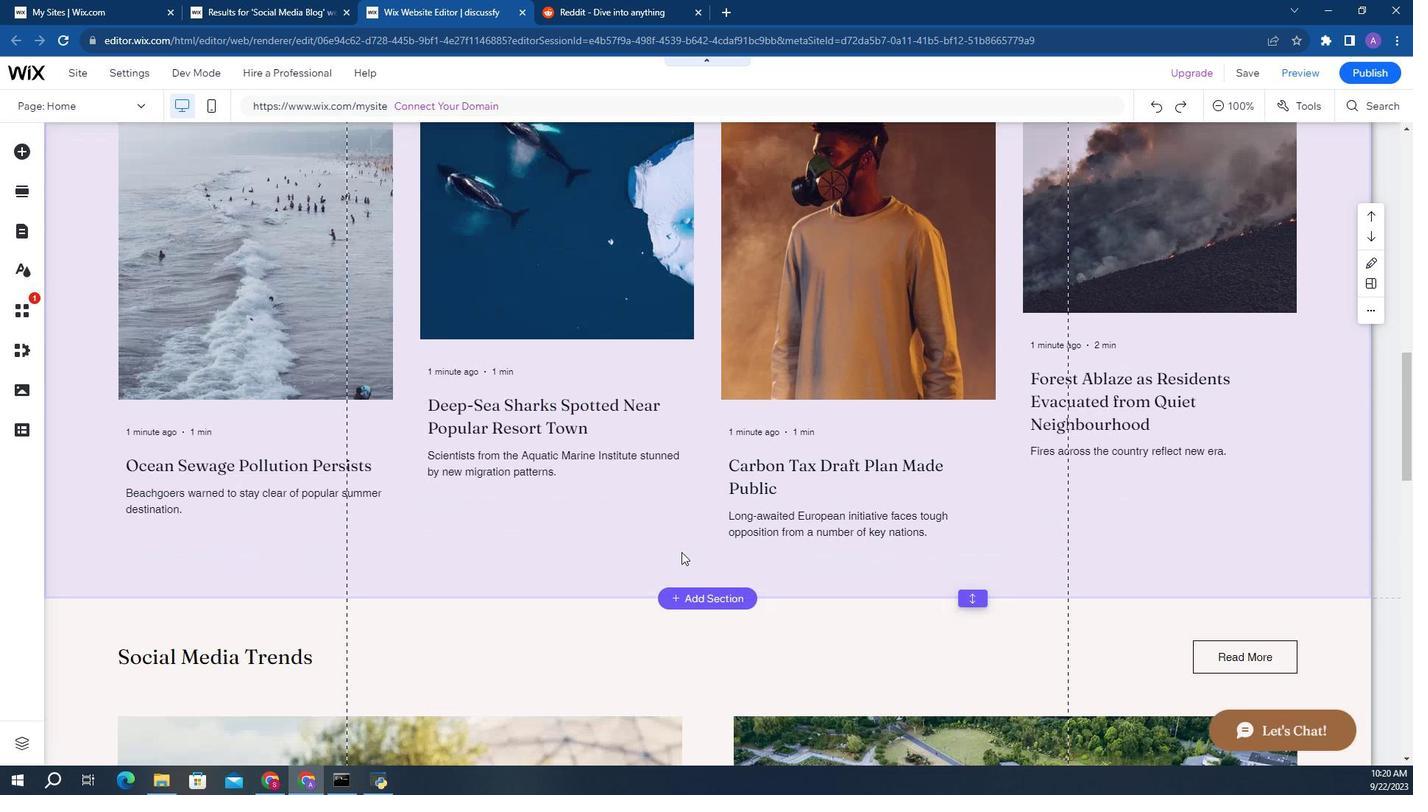 
Action: Mouse scrolled (640, 279) with delta (0, 0)
Screenshot: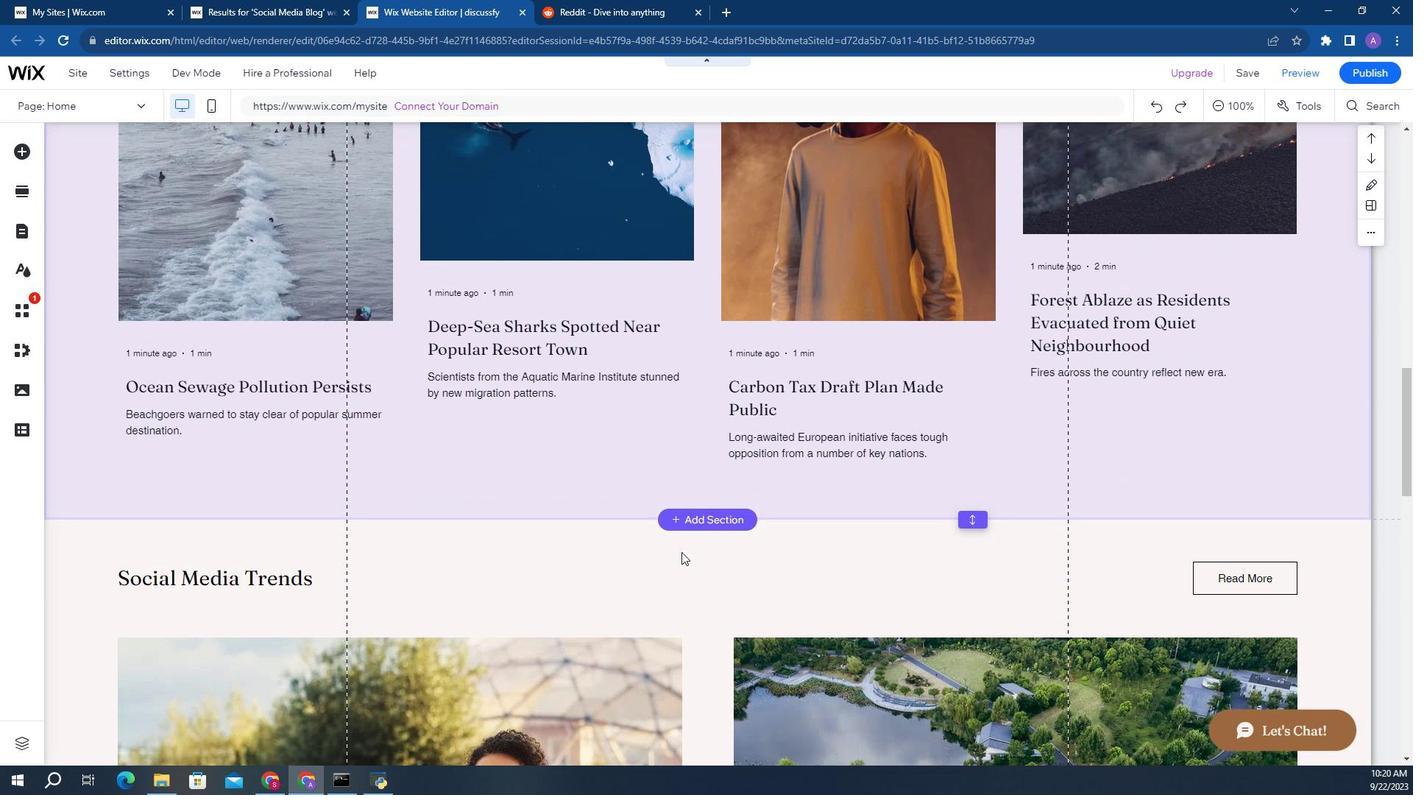
Action: Mouse scrolled (640, 279) with delta (0, 0)
